 Task: Plan a trip to Pully, Switzerland from 1st November, 2023 to 9th November, 2023 for 4 adults.2 bedrooms having 2 beds and 2 bathrooms. Property type can be house. Look for 4 properties as per requirement.
Action: Mouse moved to (593, 81)
Screenshot: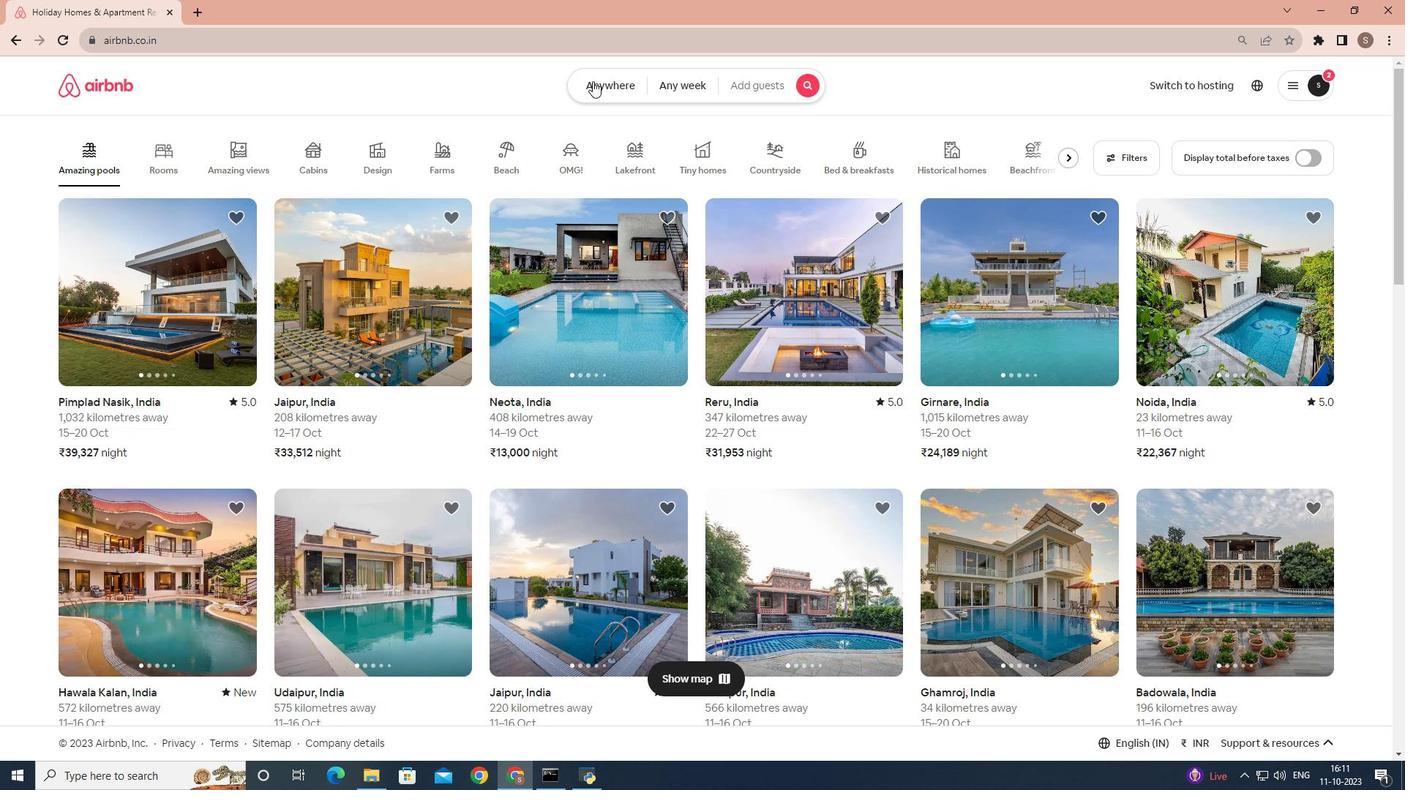 
Action: Mouse pressed left at (593, 81)
Screenshot: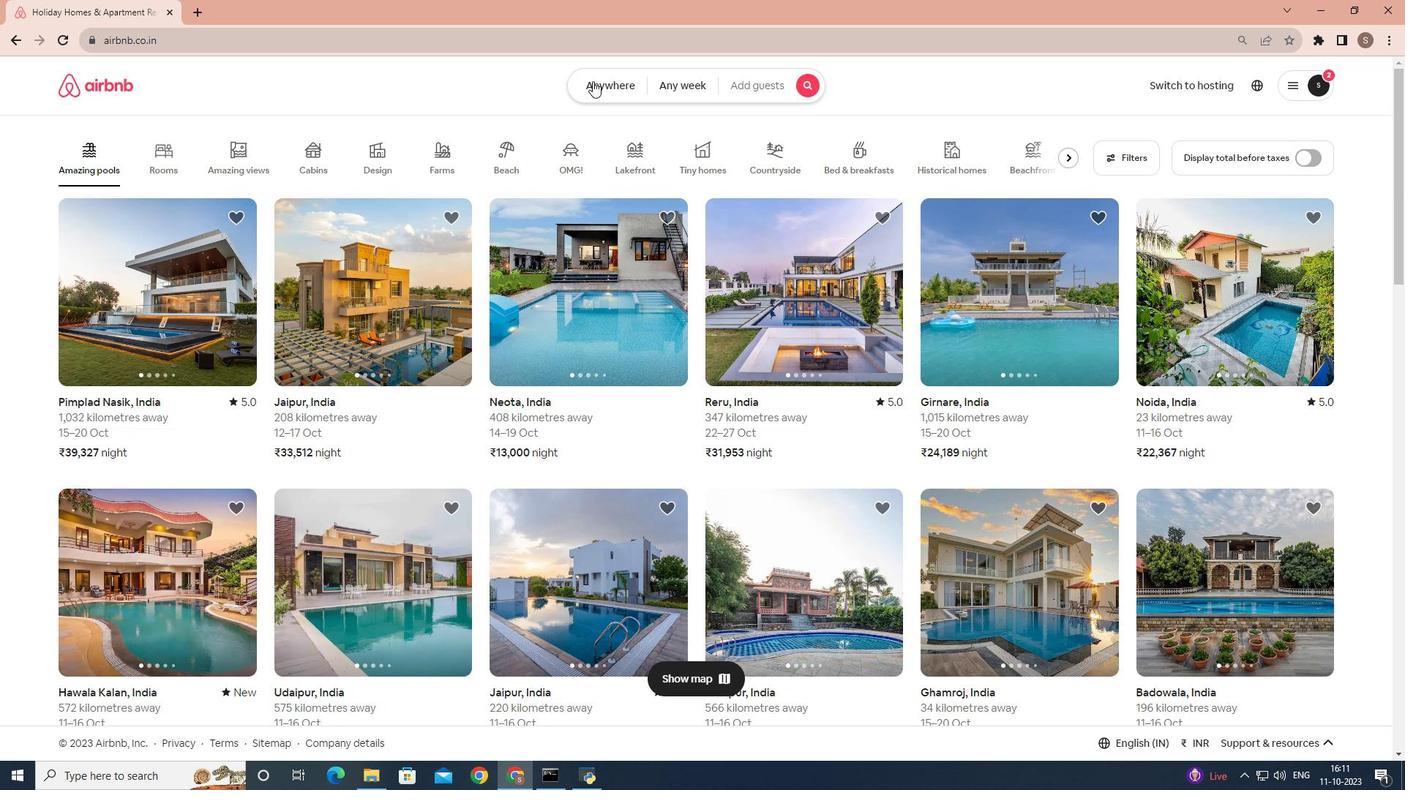 
Action: Mouse moved to (525, 136)
Screenshot: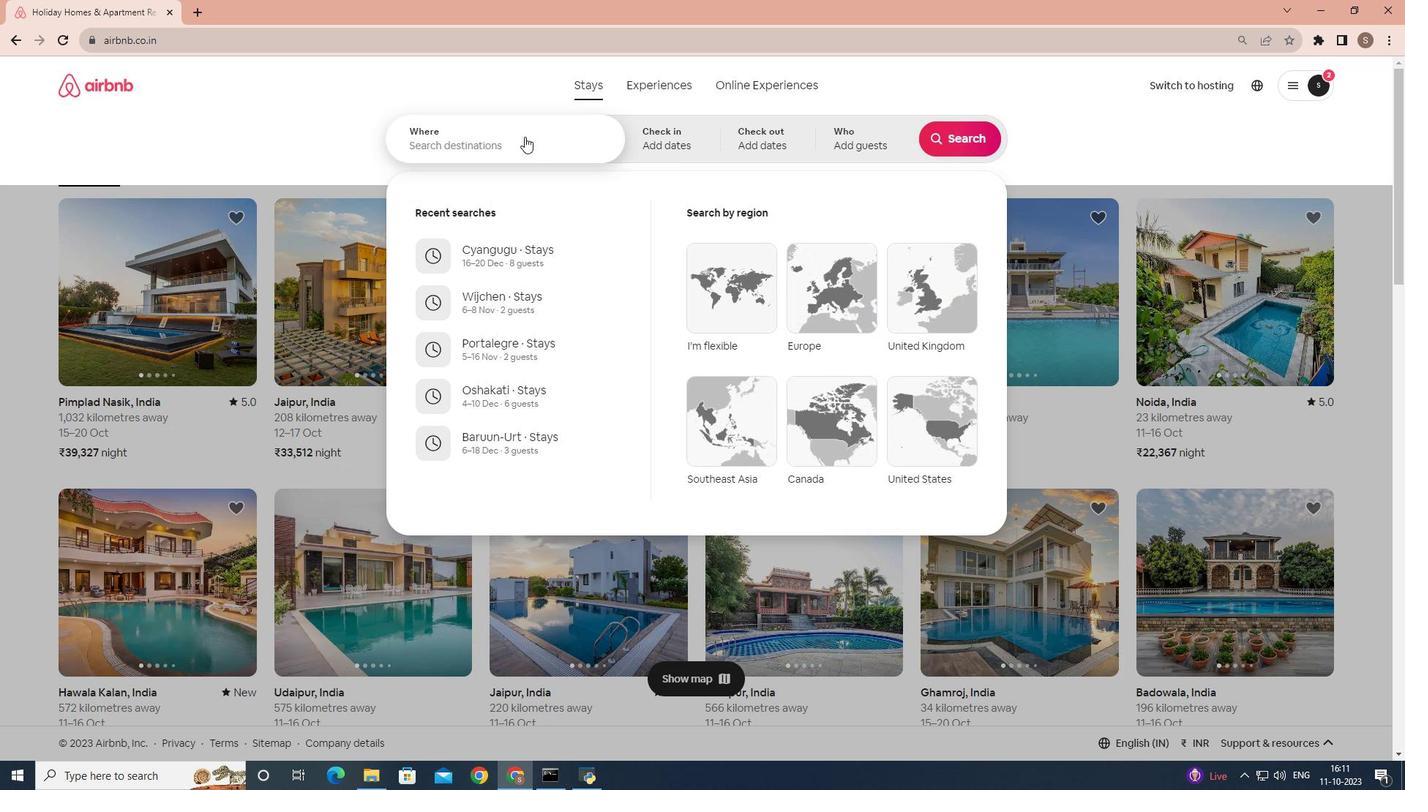 
Action: Mouse pressed left at (525, 136)
Screenshot: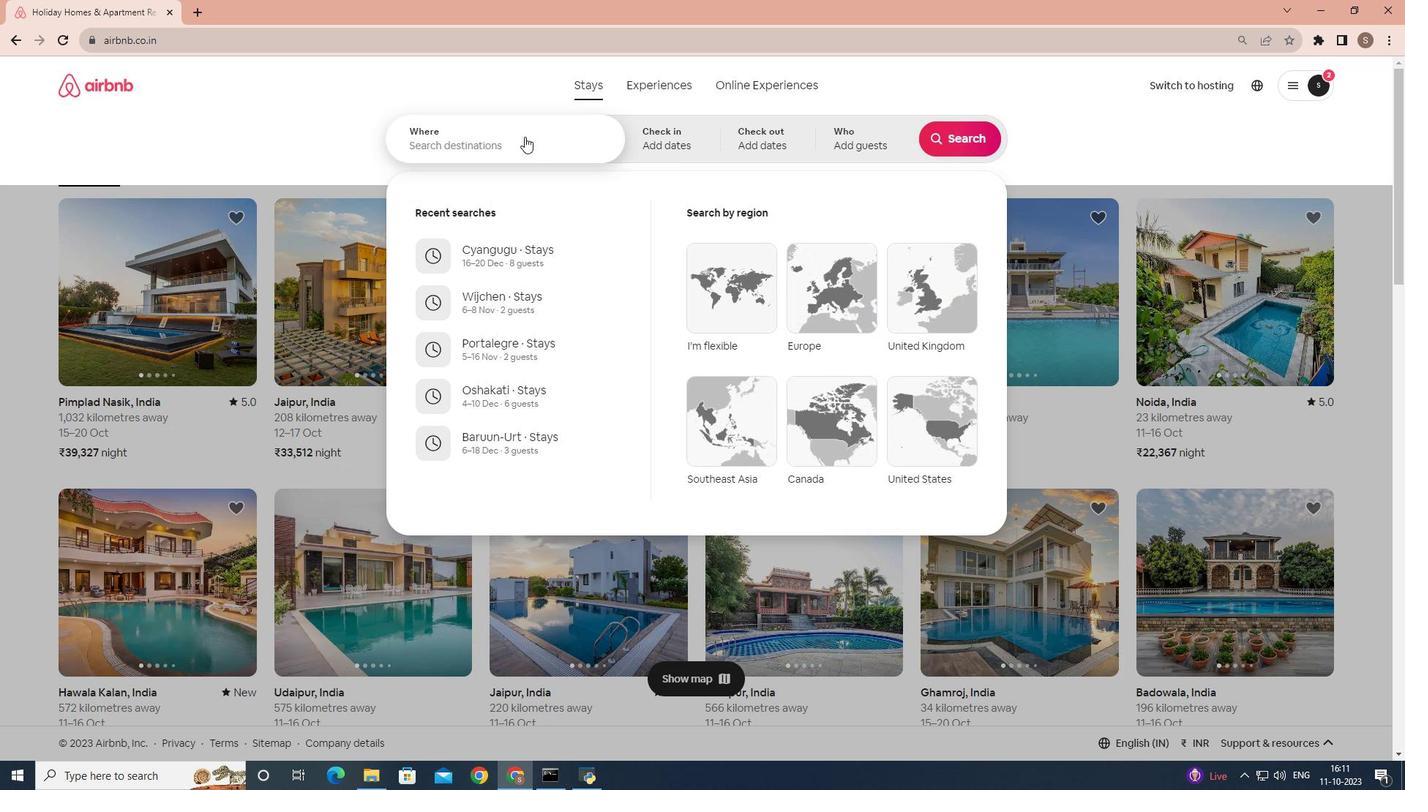 
Action: Key pressed <Key.shift>Pi<Key.backspace>ully,<Key.space><Key.shift>Switcherland
Screenshot: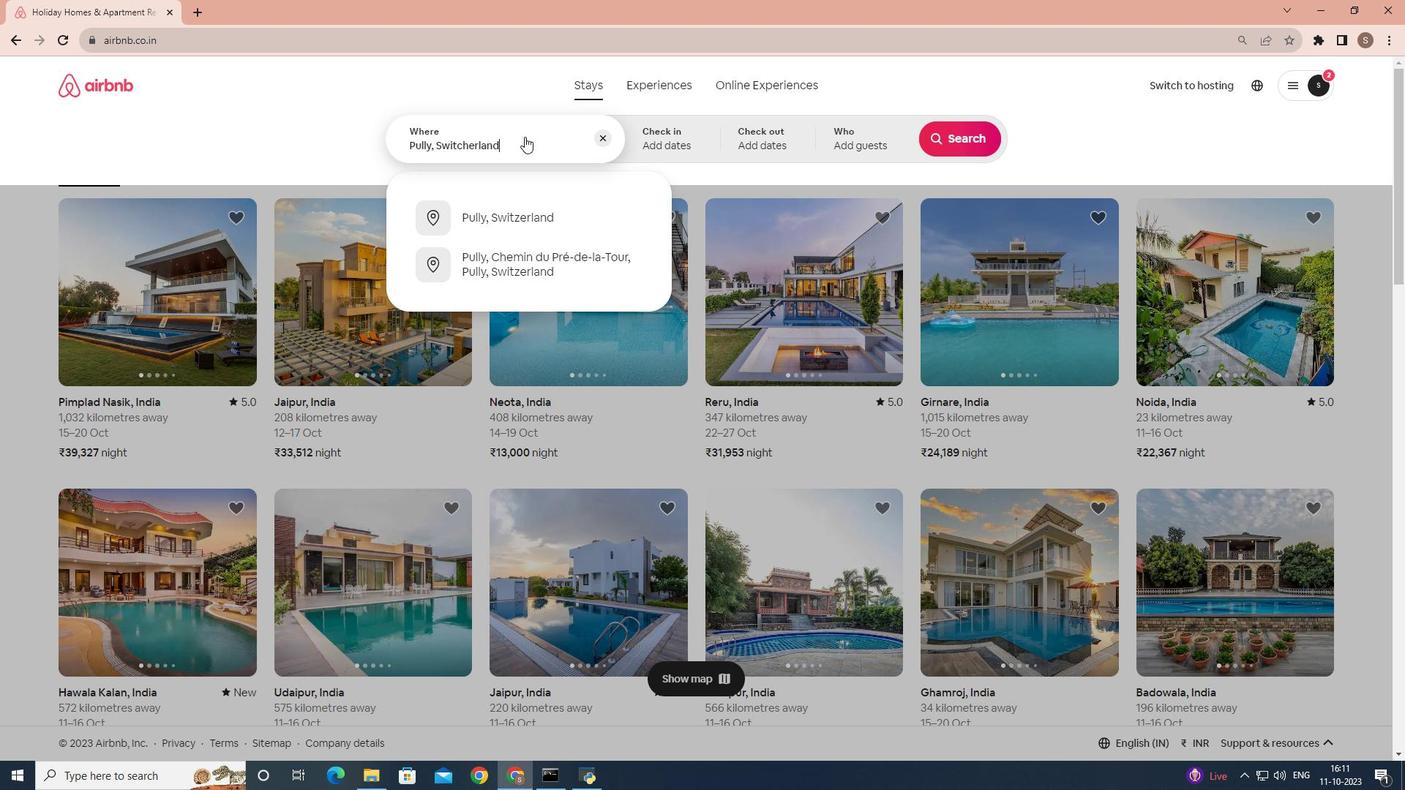 
Action: Mouse moved to (546, 213)
Screenshot: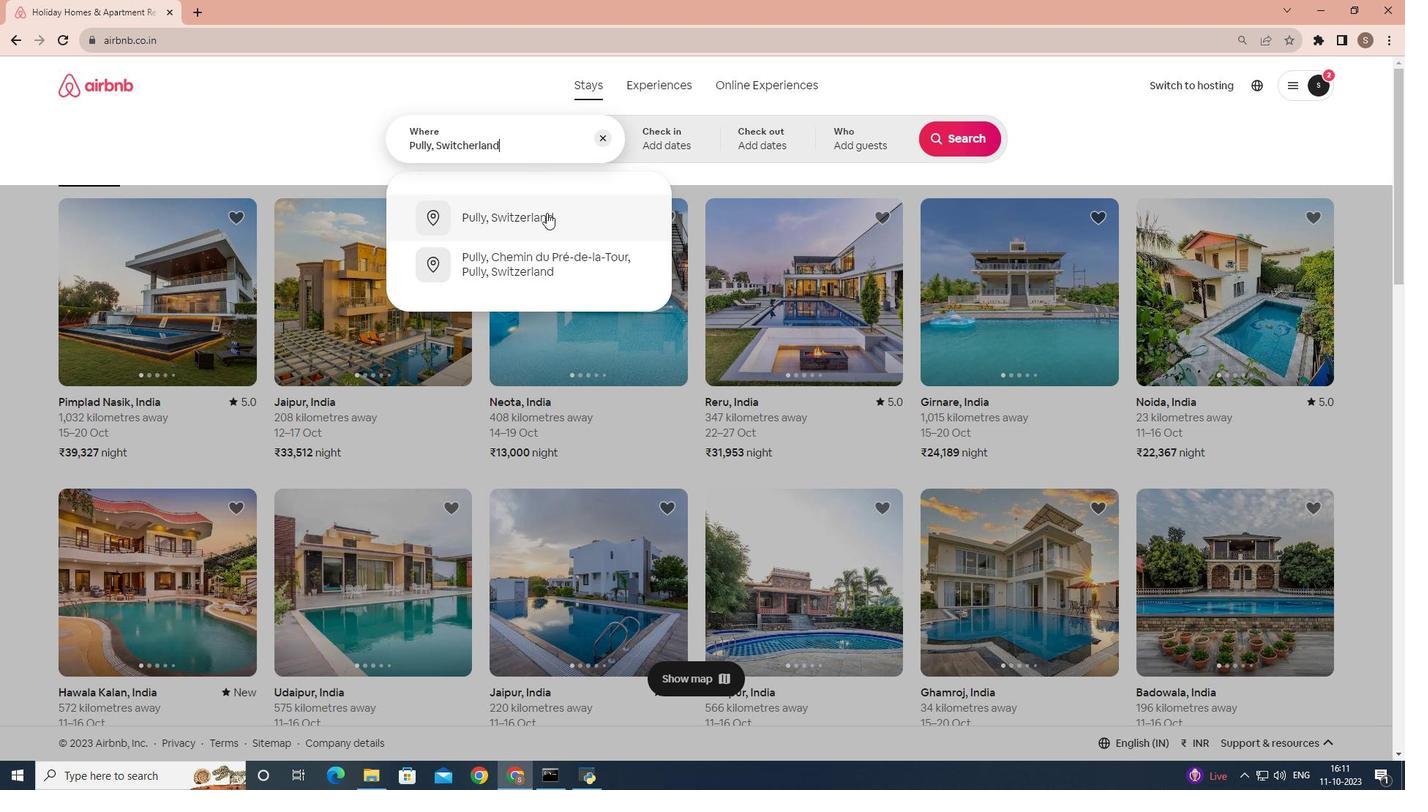 
Action: Mouse pressed left at (546, 213)
Screenshot: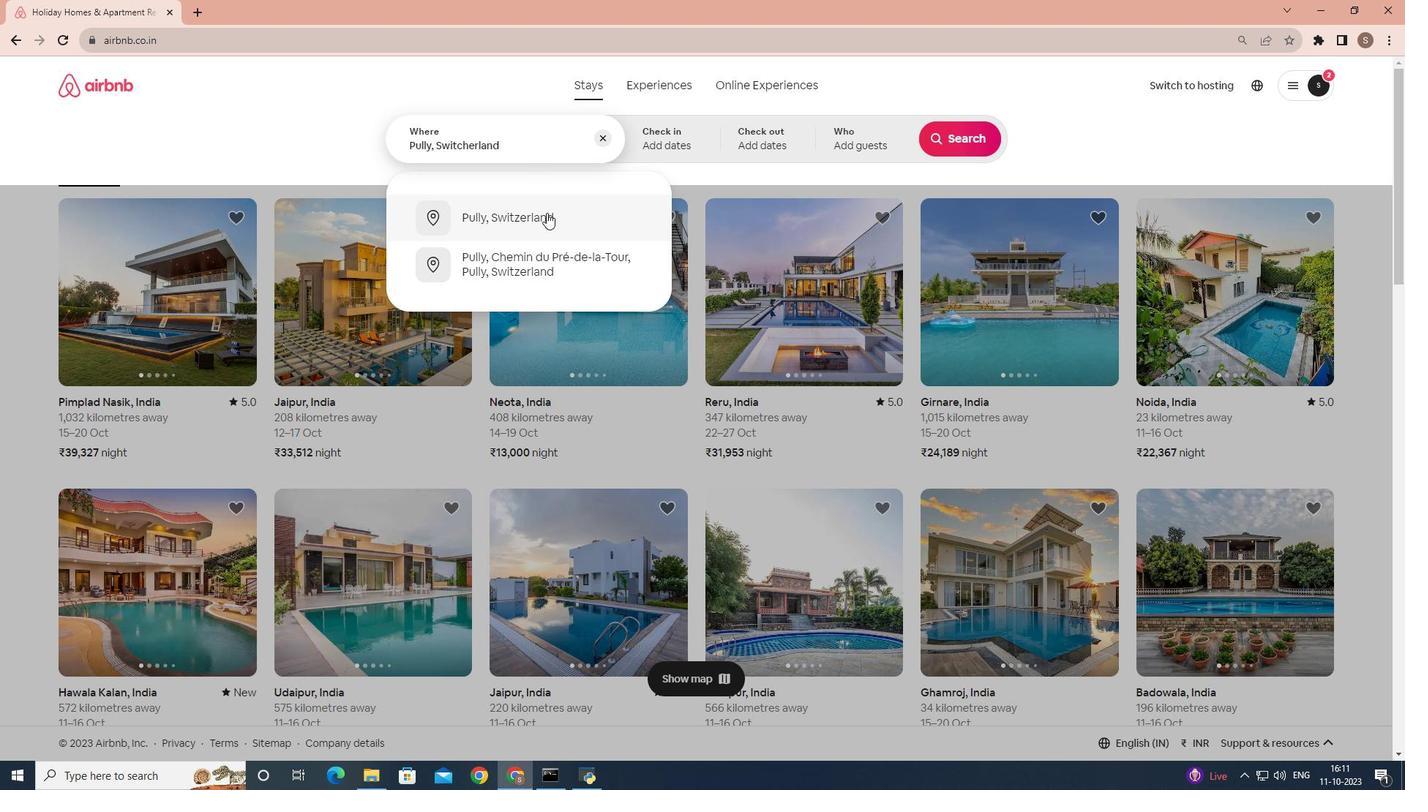 
Action: Mouse moved to (836, 314)
Screenshot: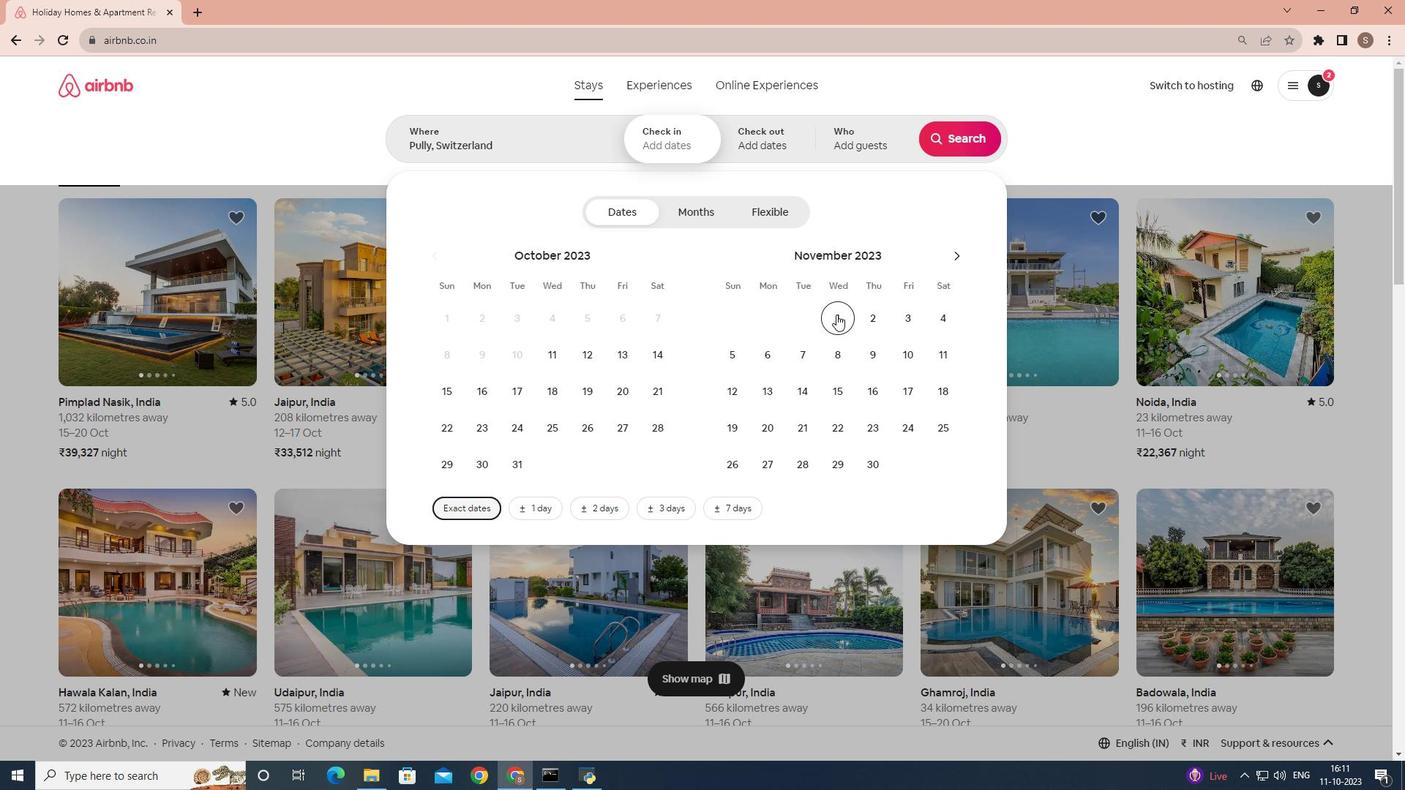 
Action: Mouse pressed left at (836, 314)
Screenshot: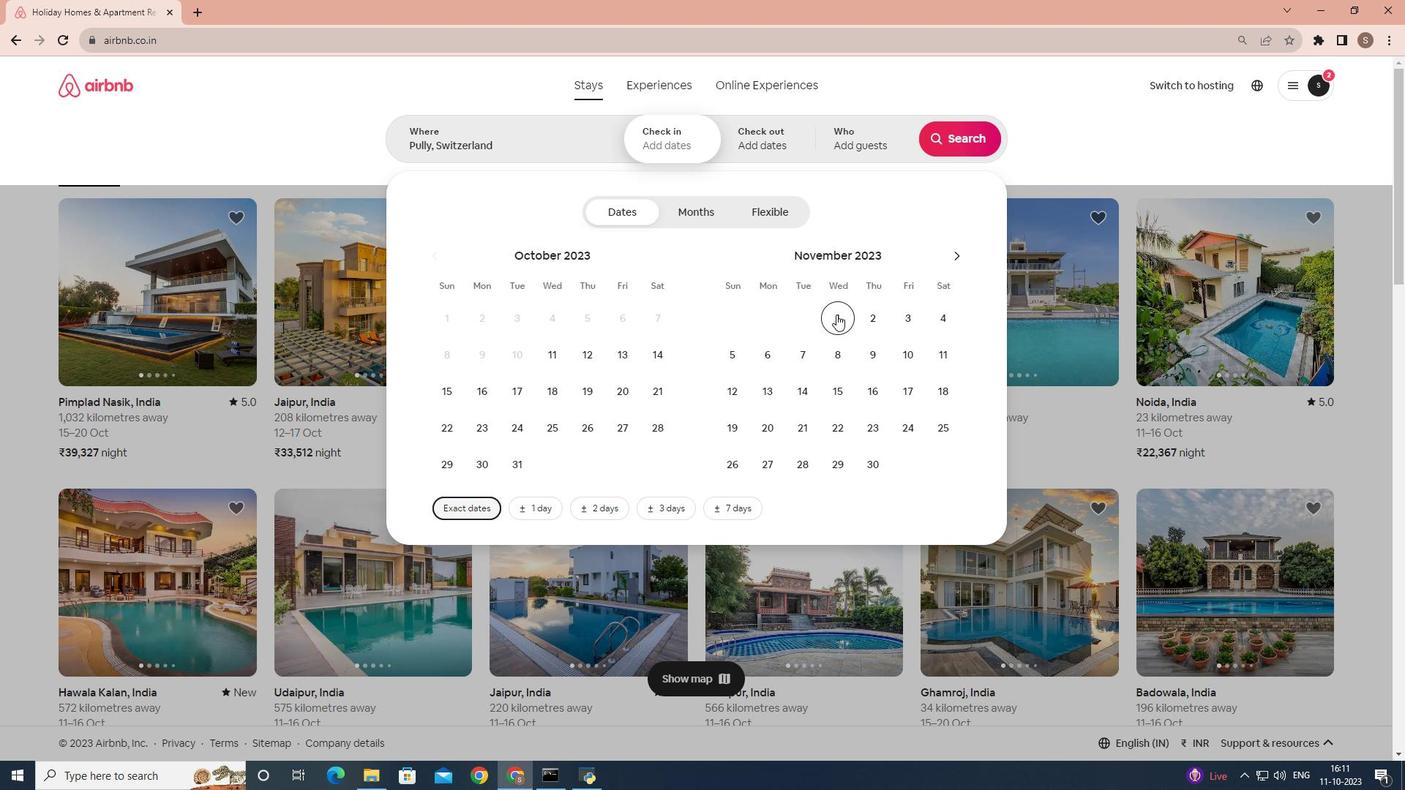 
Action: Mouse moved to (881, 359)
Screenshot: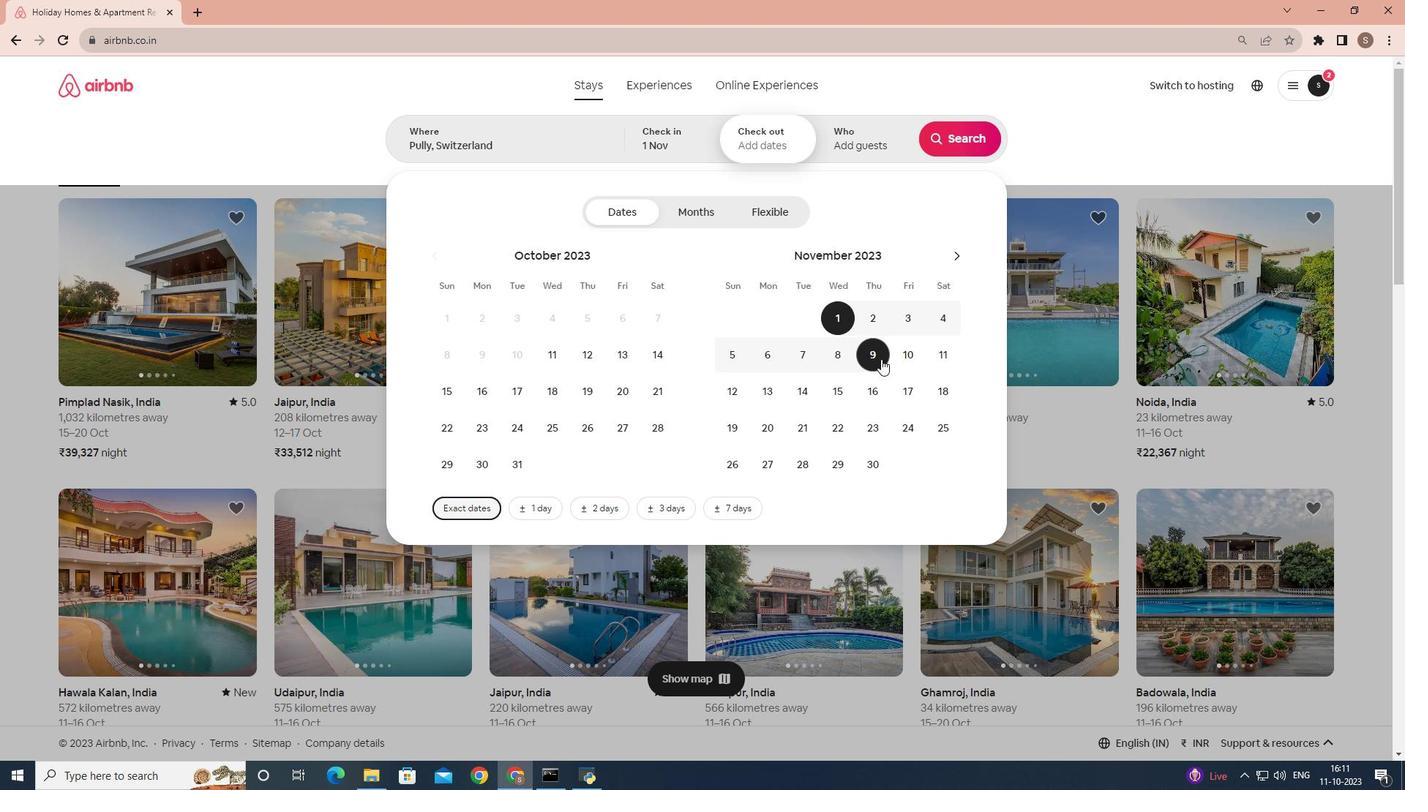 
Action: Mouse pressed left at (881, 359)
Screenshot: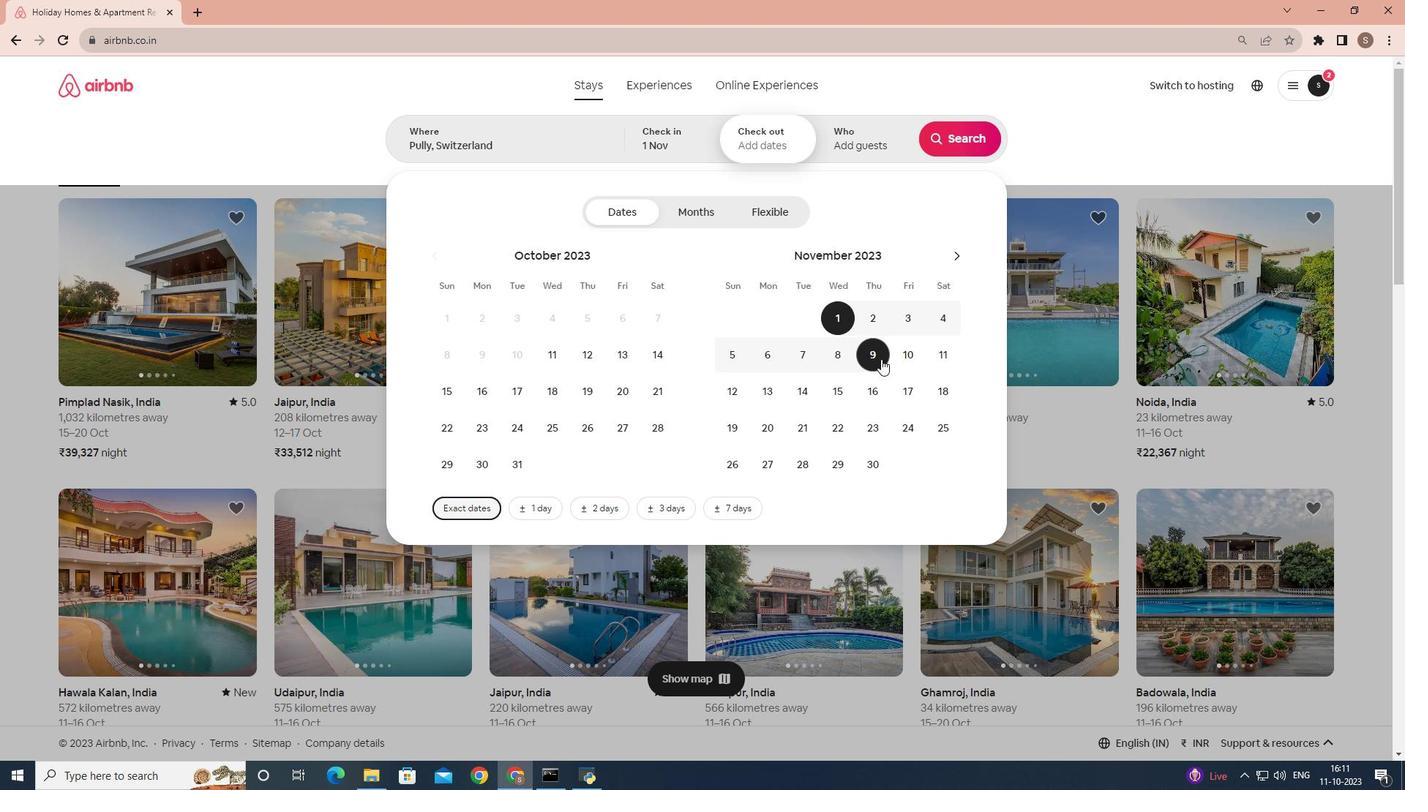 
Action: Mouse moved to (857, 148)
Screenshot: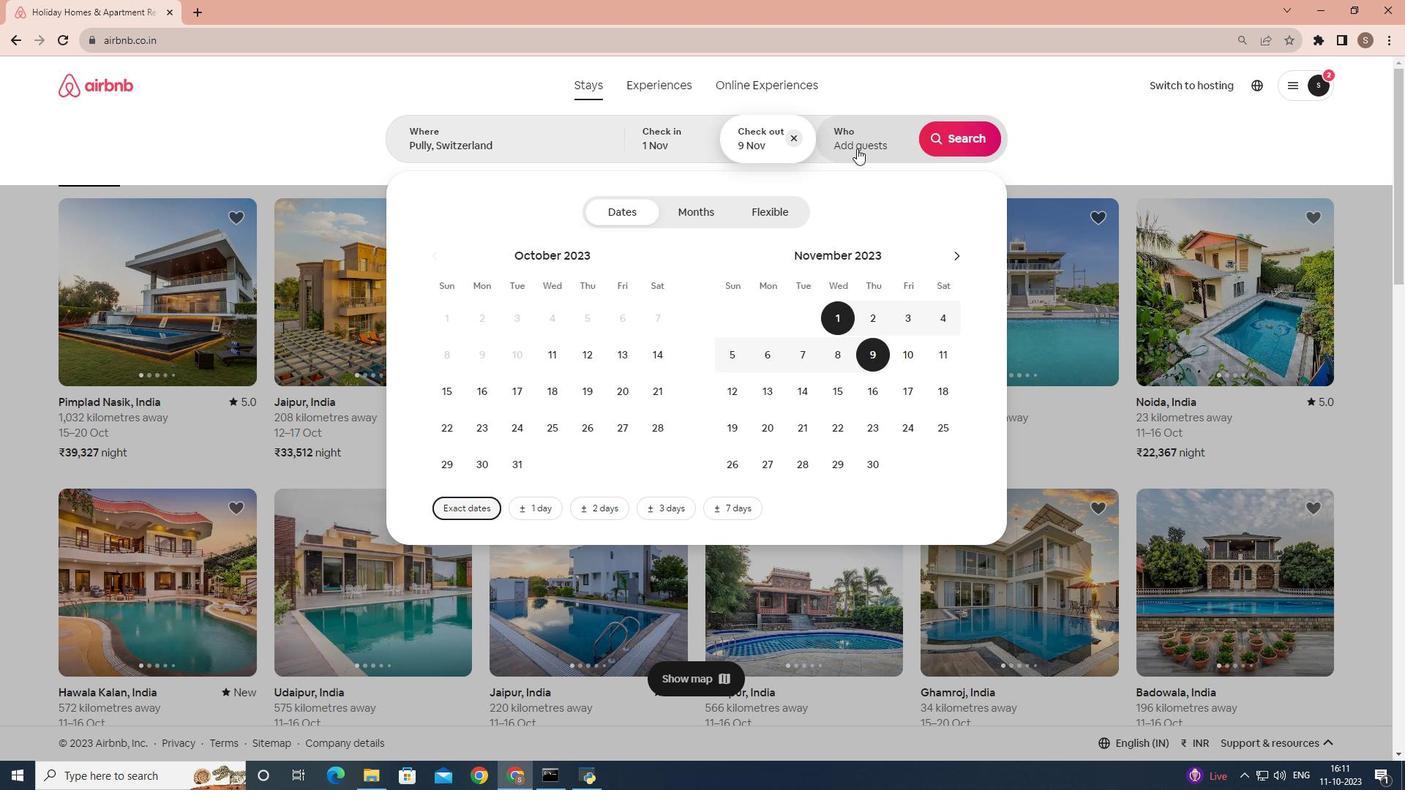 
Action: Mouse pressed left at (857, 148)
Screenshot: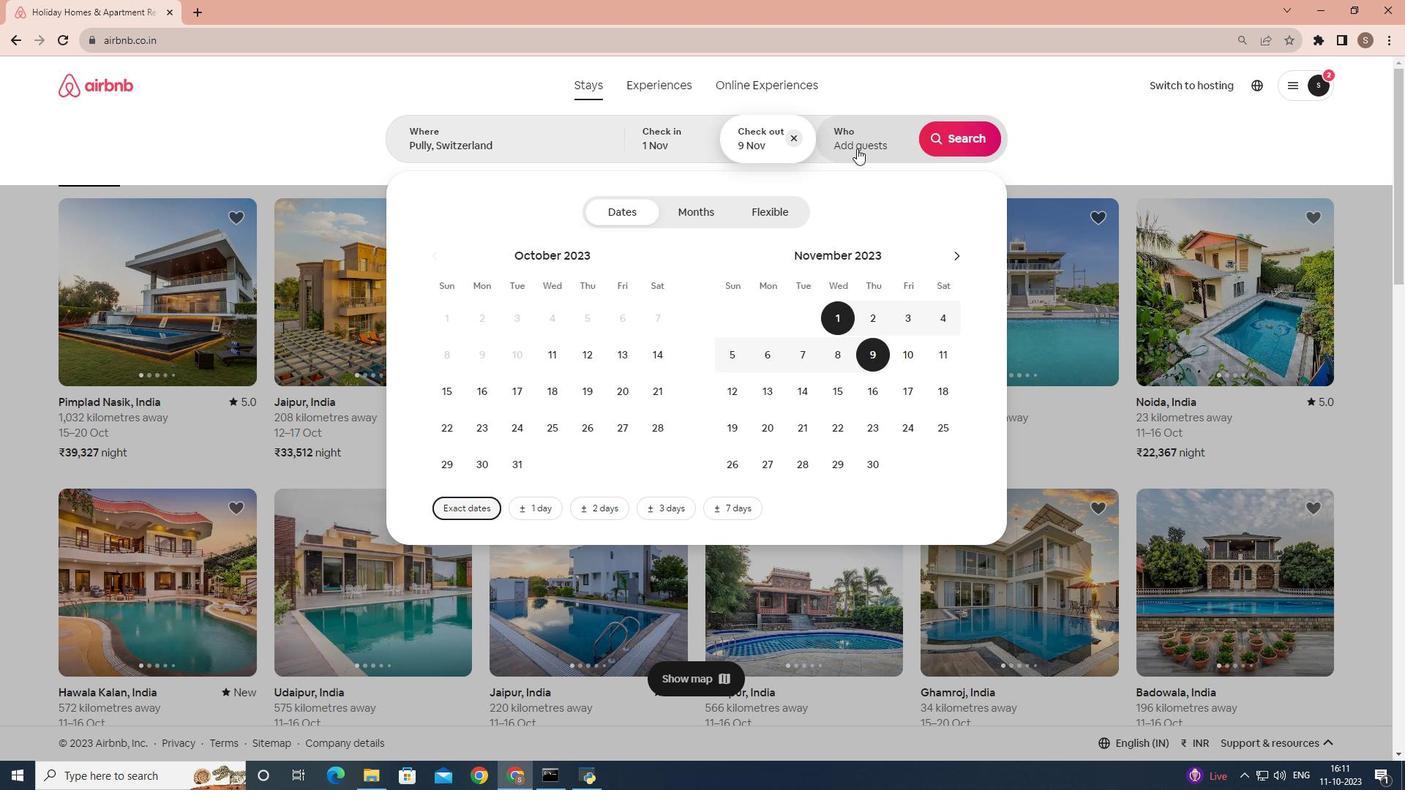 
Action: Mouse moved to (961, 213)
Screenshot: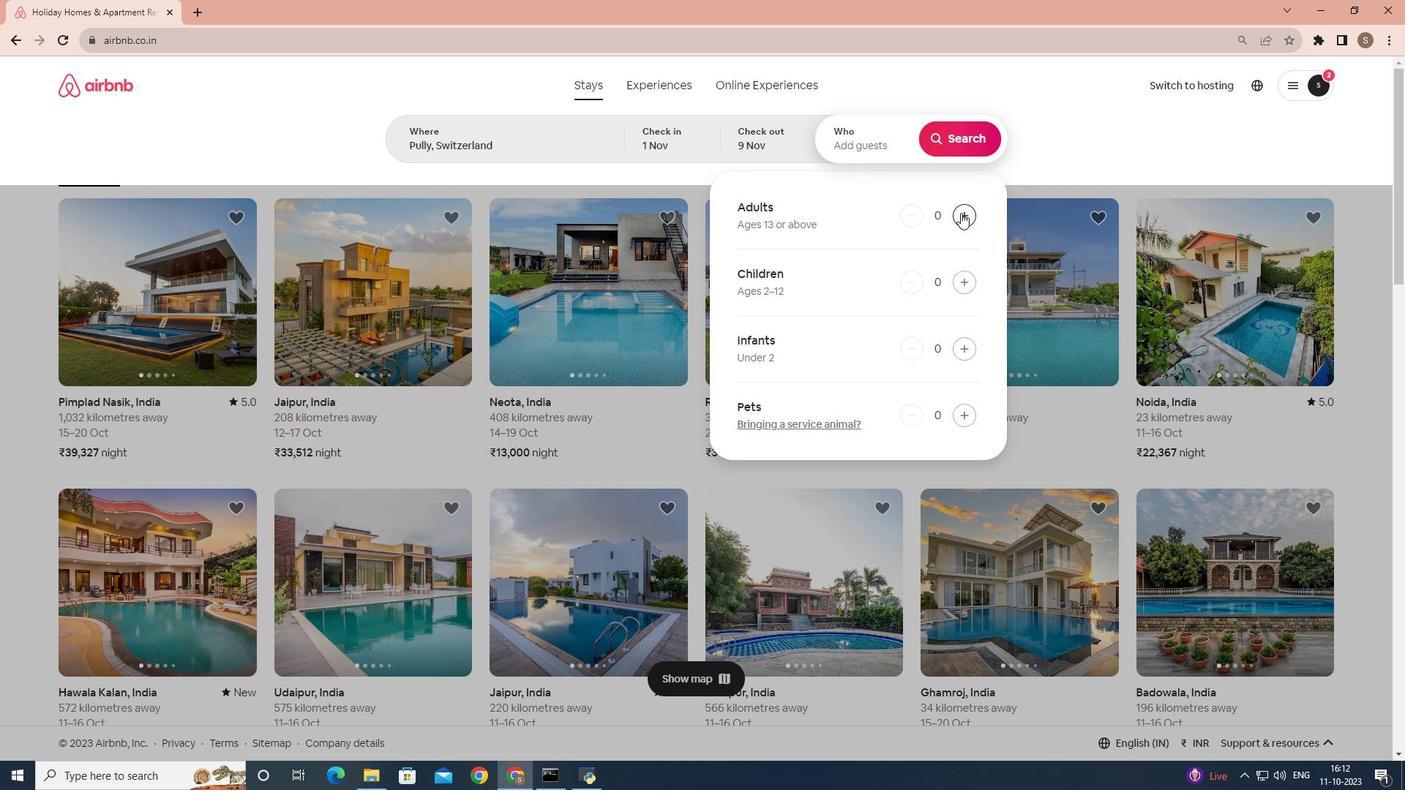 
Action: Mouse pressed left at (961, 213)
Screenshot: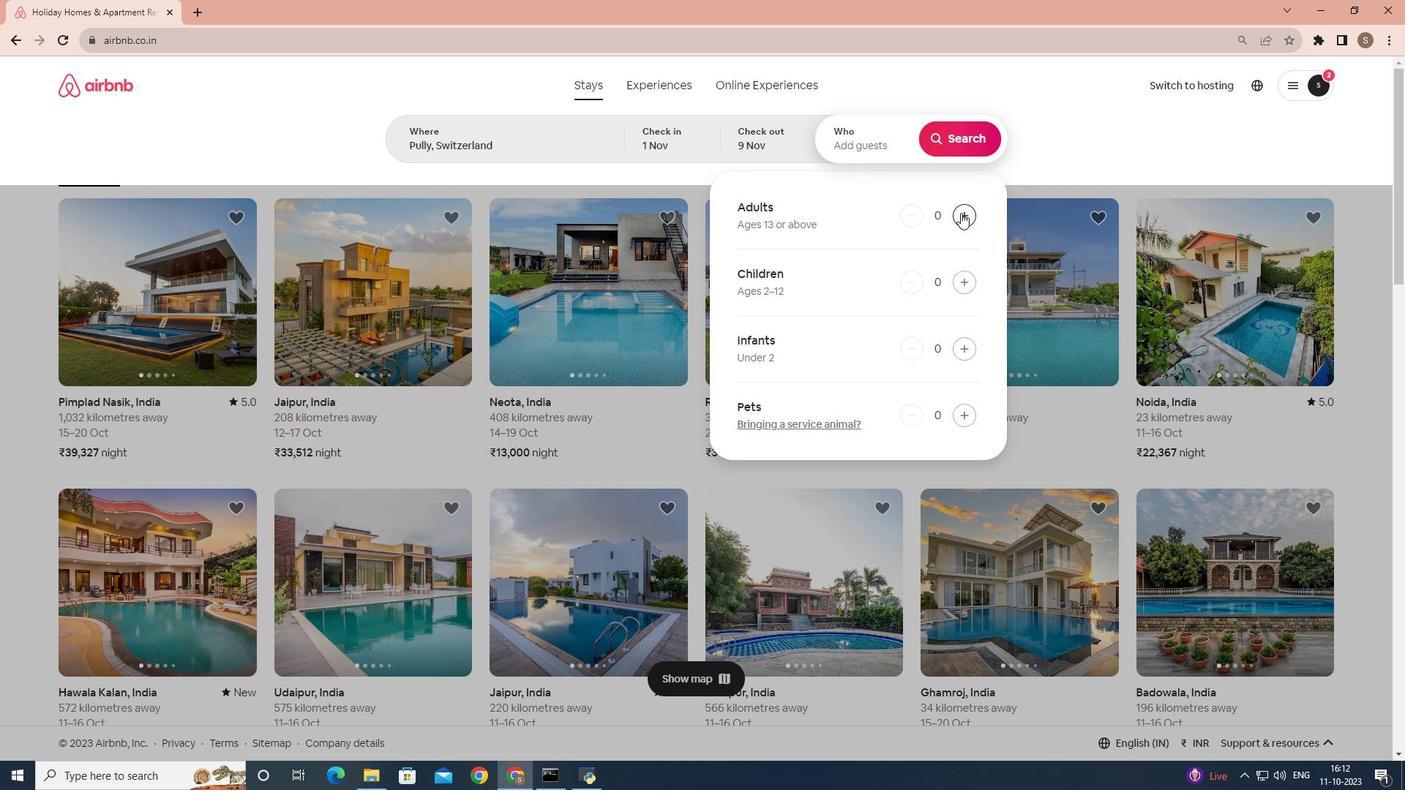 
Action: Mouse pressed left at (961, 213)
Screenshot: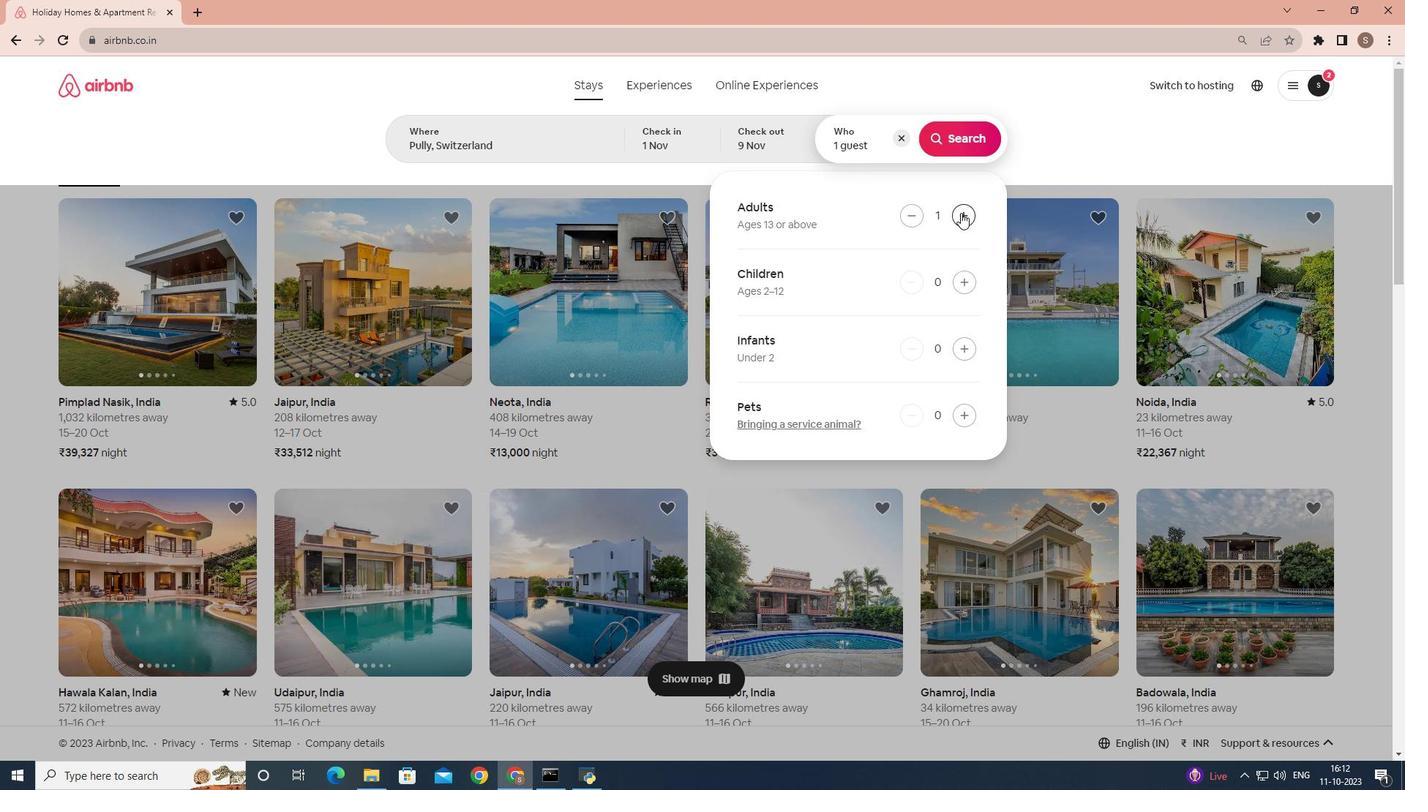 
Action: Mouse pressed left at (961, 213)
Screenshot: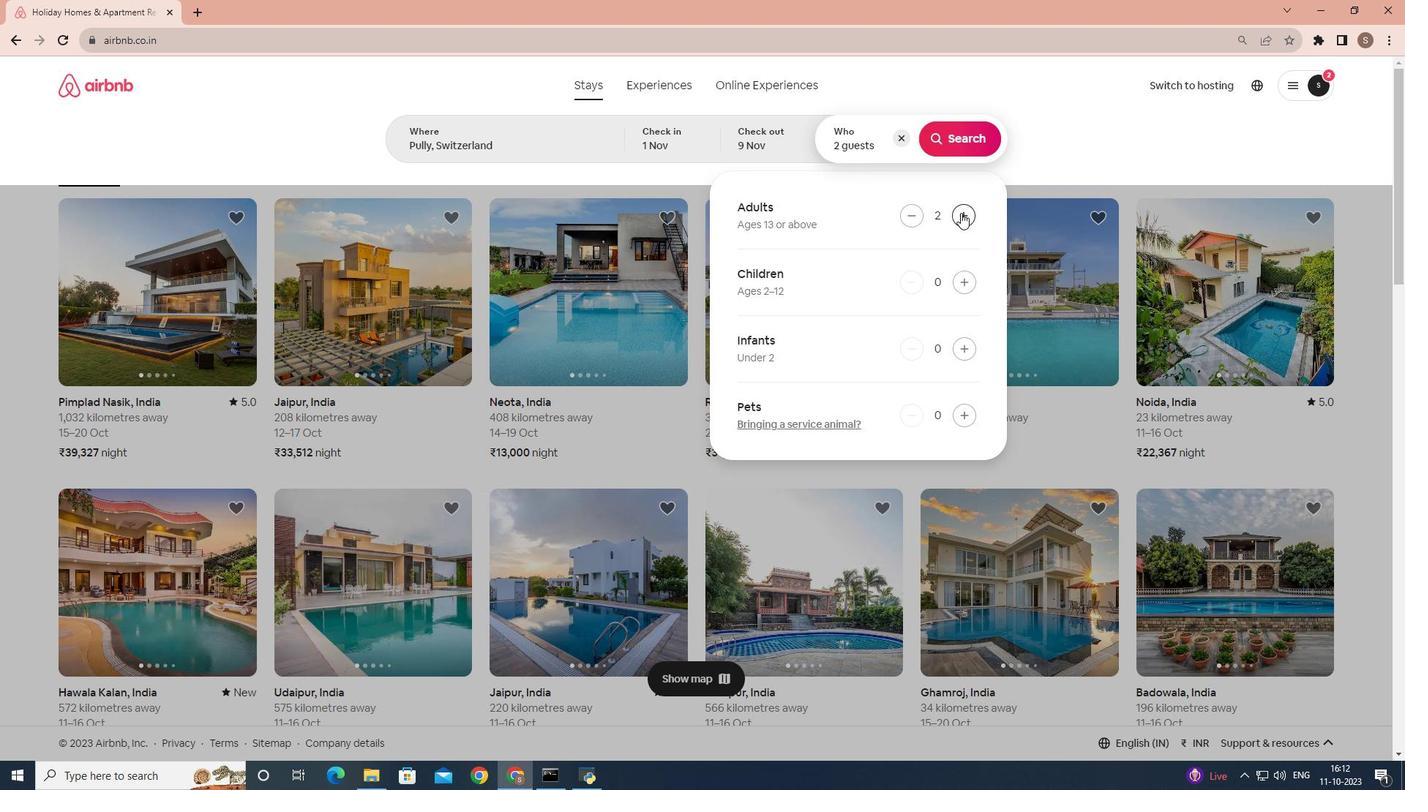 
Action: Mouse moved to (963, 211)
Screenshot: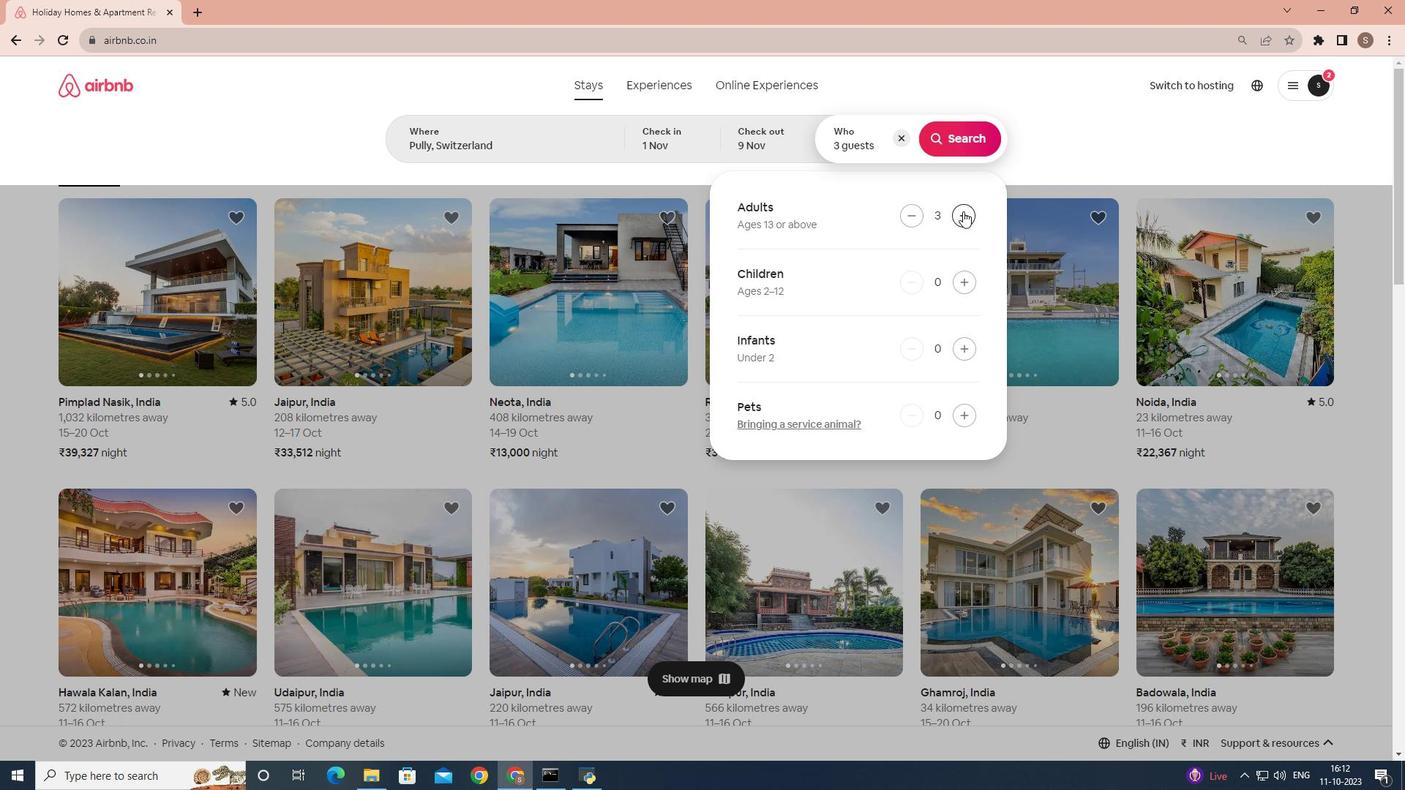 
Action: Mouse pressed left at (963, 211)
Screenshot: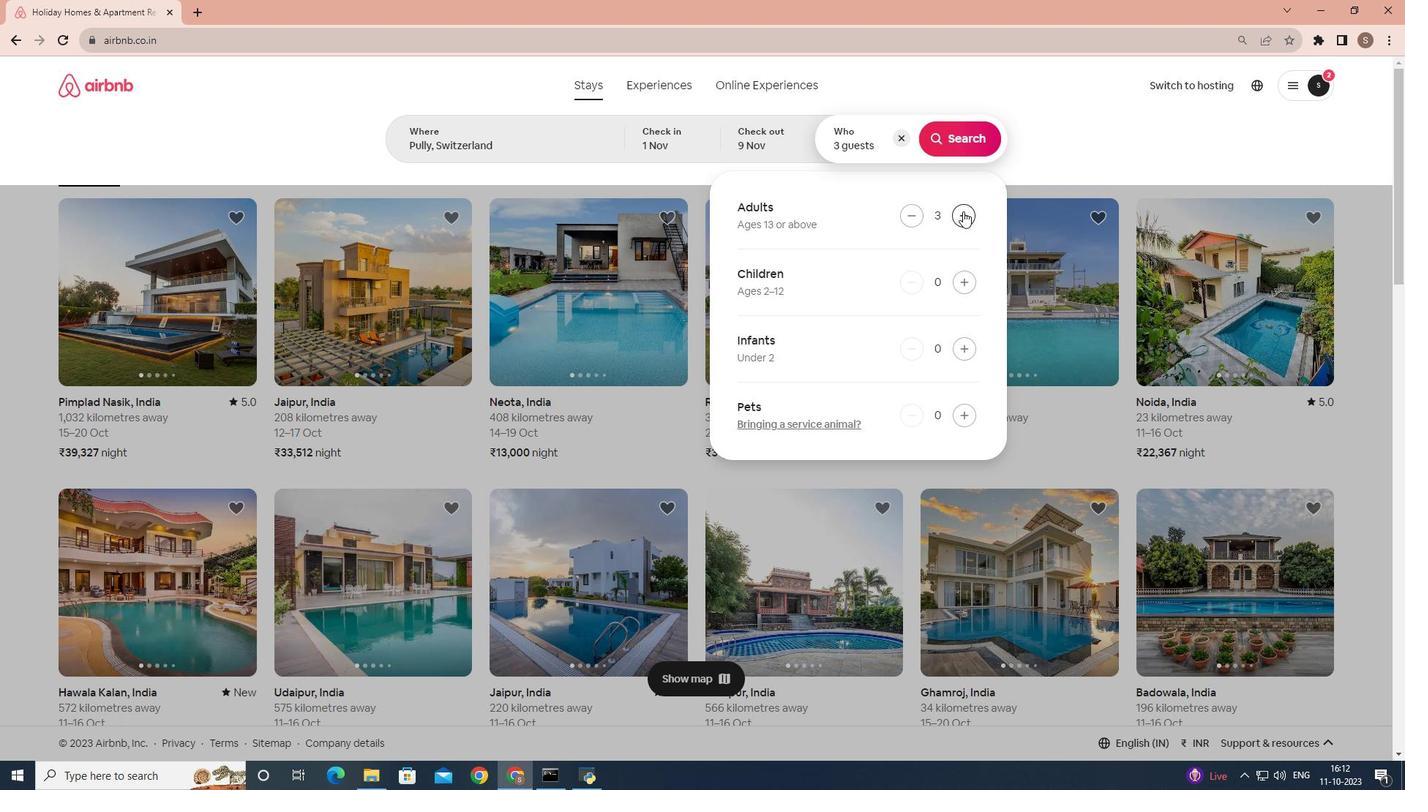 
Action: Mouse moved to (970, 137)
Screenshot: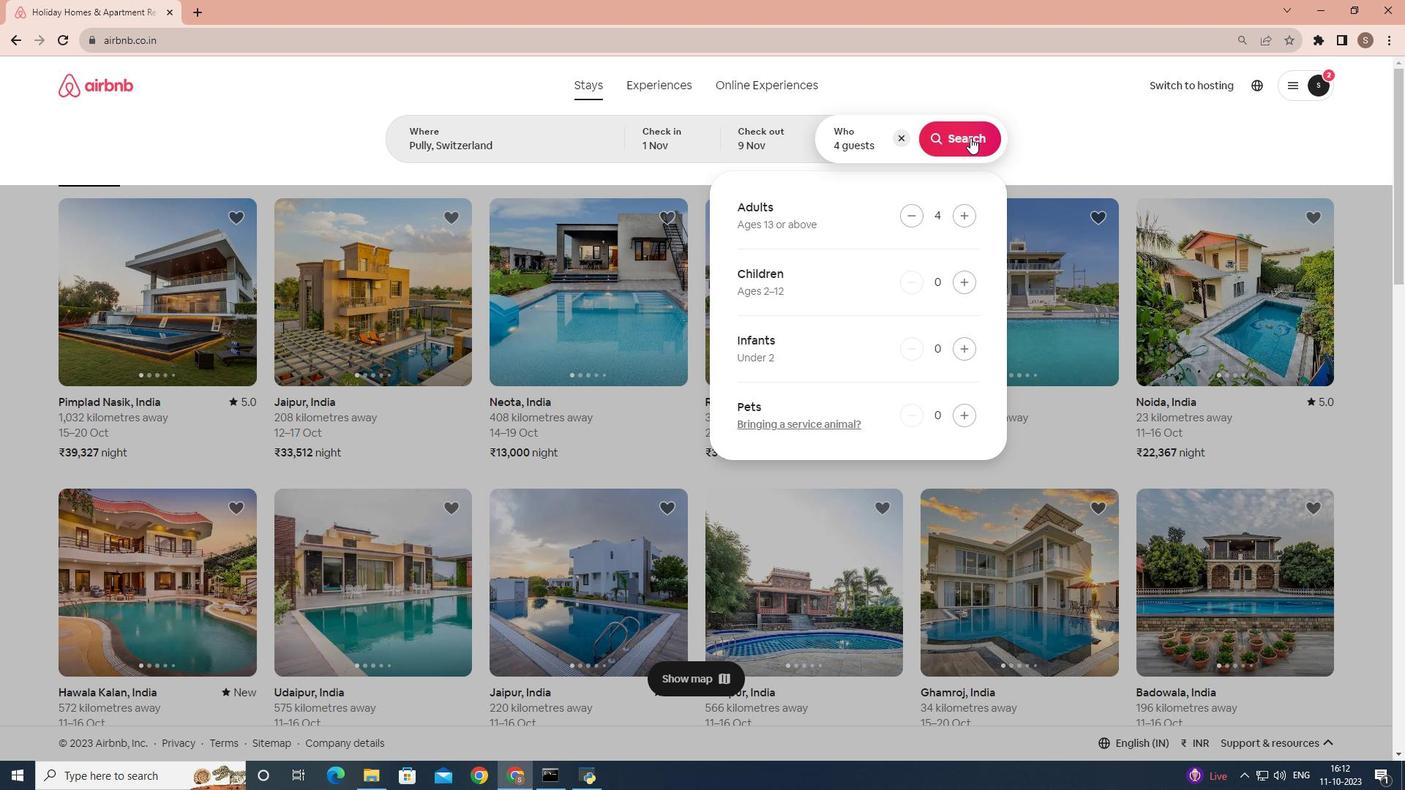 
Action: Mouse pressed left at (970, 137)
Screenshot: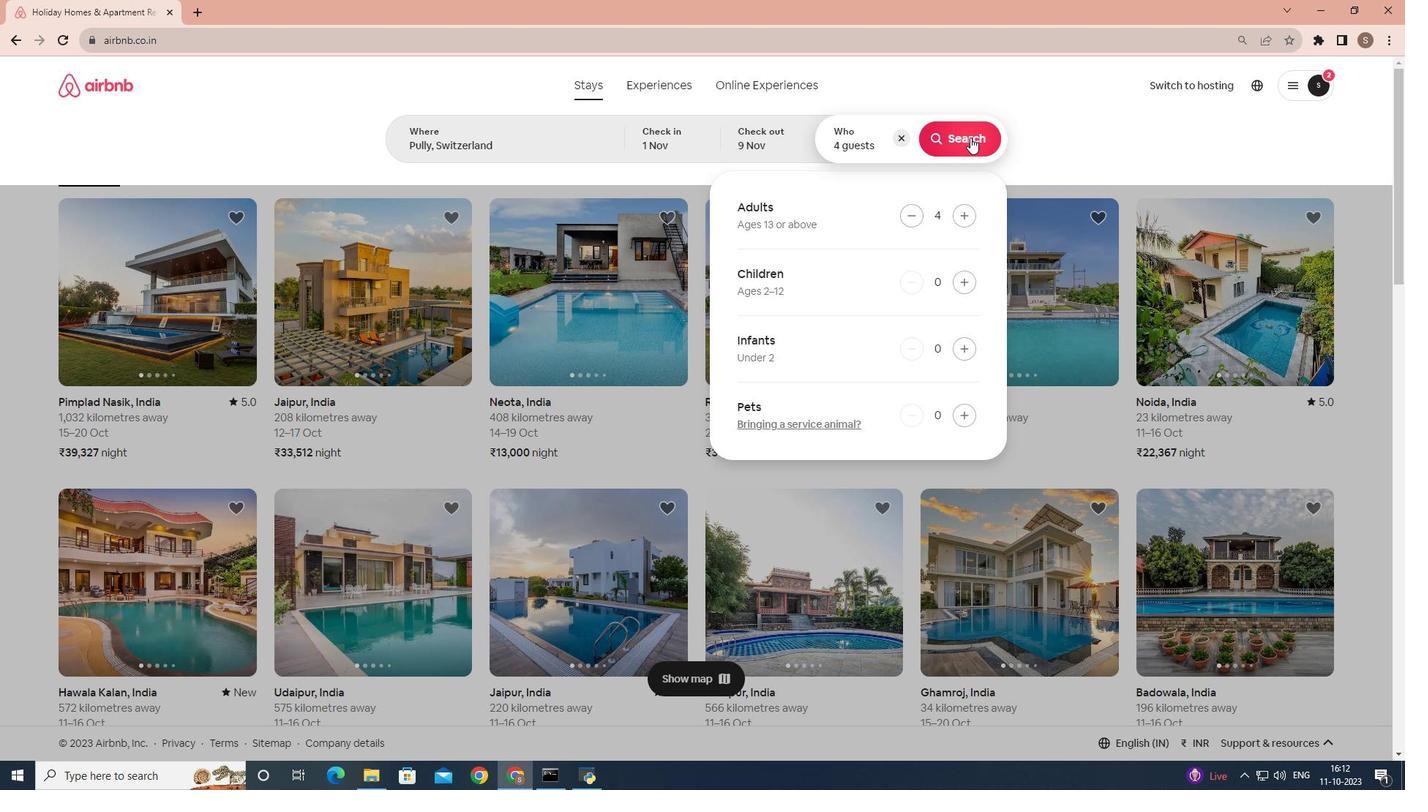
Action: Mouse moved to (1165, 135)
Screenshot: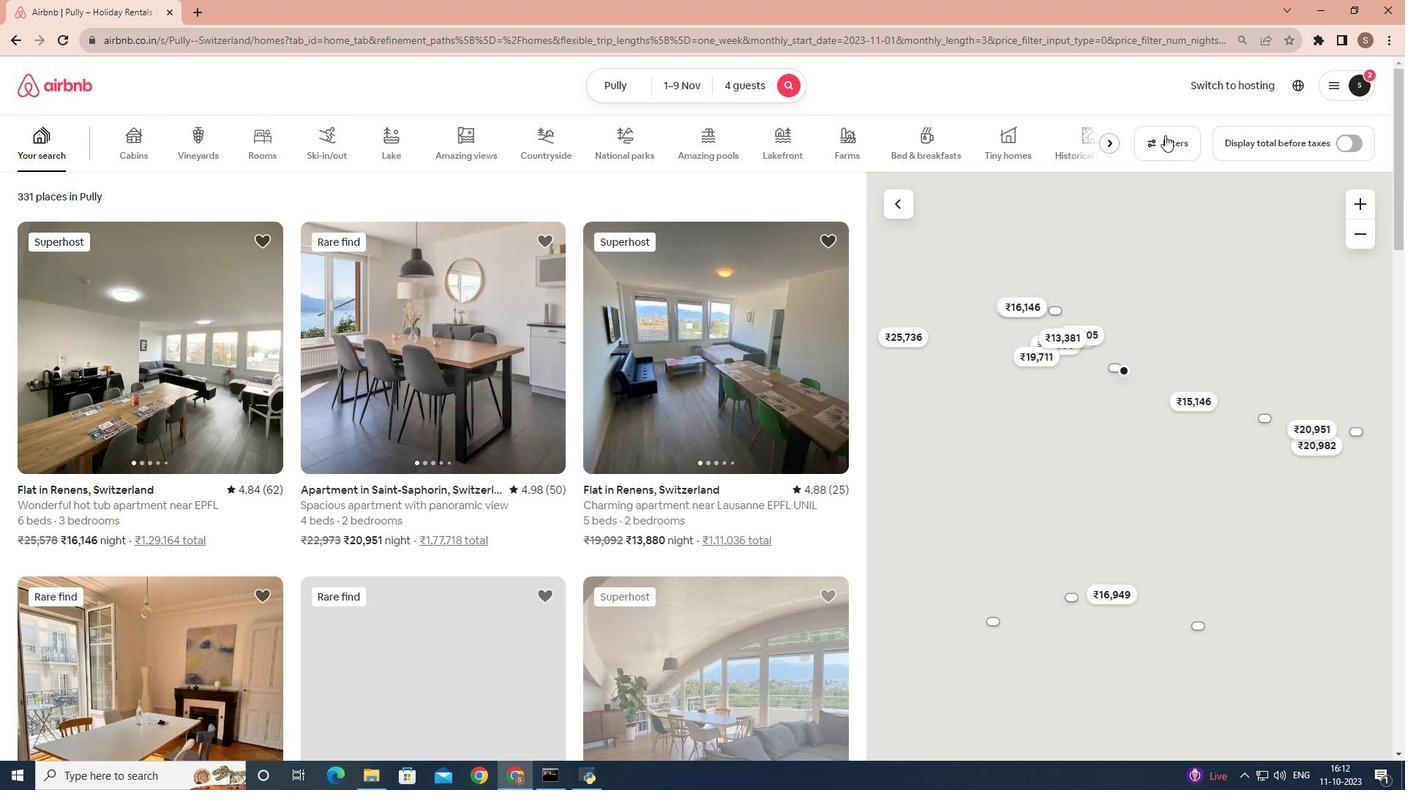 
Action: Mouse pressed left at (1165, 135)
Screenshot: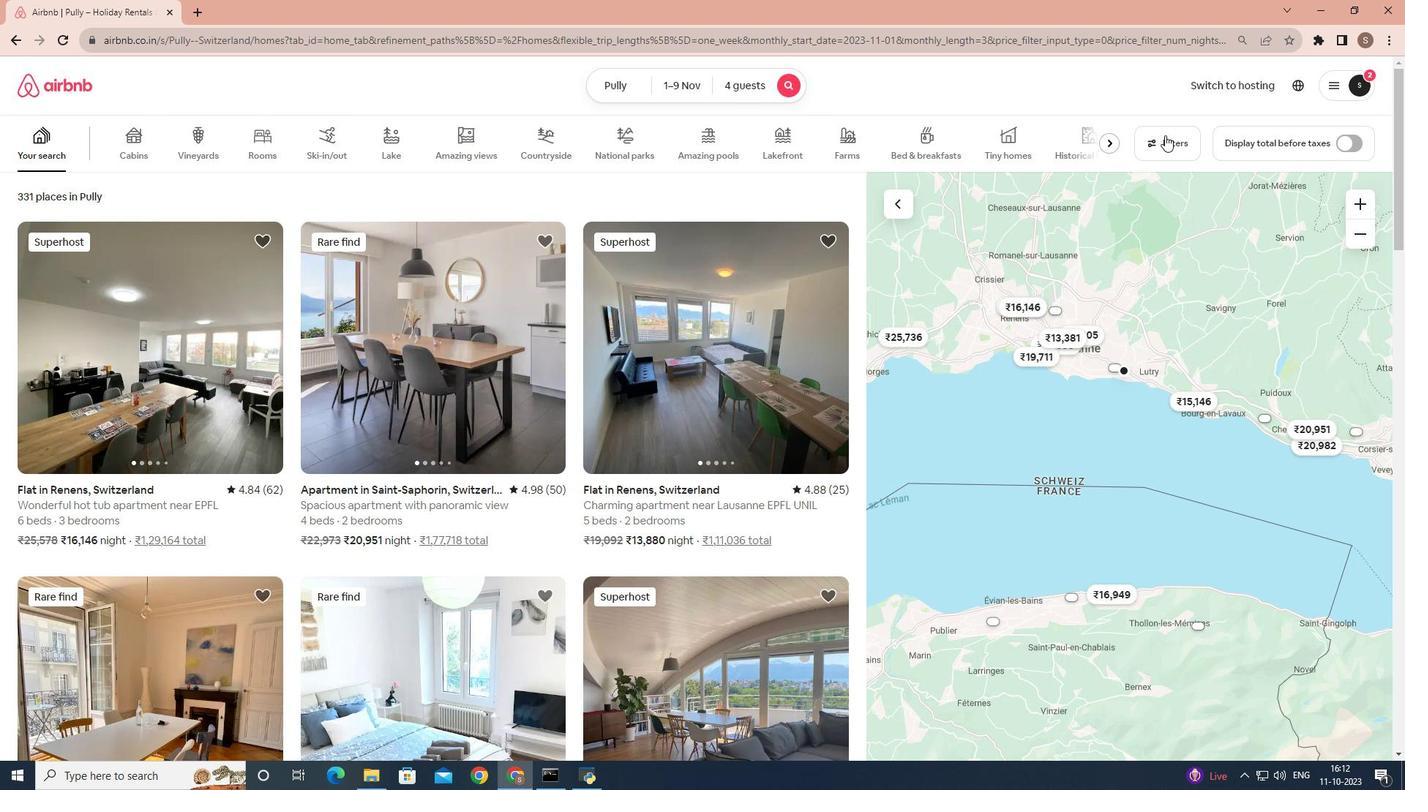 
Action: Mouse moved to (782, 352)
Screenshot: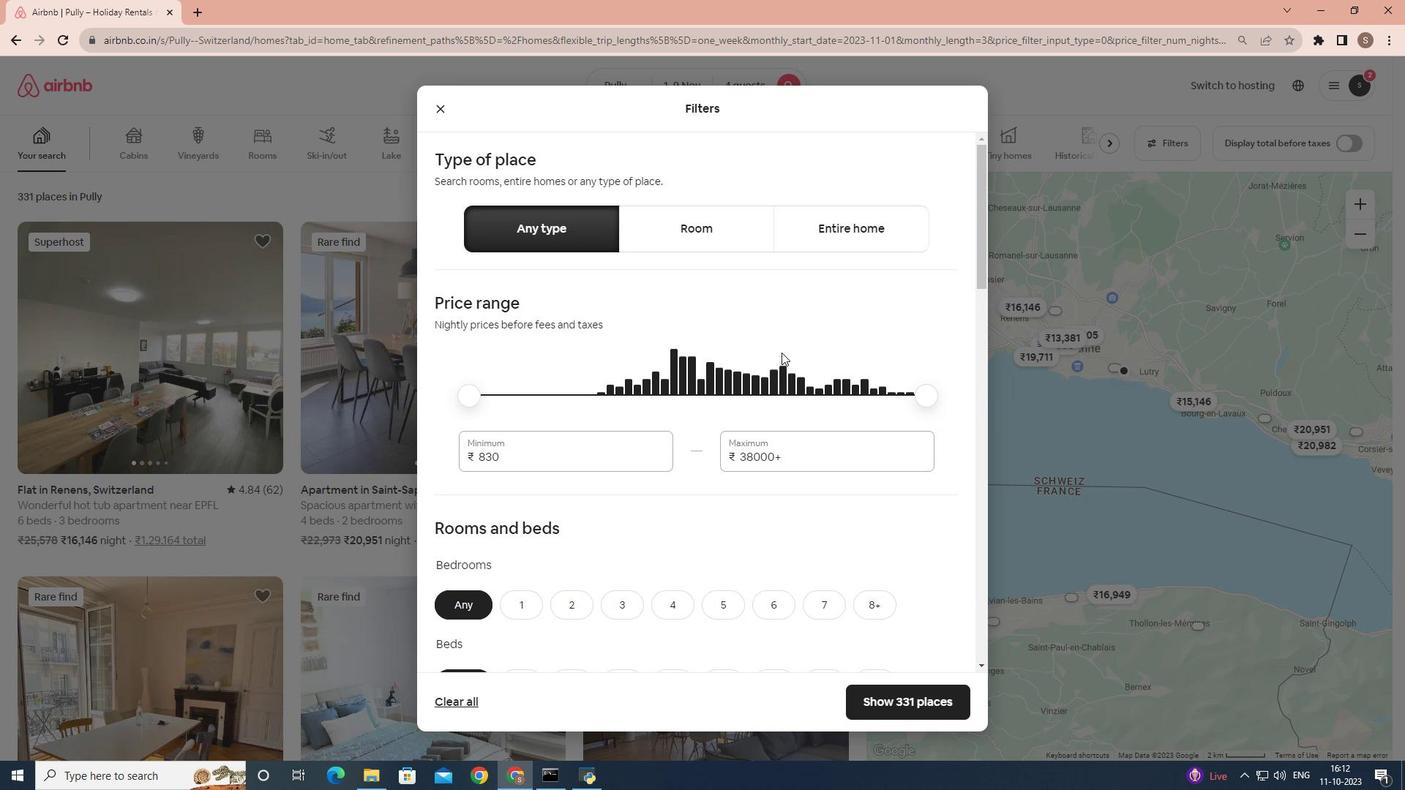 
Action: Mouse scrolled (782, 352) with delta (0, 0)
Screenshot: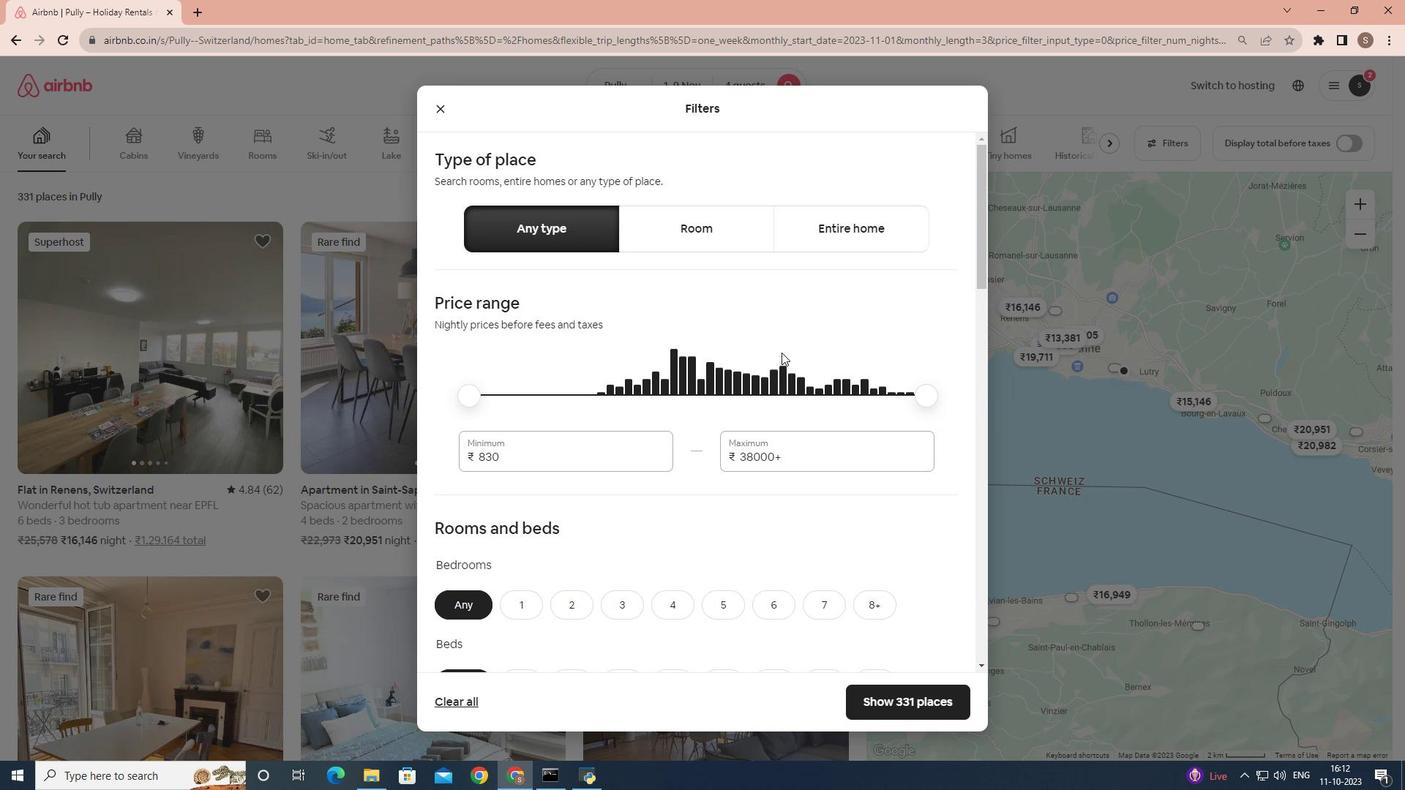 
Action: Mouse scrolled (782, 352) with delta (0, 0)
Screenshot: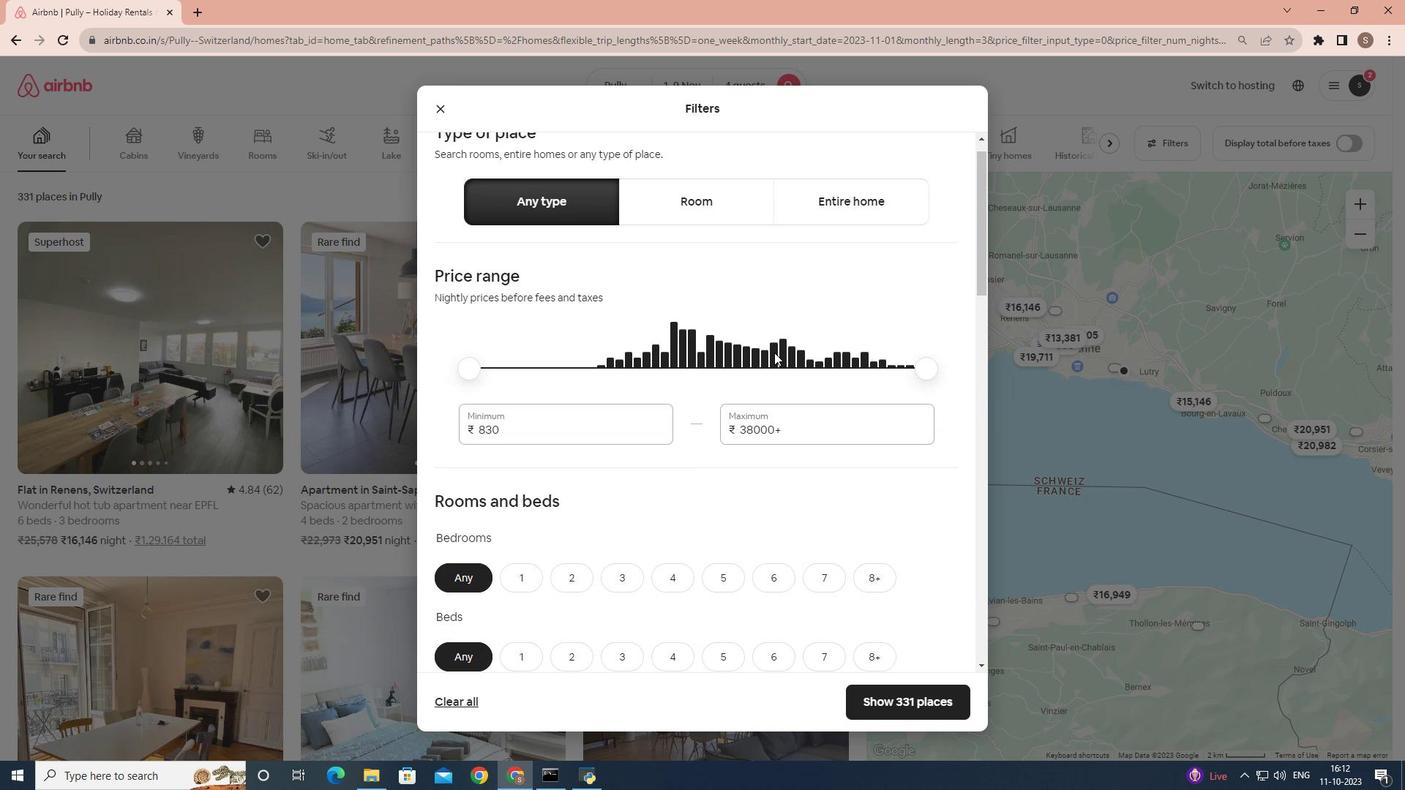 
Action: Mouse moved to (708, 374)
Screenshot: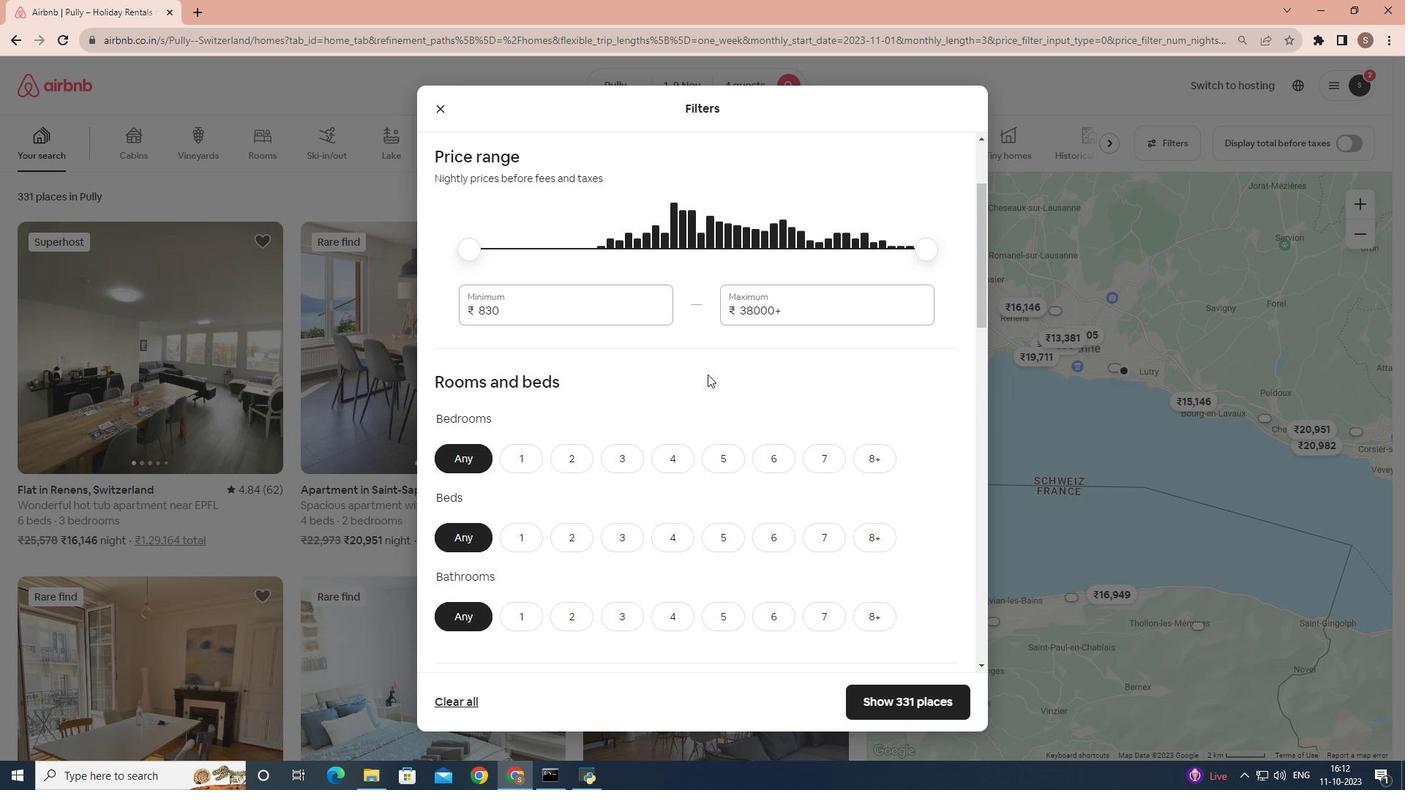 
Action: Mouse scrolled (708, 374) with delta (0, 0)
Screenshot: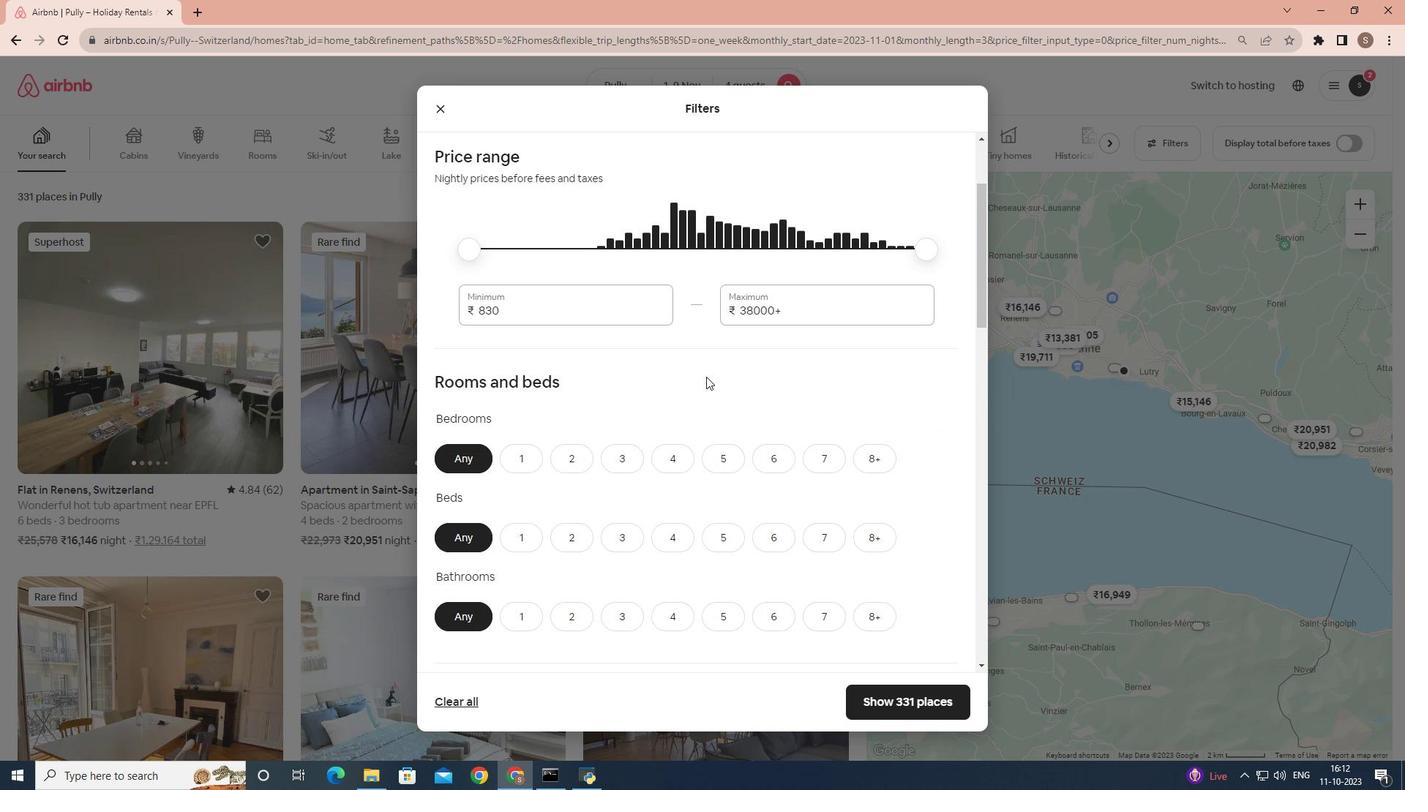 
Action: Mouse moved to (580, 378)
Screenshot: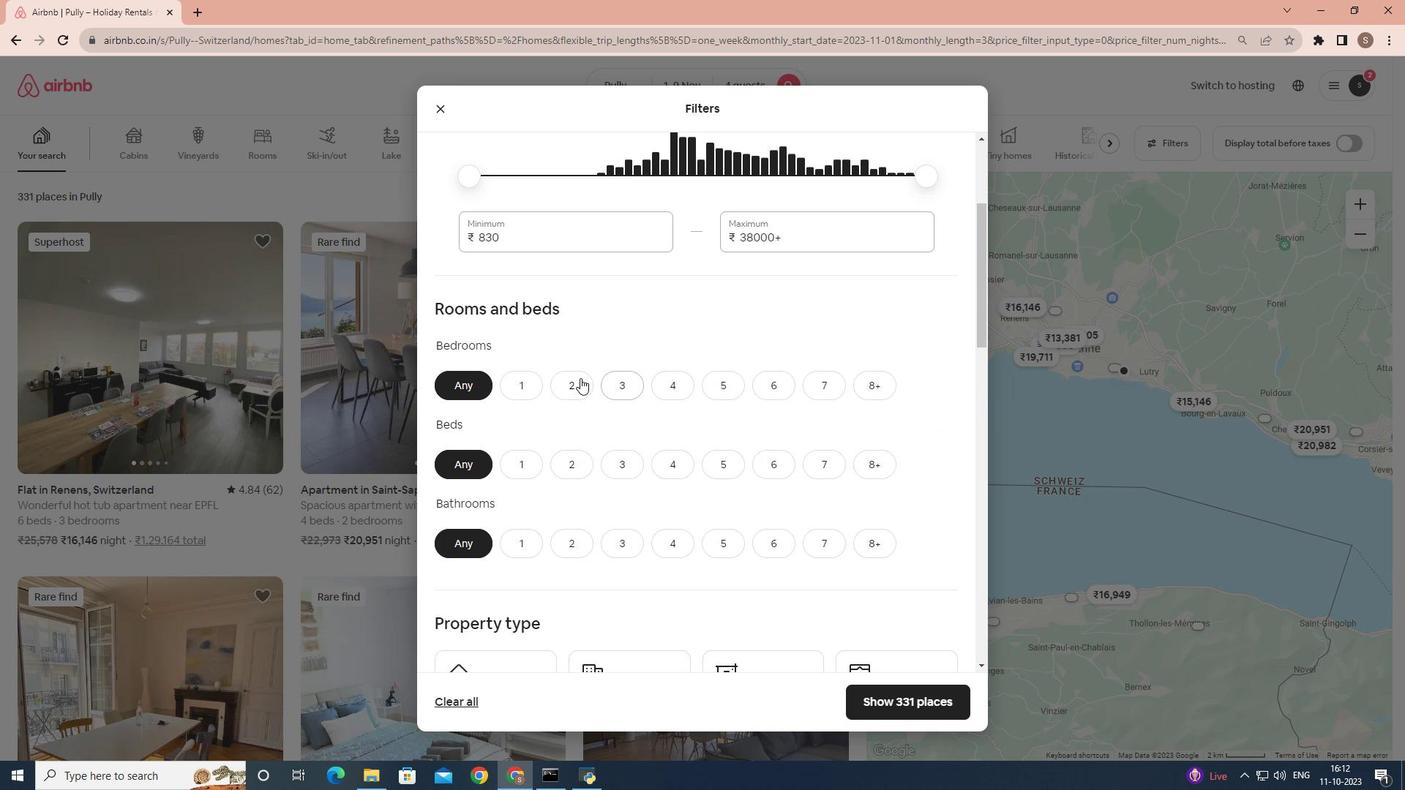 
Action: Mouse pressed left at (580, 378)
Screenshot: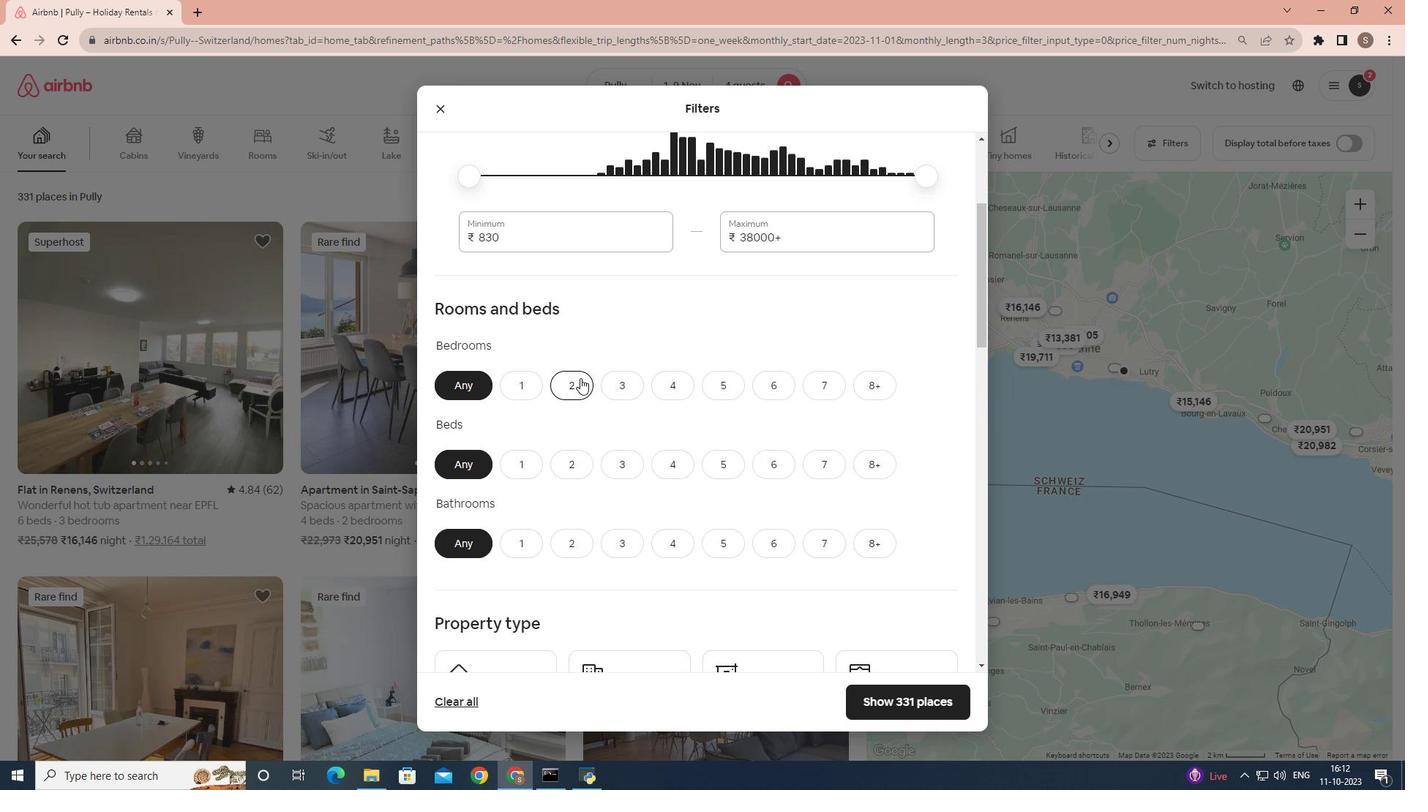 
Action: Mouse scrolled (580, 377) with delta (0, 0)
Screenshot: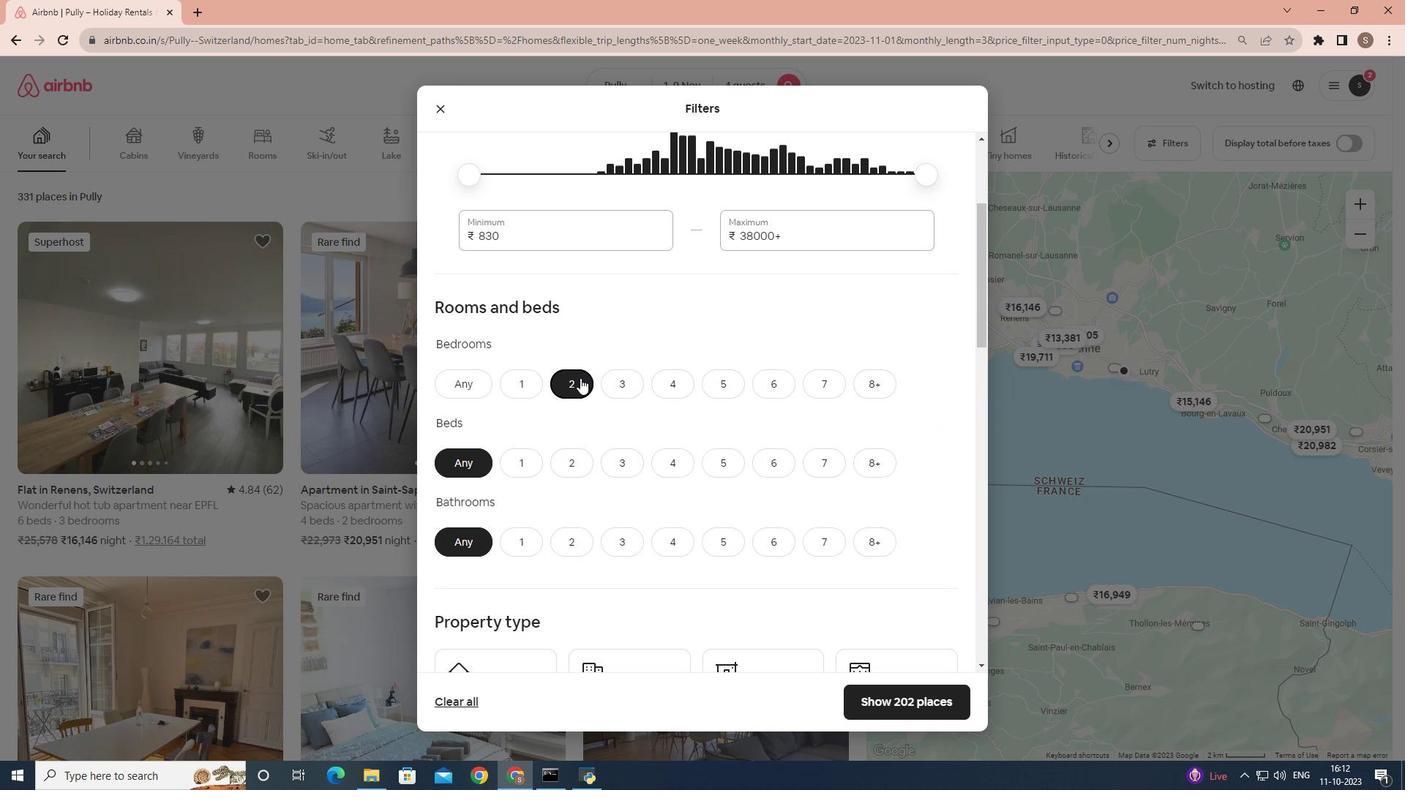 
Action: Mouse moved to (571, 398)
Screenshot: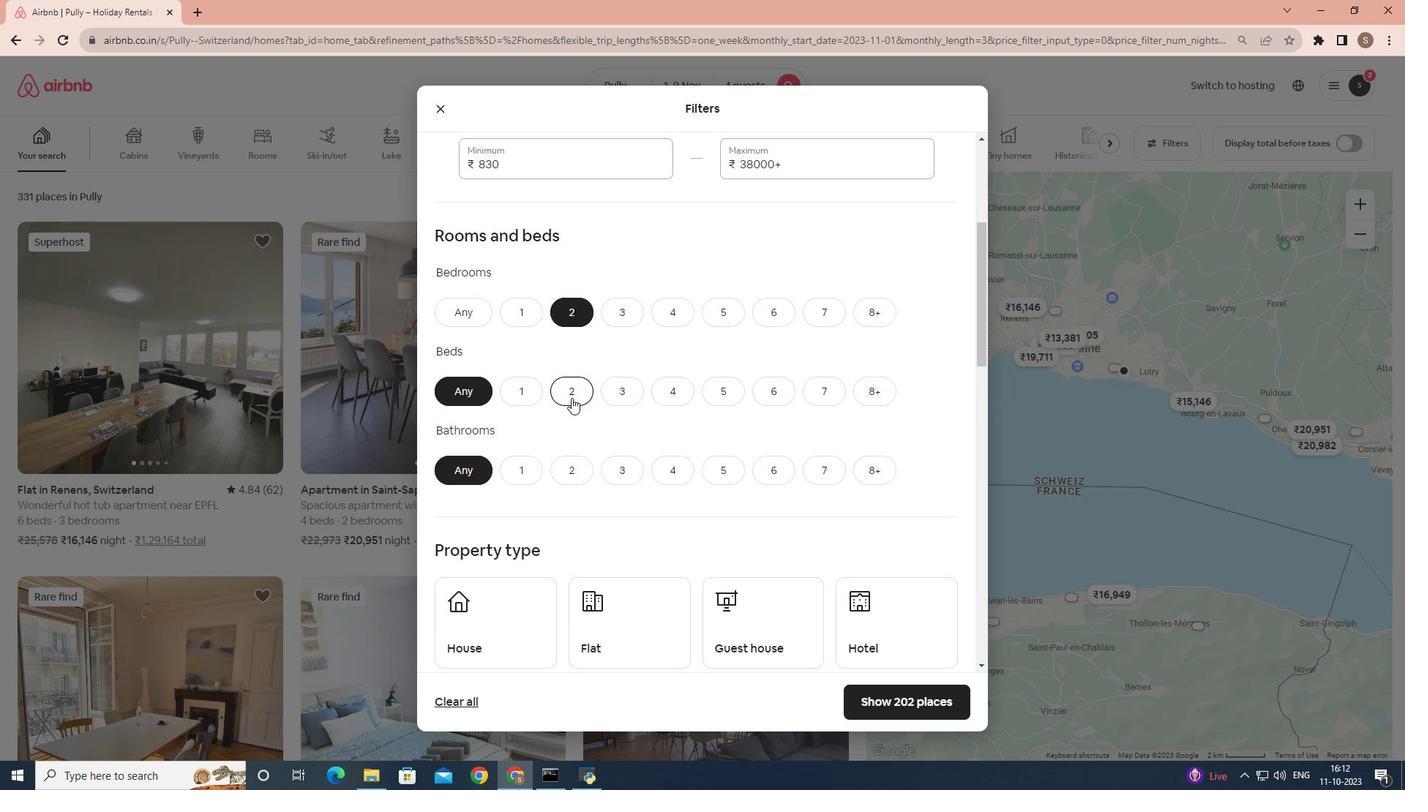 
Action: Mouse pressed left at (571, 398)
Screenshot: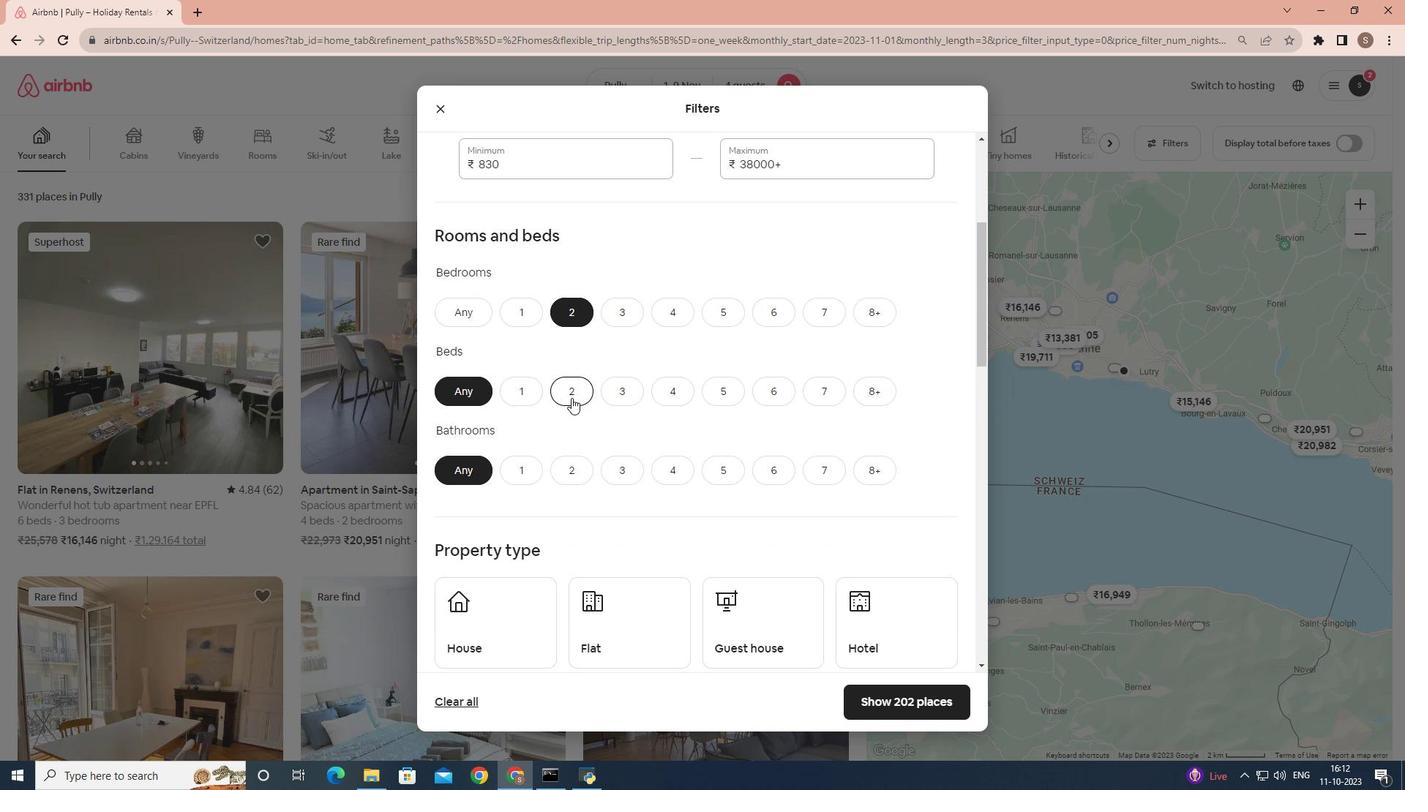 
Action: Mouse moved to (571, 398)
Screenshot: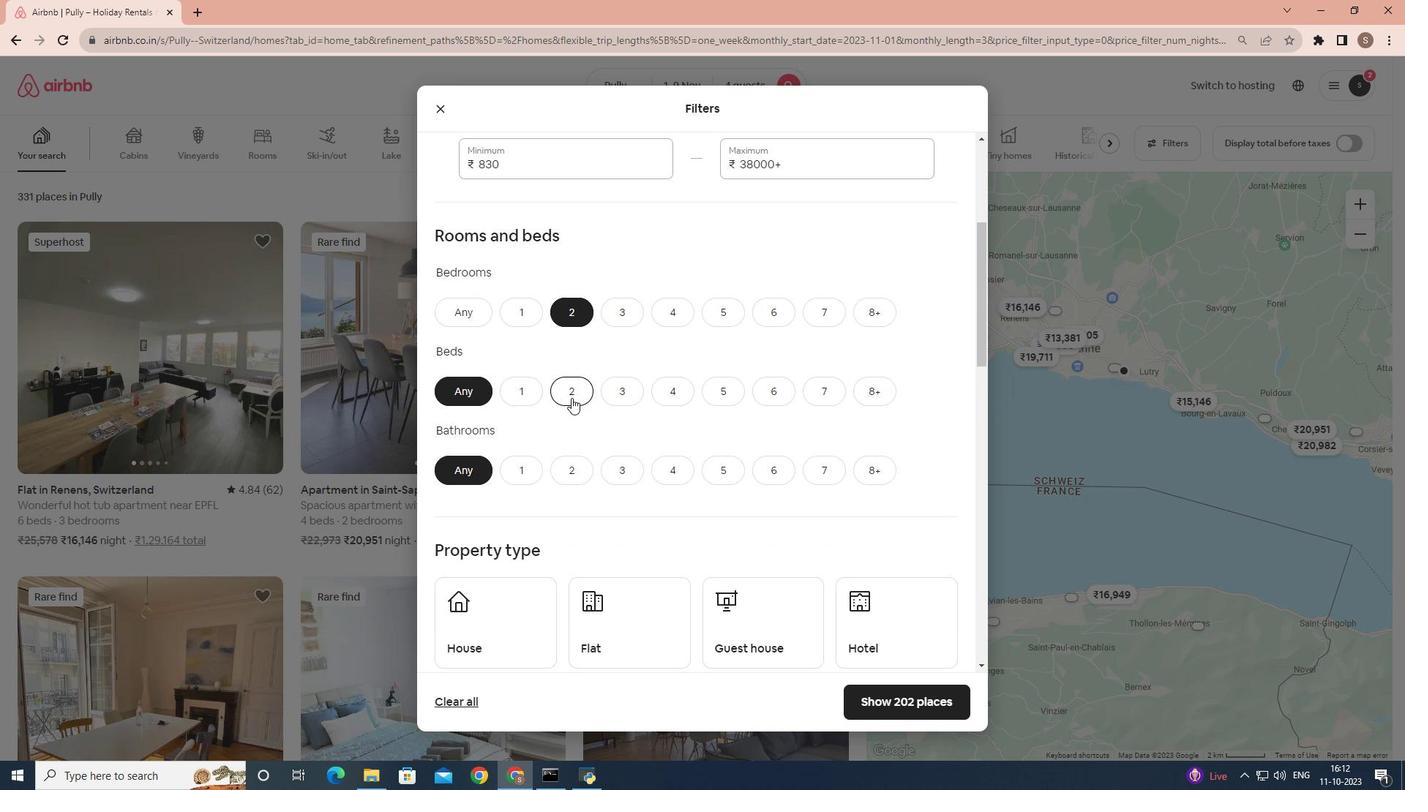
Action: Mouse scrolled (571, 397) with delta (0, 0)
Screenshot: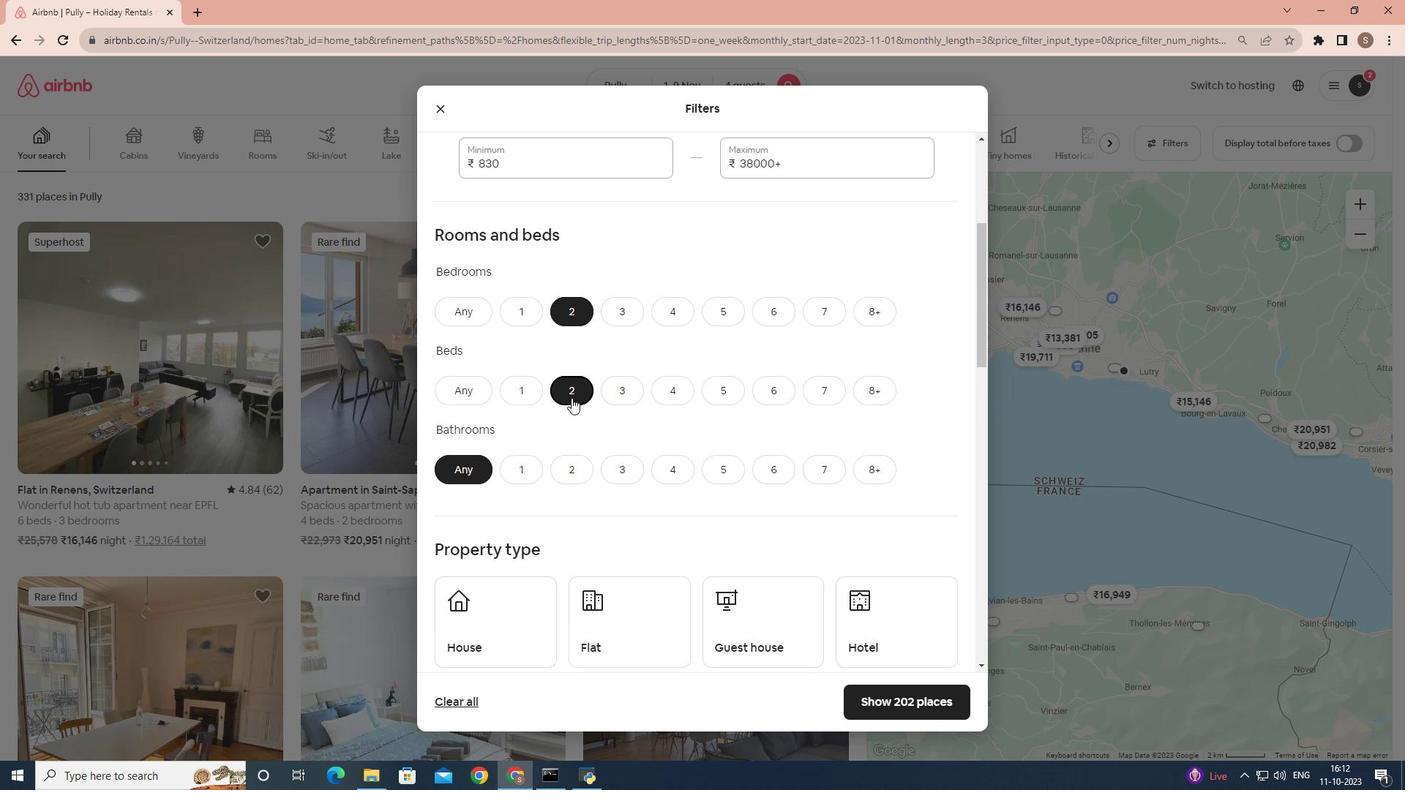 
Action: Mouse scrolled (571, 397) with delta (0, 0)
Screenshot: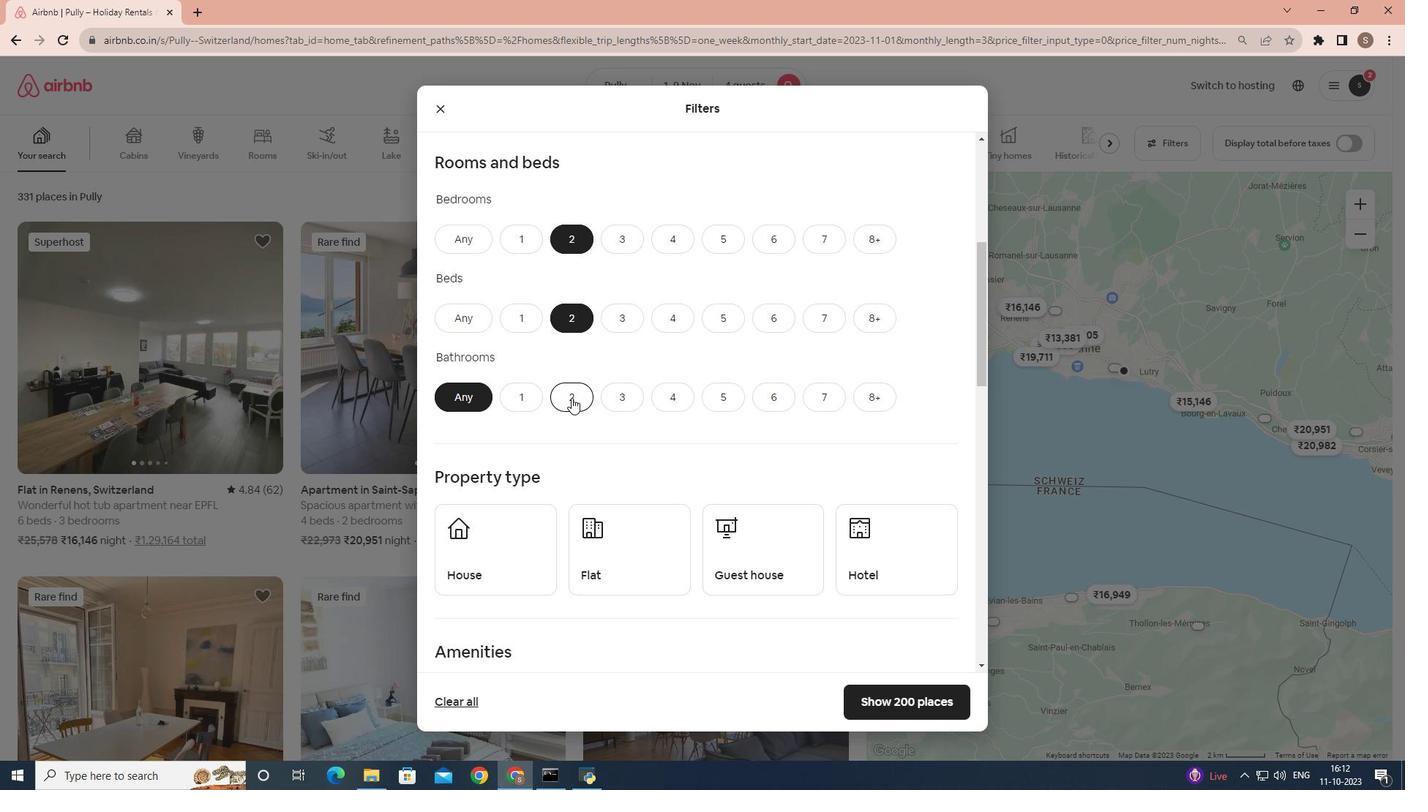 
Action: Mouse moved to (563, 331)
Screenshot: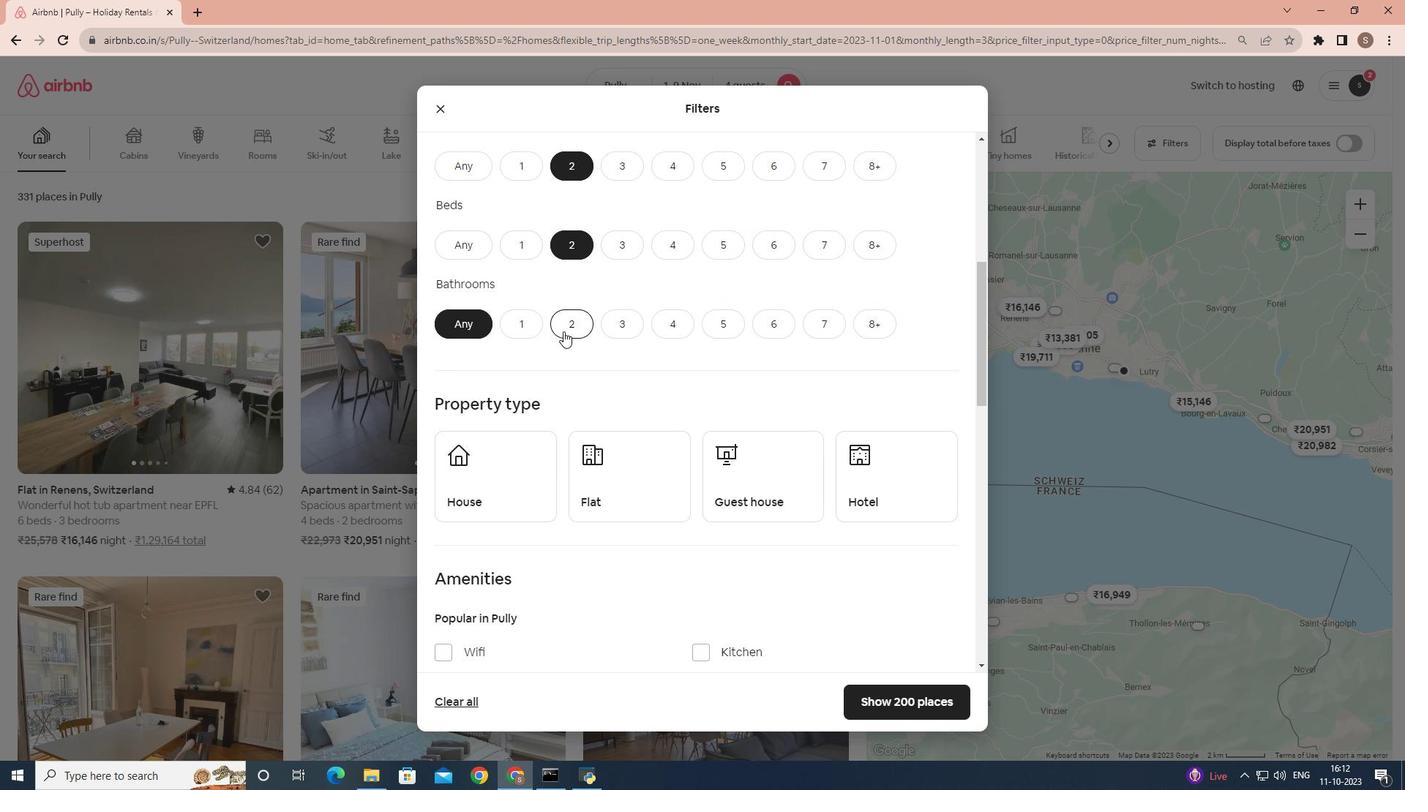 
Action: Mouse pressed left at (563, 331)
Screenshot: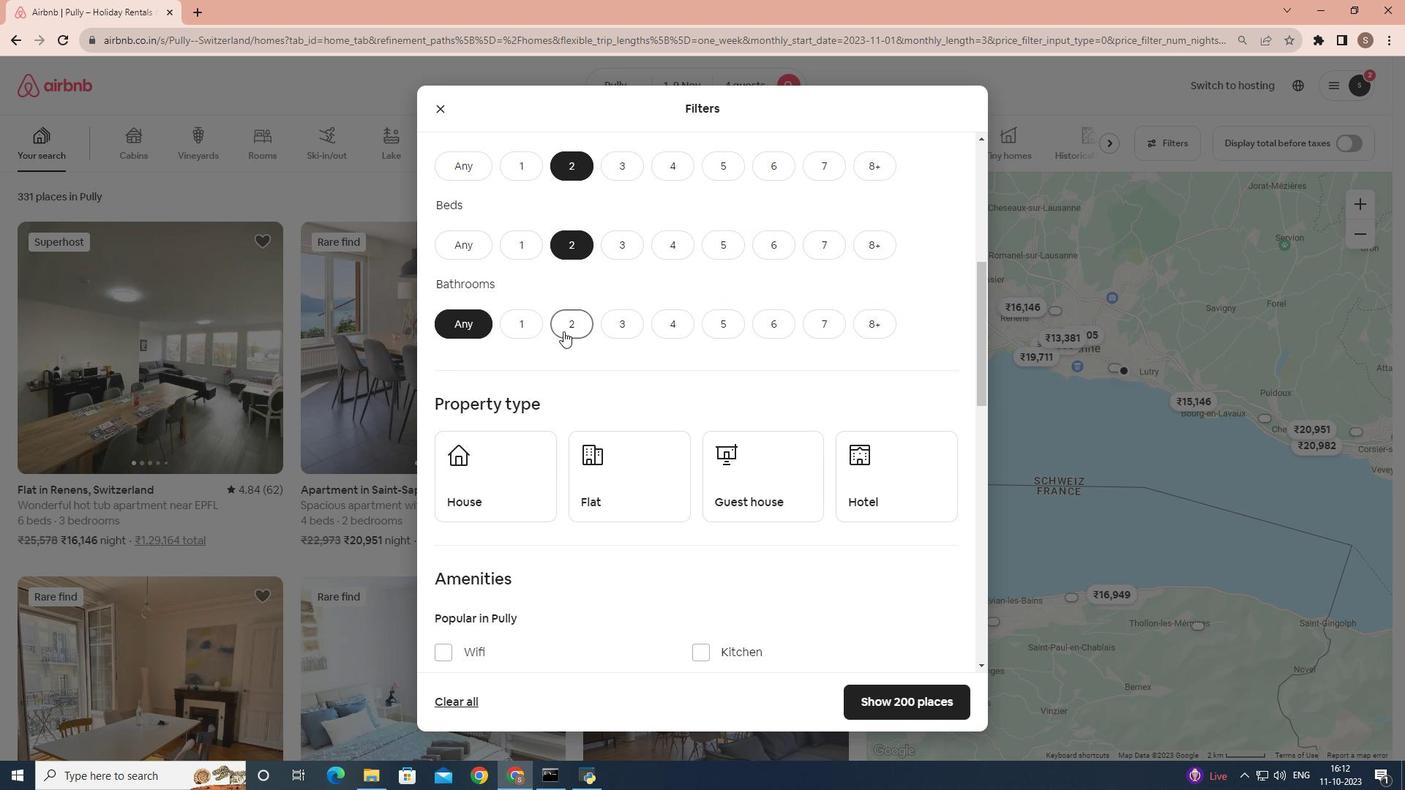 
Action: Mouse moved to (632, 353)
Screenshot: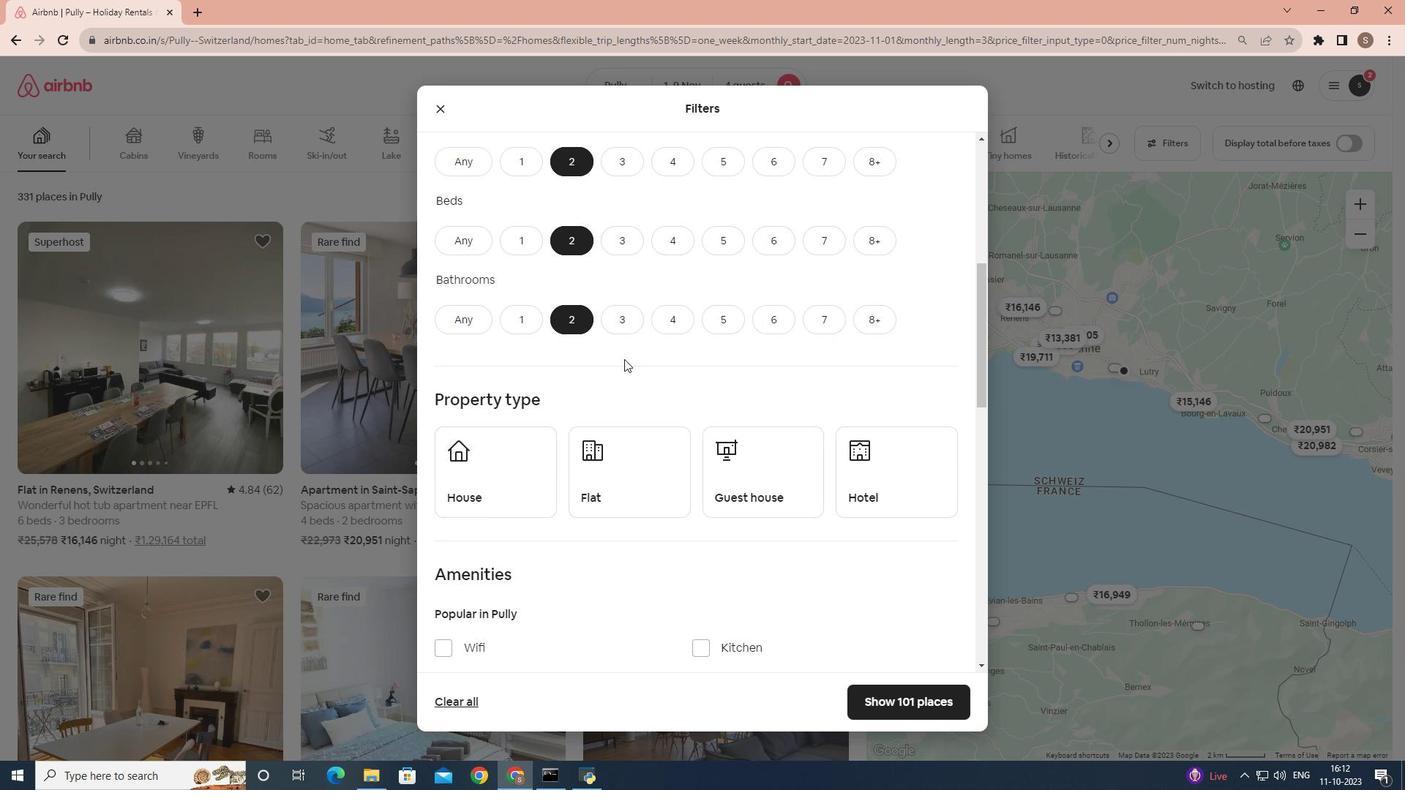 
Action: Mouse scrolled (632, 352) with delta (0, 0)
Screenshot: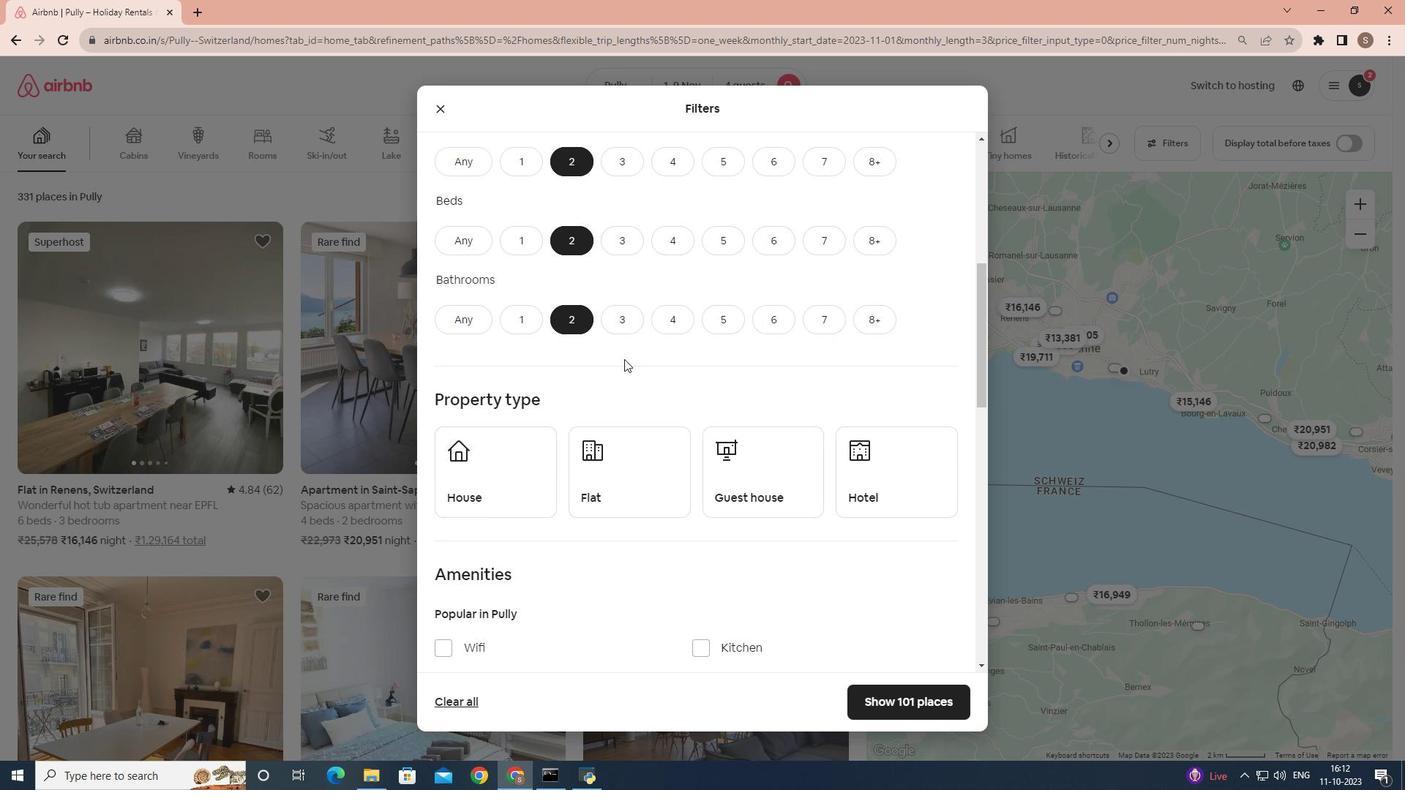
Action: Mouse moved to (464, 397)
Screenshot: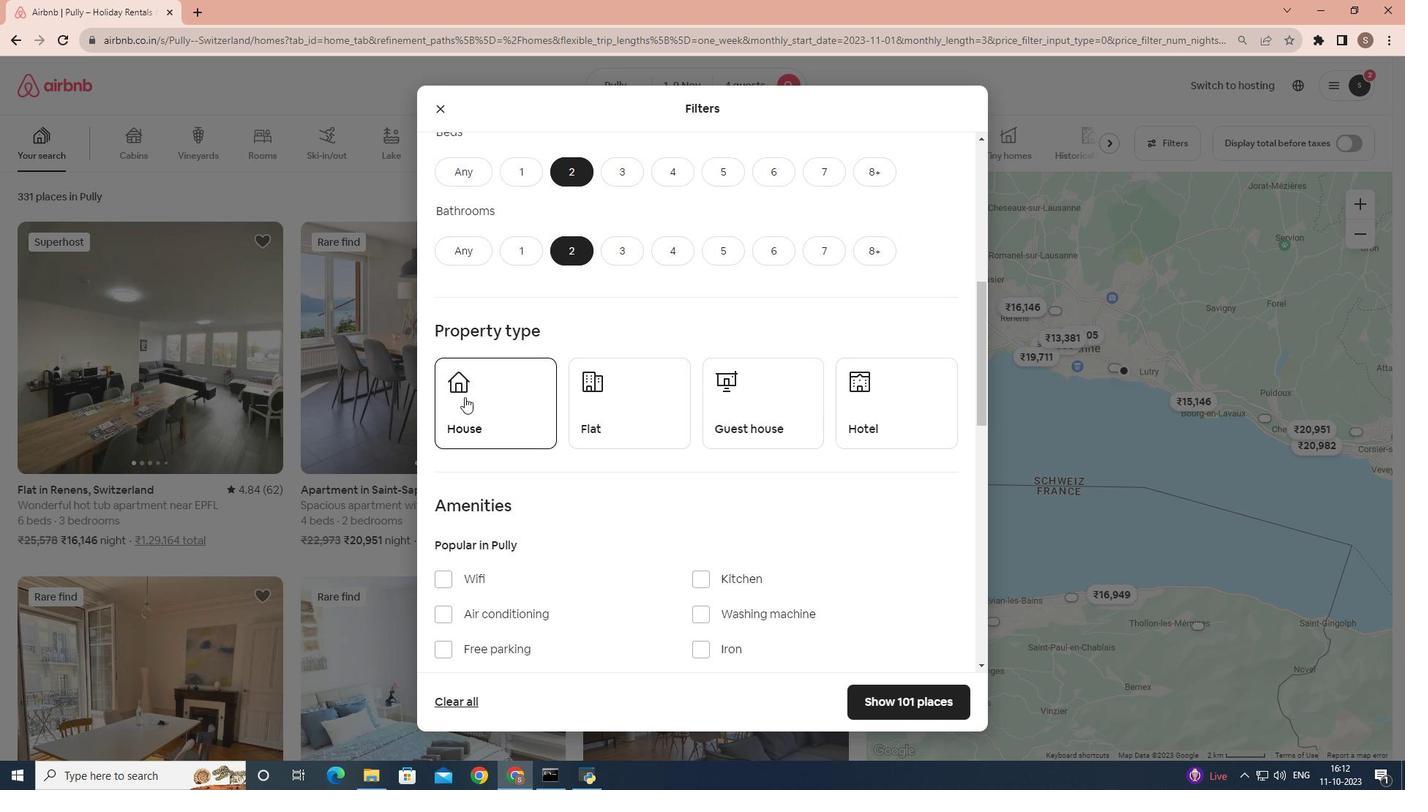 
Action: Mouse pressed left at (464, 397)
Screenshot: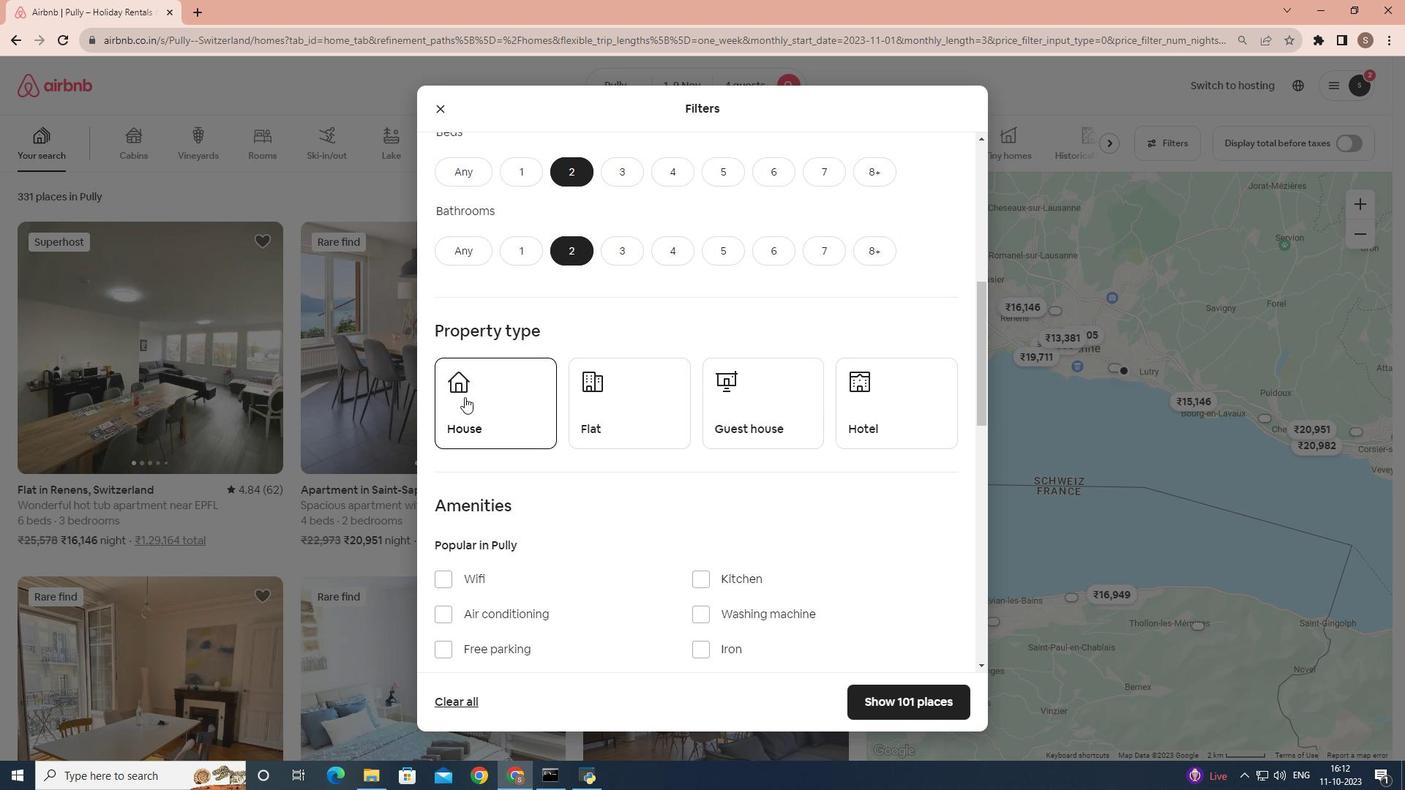 
Action: Mouse moved to (591, 378)
Screenshot: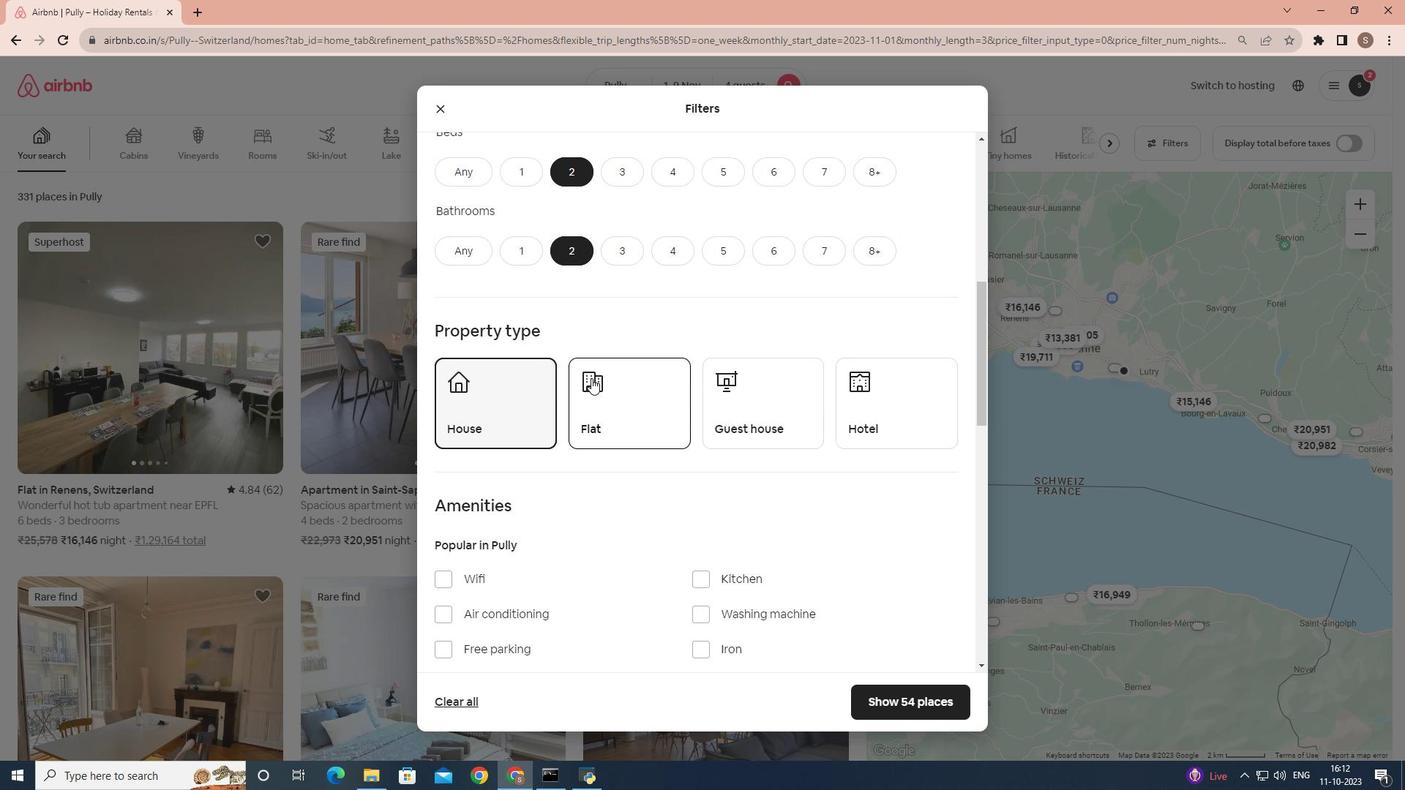 
Action: Mouse scrolled (591, 377) with delta (0, 0)
Screenshot: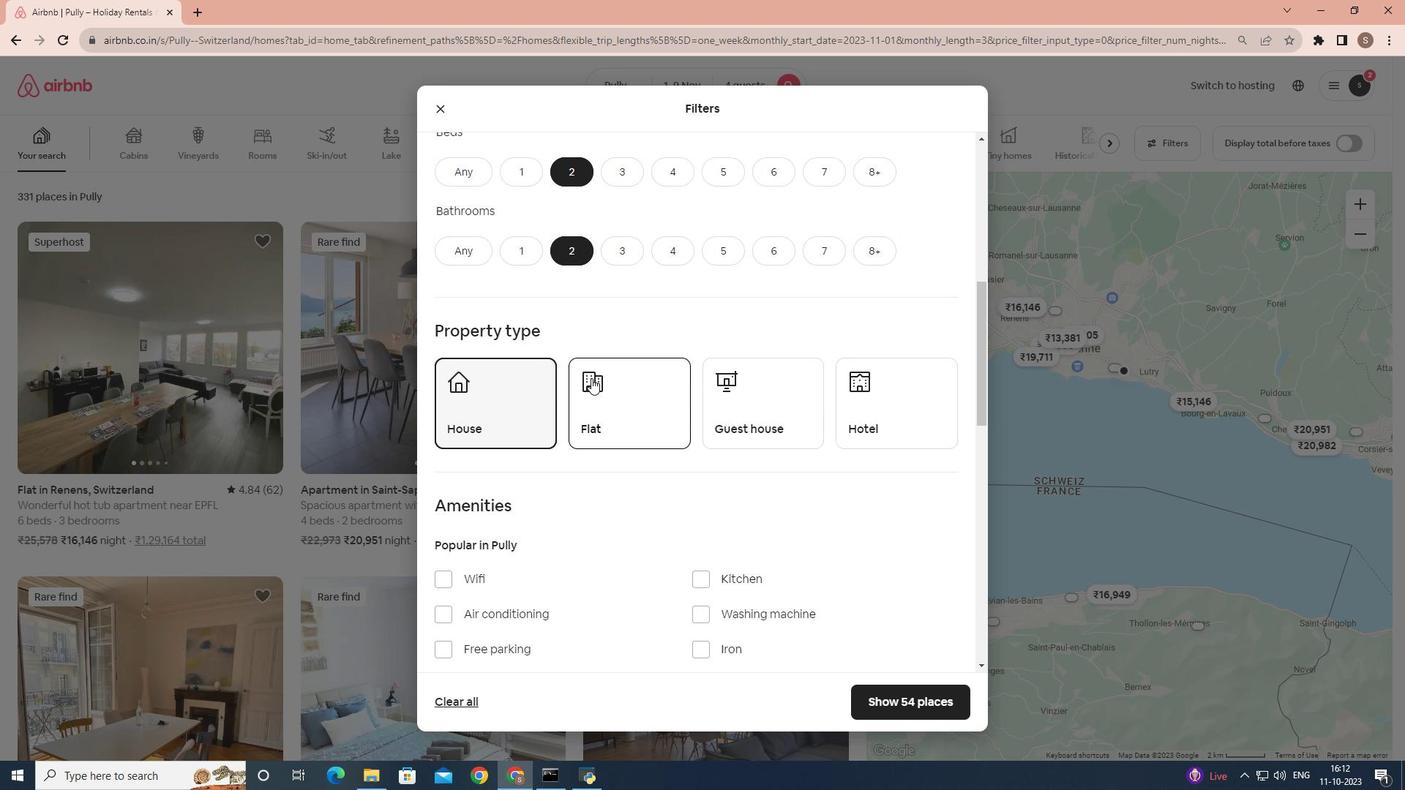 
Action: Mouse moved to (591, 378)
Screenshot: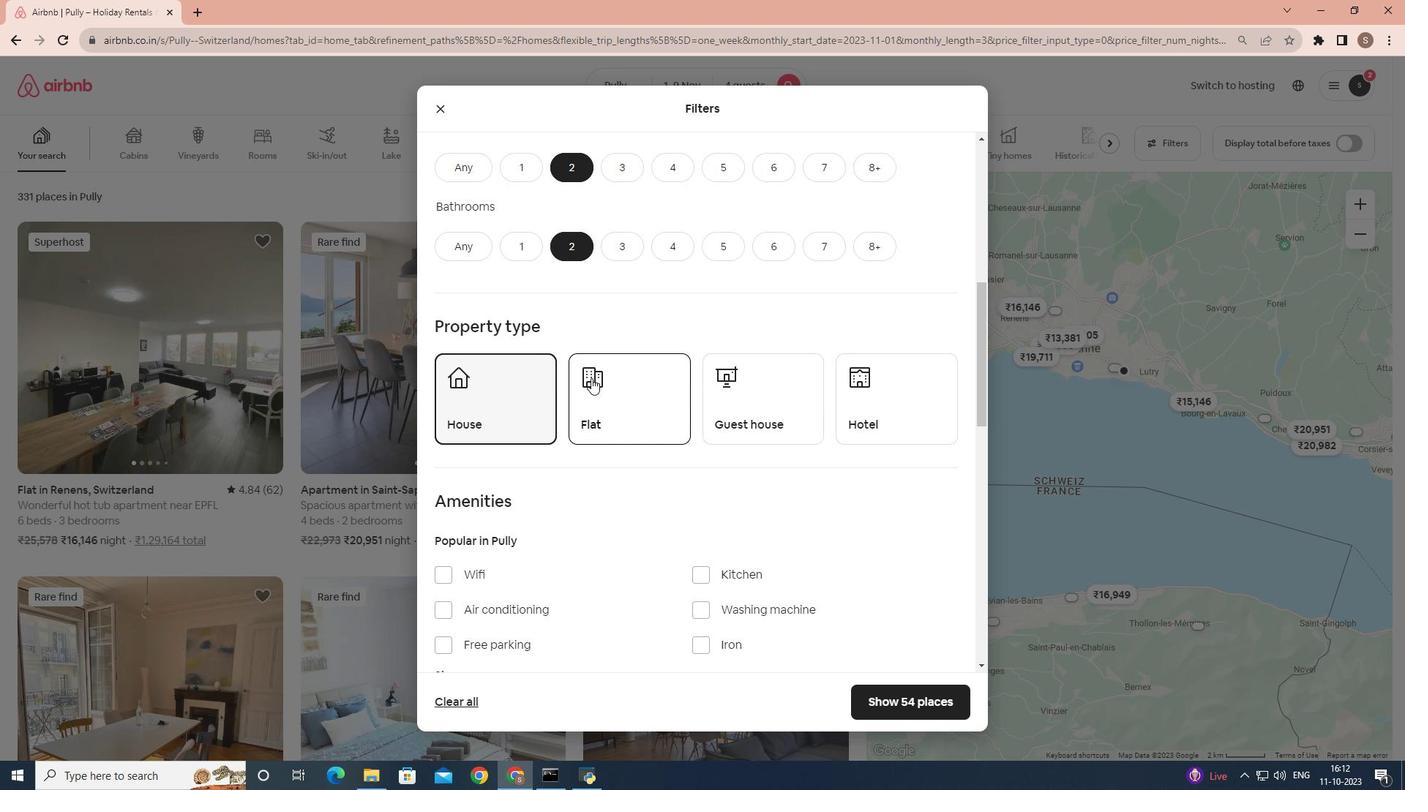 
Action: Mouse scrolled (591, 377) with delta (0, 0)
Screenshot: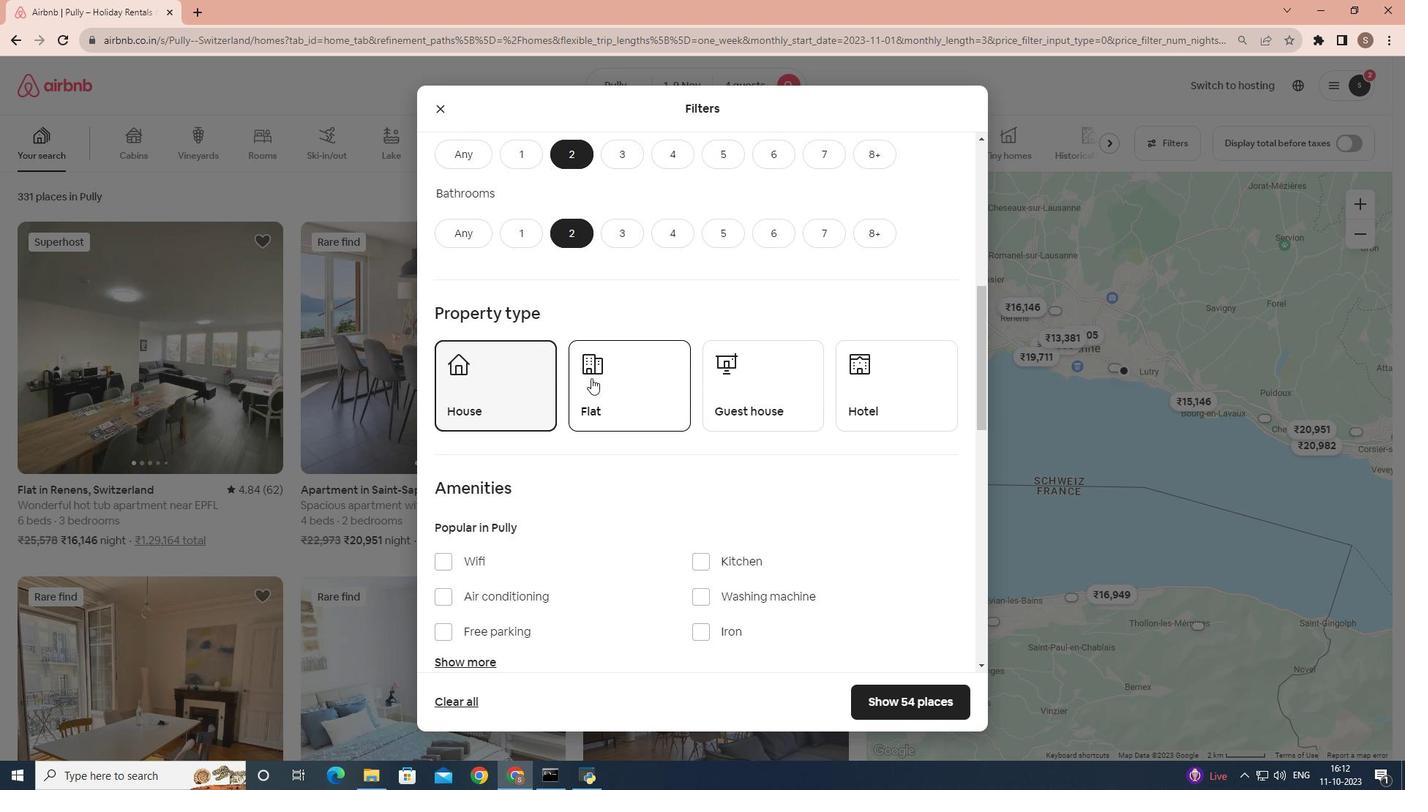 
Action: Mouse moved to (899, 700)
Screenshot: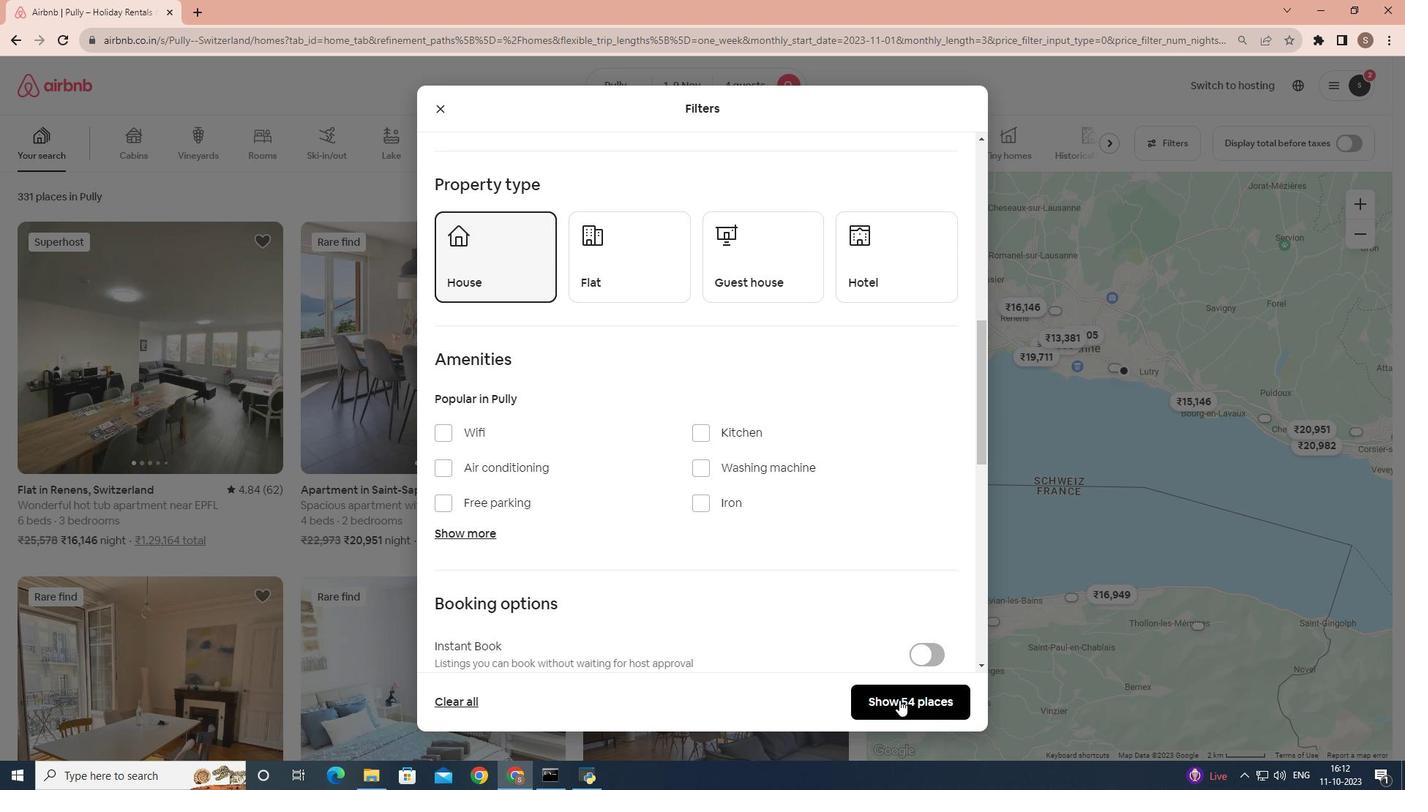 
Action: Mouse pressed left at (899, 700)
Screenshot: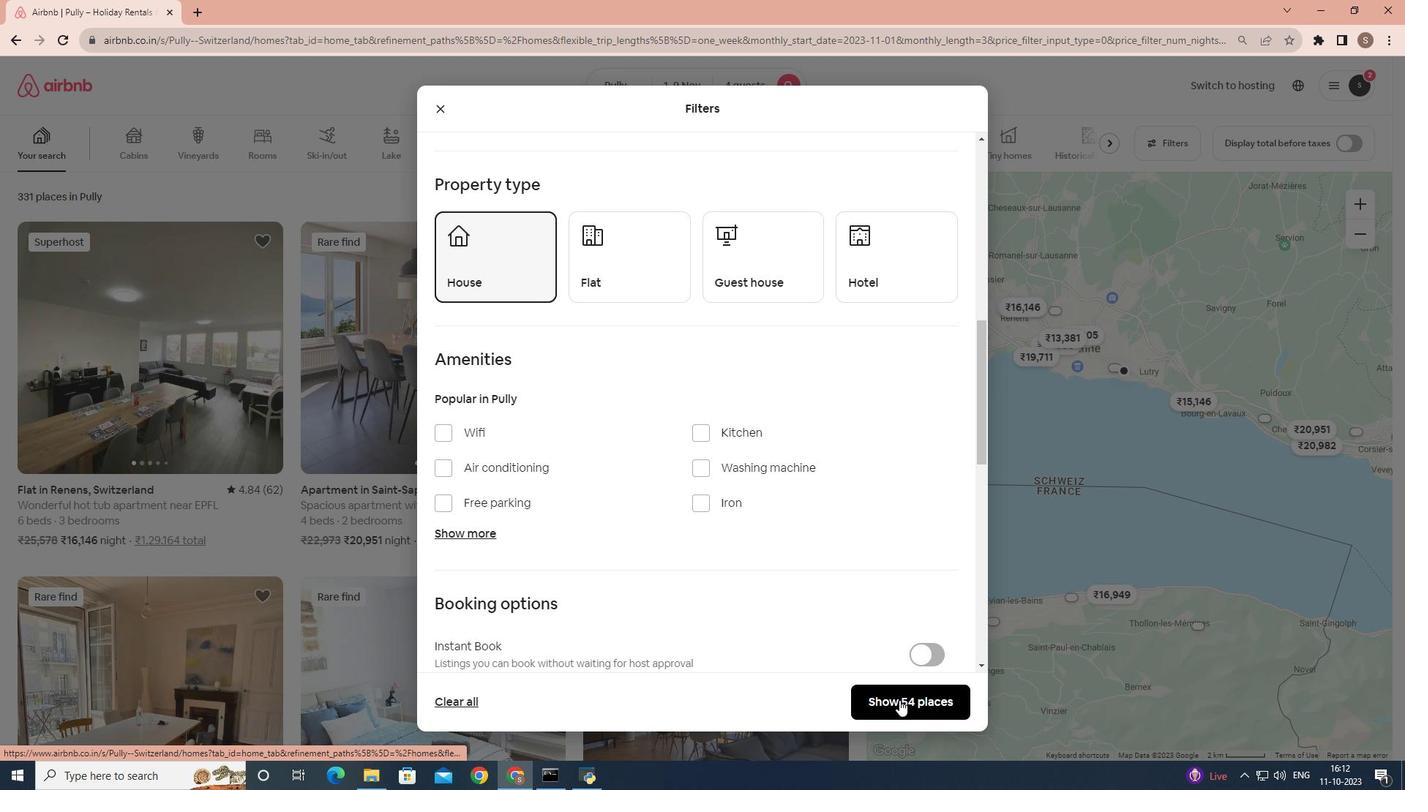 
Action: Mouse moved to (185, 382)
Screenshot: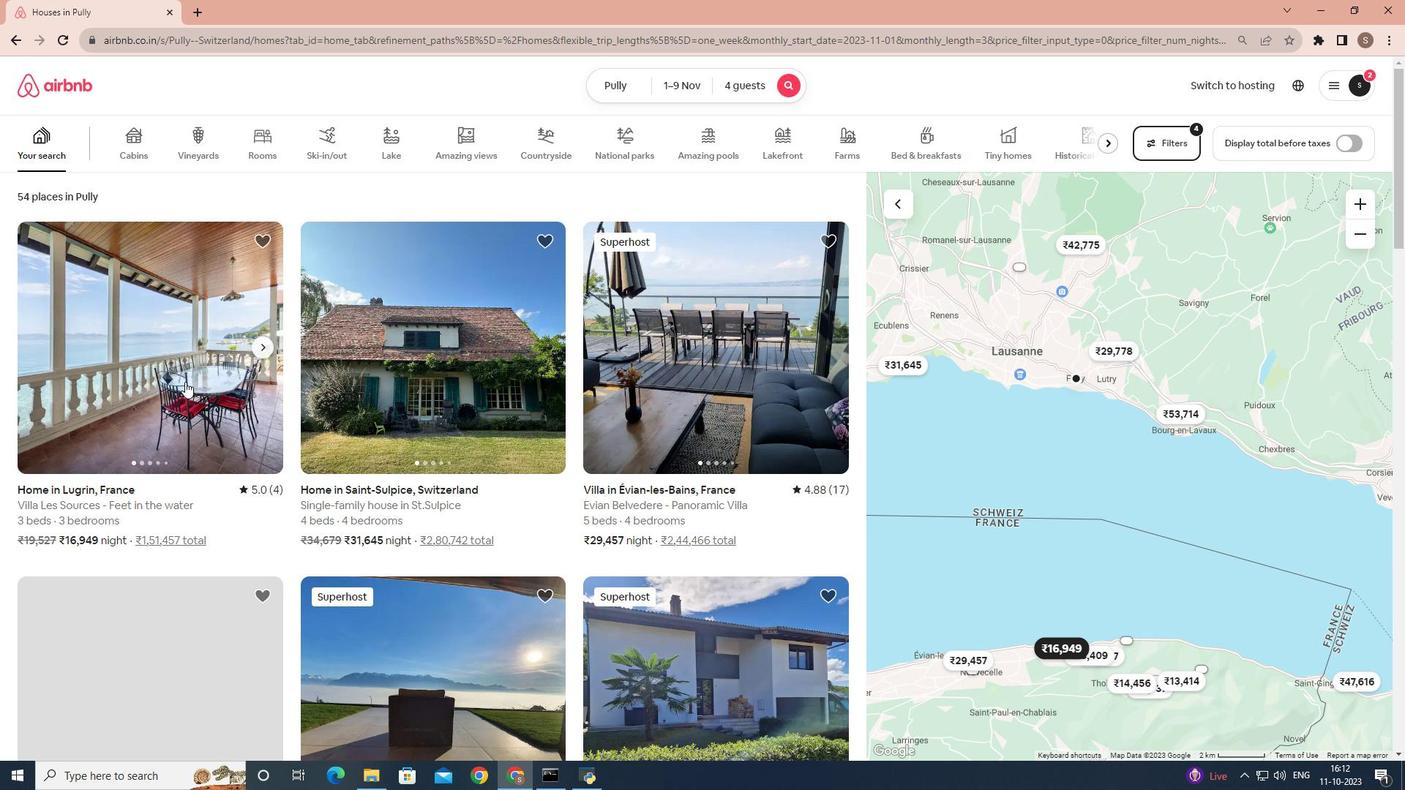 
Action: Mouse pressed left at (185, 382)
Screenshot: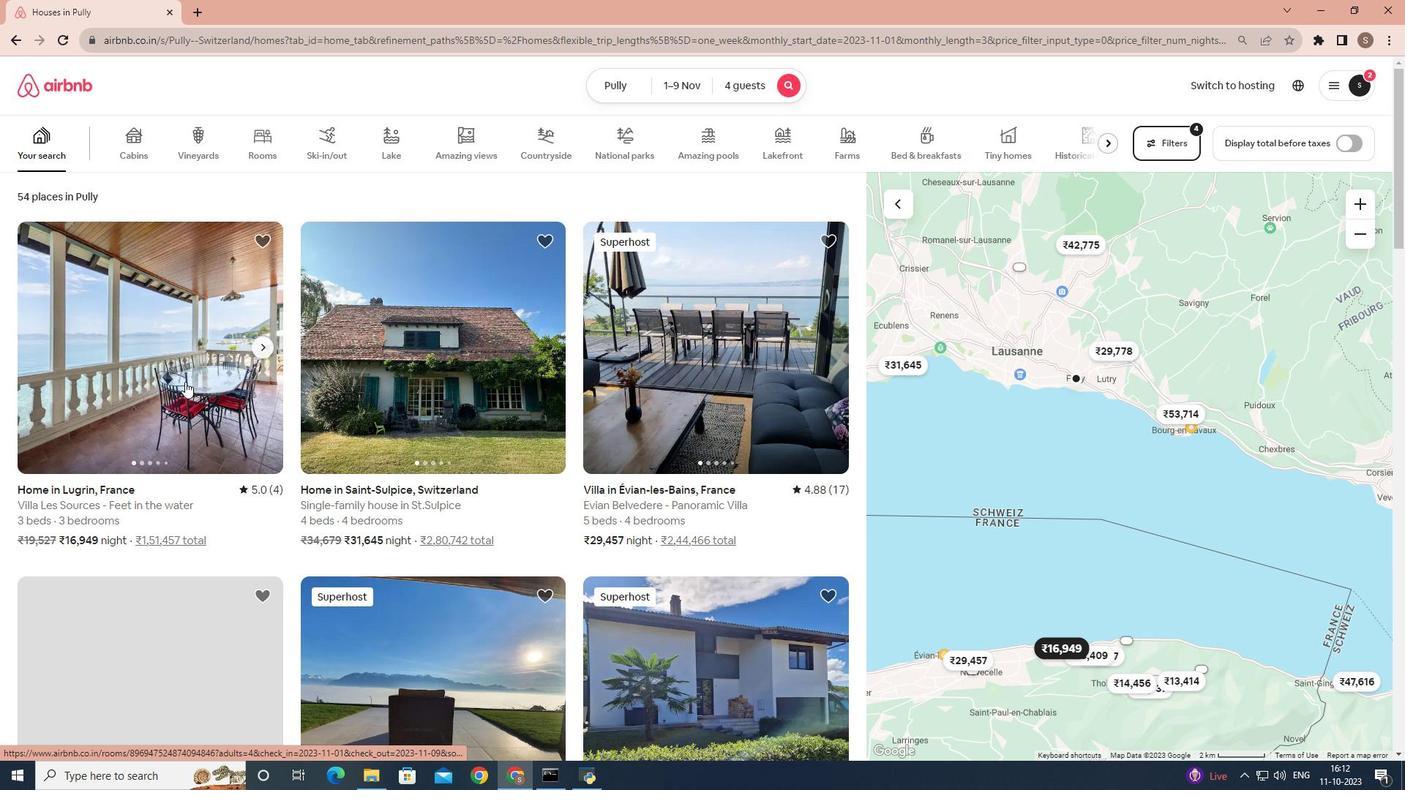 
Action: Mouse moved to (743, 499)
Screenshot: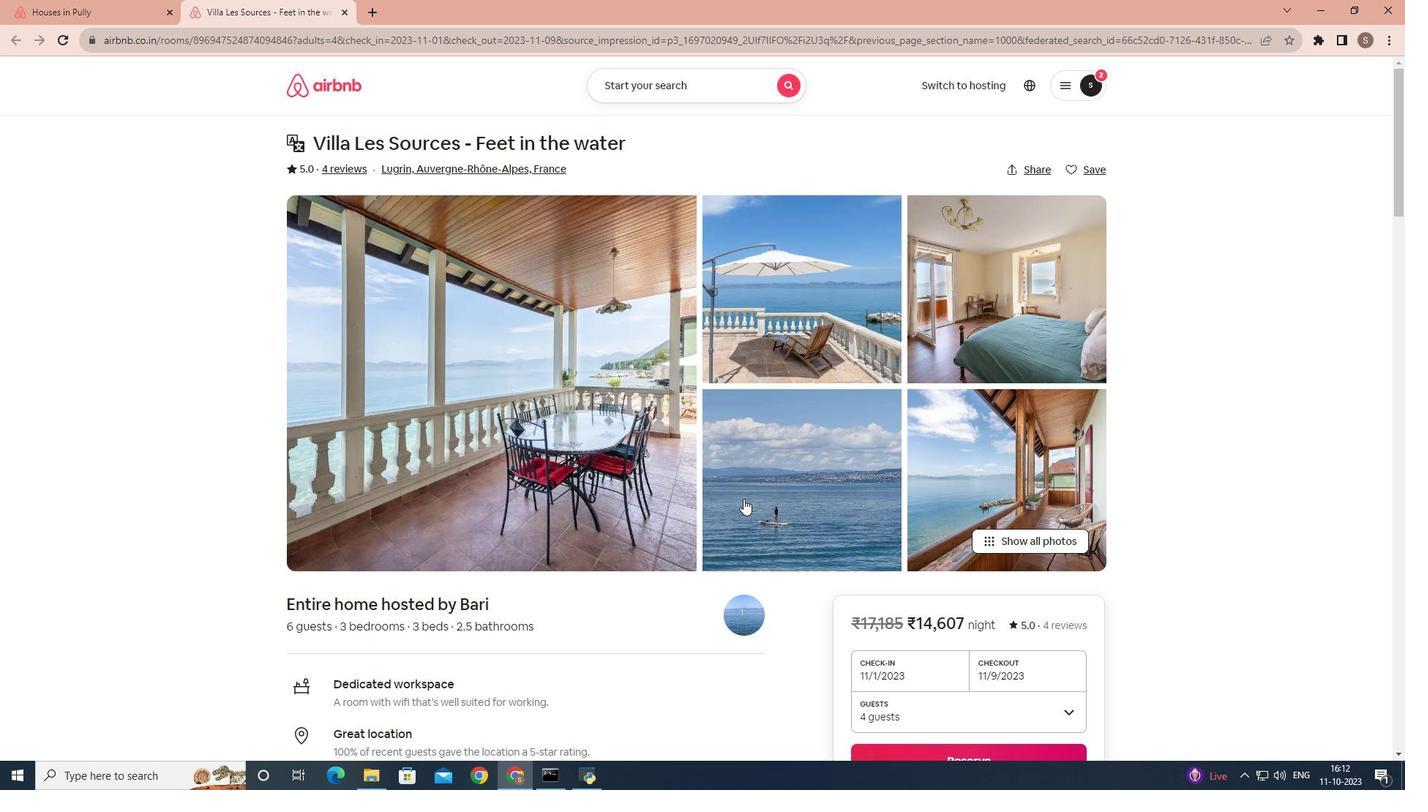 
Action: Mouse scrolled (743, 498) with delta (0, 0)
Screenshot: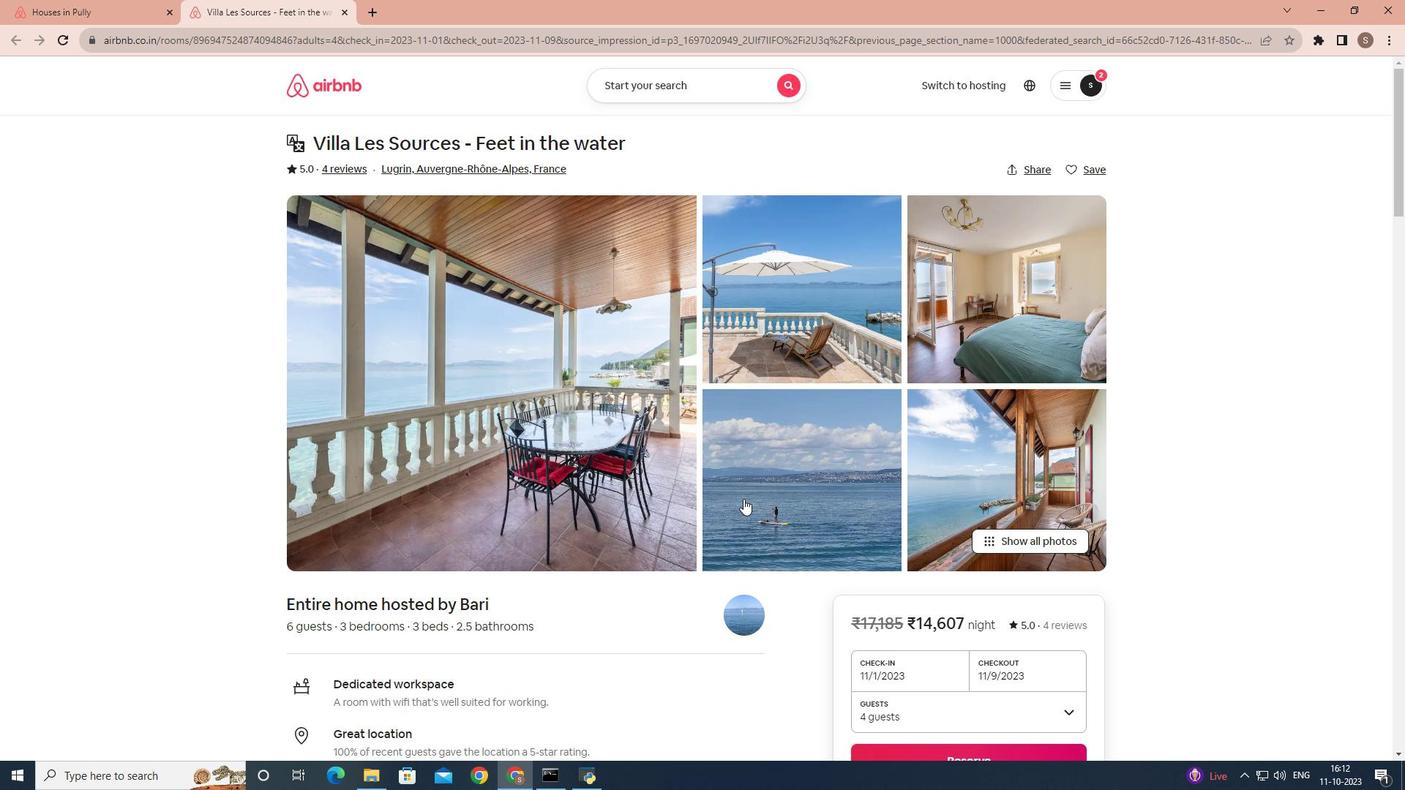 
Action: Mouse moved to (1054, 467)
Screenshot: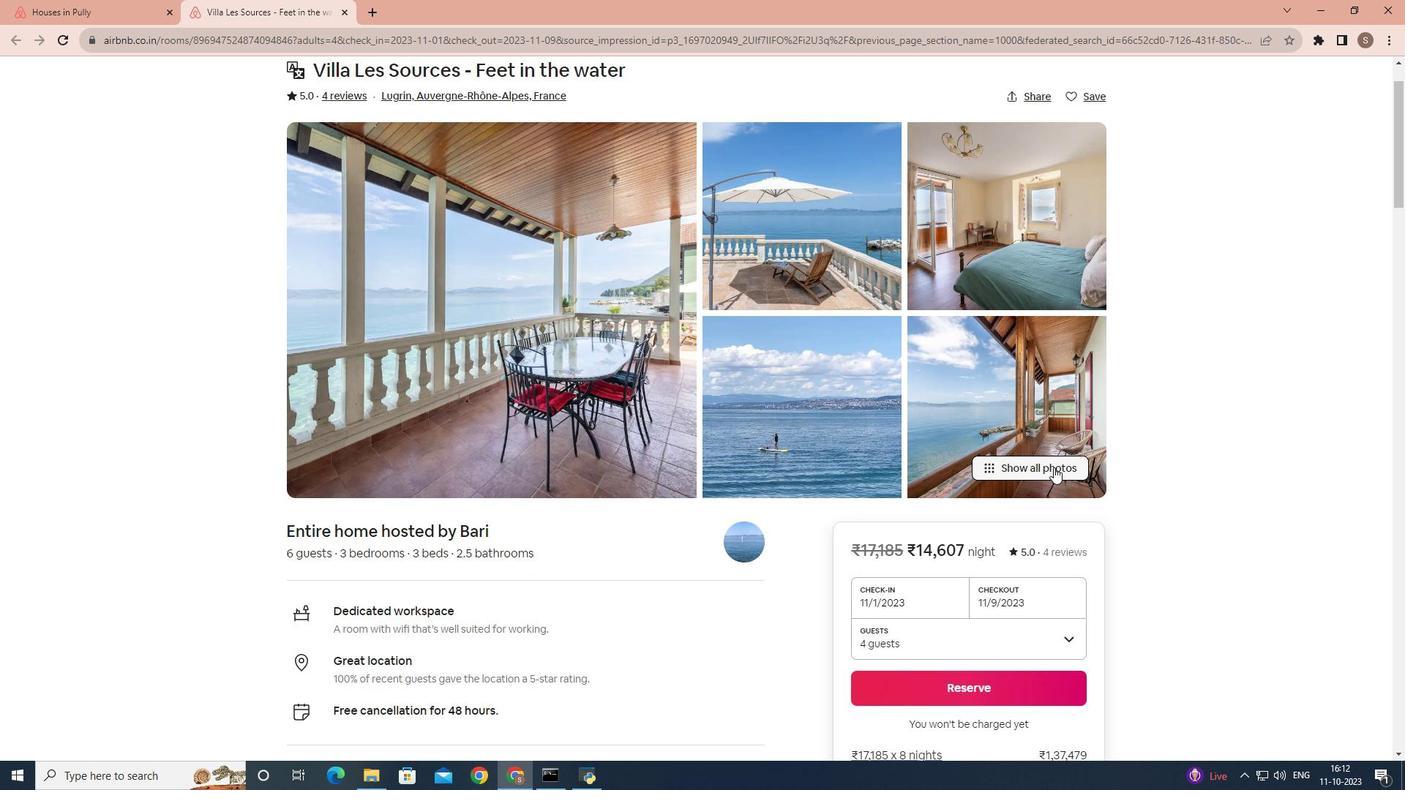 
Action: Mouse pressed left at (1054, 467)
Screenshot: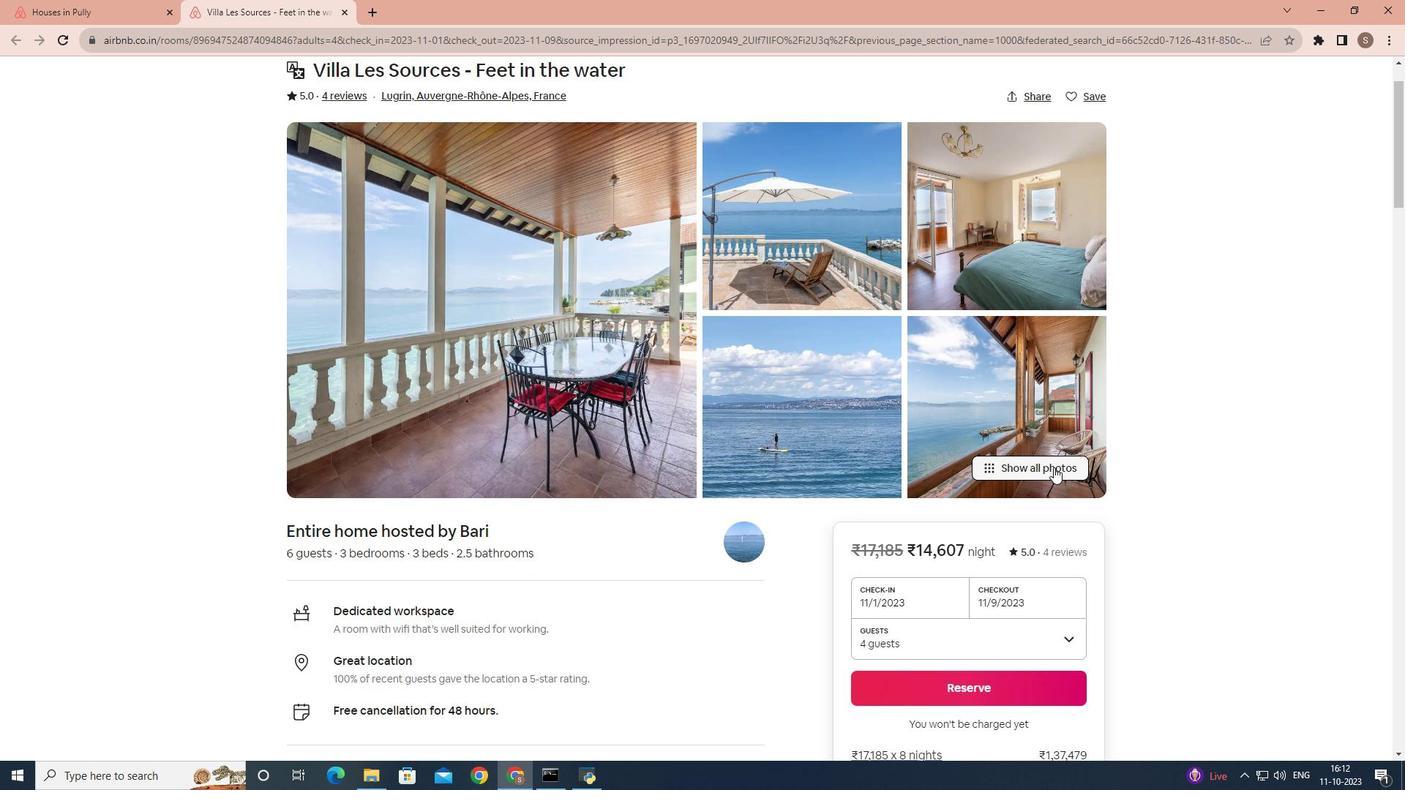 
Action: Mouse moved to (866, 462)
Screenshot: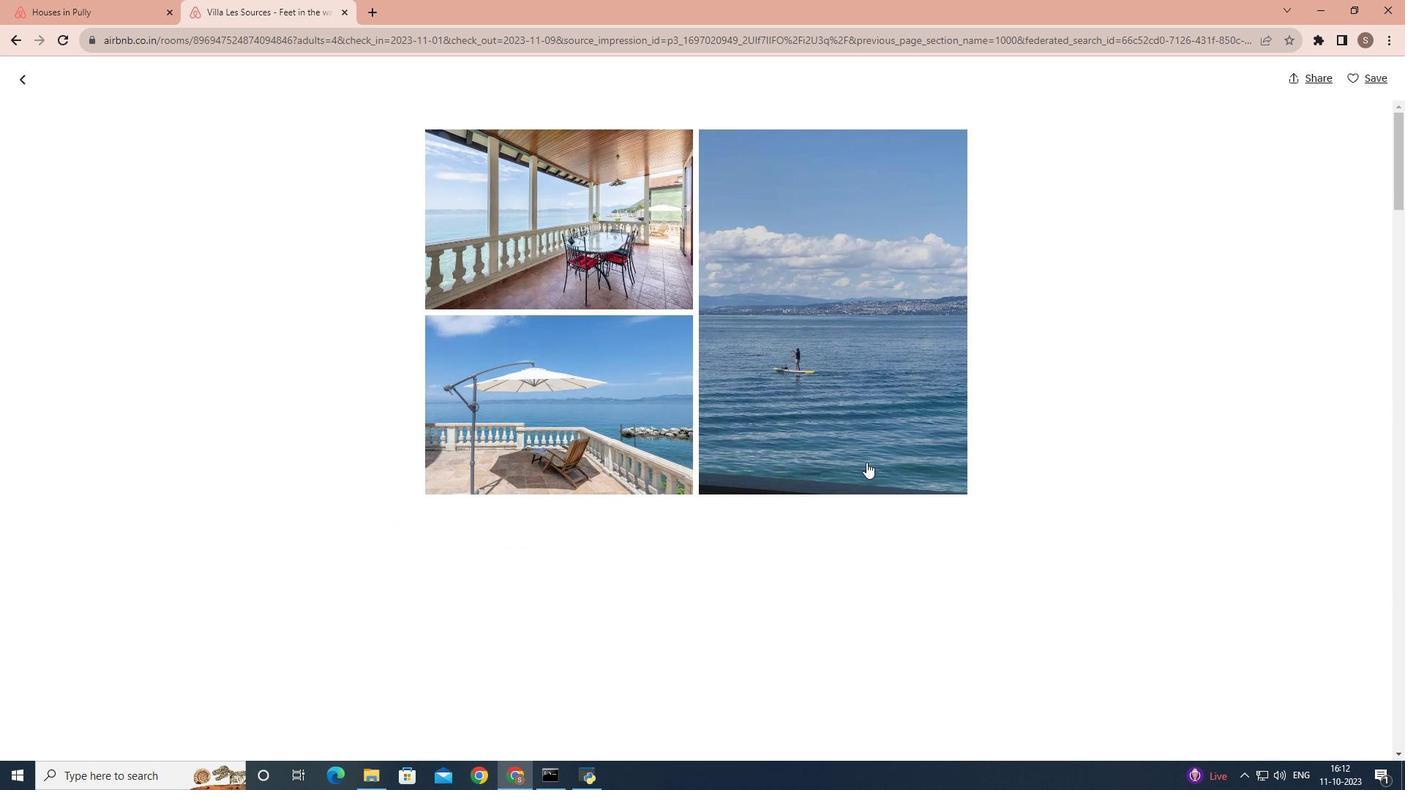 
Action: Mouse scrolled (866, 462) with delta (0, 0)
Screenshot: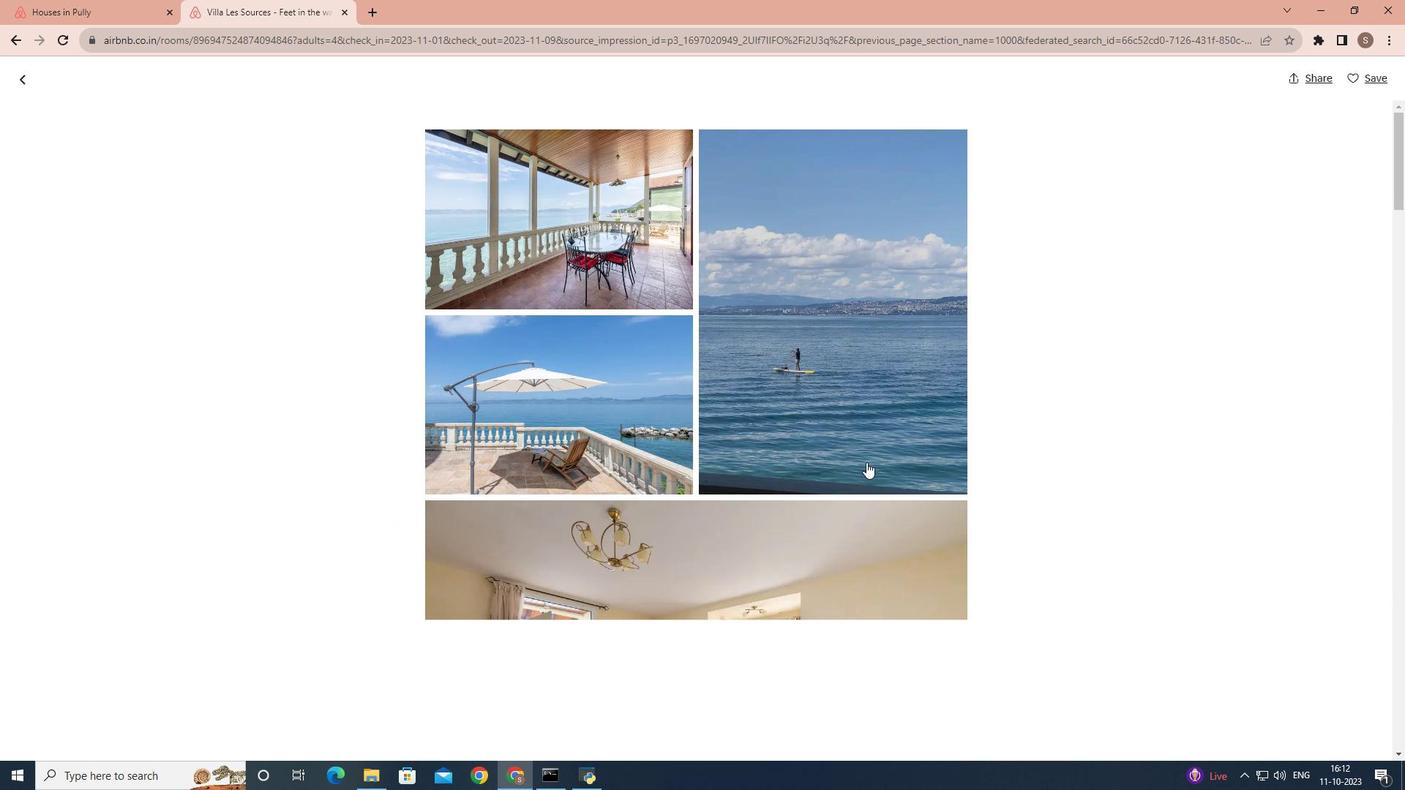 
Action: Mouse scrolled (866, 462) with delta (0, 0)
Screenshot: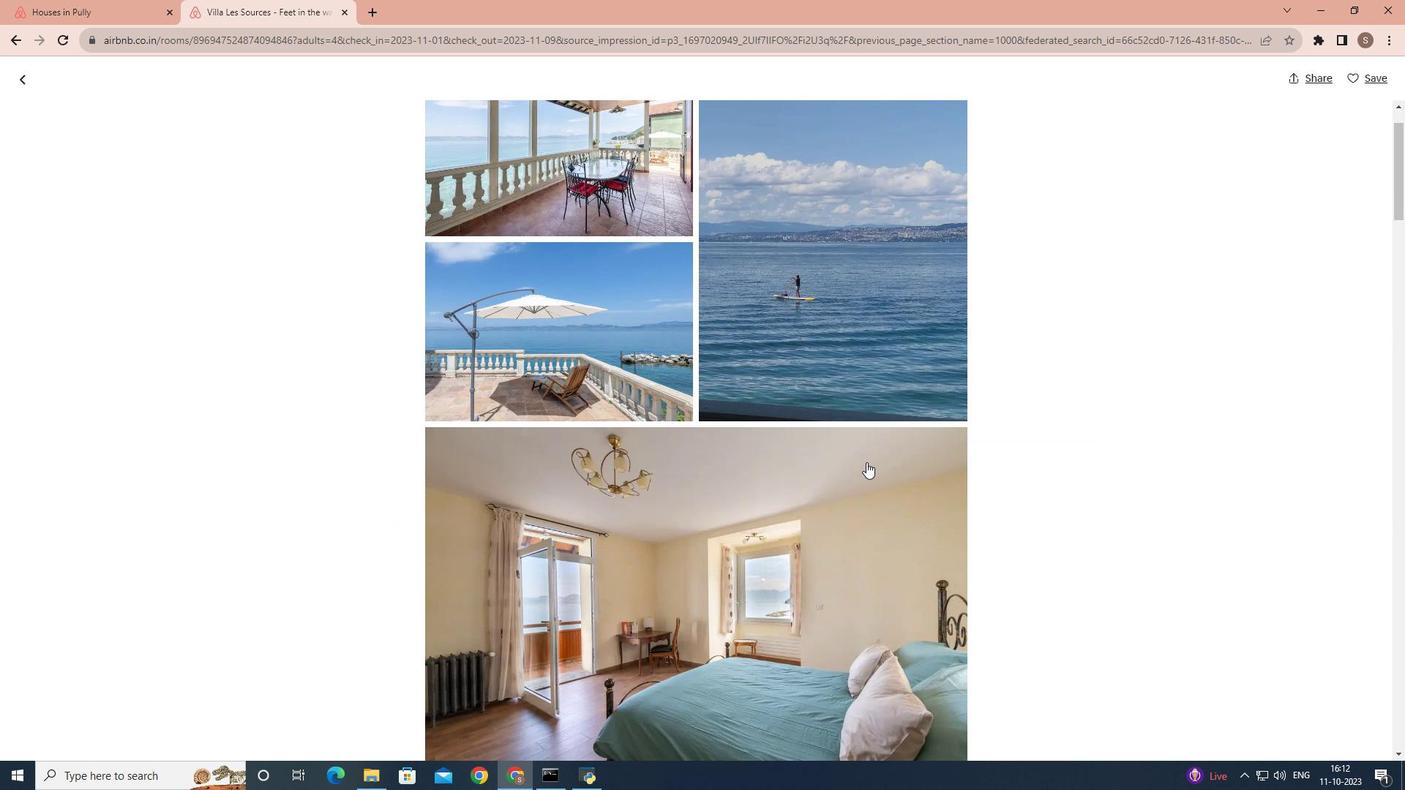 
Action: Mouse scrolled (866, 462) with delta (0, 0)
Screenshot: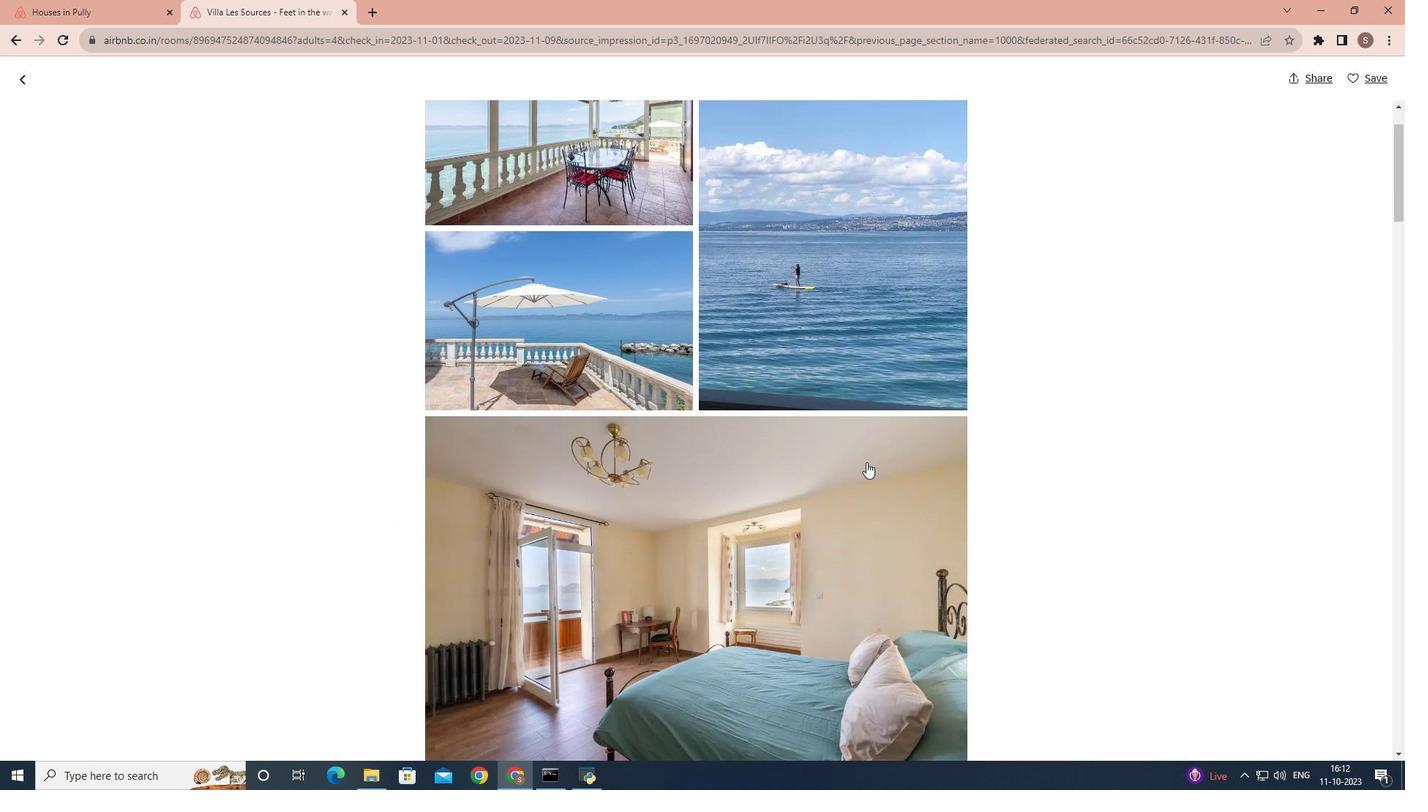 
Action: Mouse scrolled (866, 462) with delta (0, 0)
Screenshot: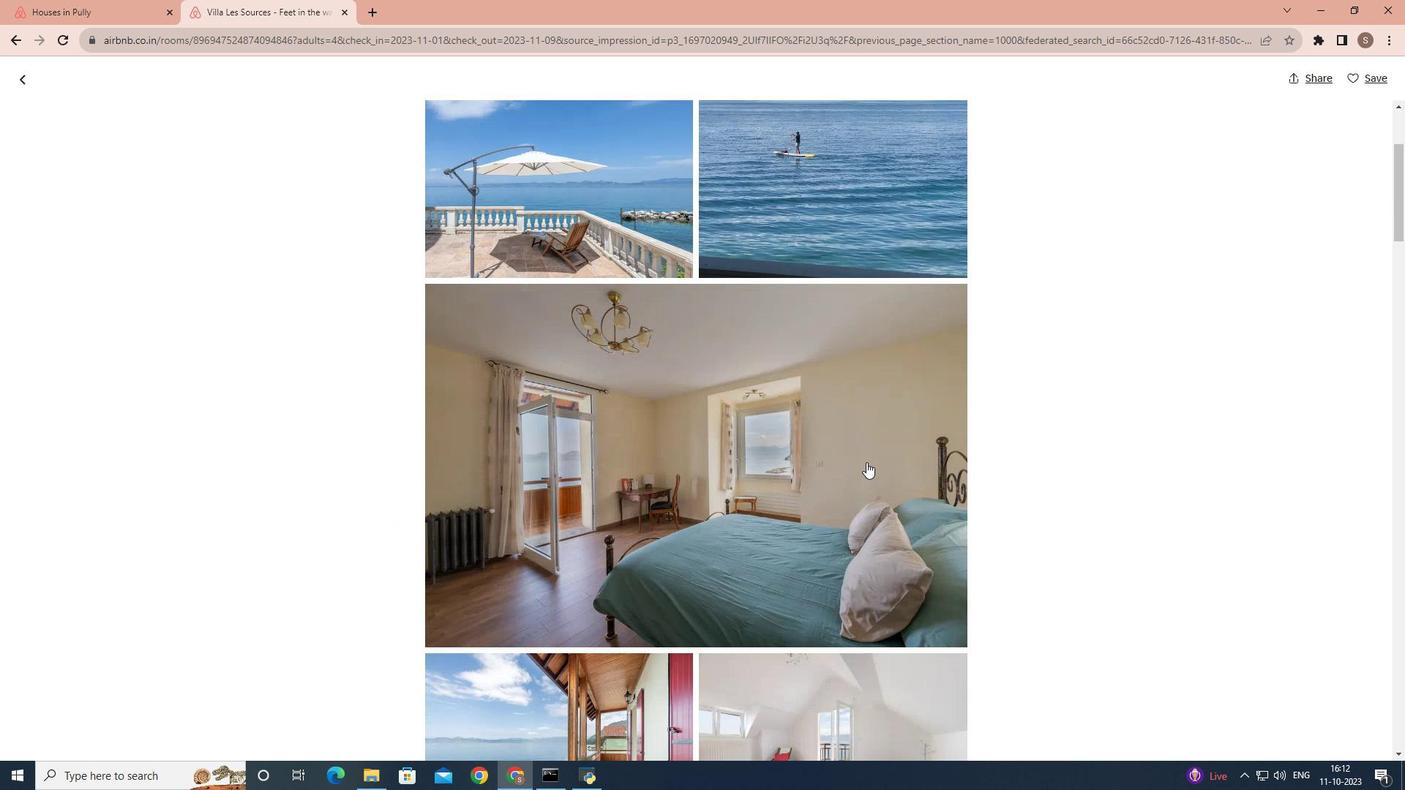 
Action: Mouse scrolled (866, 462) with delta (0, 0)
Screenshot: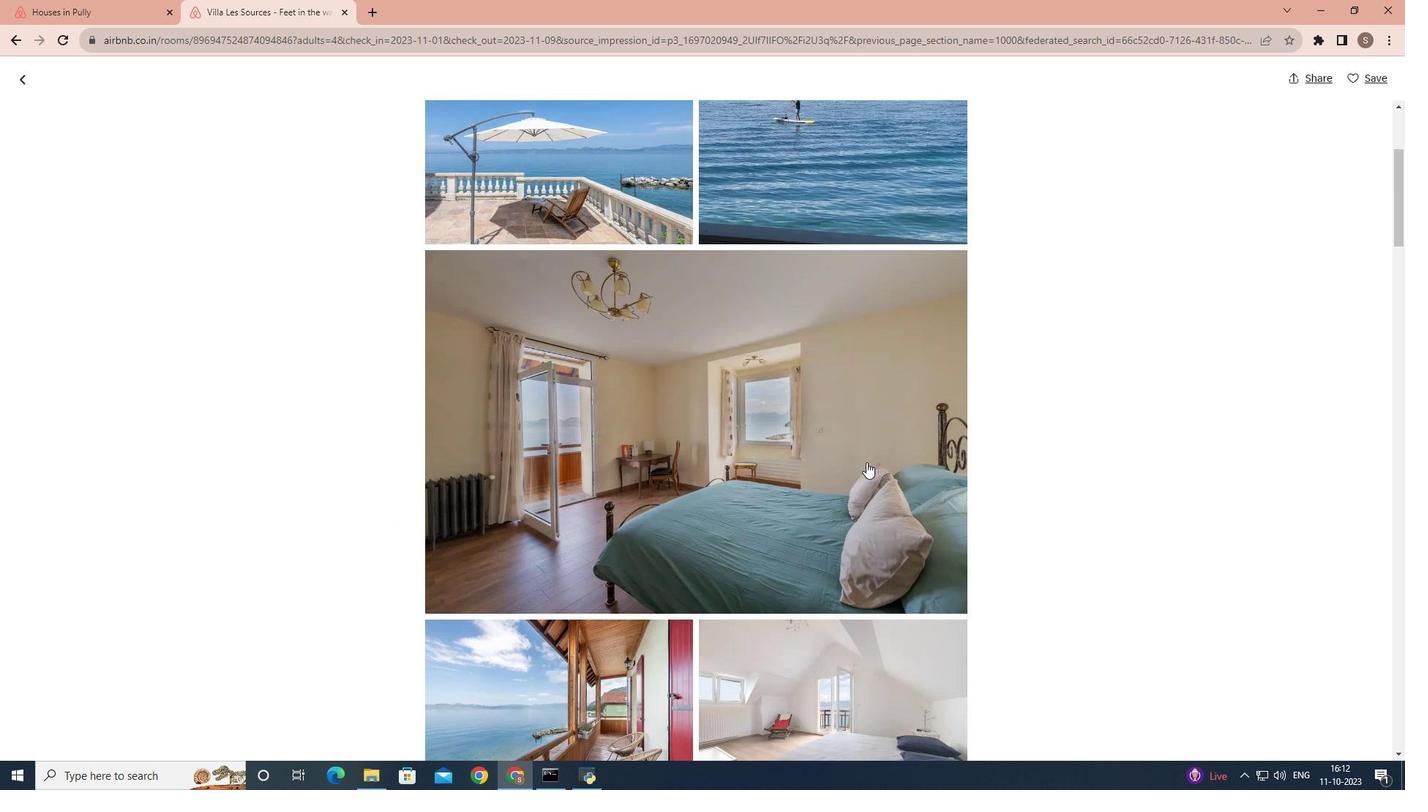 
Action: Mouse scrolled (866, 462) with delta (0, 0)
Screenshot: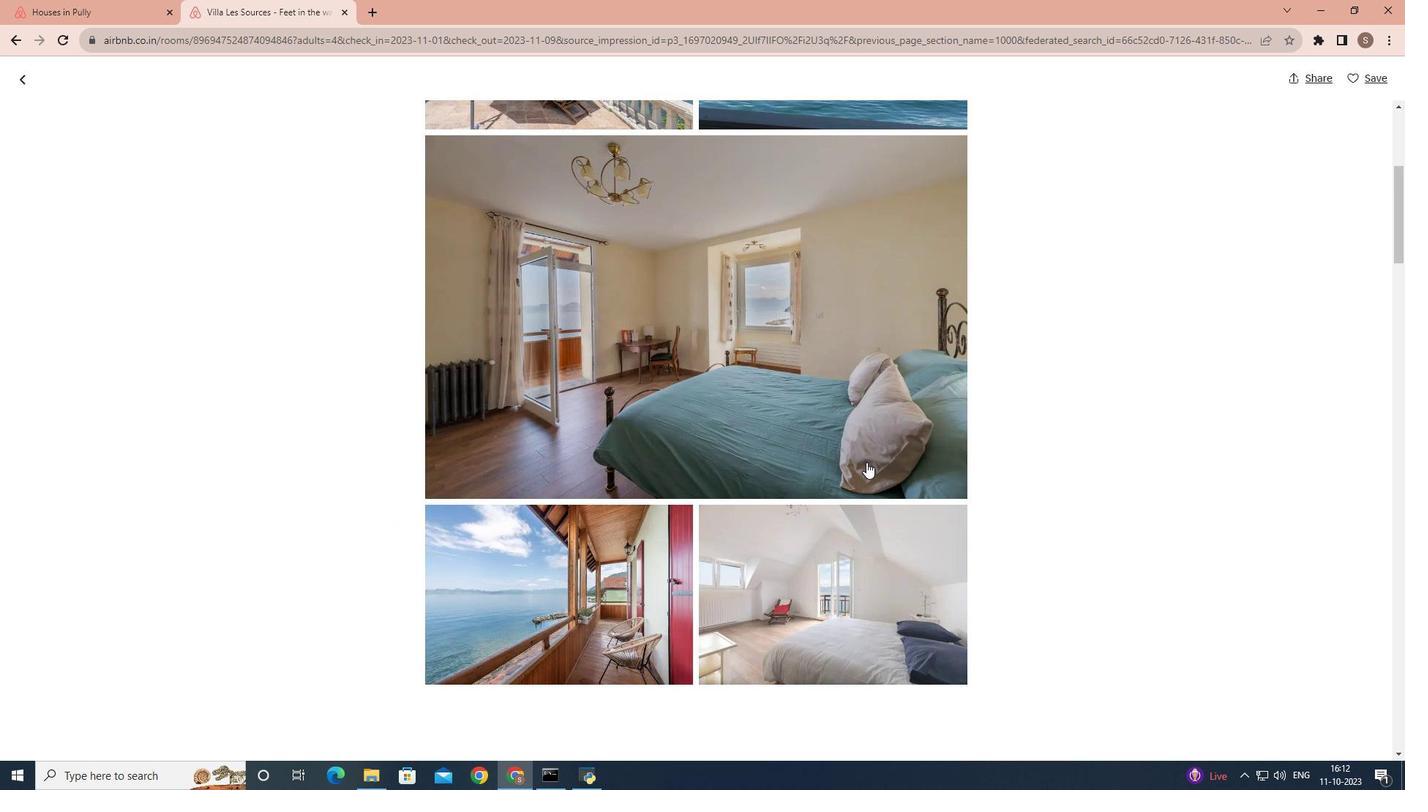 
Action: Mouse scrolled (866, 462) with delta (0, 0)
Screenshot: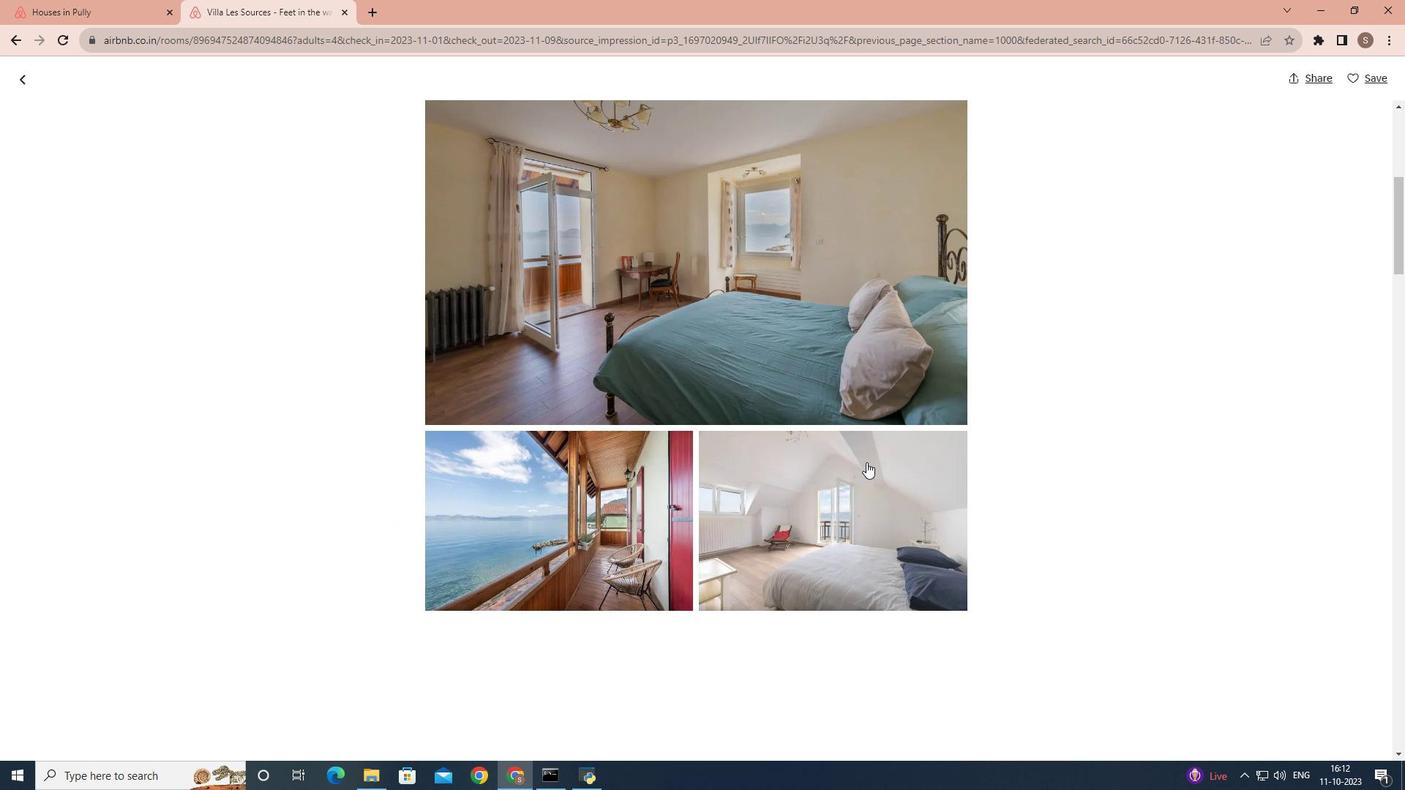 
Action: Mouse scrolled (866, 462) with delta (0, 0)
Screenshot: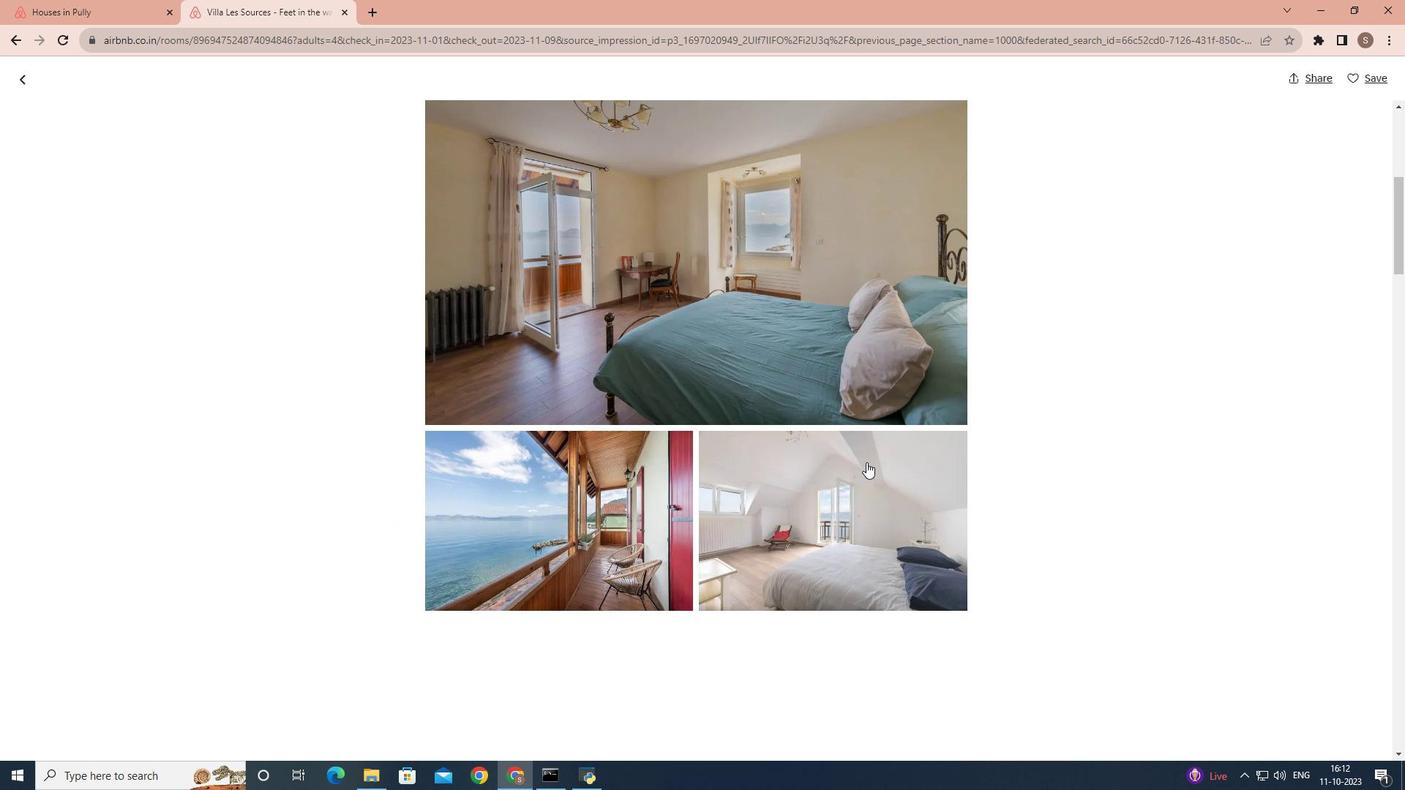 
Action: Mouse scrolled (866, 462) with delta (0, 0)
Screenshot: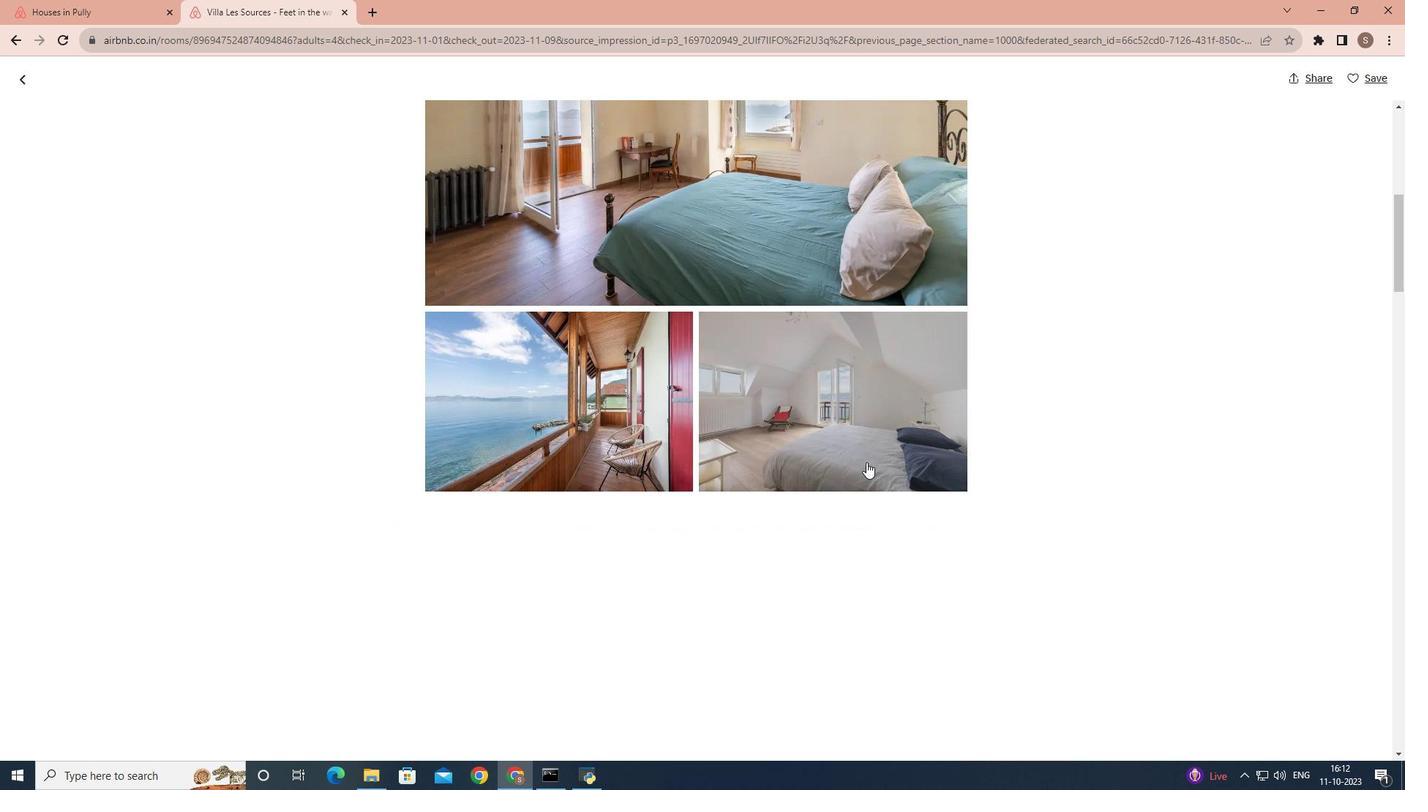 
Action: Mouse scrolled (866, 462) with delta (0, 0)
Screenshot: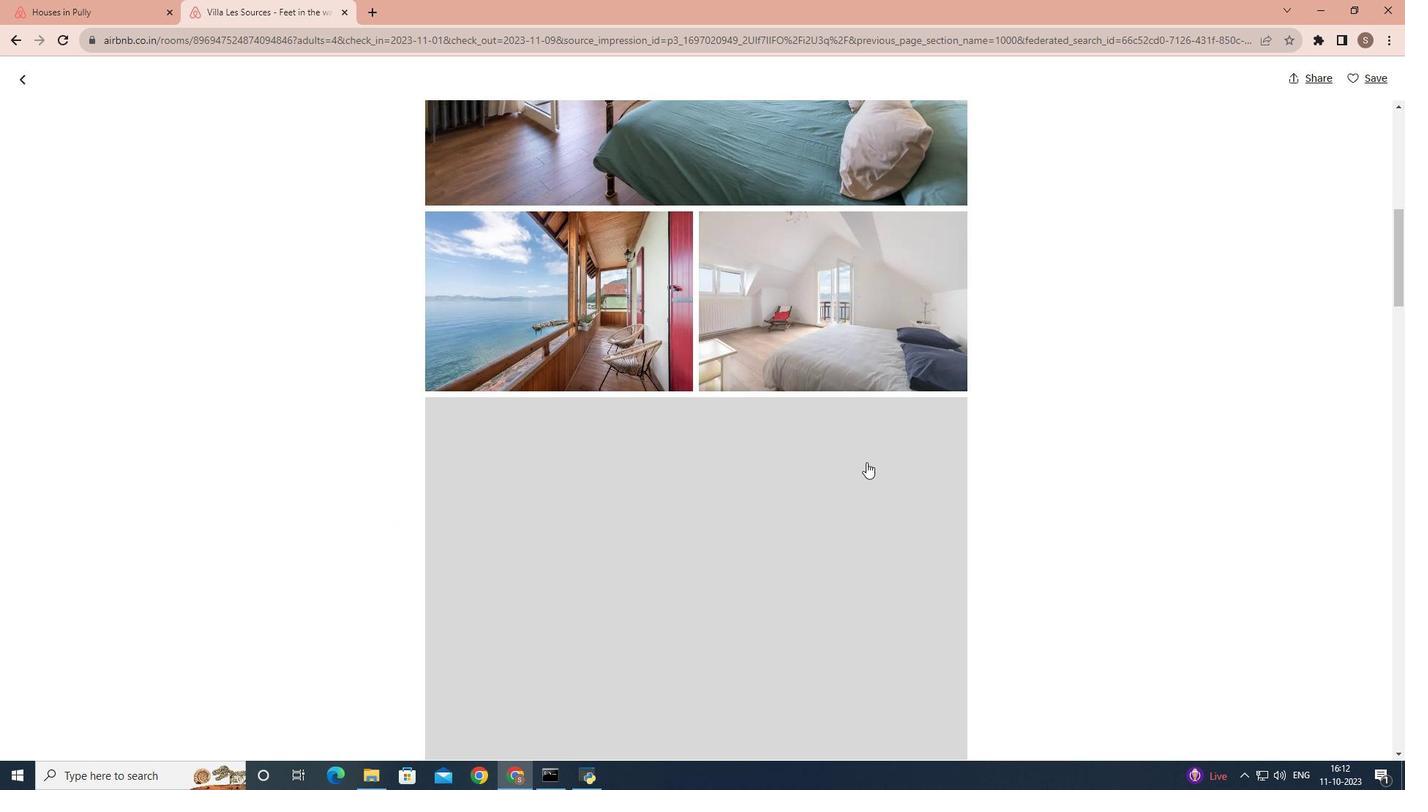 
Action: Mouse scrolled (866, 462) with delta (0, 0)
Screenshot: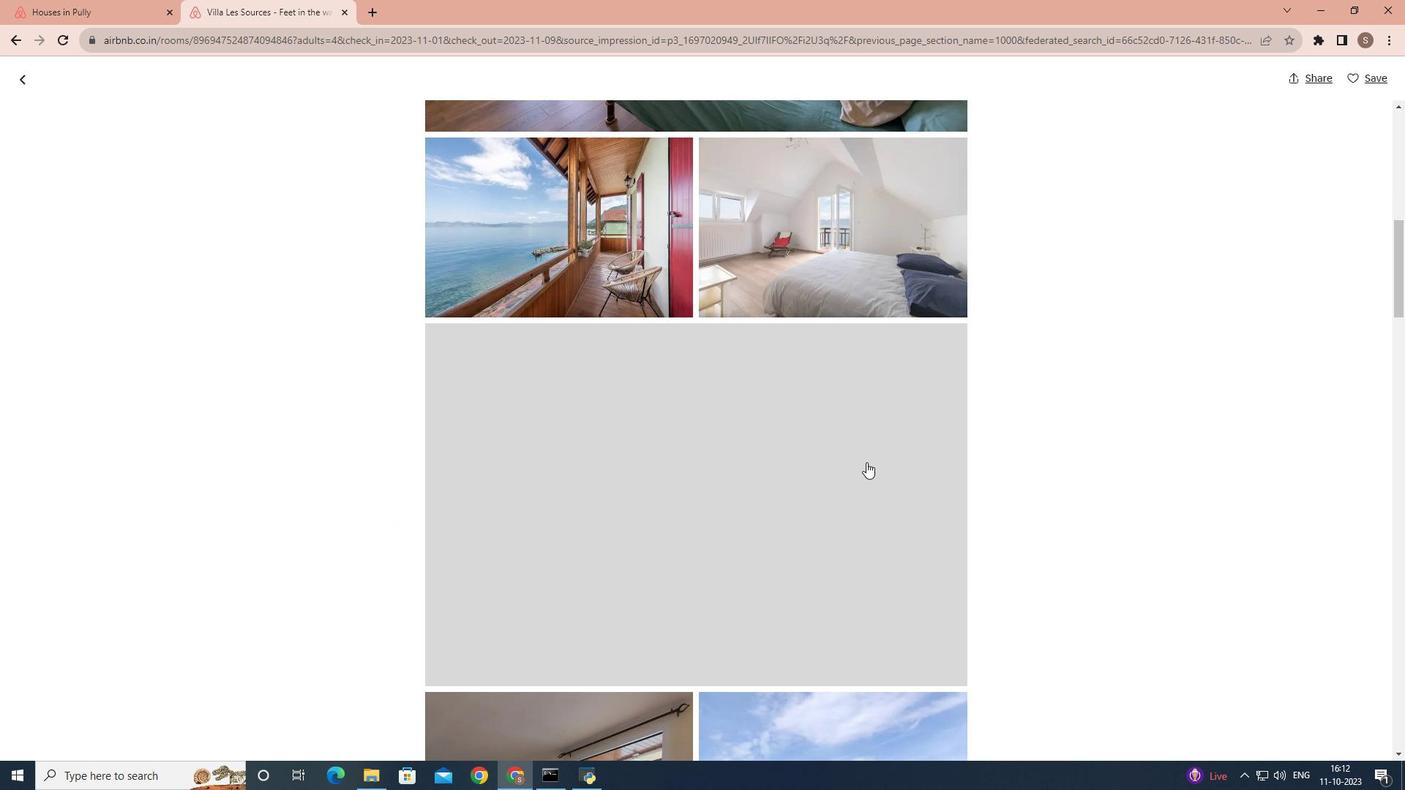 
Action: Mouse scrolled (866, 462) with delta (0, 0)
Screenshot: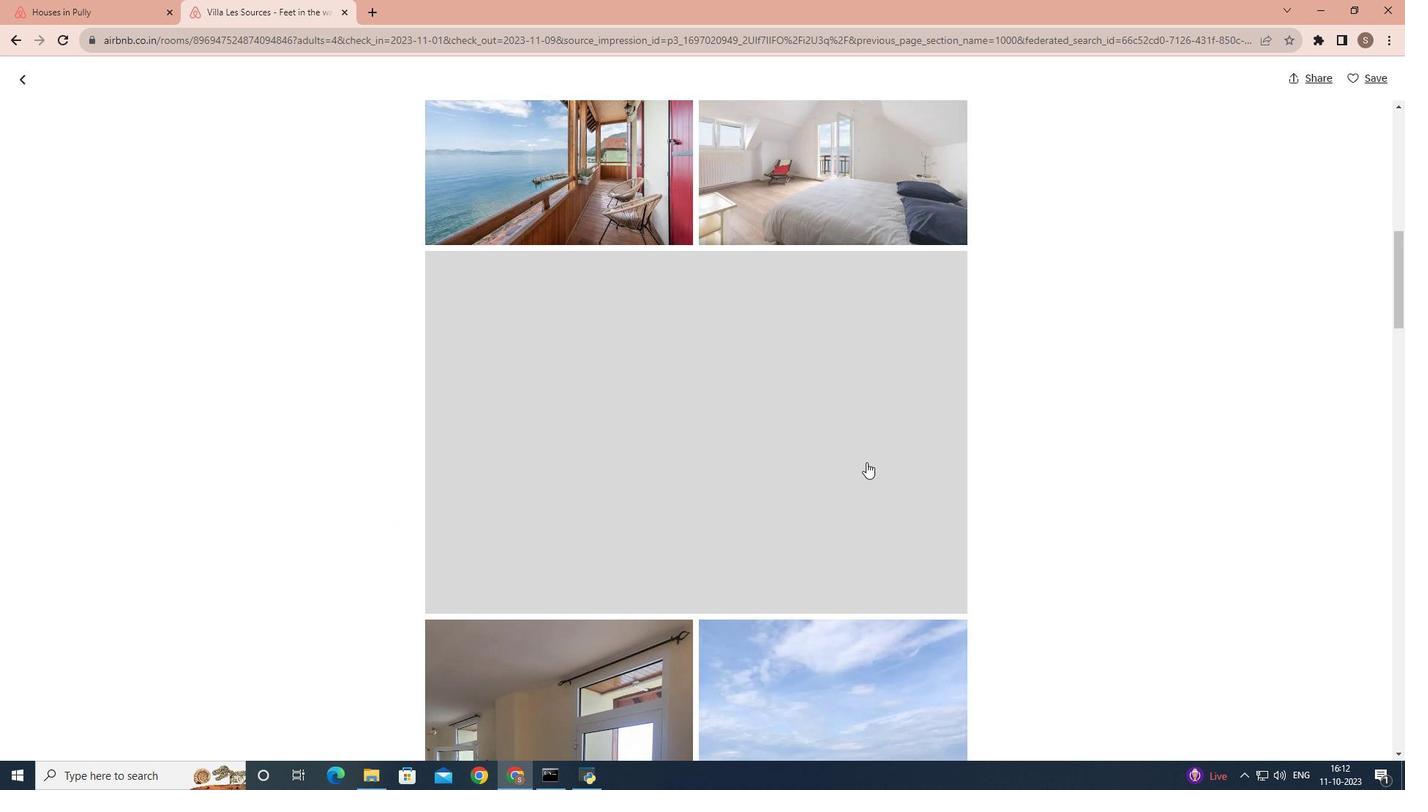 
Action: Mouse scrolled (866, 462) with delta (0, 0)
Screenshot: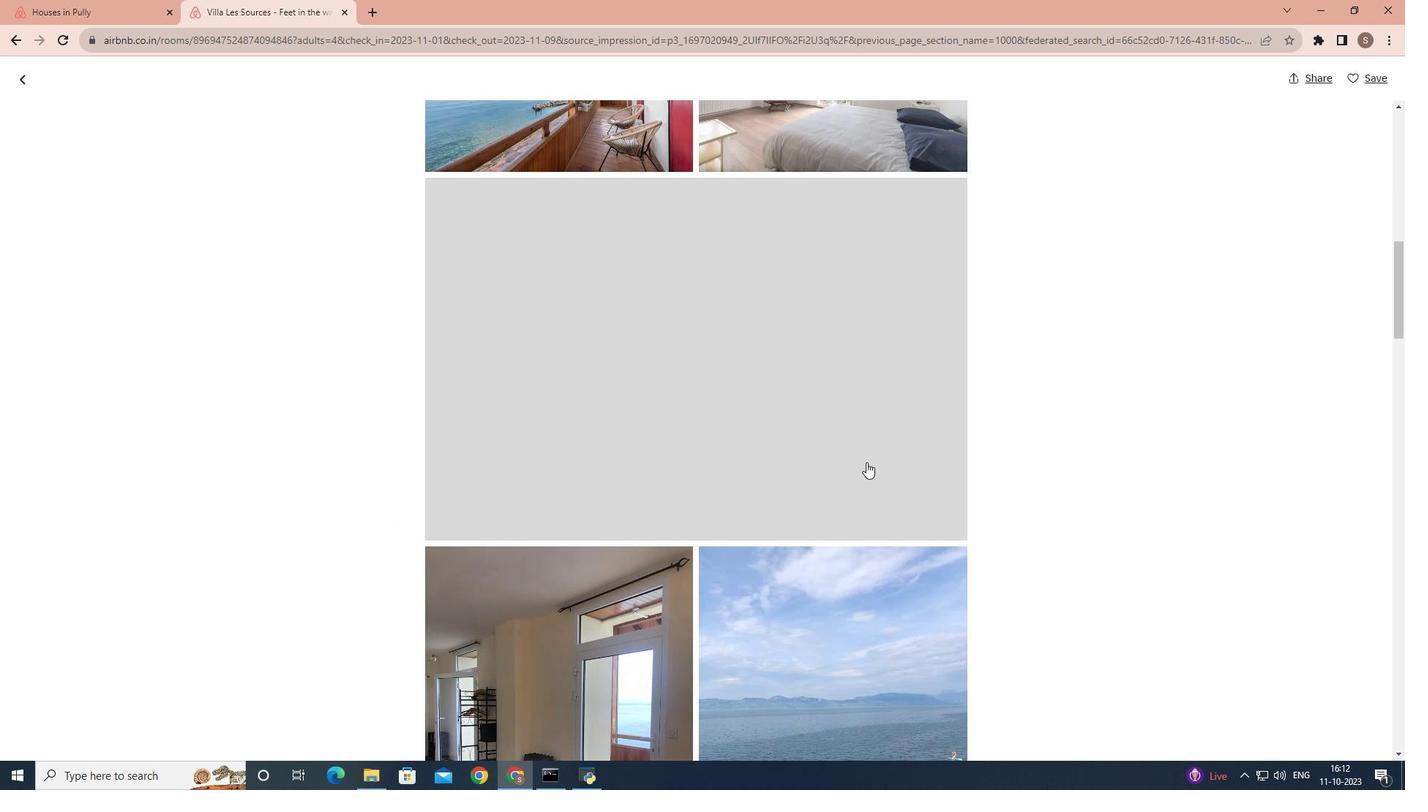 
Action: Mouse scrolled (866, 462) with delta (0, 0)
Screenshot: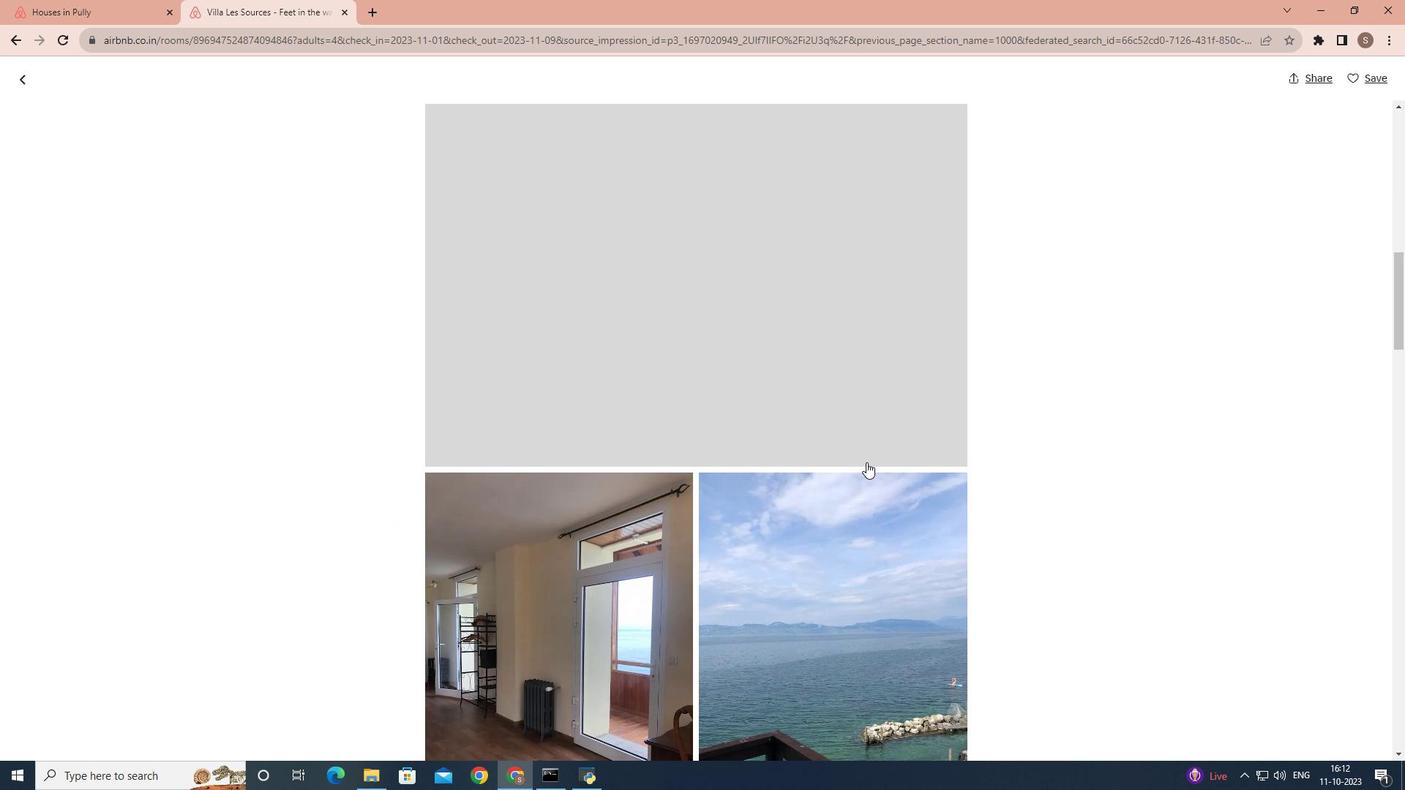 
Action: Mouse moved to (866, 462)
Screenshot: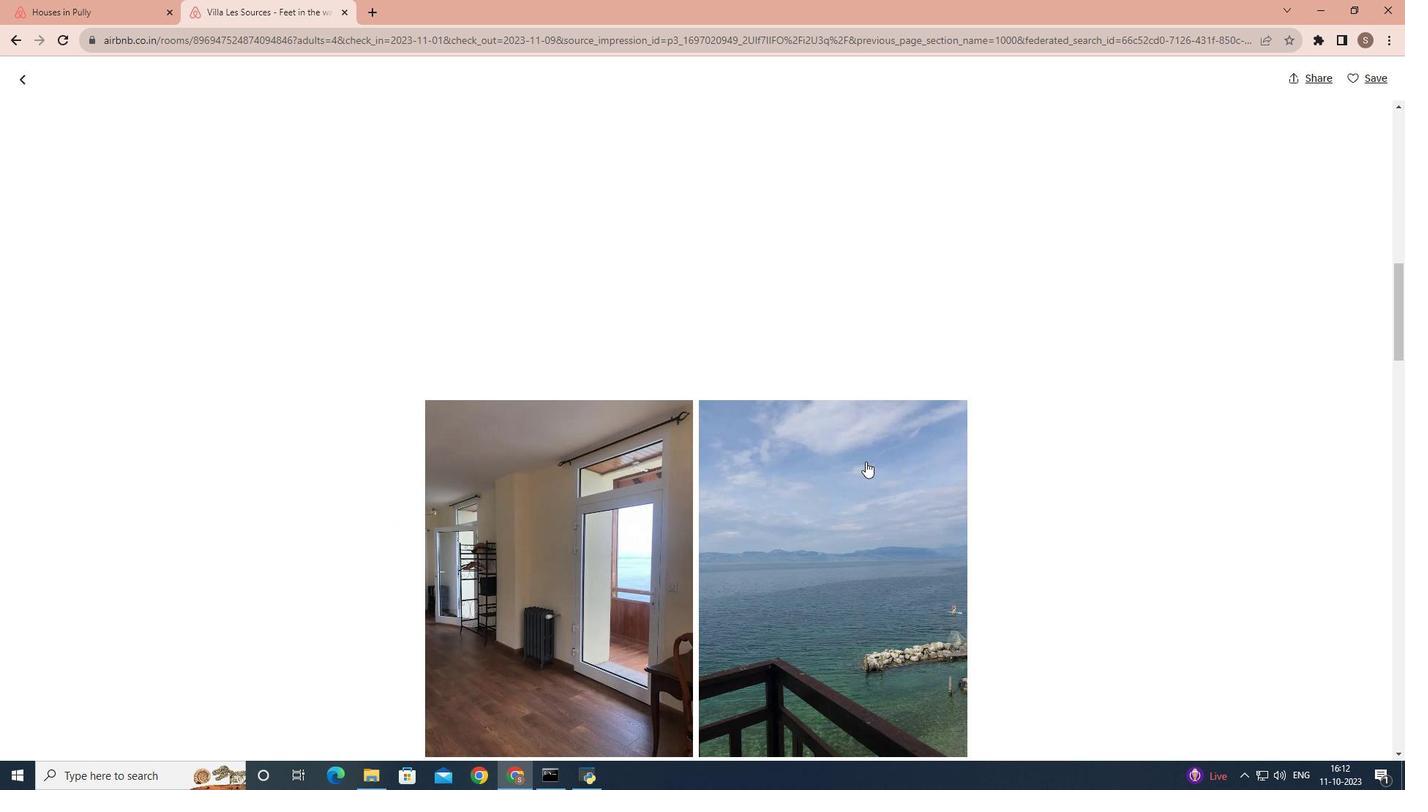 
Action: Mouse scrolled (866, 461) with delta (0, 0)
Screenshot: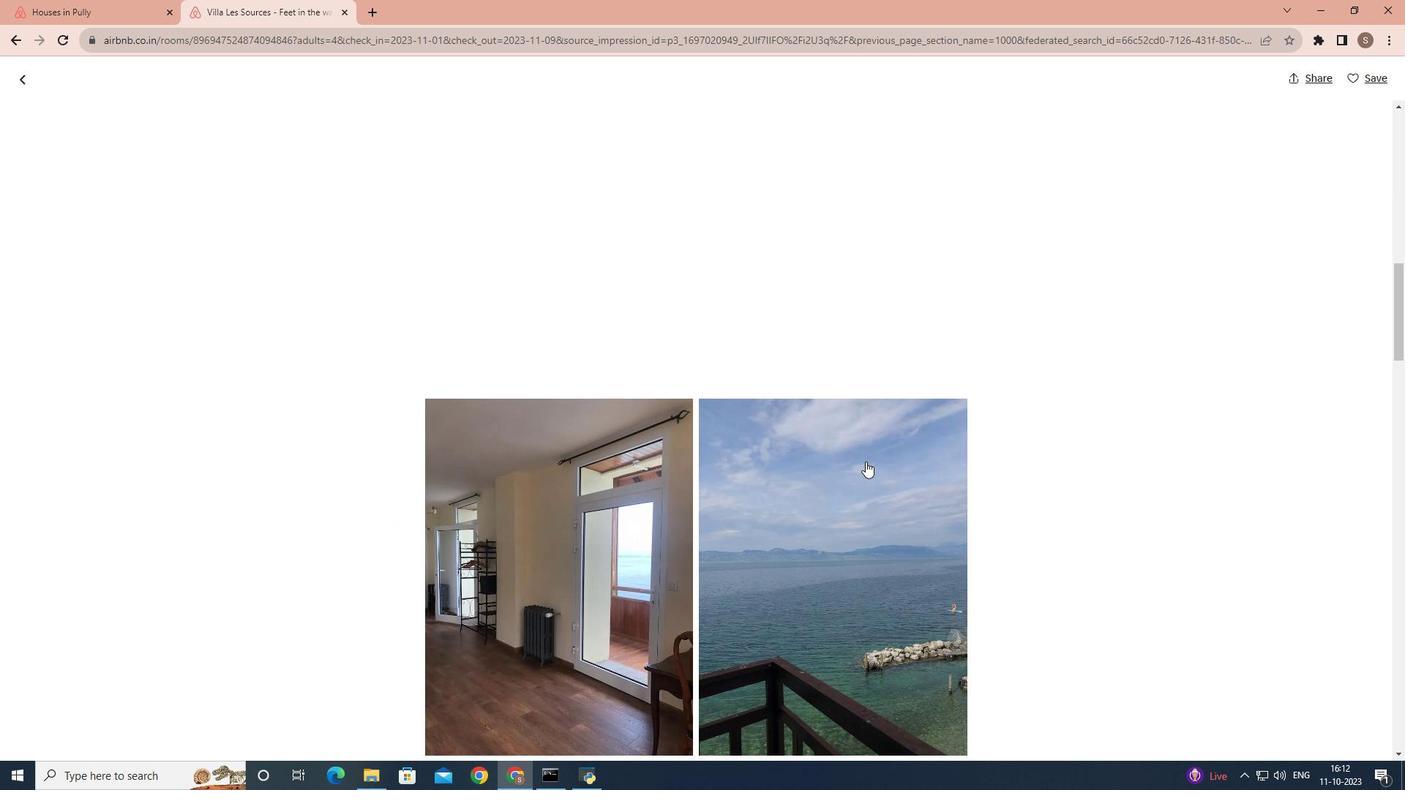 
Action: Mouse scrolled (866, 461) with delta (0, 0)
Screenshot: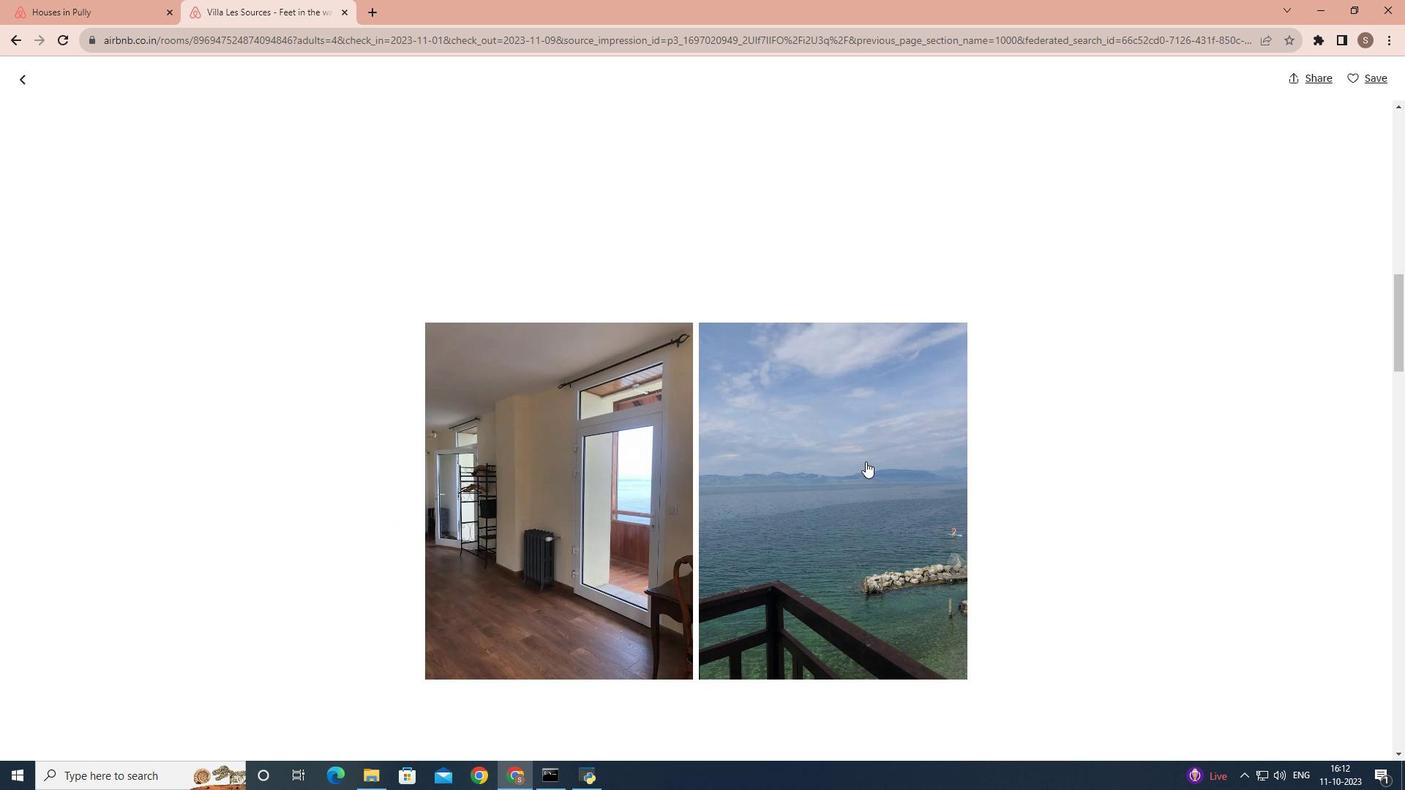 
Action: Mouse scrolled (866, 461) with delta (0, 0)
Screenshot: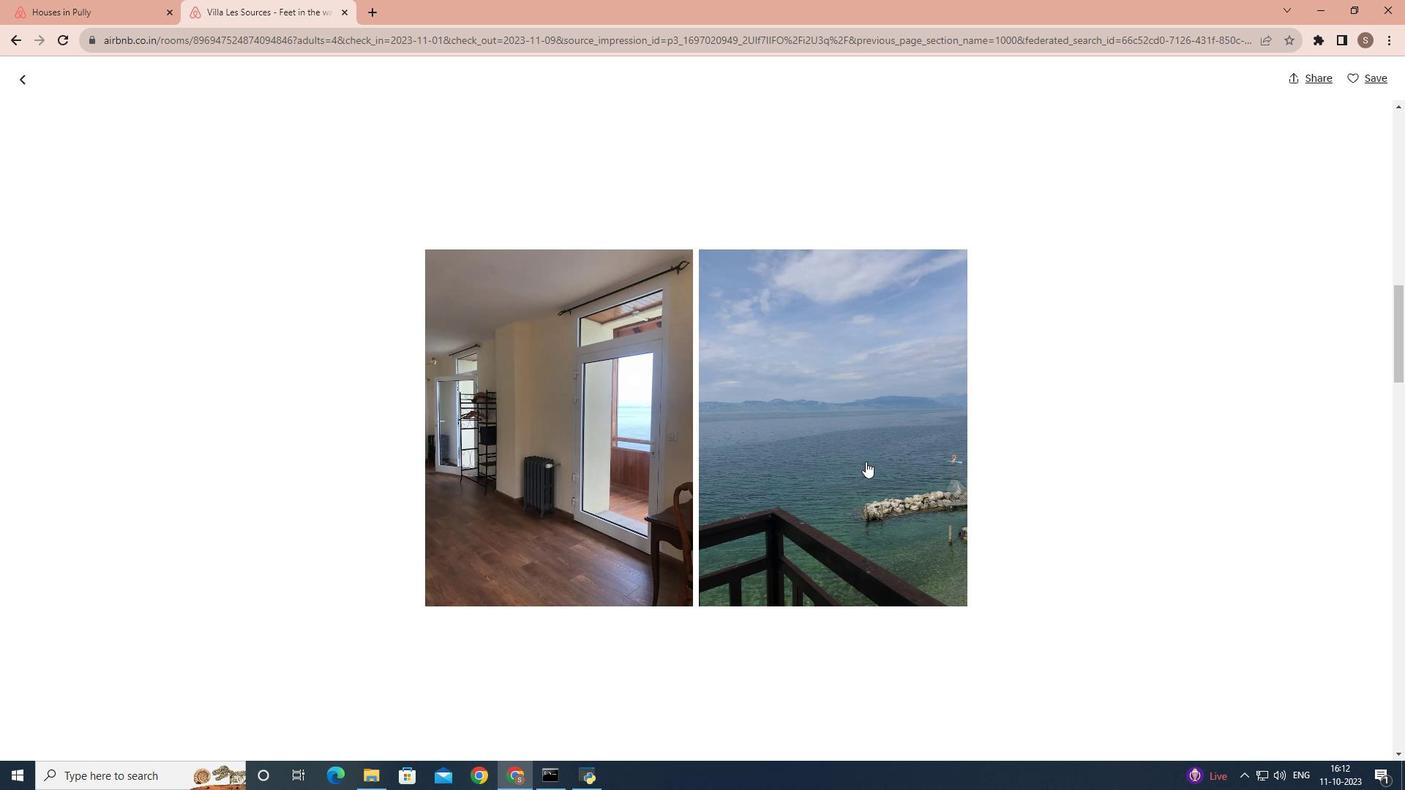 
Action: Mouse scrolled (866, 461) with delta (0, 0)
Screenshot: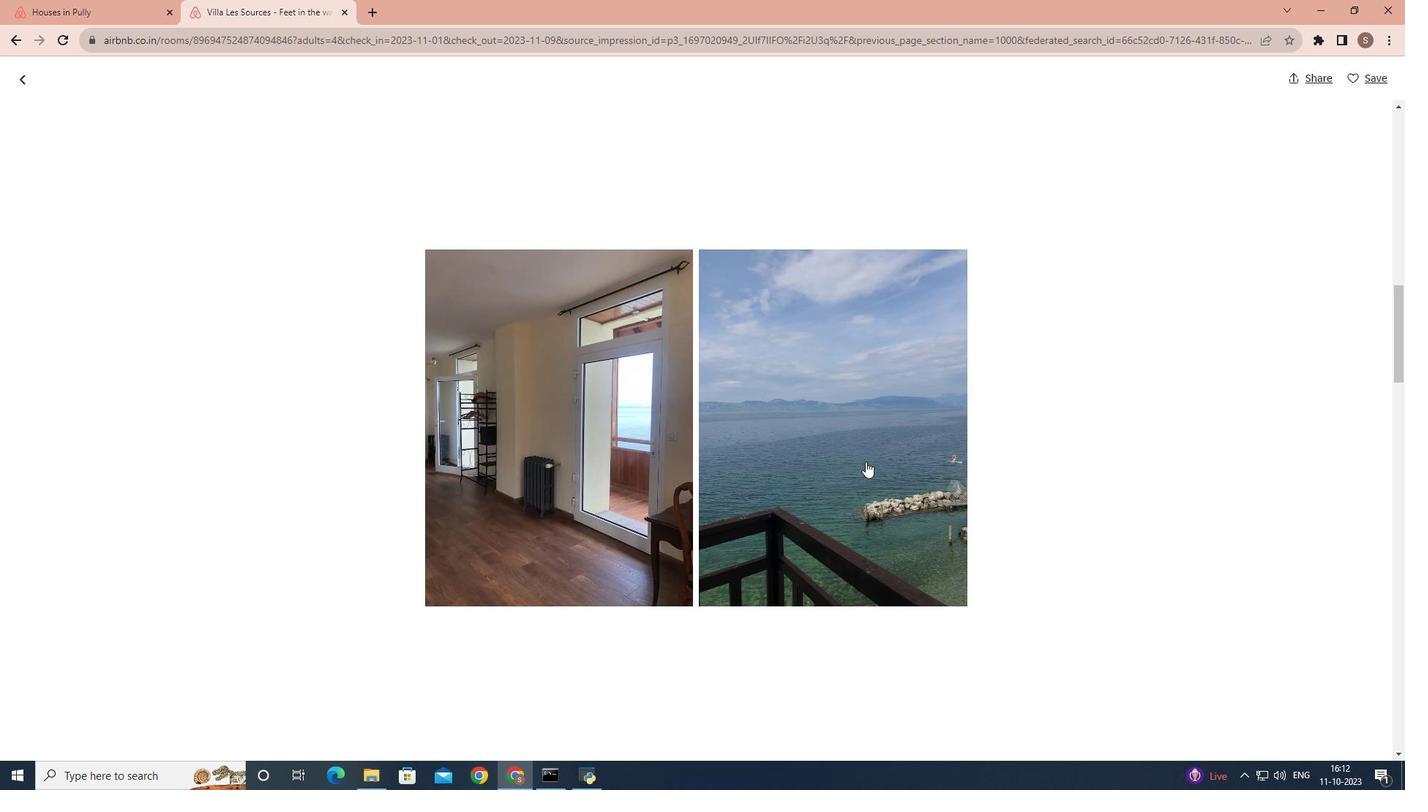 
Action: Mouse scrolled (866, 461) with delta (0, 0)
Screenshot: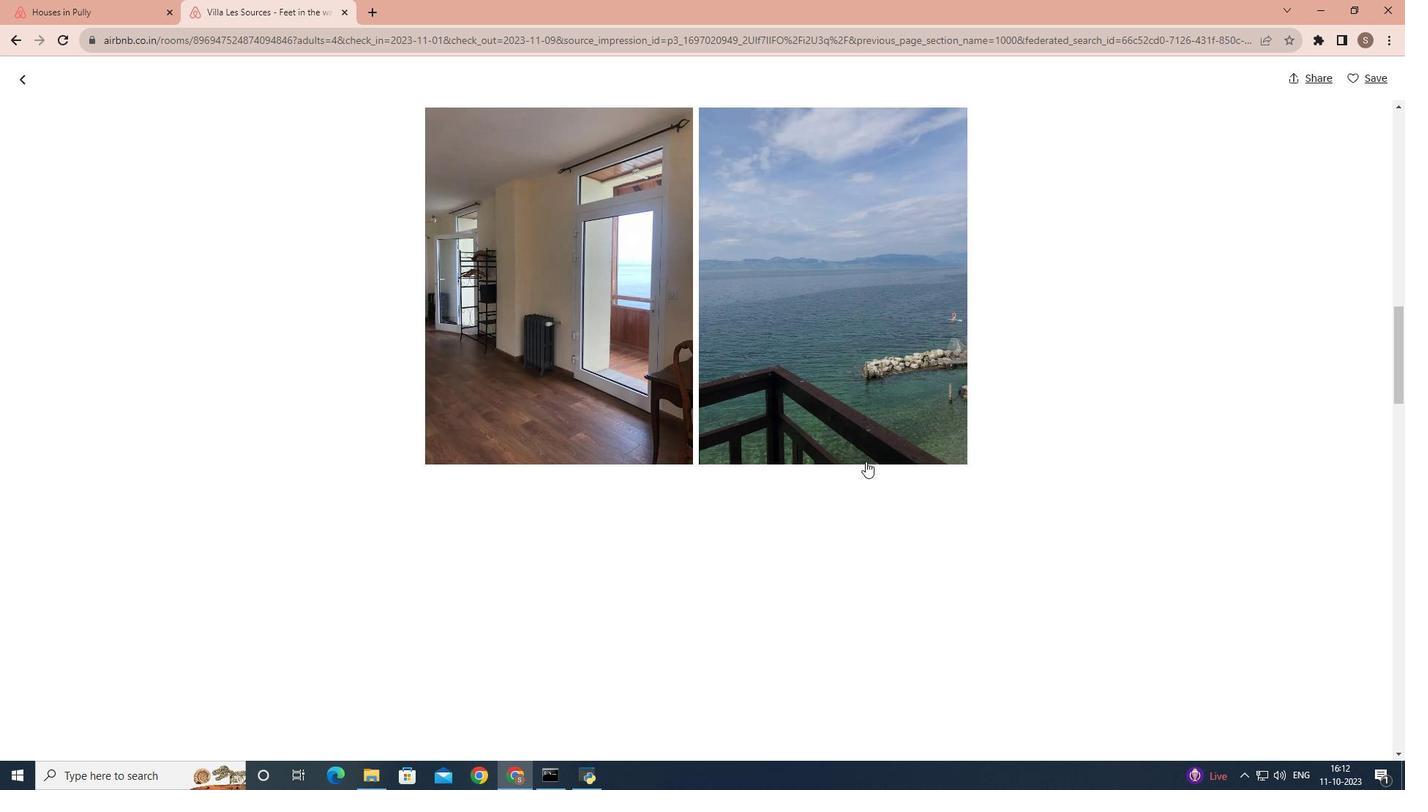 
Action: Mouse scrolled (866, 461) with delta (0, 0)
Screenshot: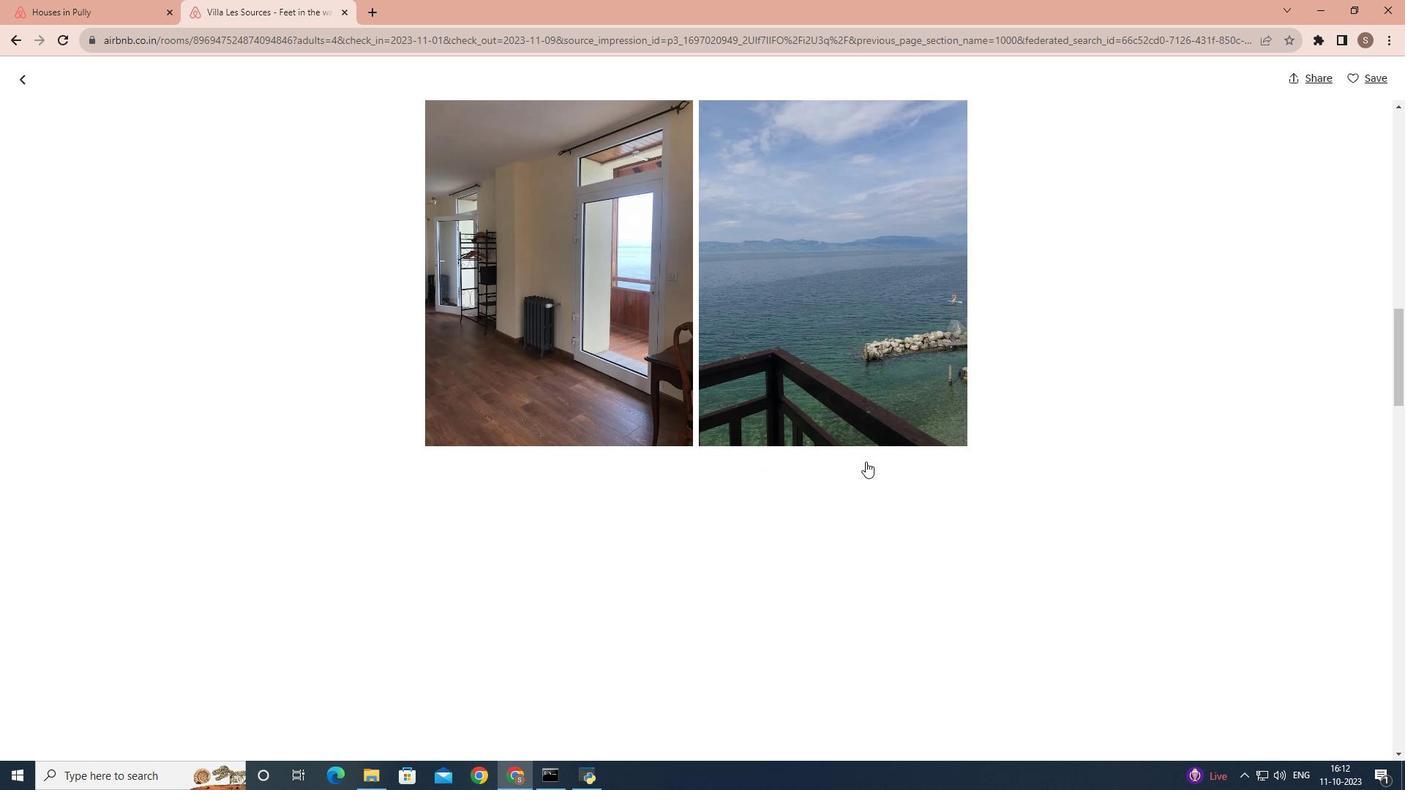 
Action: Mouse scrolled (866, 461) with delta (0, 0)
Screenshot: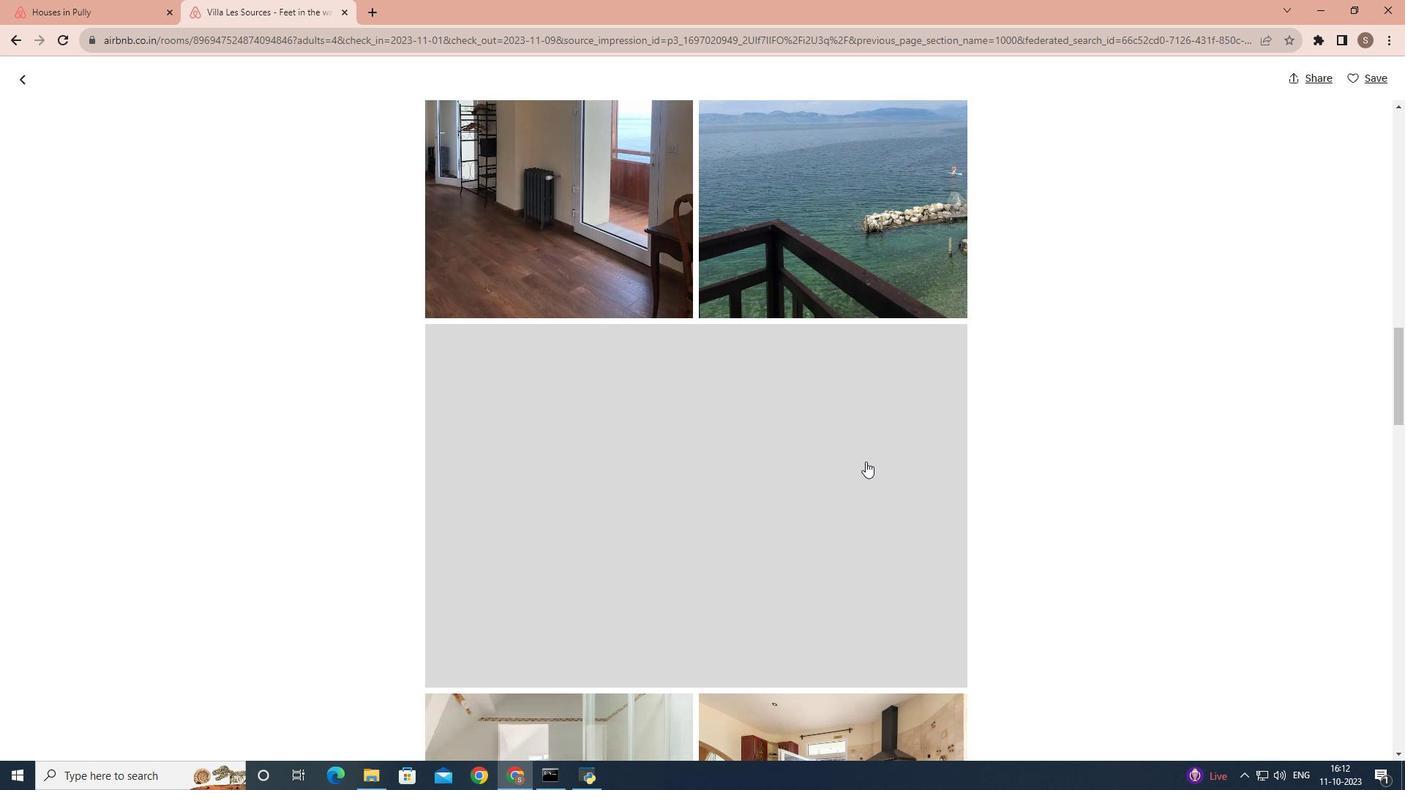 
Action: Mouse scrolled (866, 461) with delta (0, 0)
Screenshot: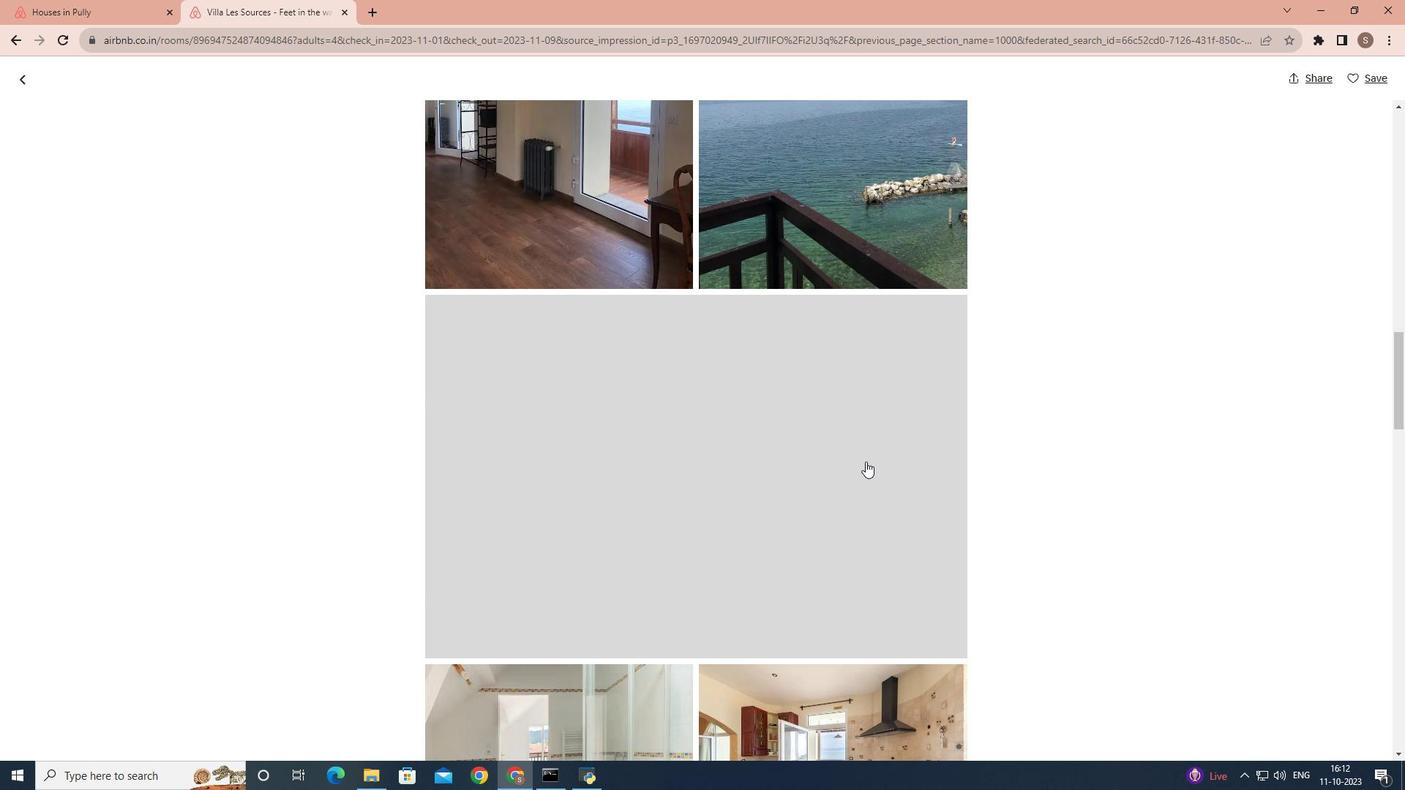
Action: Mouse scrolled (866, 461) with delta (0, 0)
Screenshot: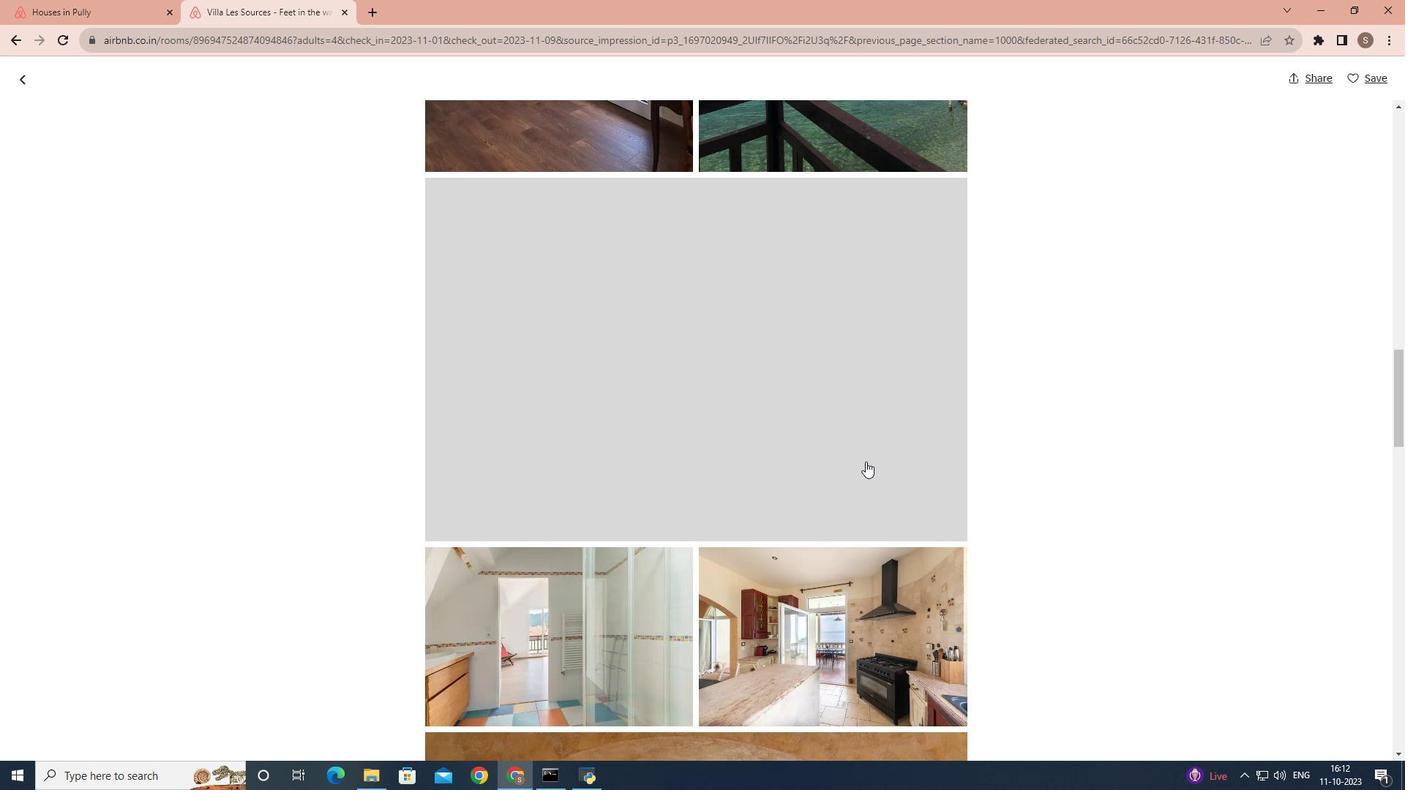 
Action: Mouse scrolled (866, 461) with delta (0, 0)
Screenshot: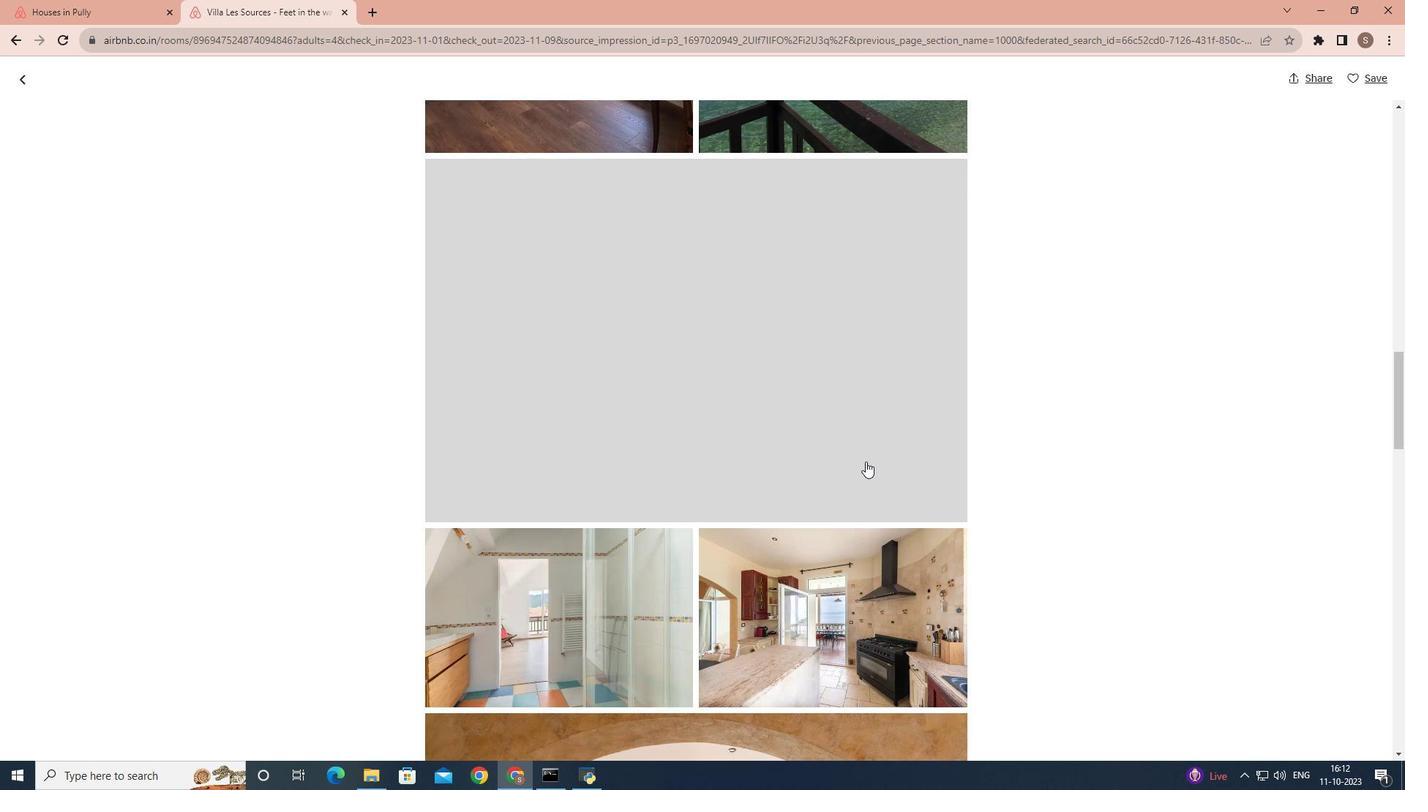 
Action: Mouse scrolled (866, 461) with delta (0, 0)
Screenshot: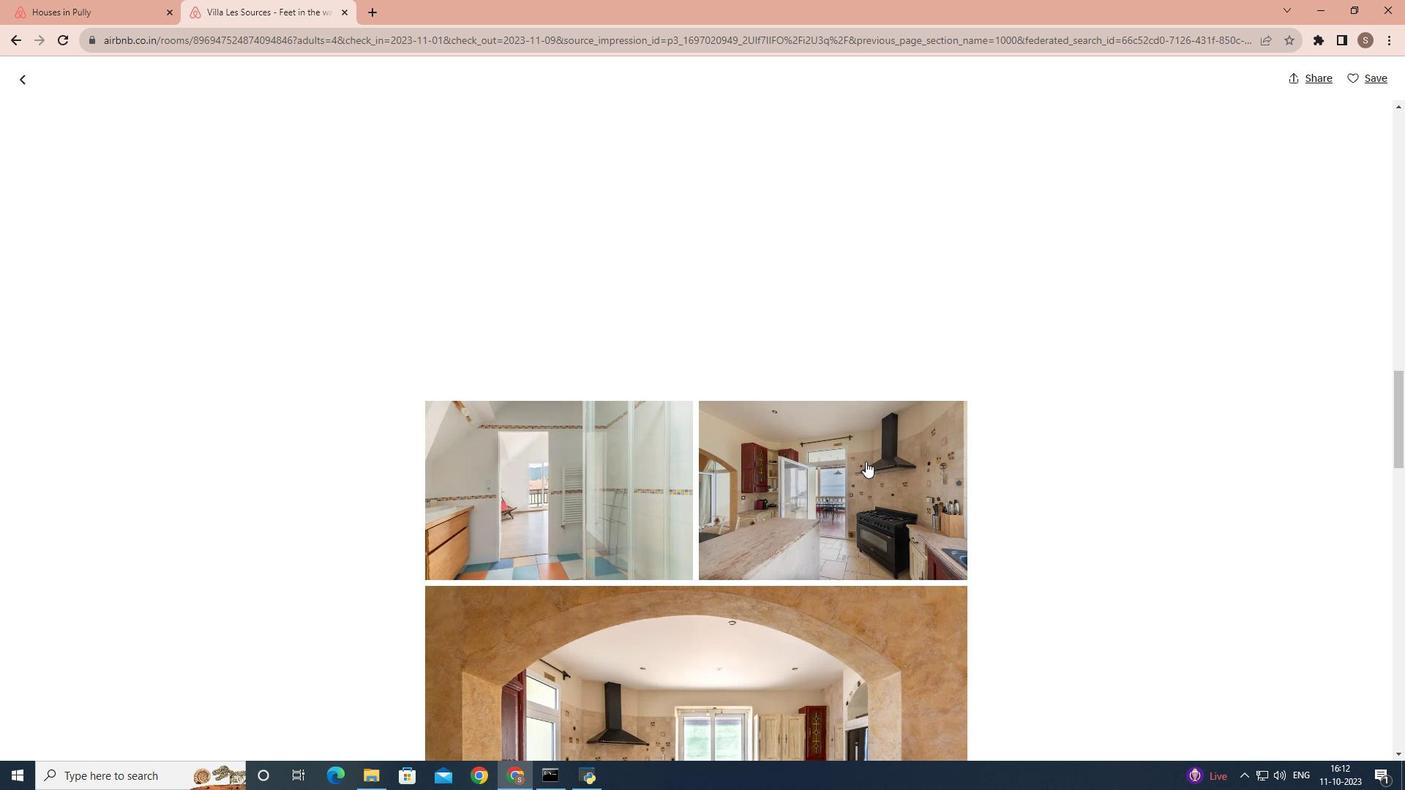 
Action: Mouse scrolled (866, 461) with delta (0, 0)
Screenshot: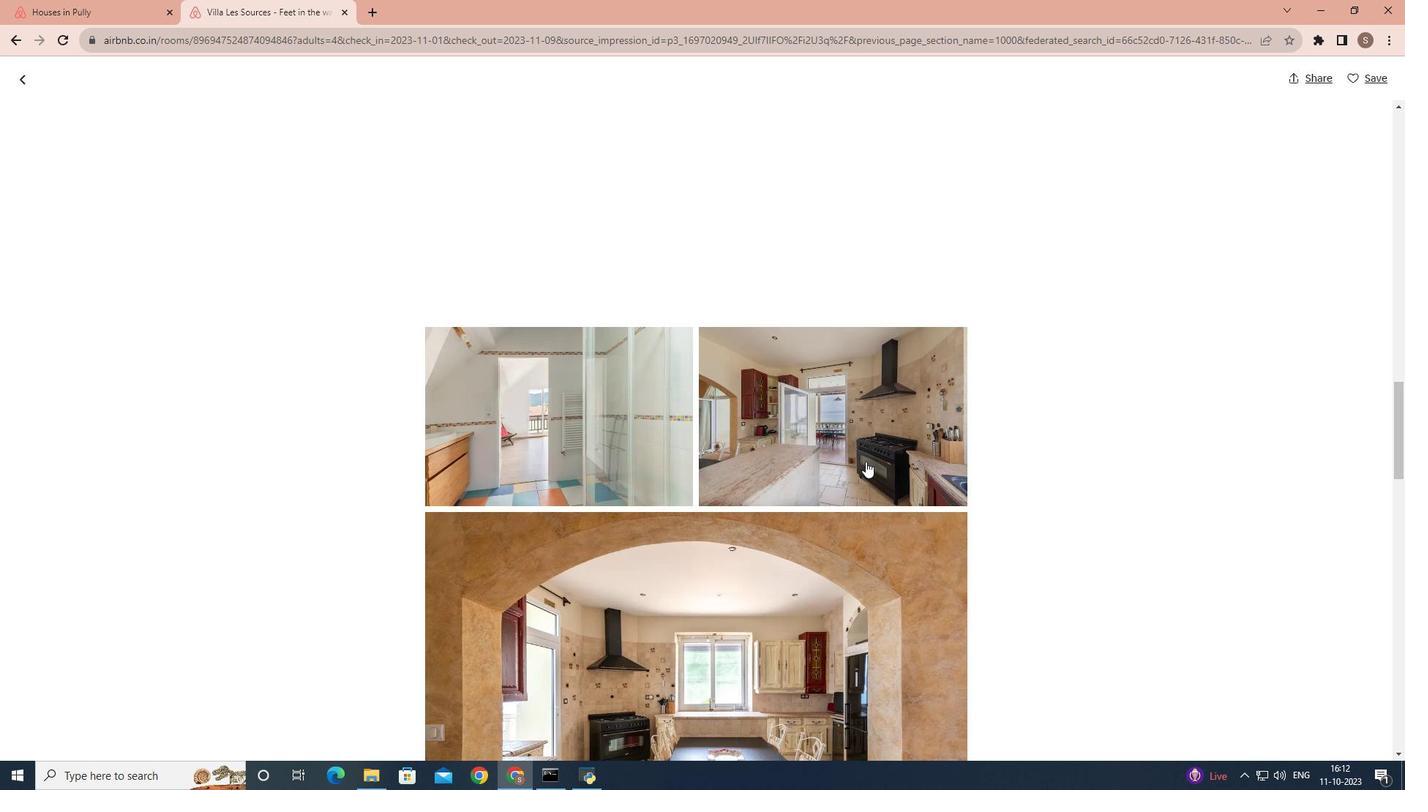 
Action: Mouse scrolled (866, 461) with delta (0, 0)
Screenshot: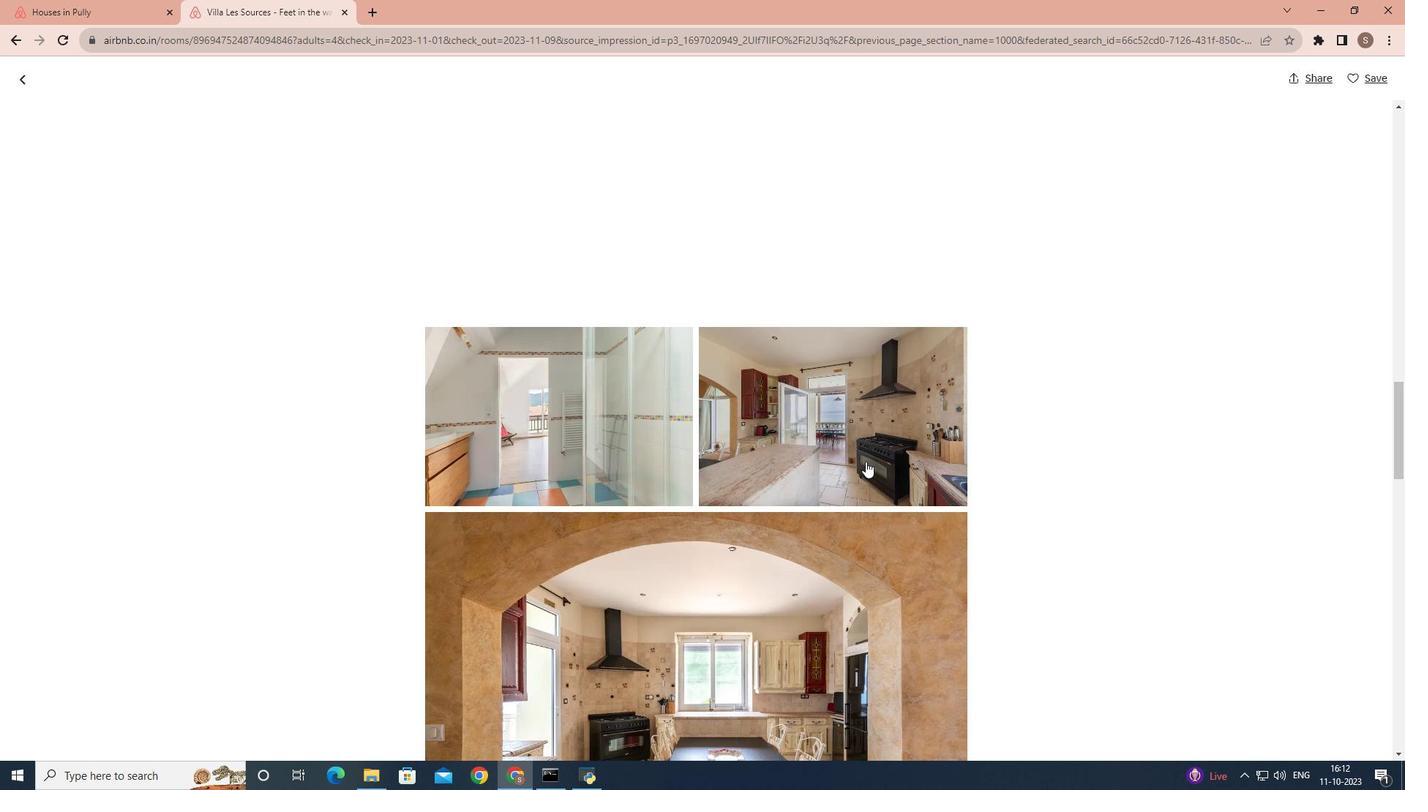 
Action: Mouse scrolled (866, 461) with delta (0, 0)
Screenshot: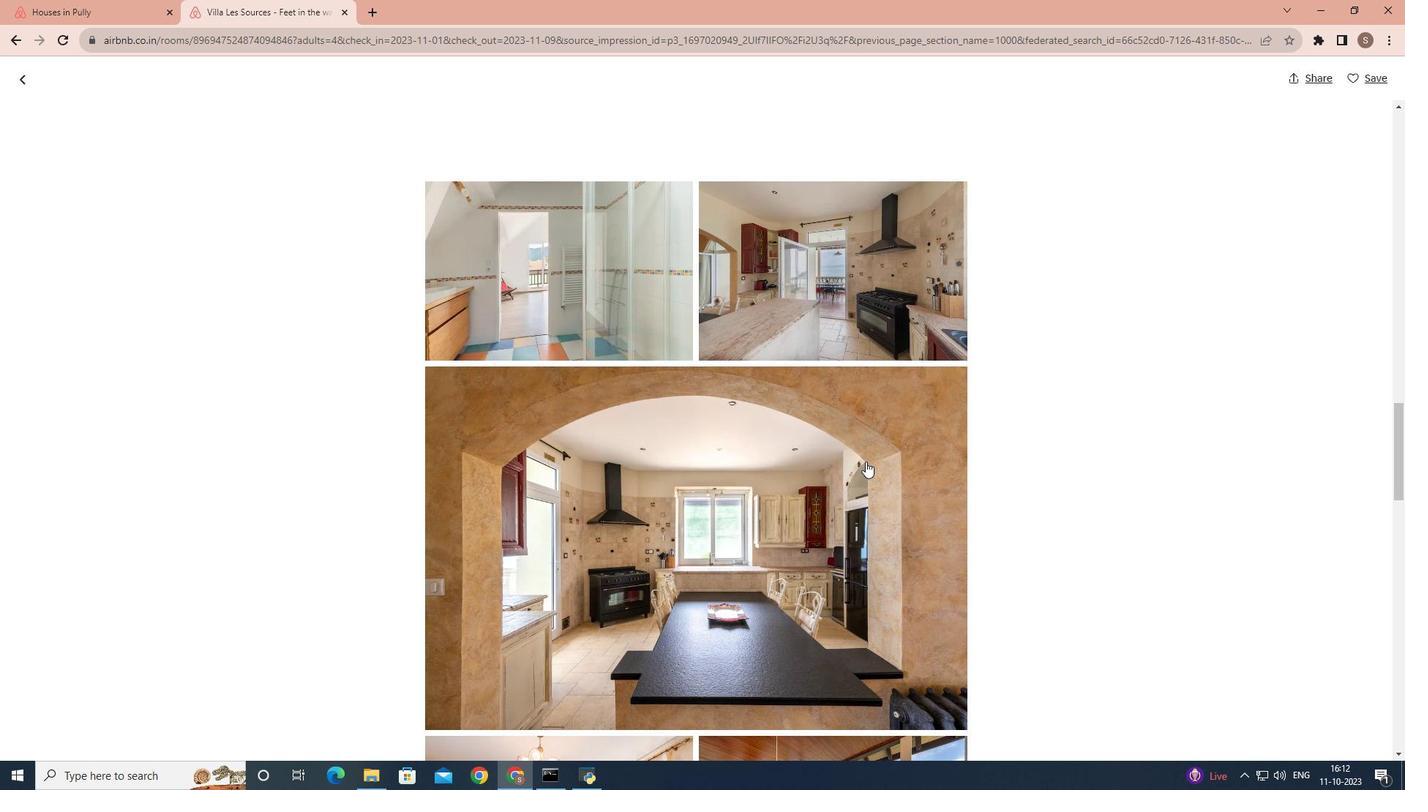 
Action: Mouse scrolled (866, 461) with delta (0, 0)
Screenshot: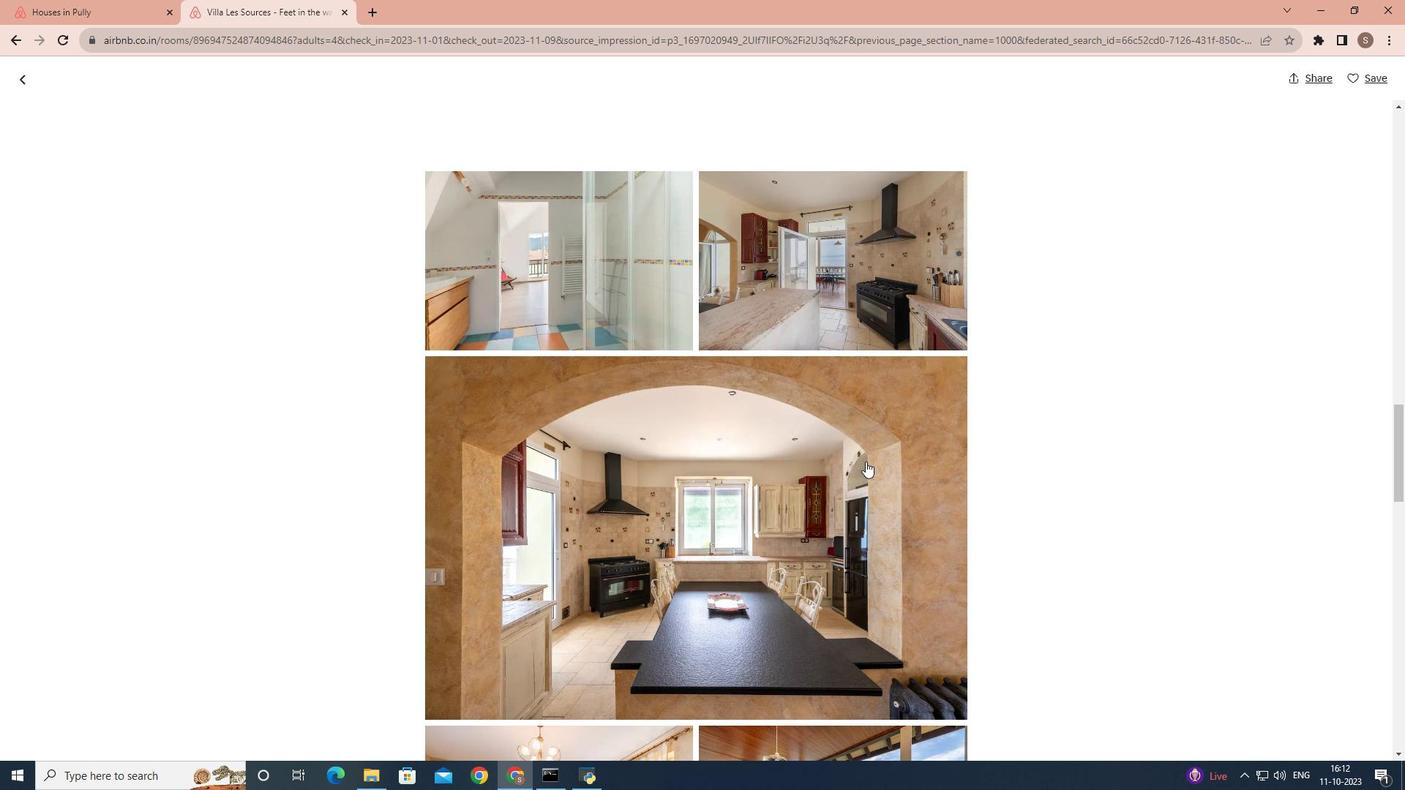 
Action: Mouse scrolled (866, 461) with delta (0, 0)
Screenshot: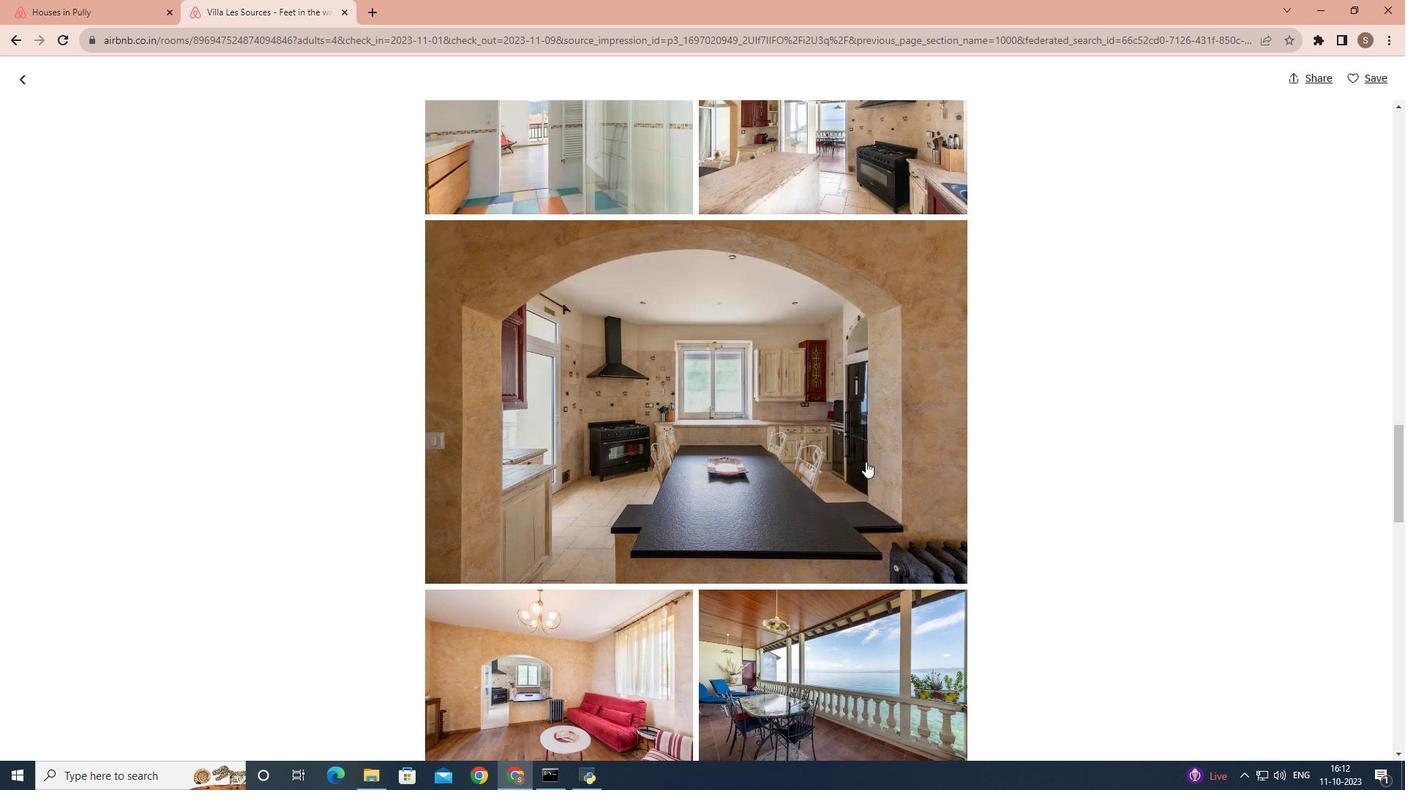 
Action: Mouse scrolled (866, 461) with delta (0, 0)
Screenshot: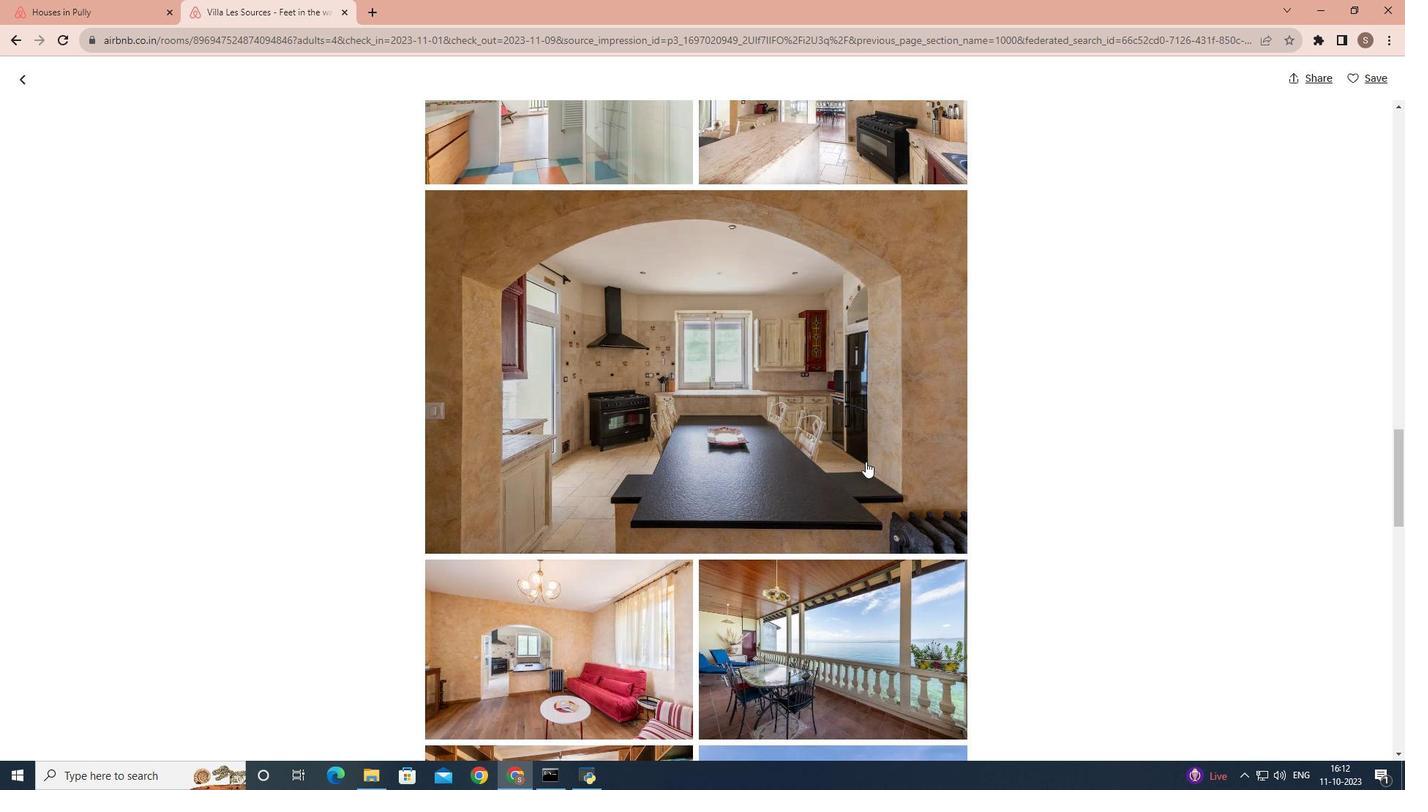 
Action: Mouse scrolled (866, 461) with delta (0, 0)
Screenshot: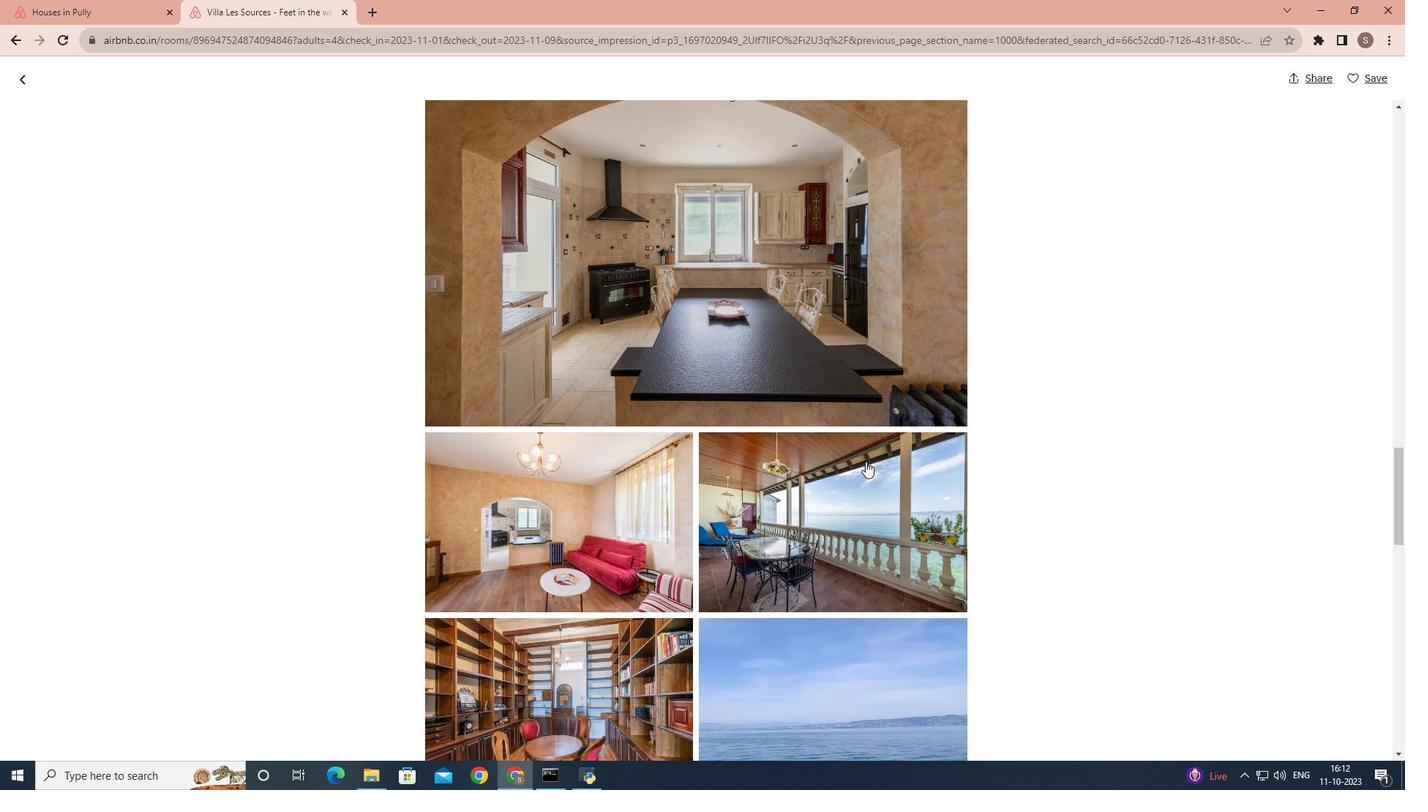 
Action: Mouse scrolled (866, 461) with delta (0, 0)
Screenshot: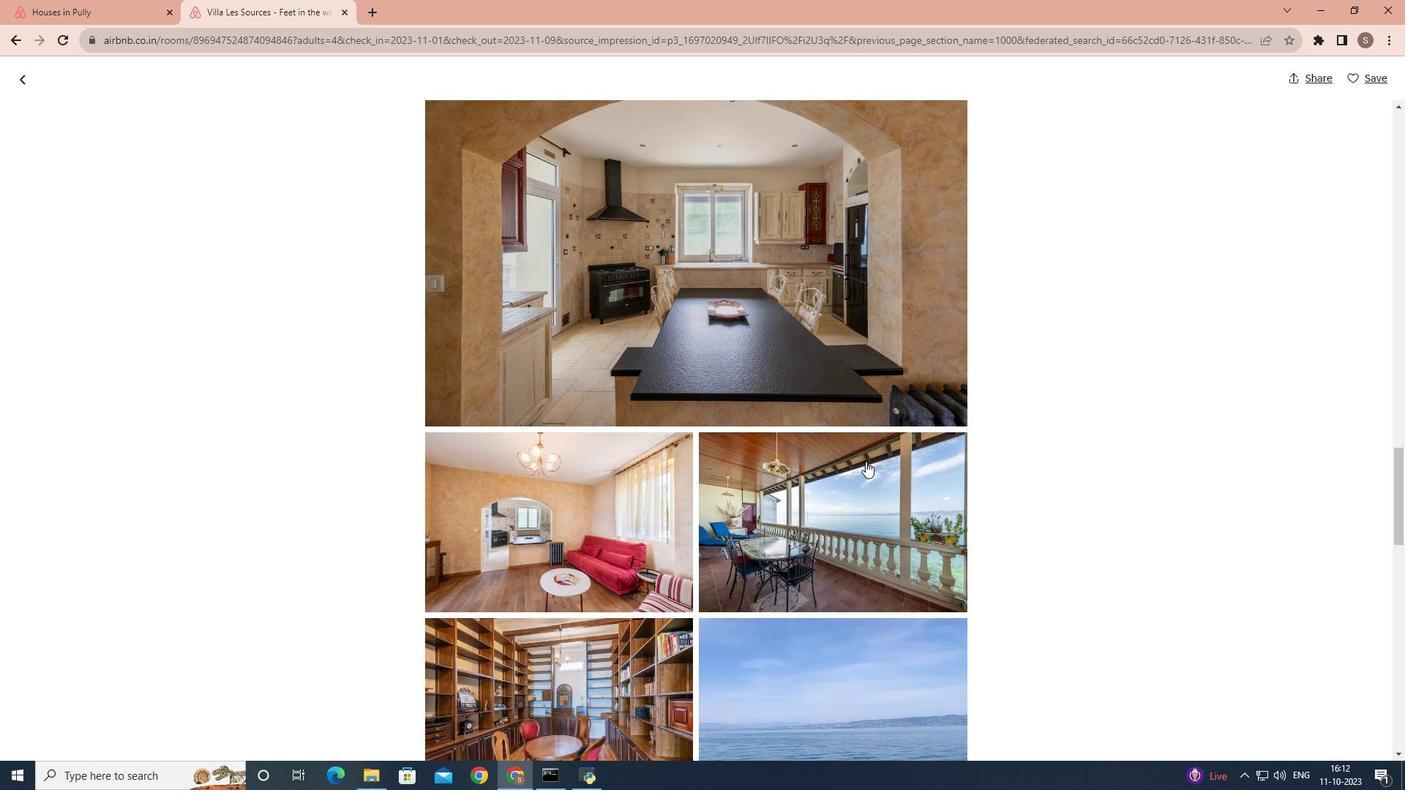 
Action: Mouse scrolled (866, 461) with delta (0, 0)
Screenshot: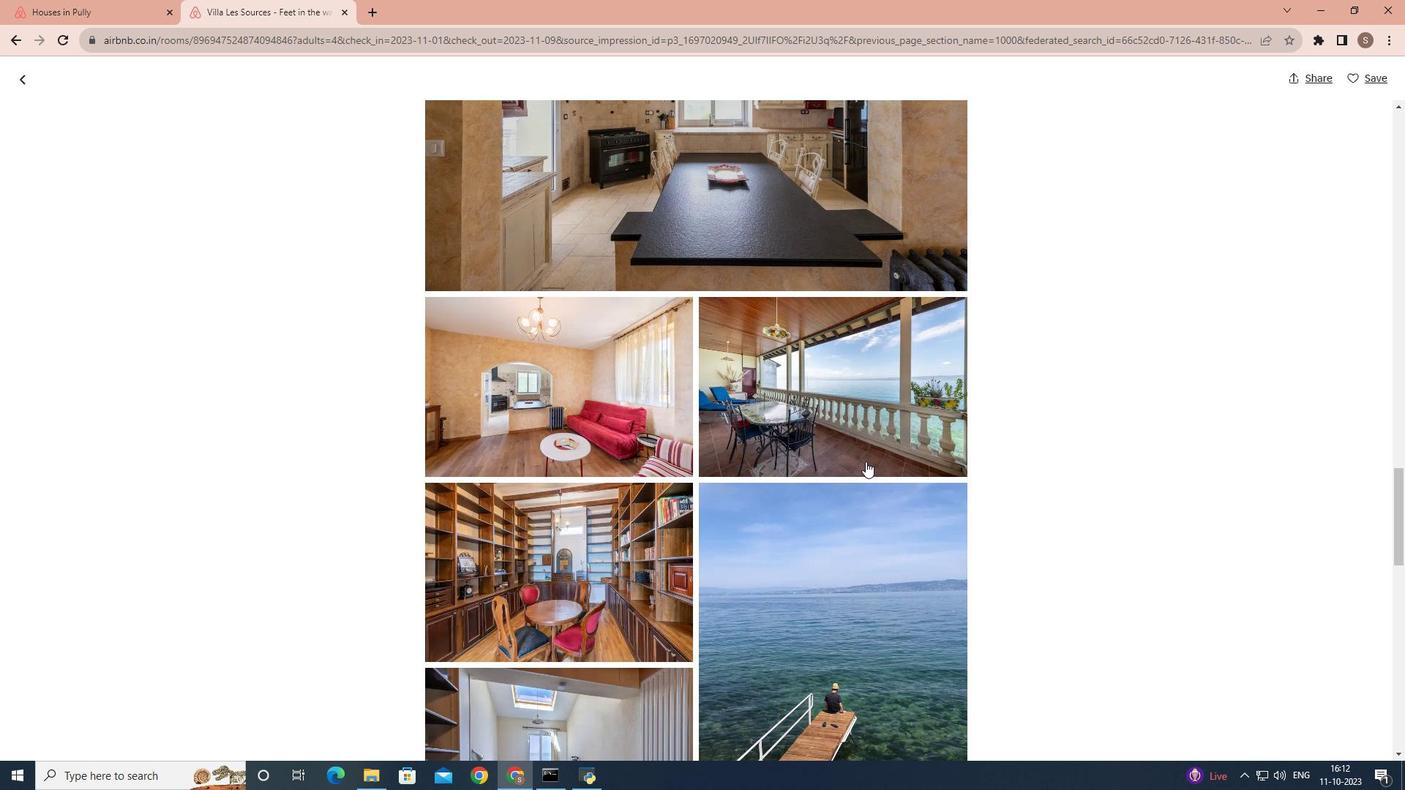
Action: Mouse scrolled (866, 461) with delta (0, 0)
Screenshot: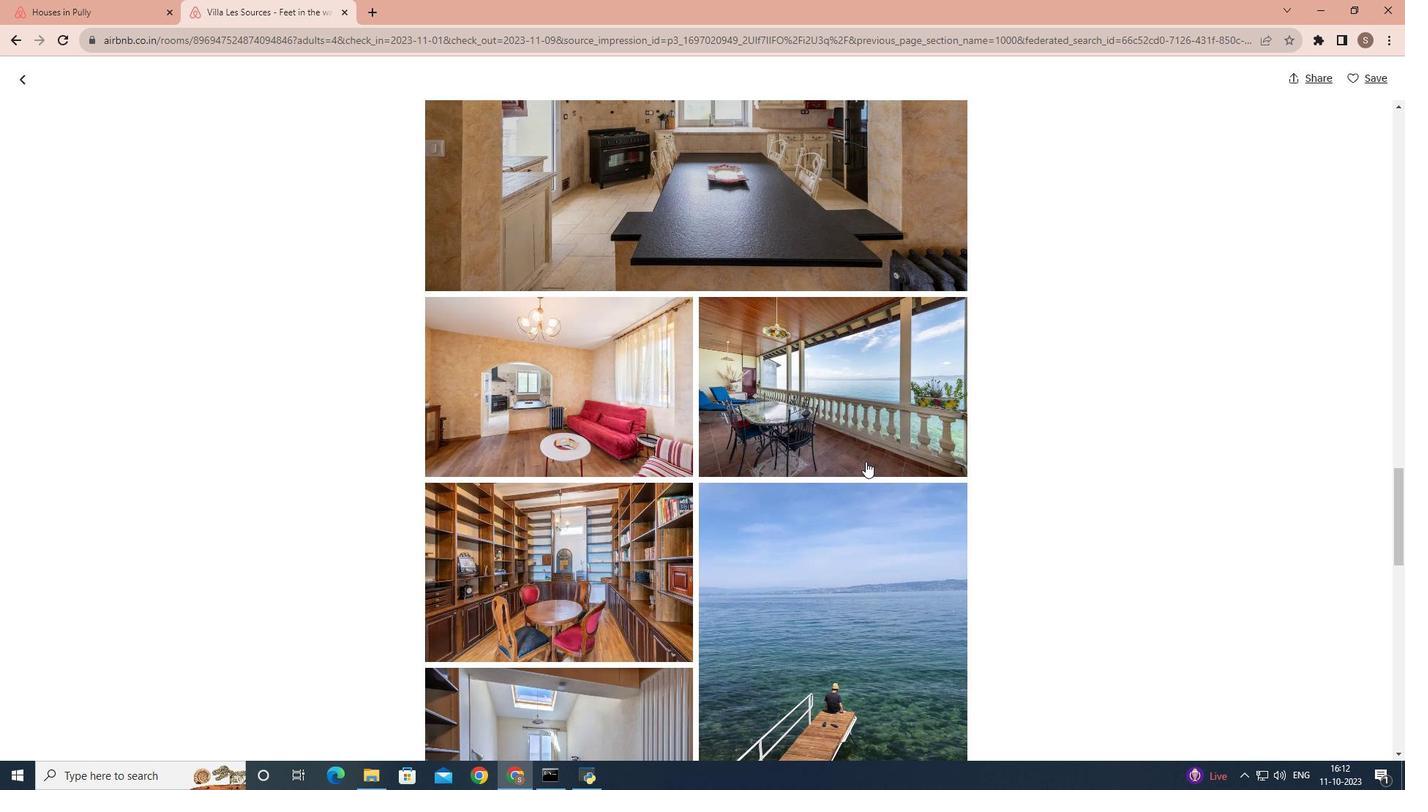 
Action: Mouse scrolled (866, 461) with delta (0, 0)
Screenshot: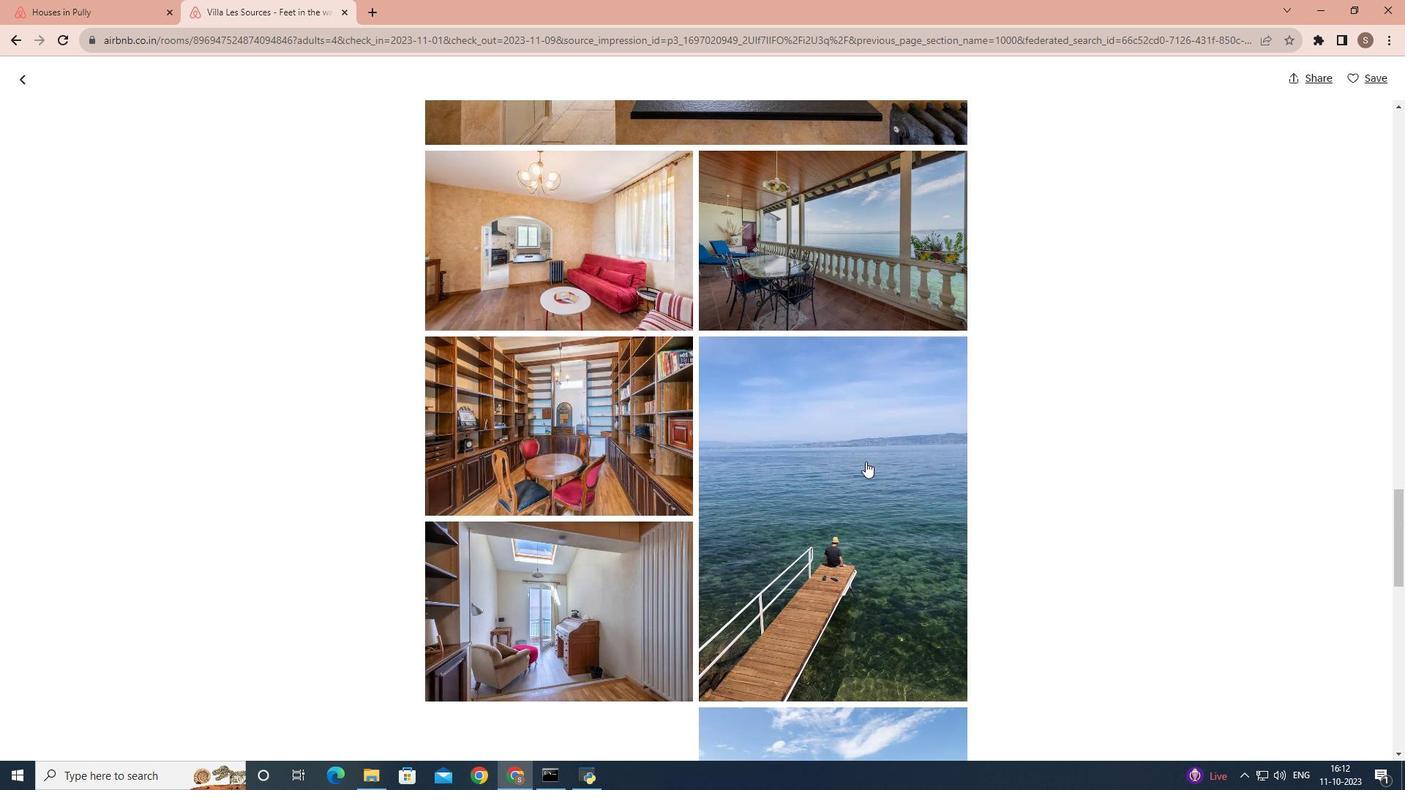 
Action: Mouse scrolled (866, 461) with delta (0, 0)
Screenshot: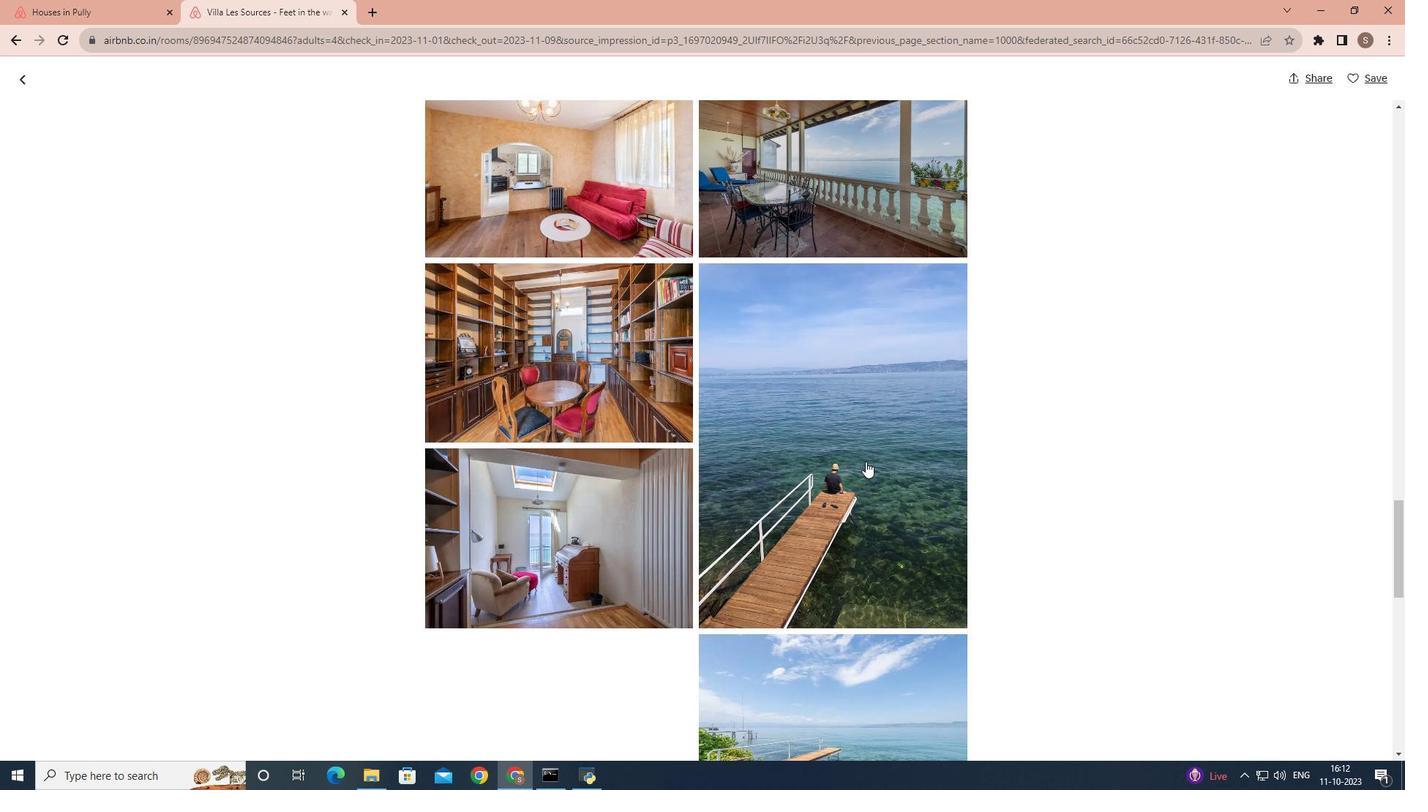 
Action: Mouse scrolled (866, 461) with delta (0, 0)
Screenshot: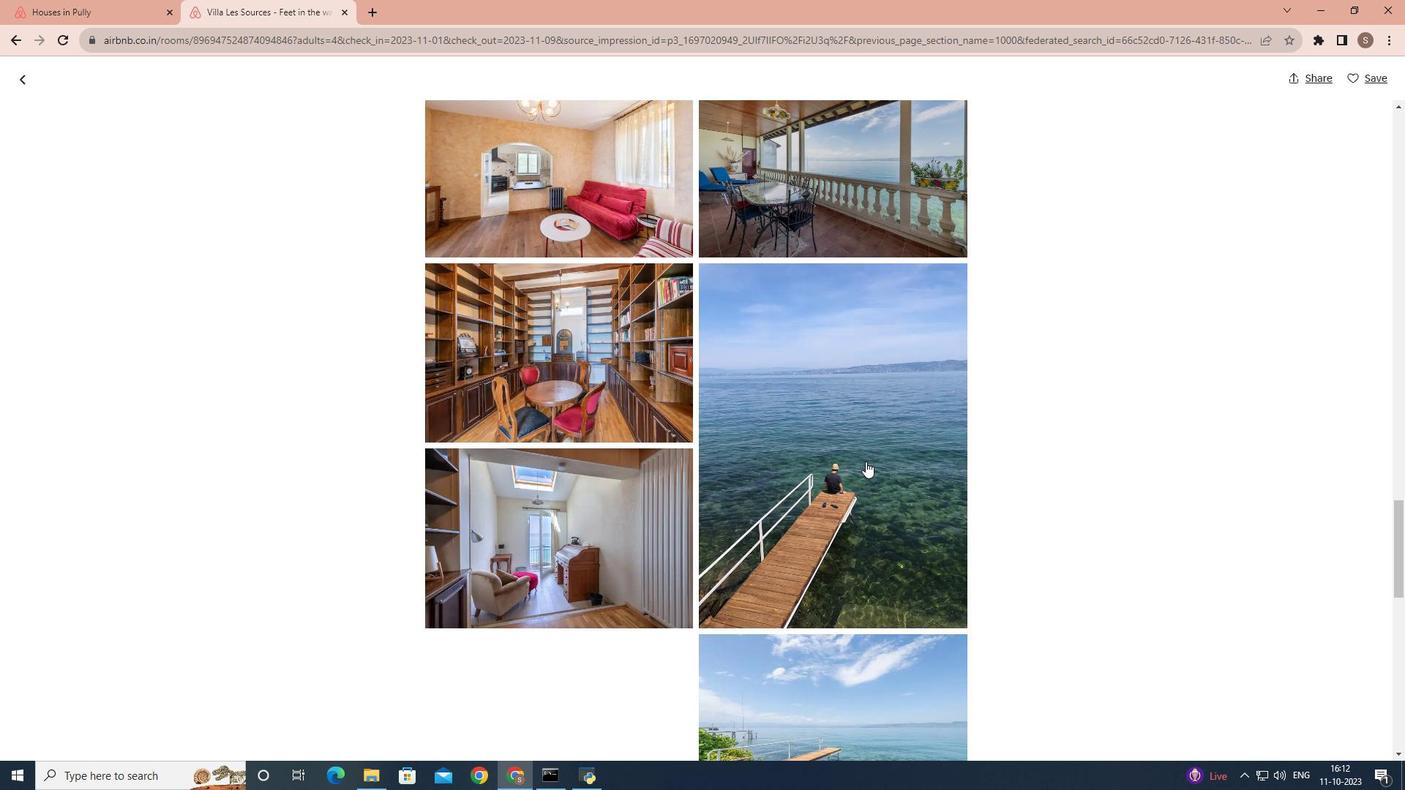 
Action: Mouse scrolled (866, 461) with delta (0, 0)
Screenshot: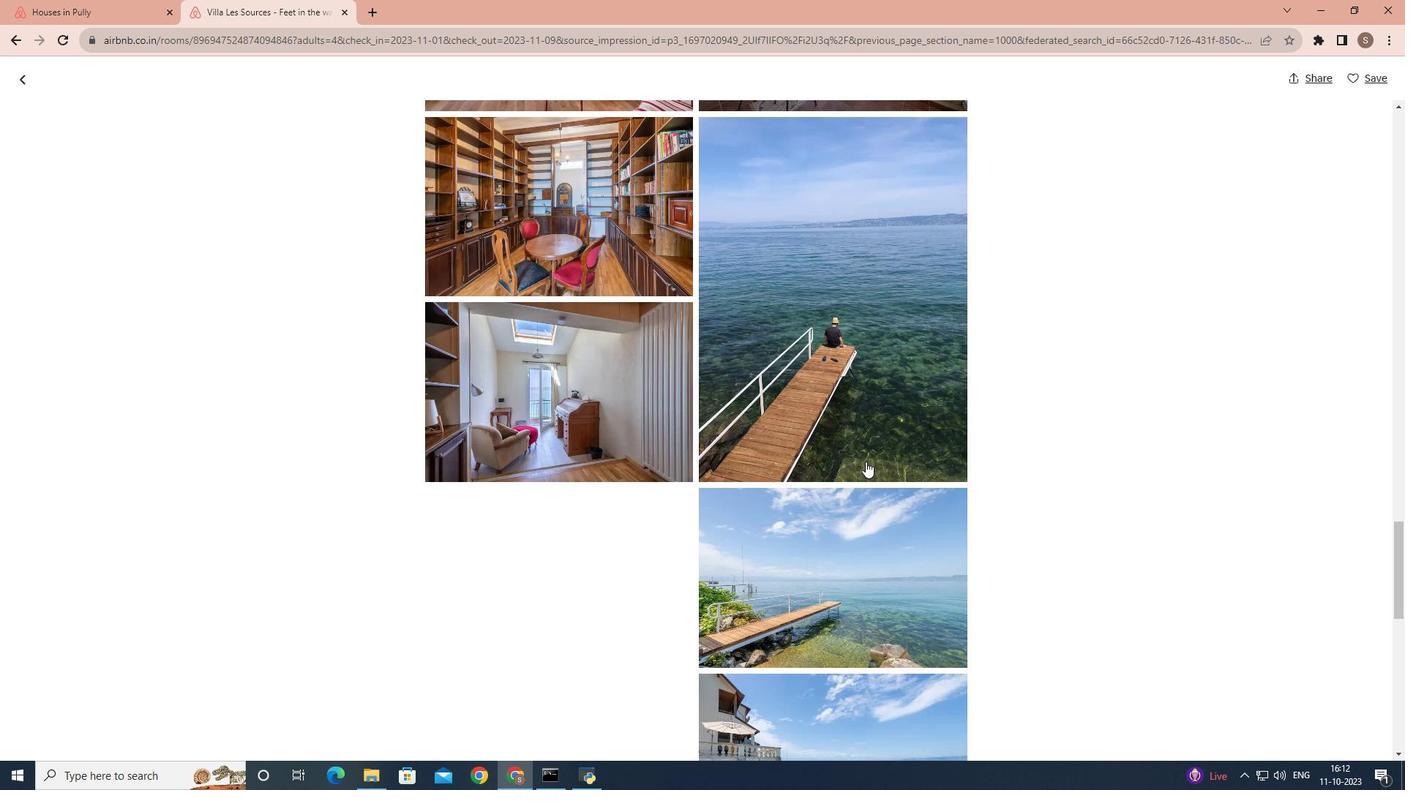 
Action: Mouse scrolled (866, 461) with delta (0, 0)
Screenshot: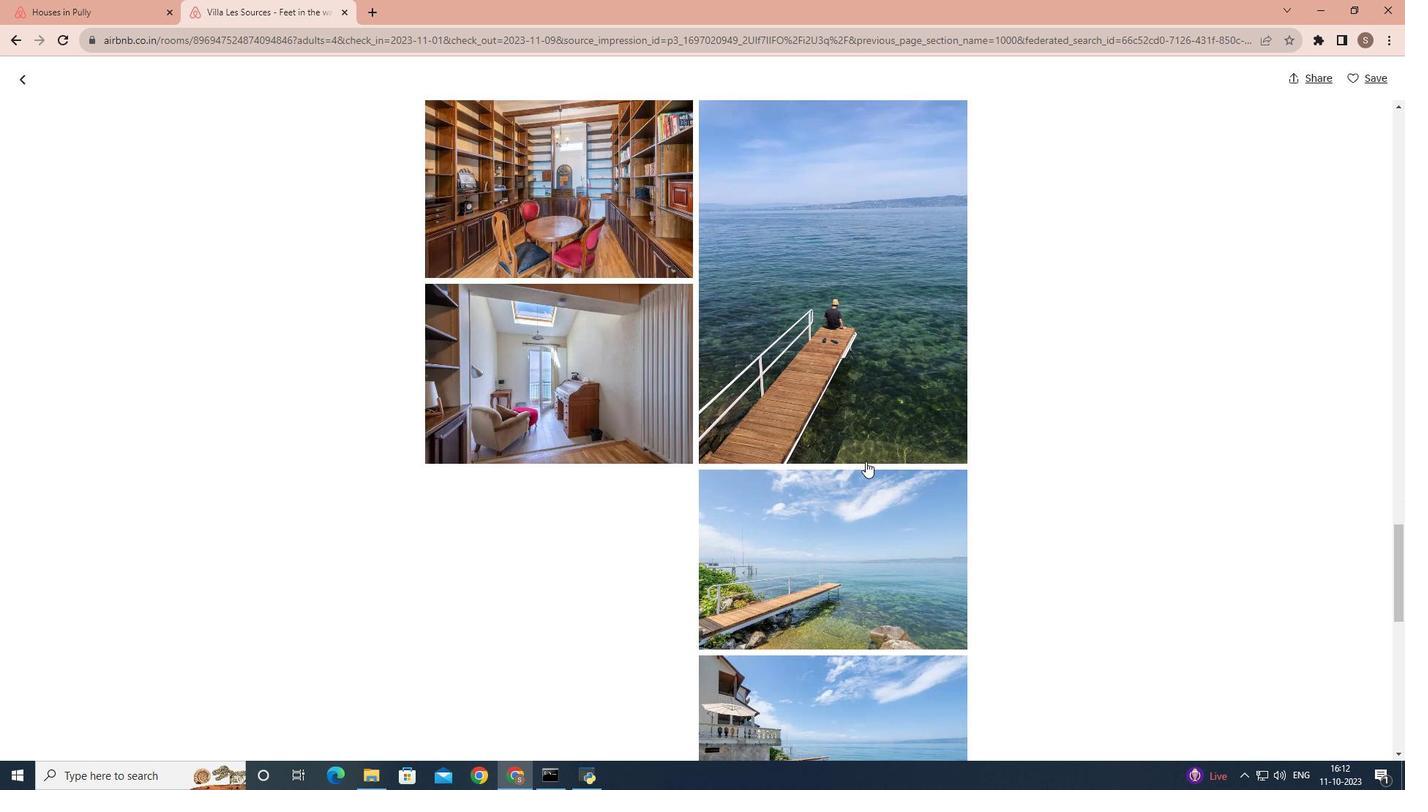 
Action: Mouse scrolled (866, 461) with delta (0, 0)
Screenshot: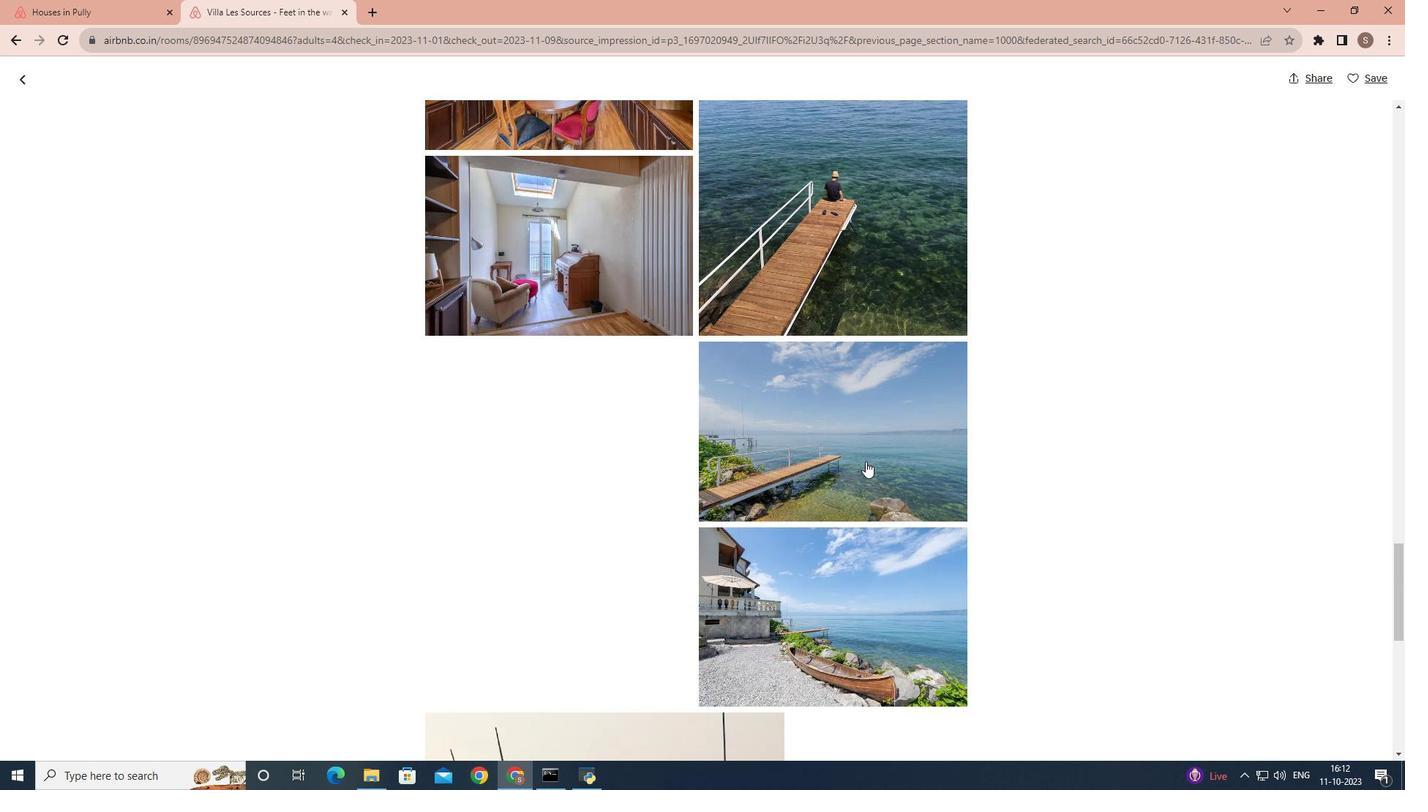 
Action: Mouse scrolled (866, 461) with delta (0, 0)
Screenshot: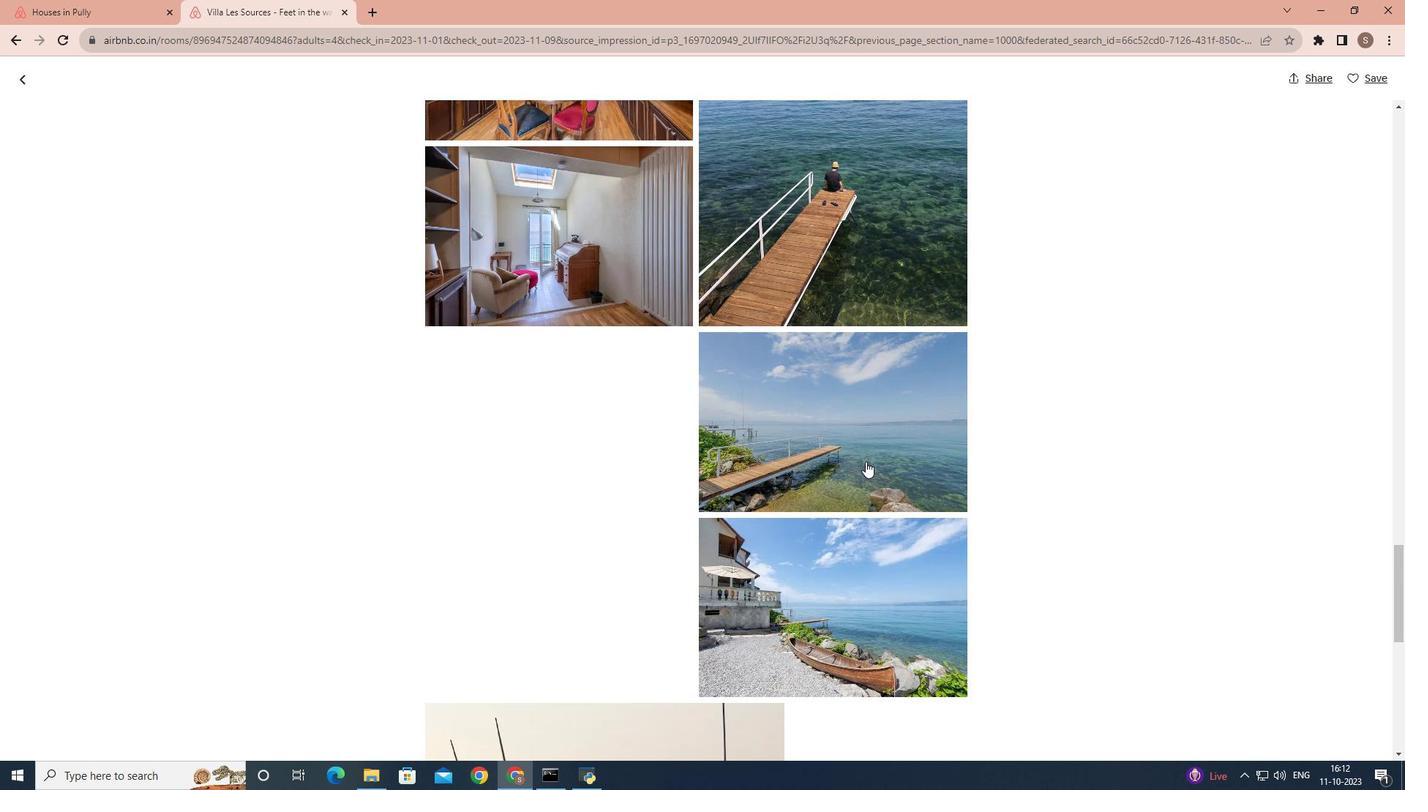 
Action: Mouse scrolled (866, 461) with delta (0, 0)
Screenshot: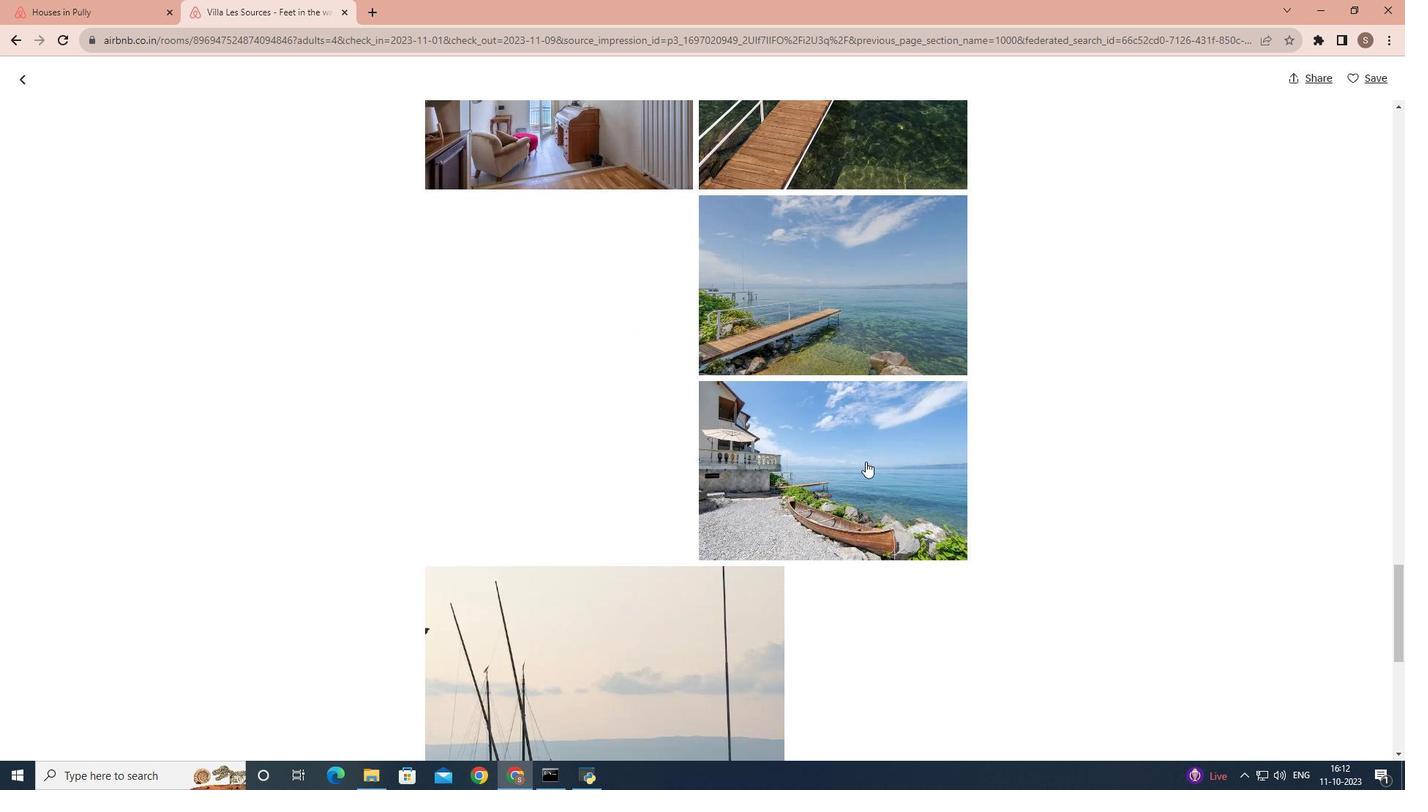 
Action: Mouse scrolled (866, 461) with delta (0, 0)
Screenshot: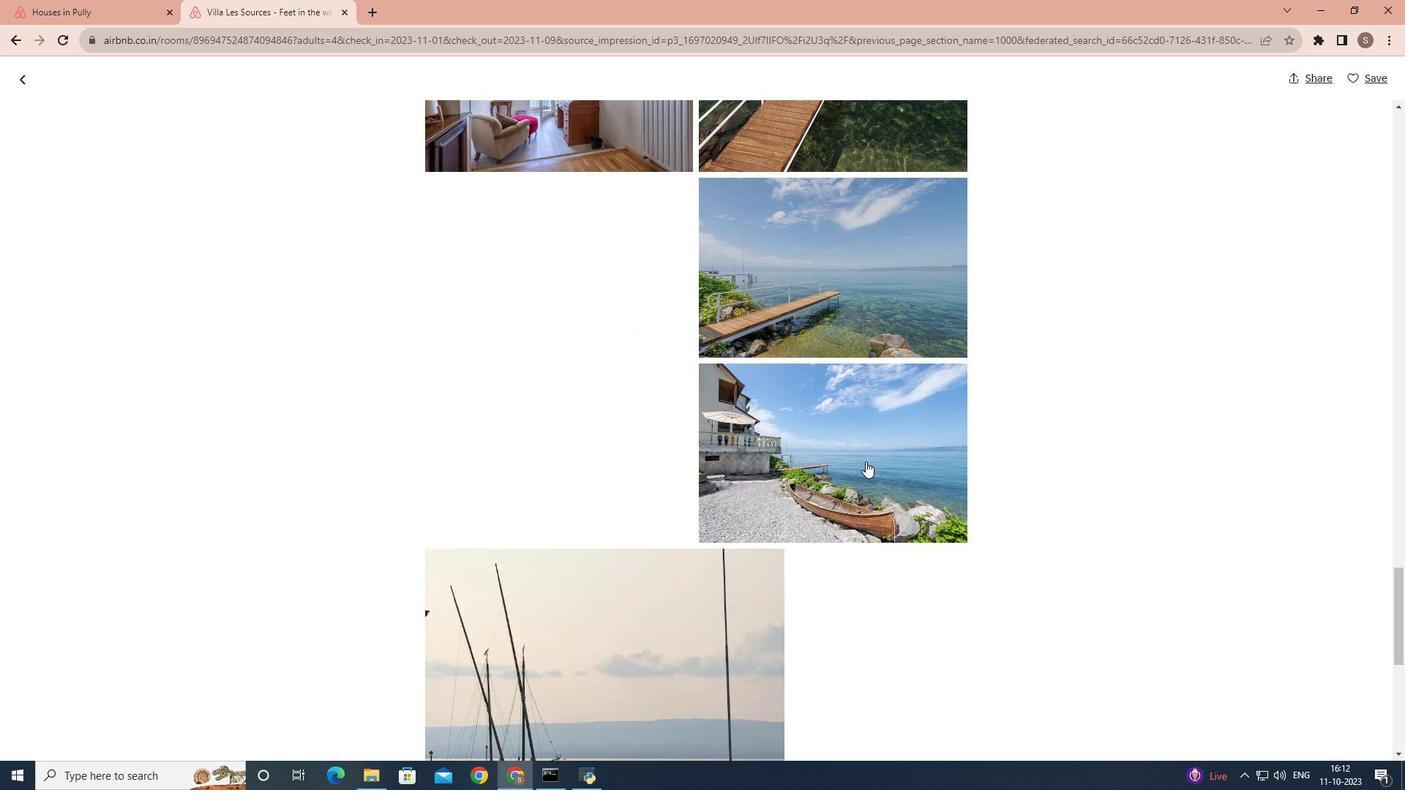 
Action: Mouse scrolled (866, 461) with delta (0, 0)
Screenshot: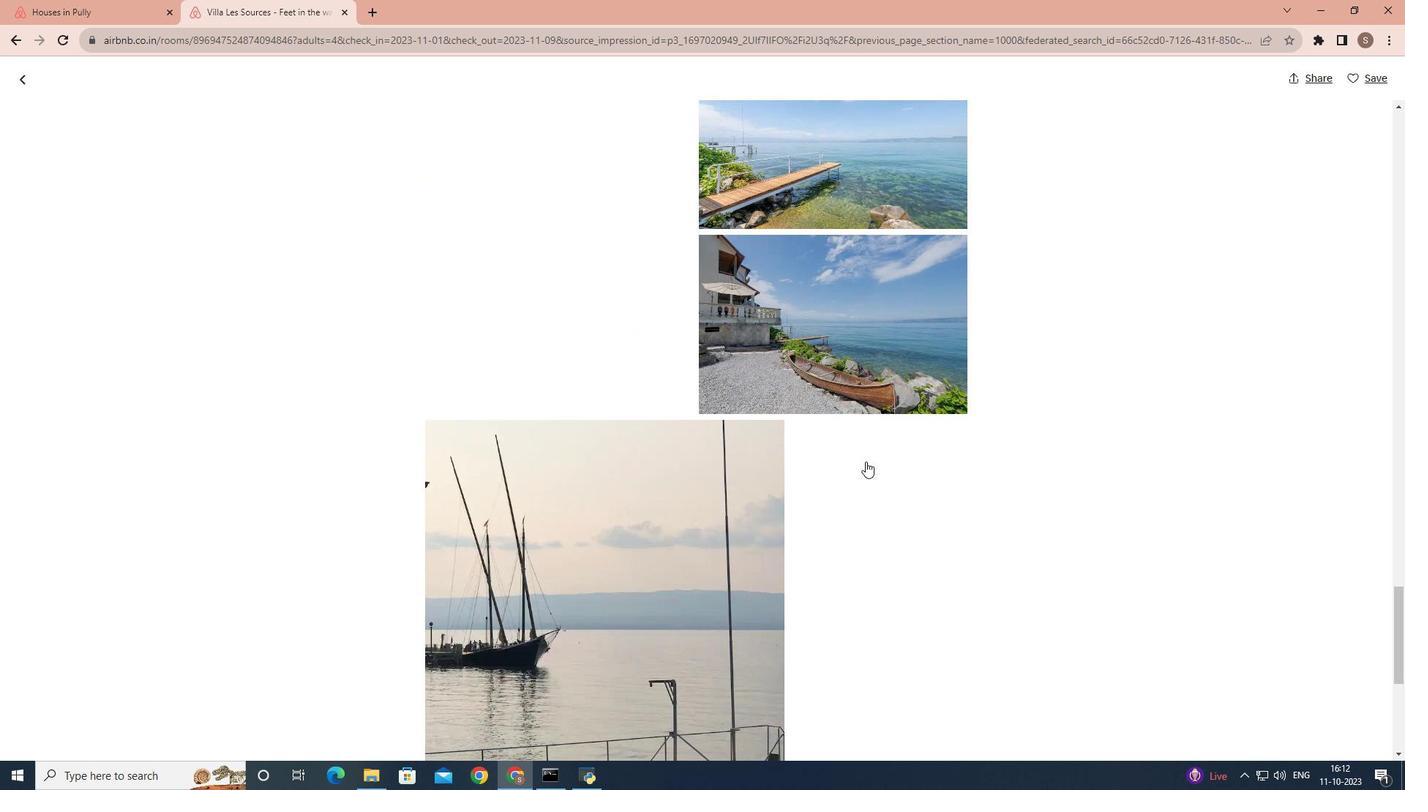 
Action: Mouse scrolled (866, 461) with delta (0, 0)
Screenshot: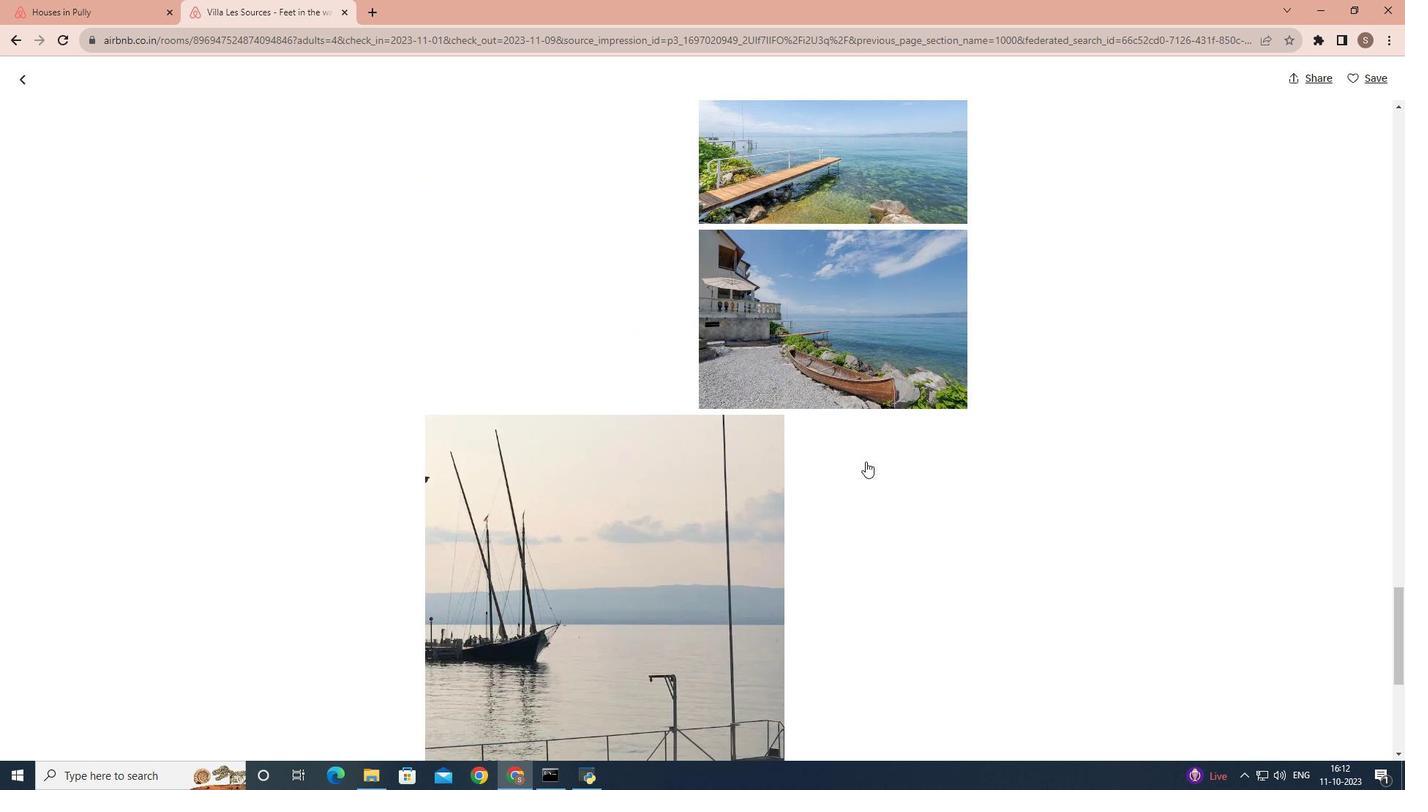 
Action: Mouse scrolled (866, 461) with delta (0, 0)
Screenshot: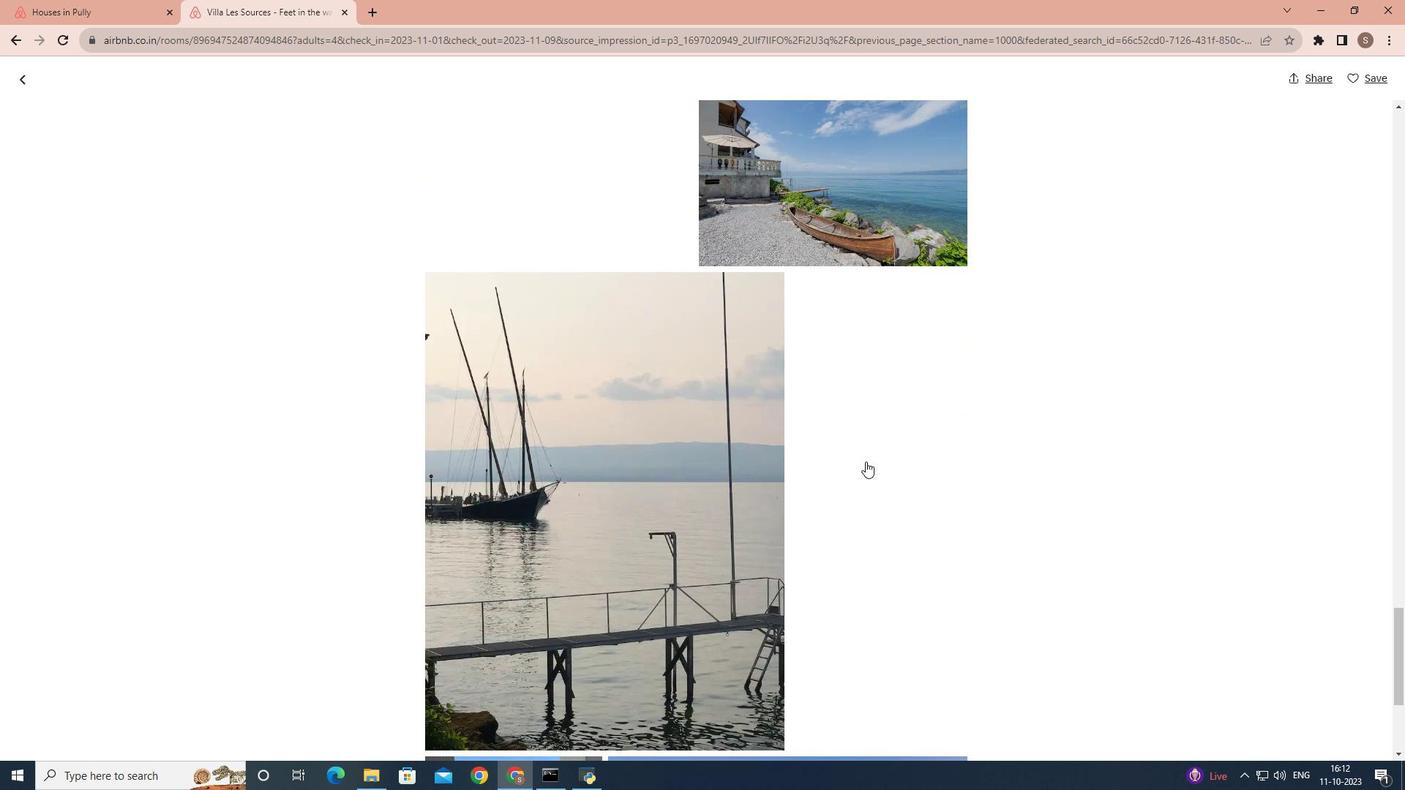 
Action: Mouse scrolled (866, 461) with delta (0, 0)
Screenshot: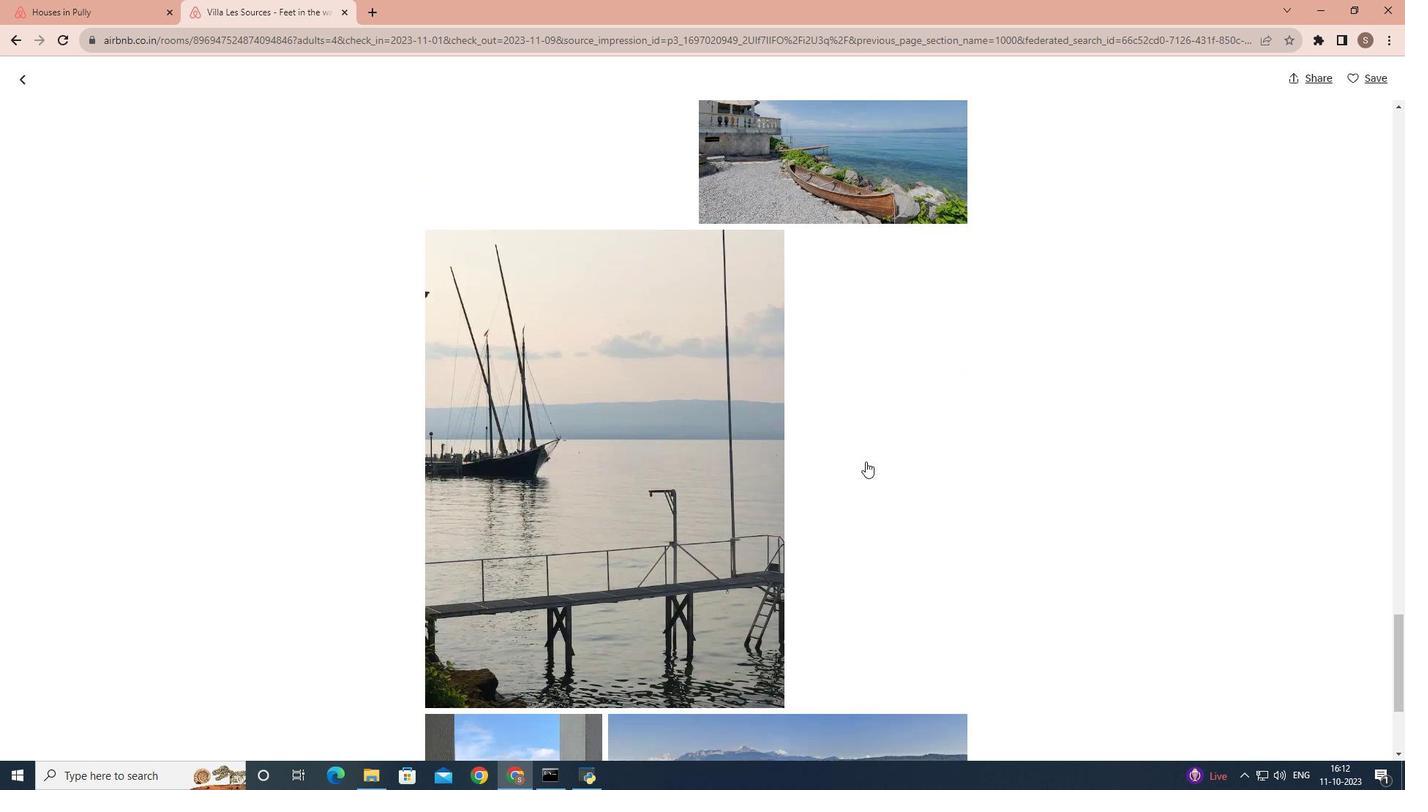 
Action: Mouse scrolled (866, 461) with delta (0, 0)
Screenshot: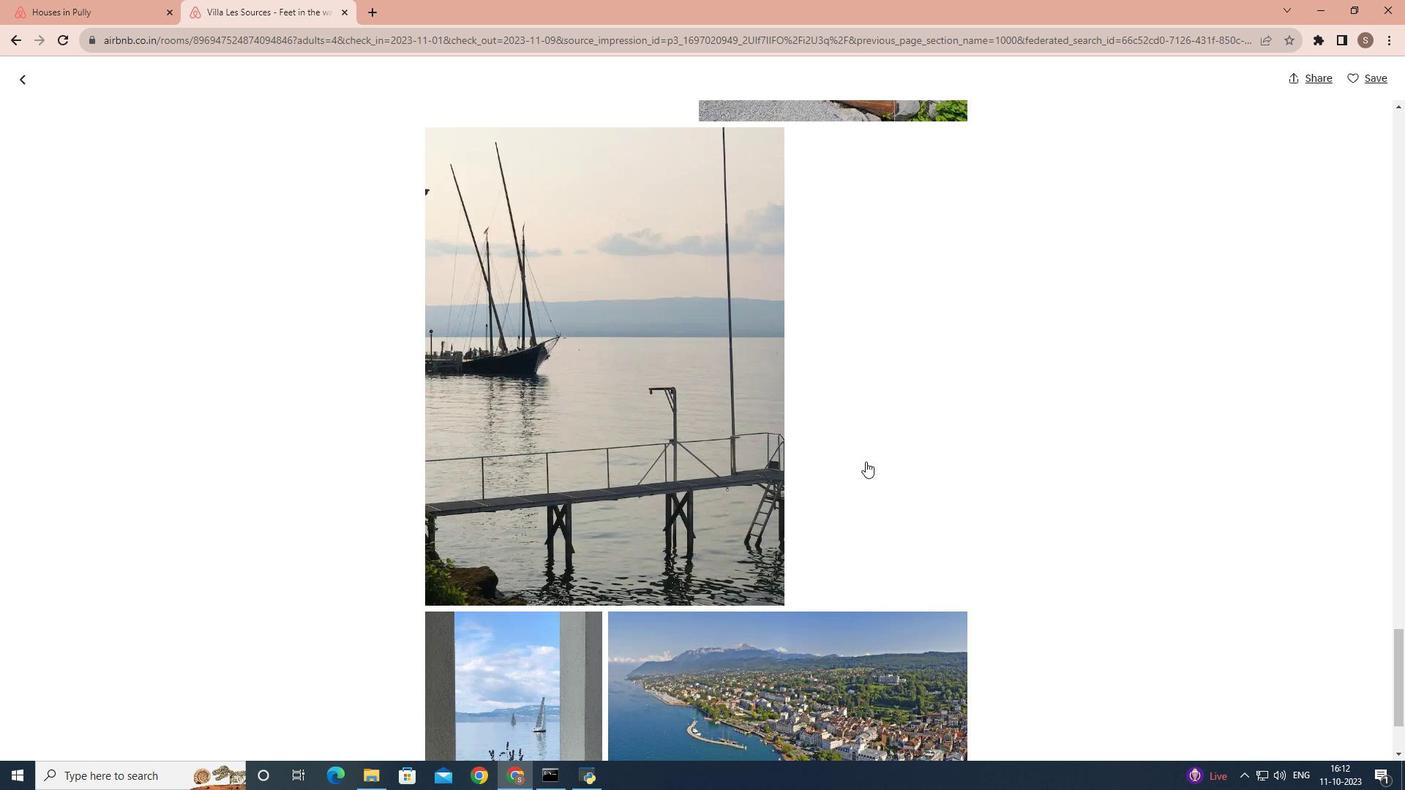 
Action: Mouse scrolled (866, 461) with delta (0, 0)
Screenshot: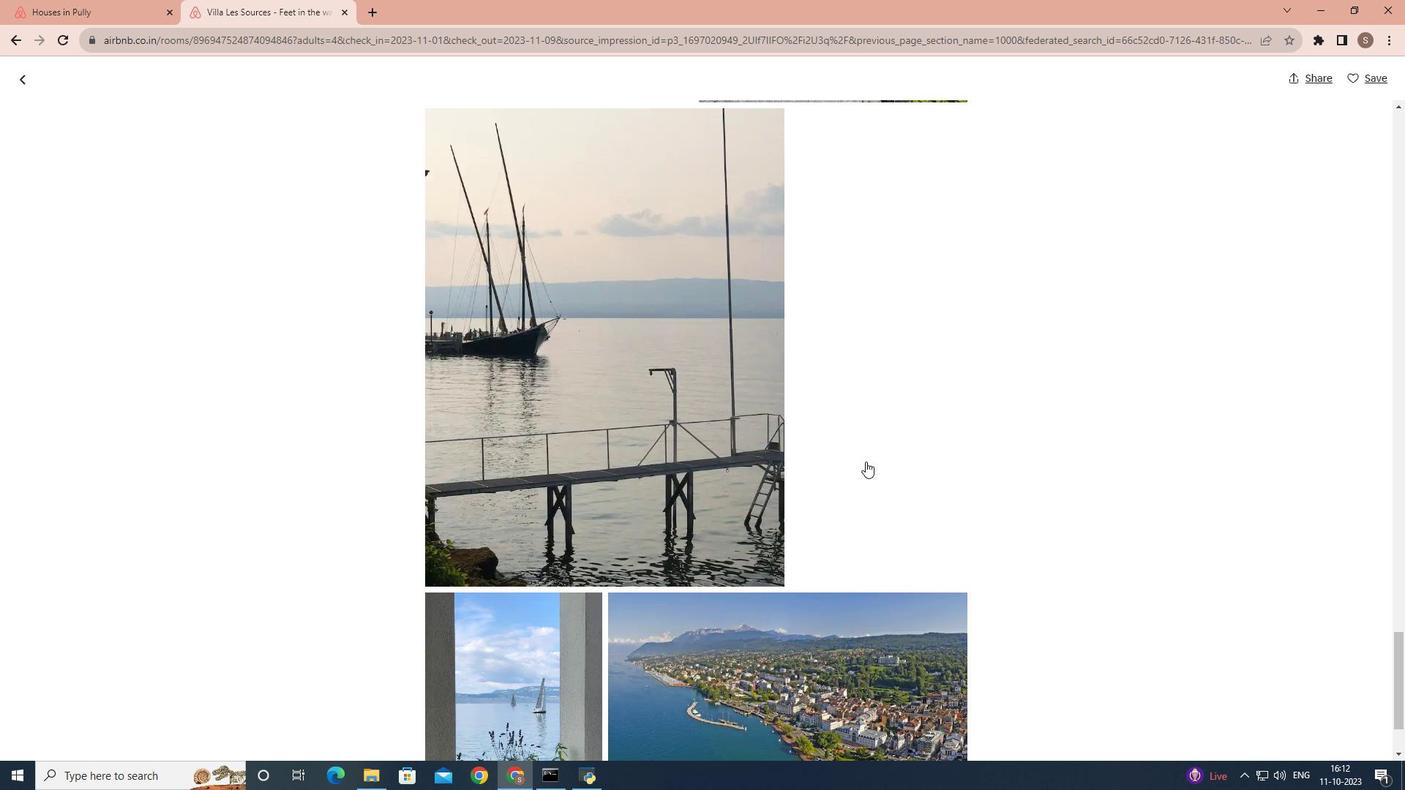 
Action: Mouse scrolled (866, 461) with delta (0, 0)
Screenshot: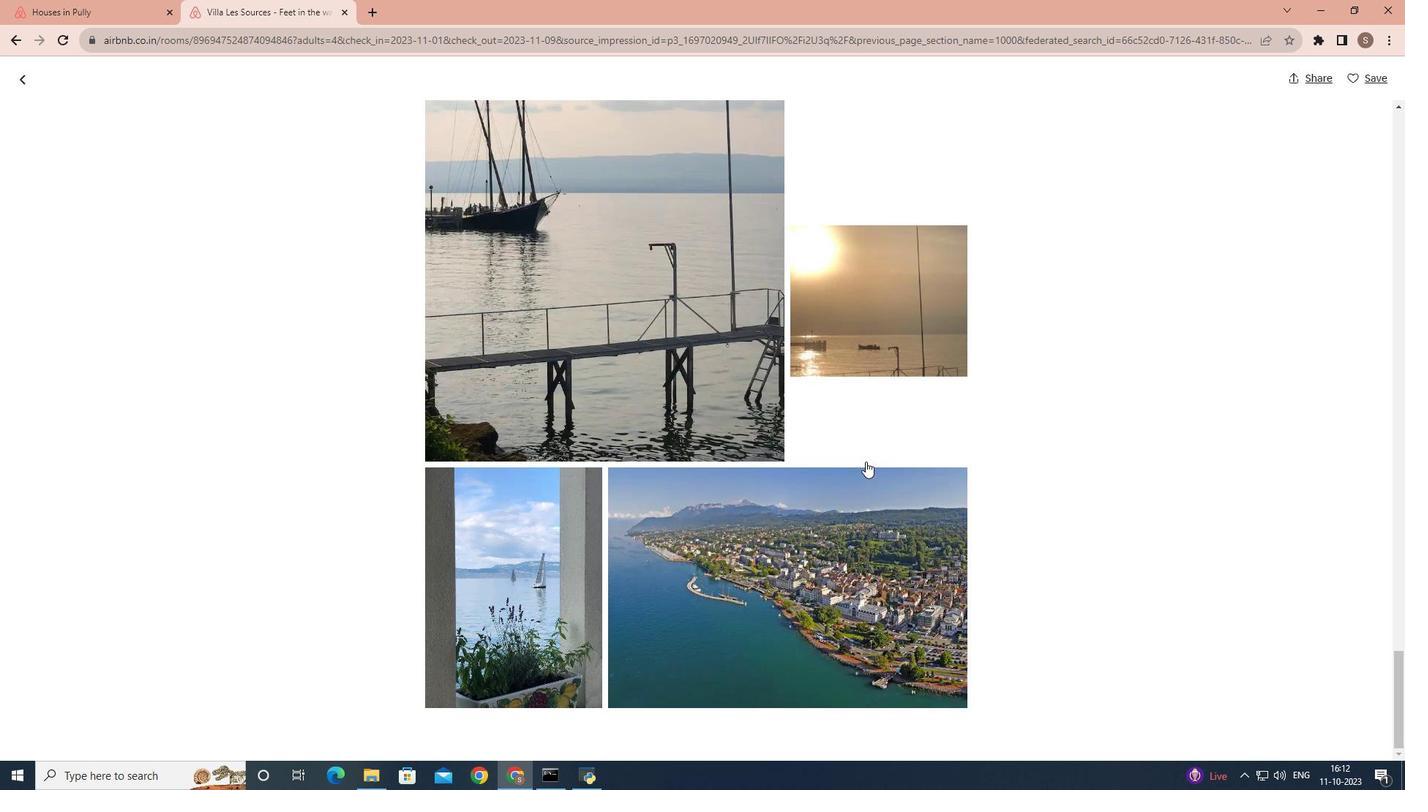 
Action: Mouse scrolled (866, 461) with delta (0, 0)
Screenshot: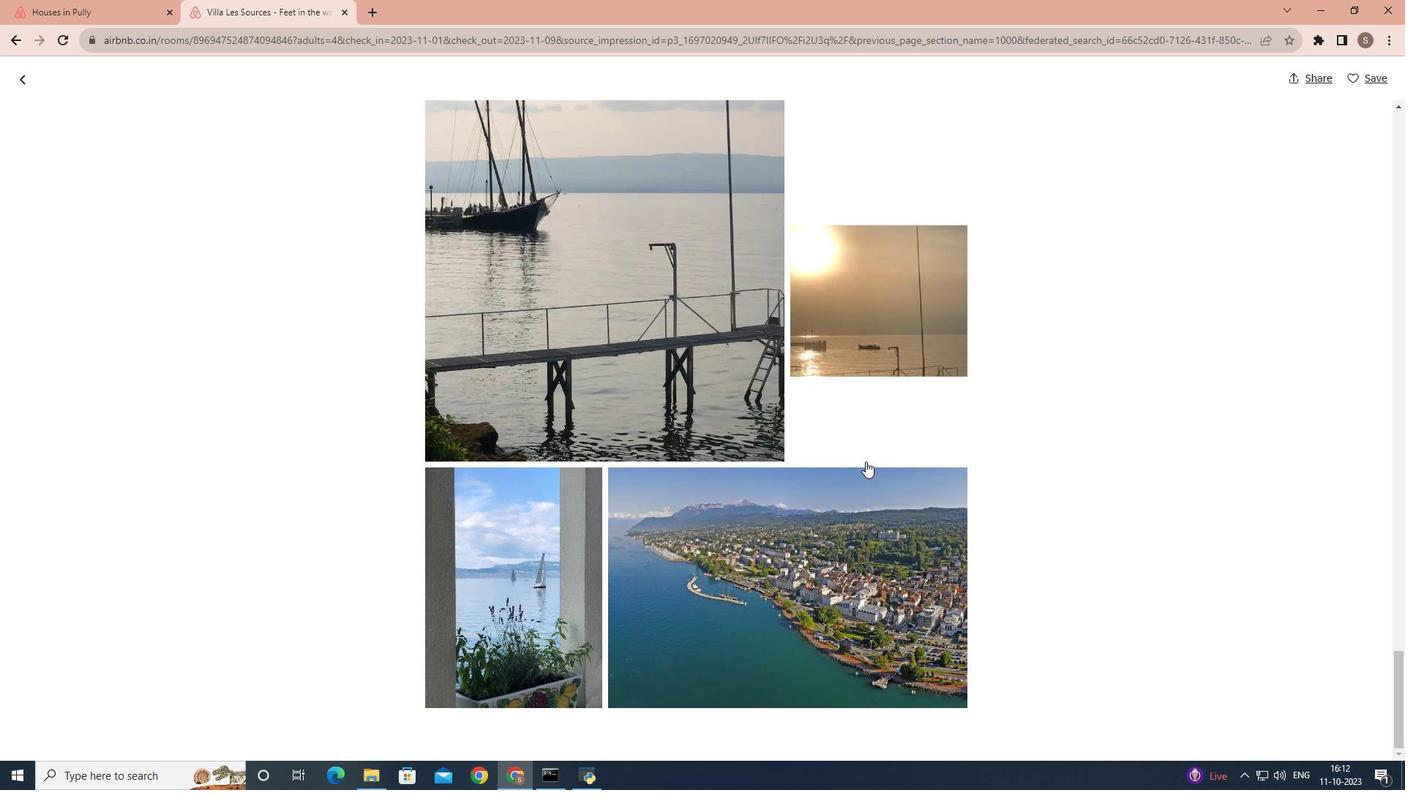 
Action: Mouse scrolled (866, 461) with delta (0, 0)
Screenshot: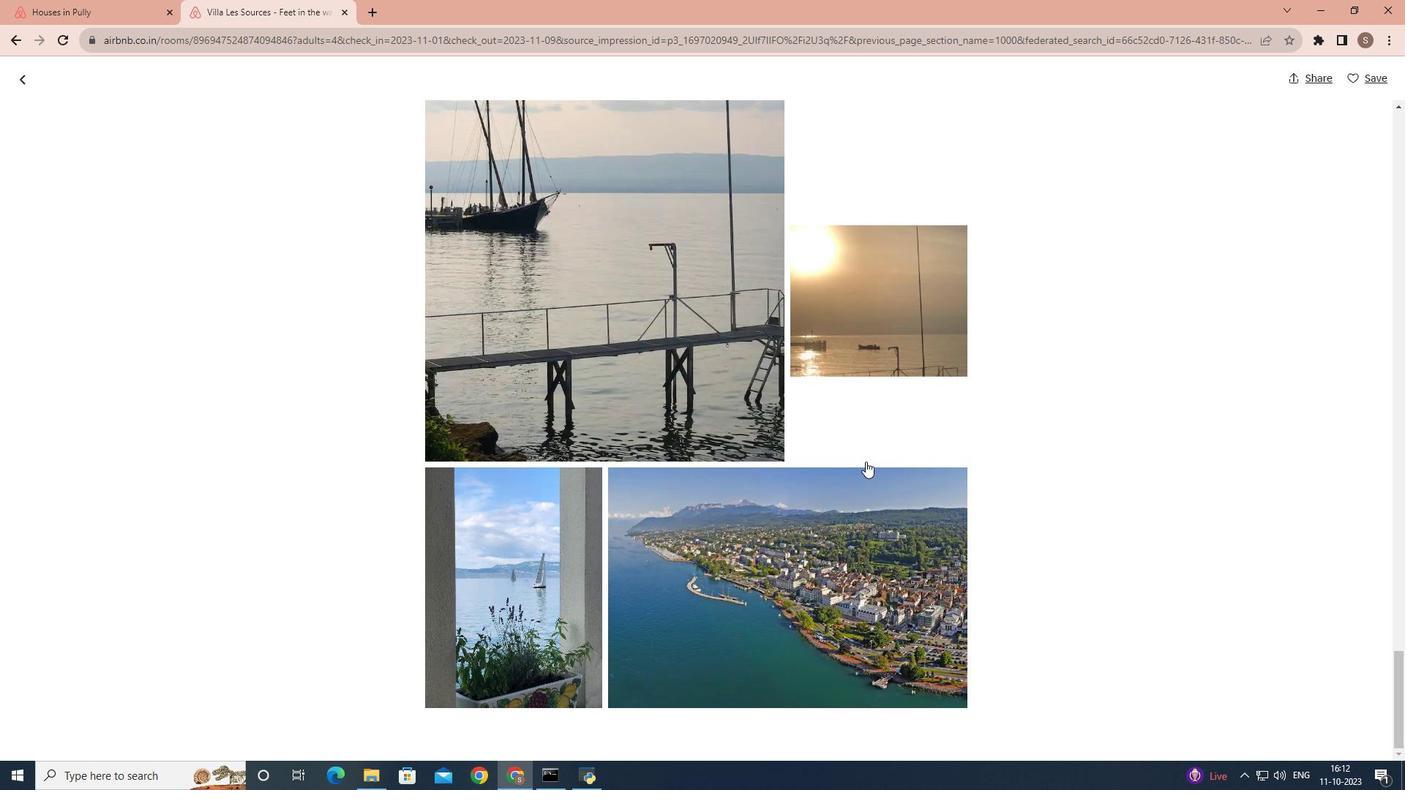 
Action: Mouse scrolled (866, 461) with delta (0, 0)
Screenshot: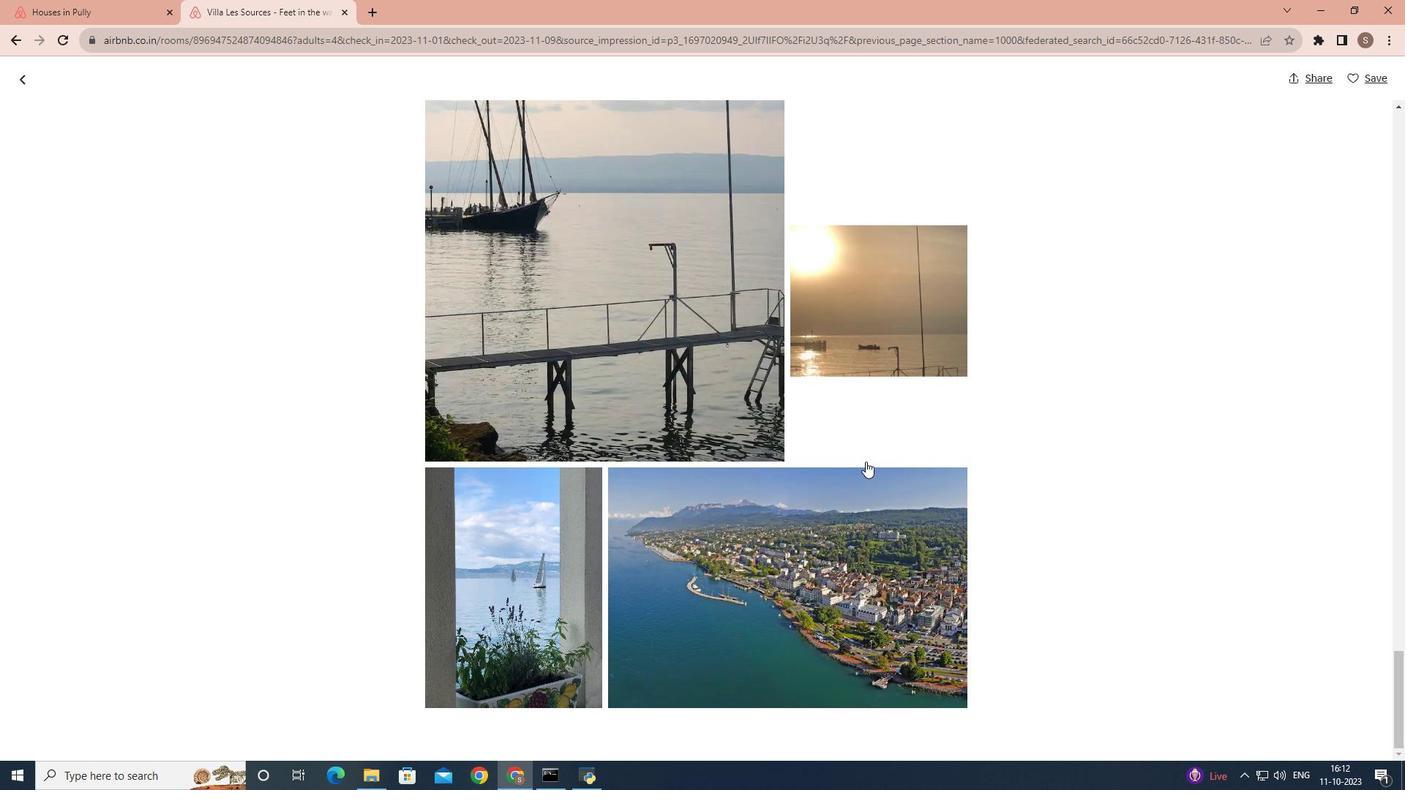 
Action: Mouse scrolled (866, 461) with delta (0, 0)
Screenshot: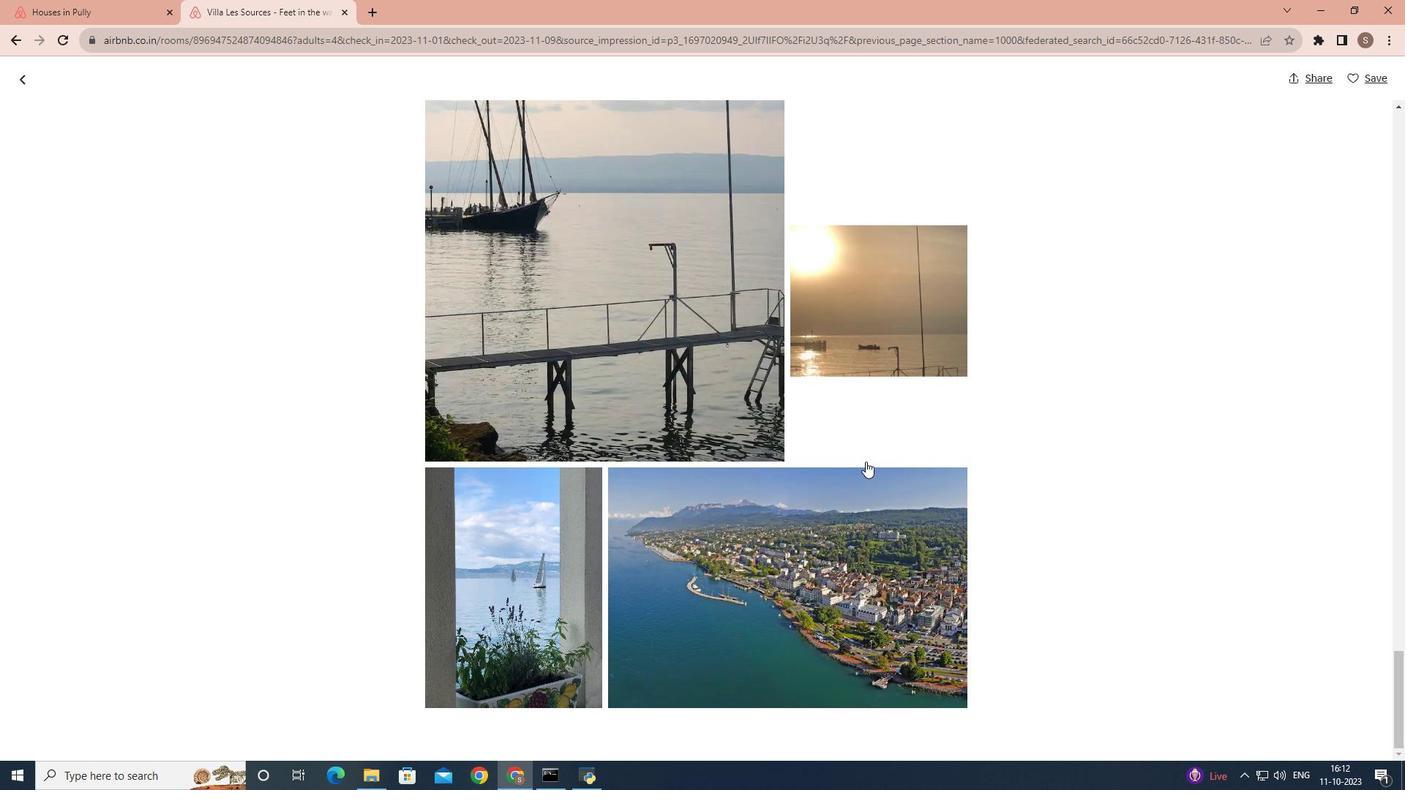
Action: Mouse scrolled (866, 461) with delta (0, 0)
Screenshot: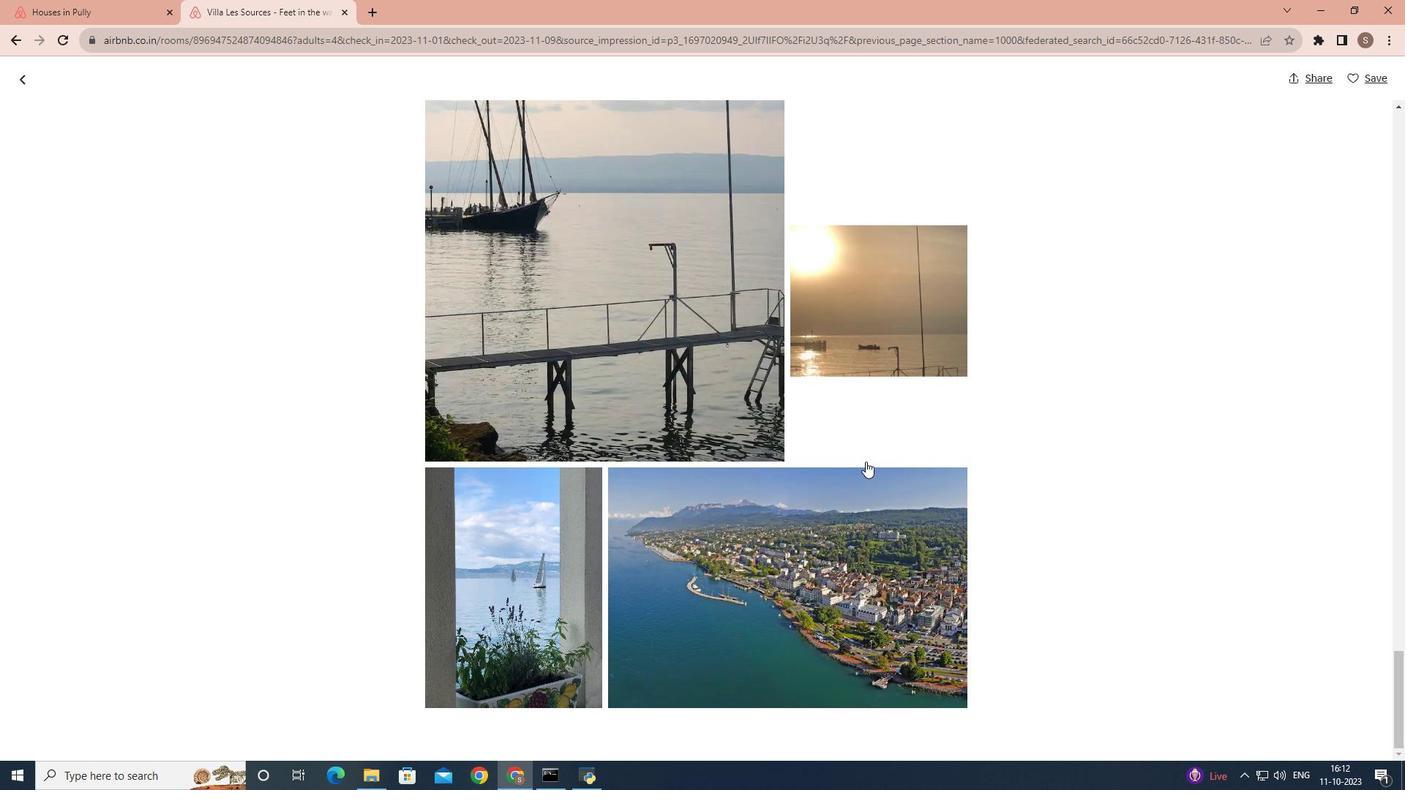 
Action: Mouse scrolled (866, 461) with delta (0, 0)
Screenshot: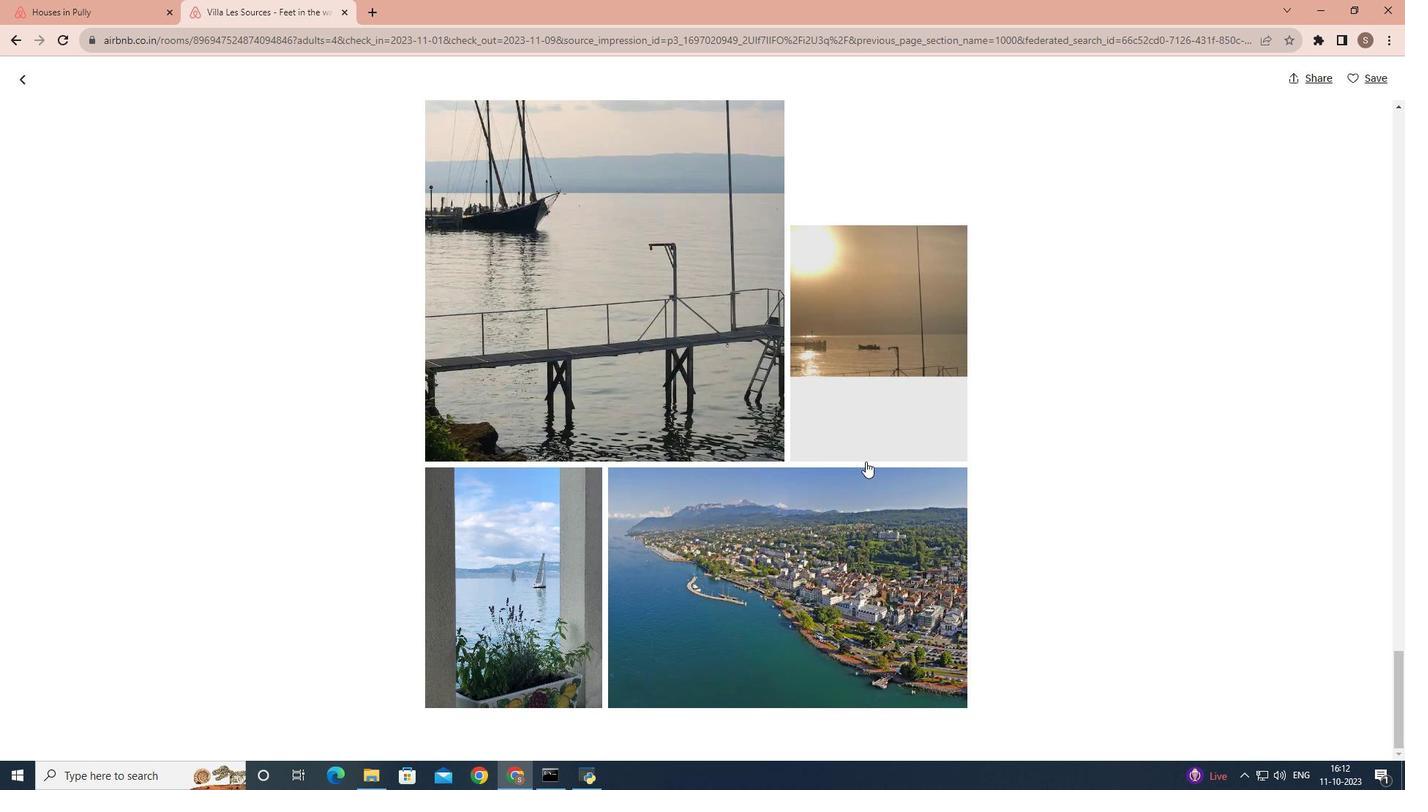 
Action: Mouse moved to (30, 72)
Screenshot: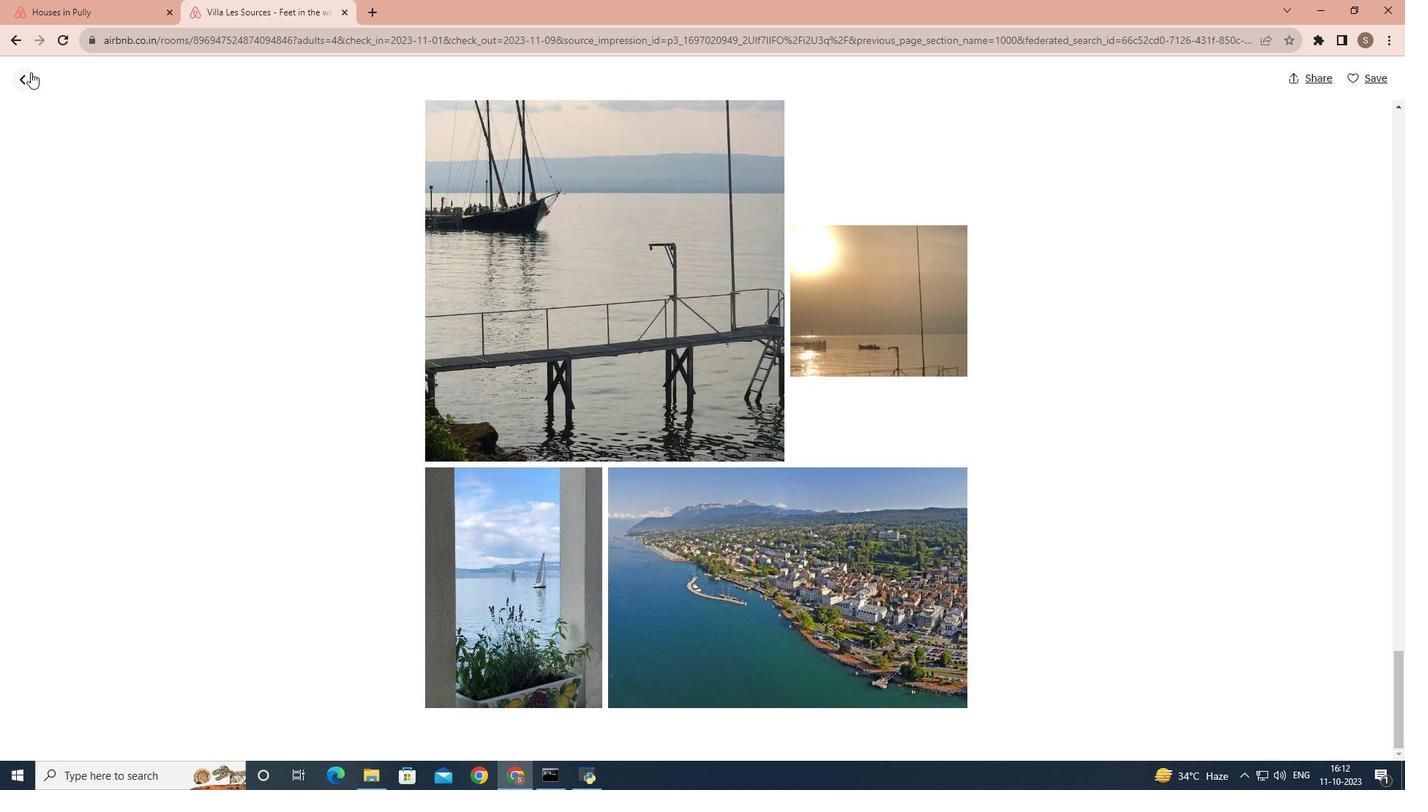 
Action: Mouse pressed left at (30, 72)
Screenshot: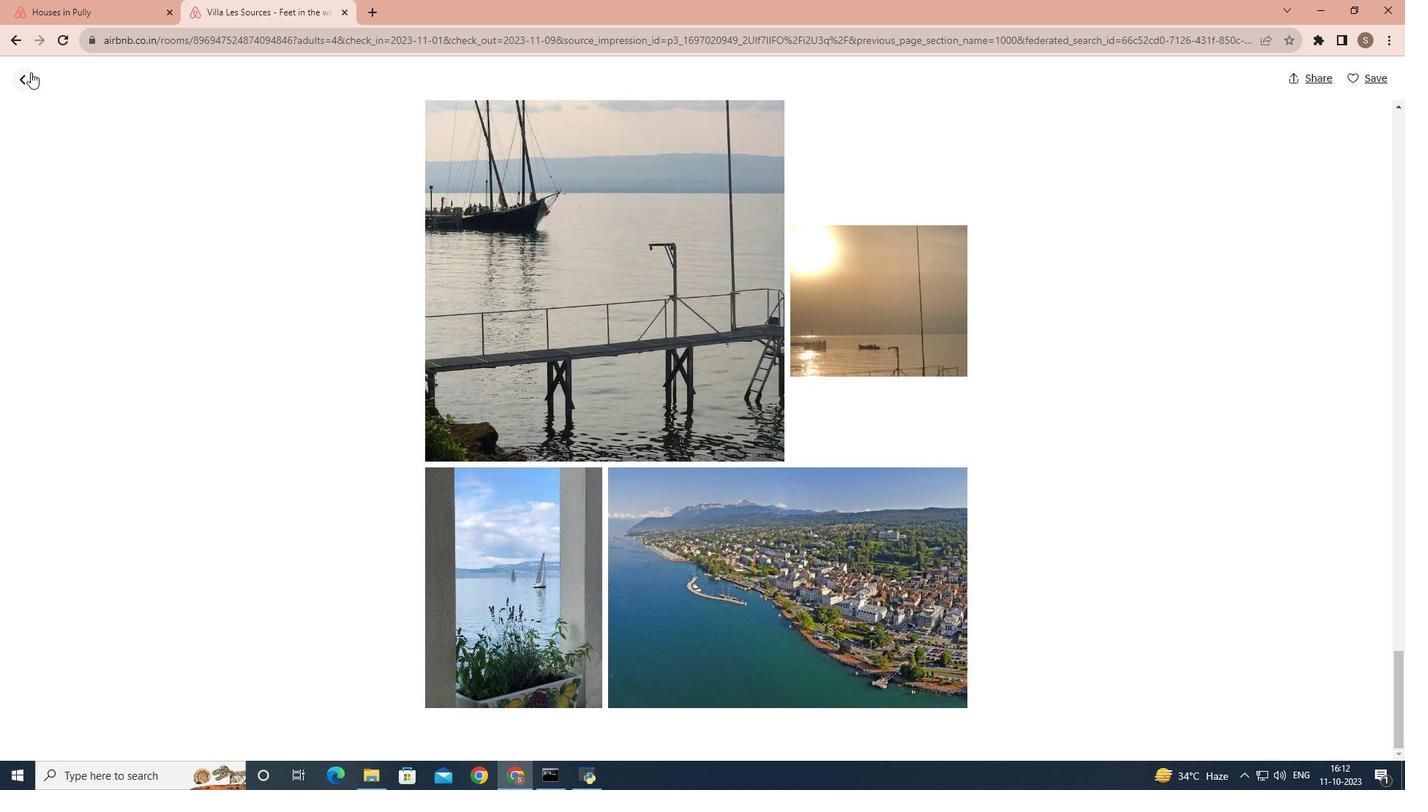 
Action: Mouse moved to (561, 341)
Screenshot: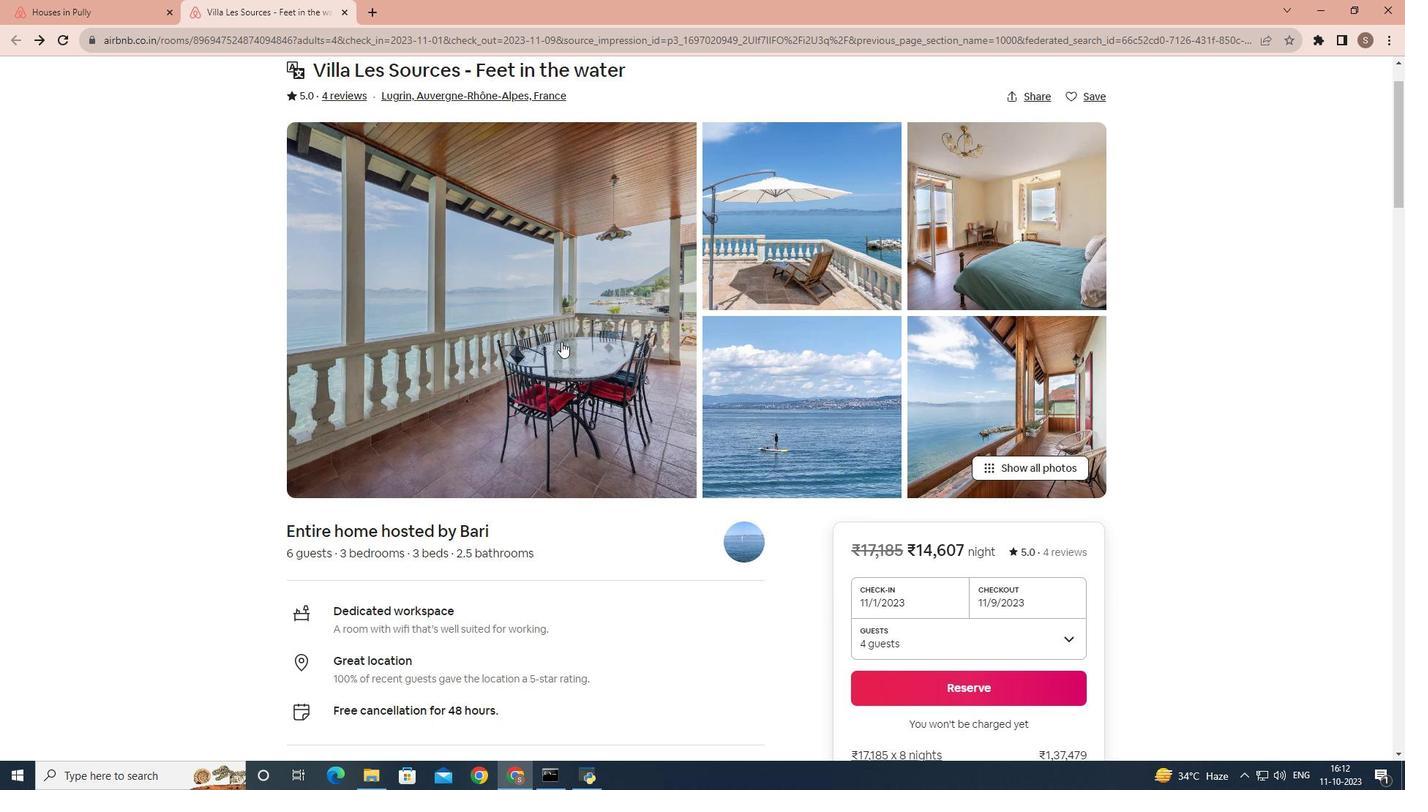 
Action: Mouse scrolled (561, 341) with delta (0, 0)
Screenshot: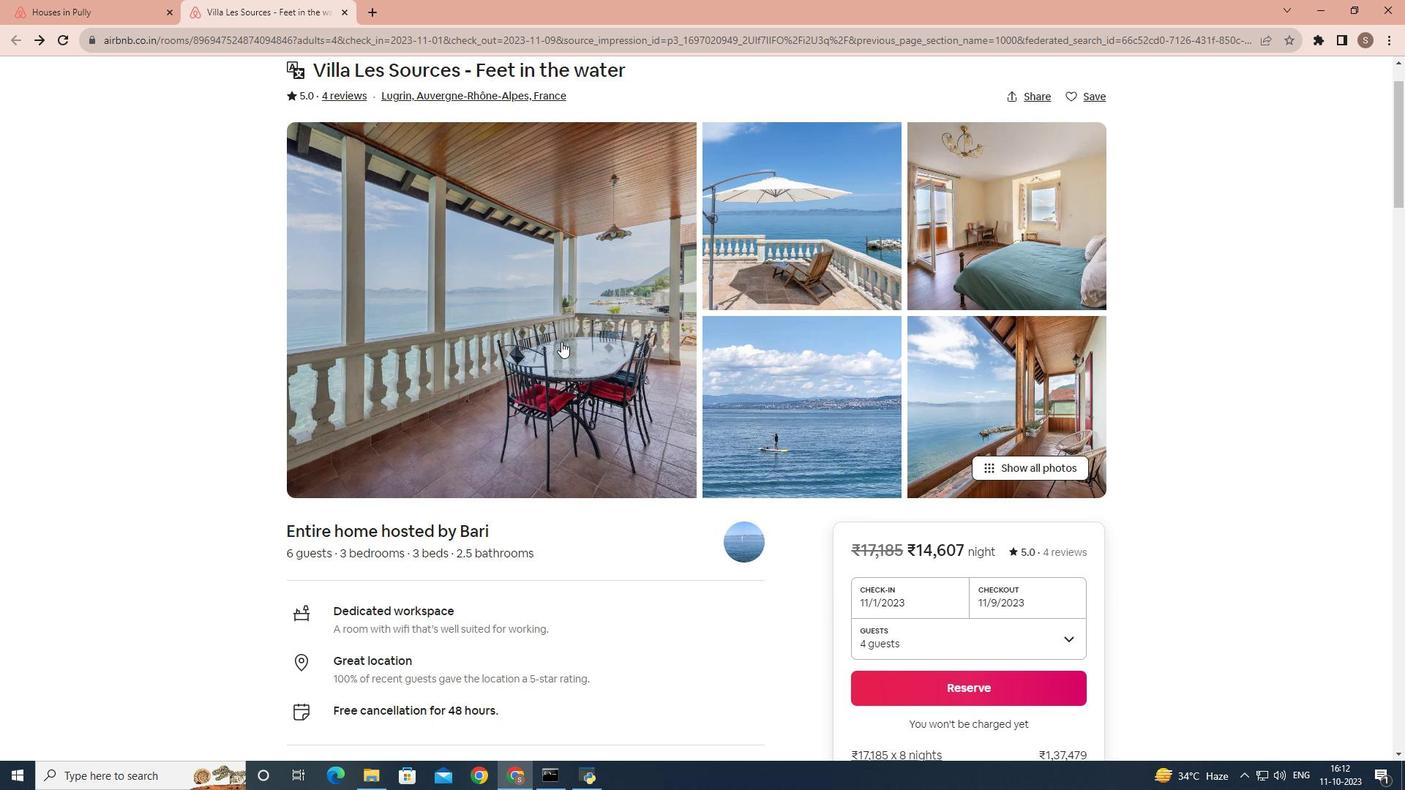 
Action: Mouse scrolled (561, 341) with delta (0, 0)
Screenshot: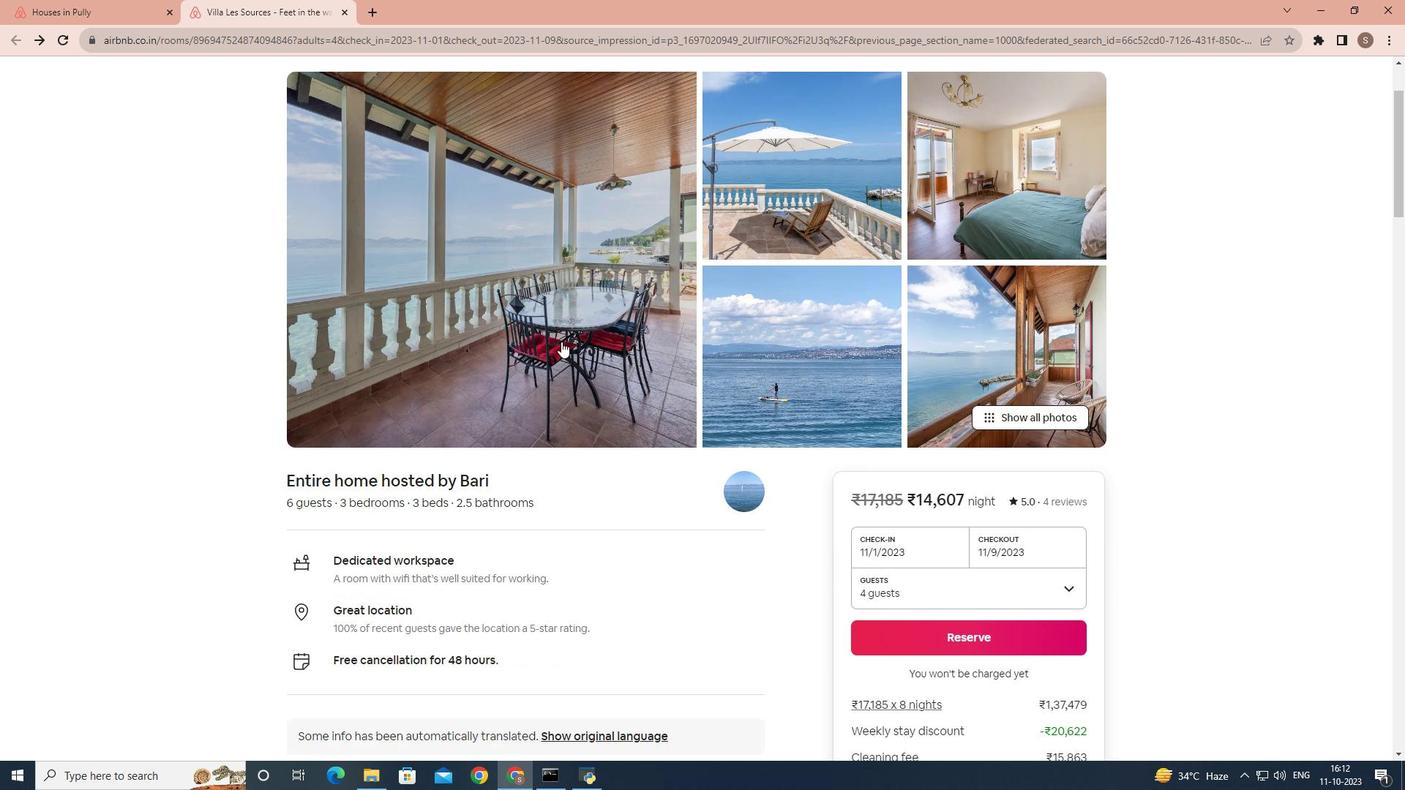 
Action: Mouse scrolled (561, 341) with delta (0, 0)
Screenshot: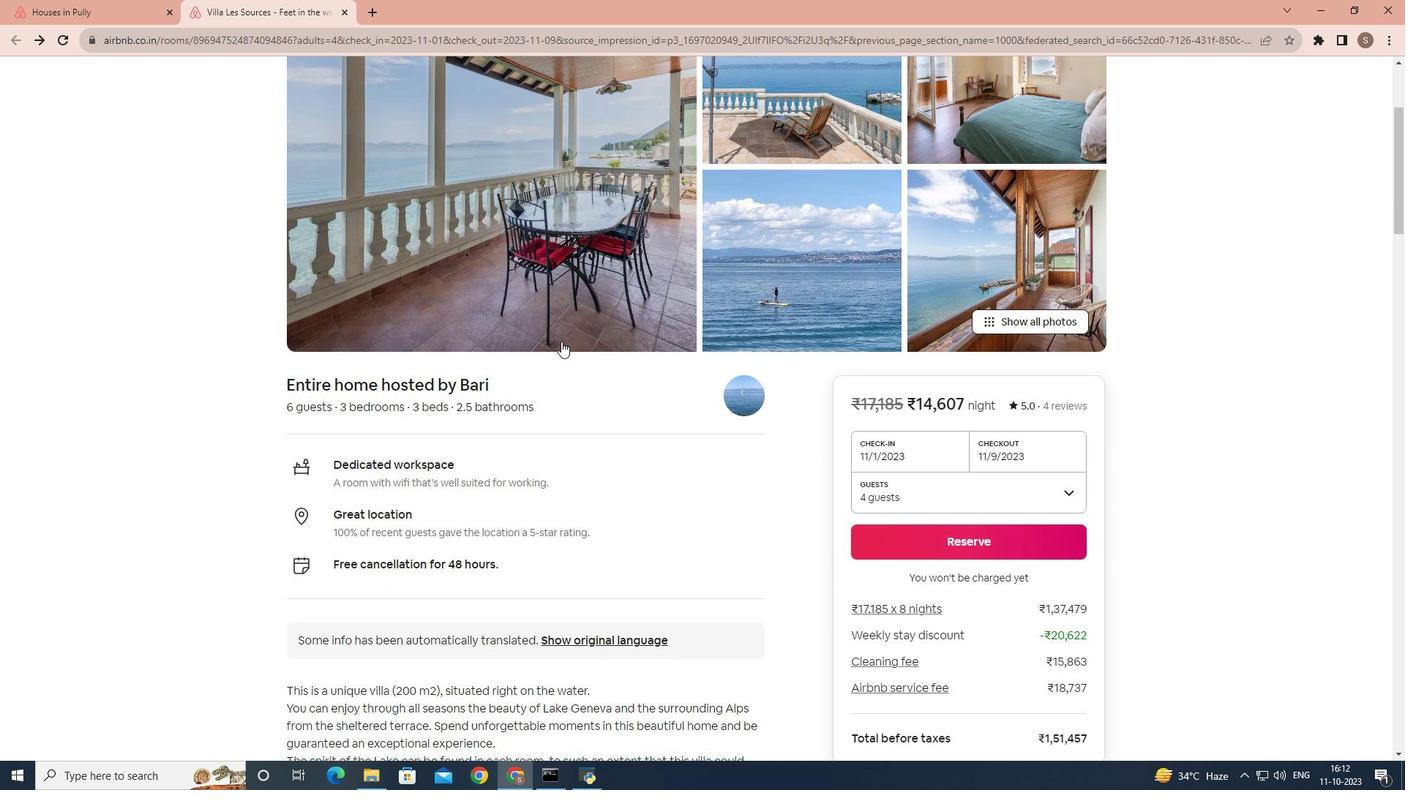 
Action: Mouse scrolled (561, 341) with delta (0, 0)
Screenshot: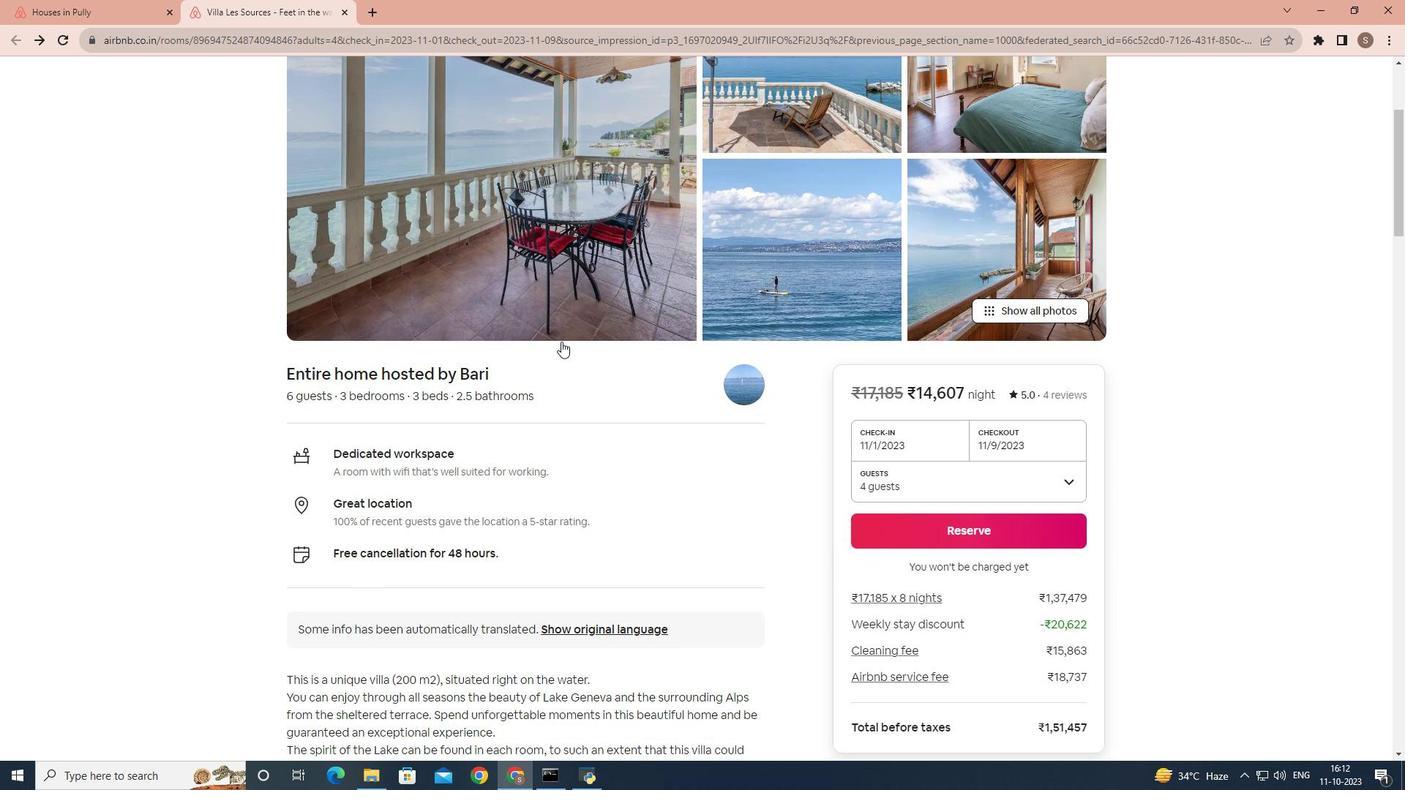 
Action: Mouse scrolled (561, 341) with delta (0, 0)
Screenshot: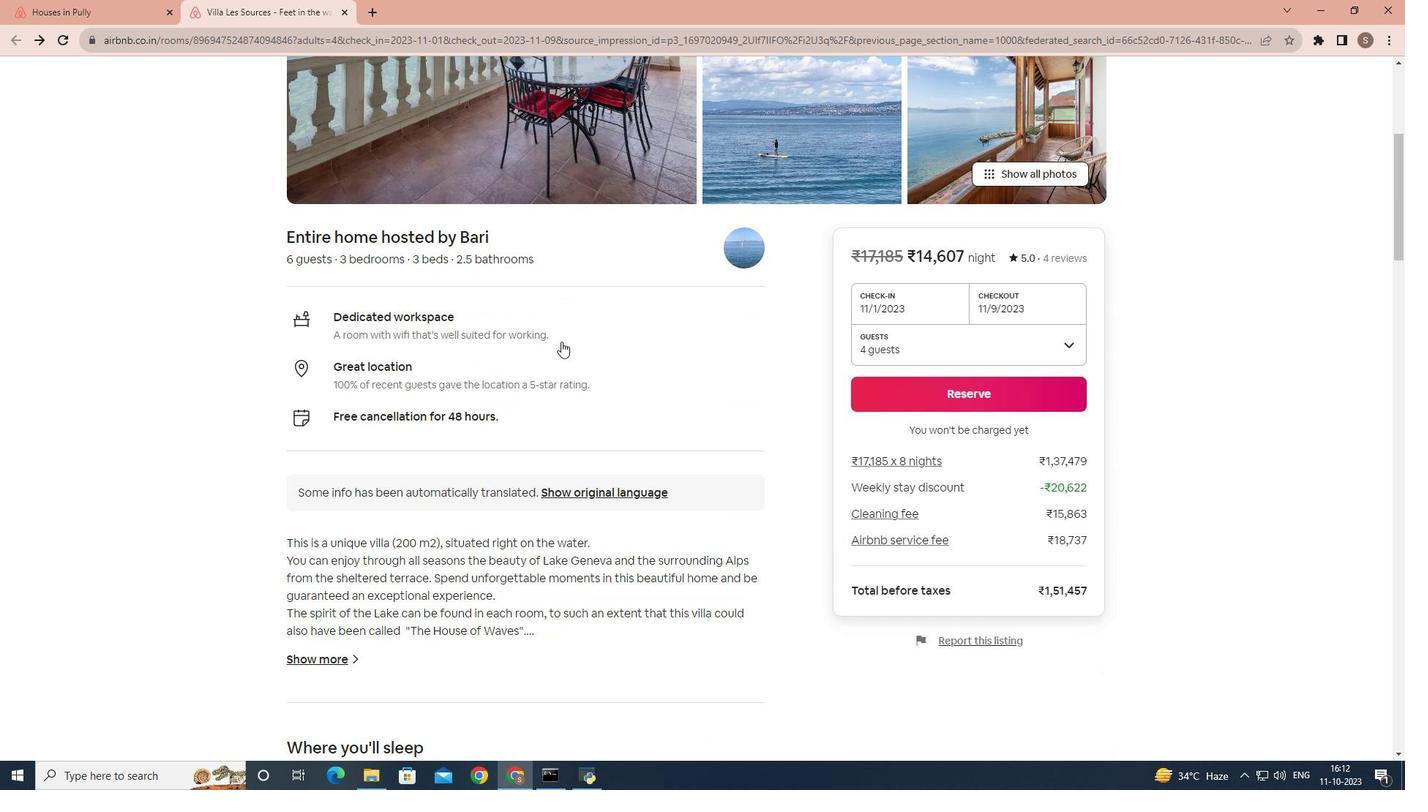 
Action: Mouse scrolled (561, 341) with delta (0, 0)
Screenshot: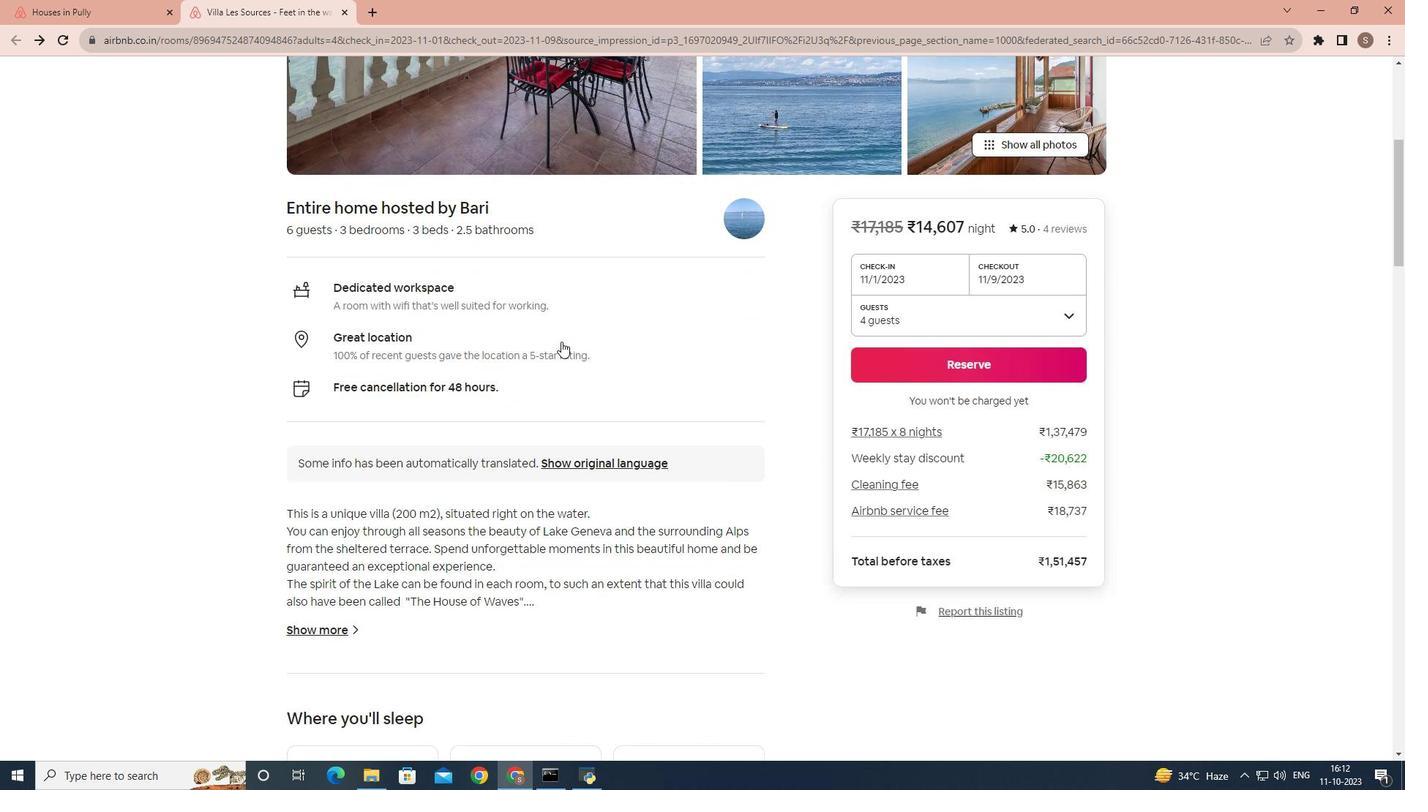 
Action: Mouse scrolled (561, 341) with delta (0, 0)
Screenshot: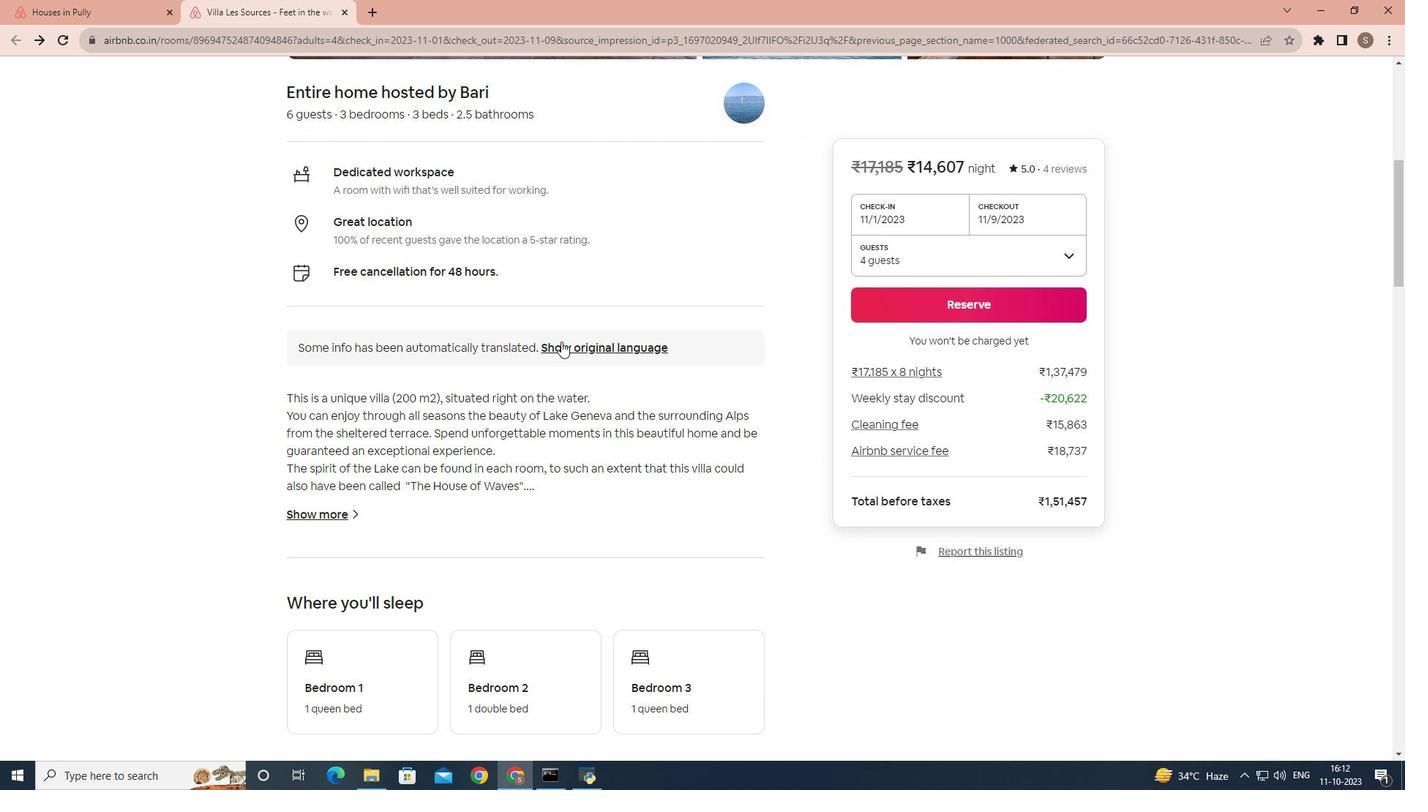 
Action: Mouse scrolled (561, 341) with delta (0, 0)
Screenshot: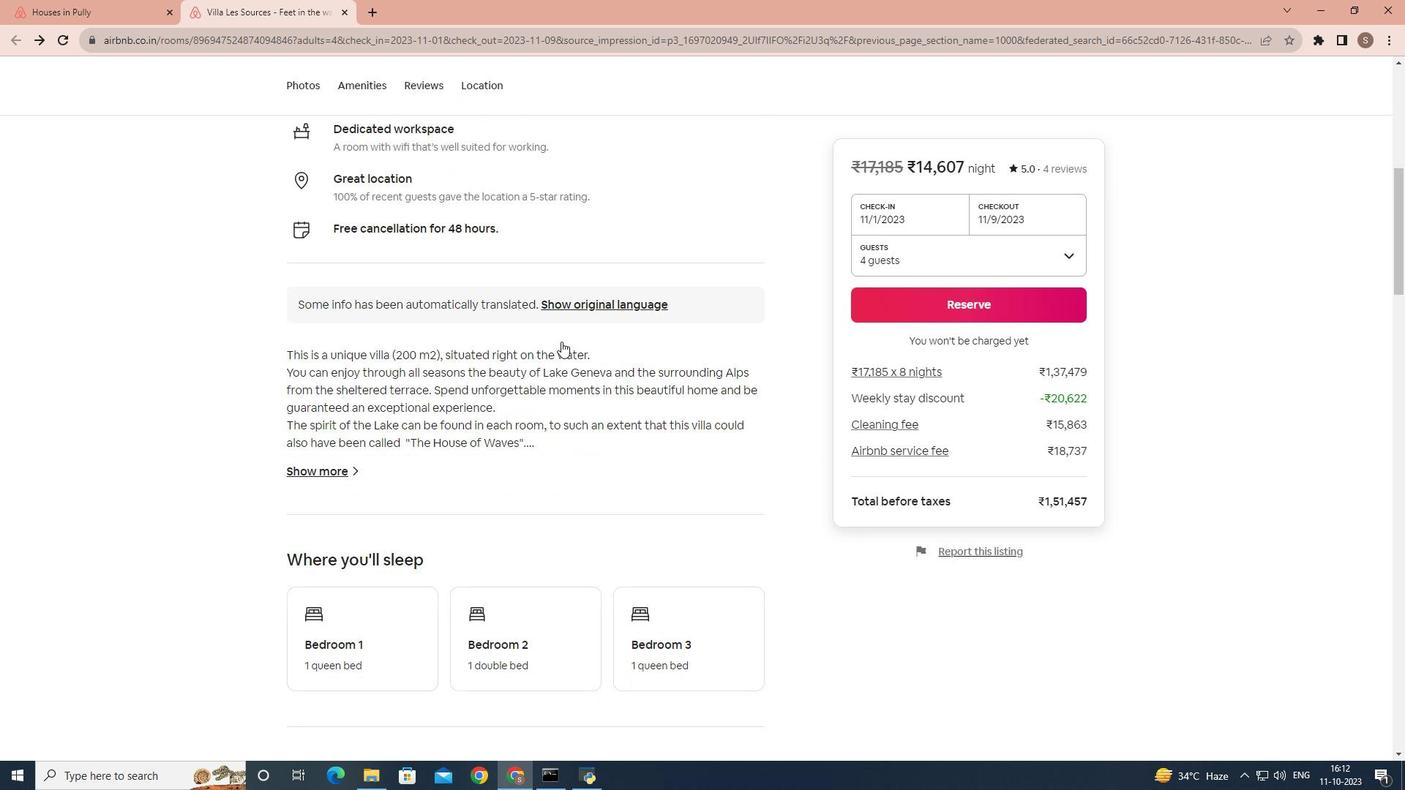 
Action: Mouse scrolled (561, 341) with delta (0, 0)
Screenshot: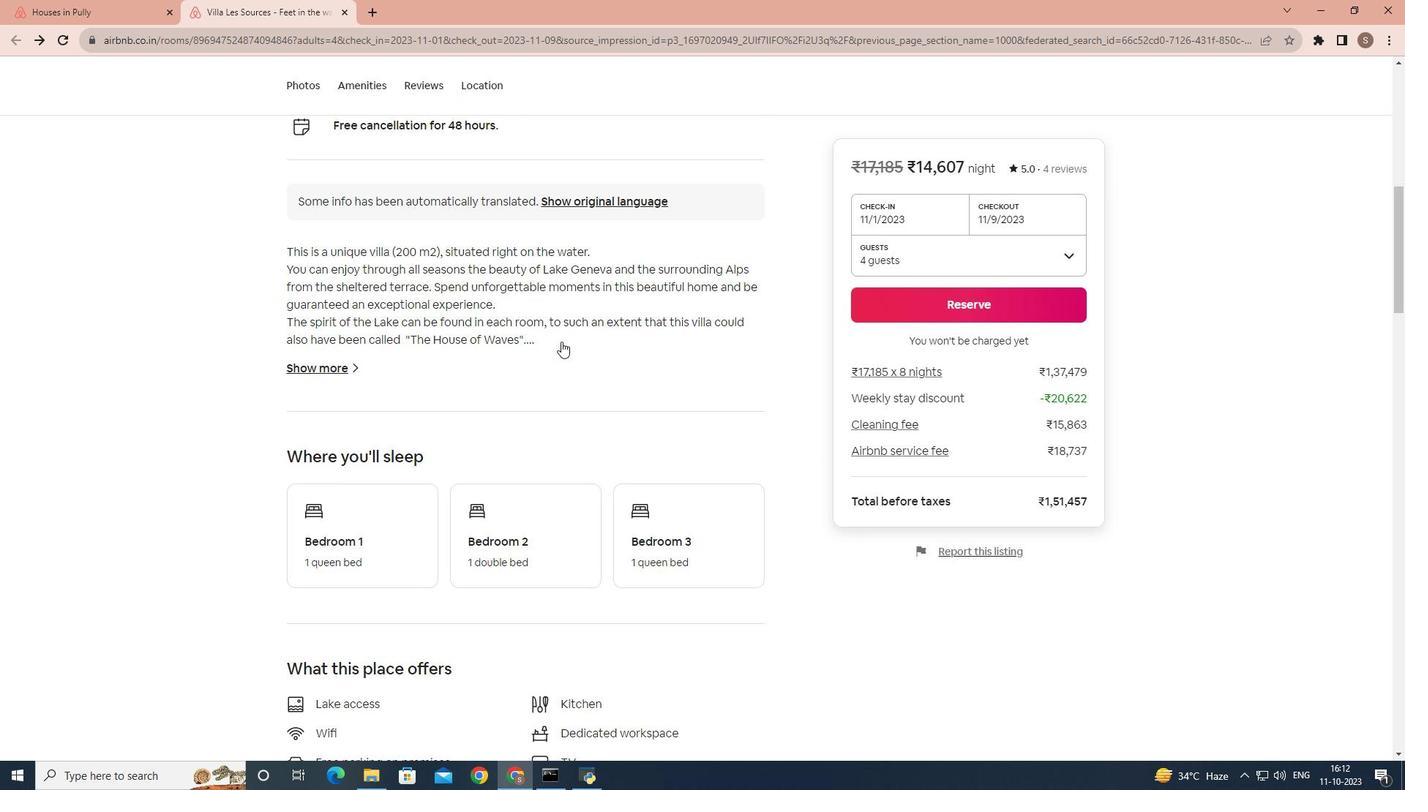 
Action: Mouse moved to (330, 298)
Screenshot: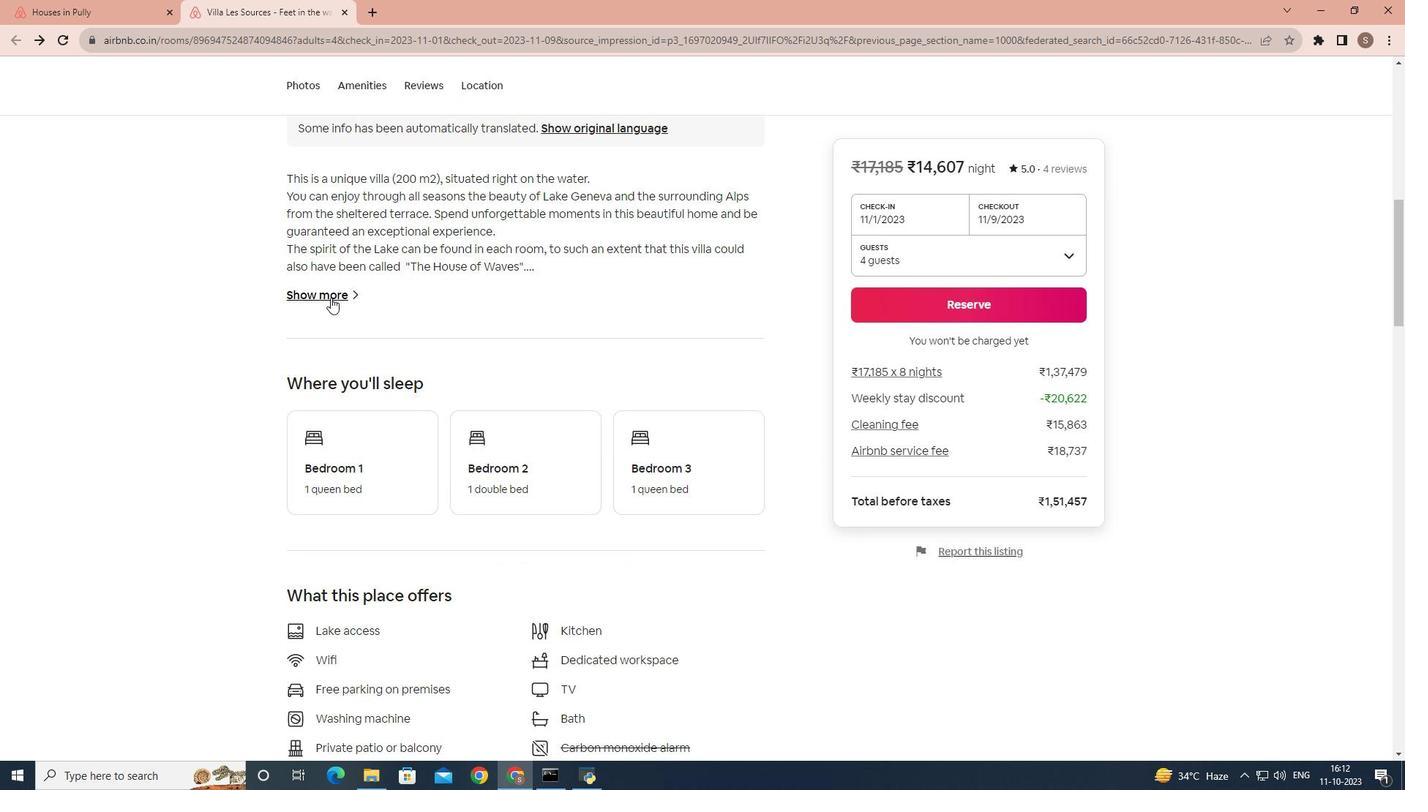
Action: Mouse pressed left at (330, 298)
Screenshot: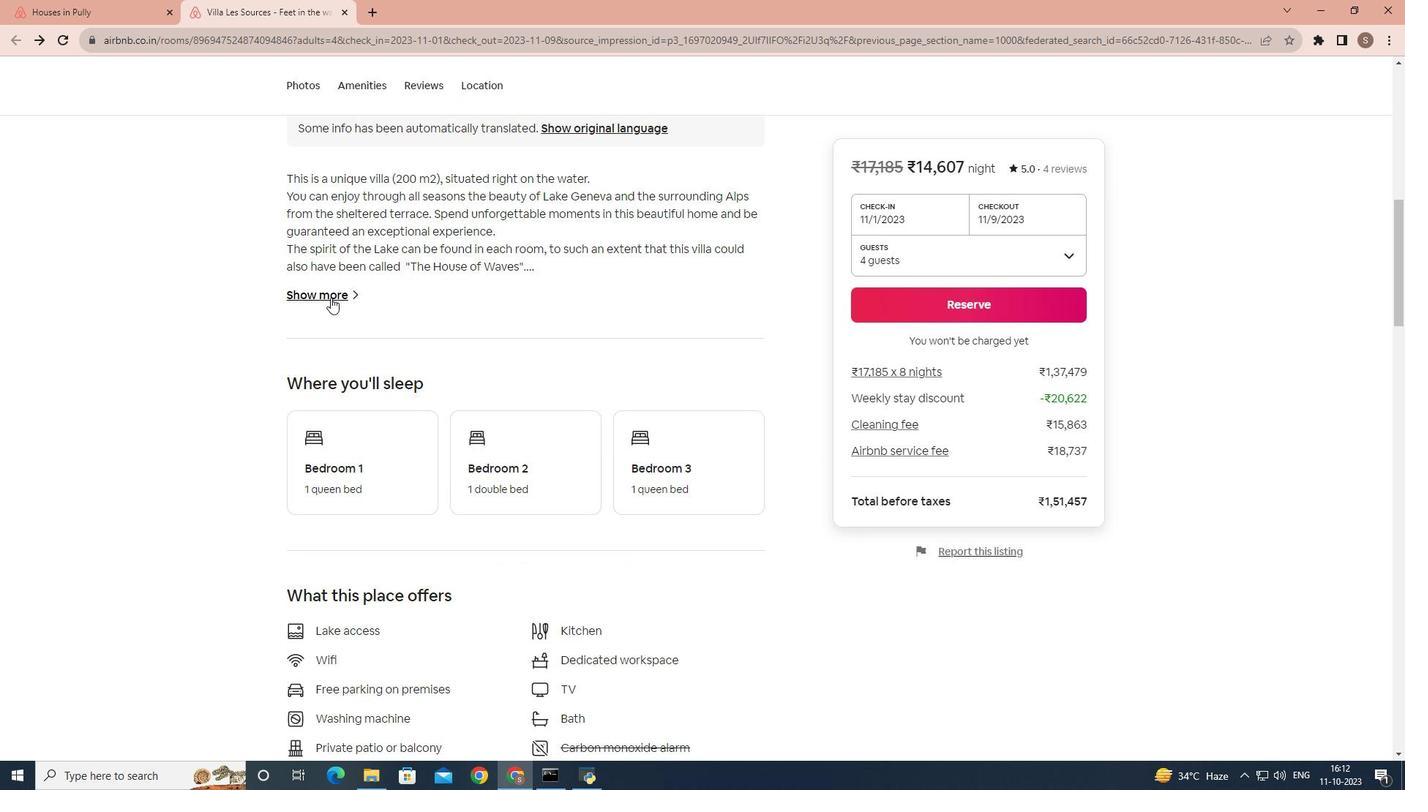 
Action: Mouse moved to (544, 325)
Screenshot: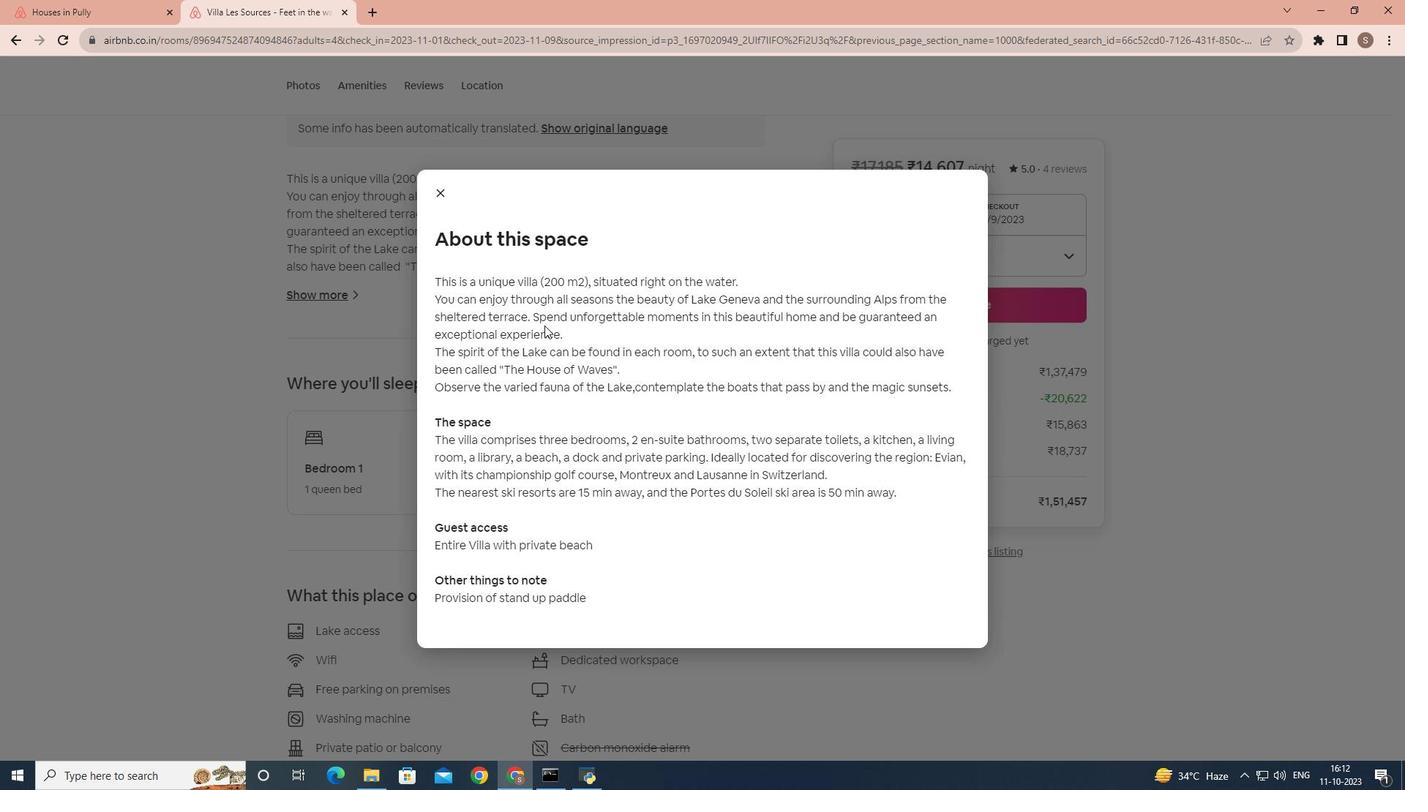 
Action: Mouse scrolled (544, 325) with delta (0, 0)
Screenshot: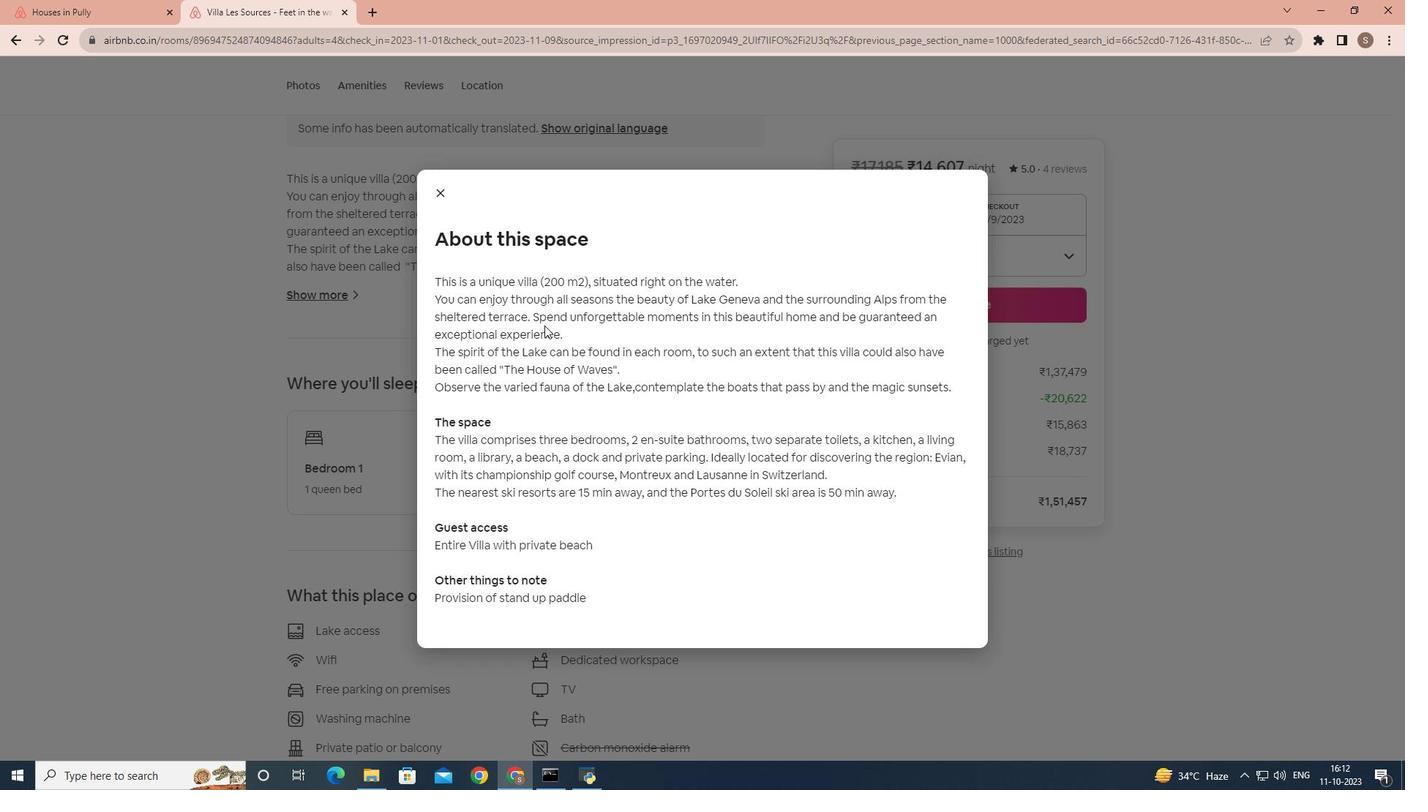 
Action: Mouse scrolled (544, 325) with delta (0, 0)
Screenshot: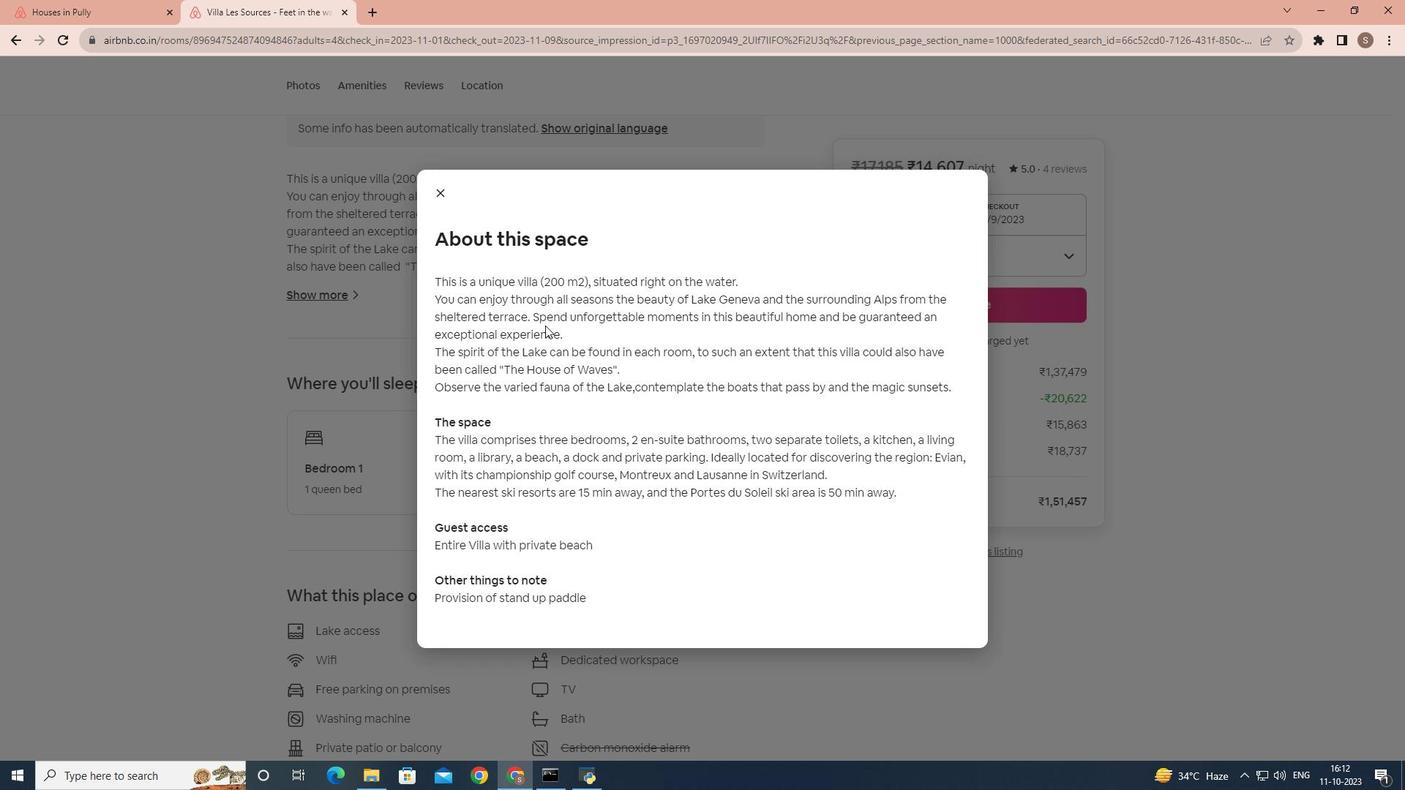 
Action: Mouse moved to (440, 190)
Screenshot: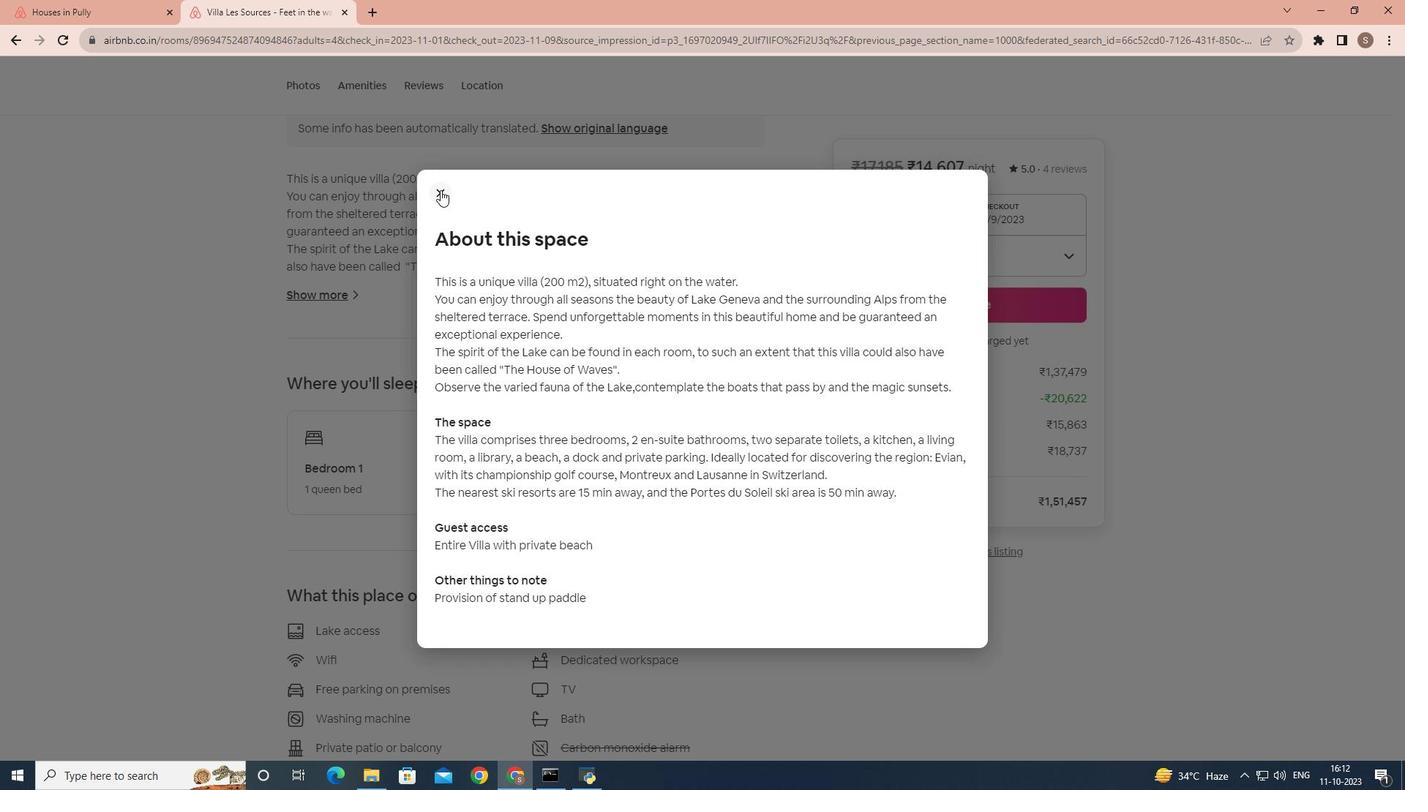 
Action: Mouse pressed left at (440, 190)
Screenshot: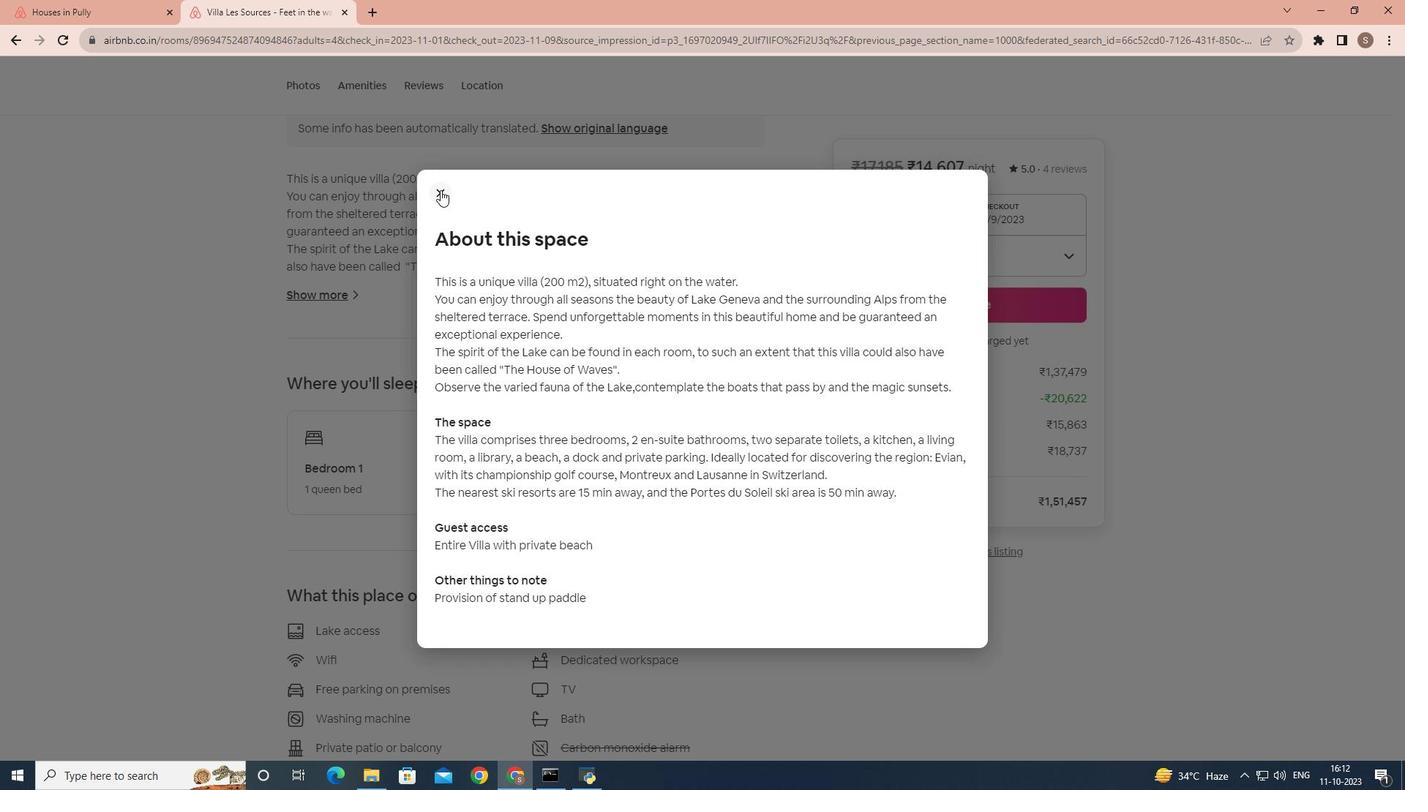 
Action: Mouse moved to (481, 273)
Screenshot: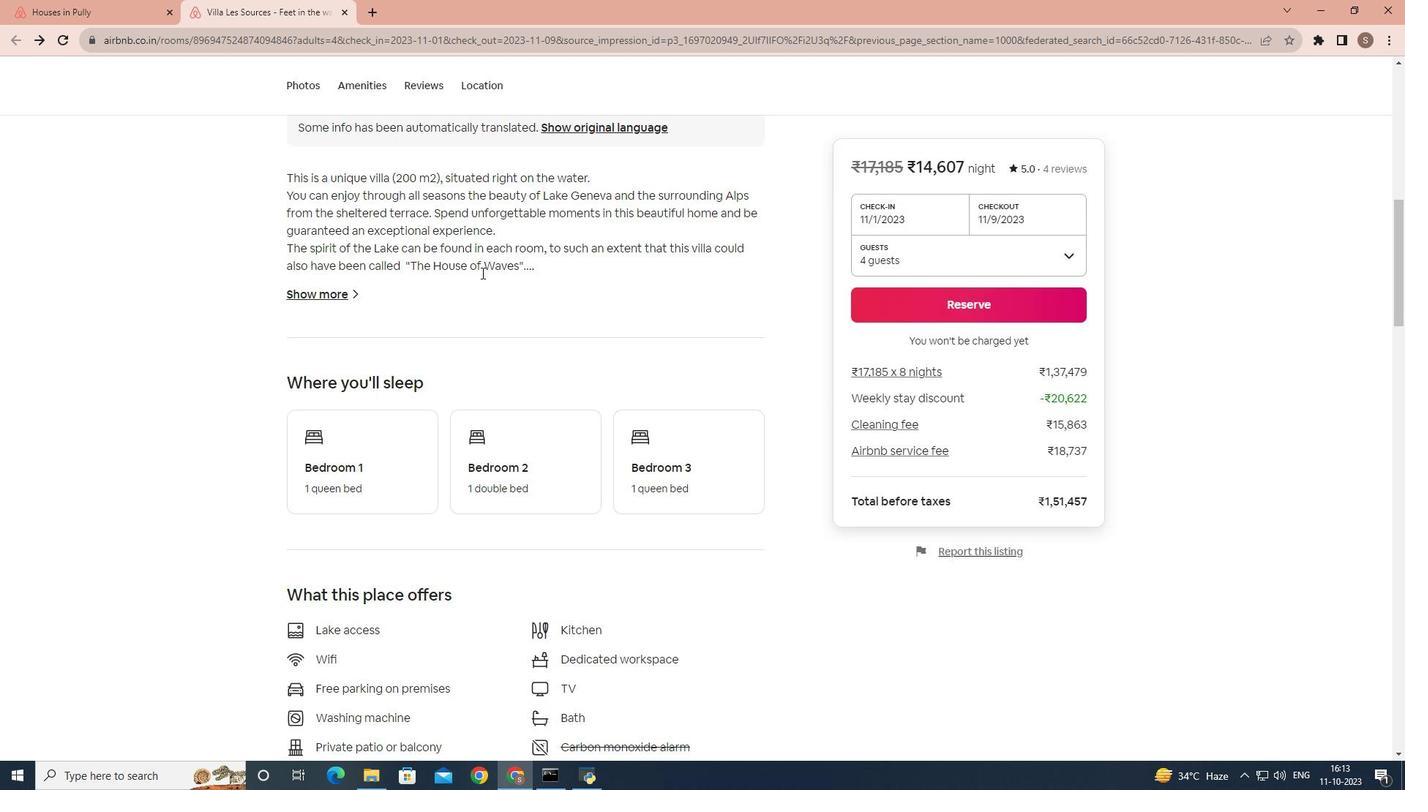 
Action: Mouse scrolled (481, 272) with delta (0, 0)
Screenshot: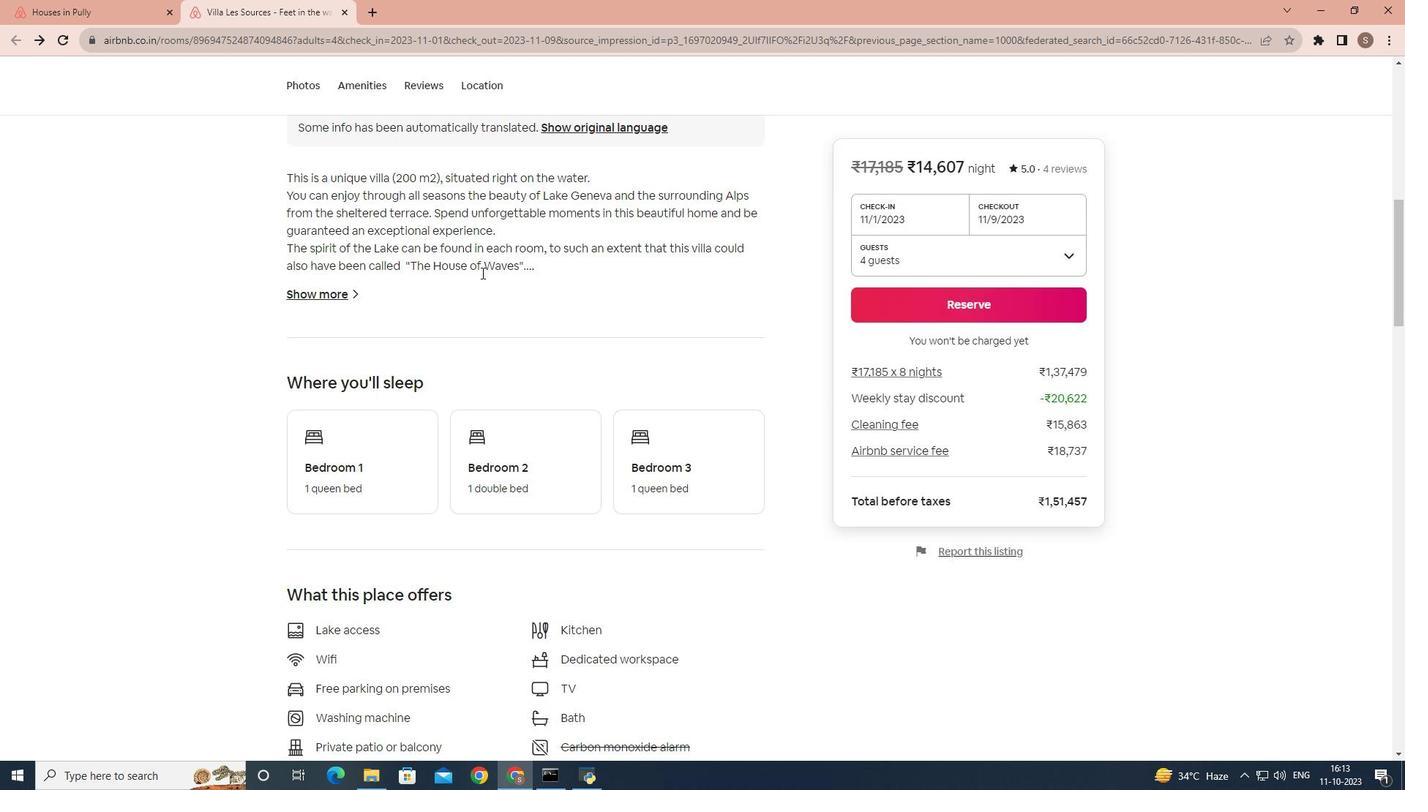 
Action: Mouse moved to (481, 273)
Screenshot: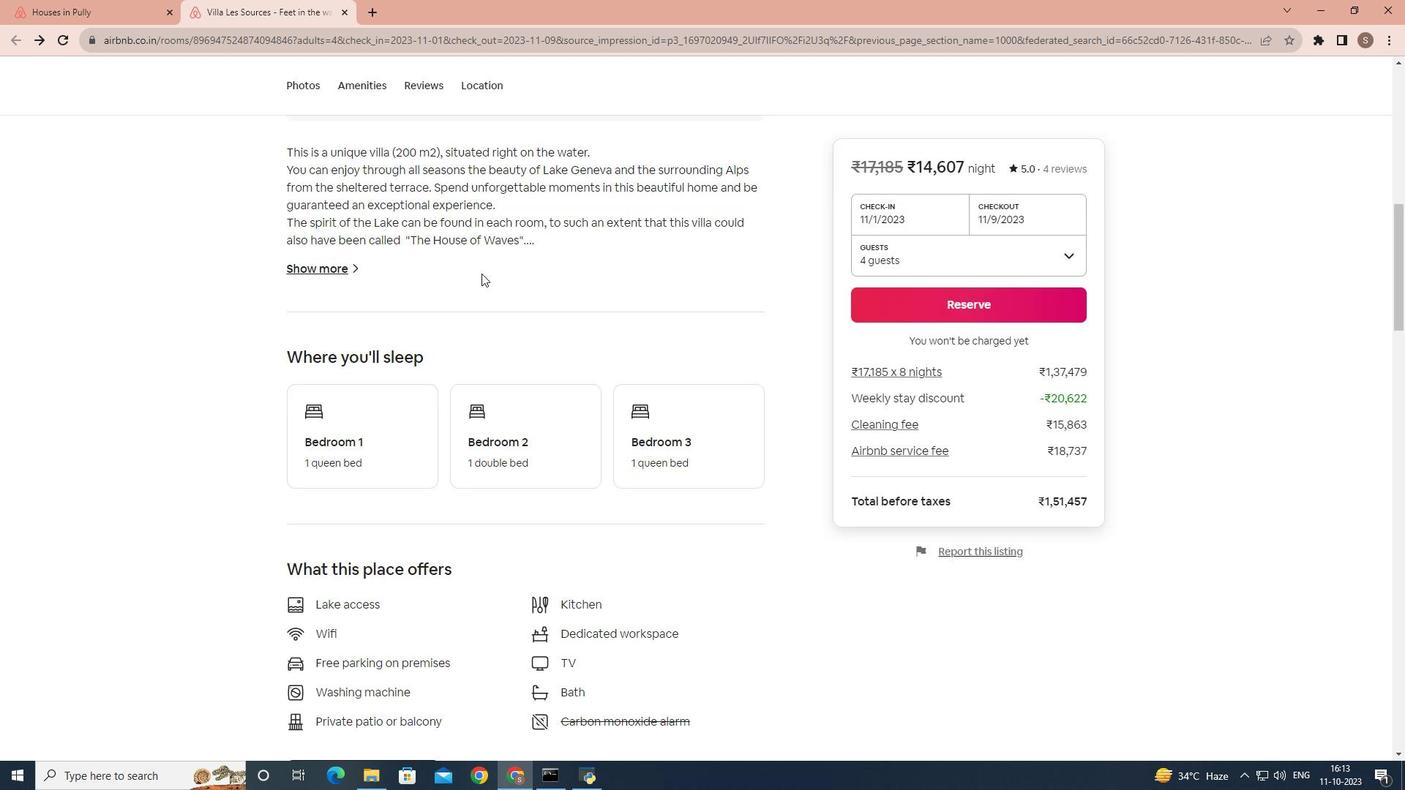 
Action: Mouse scrolled (481, 273) with delta (0, 0)
Screenshot: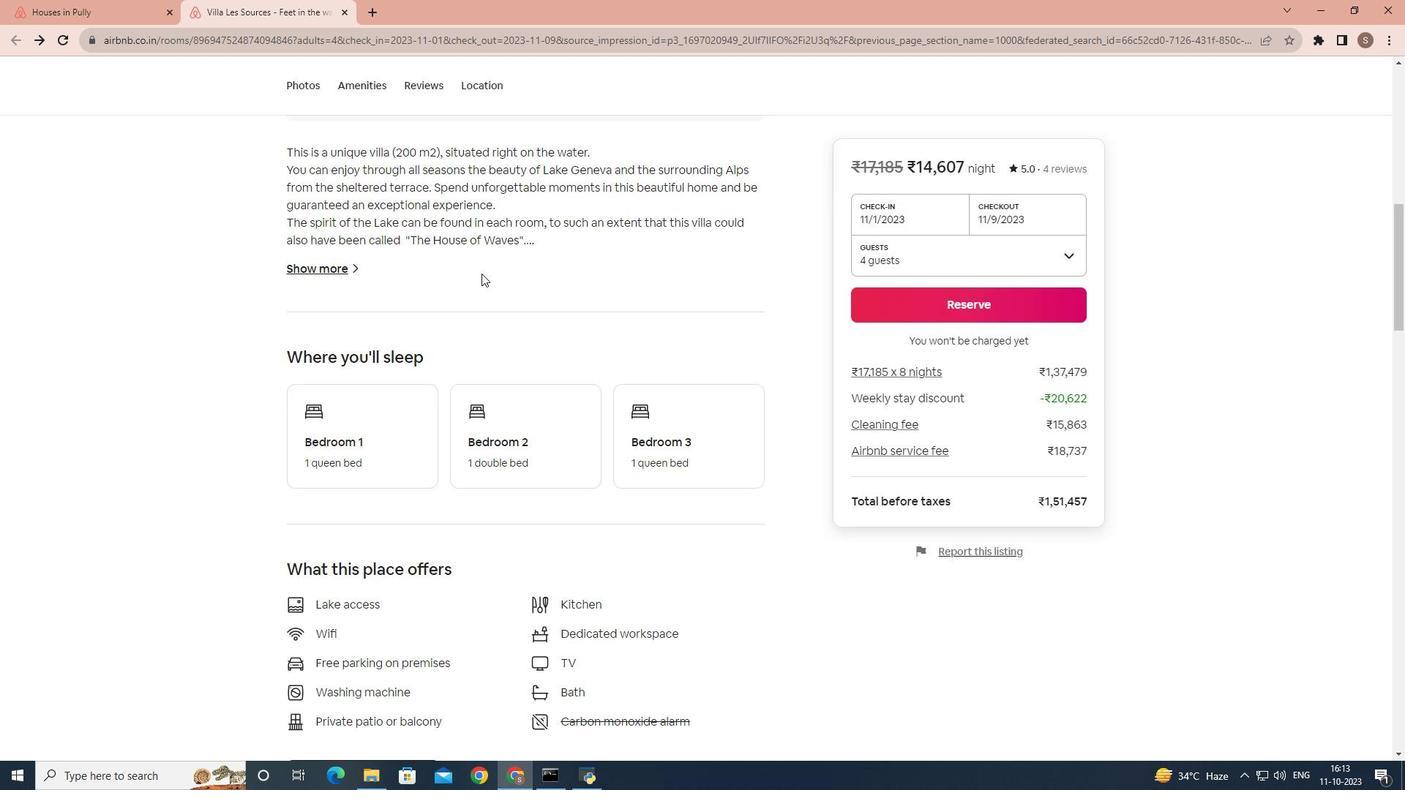 
Action: Mouse scrolled (481, 273) with delta (0, 0)
Screenshot: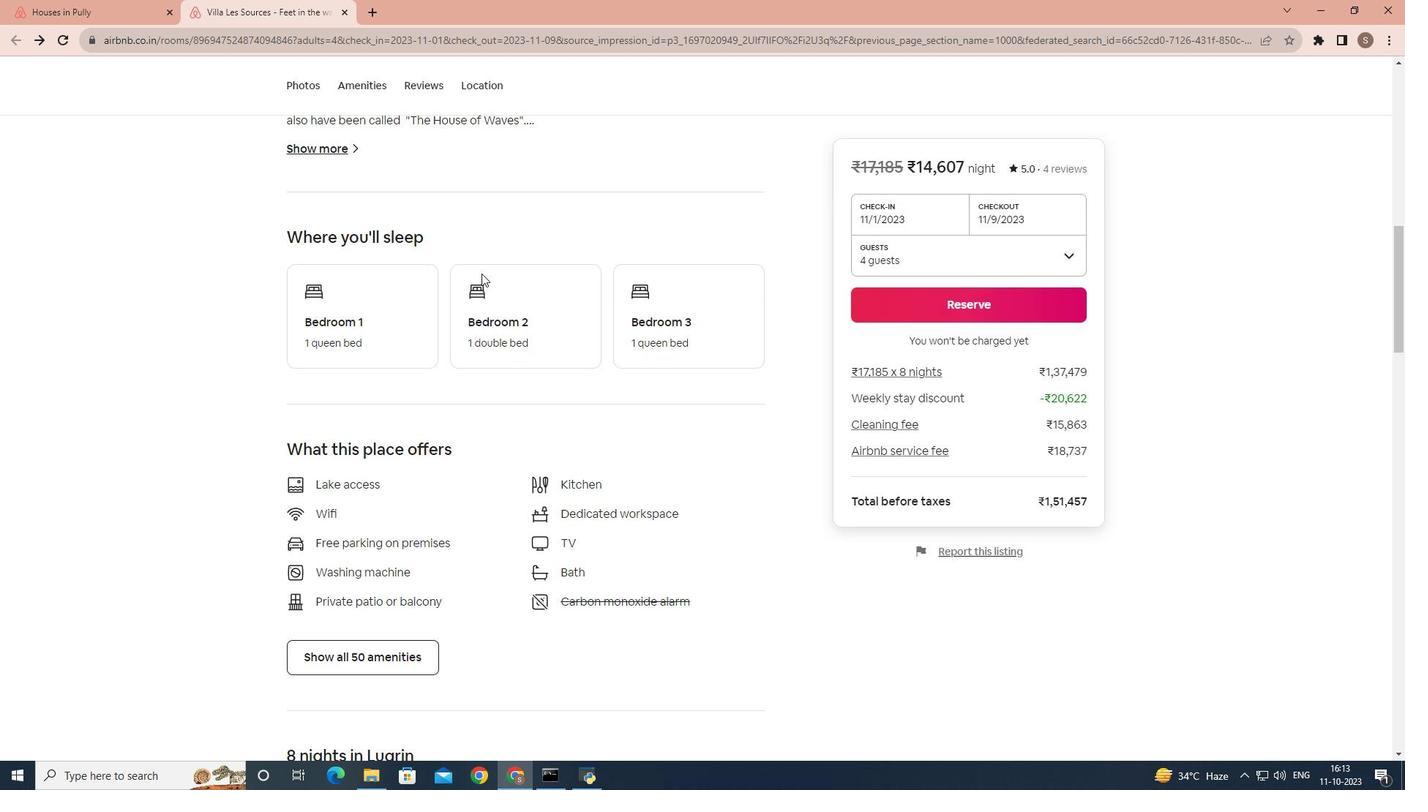 
Action: Mouse scrolled (481, 273) with delta (0, 0)
Screenshot: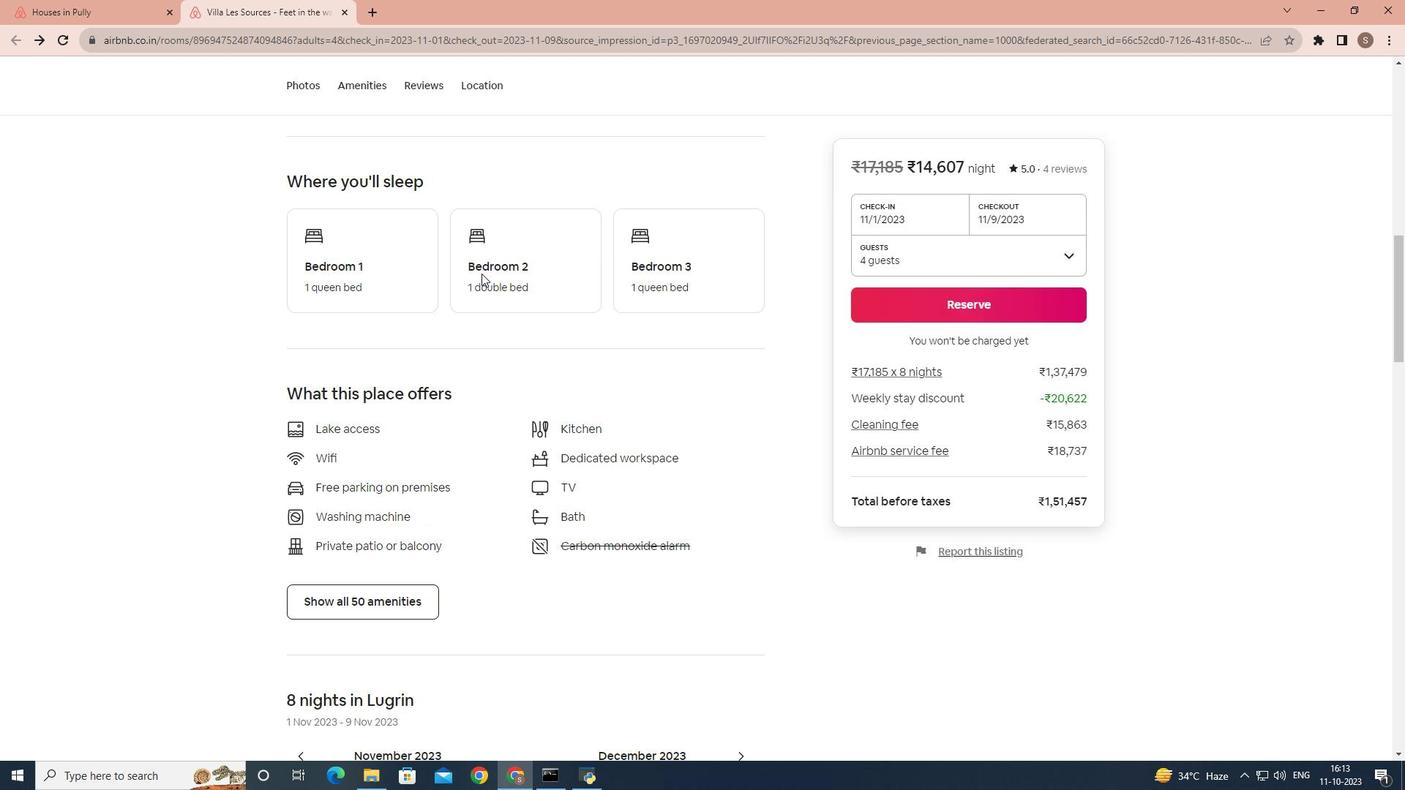 
Action: Mouse moved to (475, 286)
Screenshot: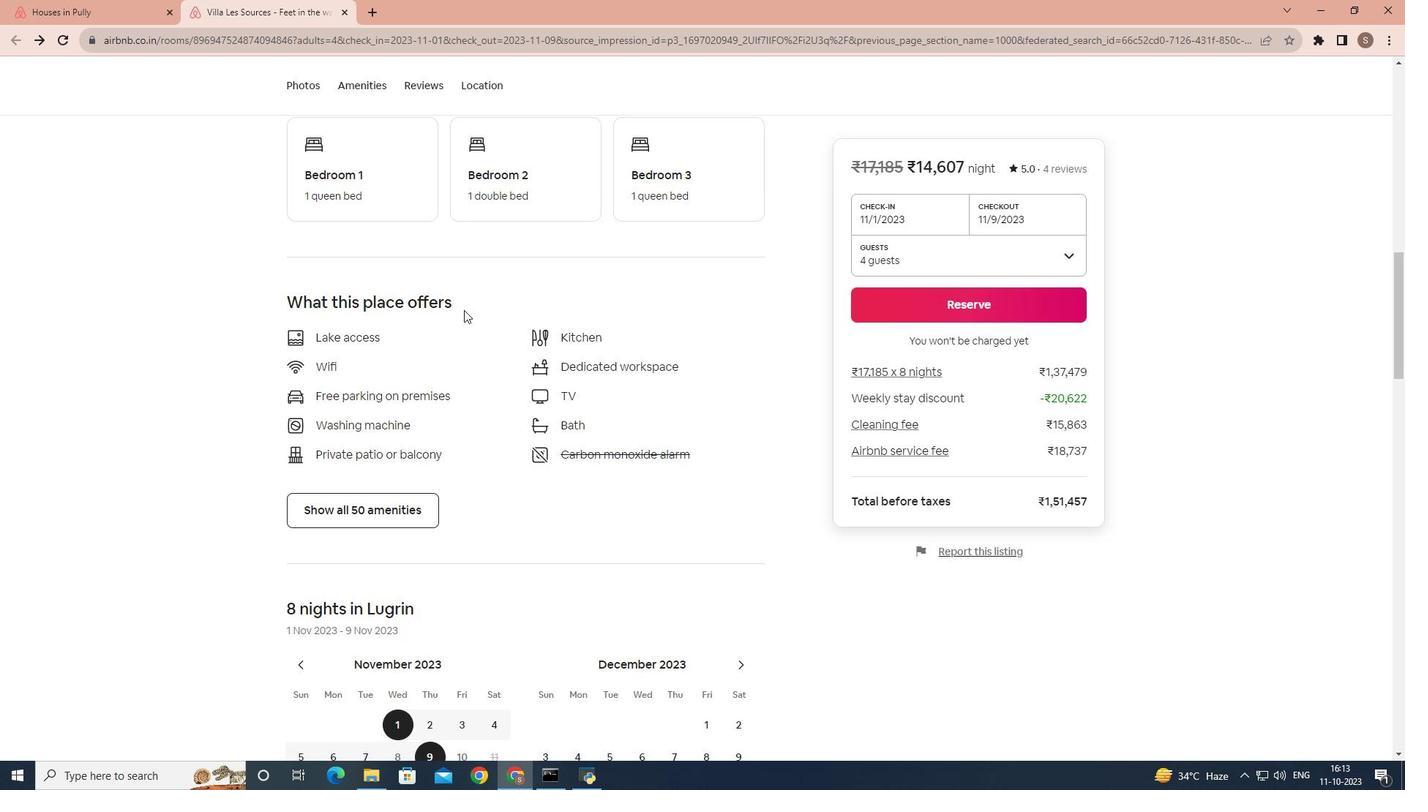 
Action: Mouse scrolled (475, 285) with delta (0, 0)
Screenshot: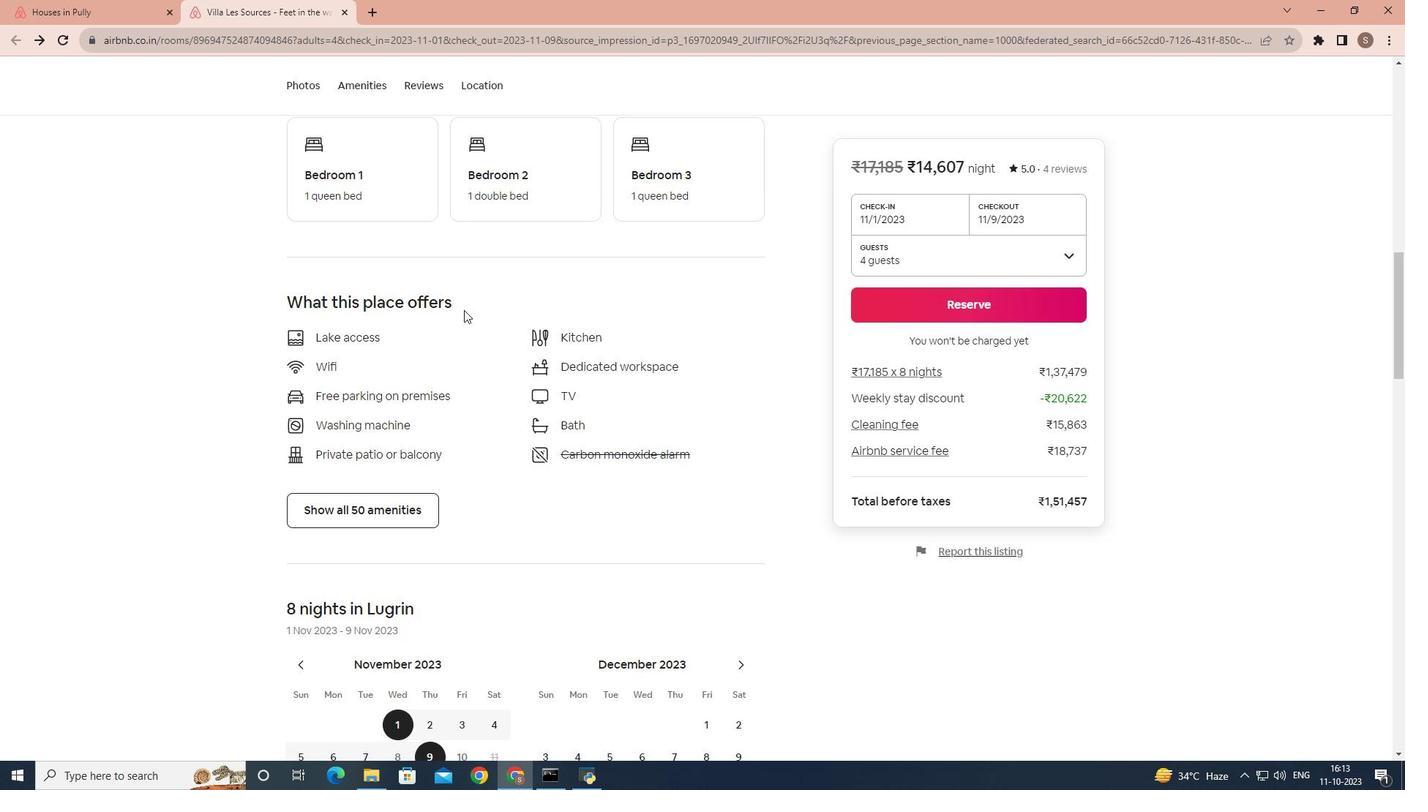 
Action: Mouse moved to (464, 309)
Screenshot: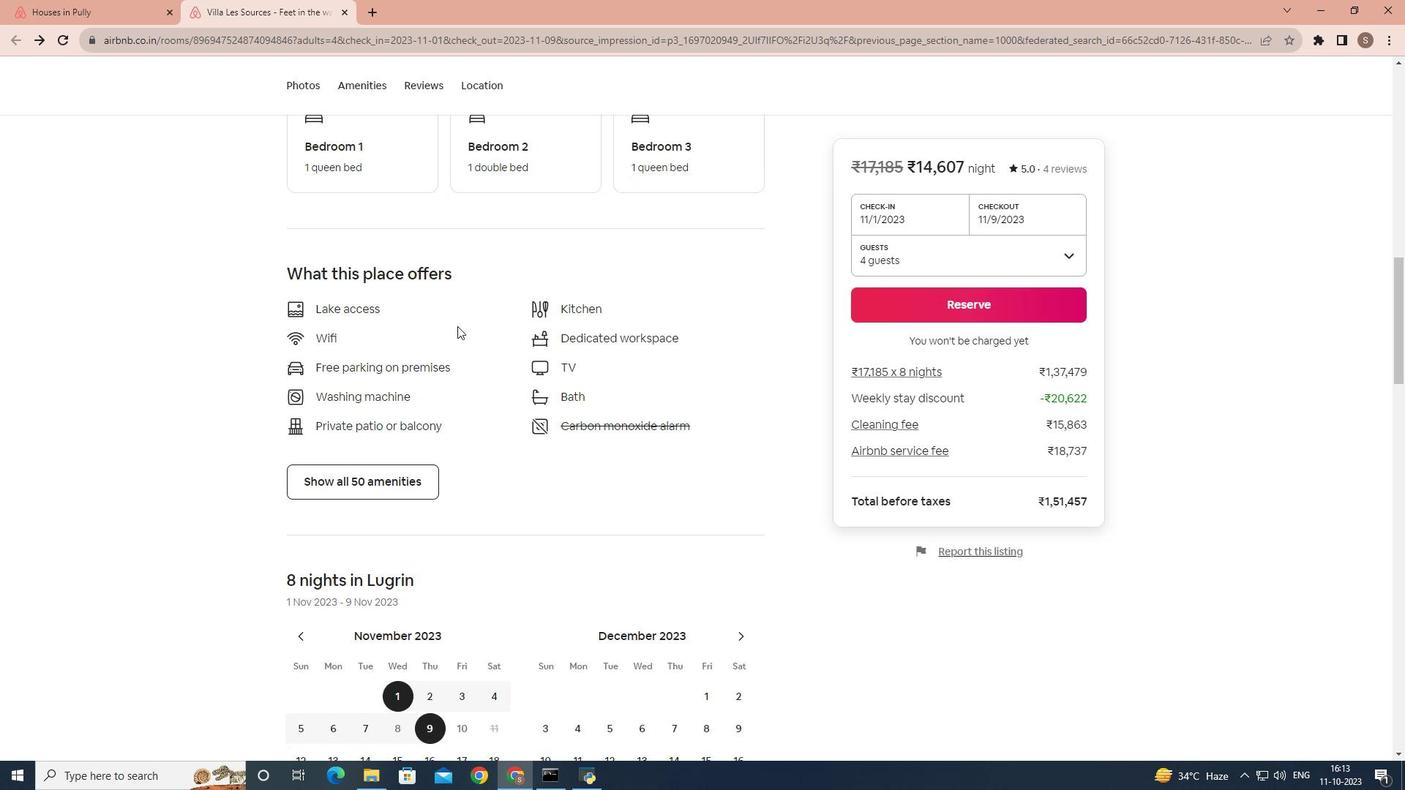 
Action: Mouse scrolled (464, 308) with delta (0, 0)
Screenshot: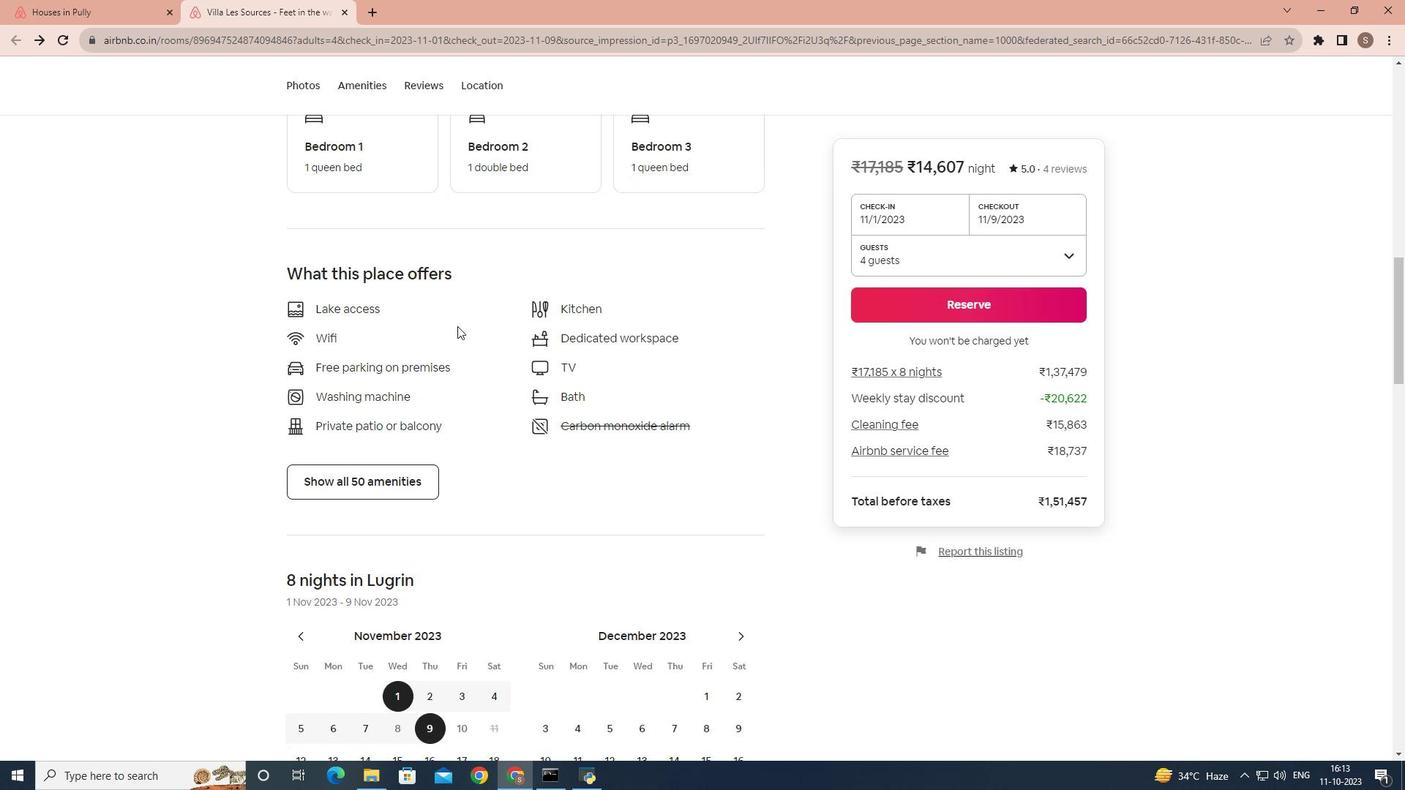 
Action: Mouse moved to (400, 366)
Screenshot: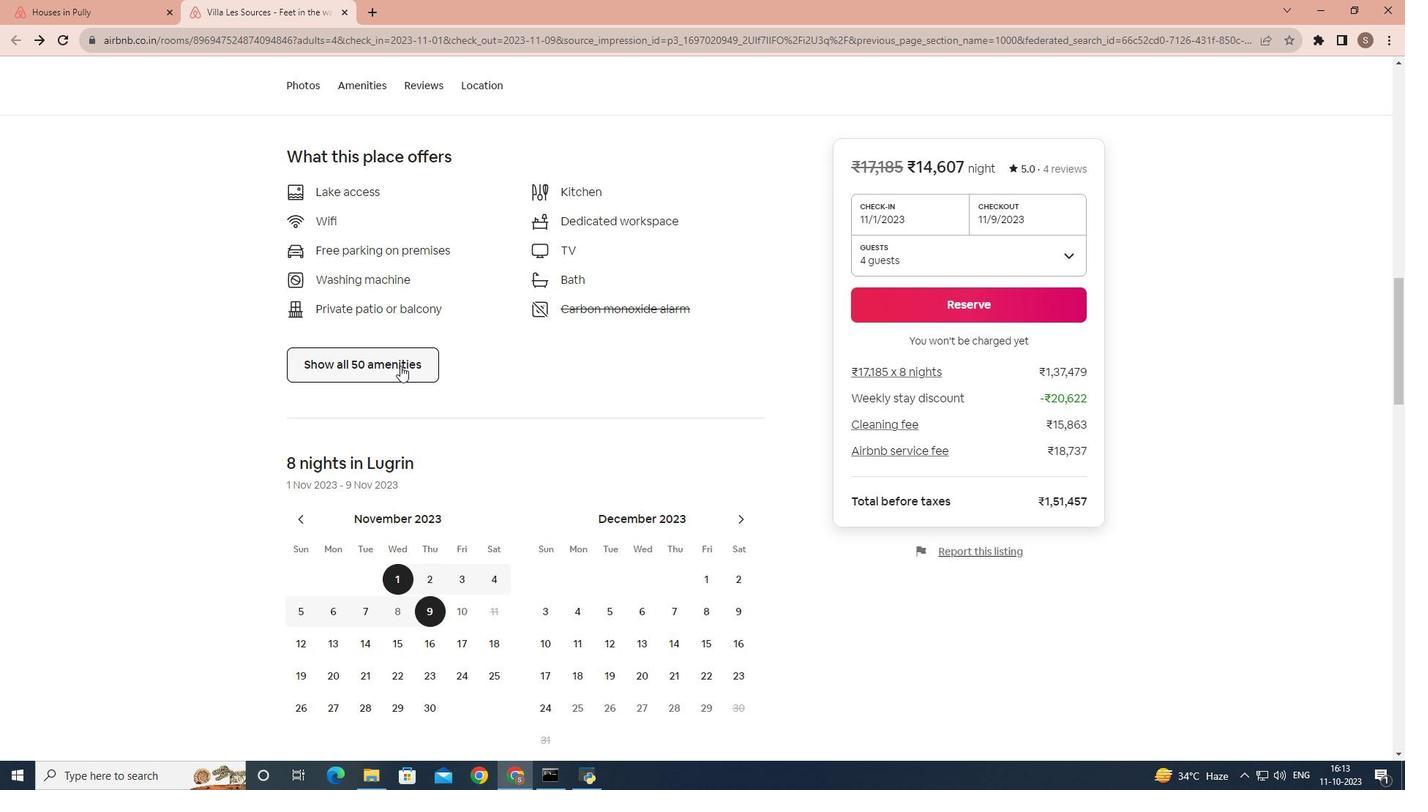 
Action: Mouse pressed left at (400, 366)
Screenshot: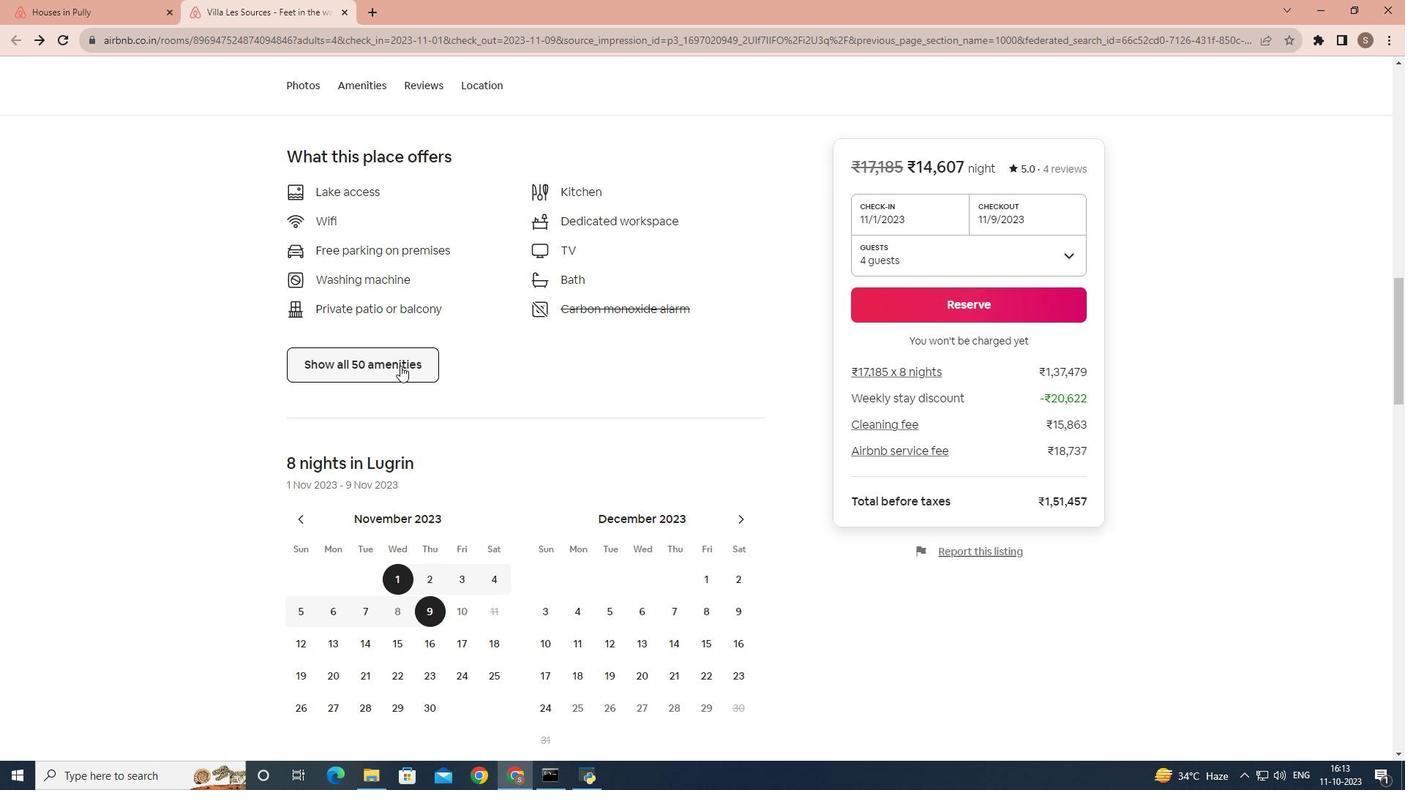 
Action: Mouse moved to (574, 347)
Screenshot: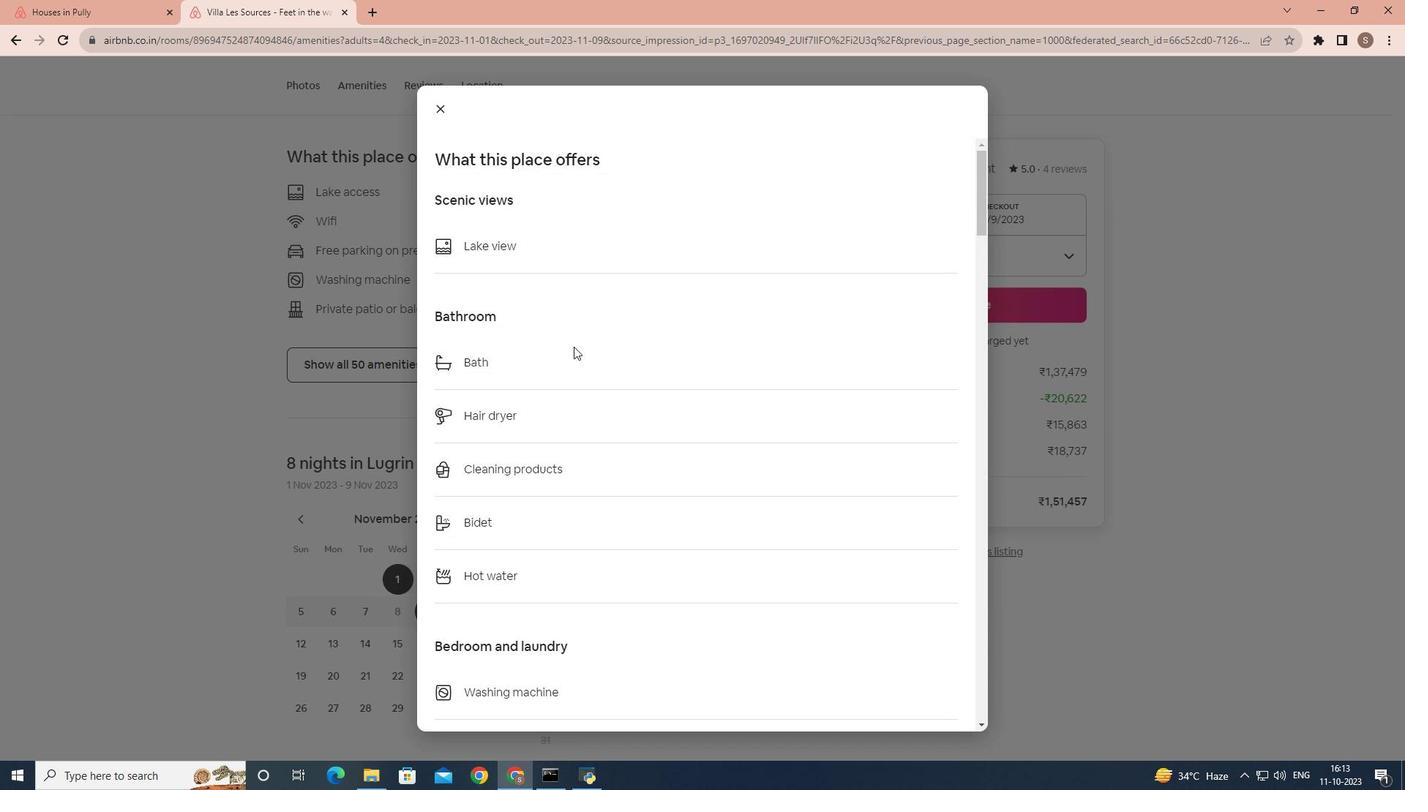 
Action: Mouse scrolled (574, 346) with delta (0, 0)
Screenshot: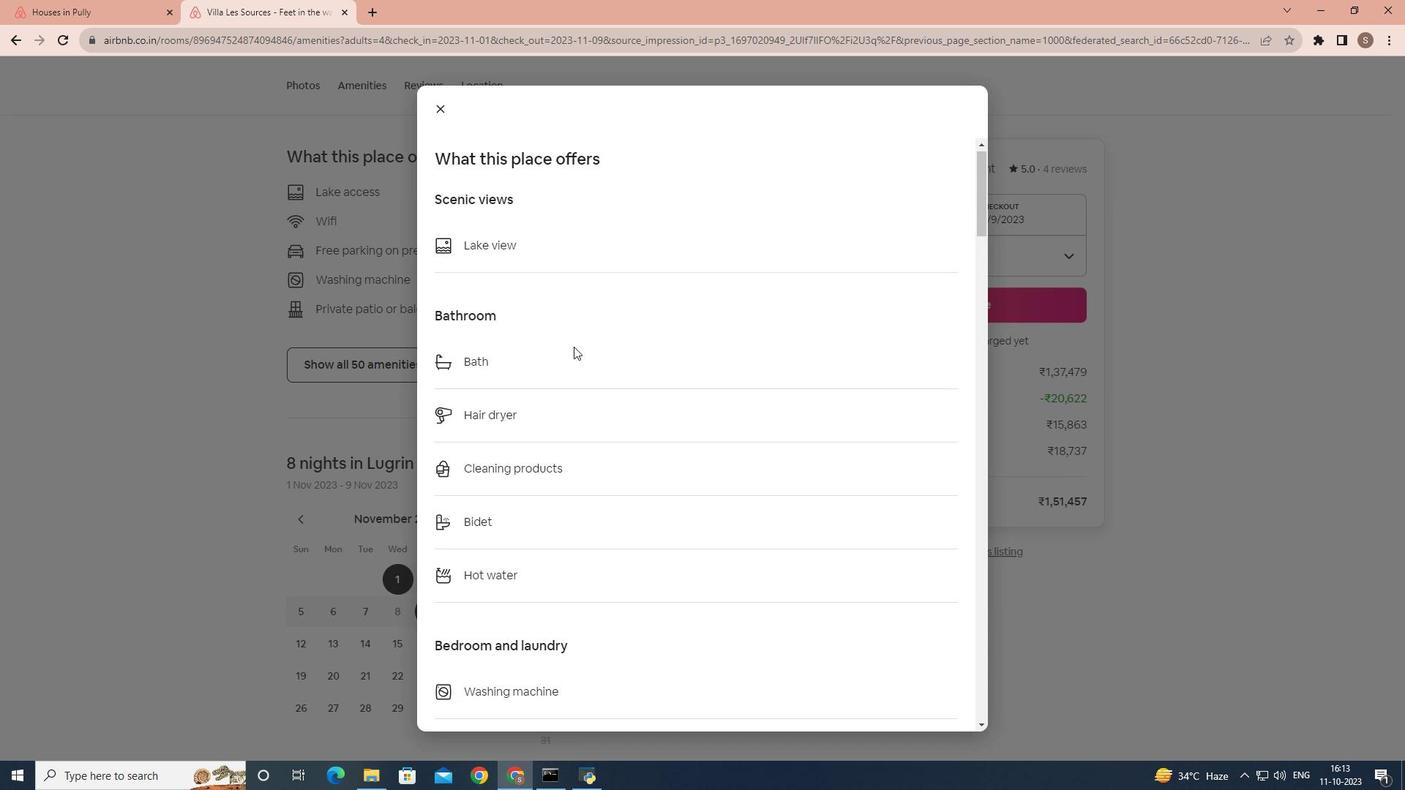 
Action: Mouse scrolled (574, 346) with delta (0, 0)
Screenshot: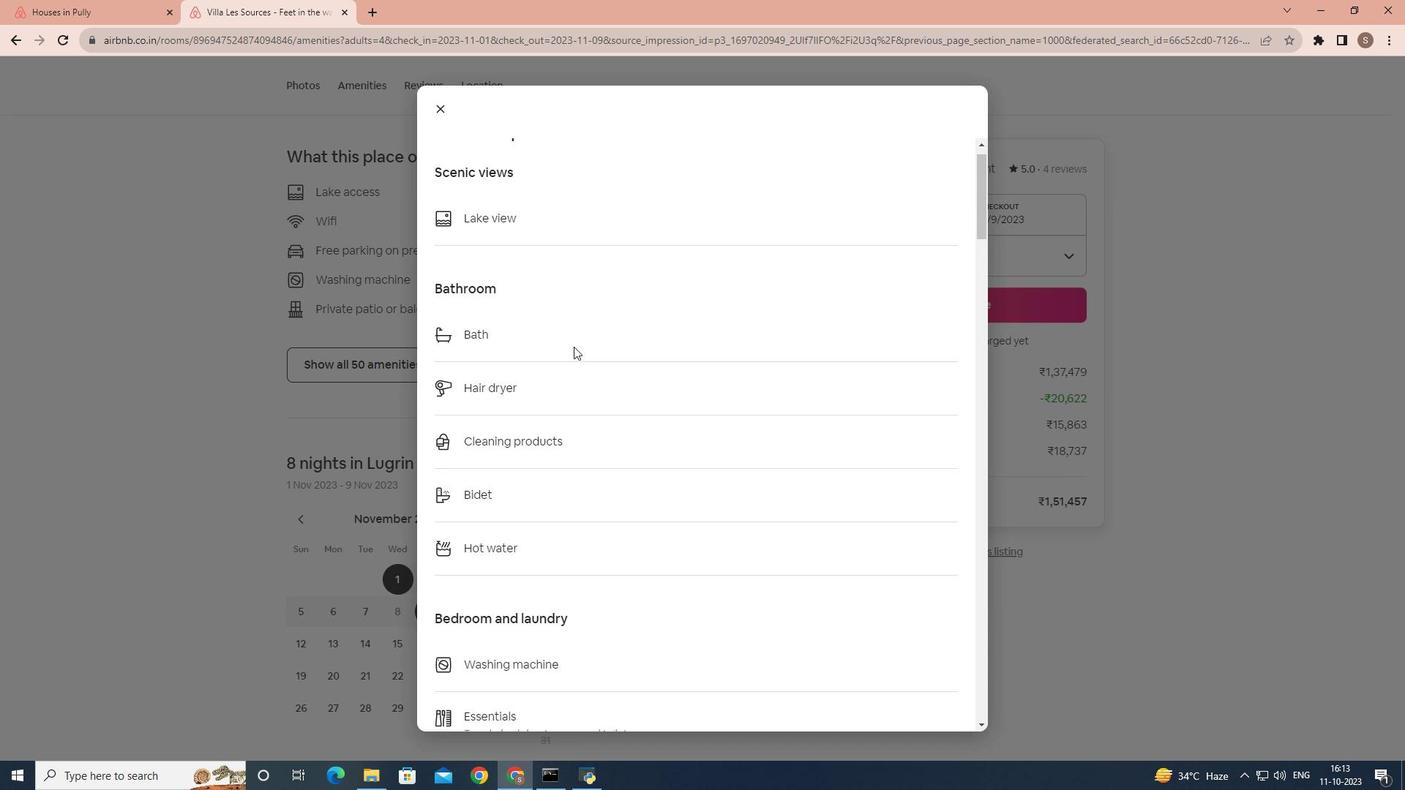
Action: Mouse moved to (574, 347)
Screenshot: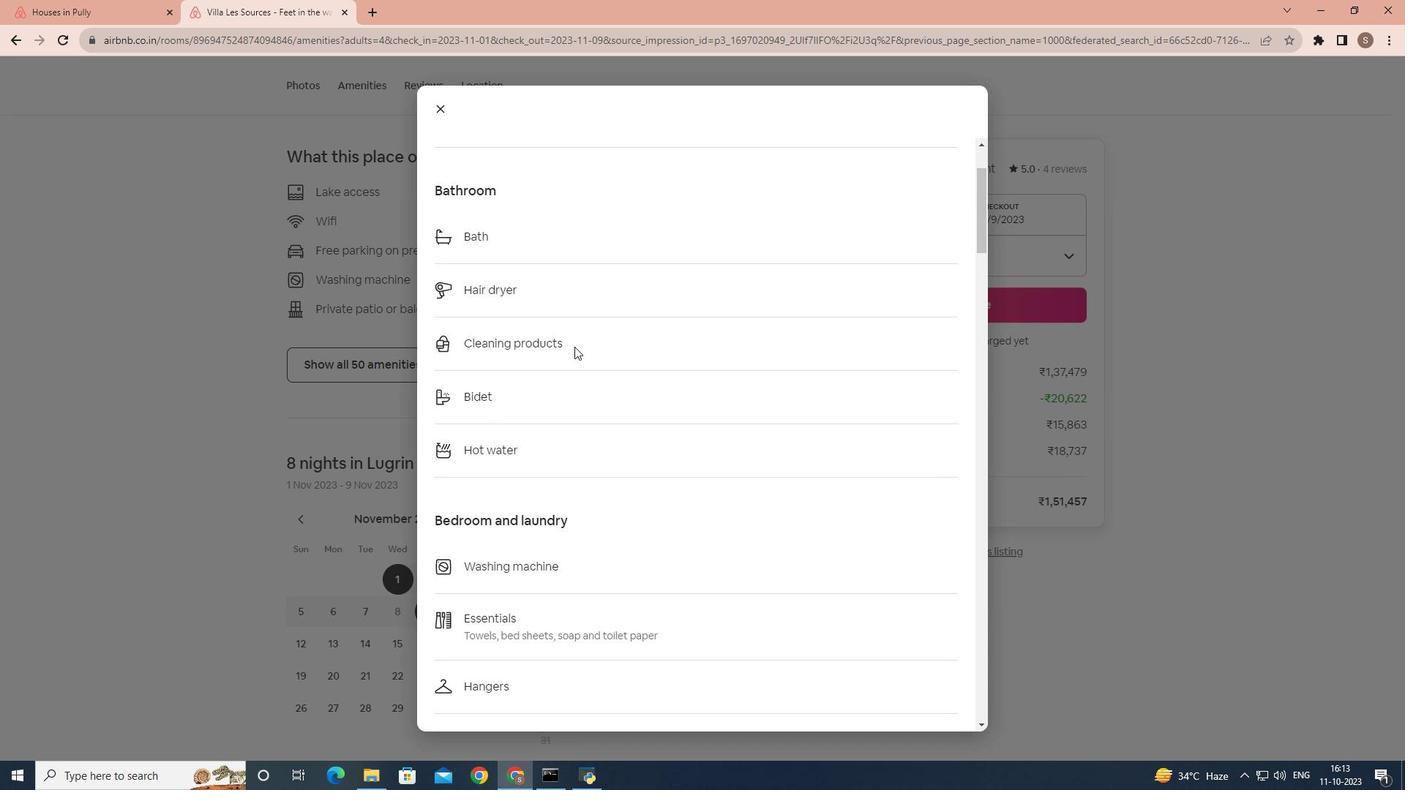 
Action: Mouse scrolled (574, 346) with delta (0, 0)
Screenshot: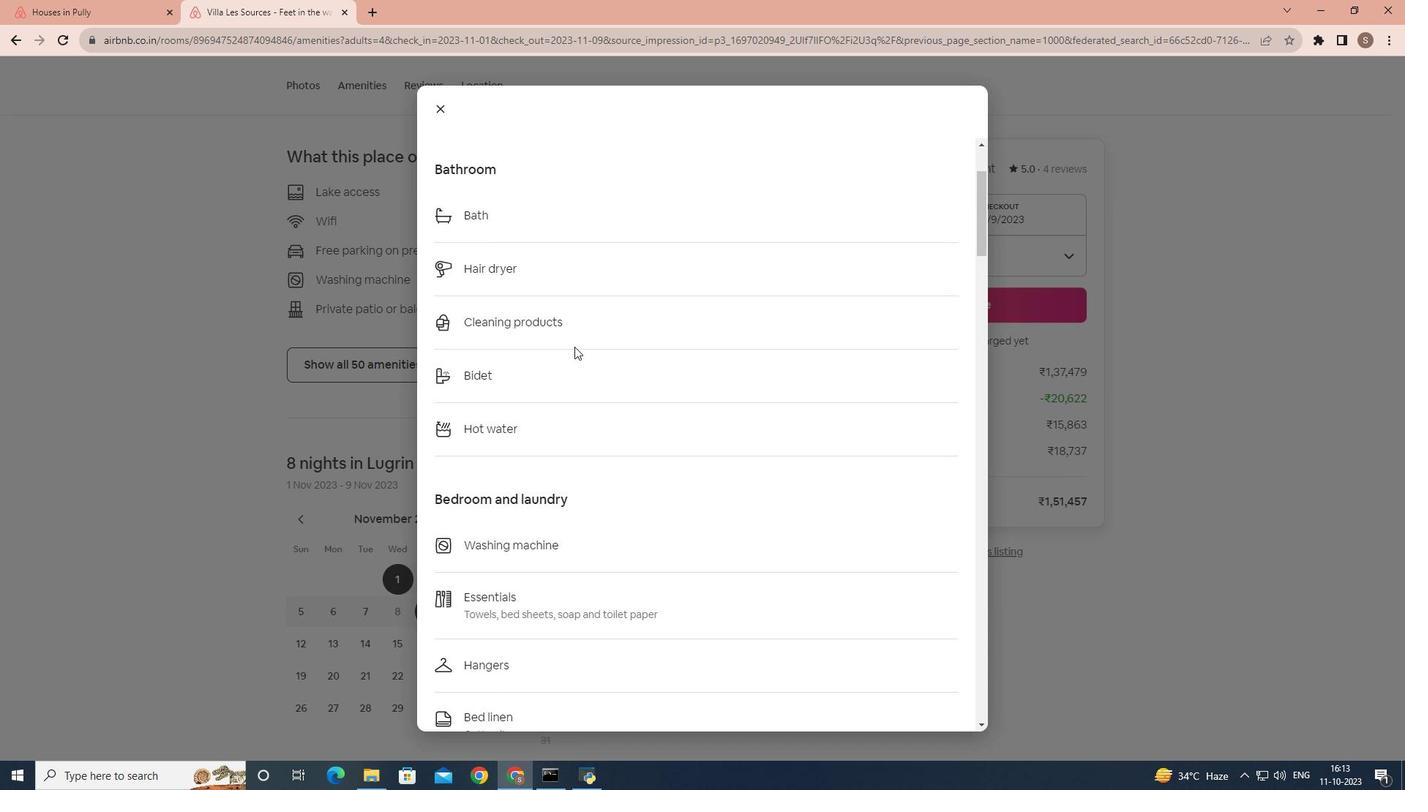 
Action: Mouse scrolled (574, 346) with delta (0, 0)
Screenshot: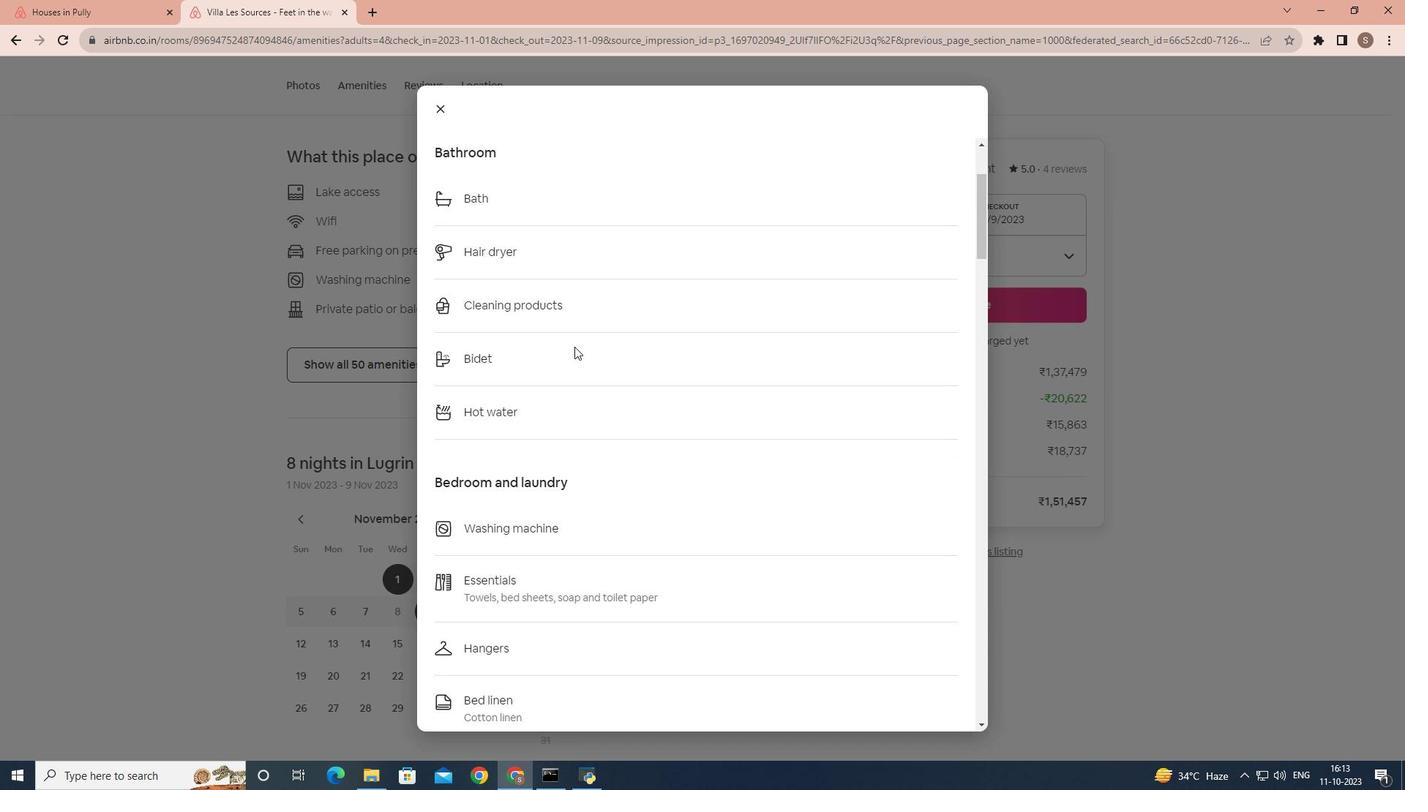 
Action: Mouse scrolled (574, 346) with delta (0, 0)
Screenshot: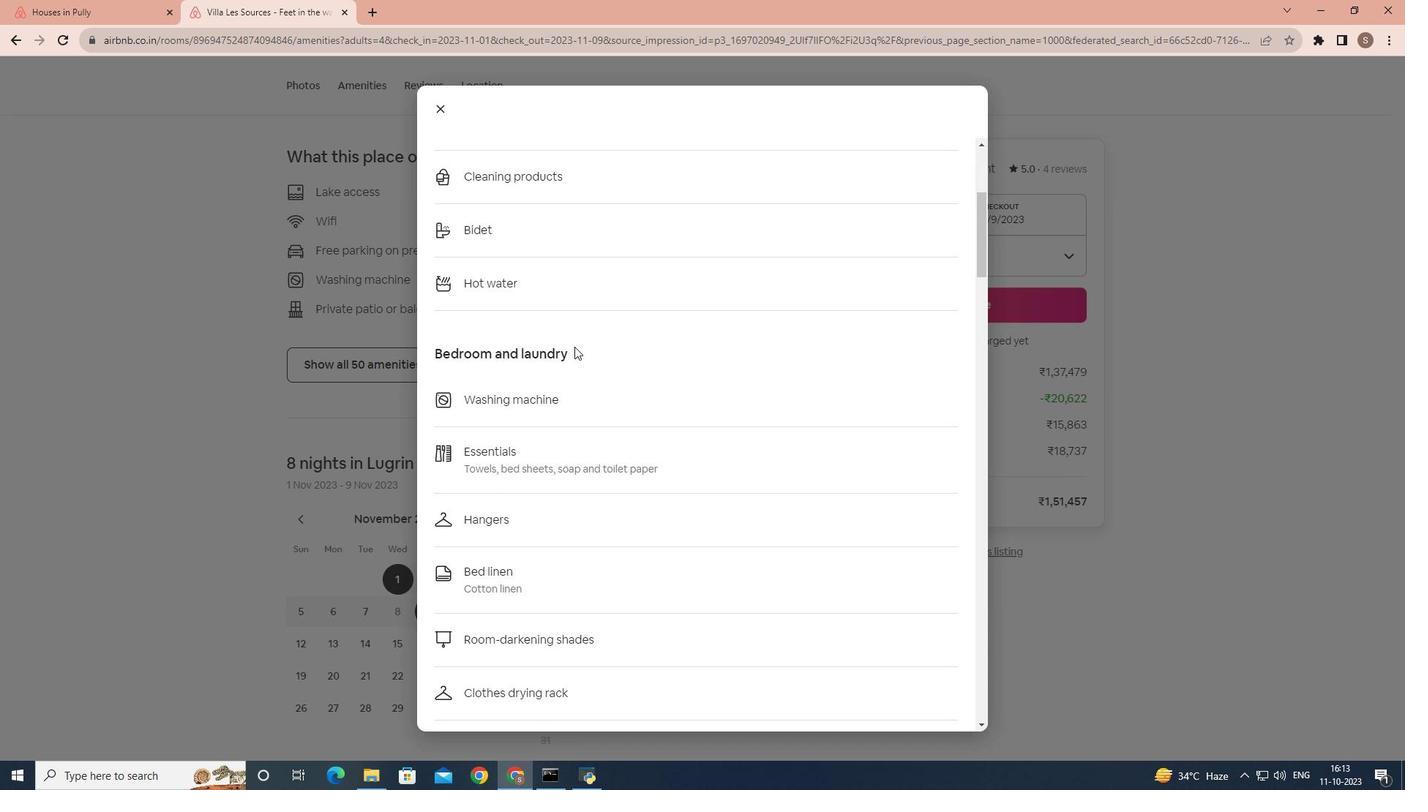 
Action: Mouse scrolled (574, 346) with delta (0, 0)
Screenshot: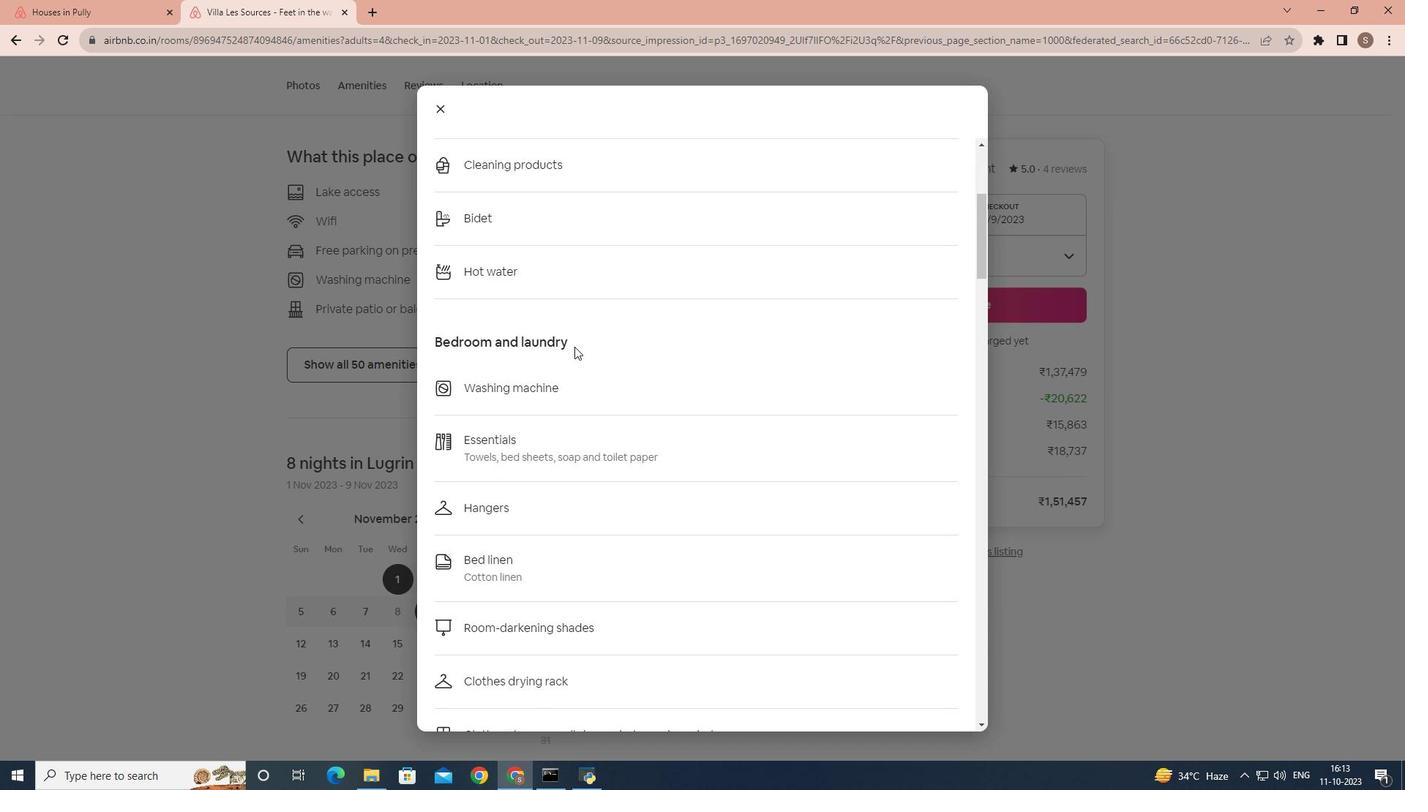 
Action: Mouse scrolled (574, 346) with delta (0, 0)
Screenshot: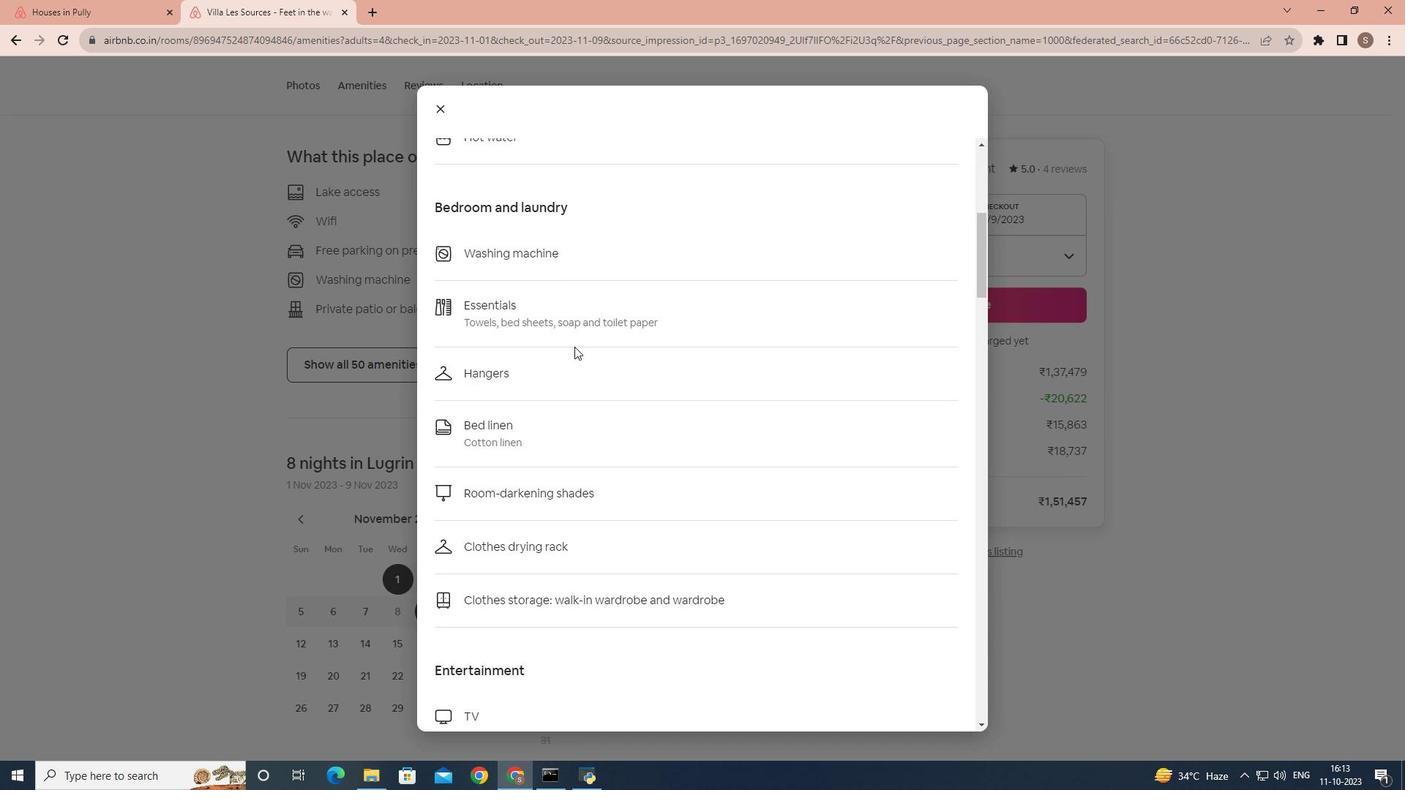 
Action: Mouse scrolled (574, 346) with delta (0, 0)
Screenshot: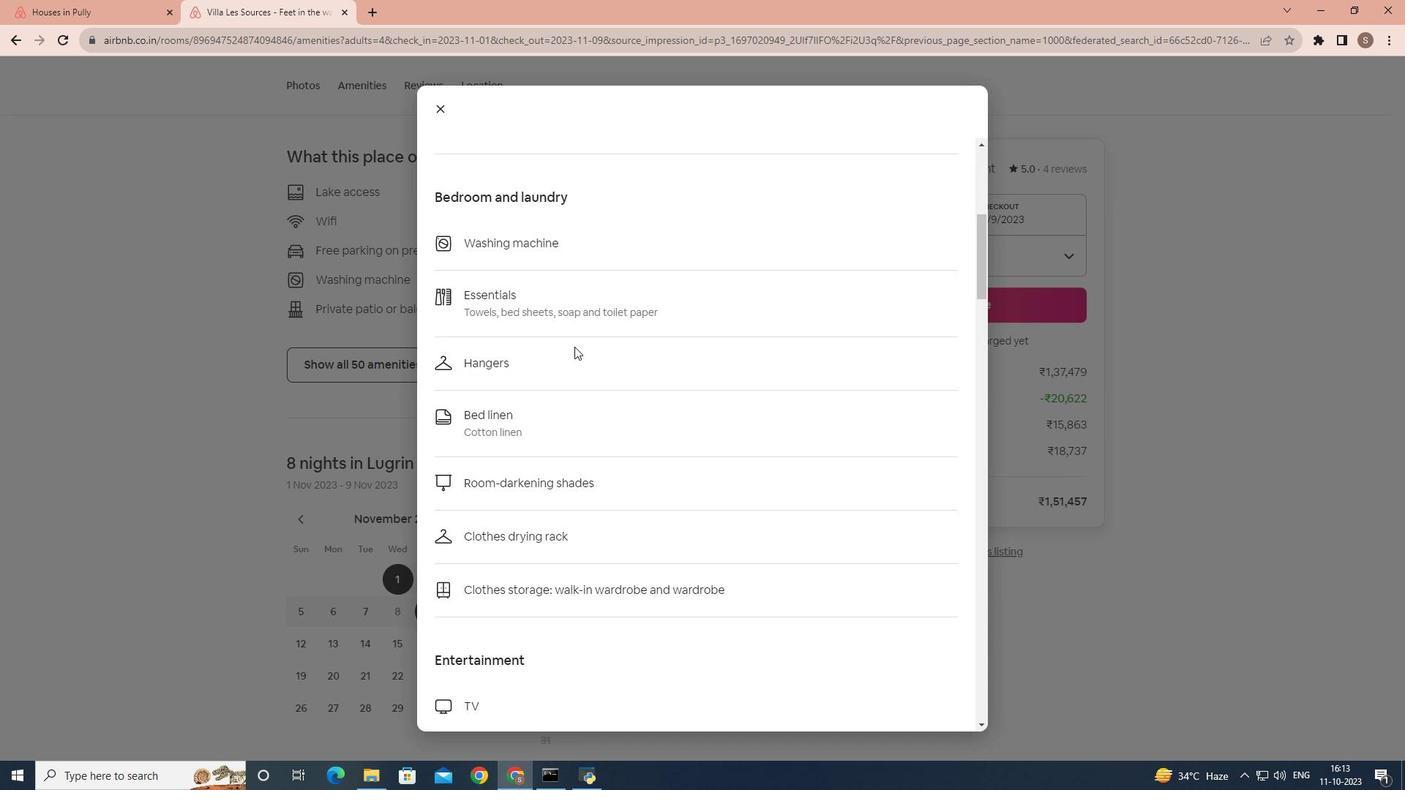 
Action: Mouse scrolled (574, 346) with delta (0, 0)
Screenshot: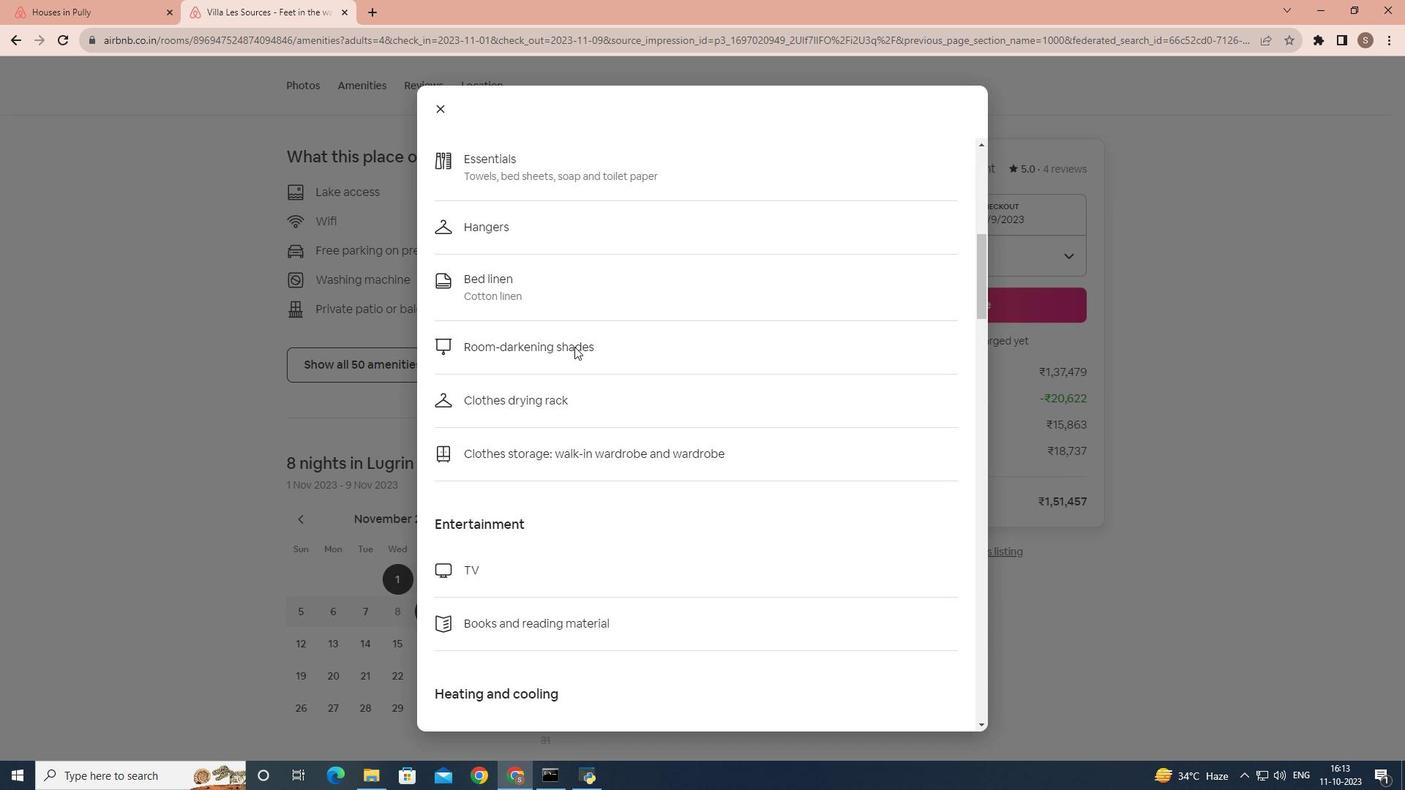 
Action: Mouse scrolled (574, 346) with delta (0, 0)
Screenshot: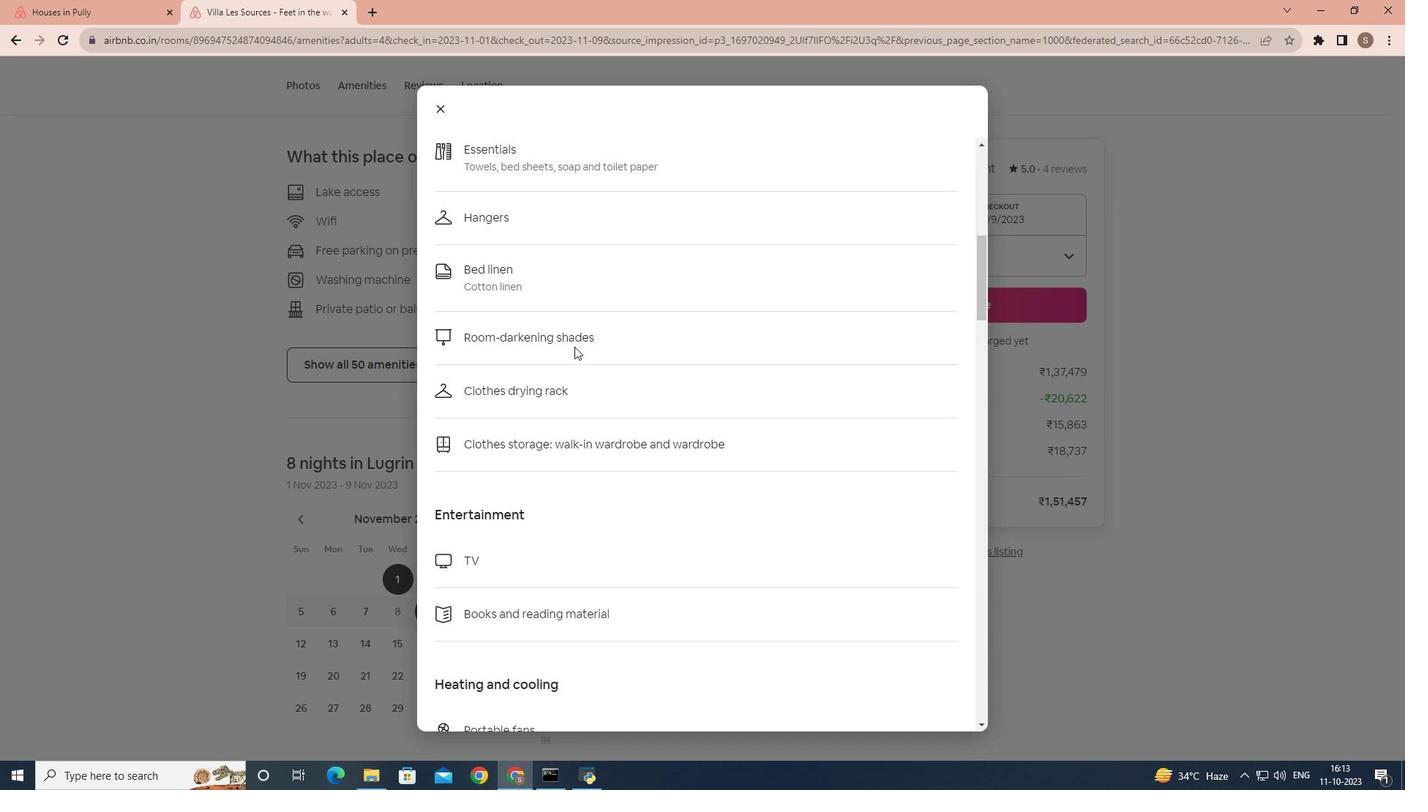 
Action: Mouse scrolled (574, 346) with delta (0, 0)
Screenshot: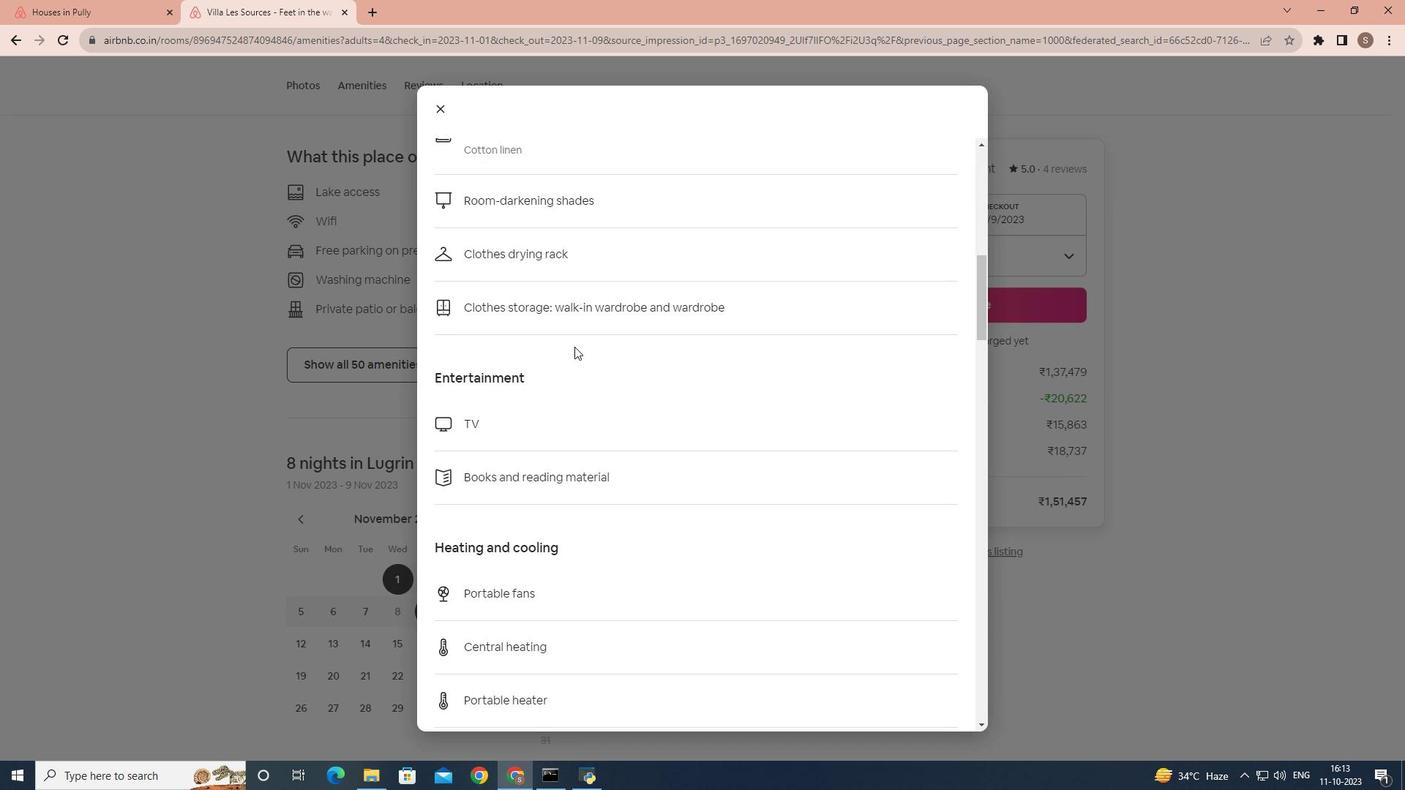 
Action: Mouse scrolled (574, 346) with delta (0, 0)
Screenshot: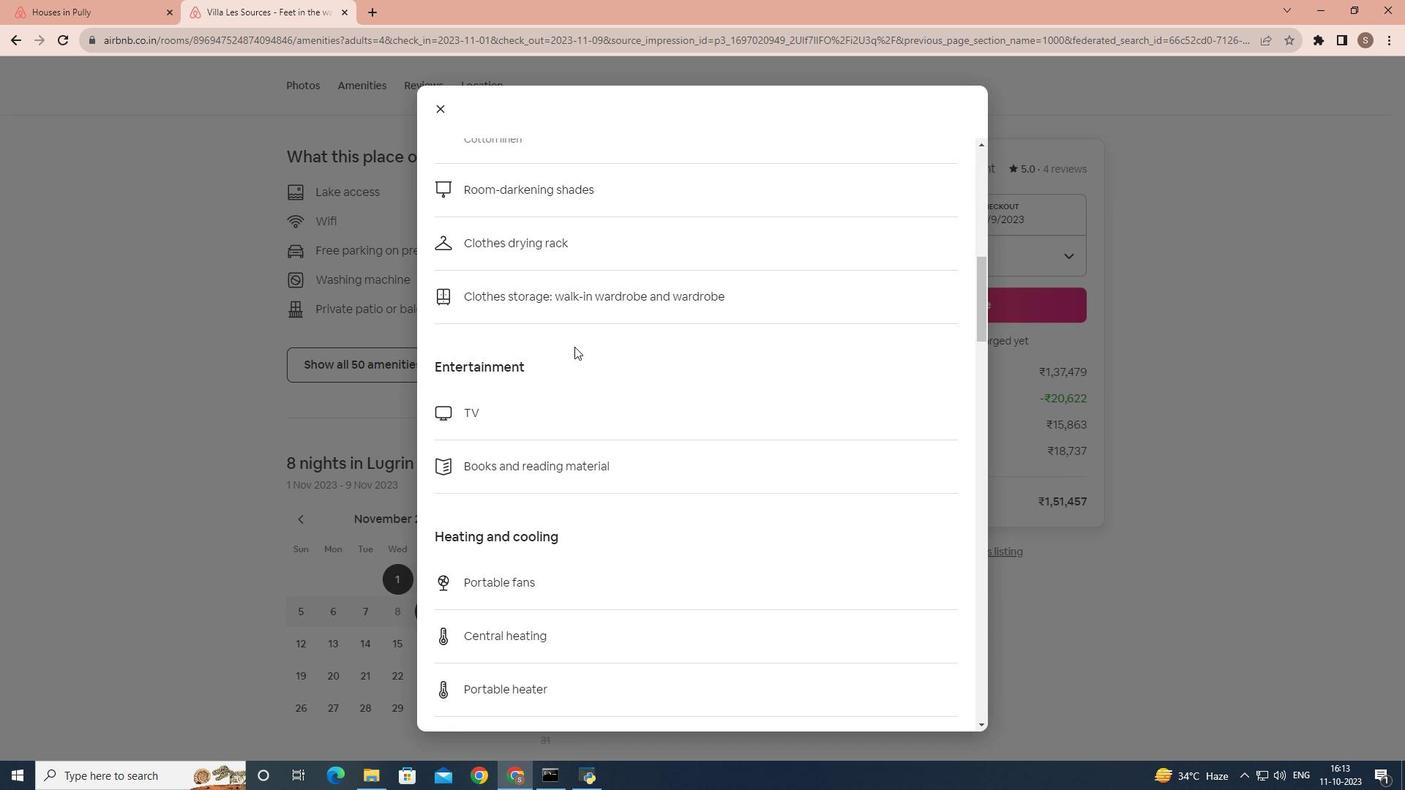
Action: Mouse scrolled (574, 346) with delta (0, 0)
Screenshot: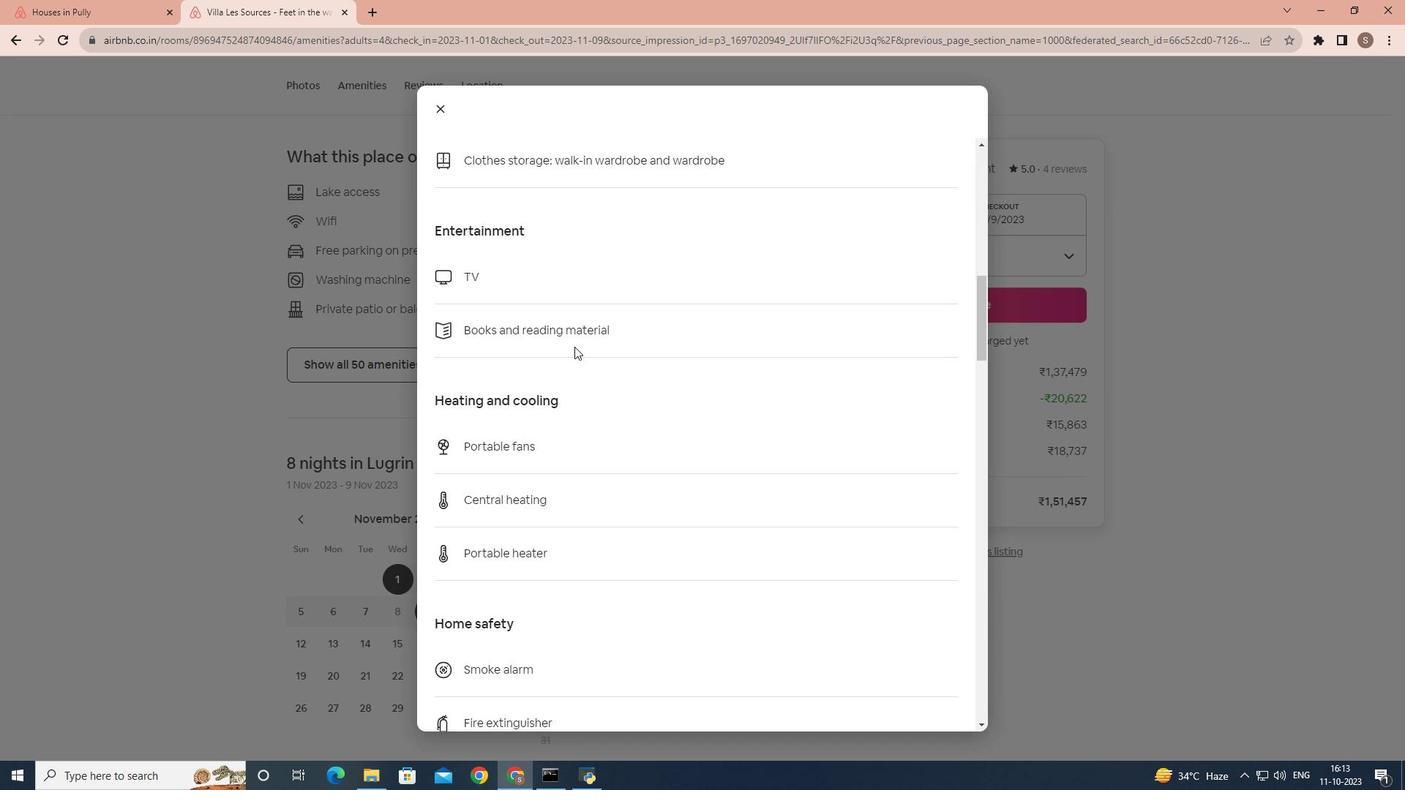 
Action: Mouse scrolled (574, 346) with delta (0, 0)
Screenshot: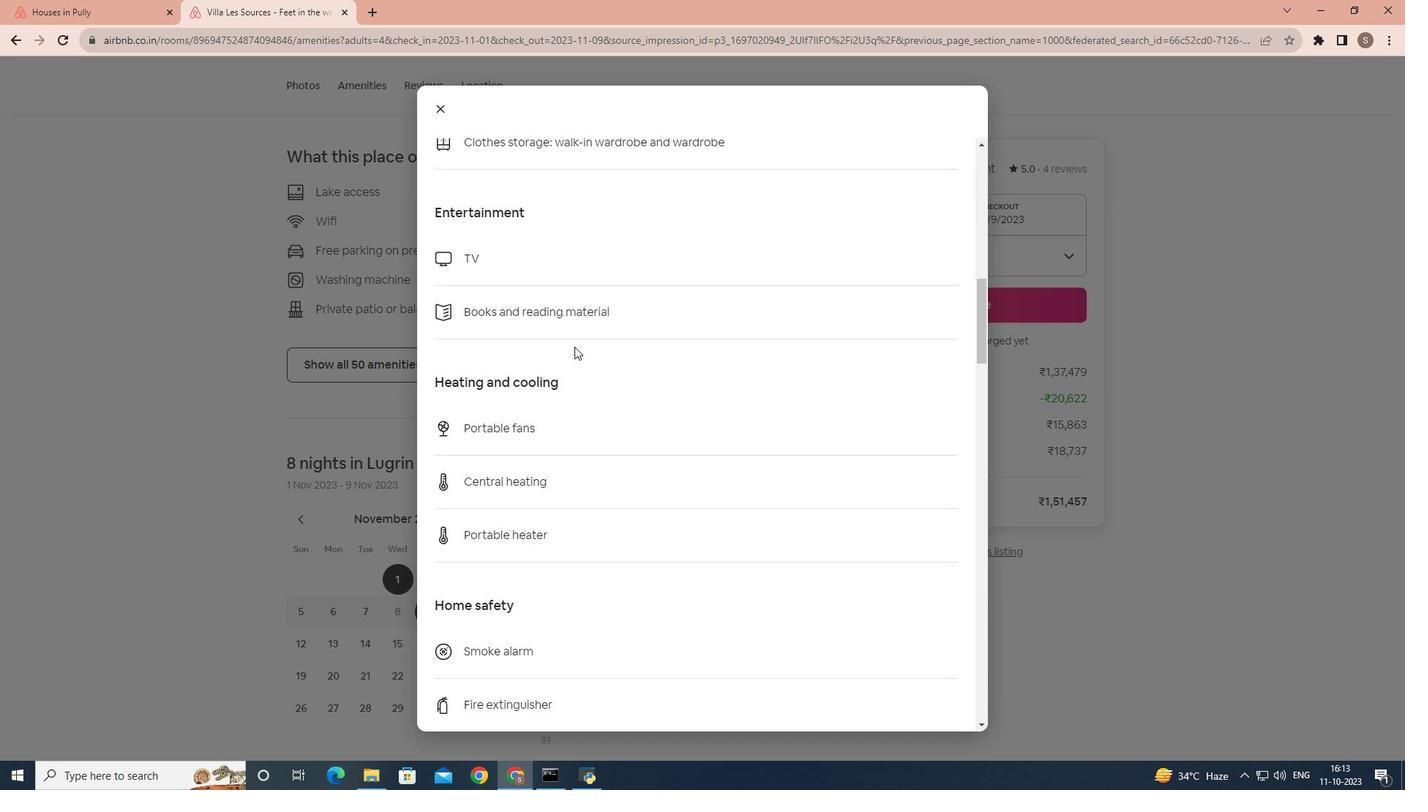 
Action: Mouse scrolled (574, 346) with delta (0, 0)
Screenshot: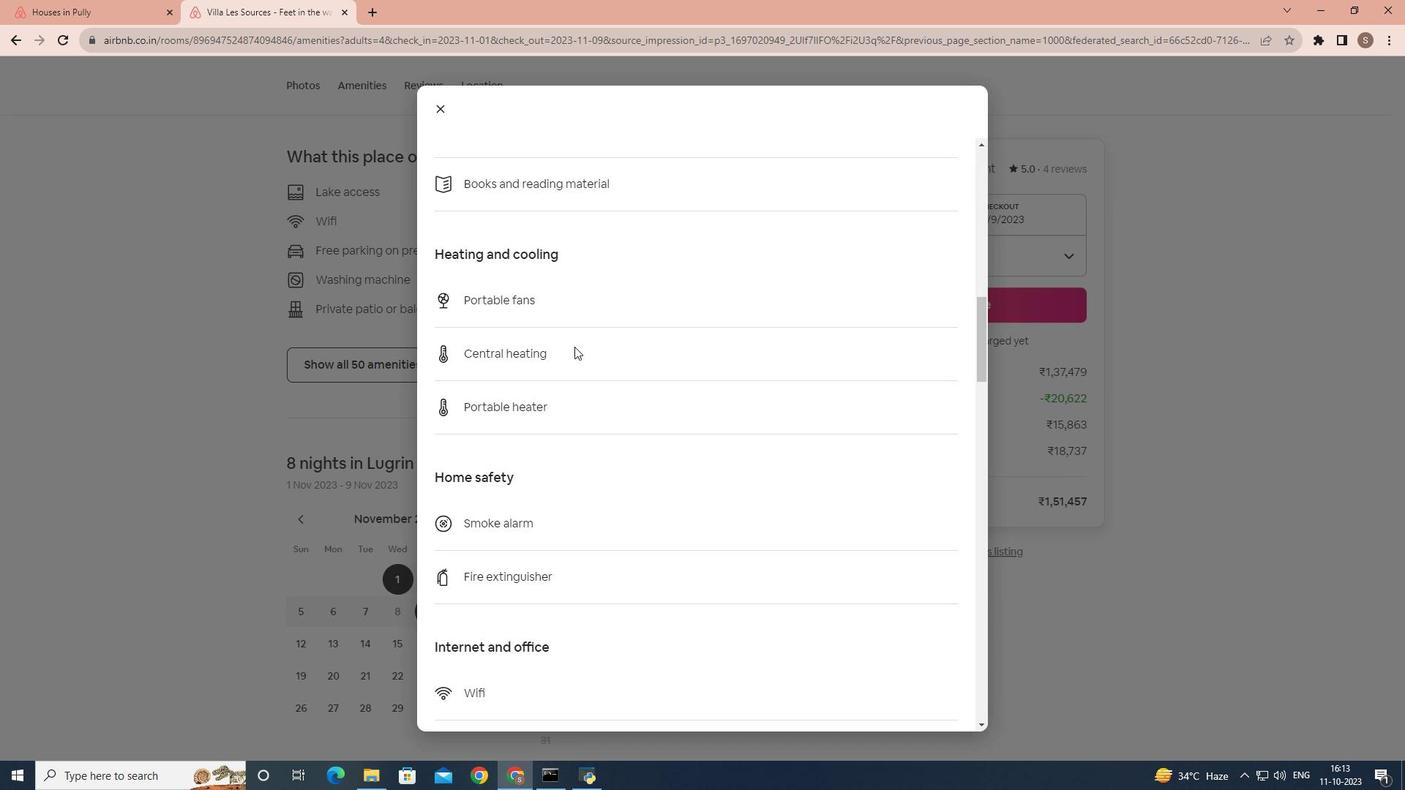
Action: Mouse scrolled (574, 346) with delta (0, 0)
Screenshot: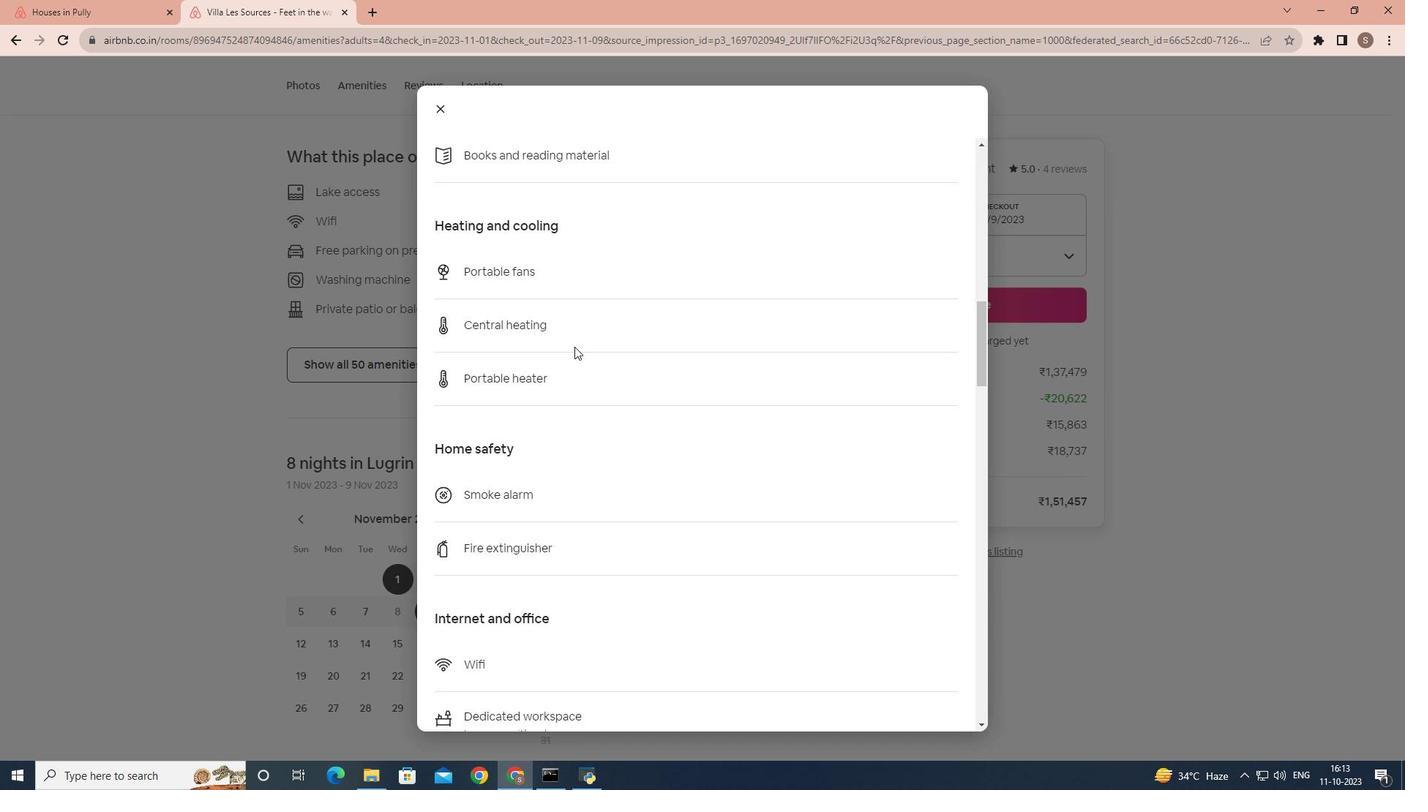 
Action: Mouse scrolled (574, 346) with delta (0, 0)
Screenshot: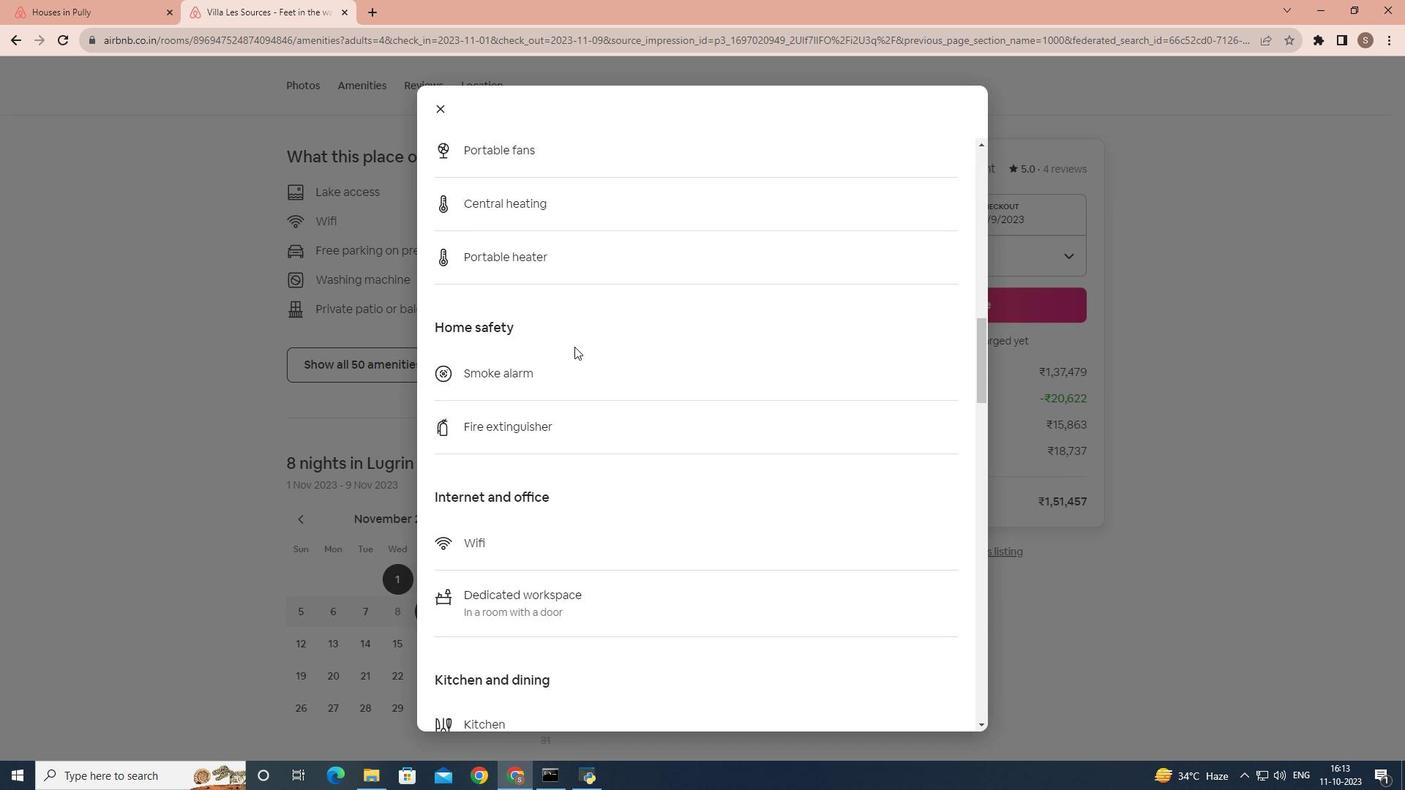 
Action: Mouse scrolled (574, 346) with delta (0, 0)
Screenshot: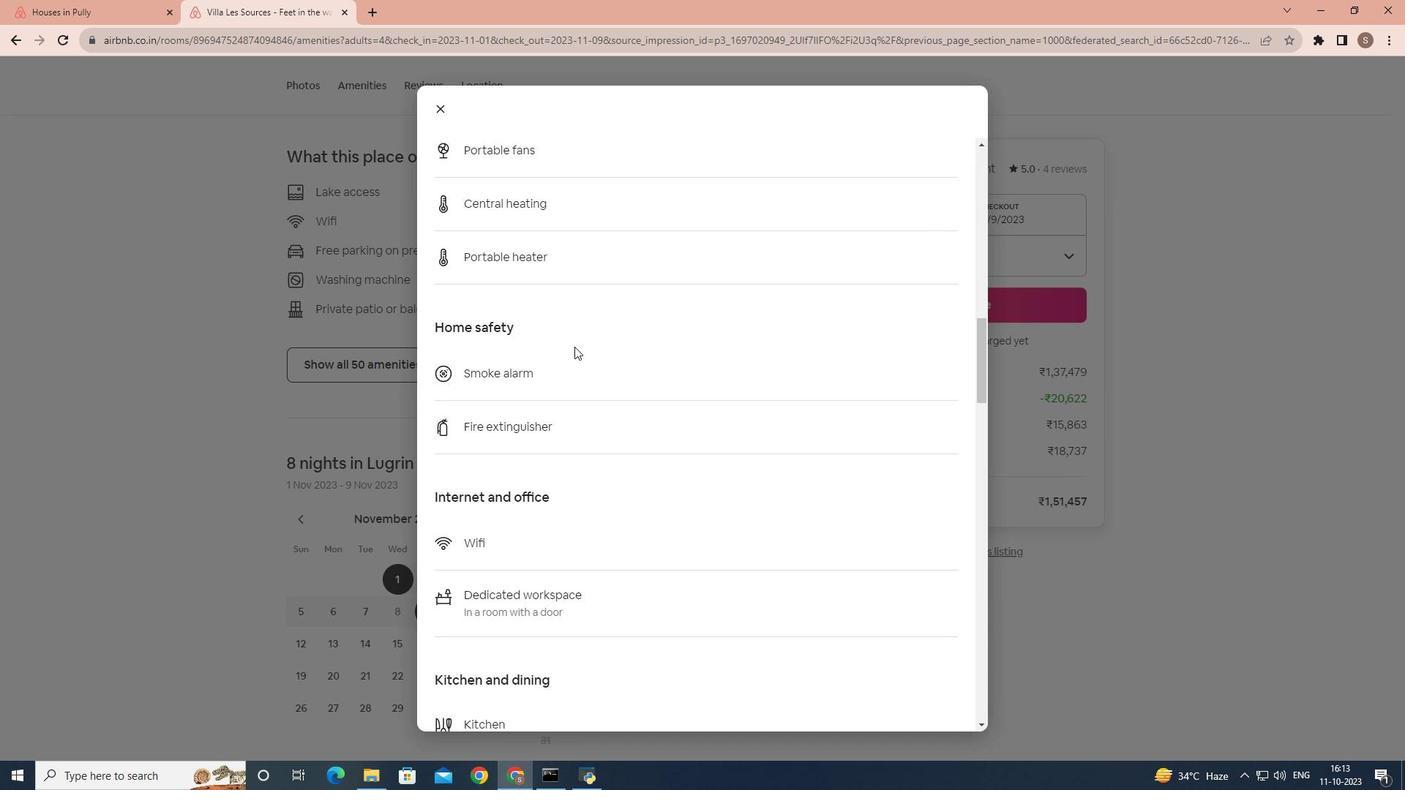 
Action: Mouse scrolled (574, 346) with delta (0, 0)
Screenshot: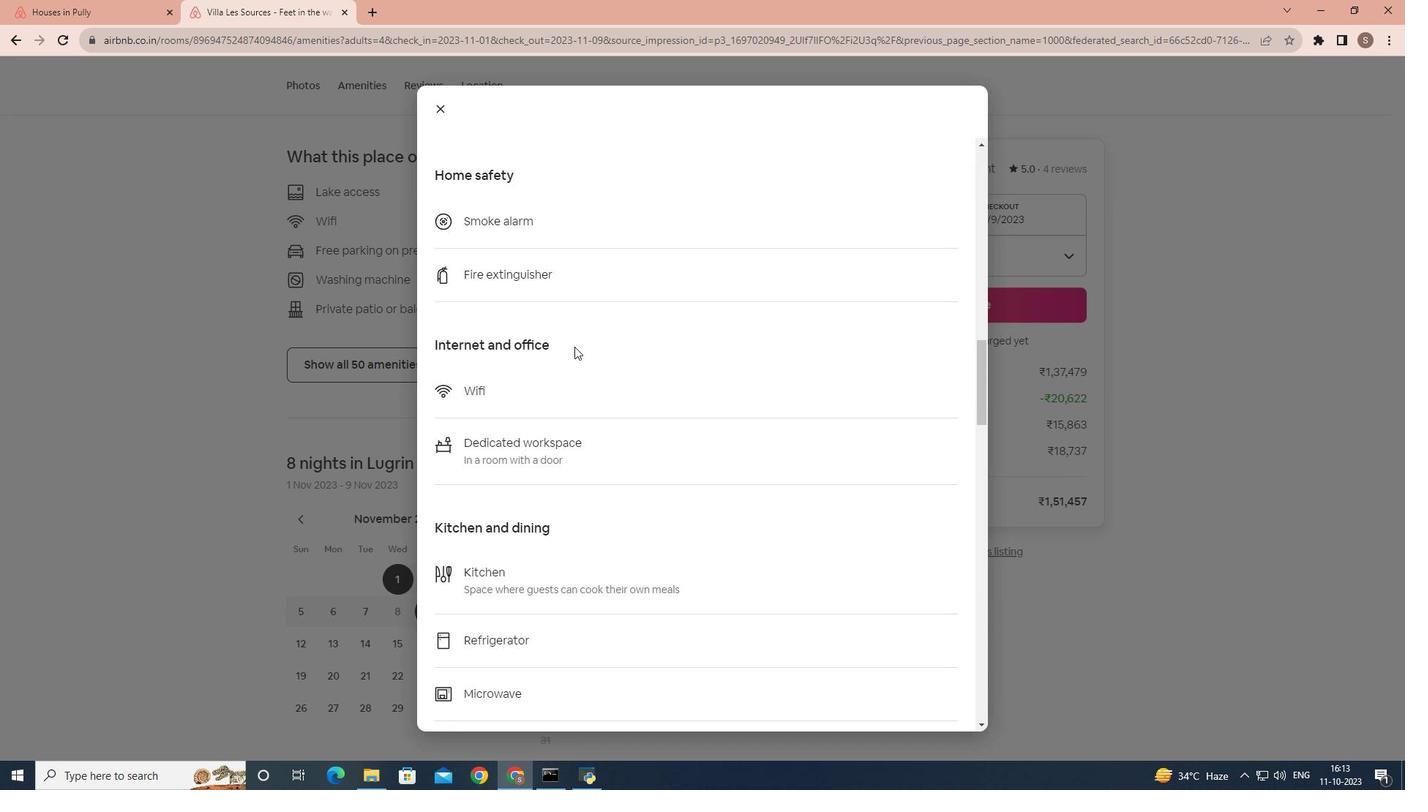 
Action: Mouse scrolled (574, 346) with delta (0, 0)
Screenshot: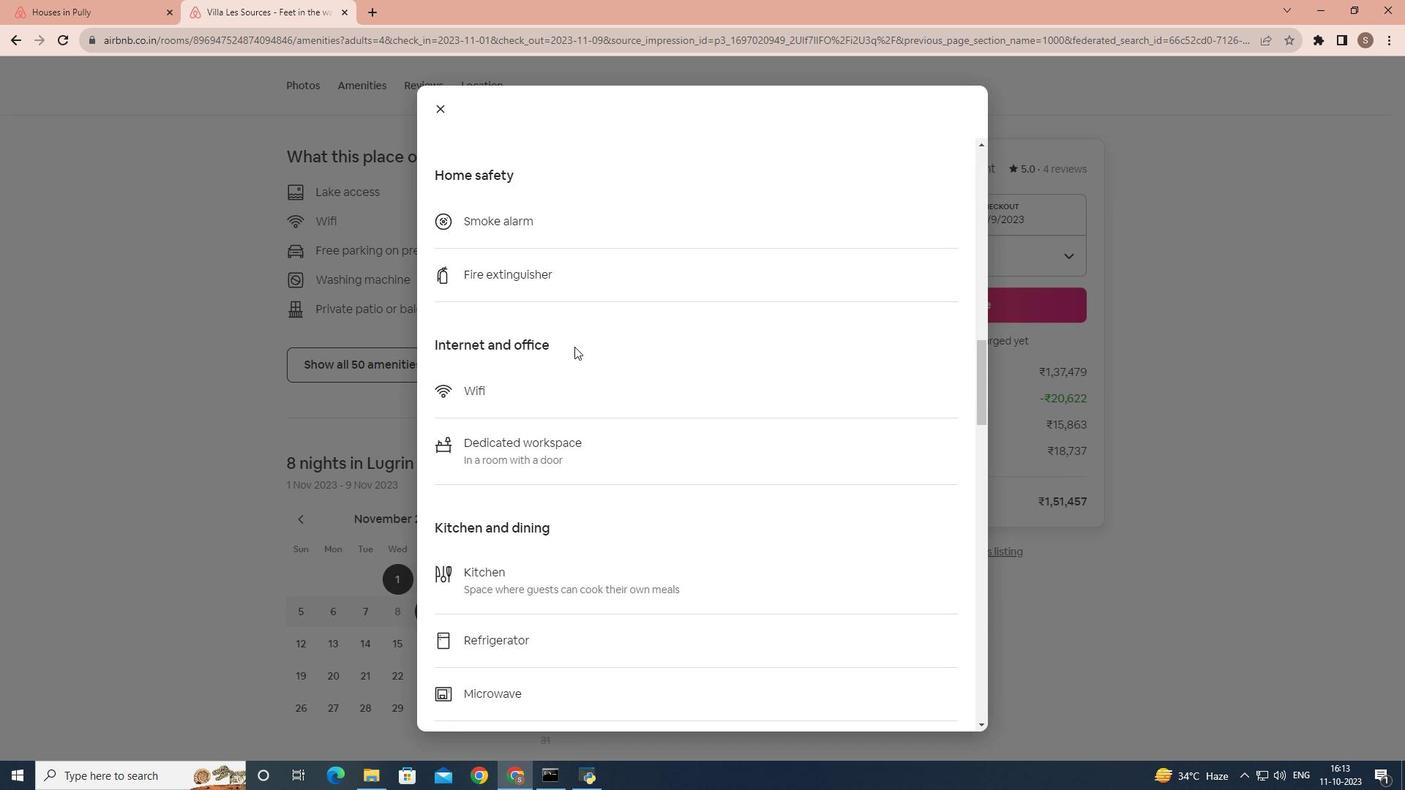 
Action: Mouse scrolled (574, 346) with delta (0, 0)
Screenshot: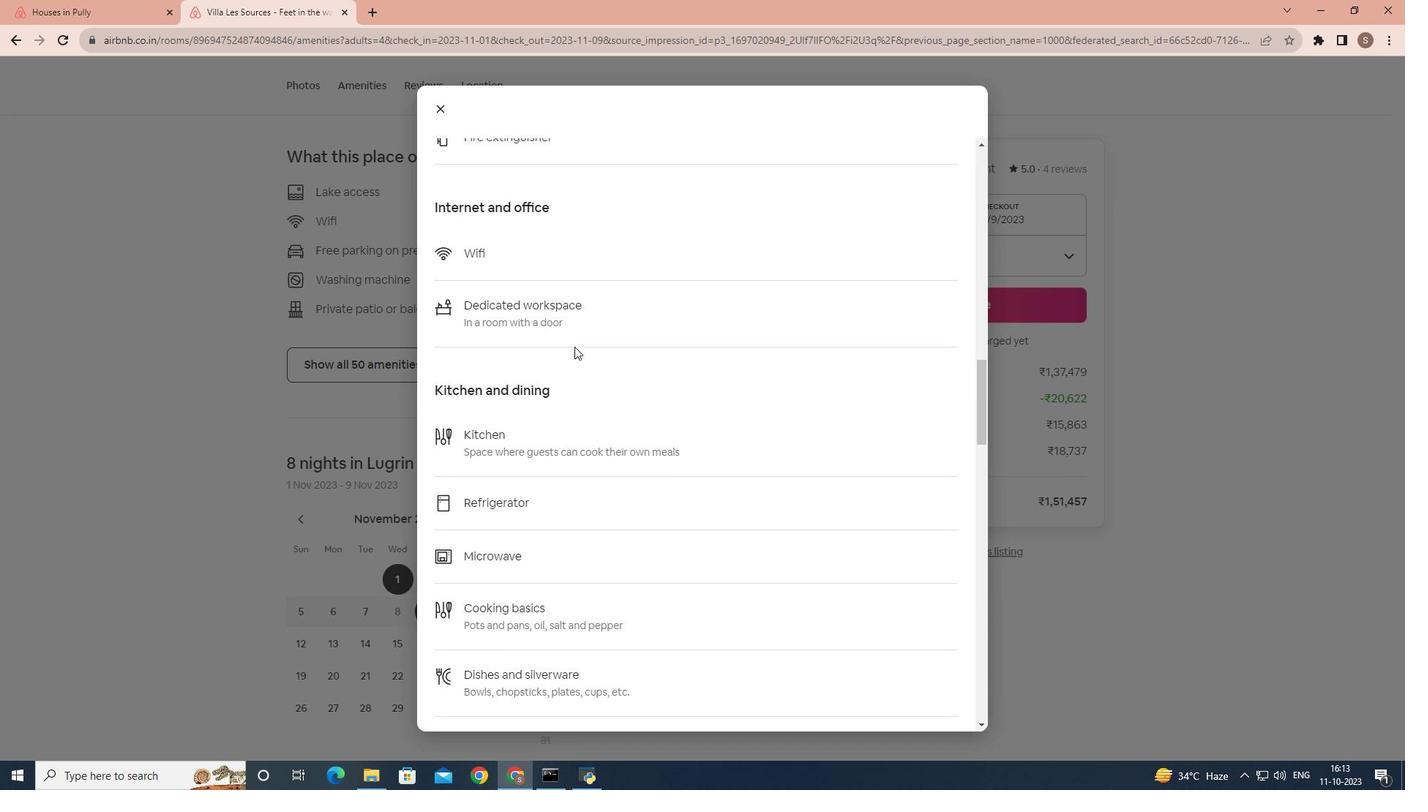 
Action: Mouse scrolled (574, 346) with delta (0, 0)
Screenshot: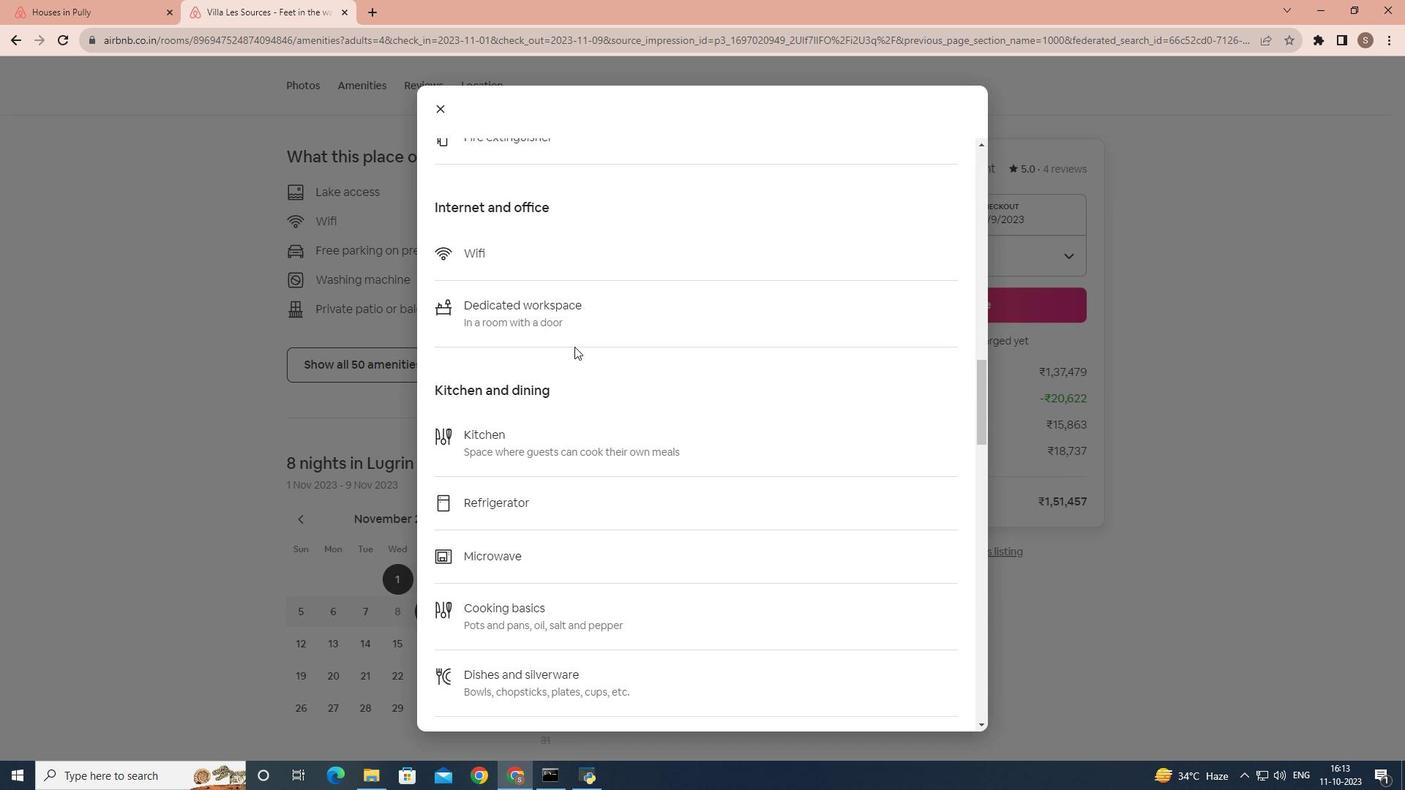 
Action: Mouse scrolled (574, 346) with delta (0, 0)
Screenshot: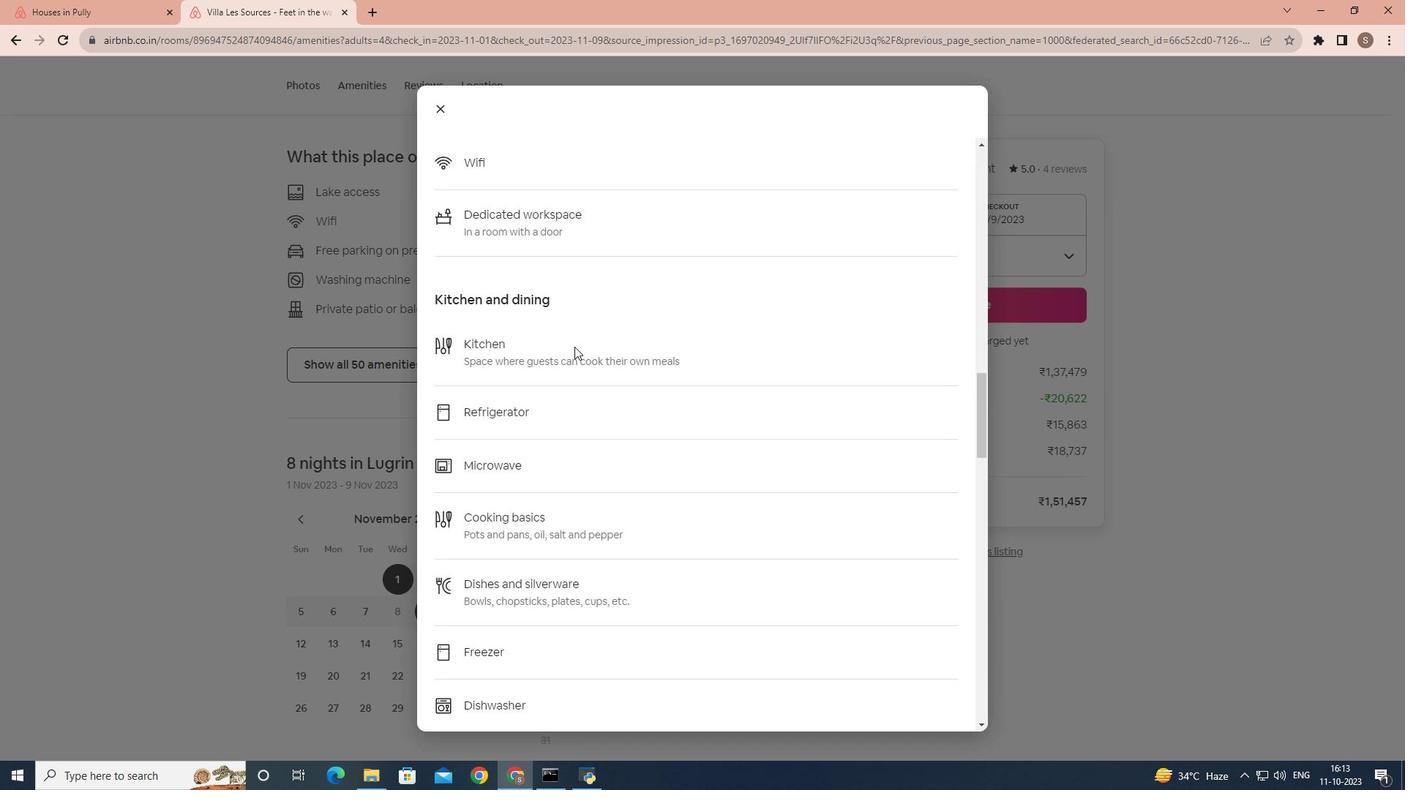 
Action: Mouse scrolled (574, 346) with delta (0, 0)
Screenshot: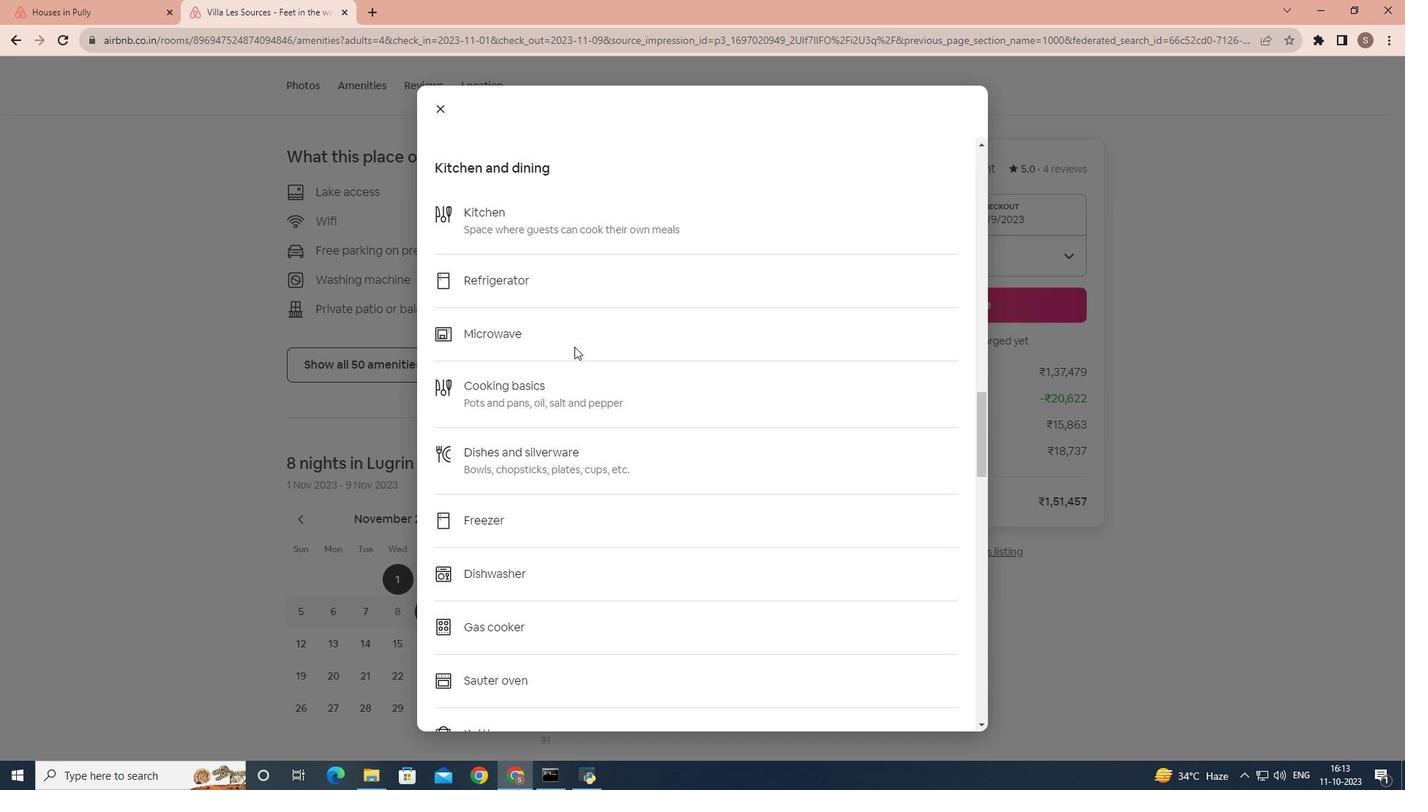 
Action: Mouse scrolled (574, 346) with delta (0, 0)
Screenshot: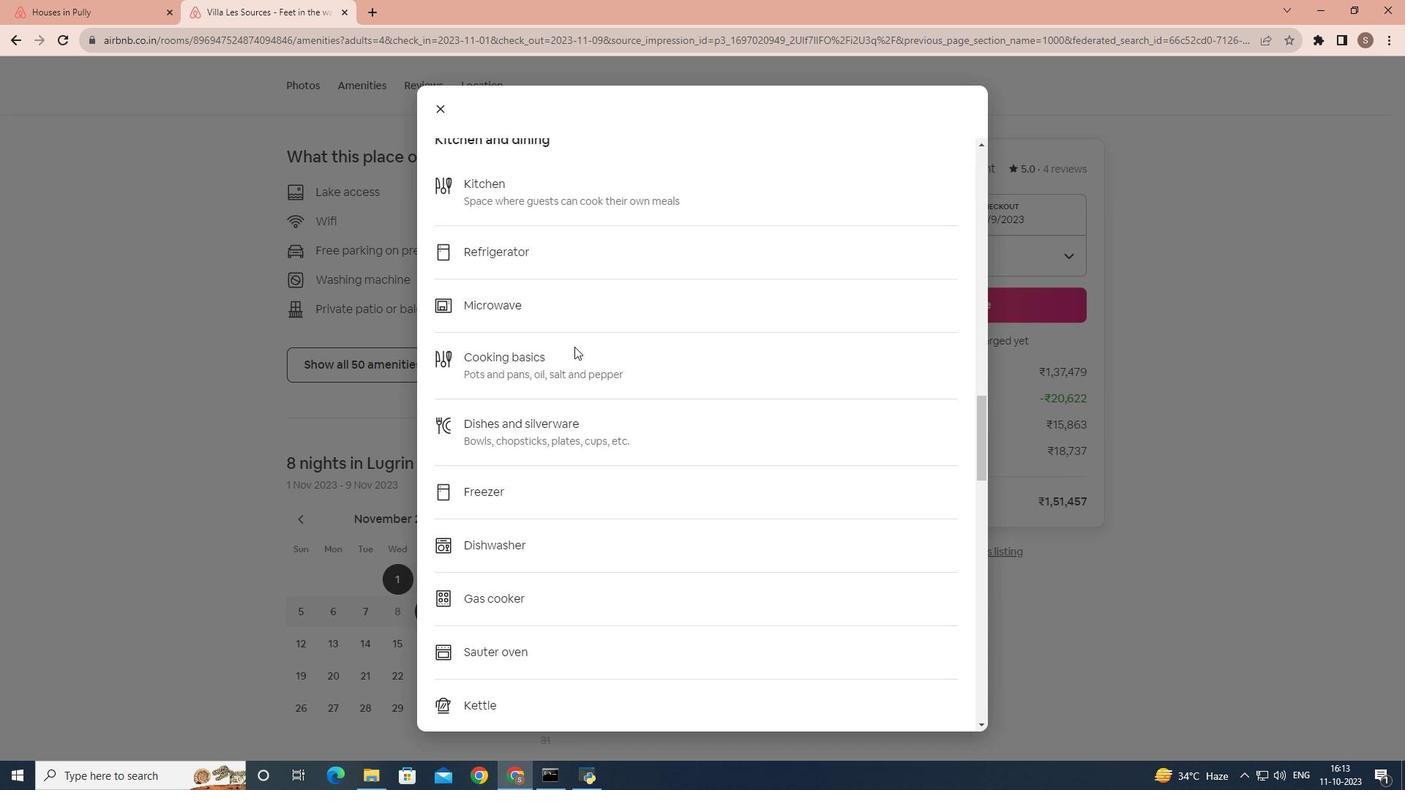 
Action: Mouse scrolled (574, 346) with delta (0, 0)
Screenshot: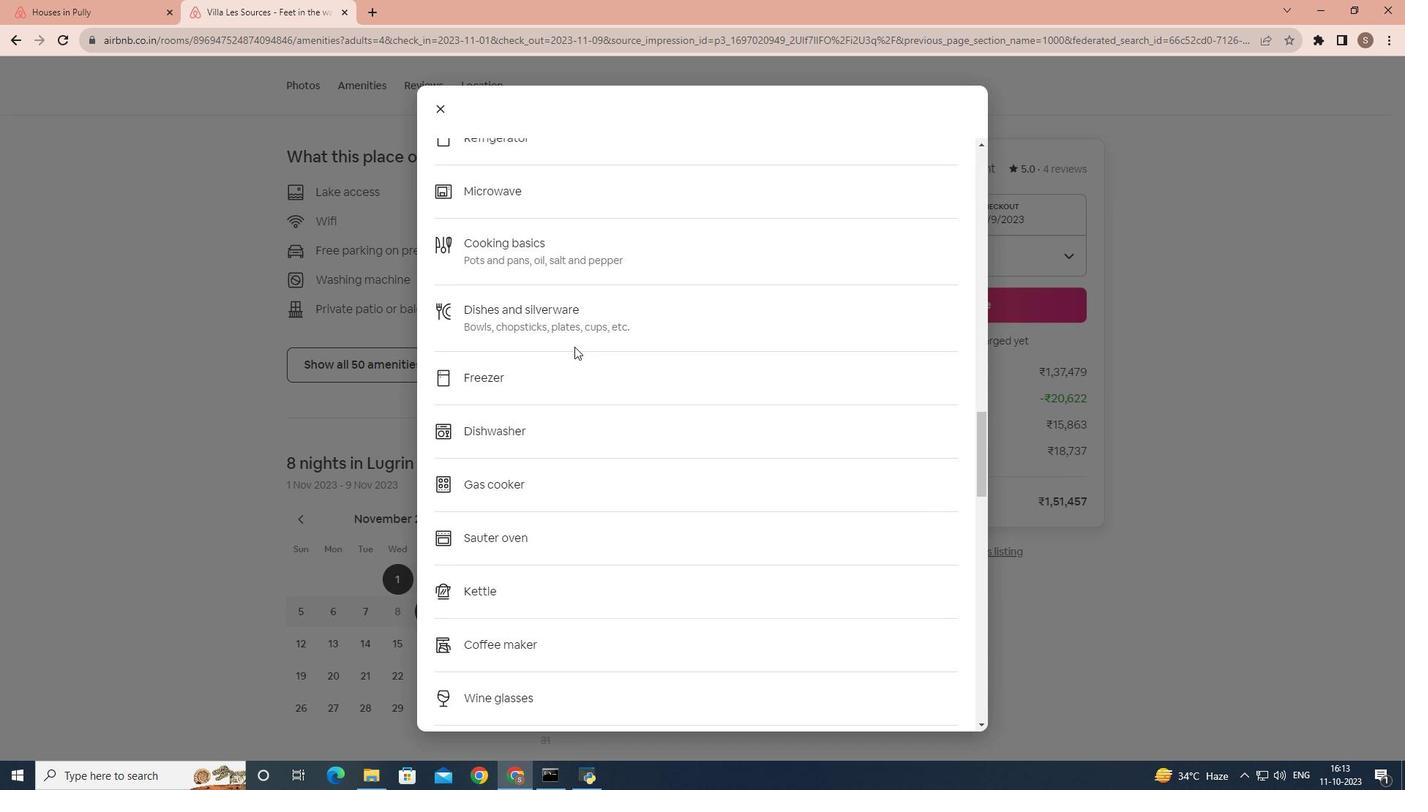 
Action: Mouse scrolled (574, 346) with delta (0, 0)
Screenshot: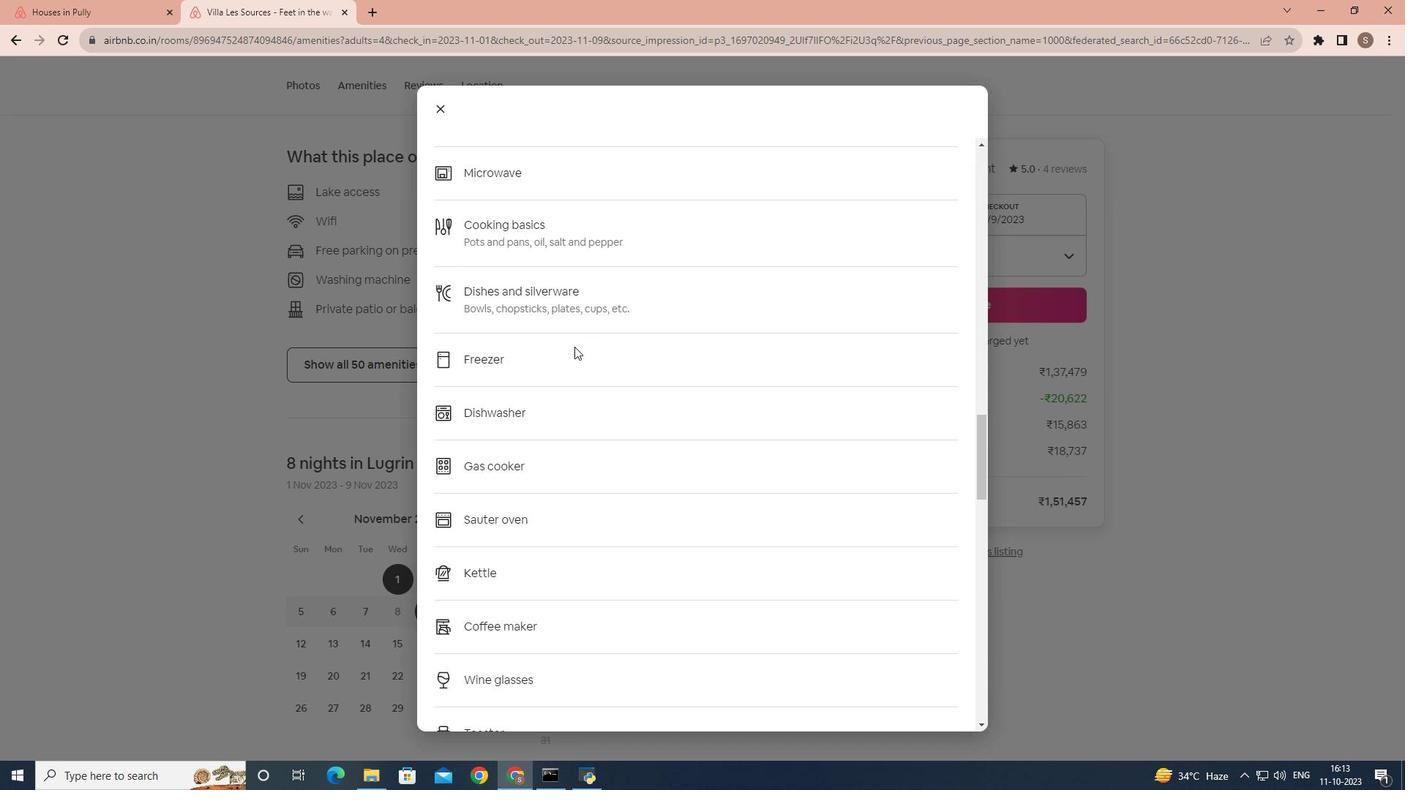 
Action: Mouse scrolled (574, 346) with delta (0, 0)
Screenshot: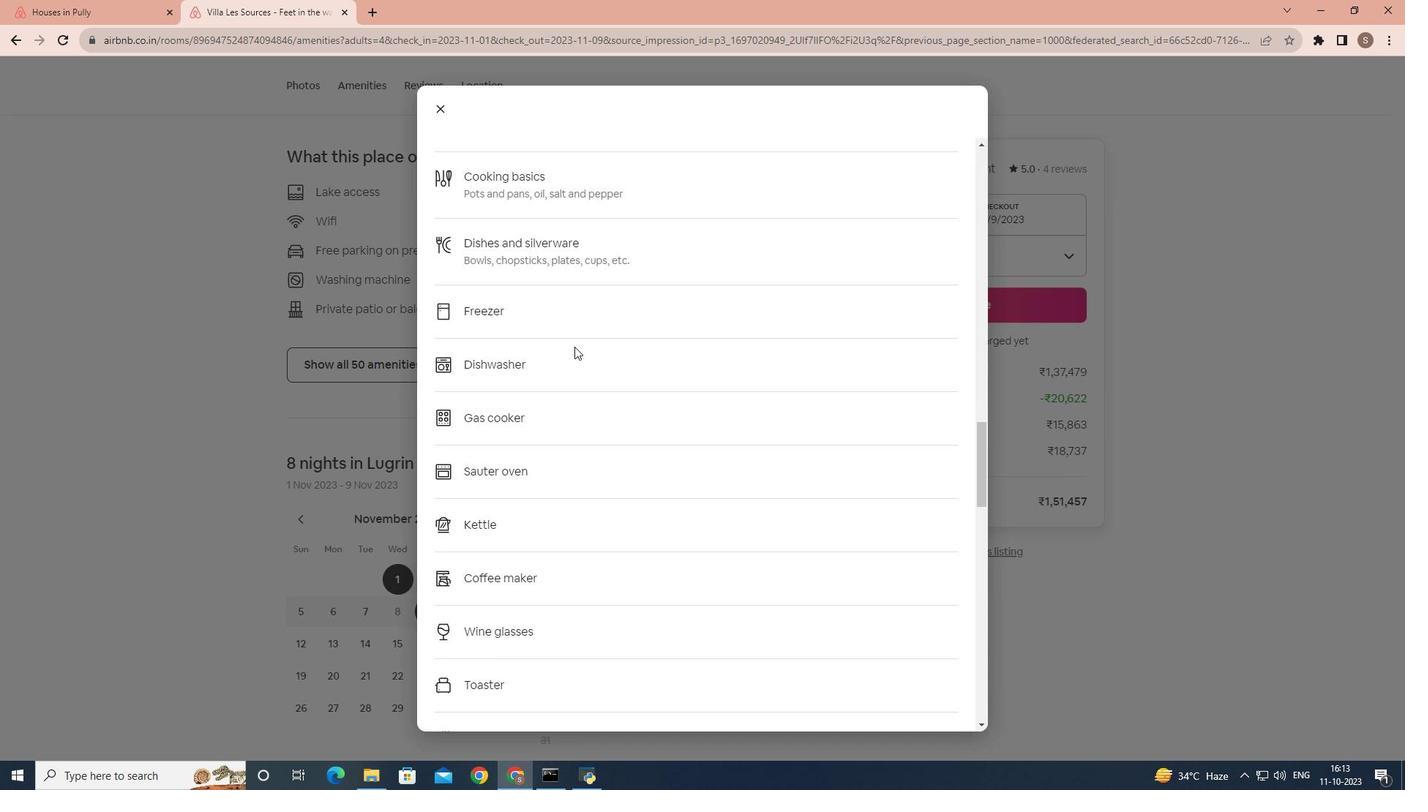 
Action: Mouse scrolled (574, 346) with delta (0, 0)
Screenshot: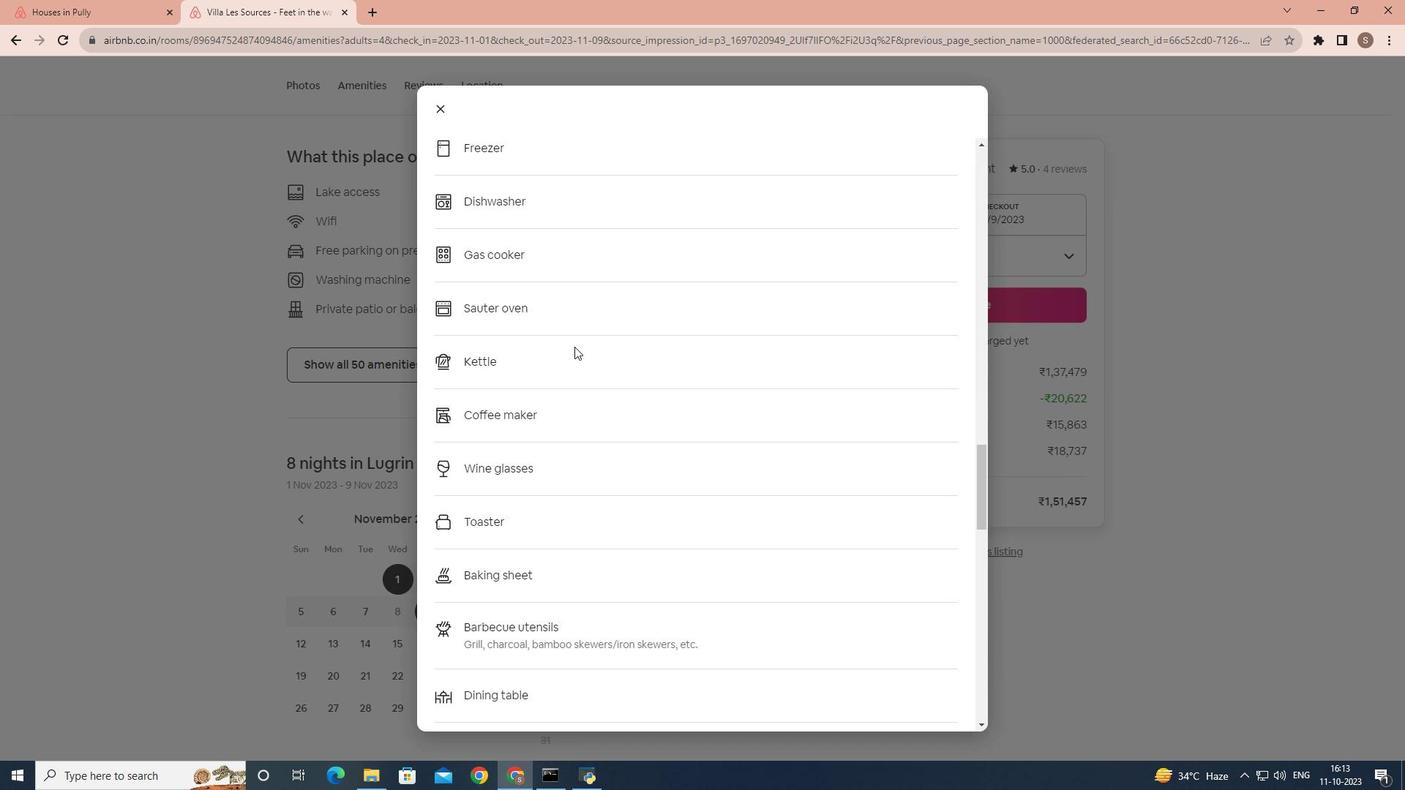 
Action: Mouse scrolled (574, 346) with delta (0, 0)
Screenshot: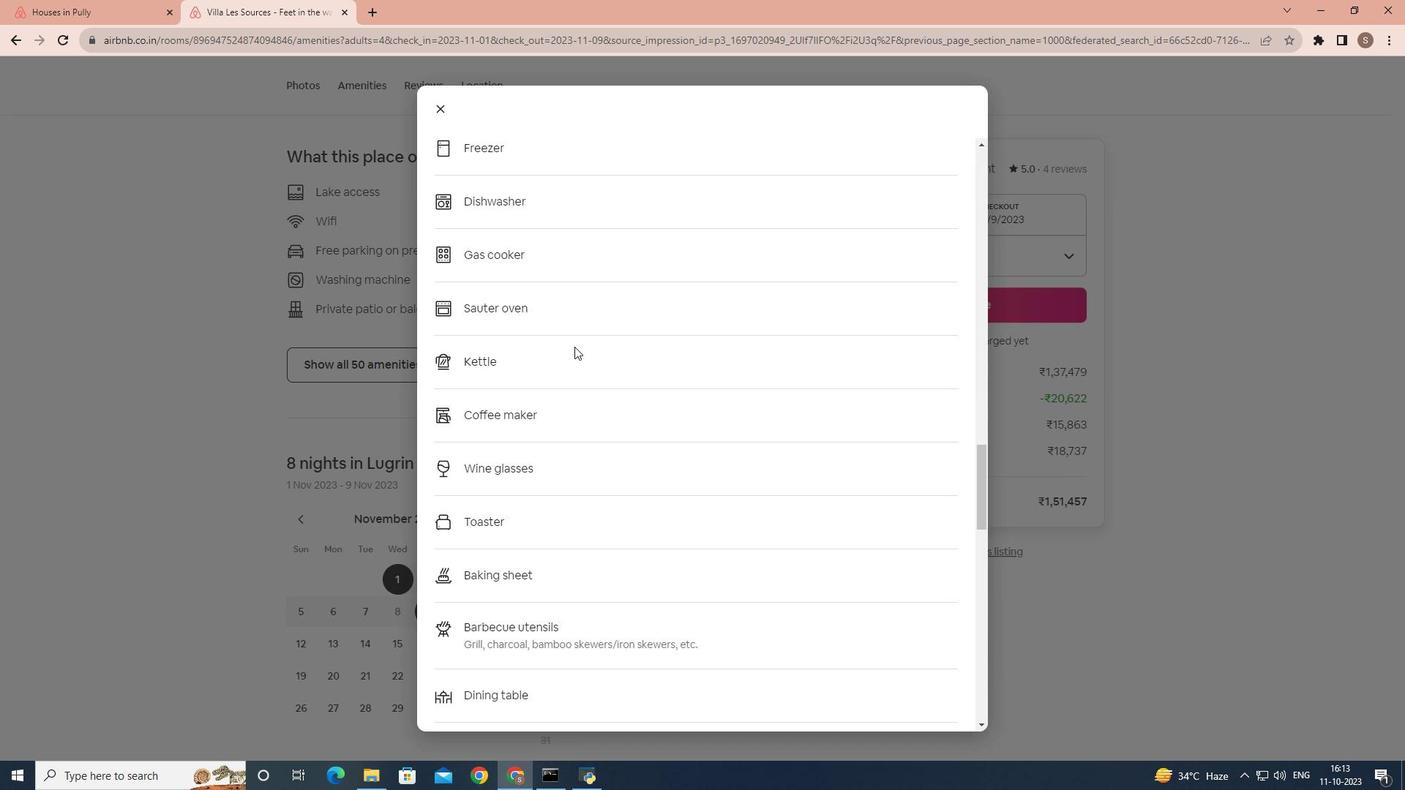 
Action: Mouse scrolled (574, 346) with delta (0, 0)
Screenshot: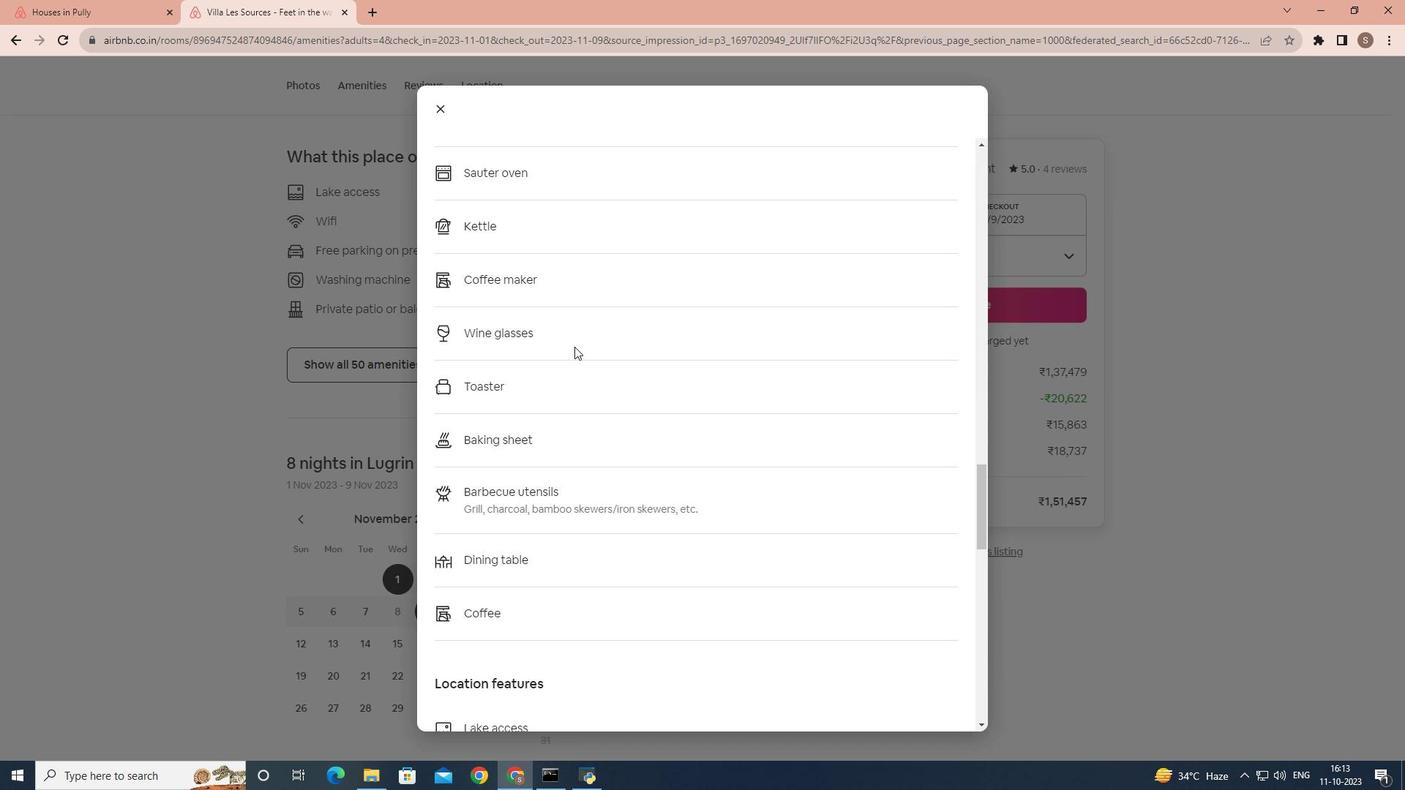 
Action: Mouse scrolled (574, 346) with delta (0, 0)
Screenshot: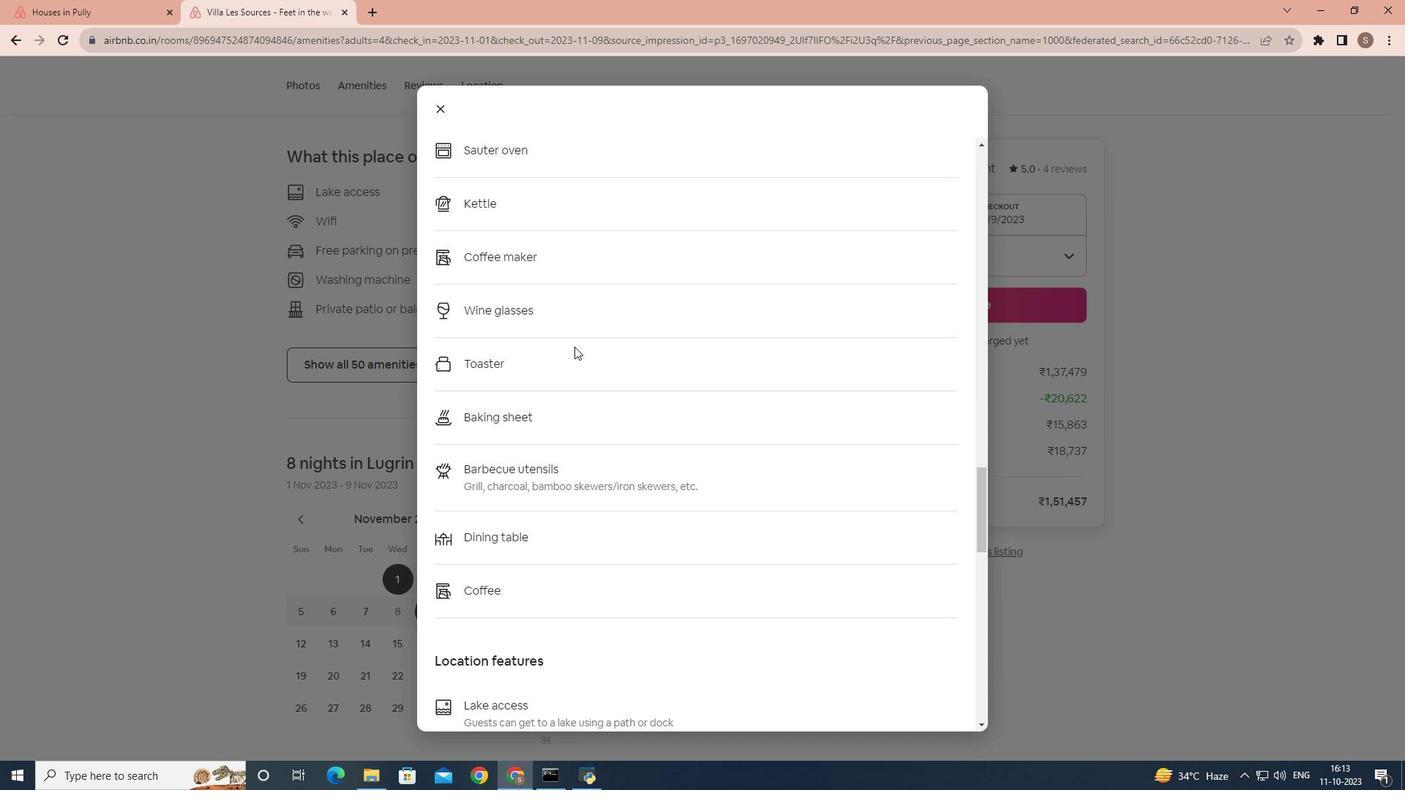 
Action: Mouse scrolled (574, 346) with delta (0, 0)
Screenshot: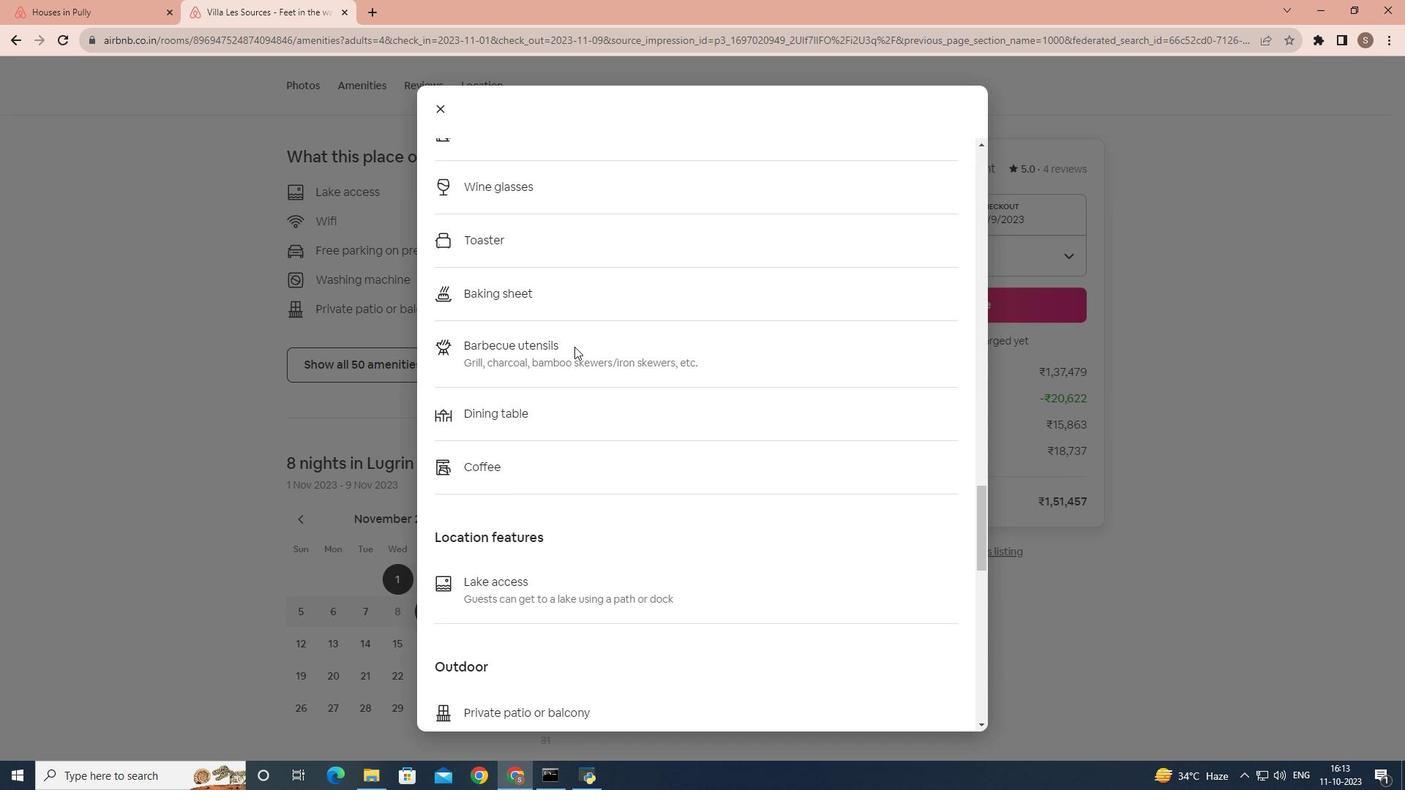 
Action: Mouse scrolled (574, 346) with delta (0, 0)
Screenshot: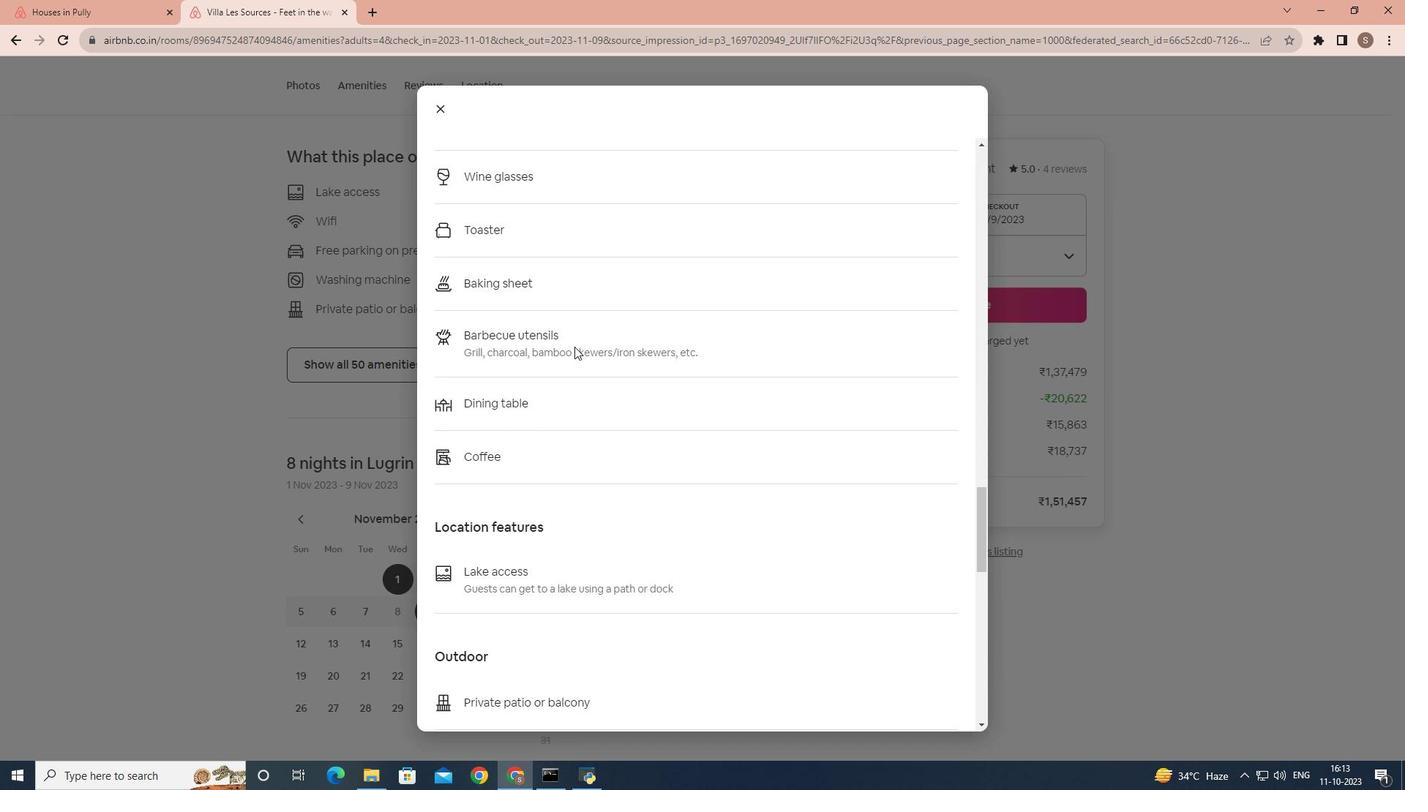 
Action: Mouse scrolled (574, 346) with delta (0, 0)
Screenshot: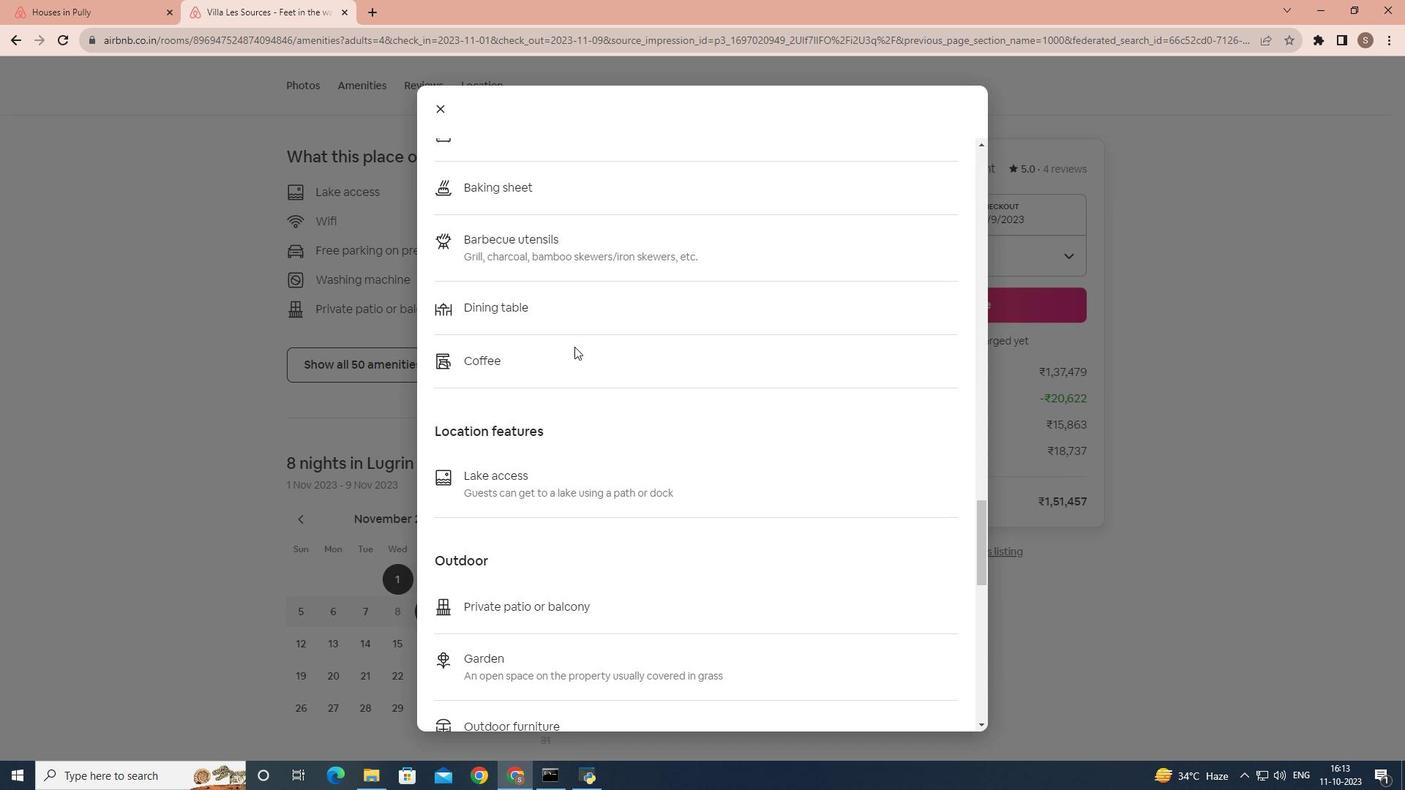 
Action: Mouse scrolled (574, 346) with delta (0, 0)
Screenshot: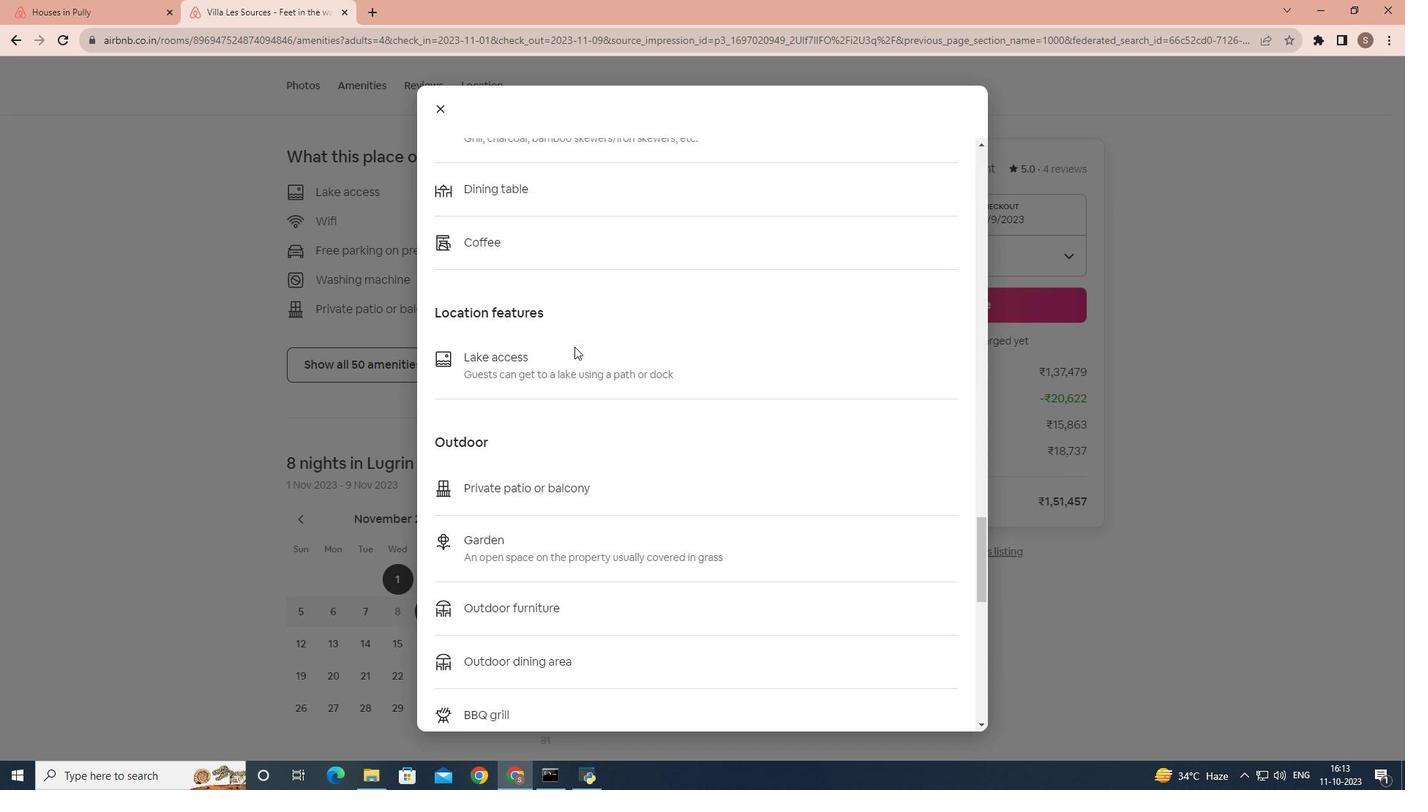 
Action: Mouse scrolled (574, 346) with delta (0, 0)
Screenshot: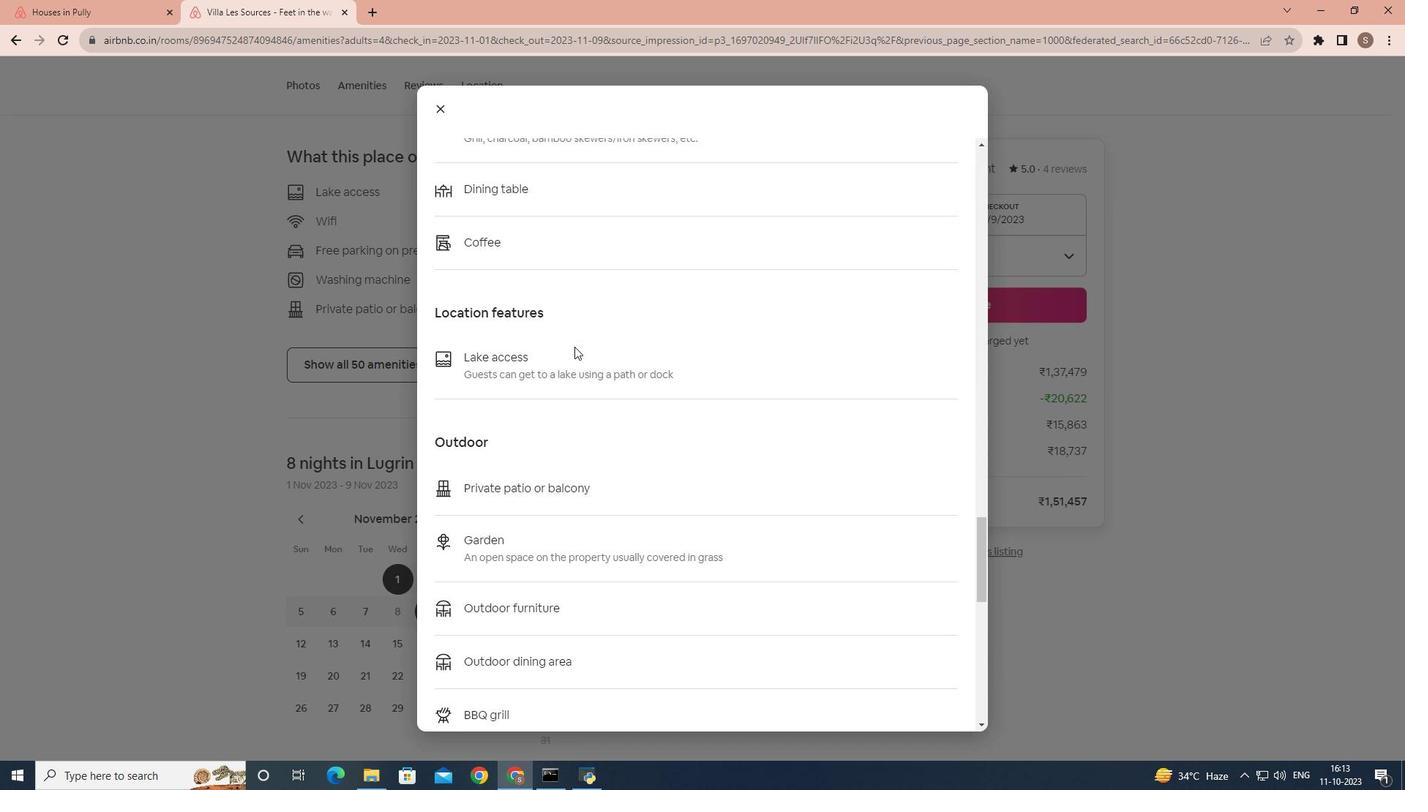
Action: Mouse scrolled (574, 346) with delta (0, 0)
Screenshot: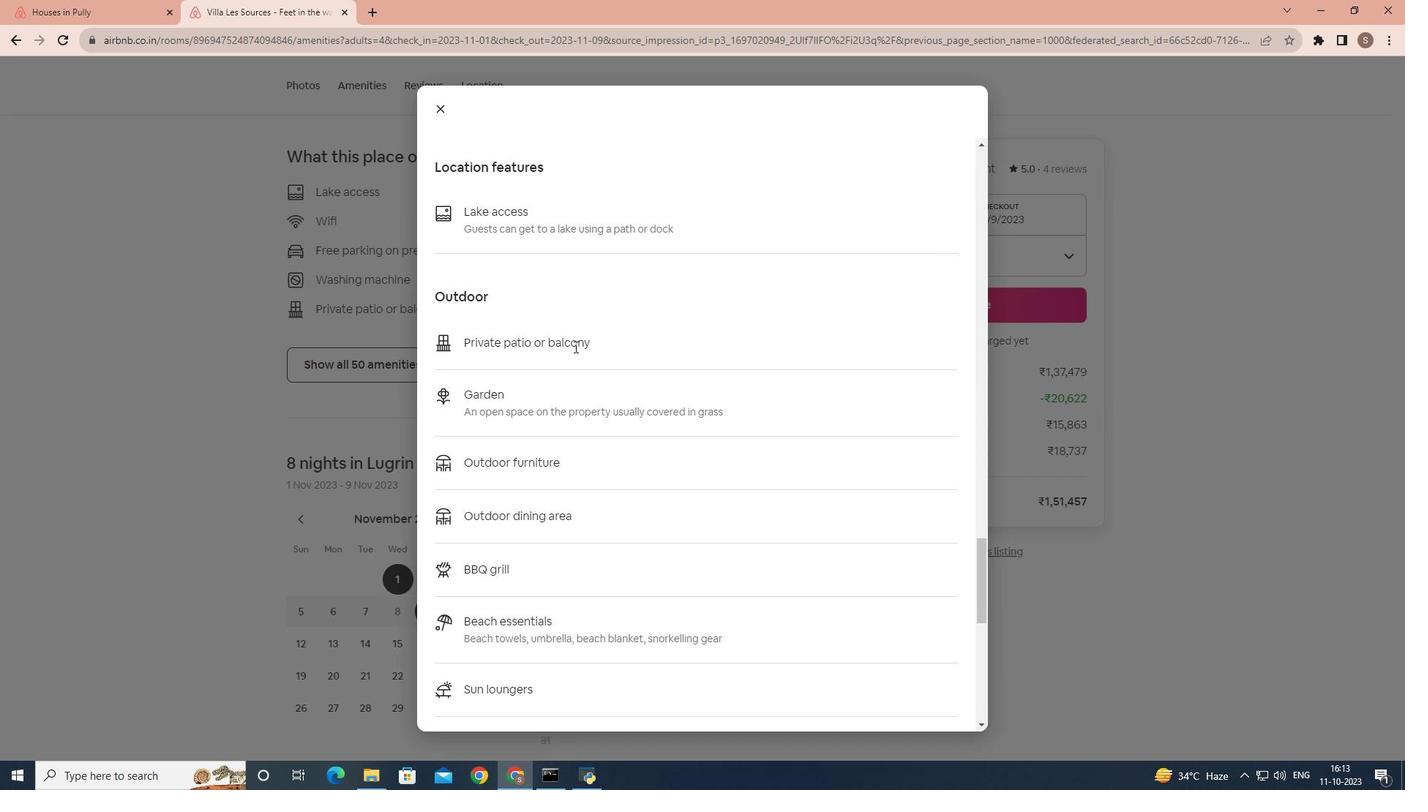 
Action: Mouse scrolled (574, 346) with delta (0, 0)
Screenshot: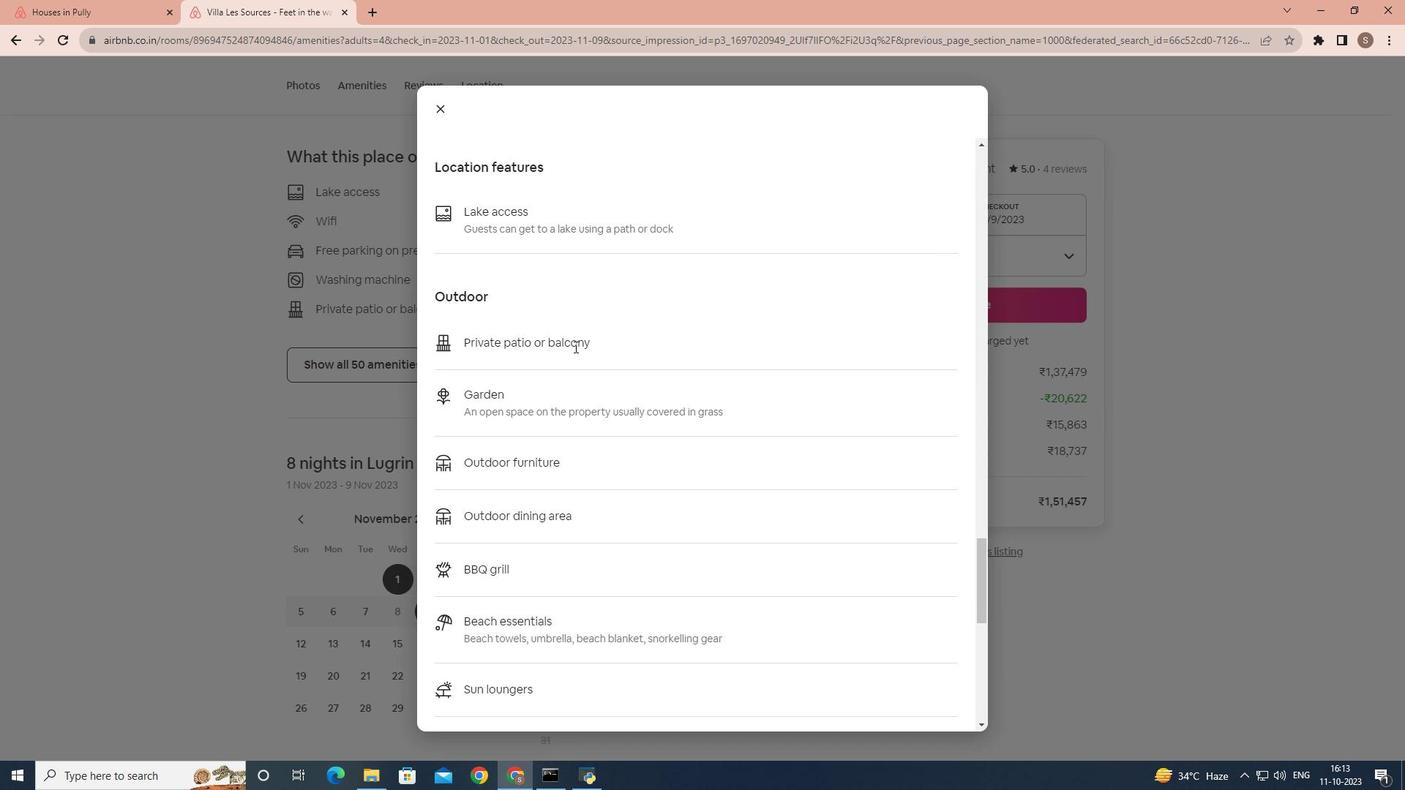 
Action: Mouse scrolled (574, 346) with delta (0, 0)
Screenshot: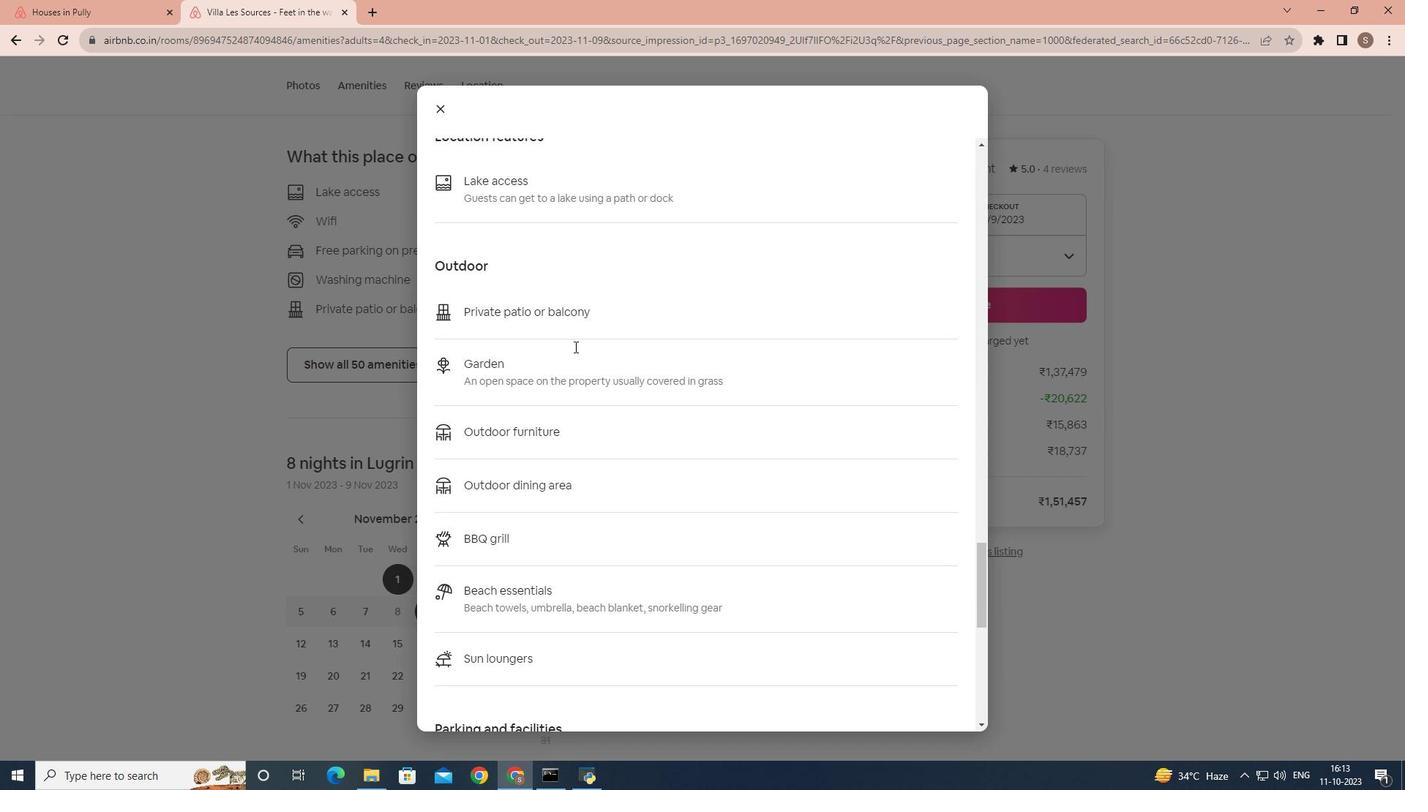 
Action: Mouse scrolled (574, 346) with delta (0, 0)
Screenshot: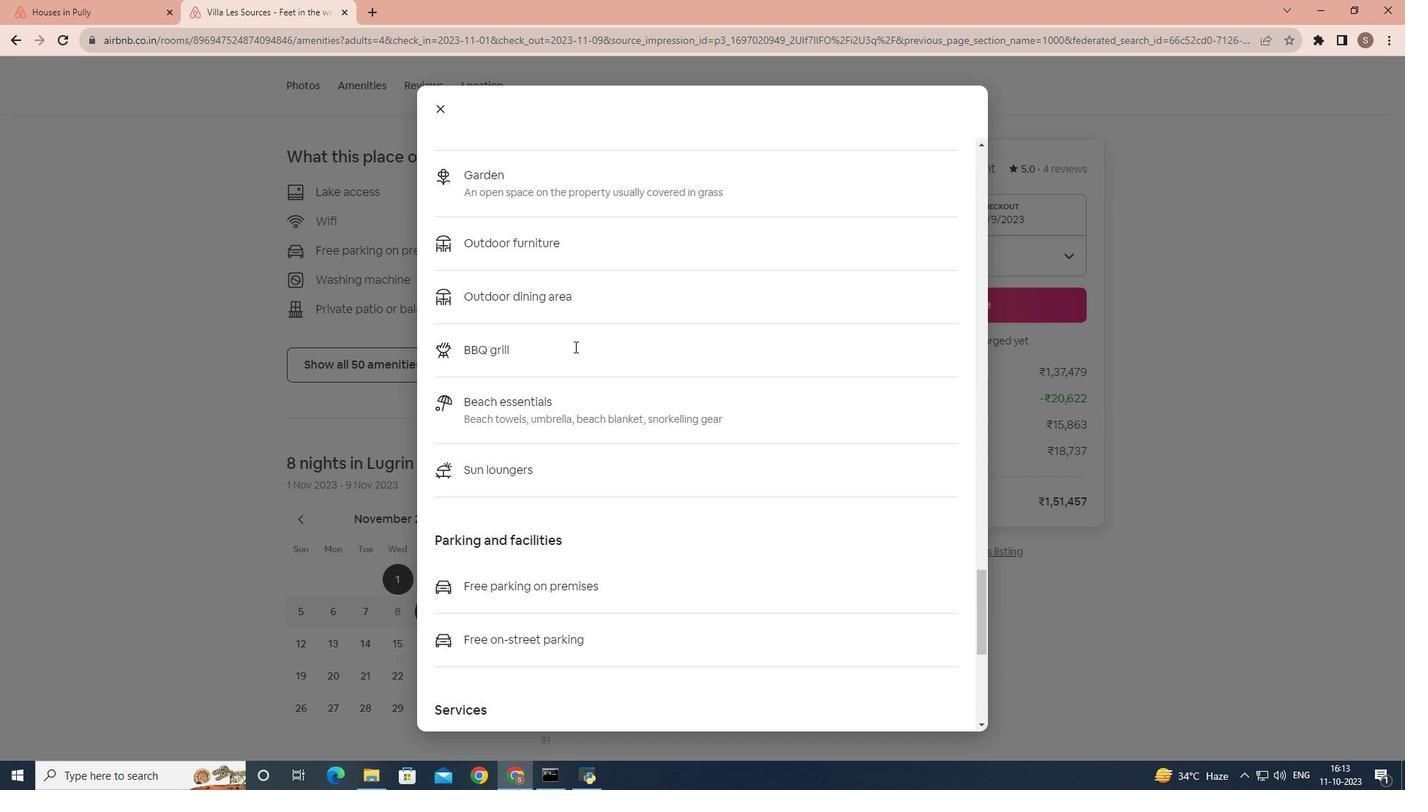 
Action: Mouse scrolled (574, 346) with delta (0, 0)
Screenshot: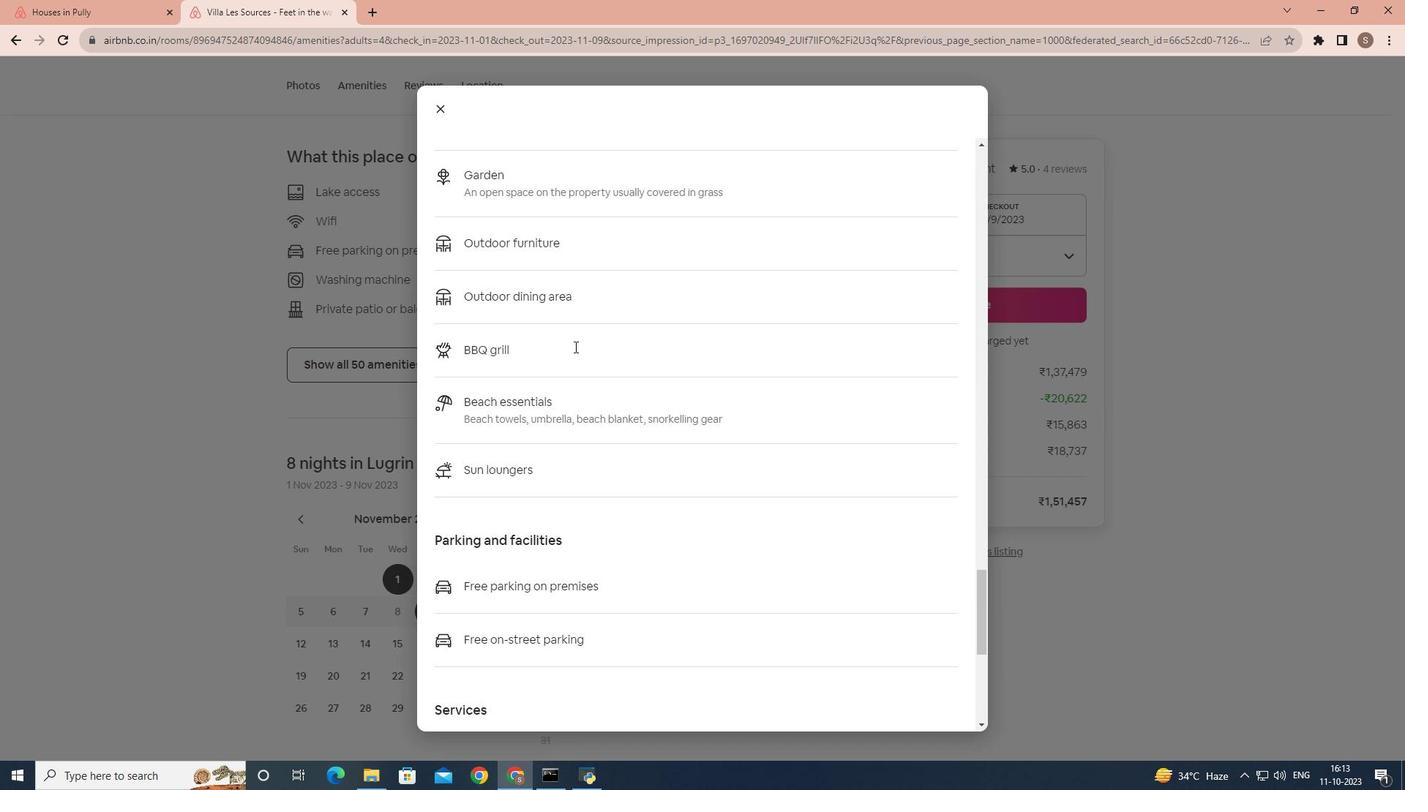 
Action: Mouse scrolled (574, 346) with delta (0, 0)
Screenshot: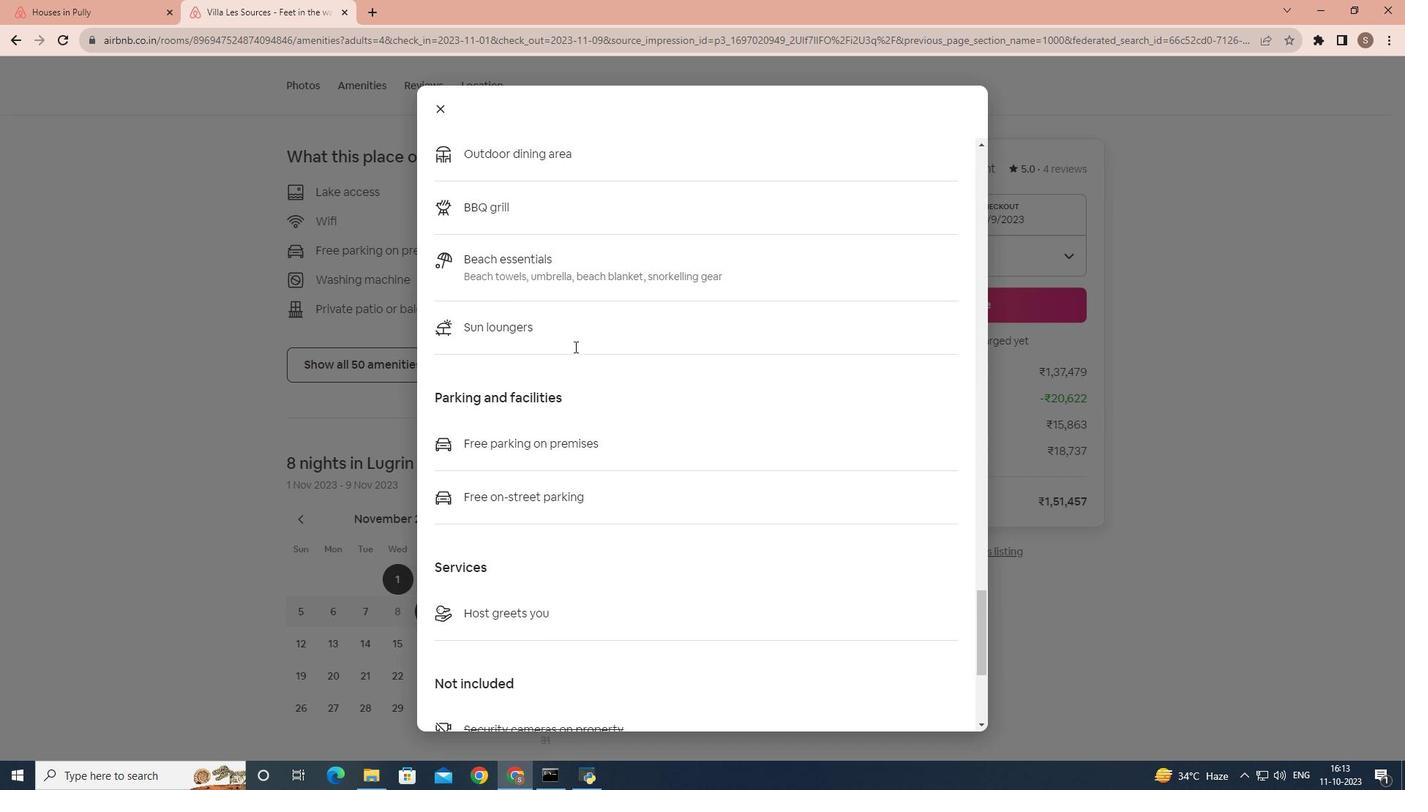 
Action: Mouse scrolled (574, 346) with delta (0, 0)
Screenshot: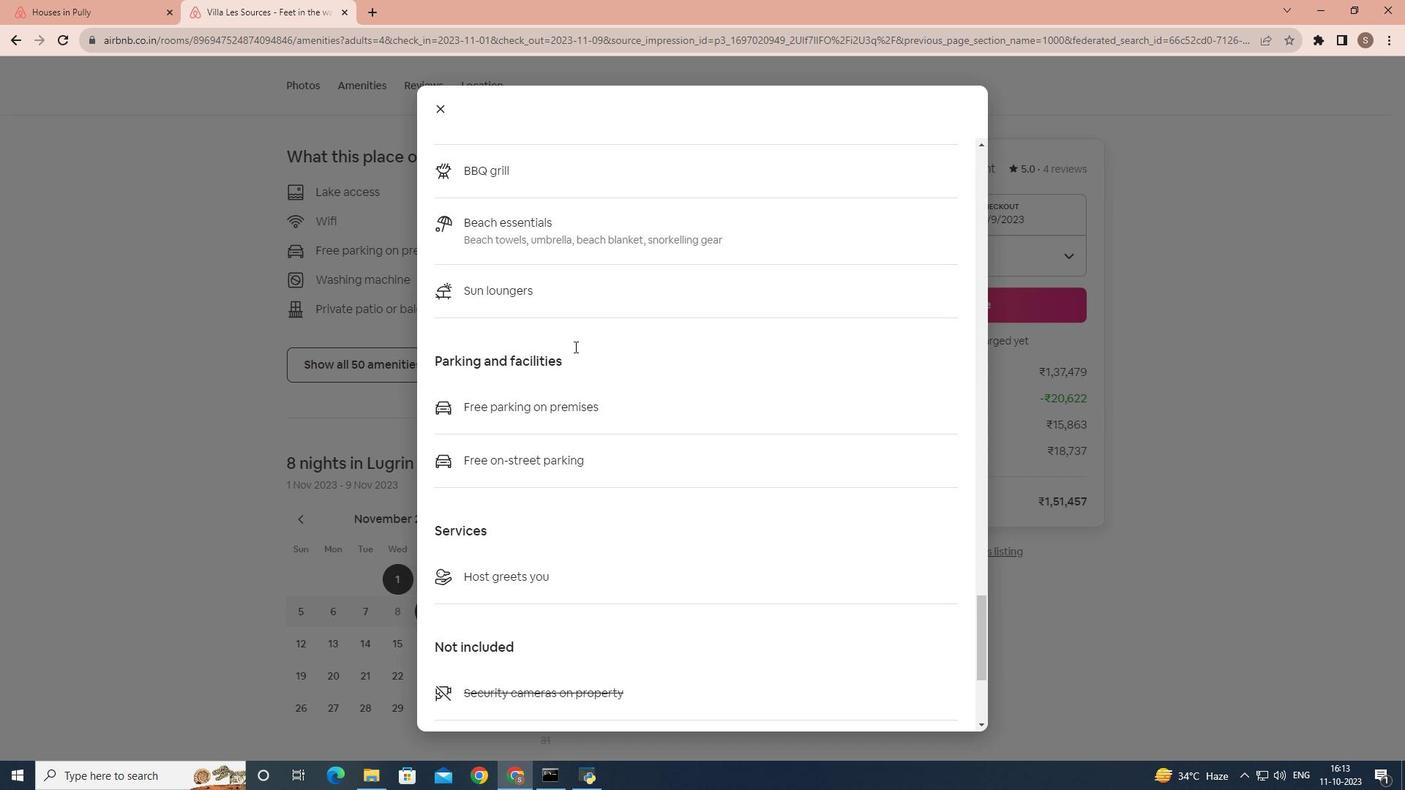 
Action: Mouse scrolled (574, 346) with delta (0, 0)
Screenshot: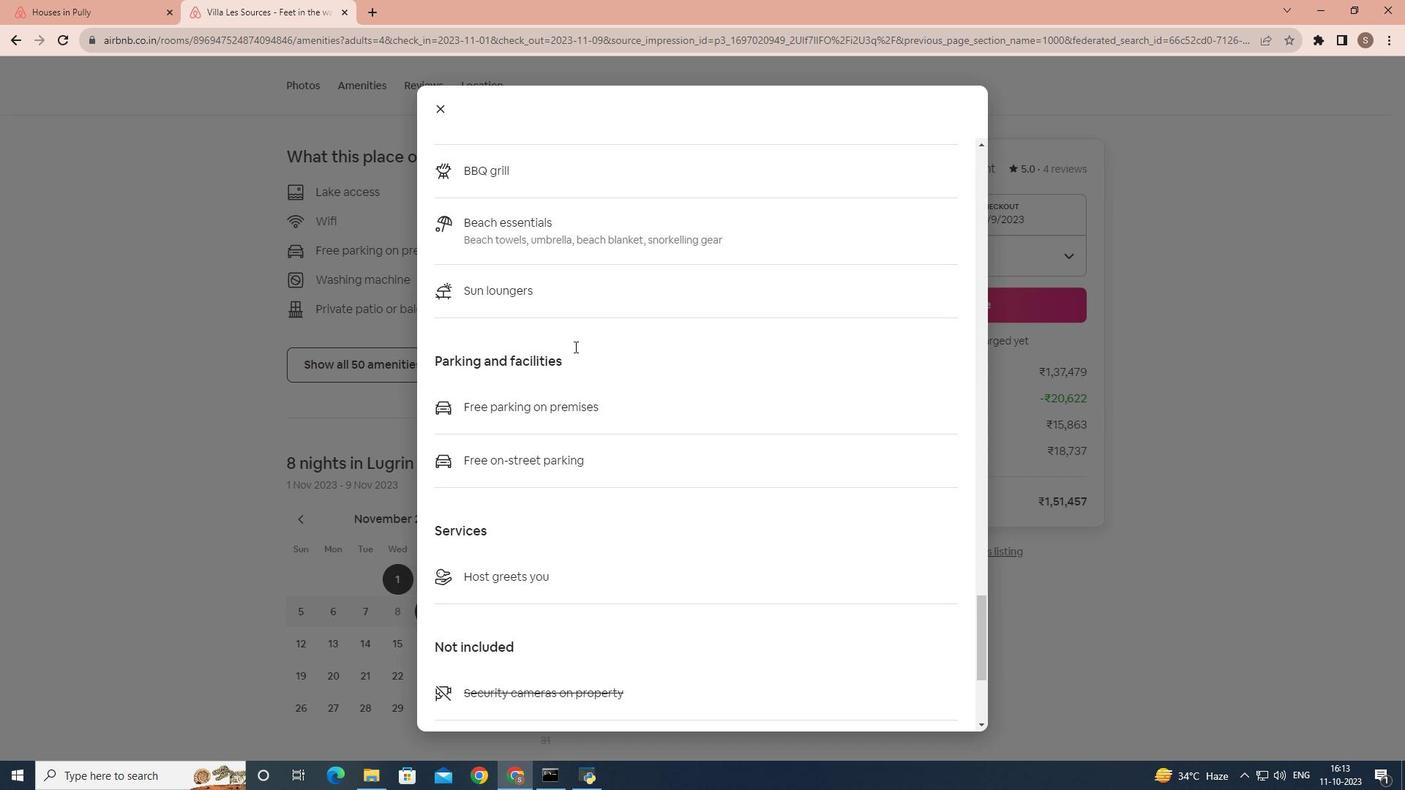
Action: Mouse scrolled (574, 346) with delta (0, 0)
Screenshot: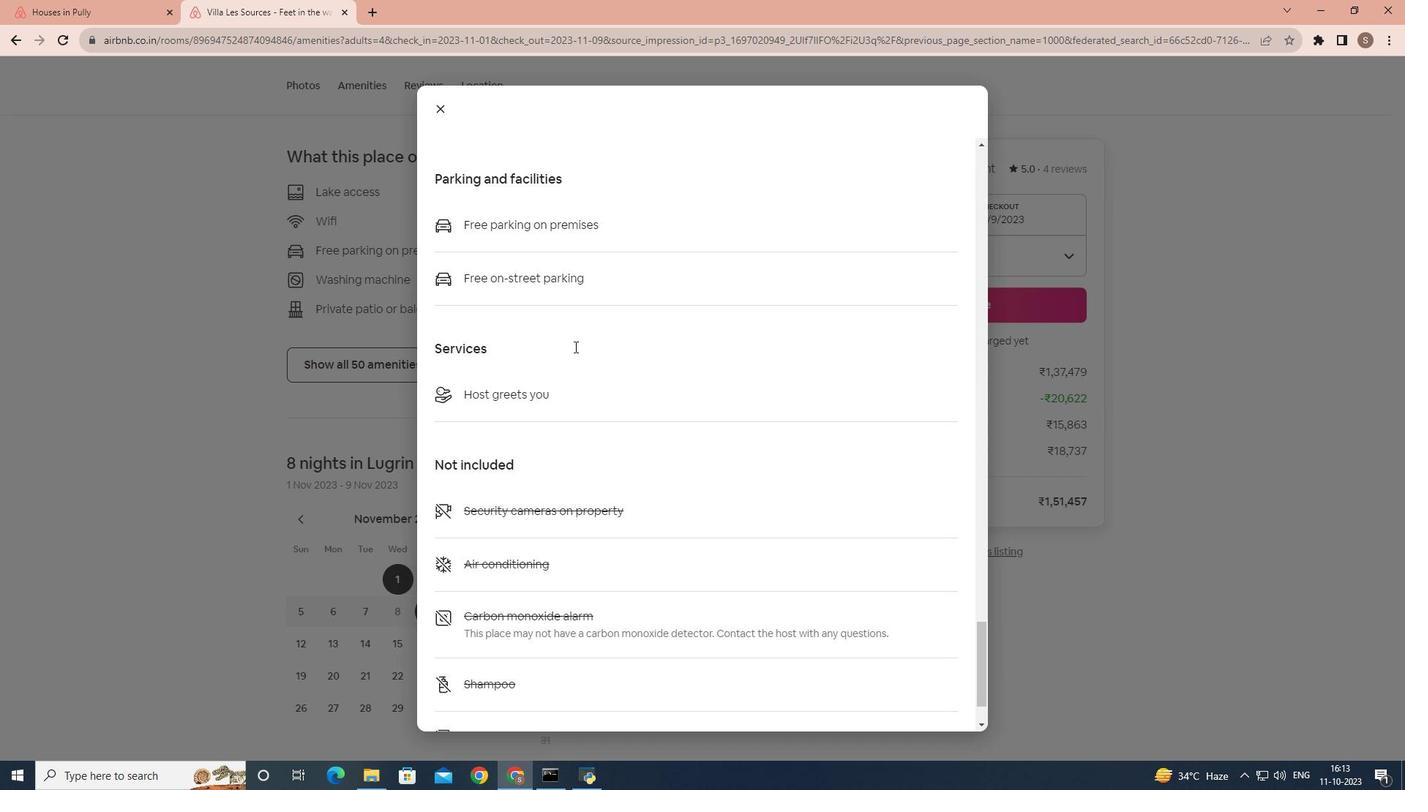 
Action: Mouse scrolled (574, 346) with delta (0, 0)
Screenshot: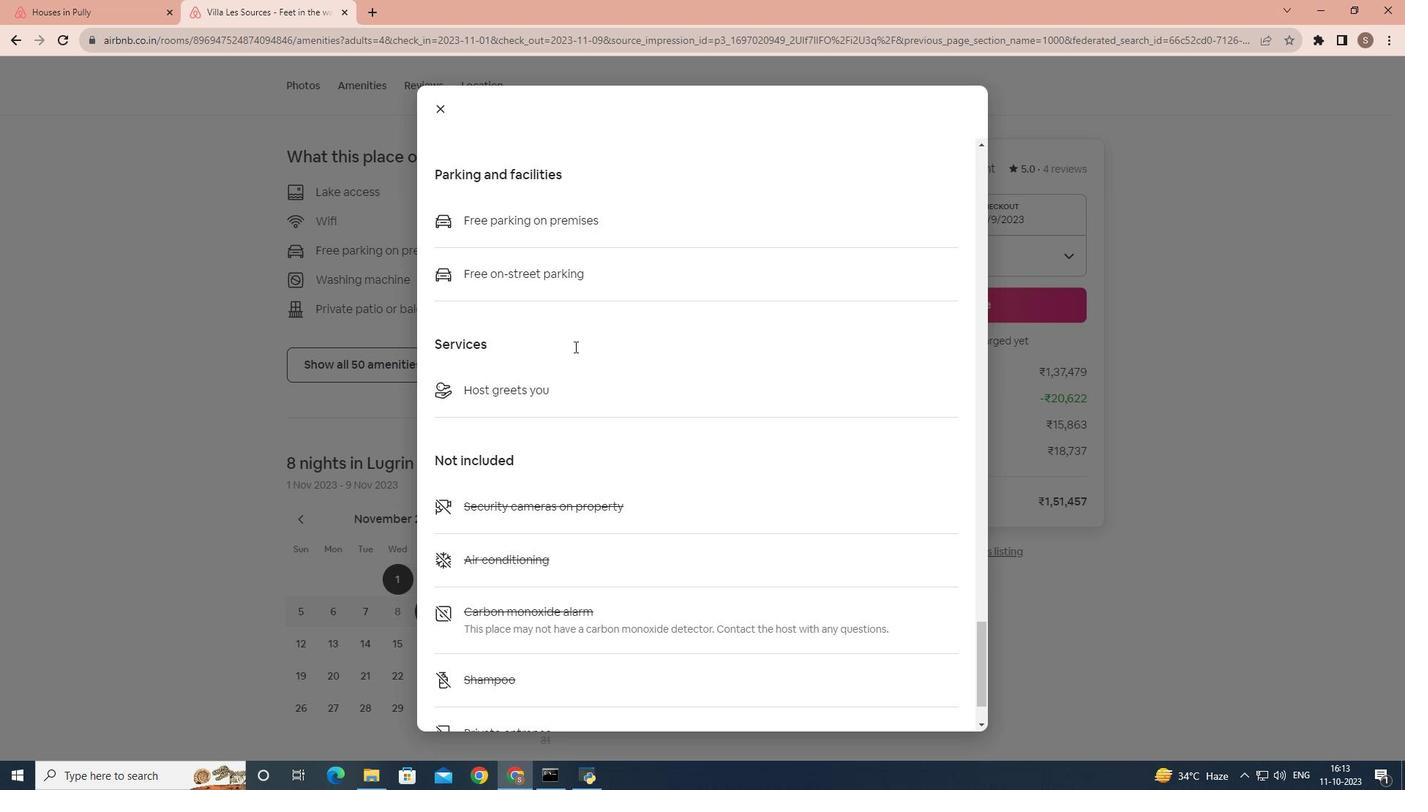 
Action: Mouse scrolled (574, 346) with delta (0, 0)
Screenshot: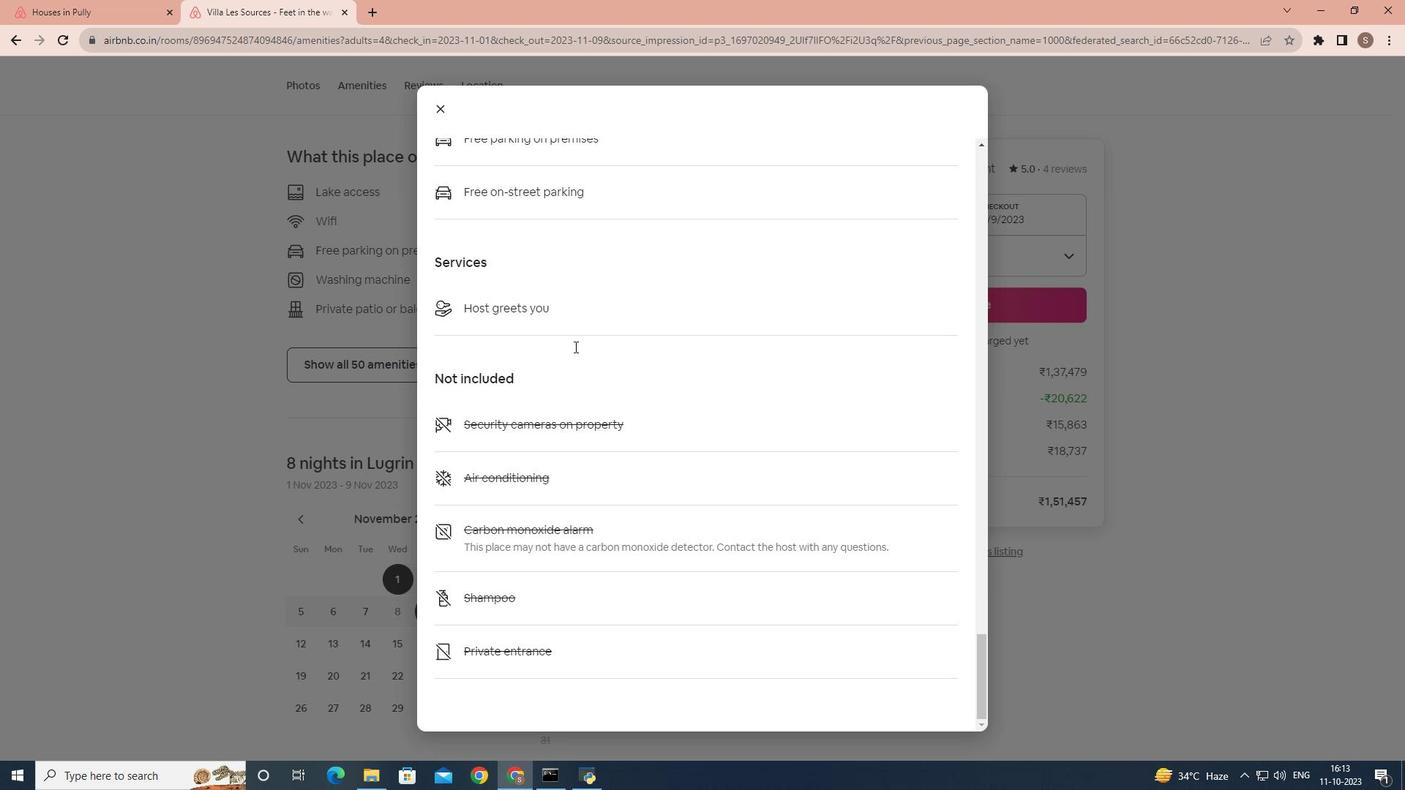
Action: Mouse scrolled (574, 346) with delta (0, 0)
Screenshot: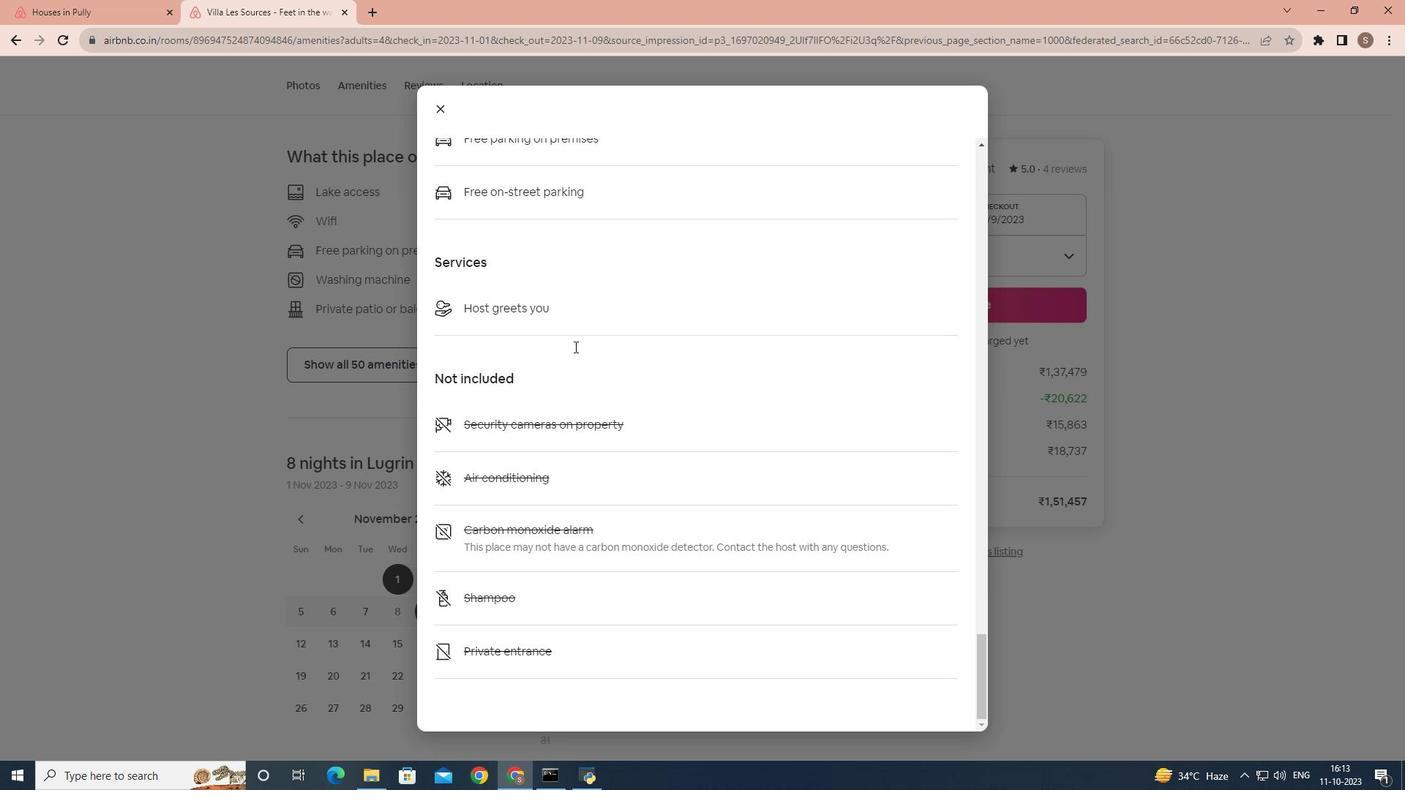 
Action: Mouse moved to (444, 114)
Screenshot: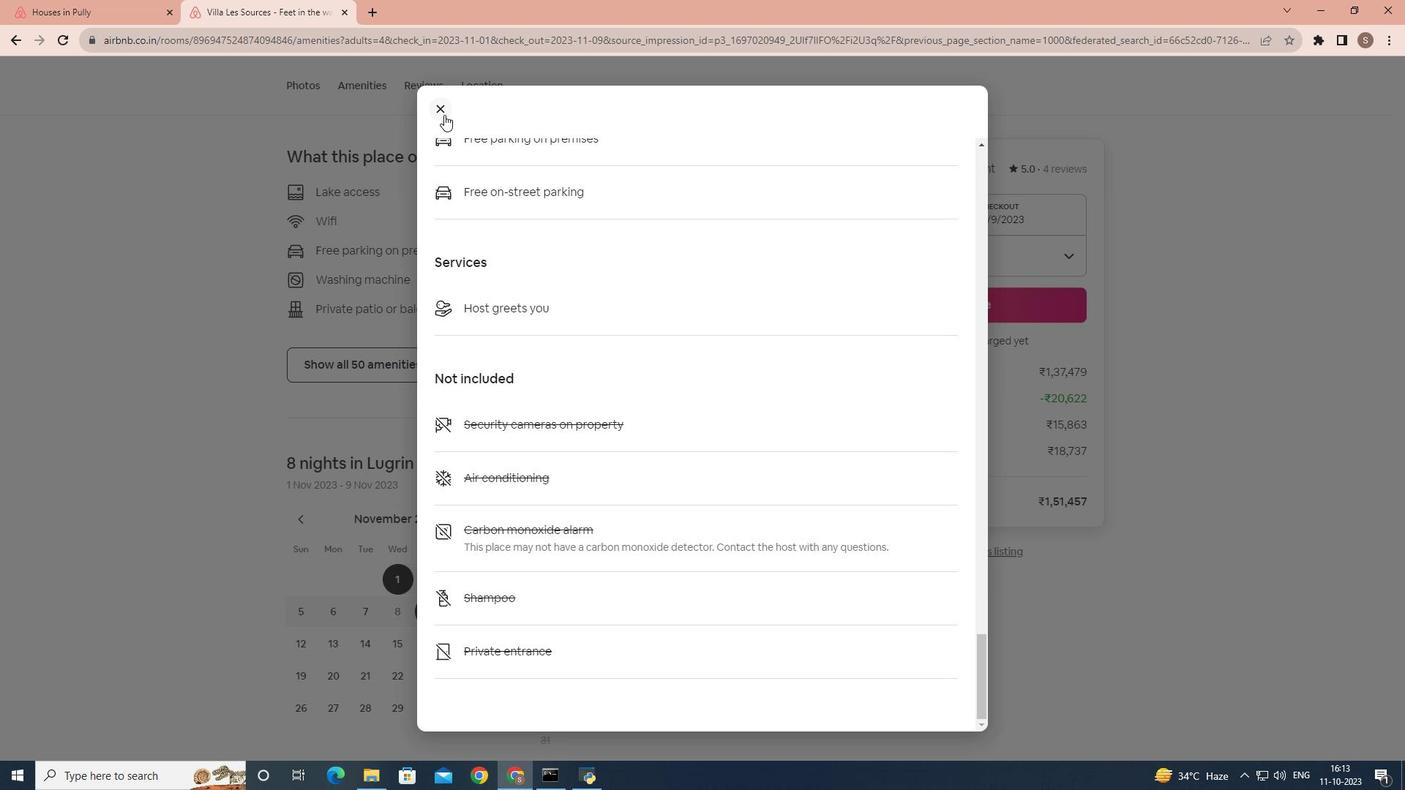 
Action: Mouse pressed left at (444, 114)
Screenshot: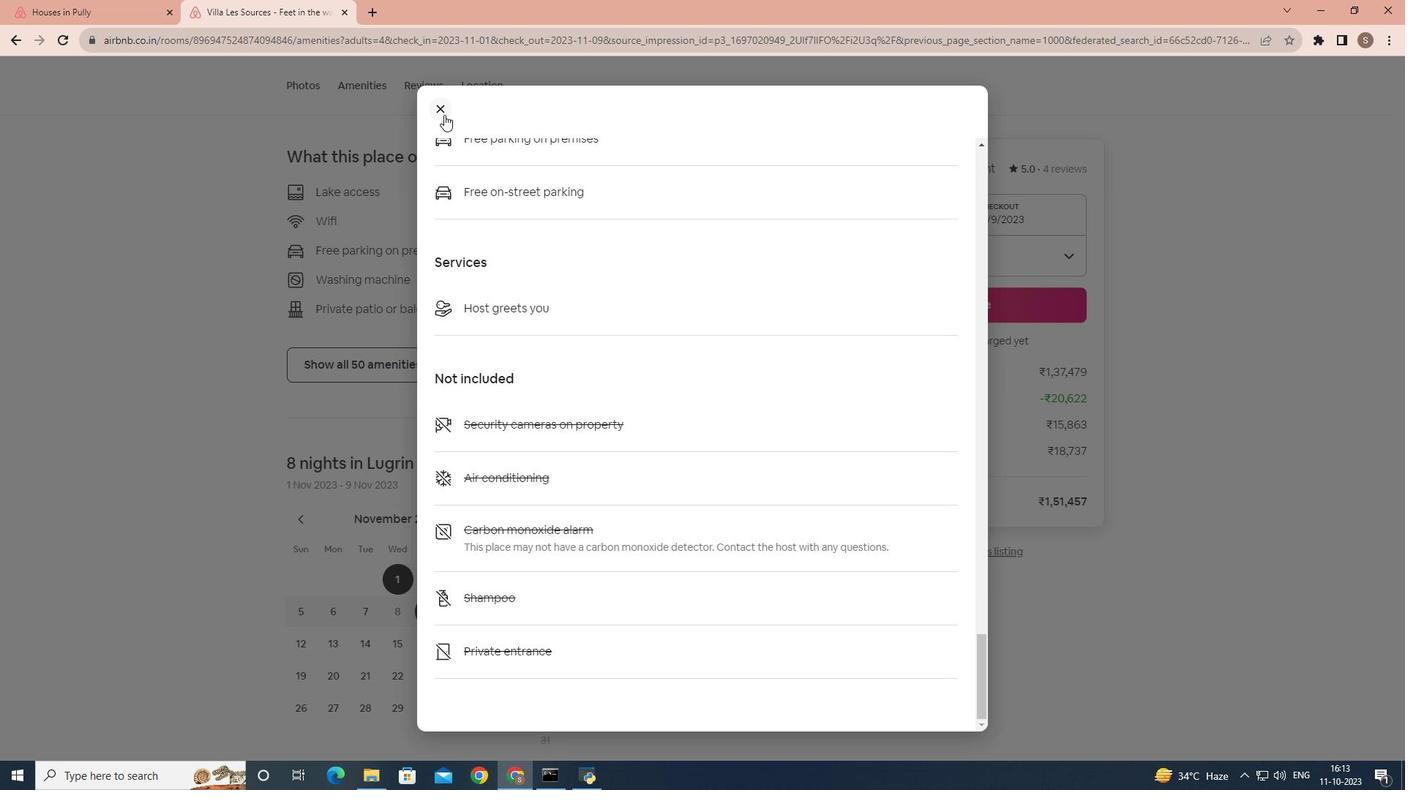 
Action: Mouse moved to (520, 283)
Screenshot: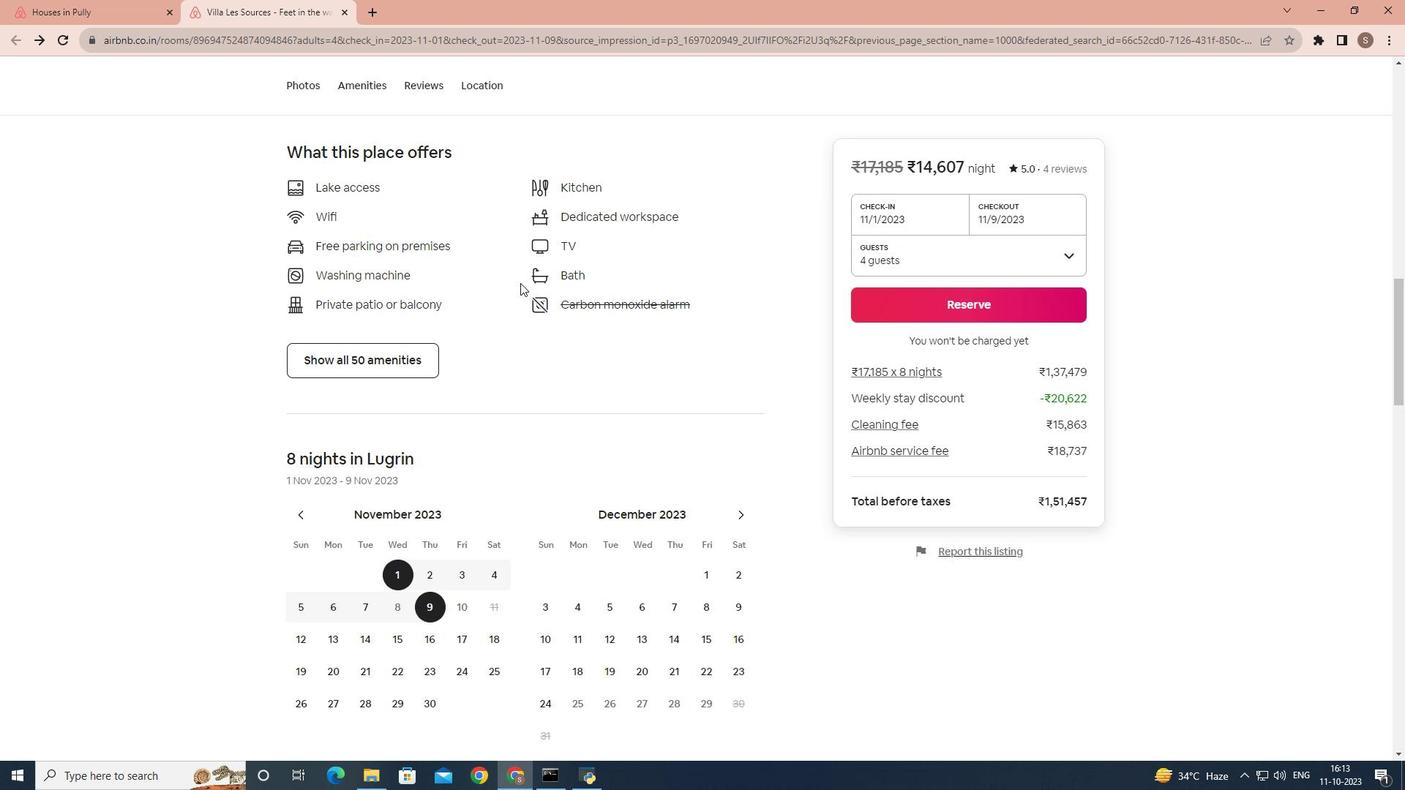 
Action: Mouse scrolled (520, 282) with delta (0, 0)
Screenshot: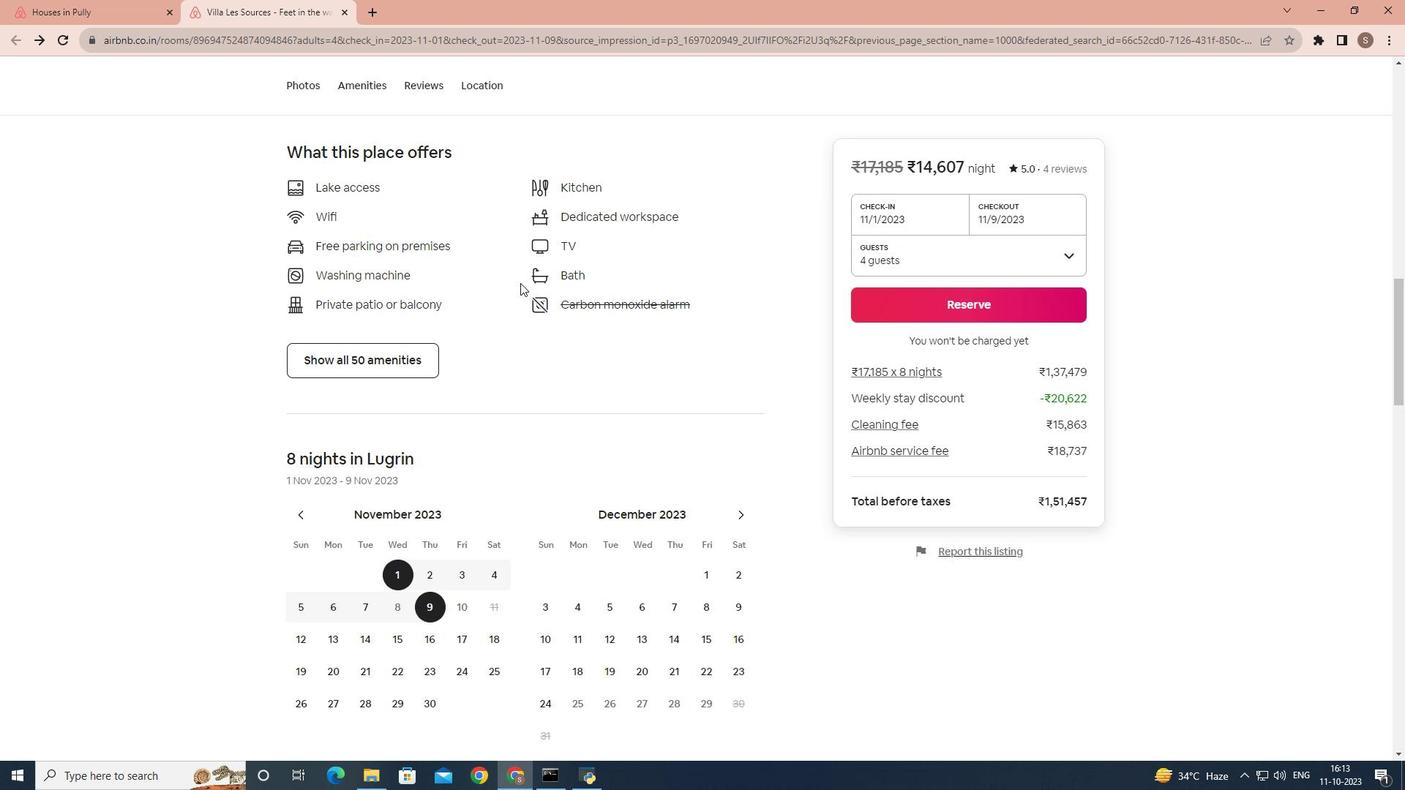
Action: Mouse scrolled (520, 282) with delta (0, 0)
Screenshot: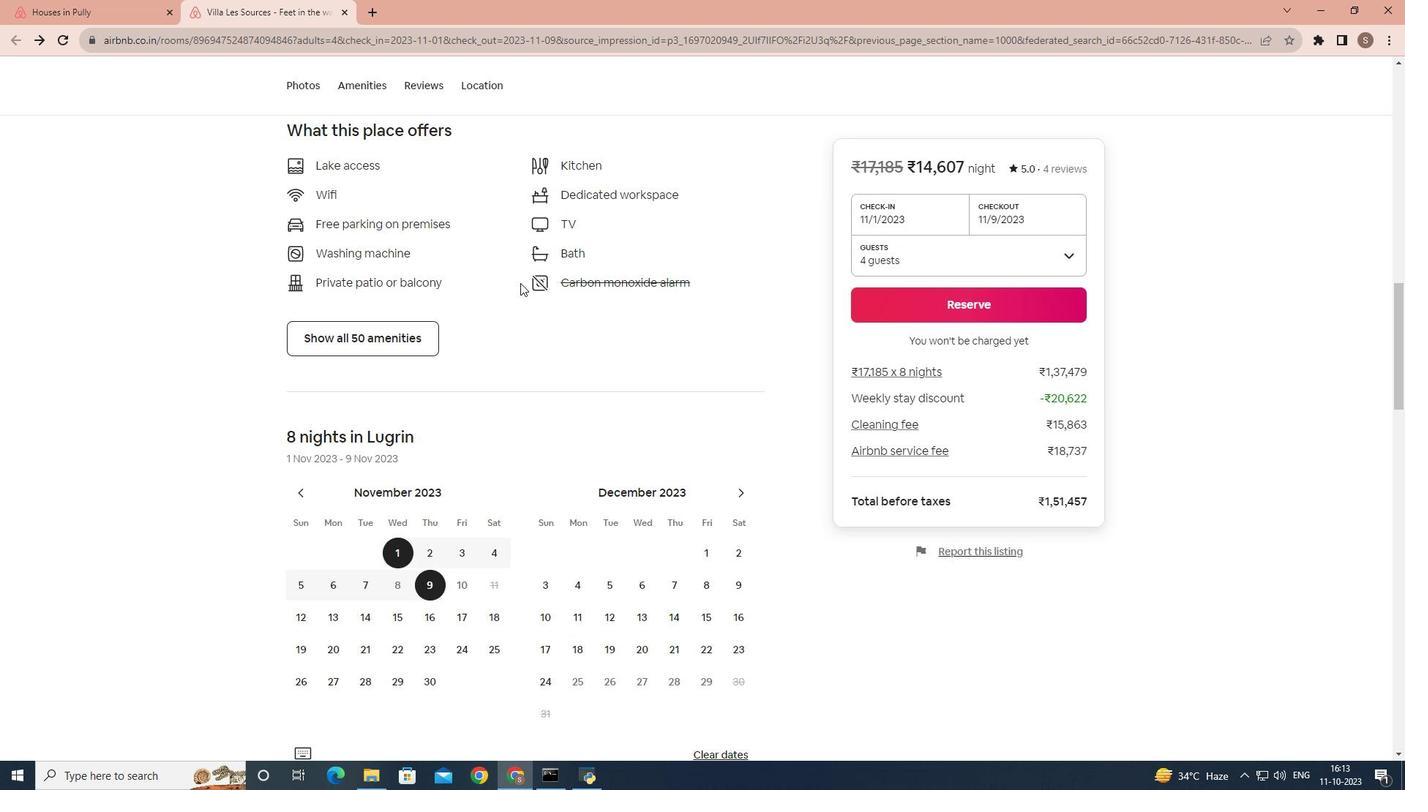 
Action: Mouse scrolled (520, 282) with delta (0, 0)
Screenshot: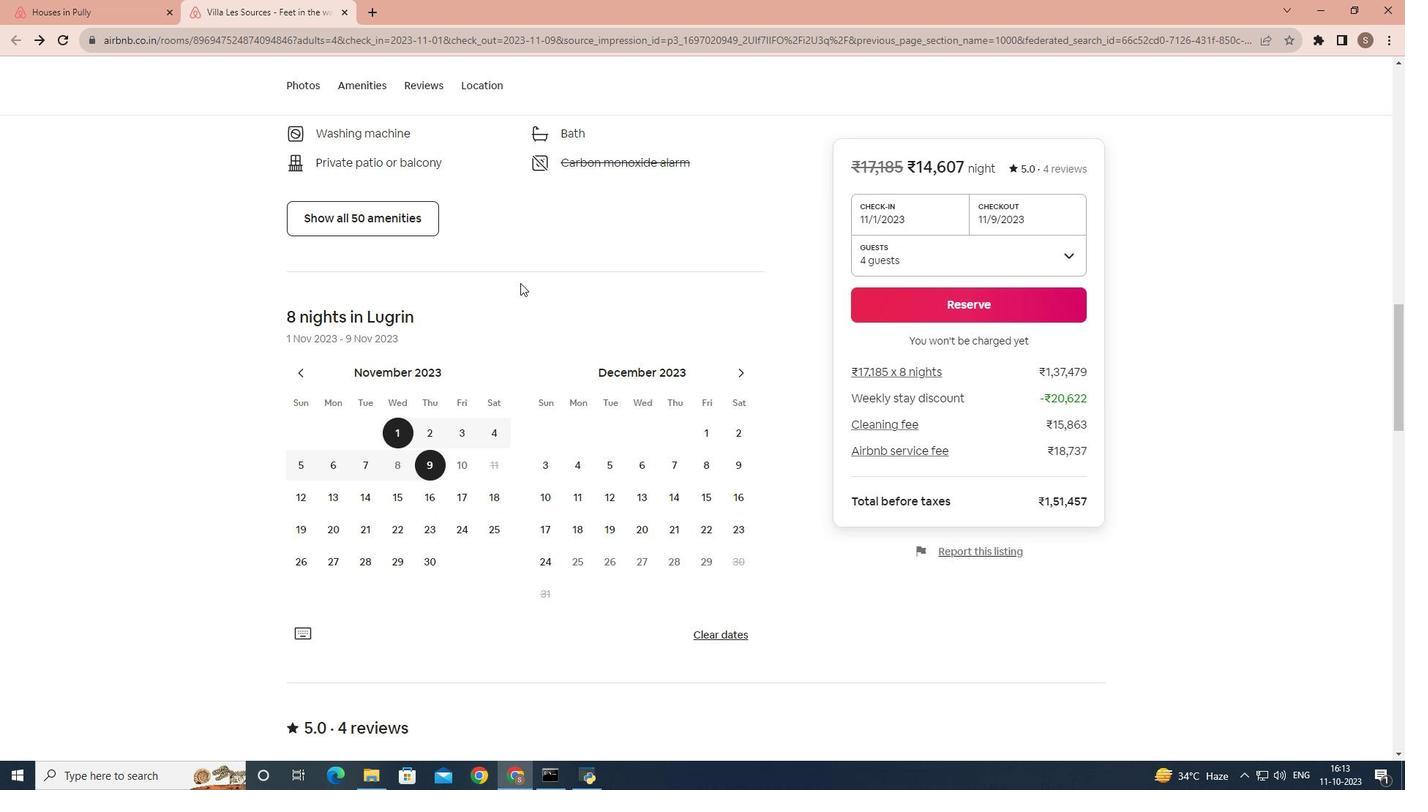 
Action: Mouse scrolled (520, 282) with delta (0, 0)
Screenshot: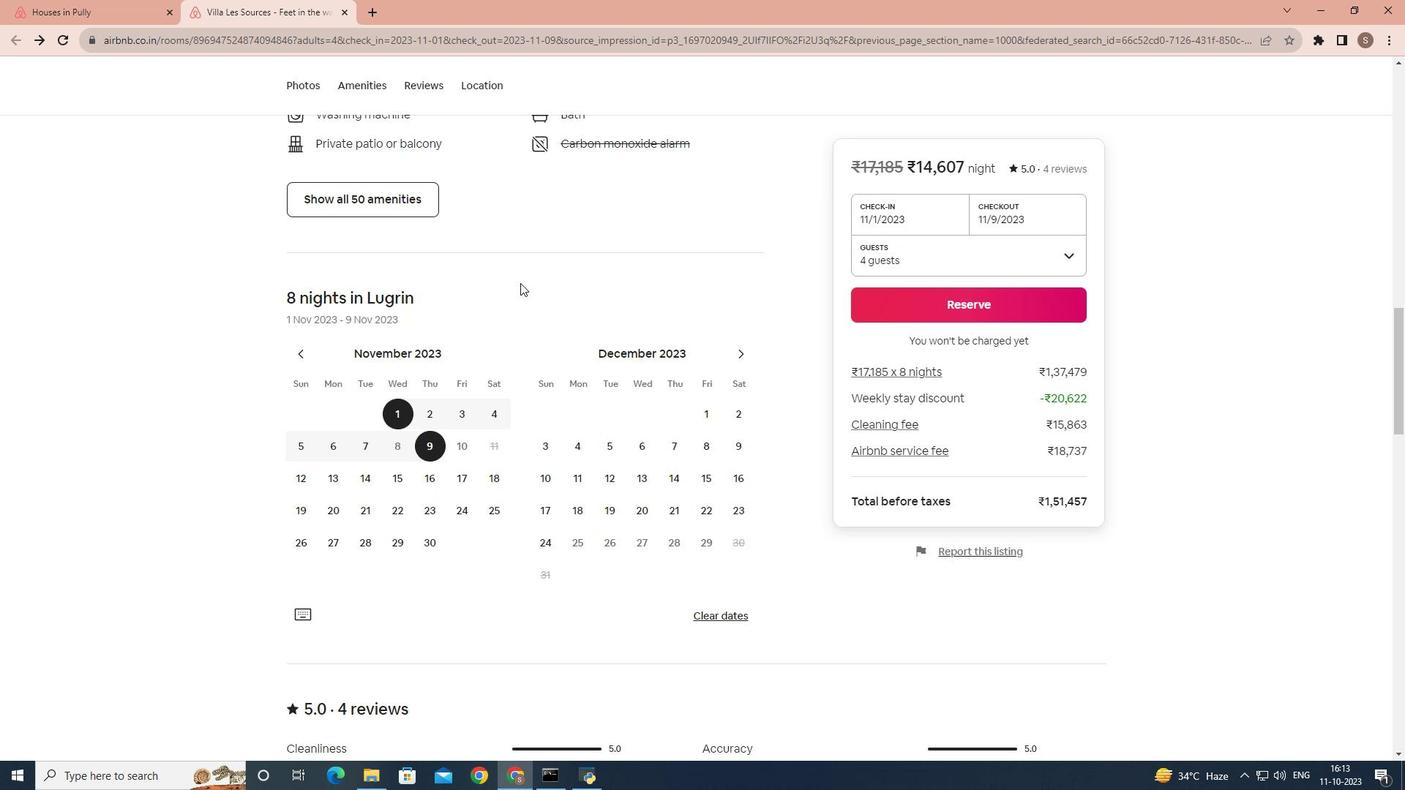 
Action: Mouse scrolled (520, 282) with delta (0, 0)
Screenshot: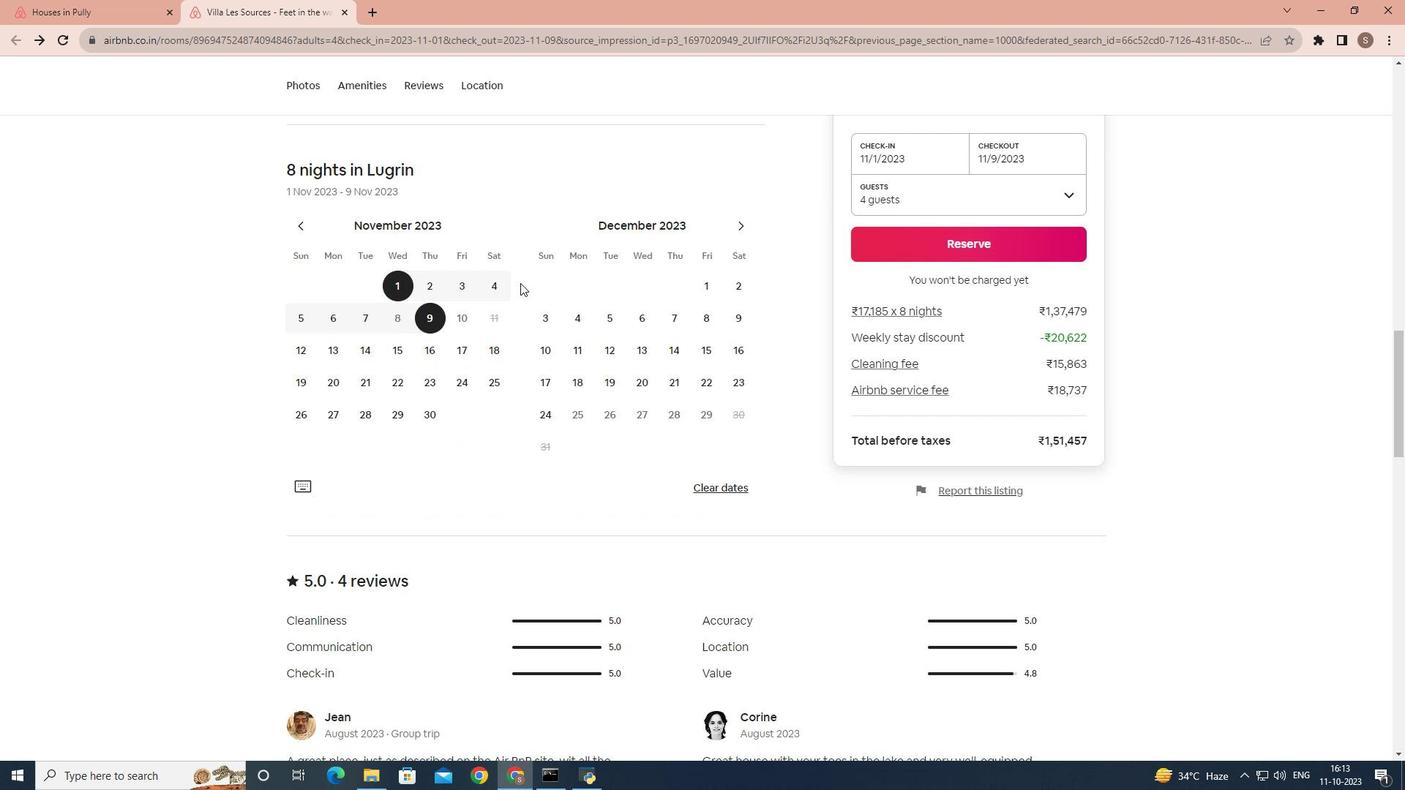 
Action: Mouse scrolled (520, 282) with delta (0, 0)
Screenshot: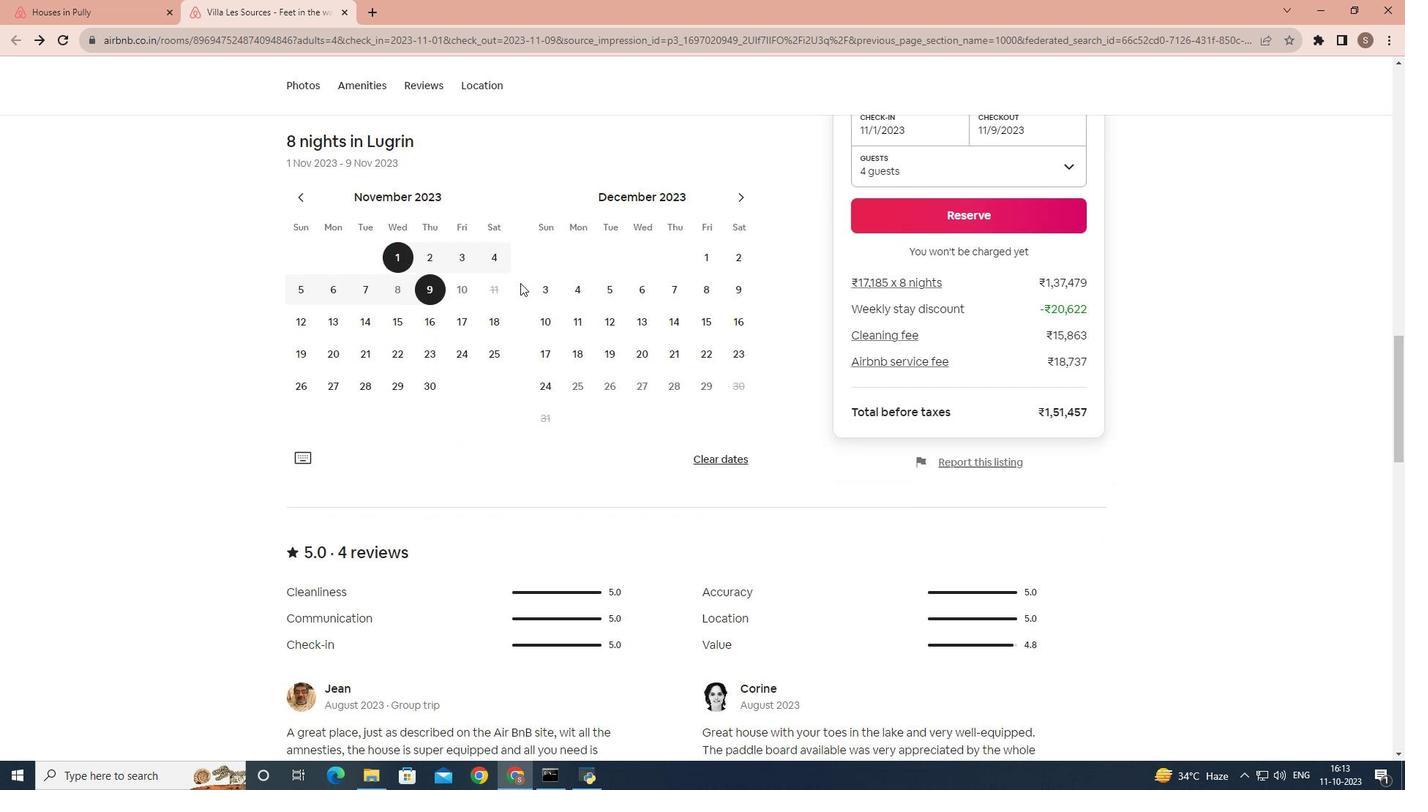 
Action: Mouse scrolled (520, 282) with delta (0, 0)
Screenshot: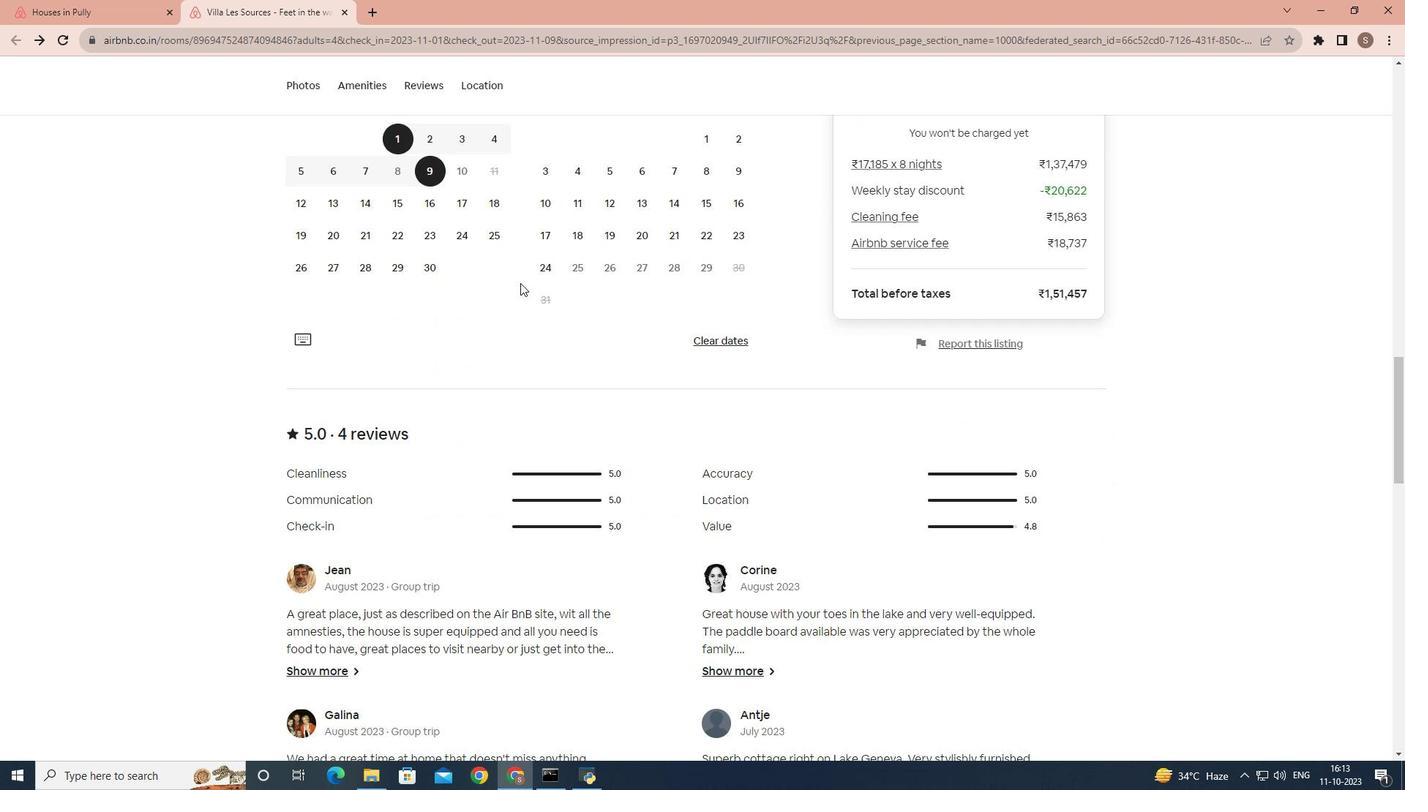 
Action: Mouse scrolled (520, 282) with delta (0, 0)
Screenshot: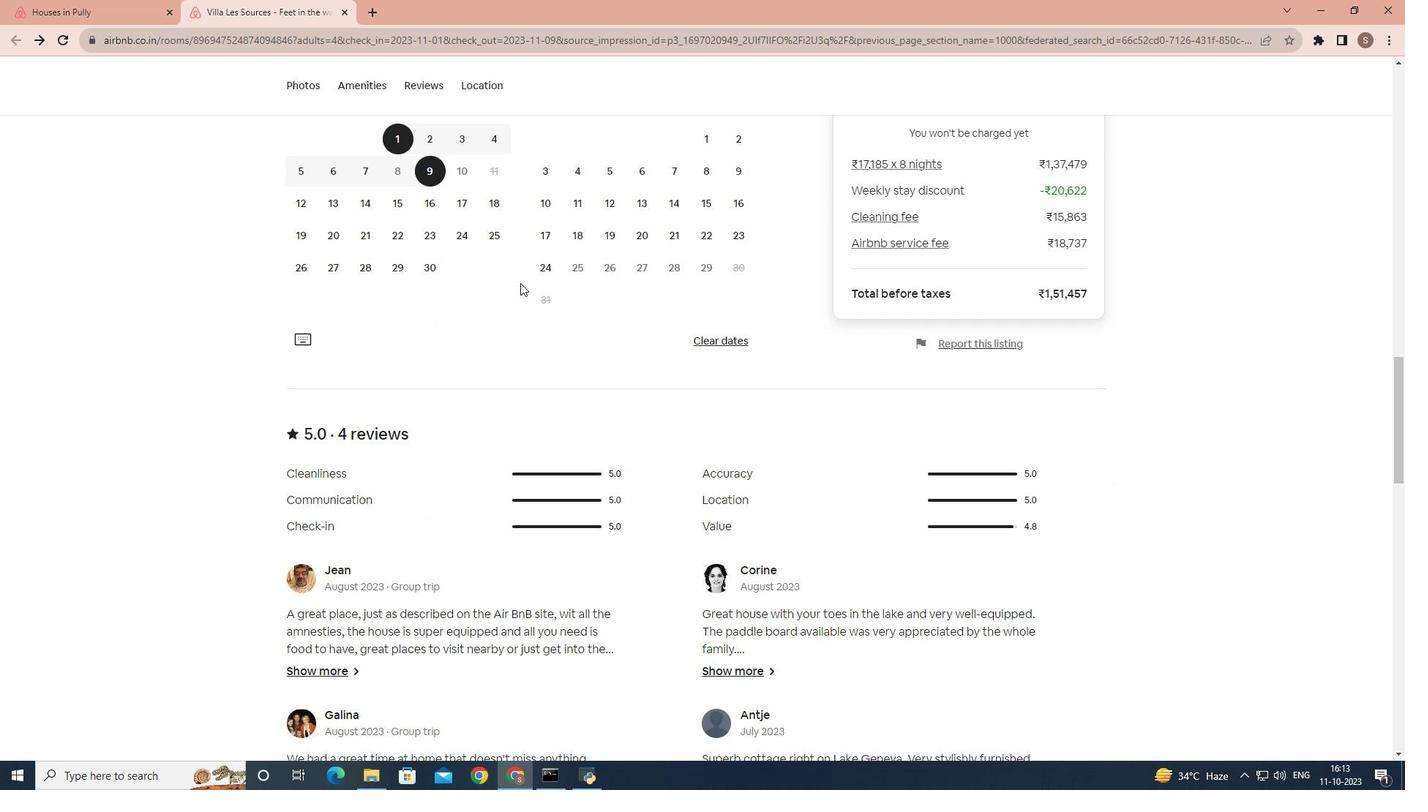 
Action: Mouse scrolled (520, 282) with delta (0, 0)
Screenshot: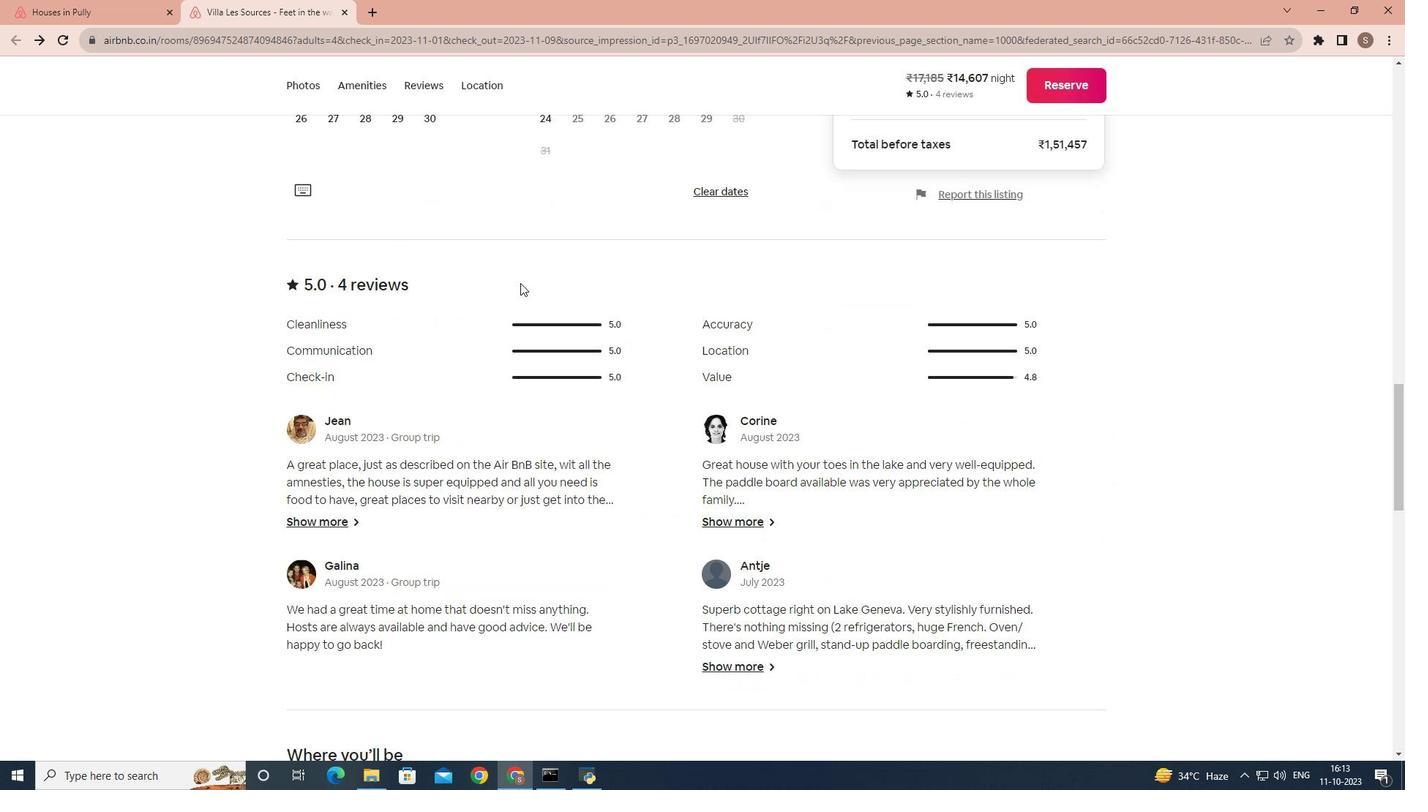 
Action: Mouse scrolled (520, 282) with delta (0, 0)
Screenshot: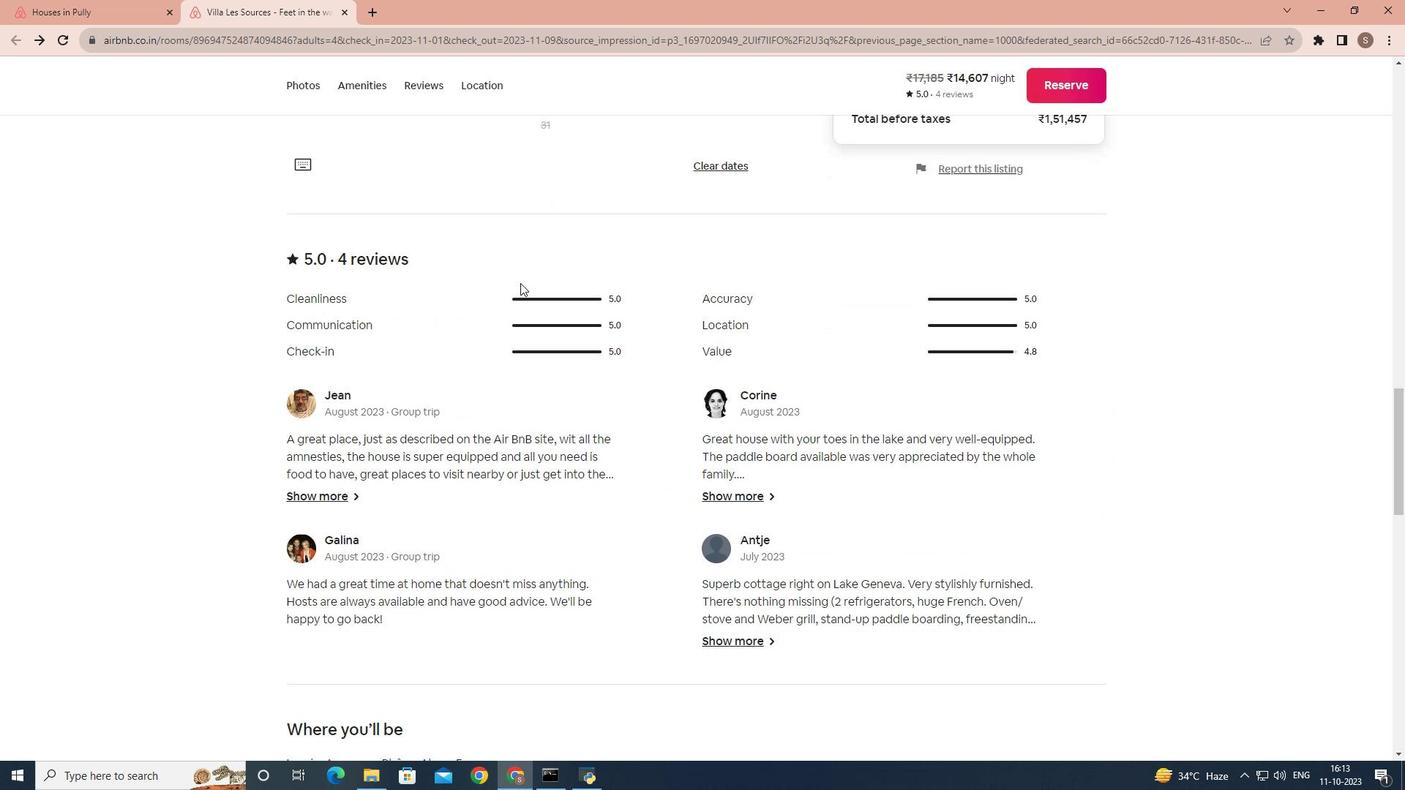 
Action: Mouse scrolled (520, 282) with delta (0, 0)
Screenshot: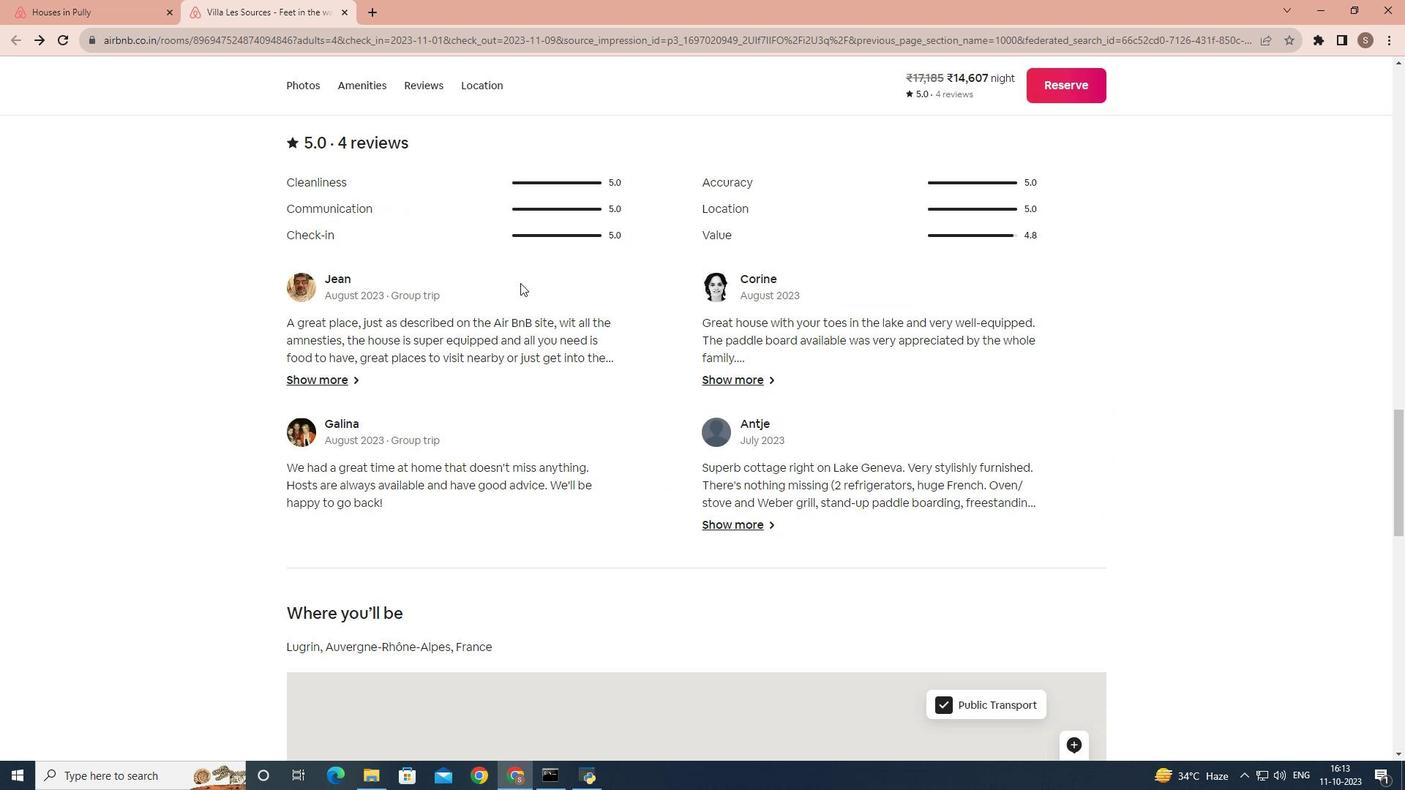 
Action: Mouse scrolled (520, 282) with delta (0, 0)
Screenshot: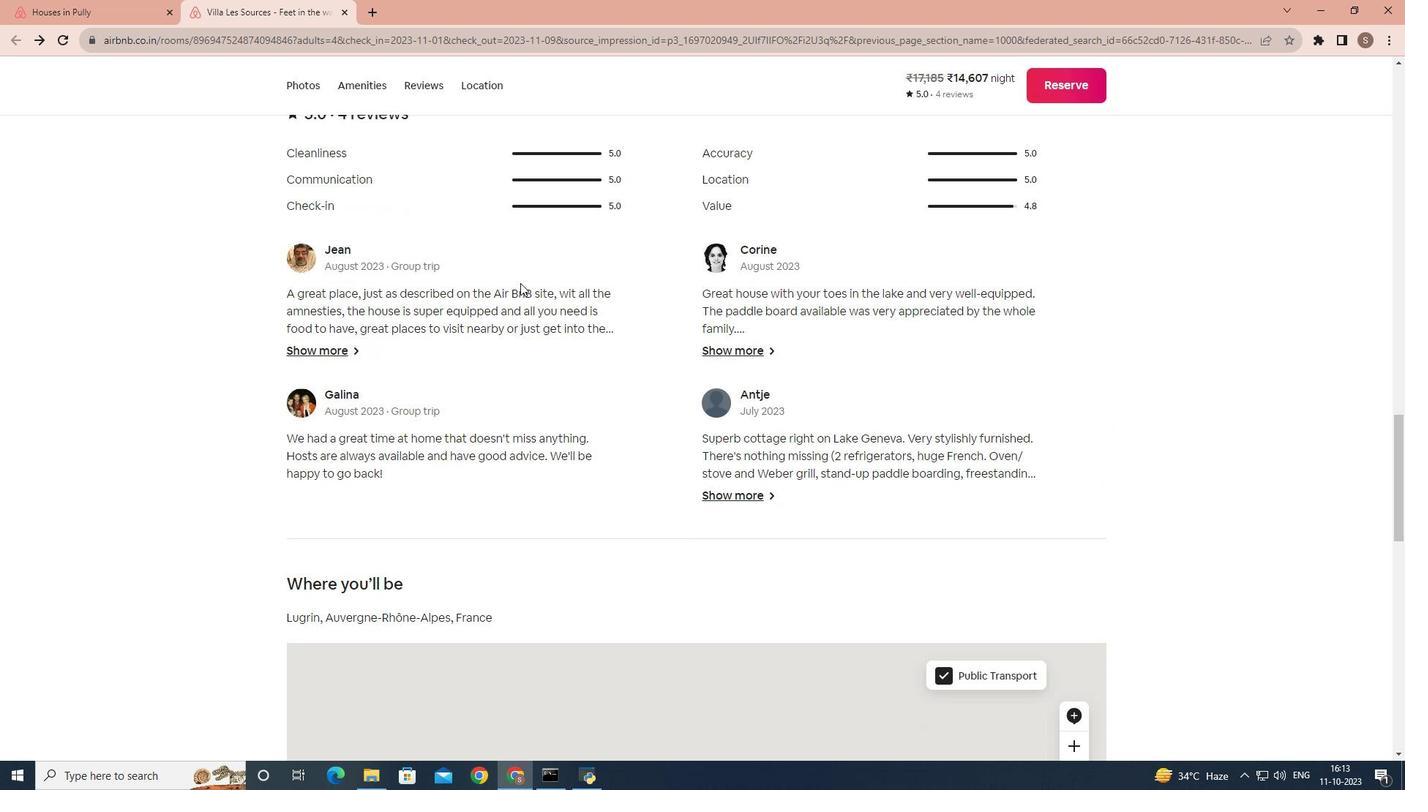 
Action: Mouse scrolled (520, 282) with delta (0, 0)
Screenshot: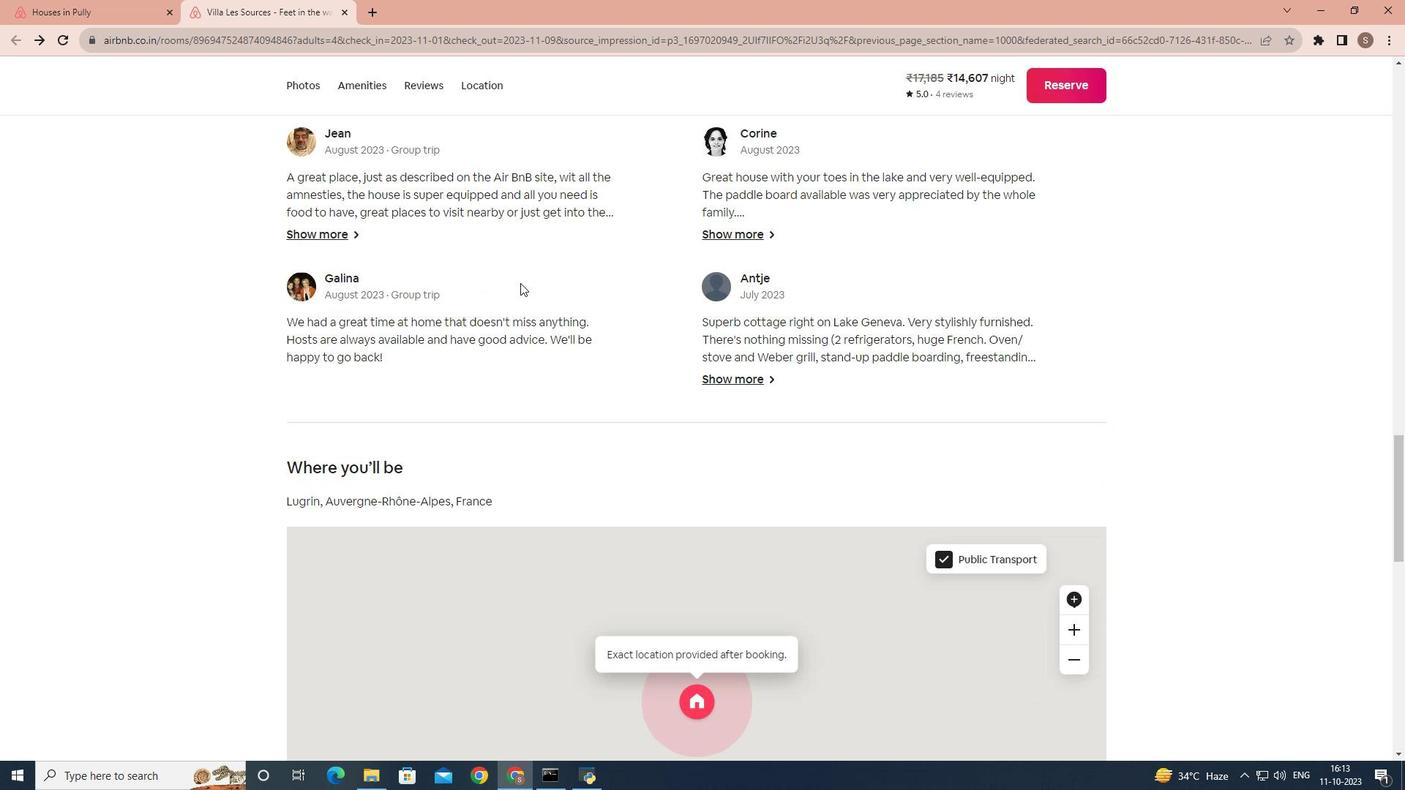 
Action: Mouse scrolled (520, 282) with delta (0, 0)
Screenshot: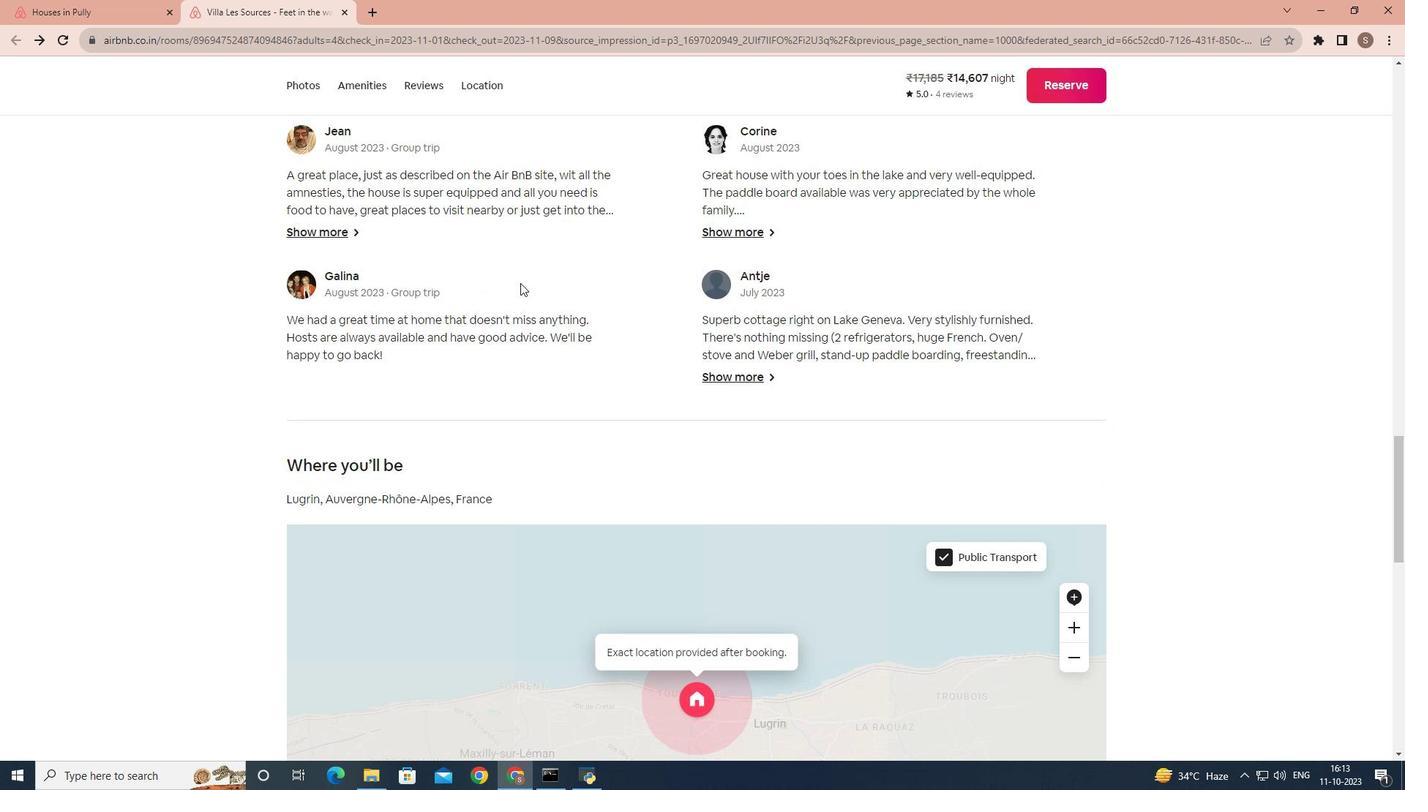 
Action: Mouse scrolled (520, 282) with delta (0, 0)
Screenshot: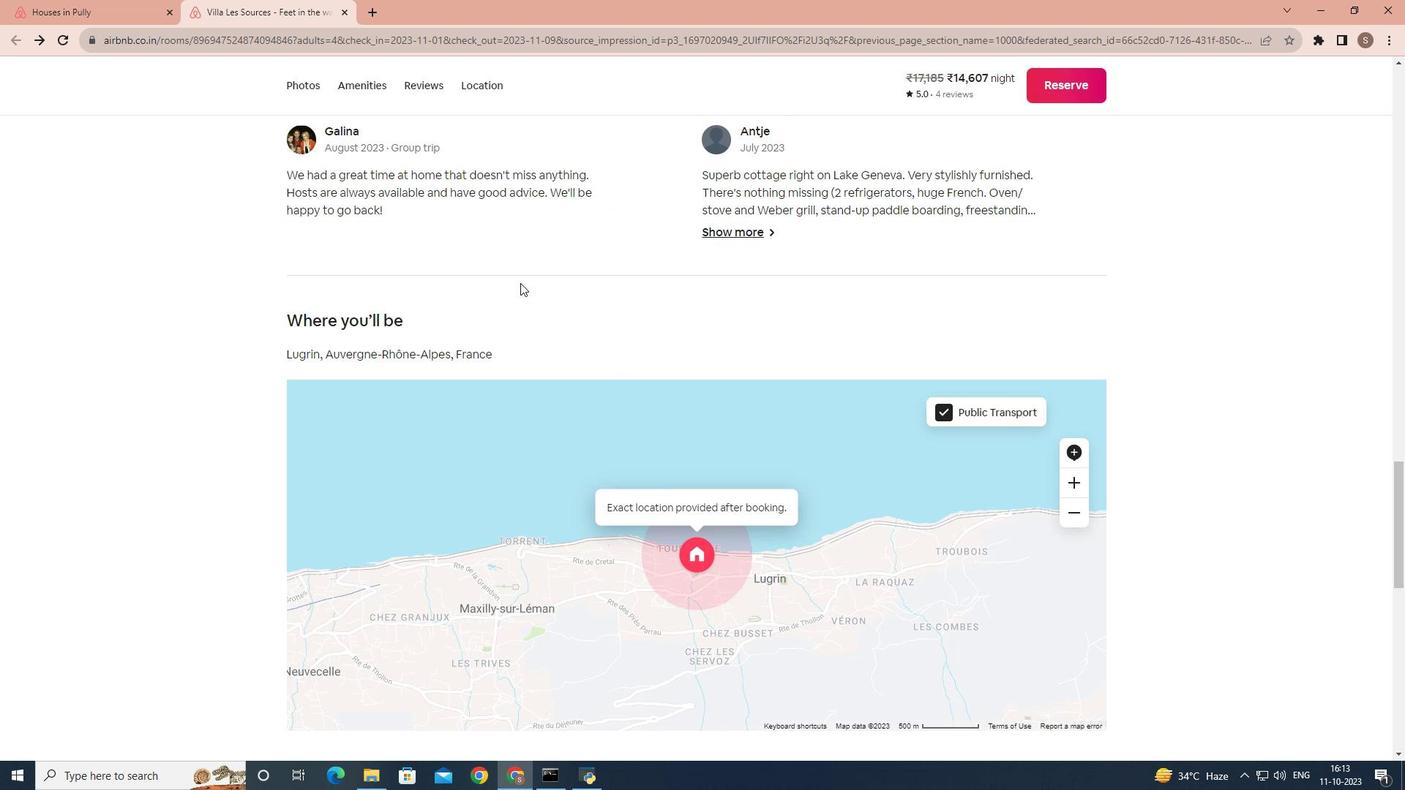 
Action: Mouse scrolled (520, 282) with delta (0, 0)
Screenshot: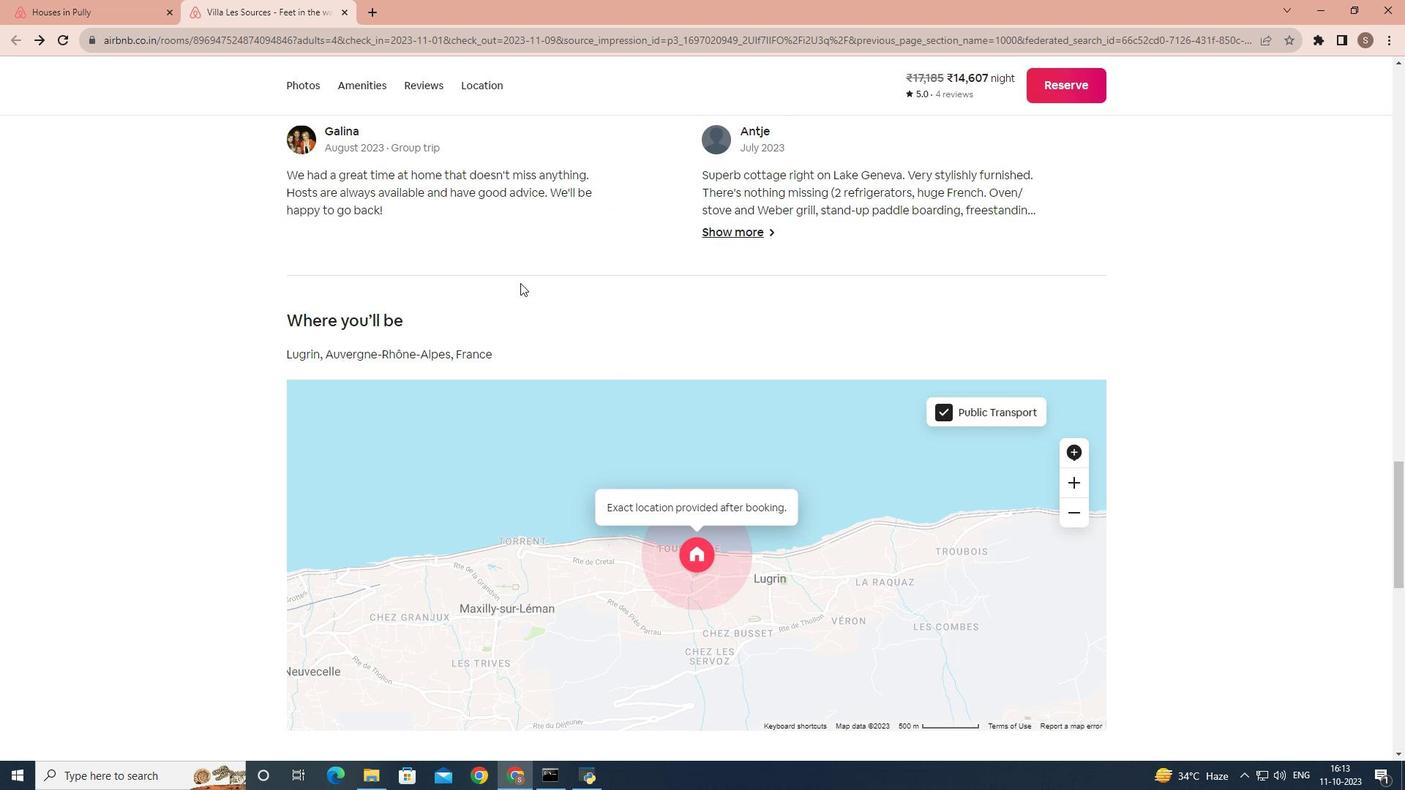 
Action: Mouse moved to (520, 287)
Screenshot: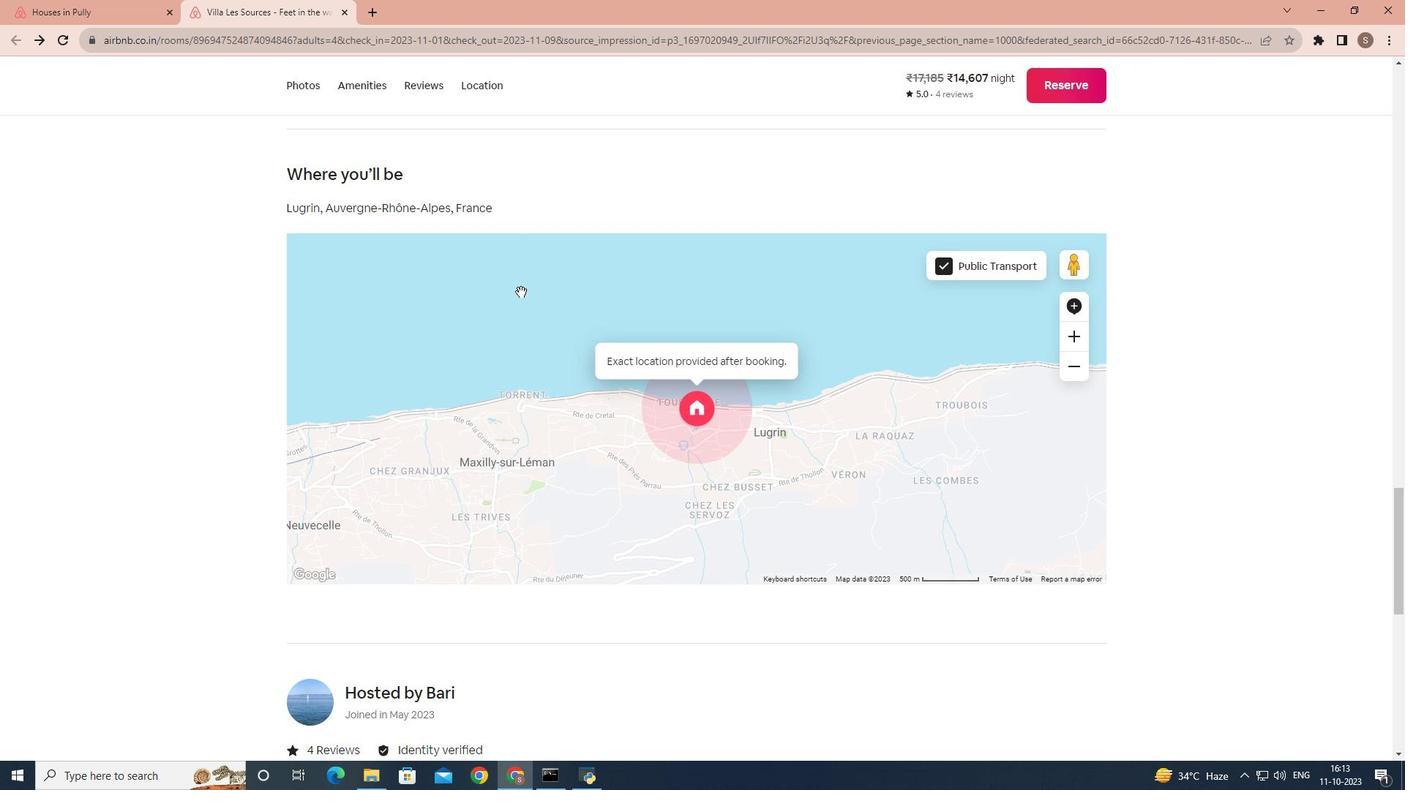 
Action: Mouse scrolled (520, 286) with delta (0, 0)
Screenshot: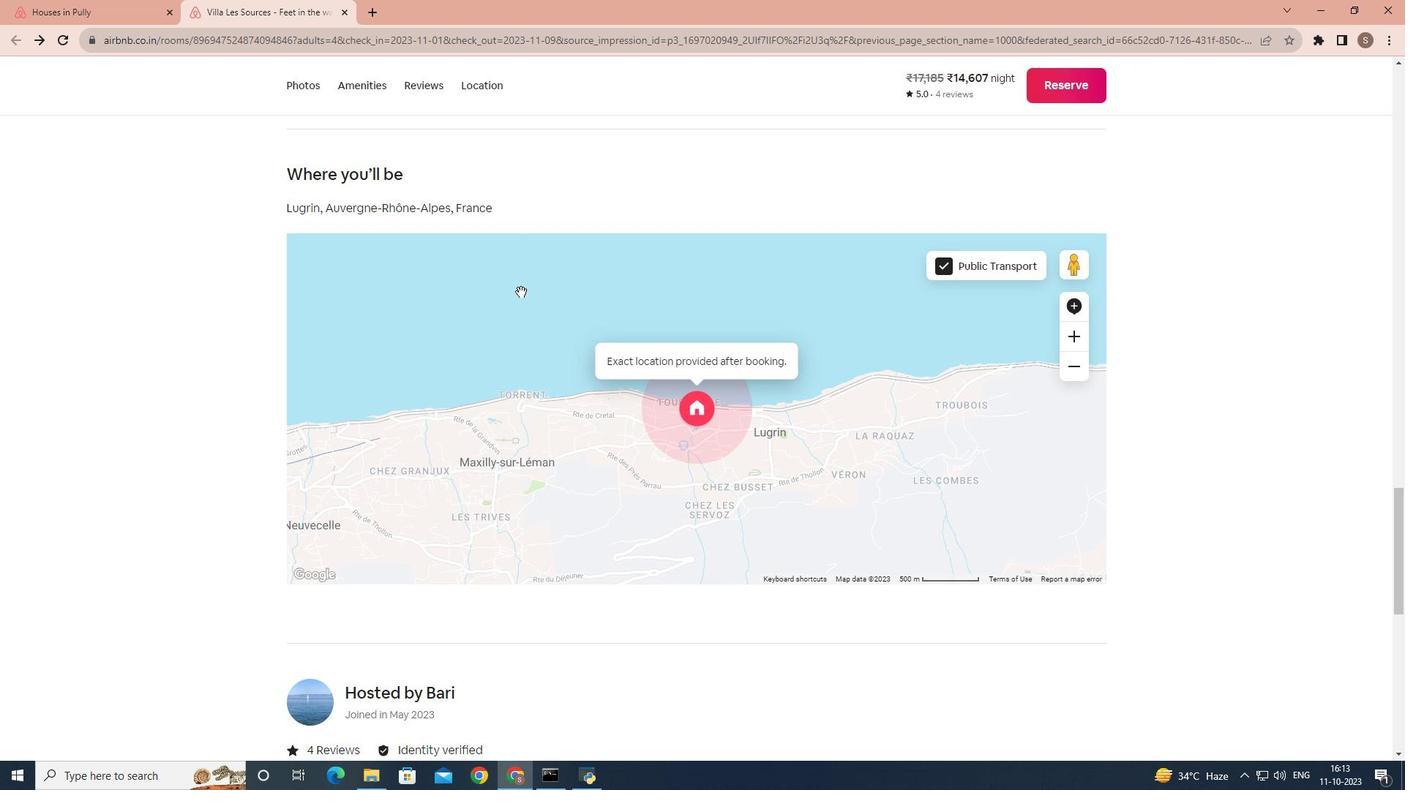 
Action: Mouse moved to (522, 295)
Screenshot: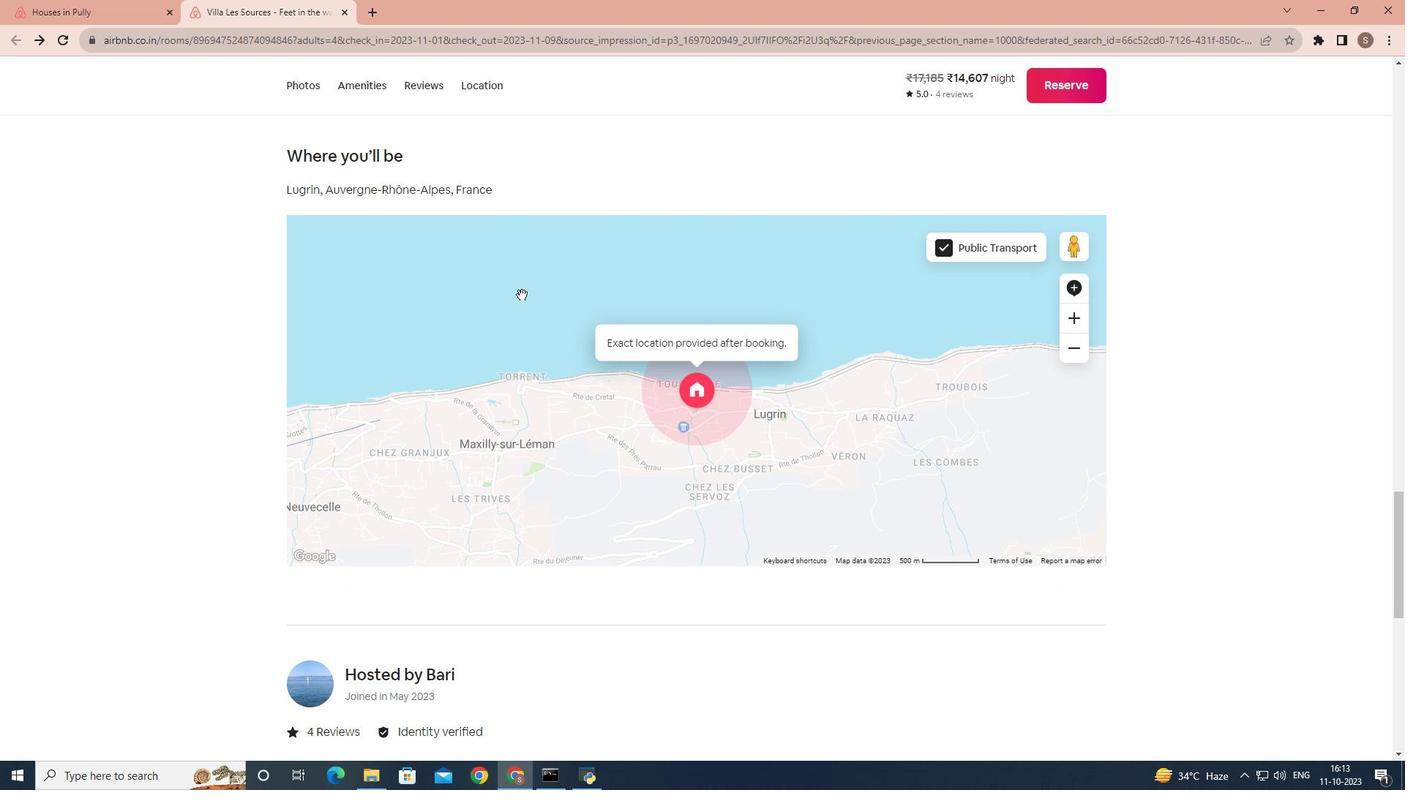 
Action: Mouse scrolled (522, 294) with delta (0, 0)
Screenshot: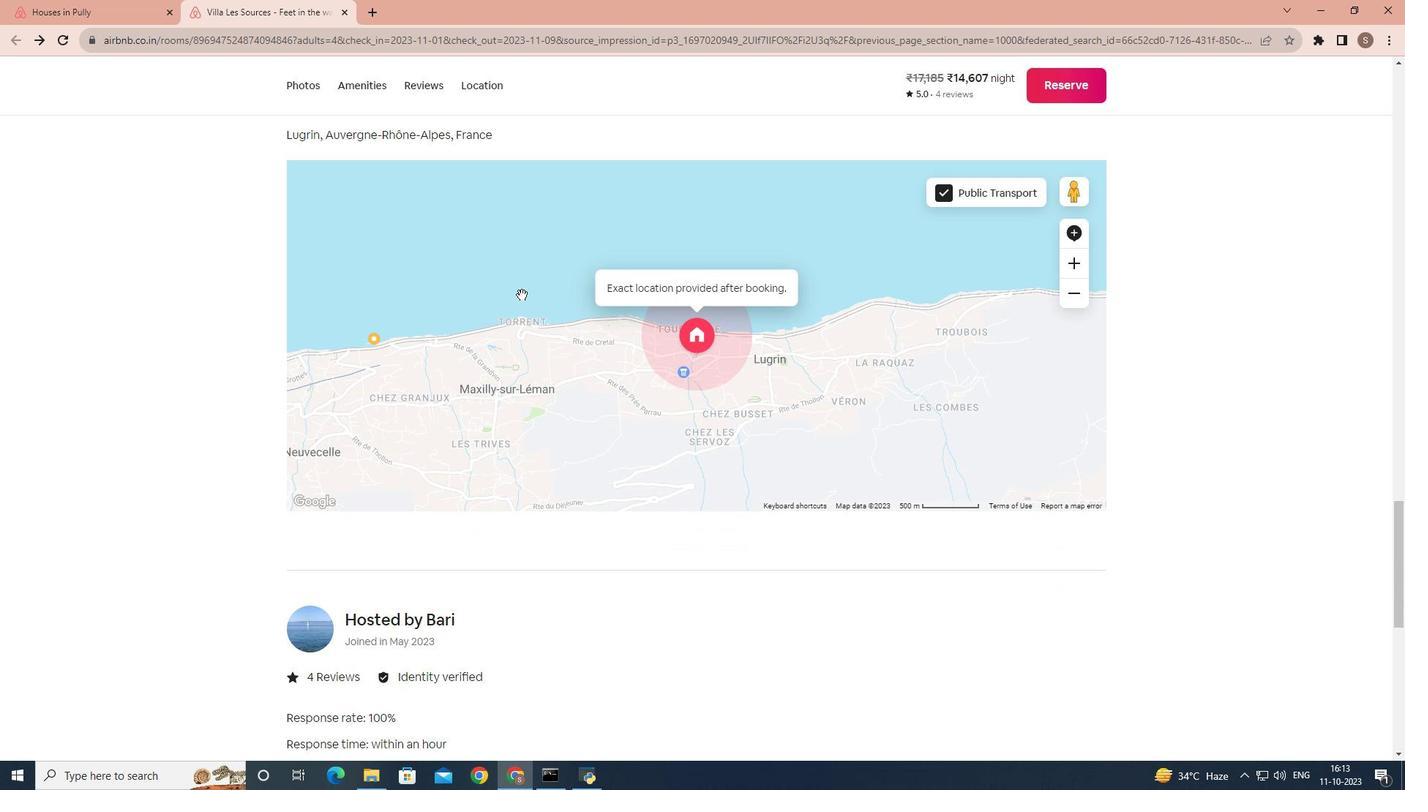 
Action: Mouse scrolled (522, 294) with delta (0, 0)
Screenshot: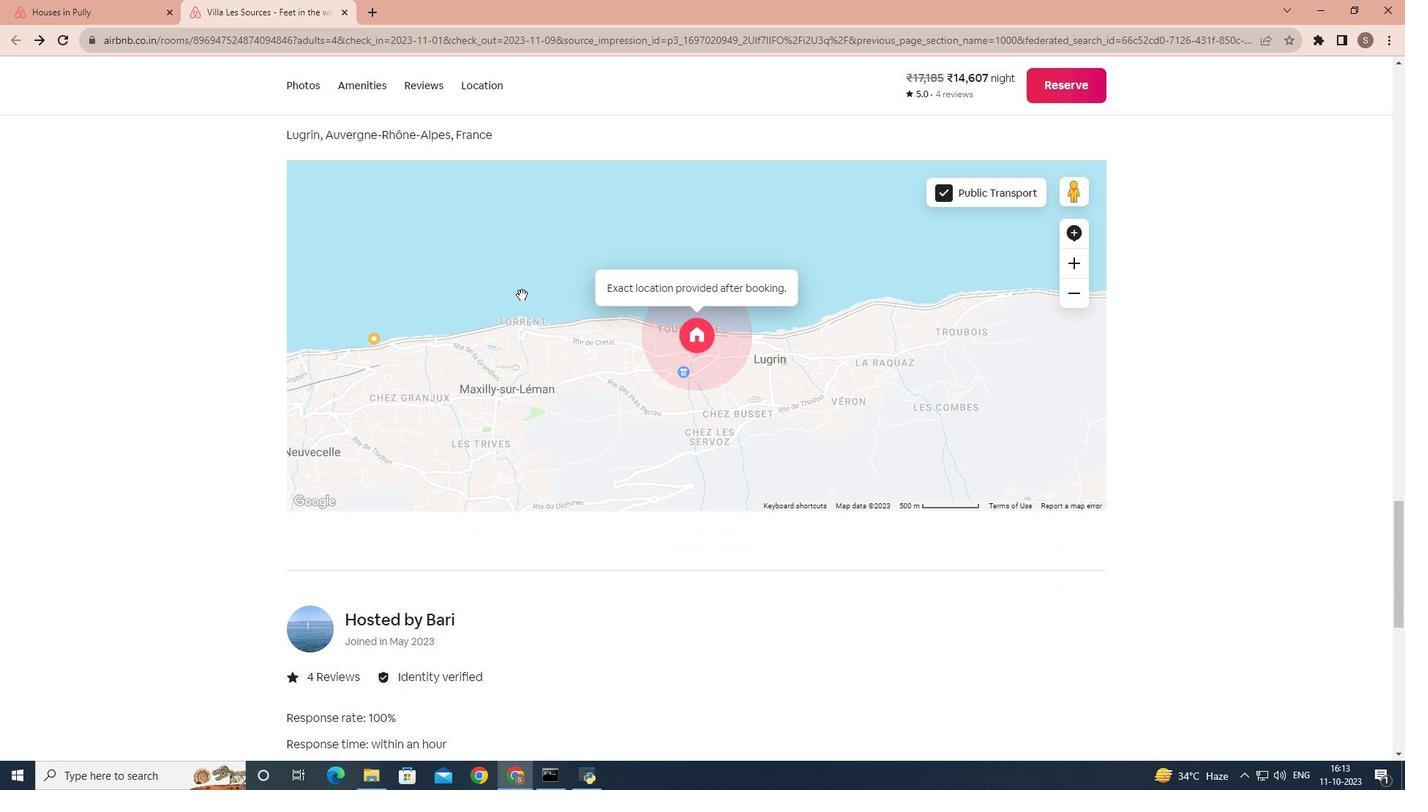 
Action: Mouse scrolled (522, 294) with delta (0, 0)
Screenshot: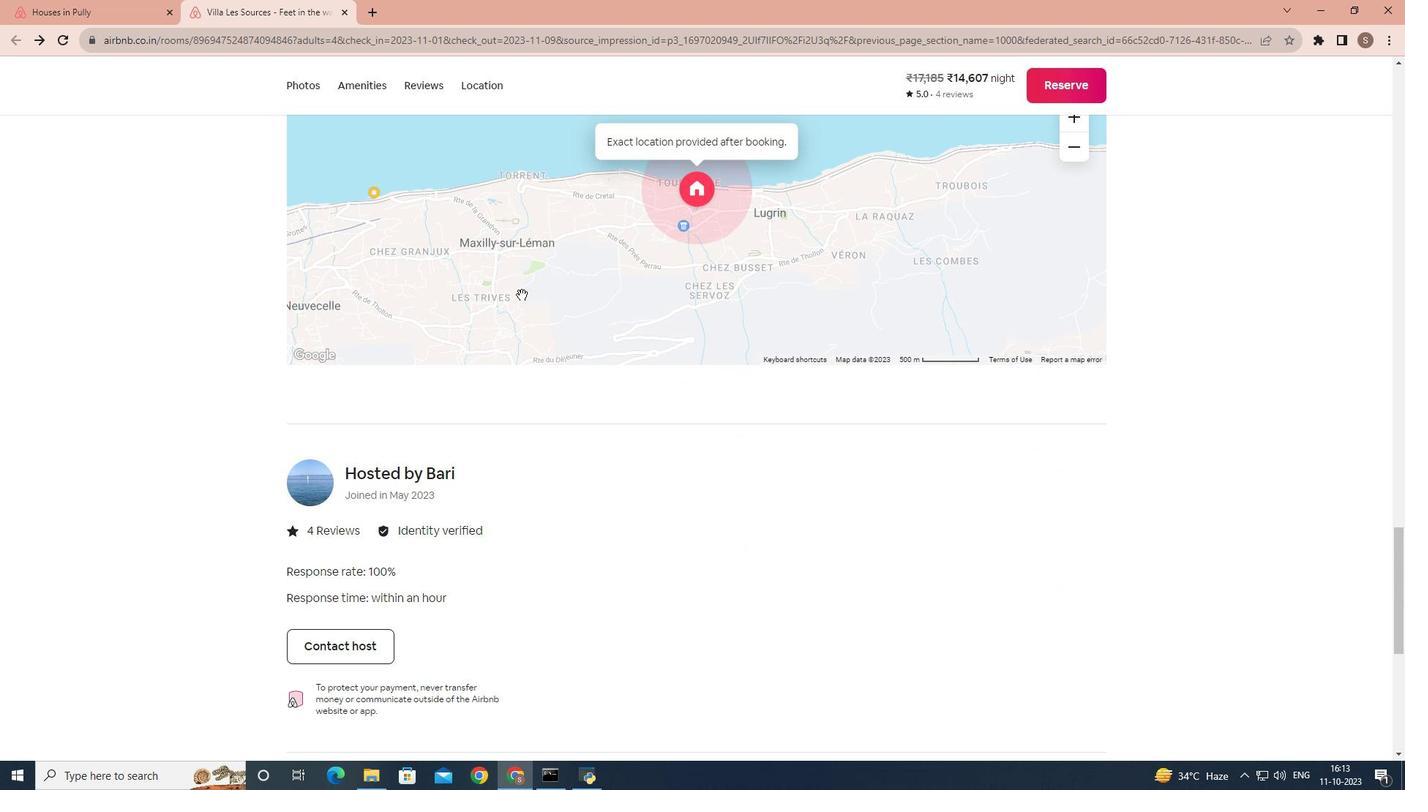 
Action: Mouse scrolled (522, 294) with delta (0, 0)
Screenshot: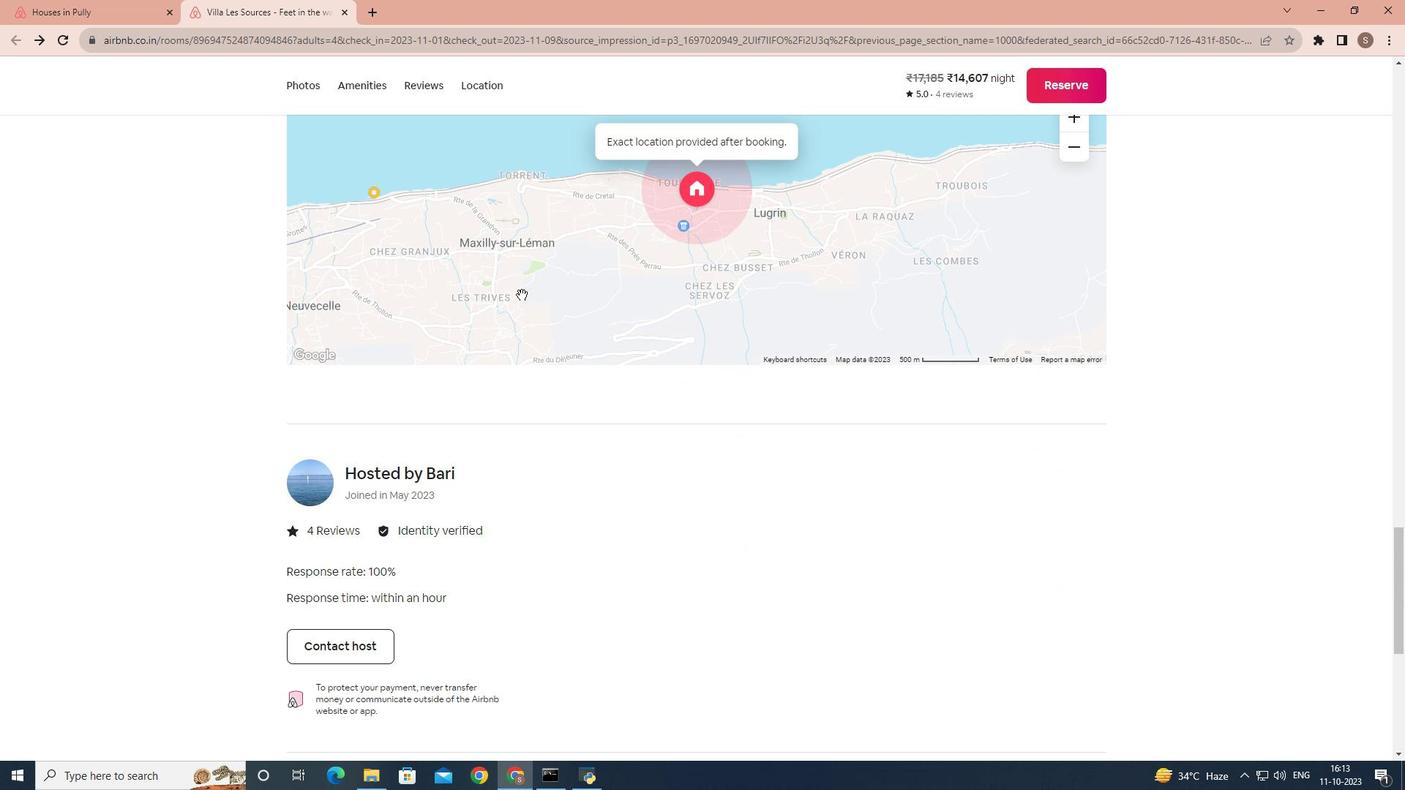 
Action: Mouse scrolled (522, 294) with delta (0, 0)
Screenshot: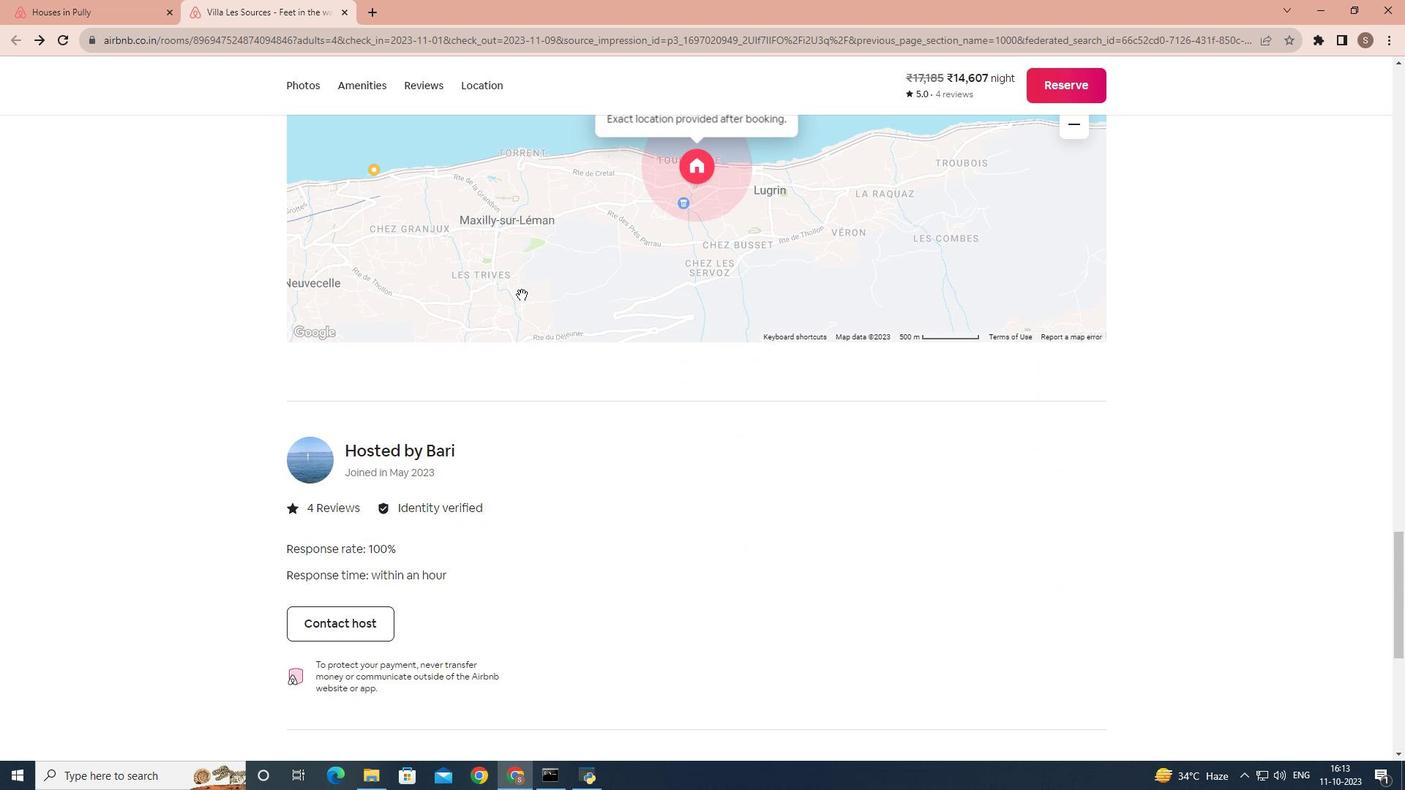 
Action: Mouse scrolled (522, 294) with delta (0, 0)
Screenshot: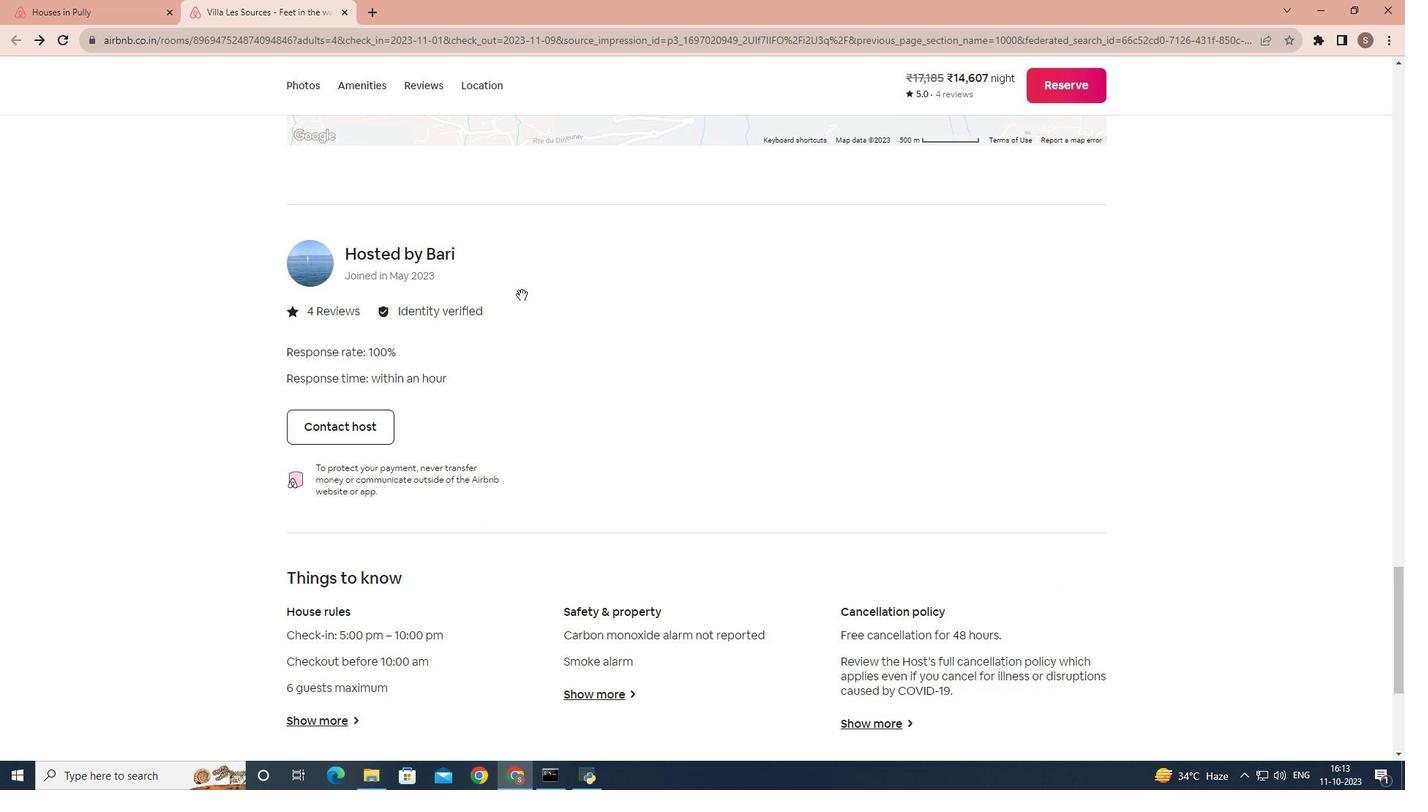 
Action: Mouse moved to (517, 304)
Screenshot: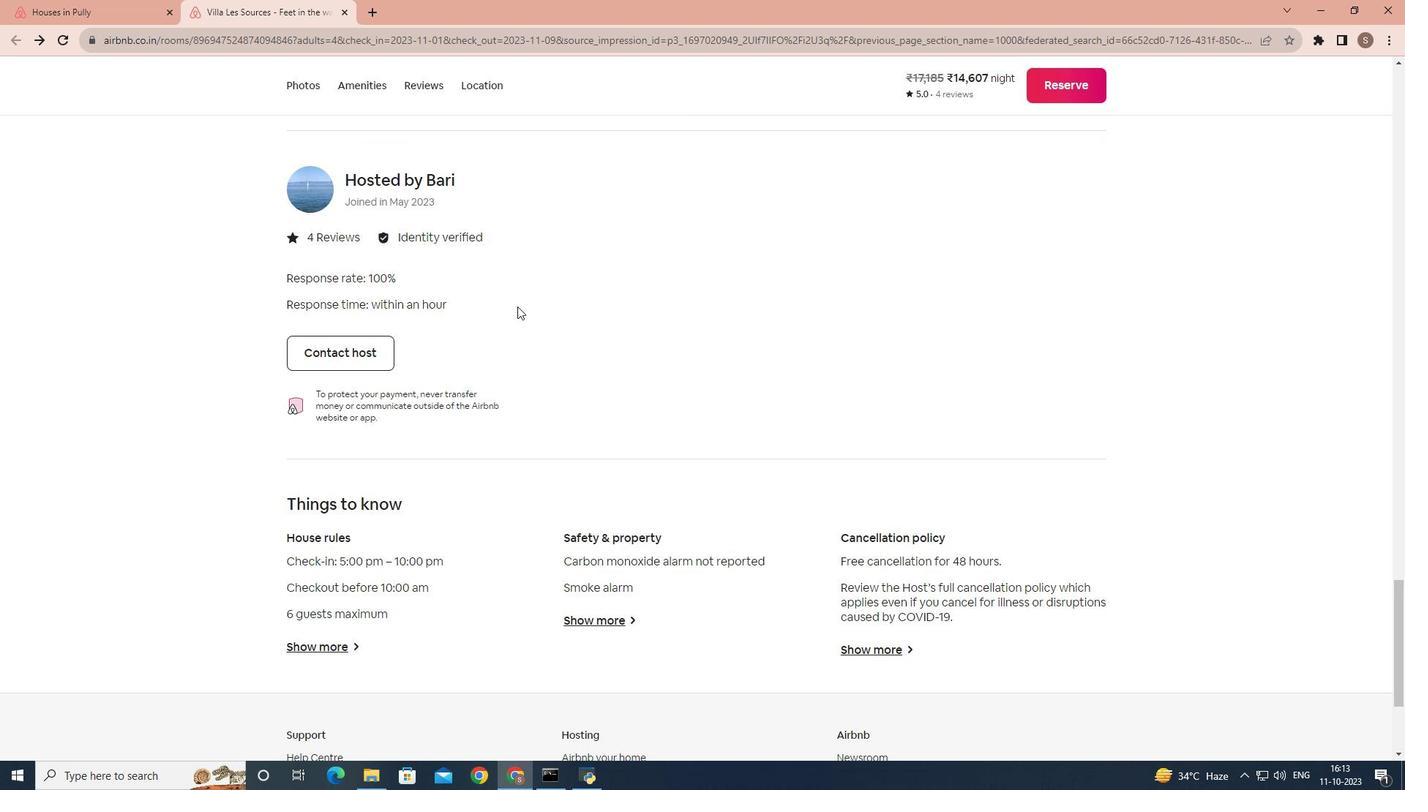 
Action: Mouse scrolled (517, 303) with delta (0, 0)
Screenshot: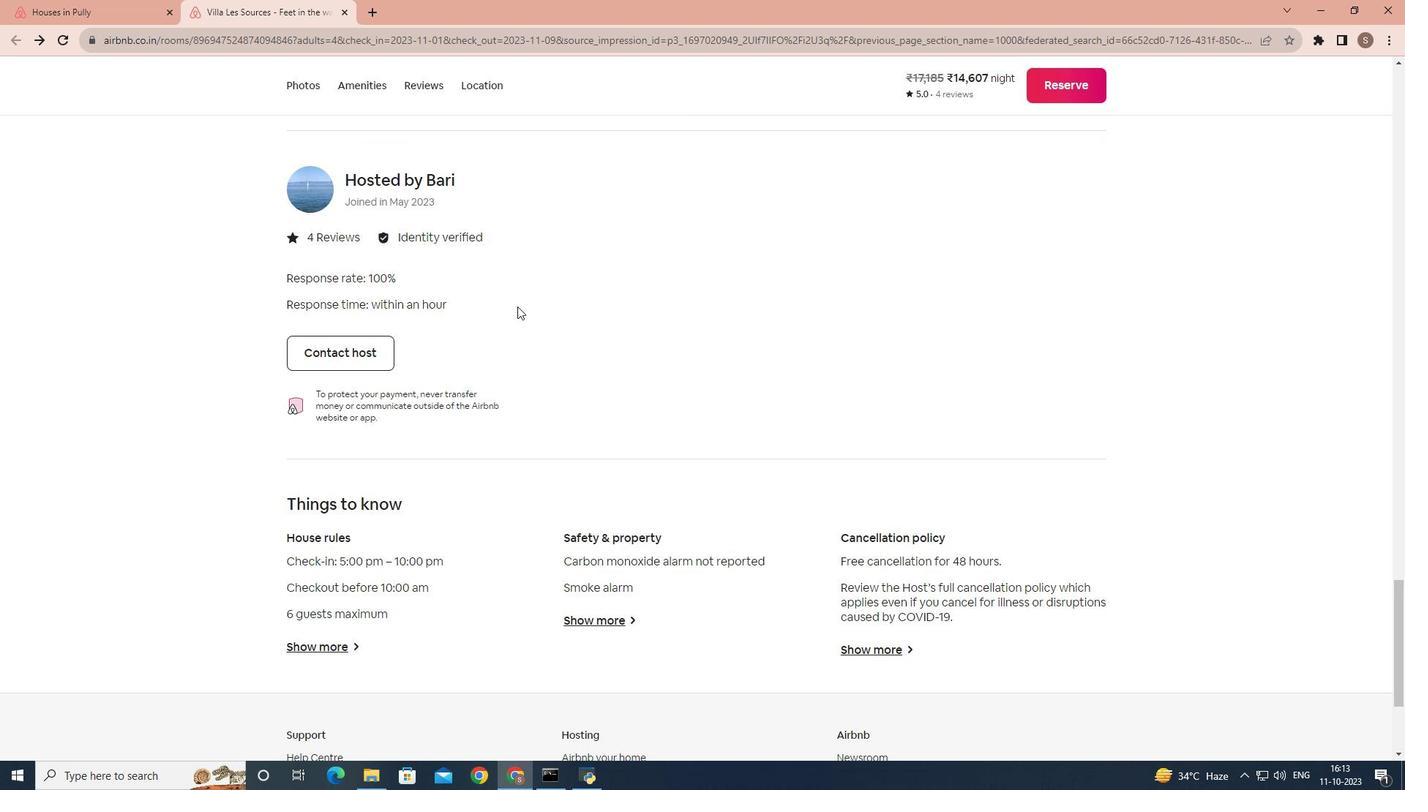 
Action: Mouse moved to (517, 306)
Screenshot: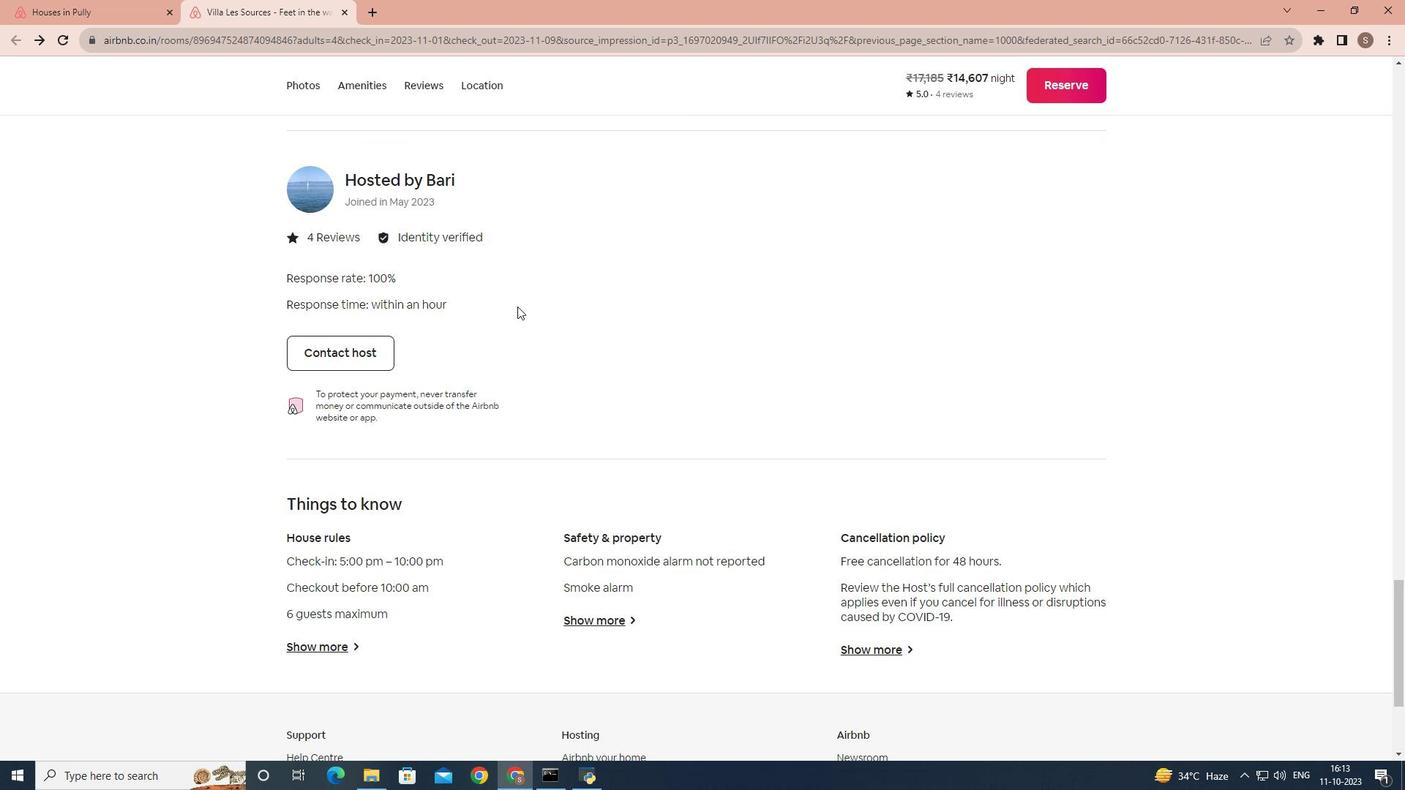 
Action: Mouse scrolled (517, 306) with delta (0, 0)
Screenshot: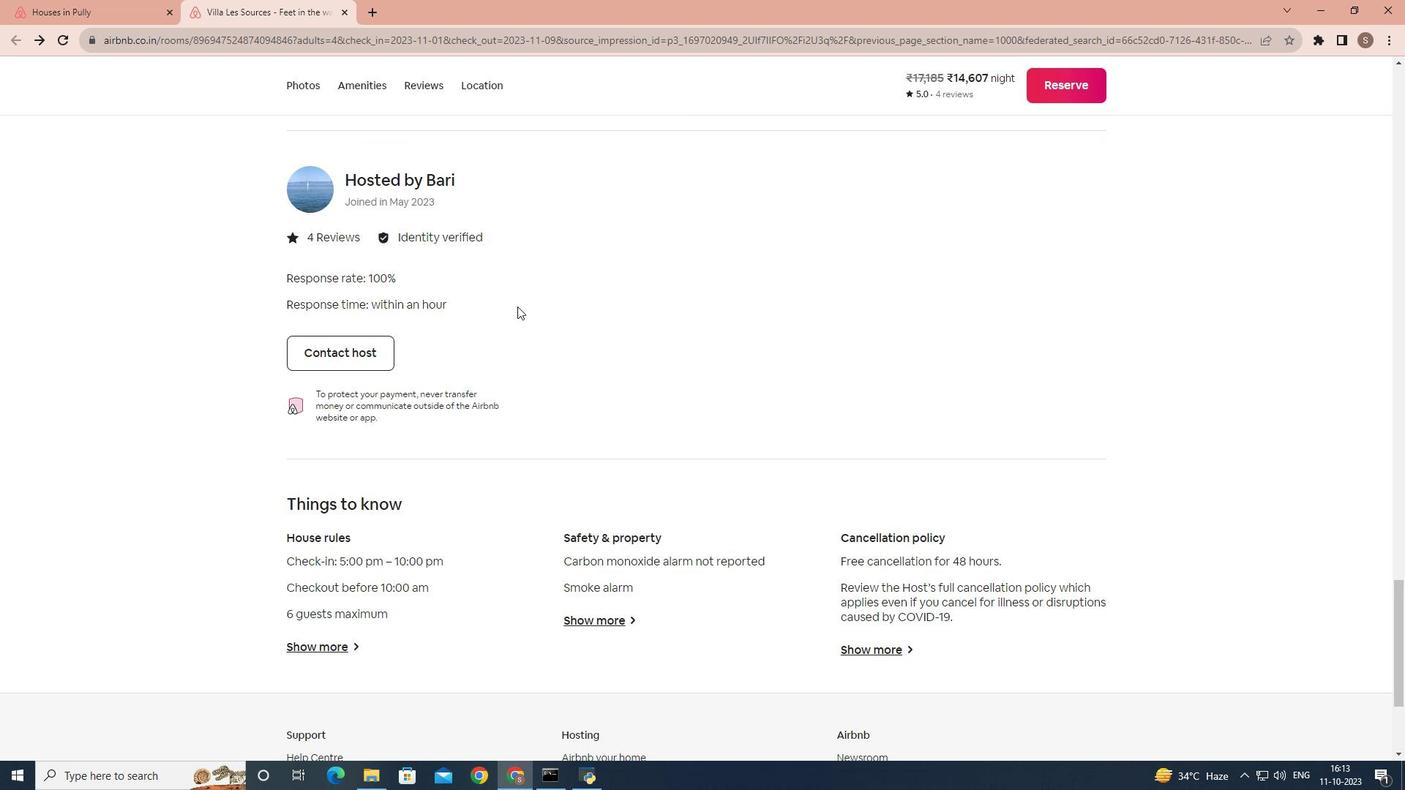
Action: Mouse scrolled (517, 306) with delta (0, 0)
Screenshot: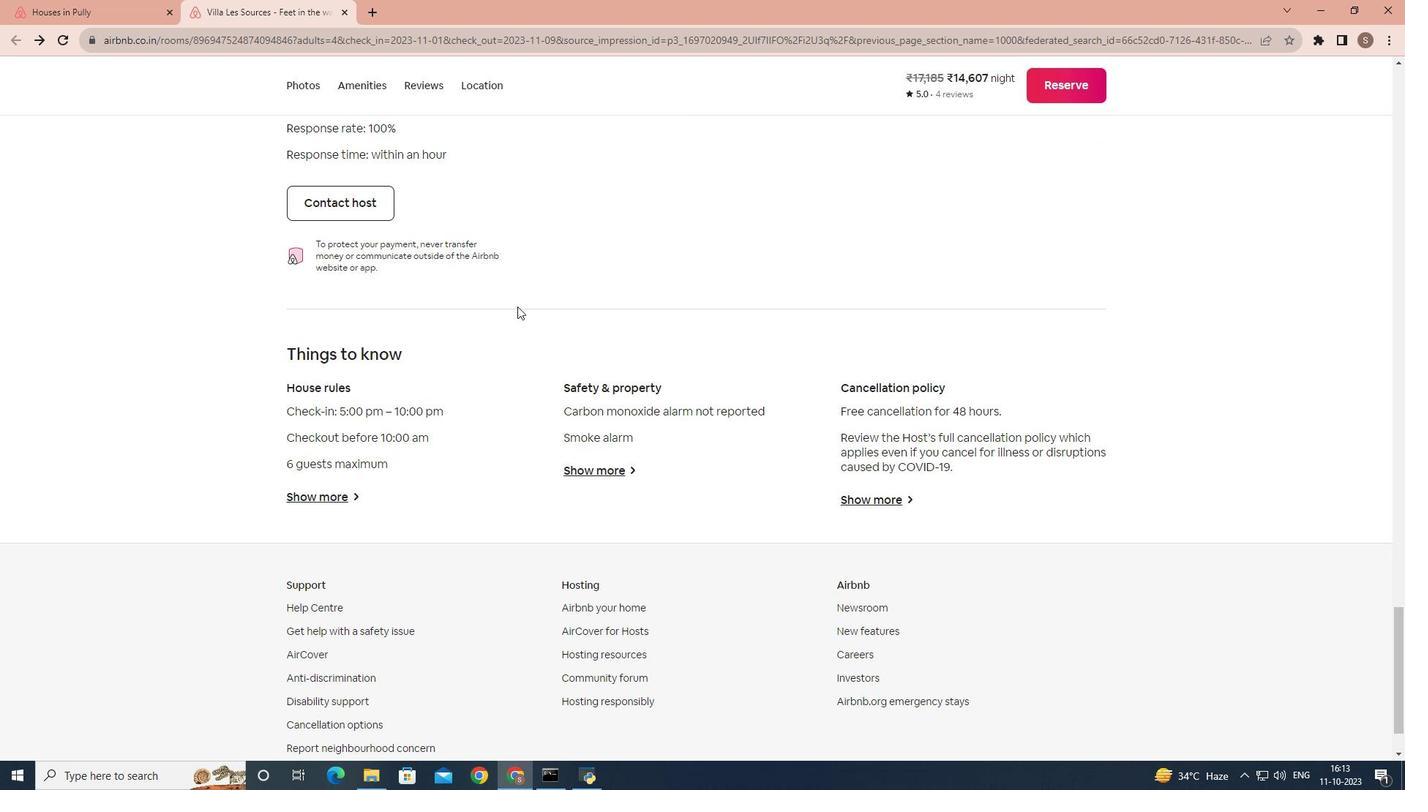 
Action: Mouse moved to (316, 423)
Screenshot: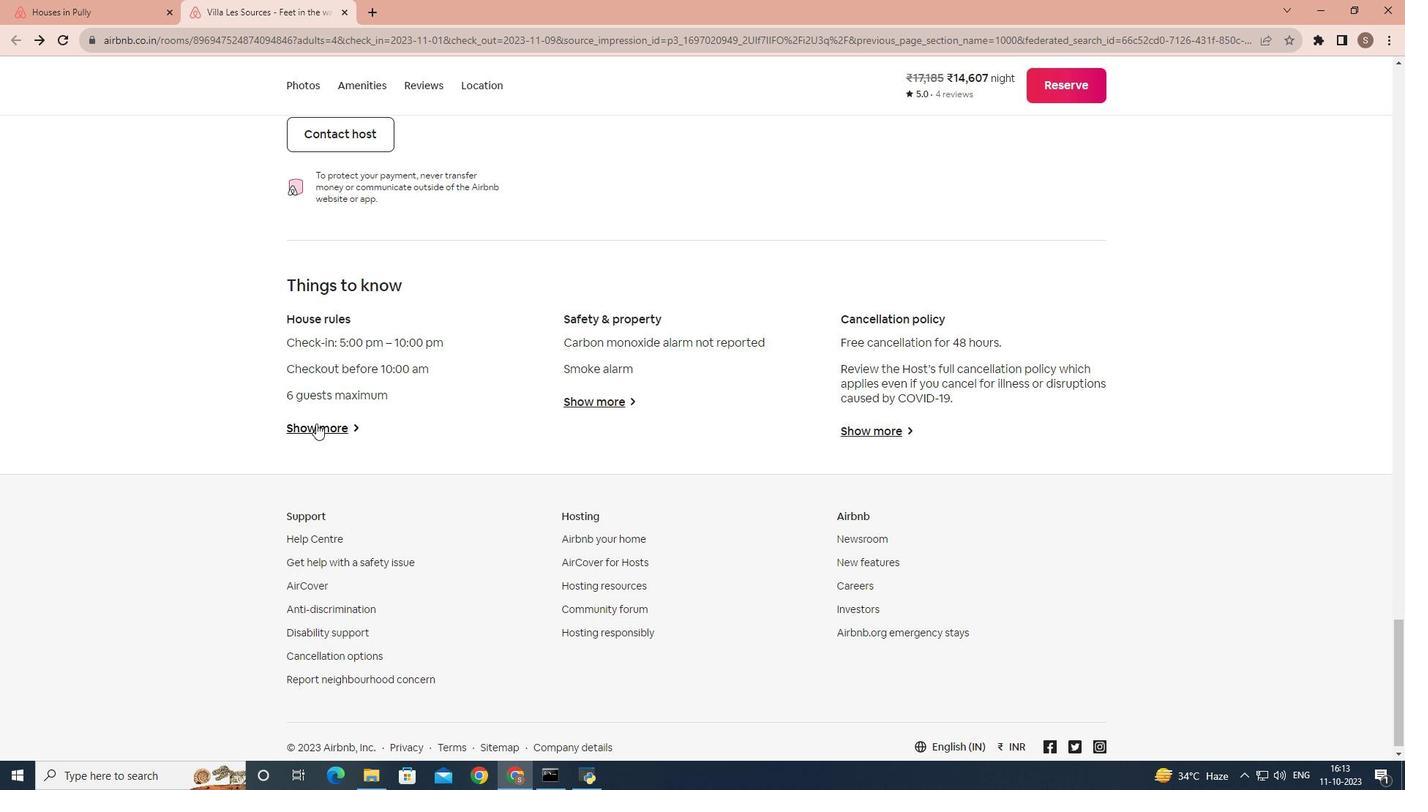 
Action: Mouse pressed left at (316, 423)
Screenshot: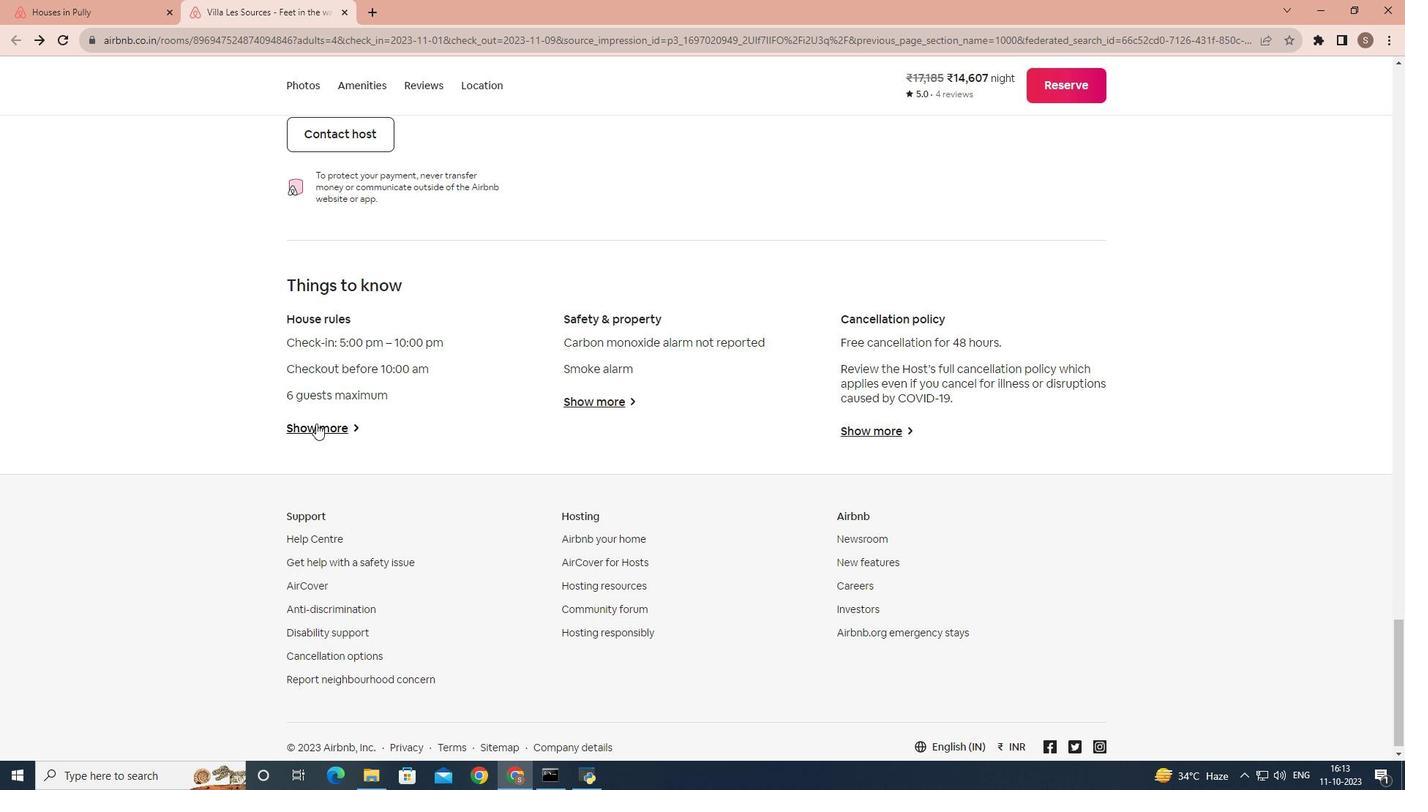 
Action: Mouse moved to (598, 396)
Screenshot: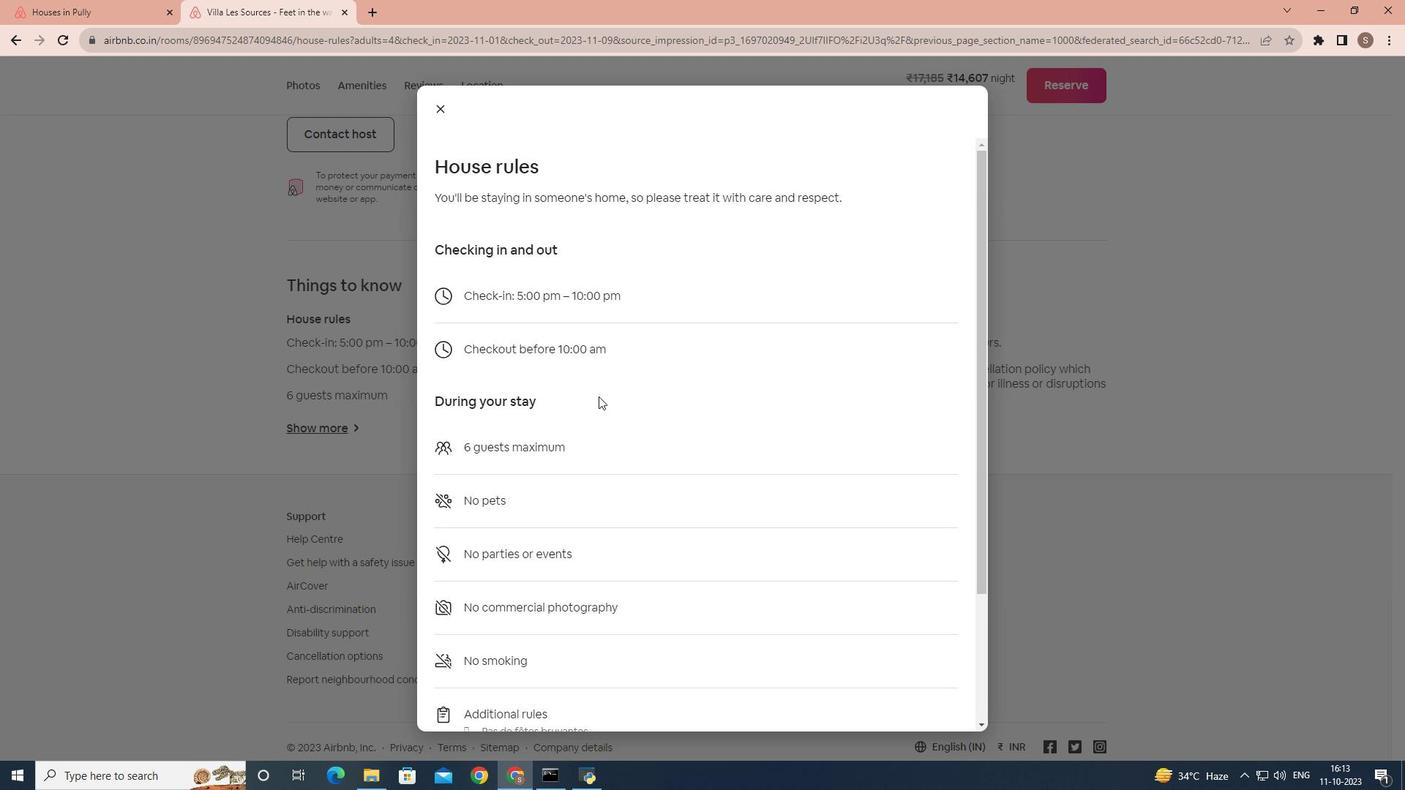 
Action: Mouse scrolled (598, 395) with delta (0, 0)
Screenshot: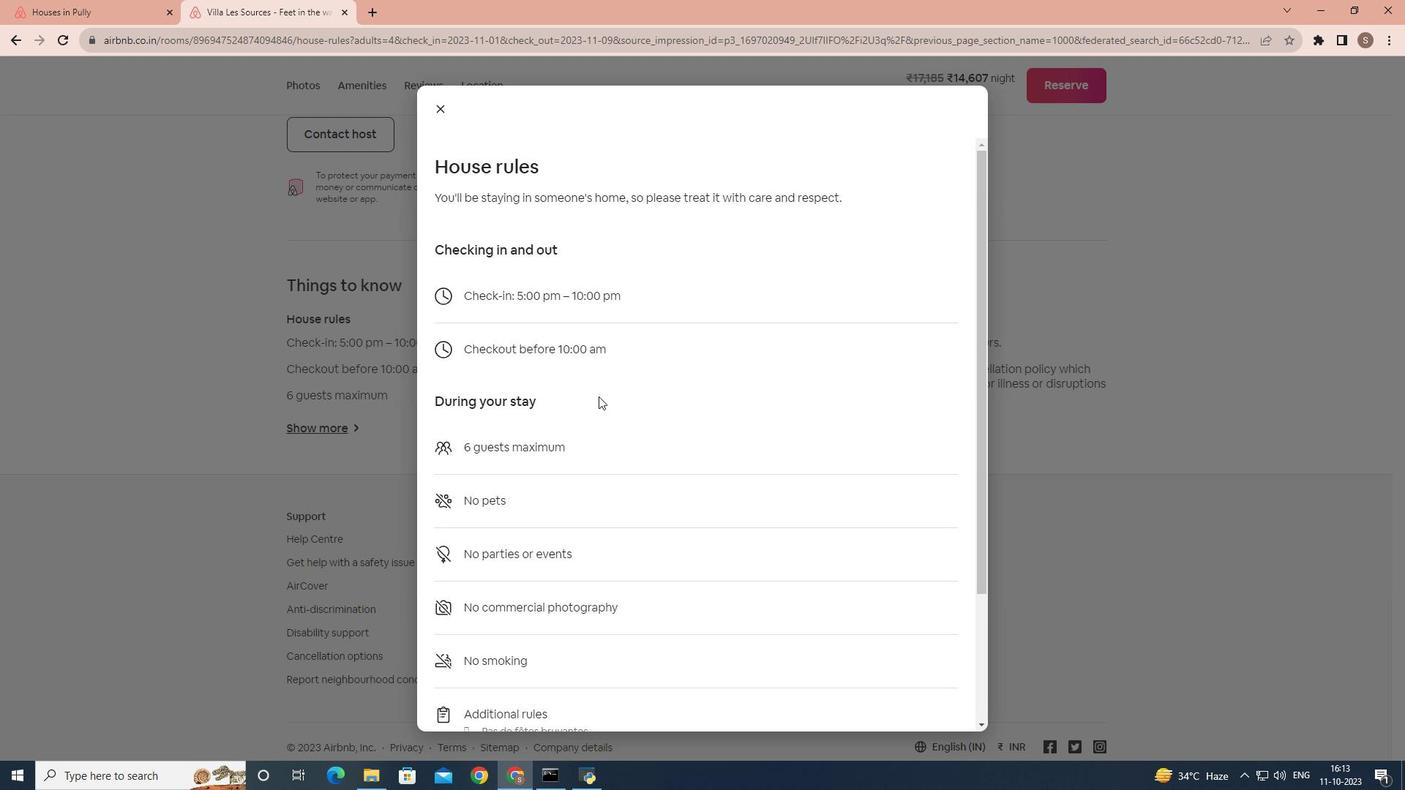 
Action: Mouse moved to (599, 398)
Screenshot: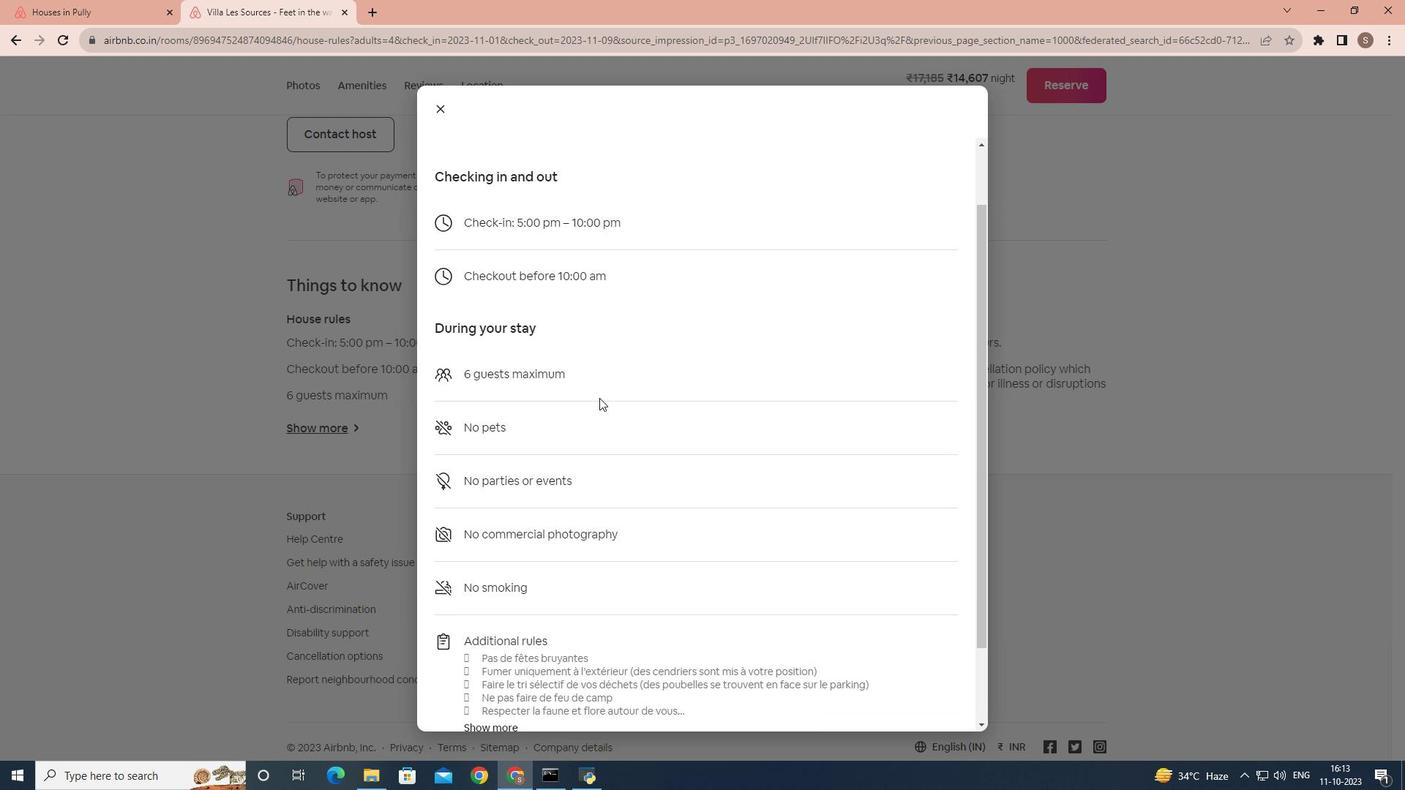 
Action: Mouse scrolled (599, 397) with delta (0, 0)
Screenshot: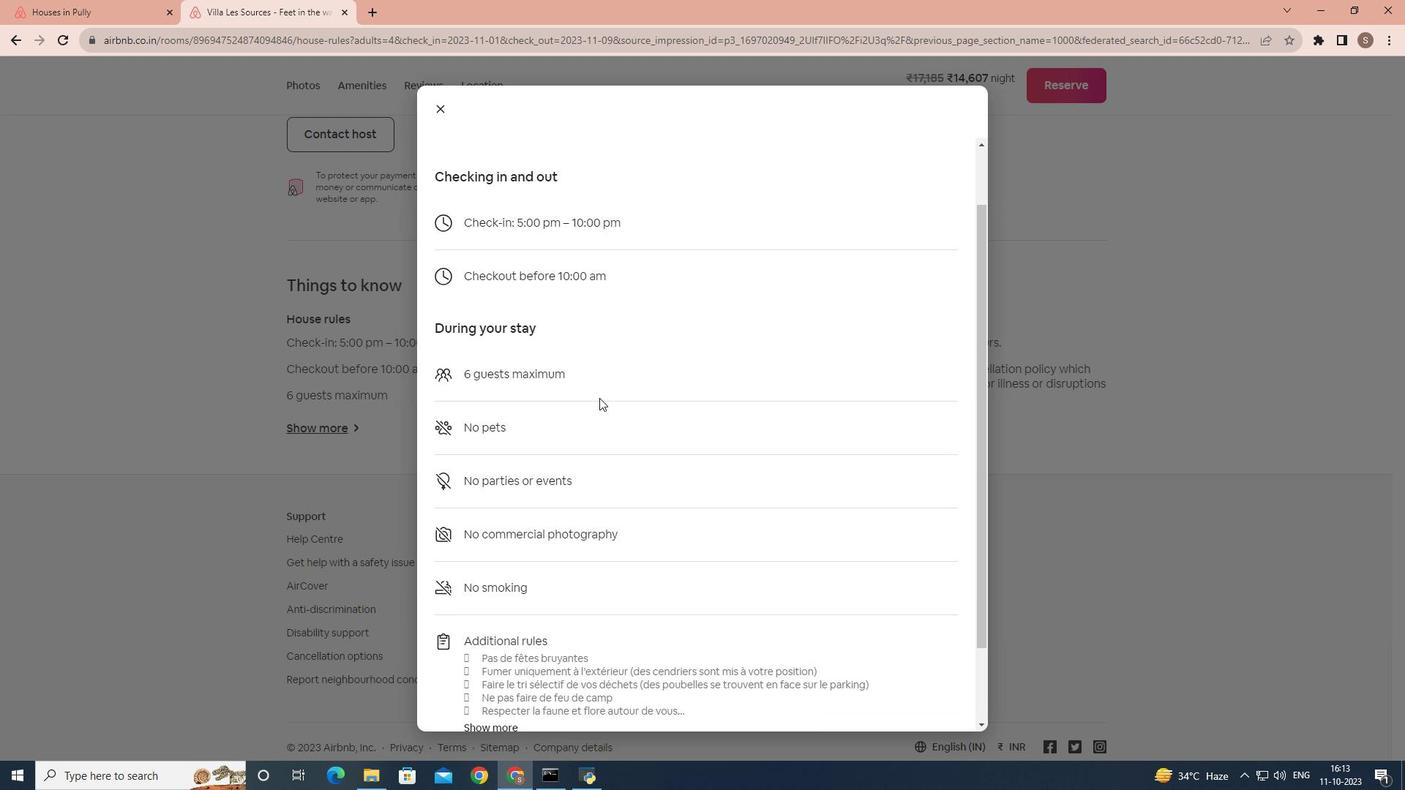 
Action: Mouse scrolled (599, 397) with delta (0, 0)
Screenshot: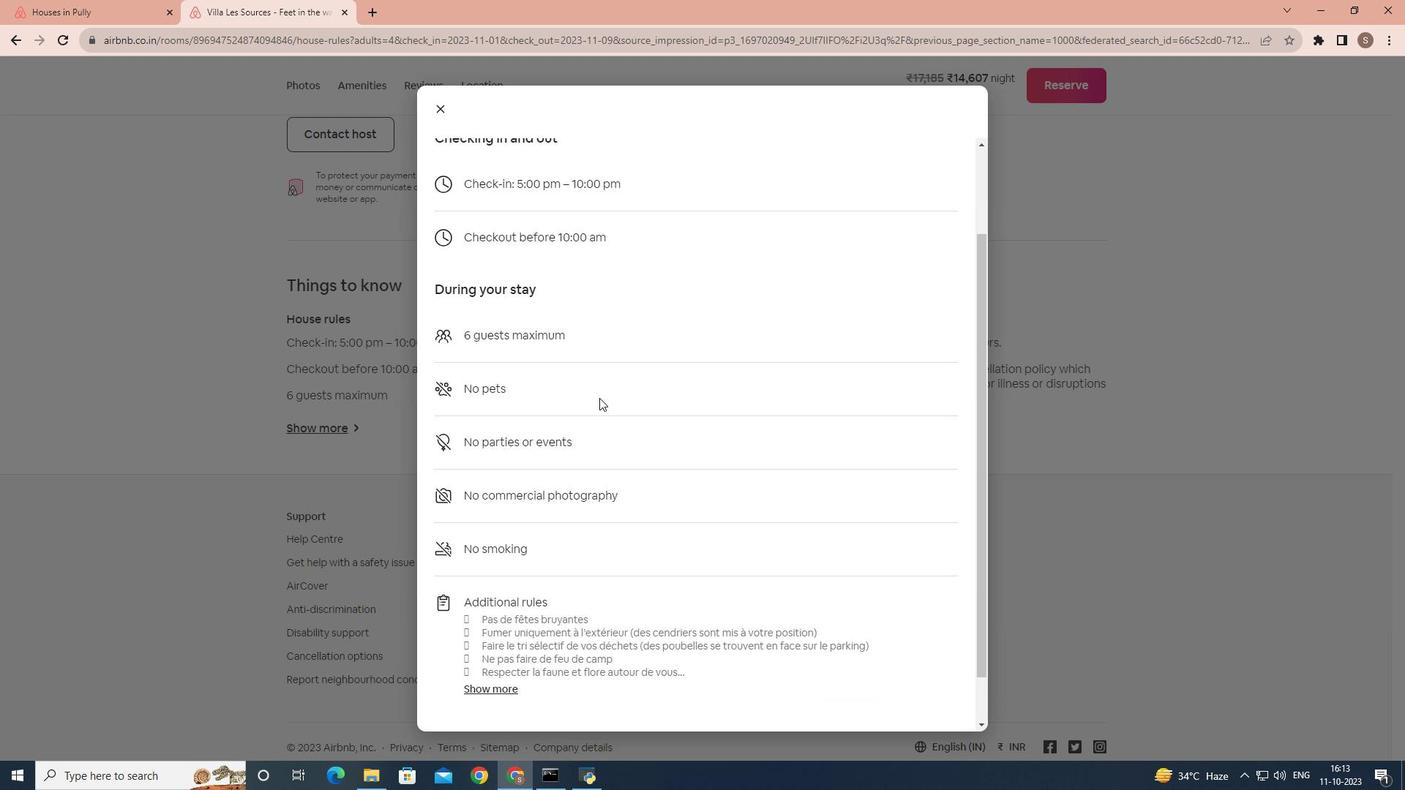 
Action: Mouse scrolled (599, 397) with delta (0, 0)
Screenshot: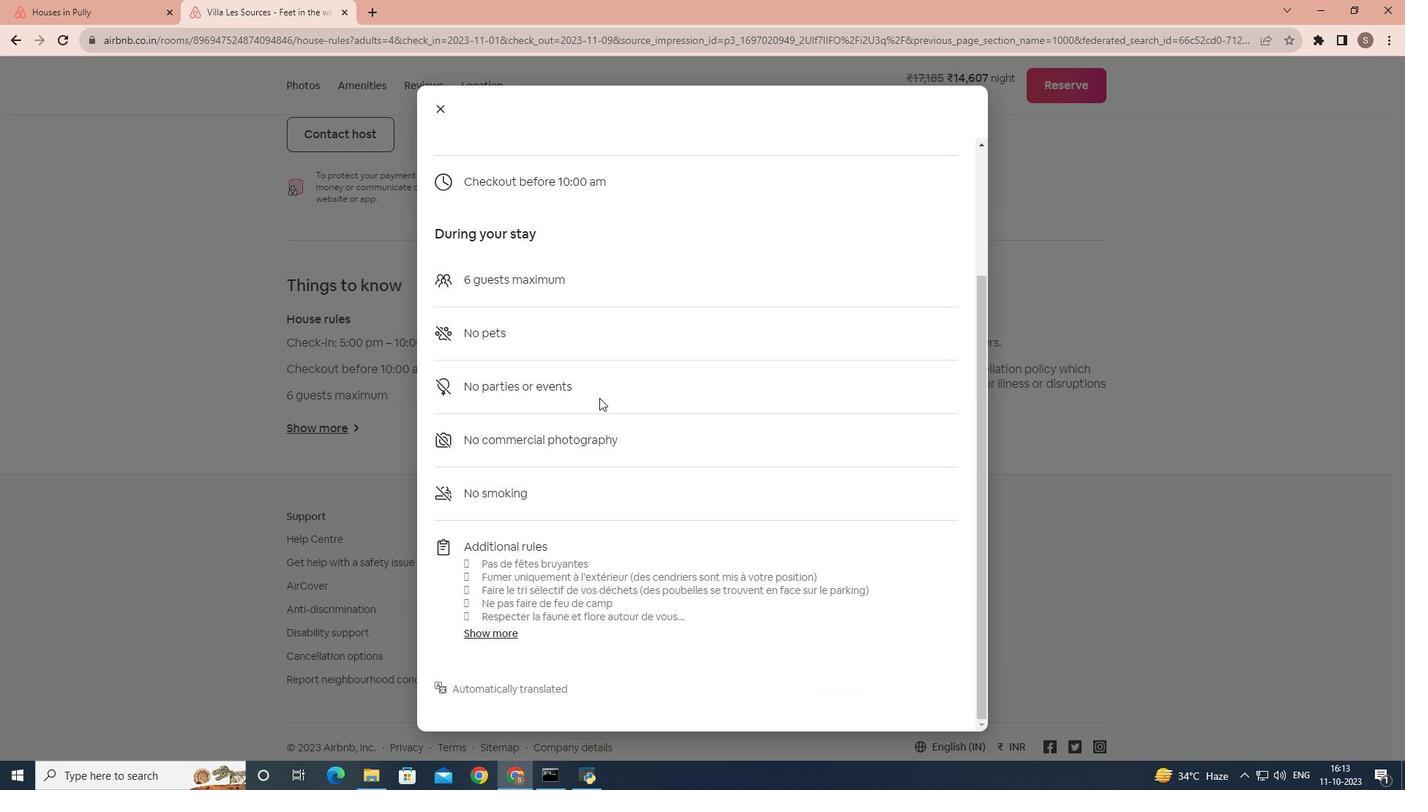 
Action: Mouse scrolled (599, 397) with delta (0, 0)
Screenshot: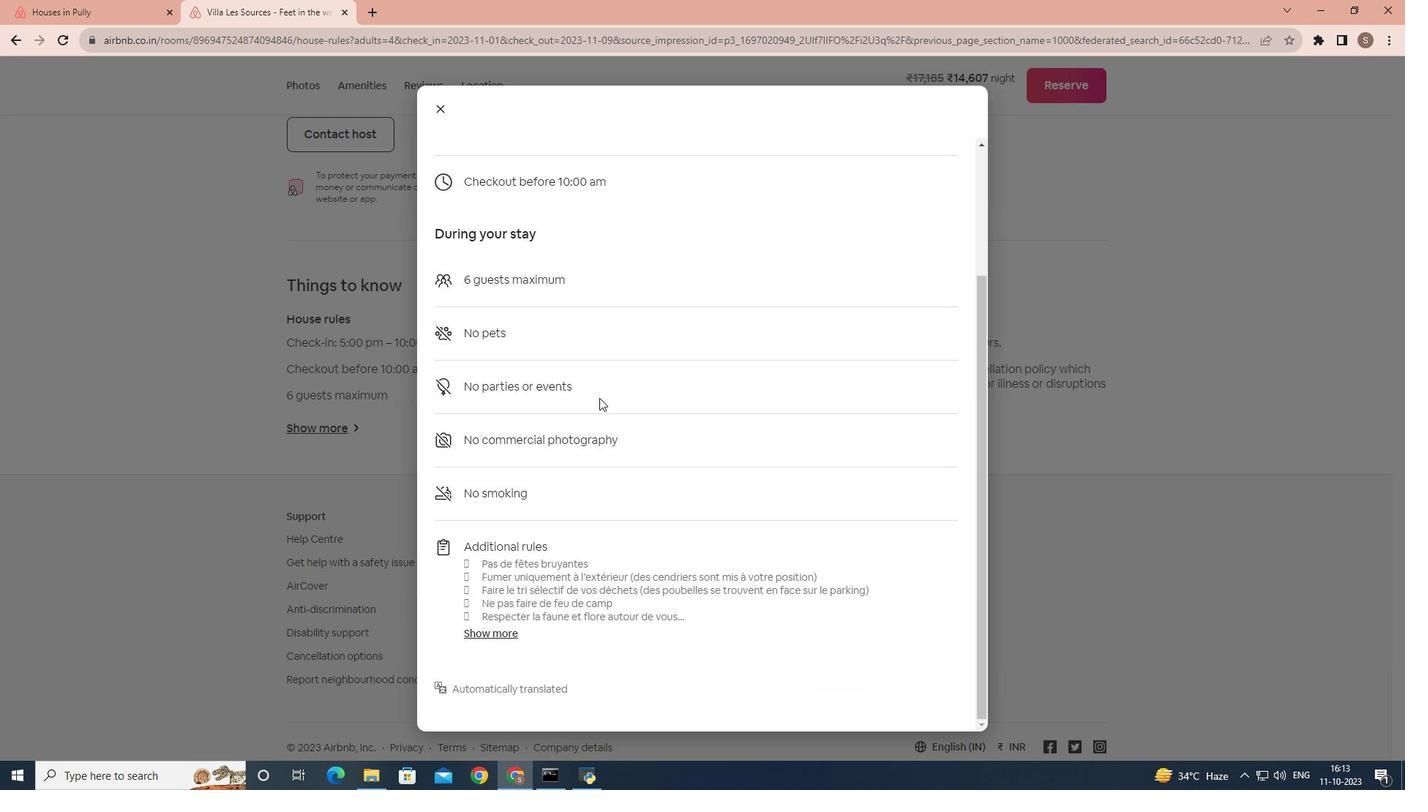 
Action: Mouse scrolled (599, 397) with delta (0, 0)
Screenshot: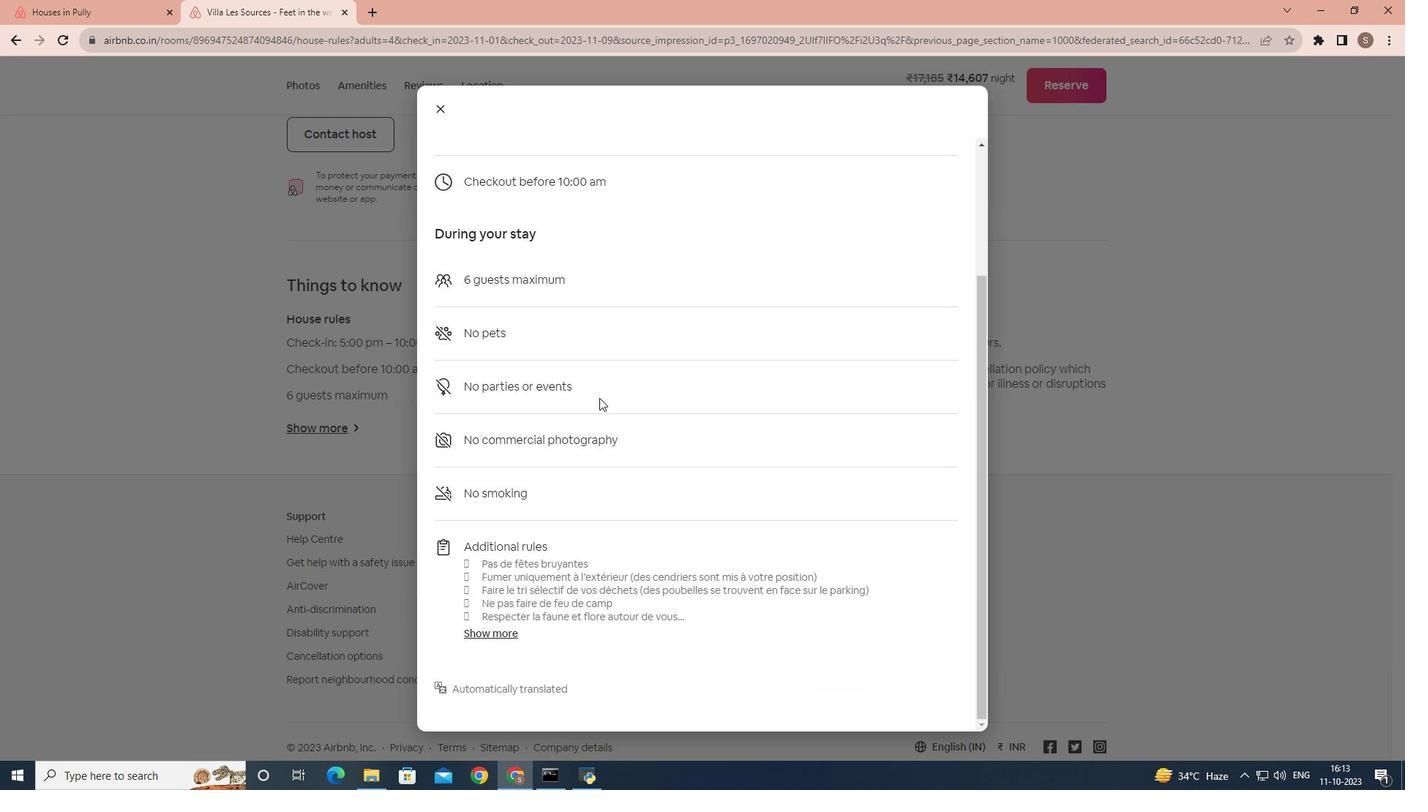 
Action: Mouse scrolled (599, 397) with delta (0, 0)
Screenshot: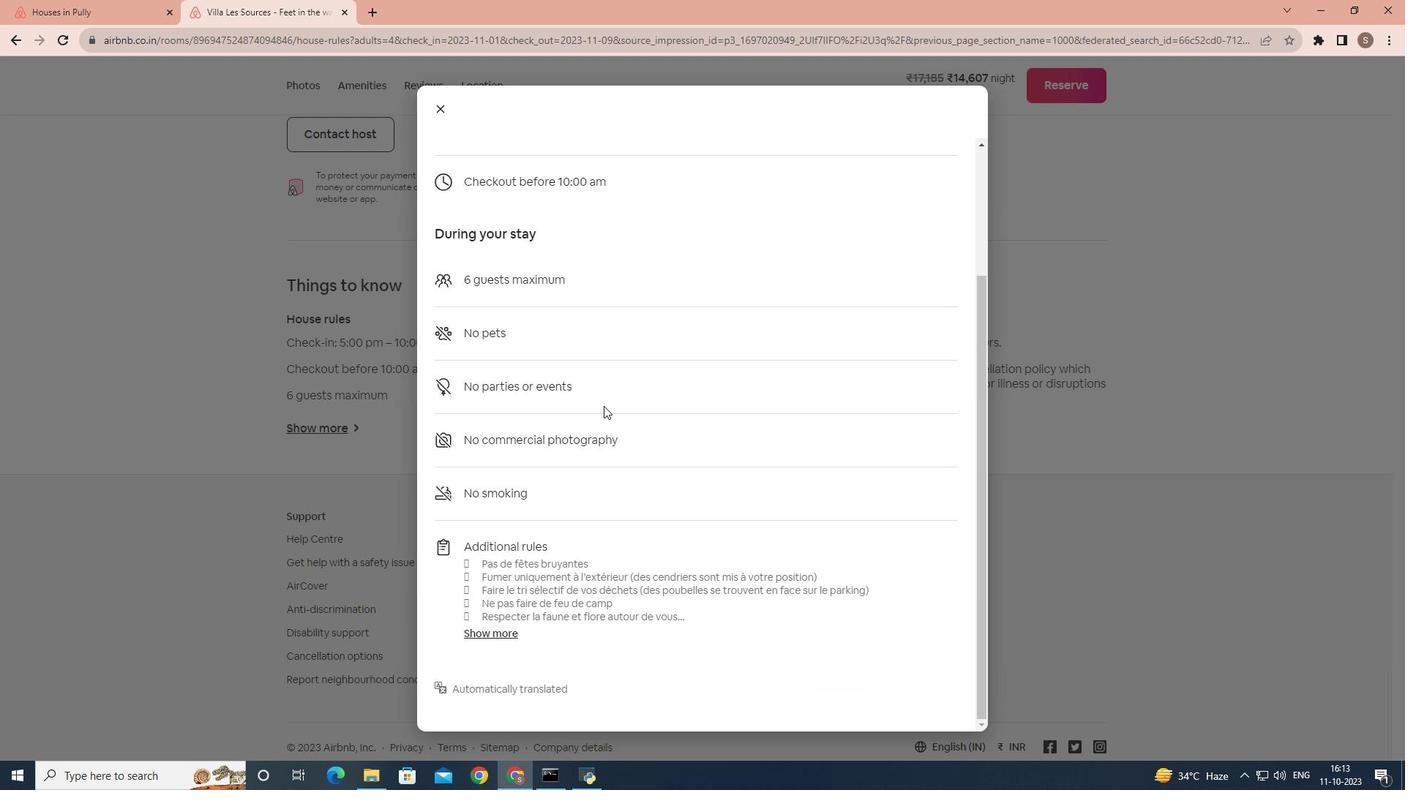 
Action: Mouse moved to (492, 629)
Screenshot: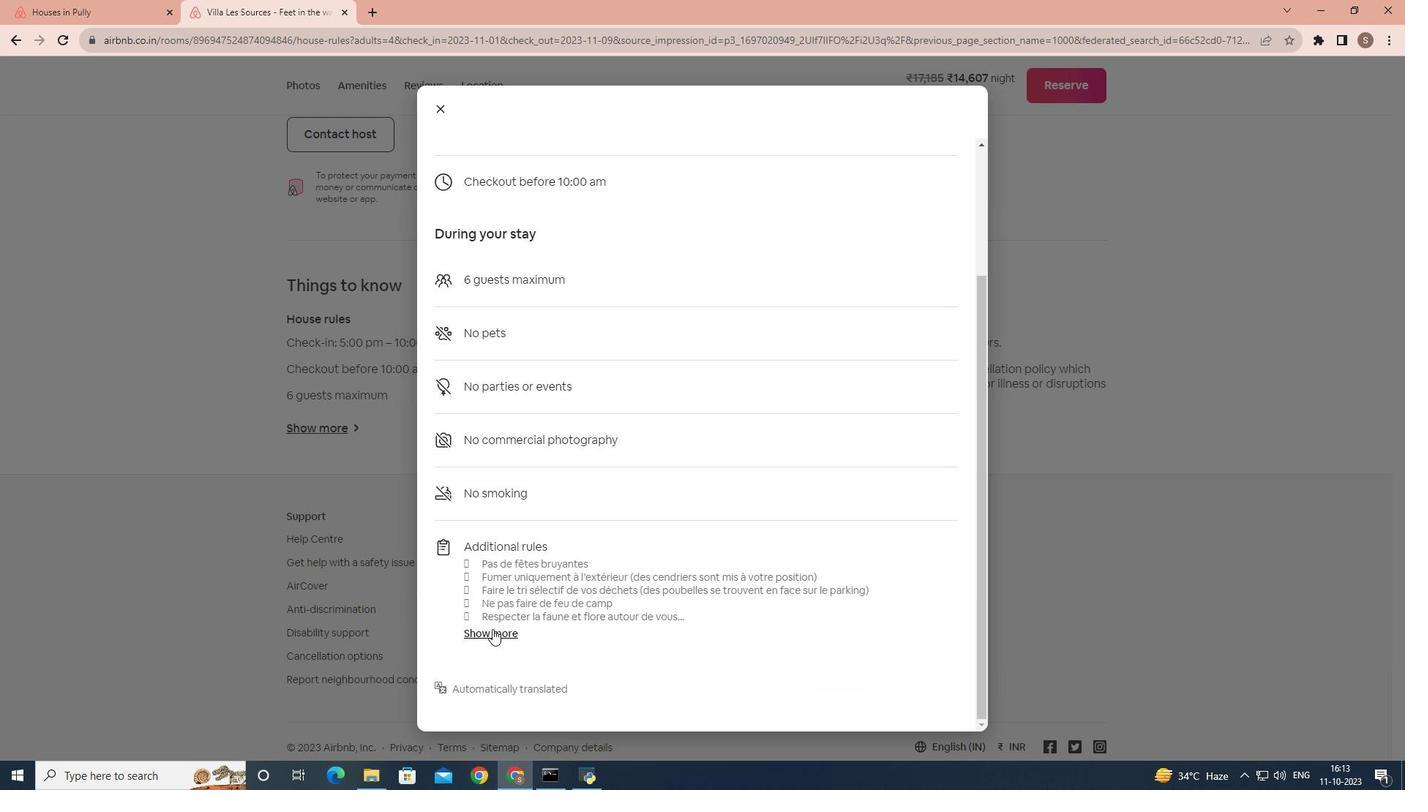 
Action: Mouse pressed left at (492, 629)
Screenshot: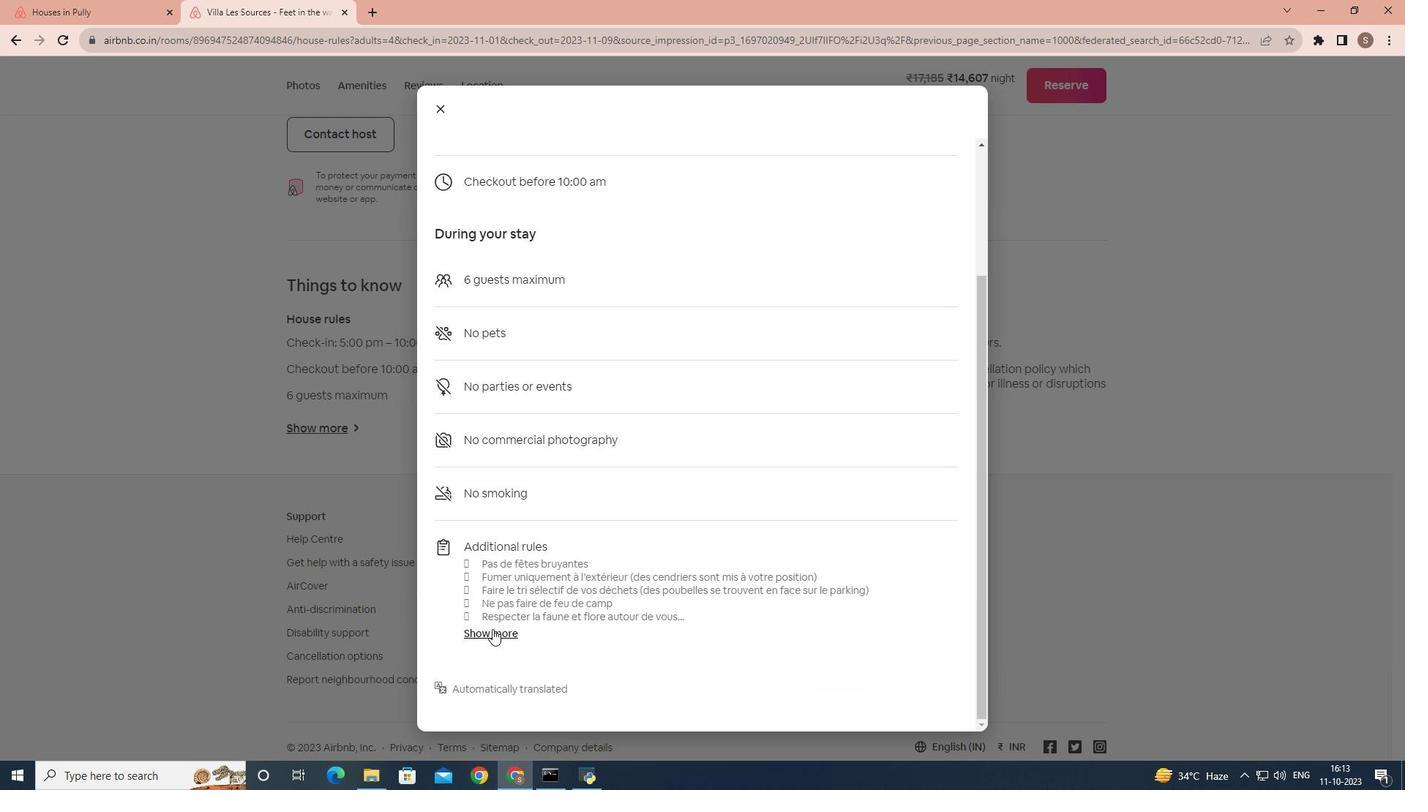 
Action: Mouse moved to (447, 293)
Screenshot: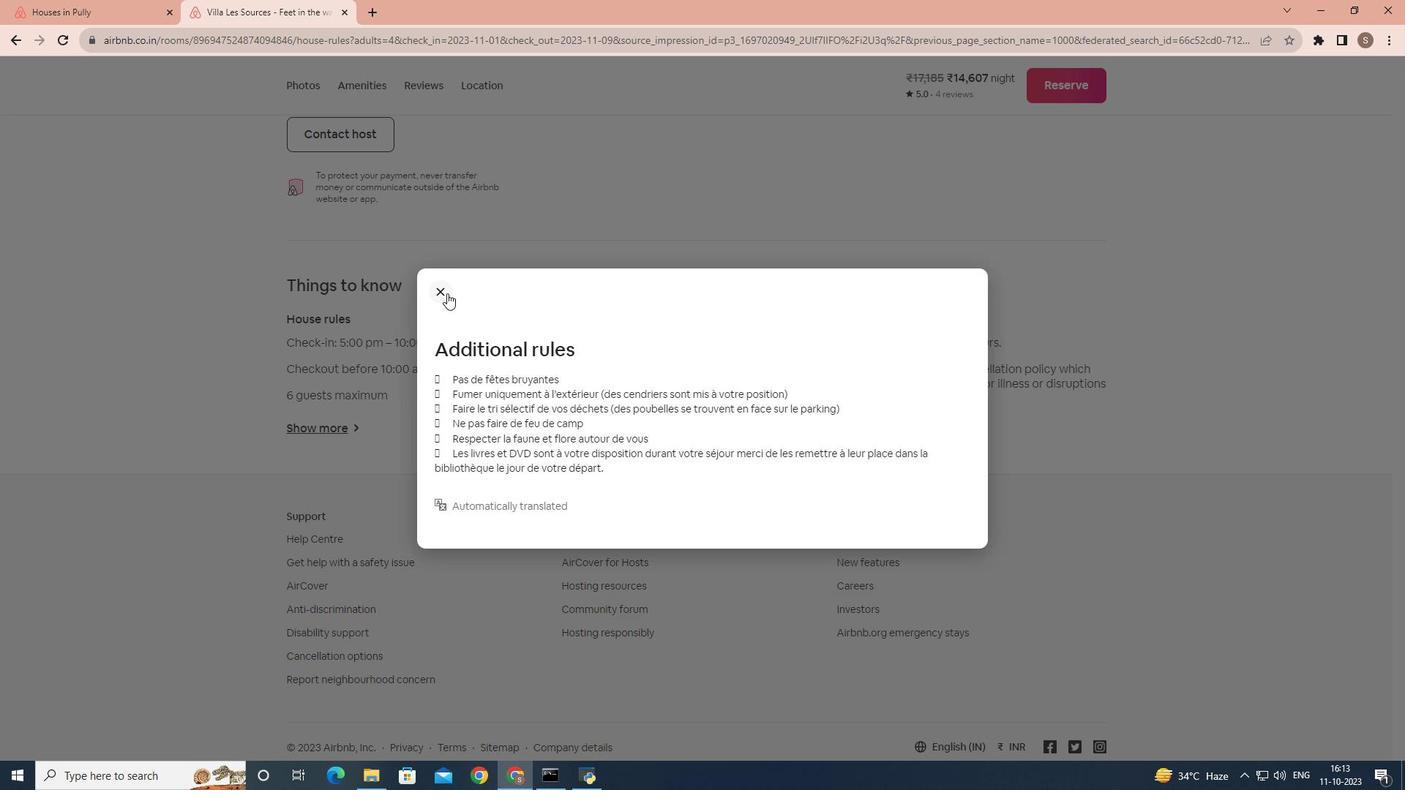 
Action: Mouse pressed left at (447, 293)
Screenshot: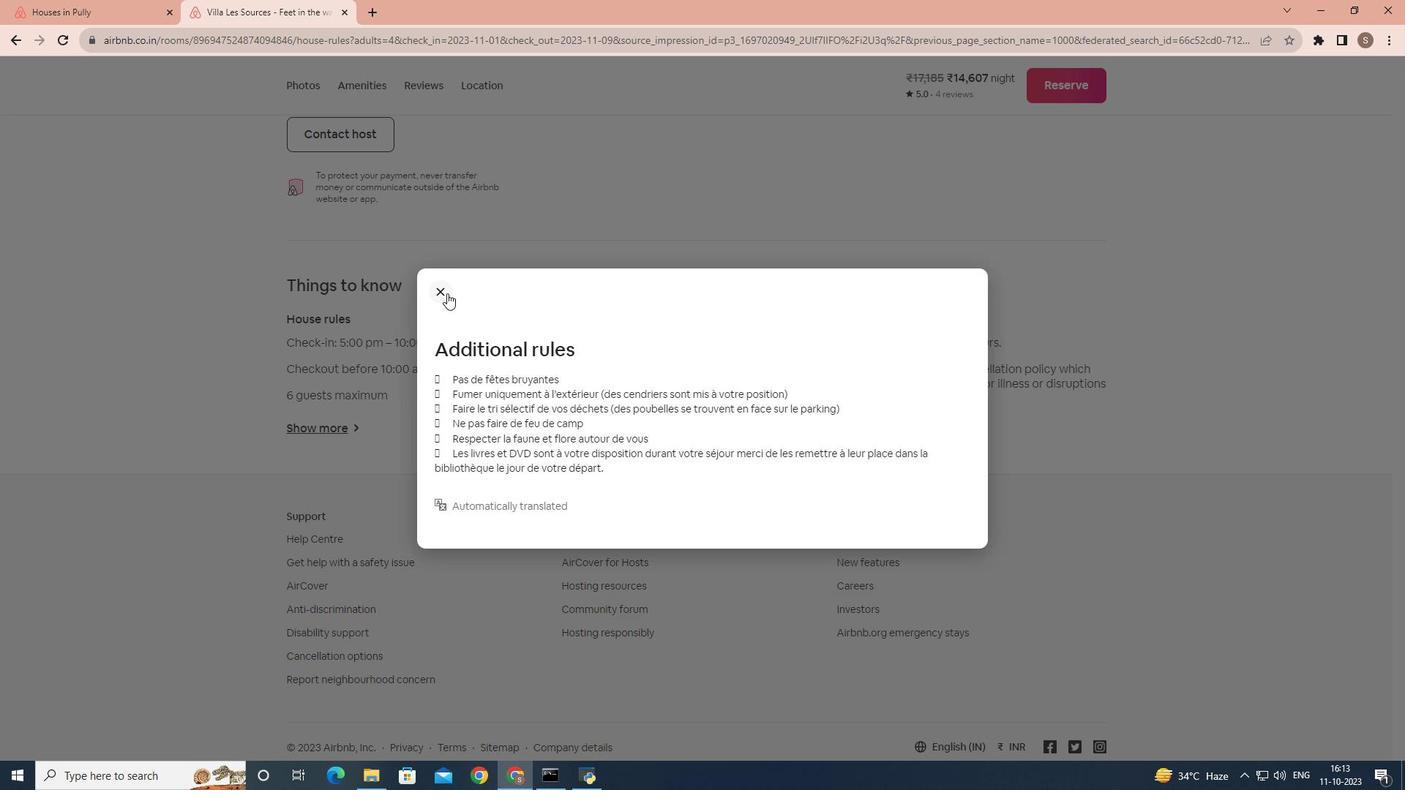 
Action: Mouse moved to (448, 103)
Screenshot: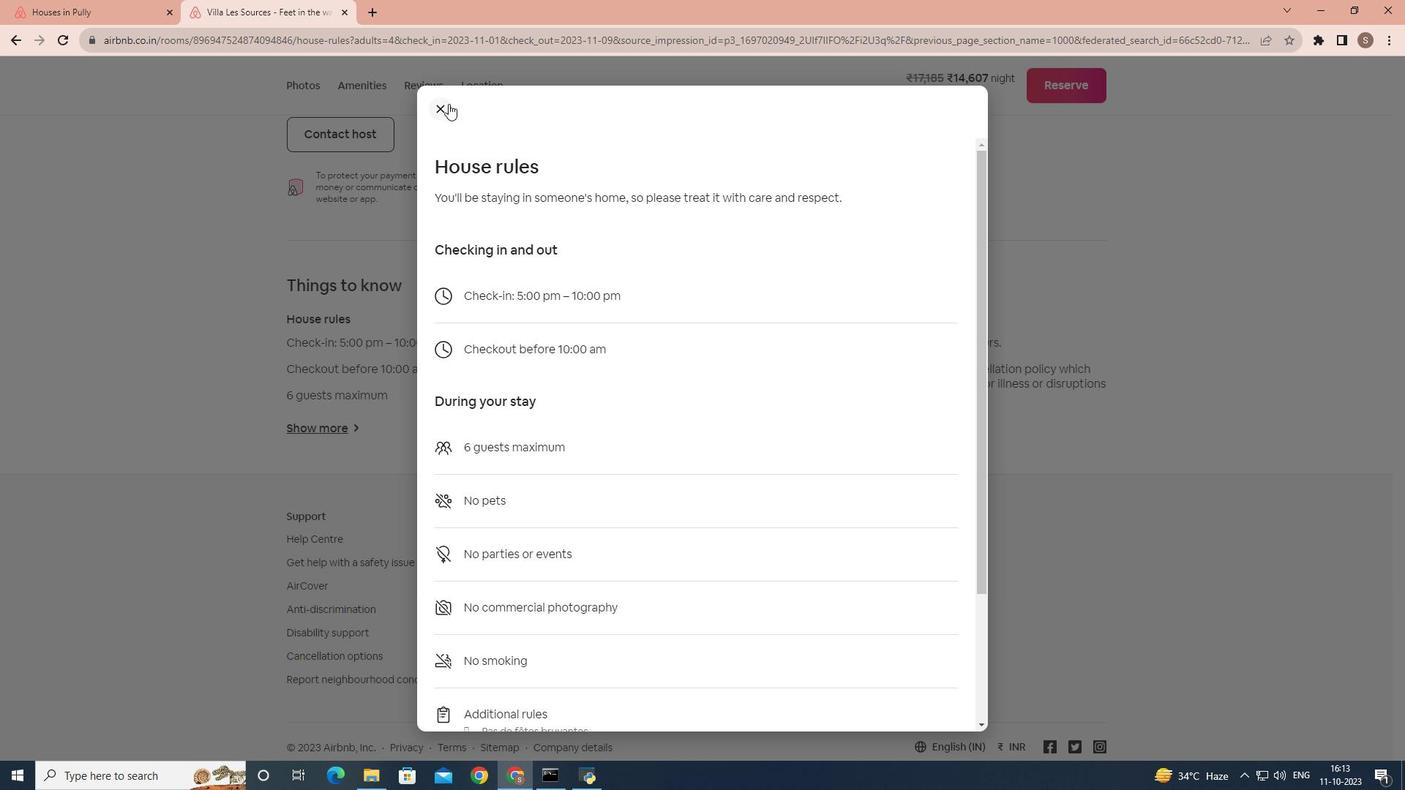 
Action: Mouse pressed left at (448, 103)
Screenshot: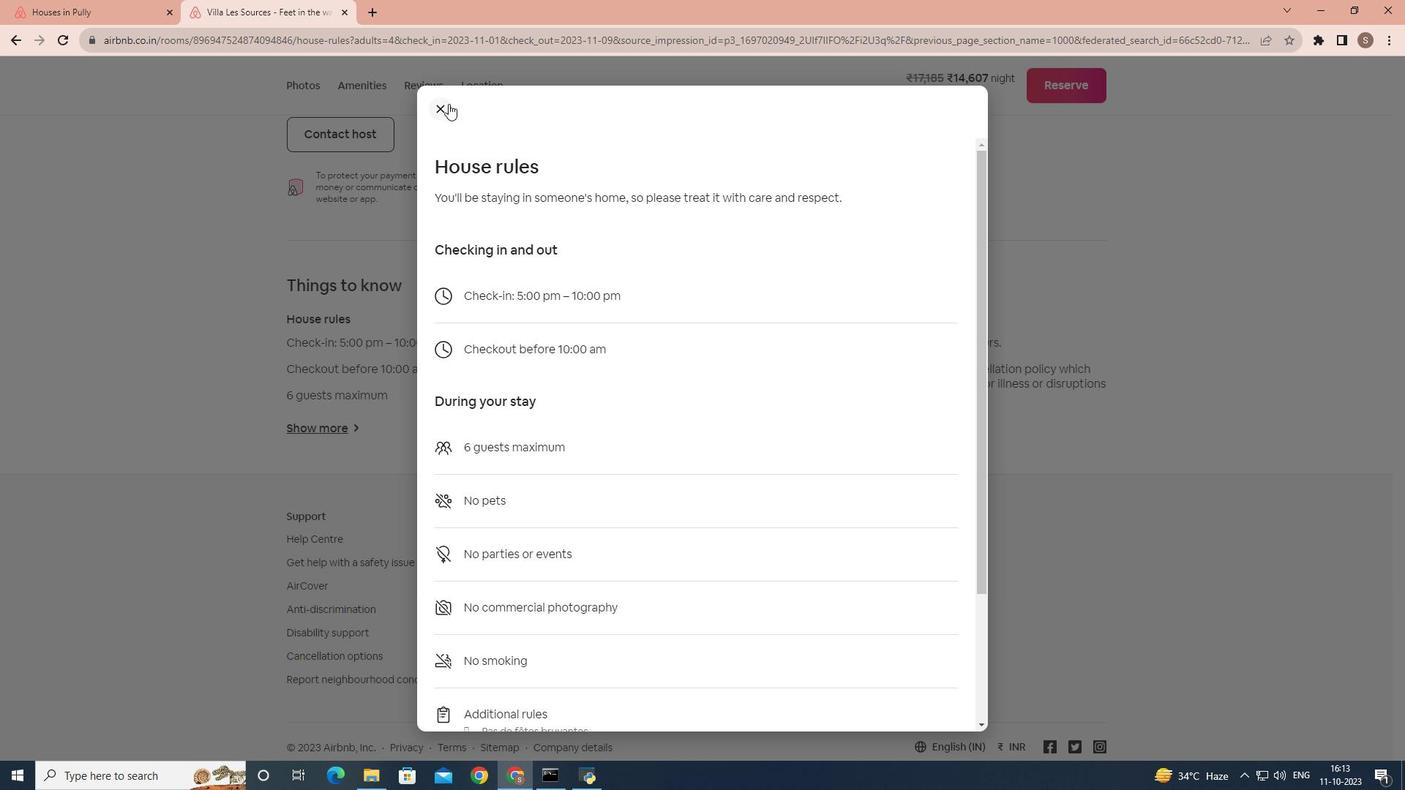 
Action: Mouse moved to (587, 405)
Screenshot: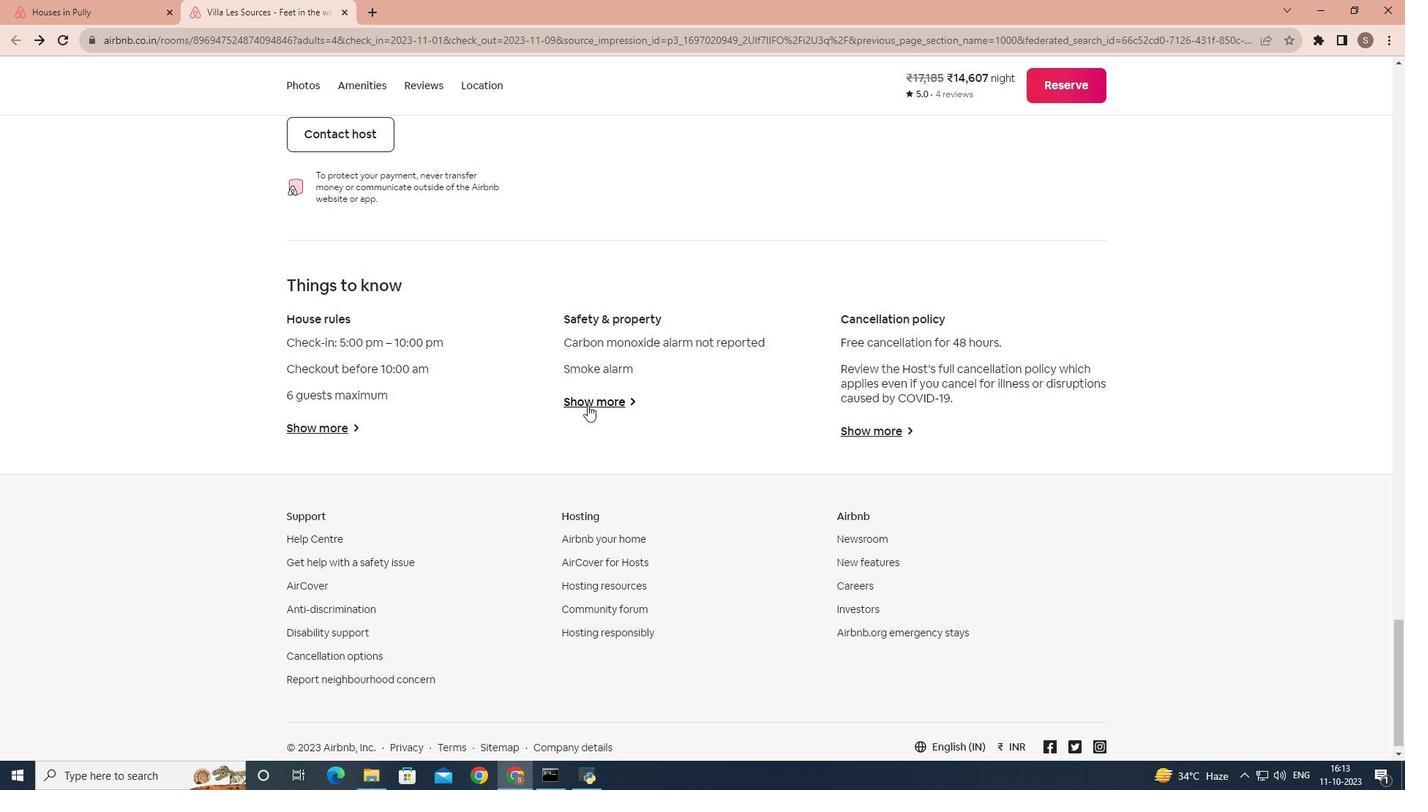
Action: Mouse pressed left at (587, 405)
Screenshot: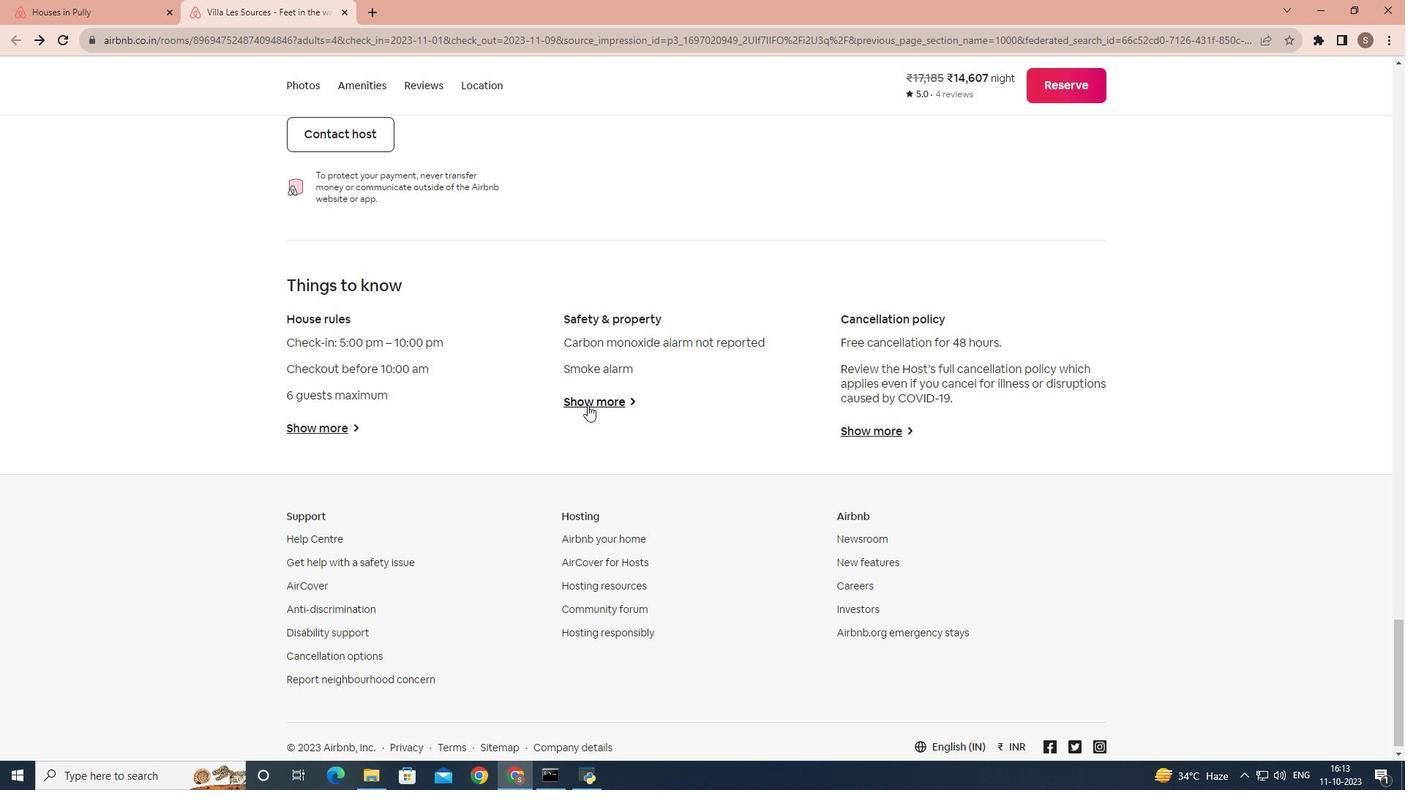 
Action: Mouse moved to (593, 402)
Screenshot: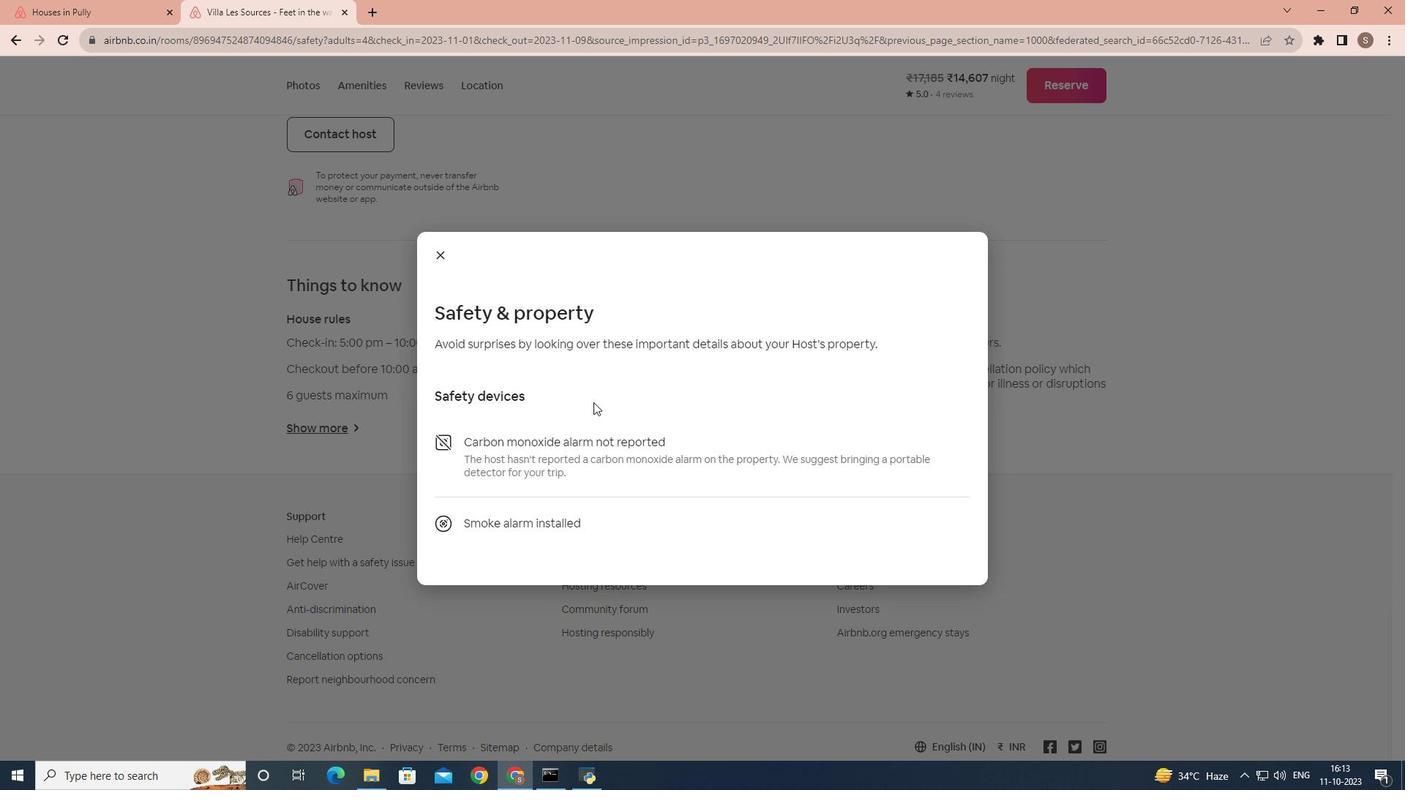 
Action: Mouse scrolled (593, 402) with delta (0, 0)
Screenshot: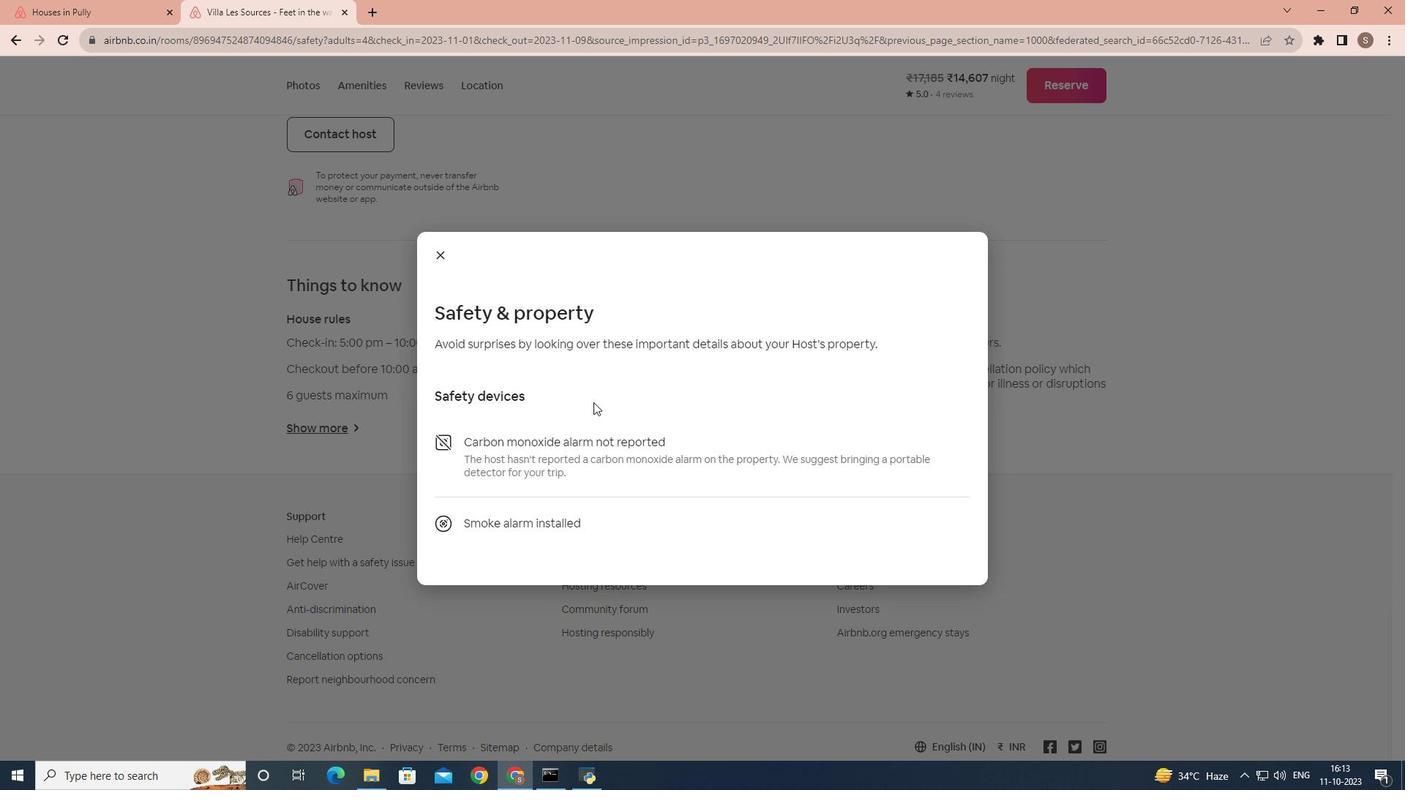 
Action: Mouse scrolled (593, 402) with delta (0, 0)
